Task: Create a new account, order, and product in Salesforce by filling out the respective forms with the required details.
Action: Mouse moved to (35, 144)
Screenshot: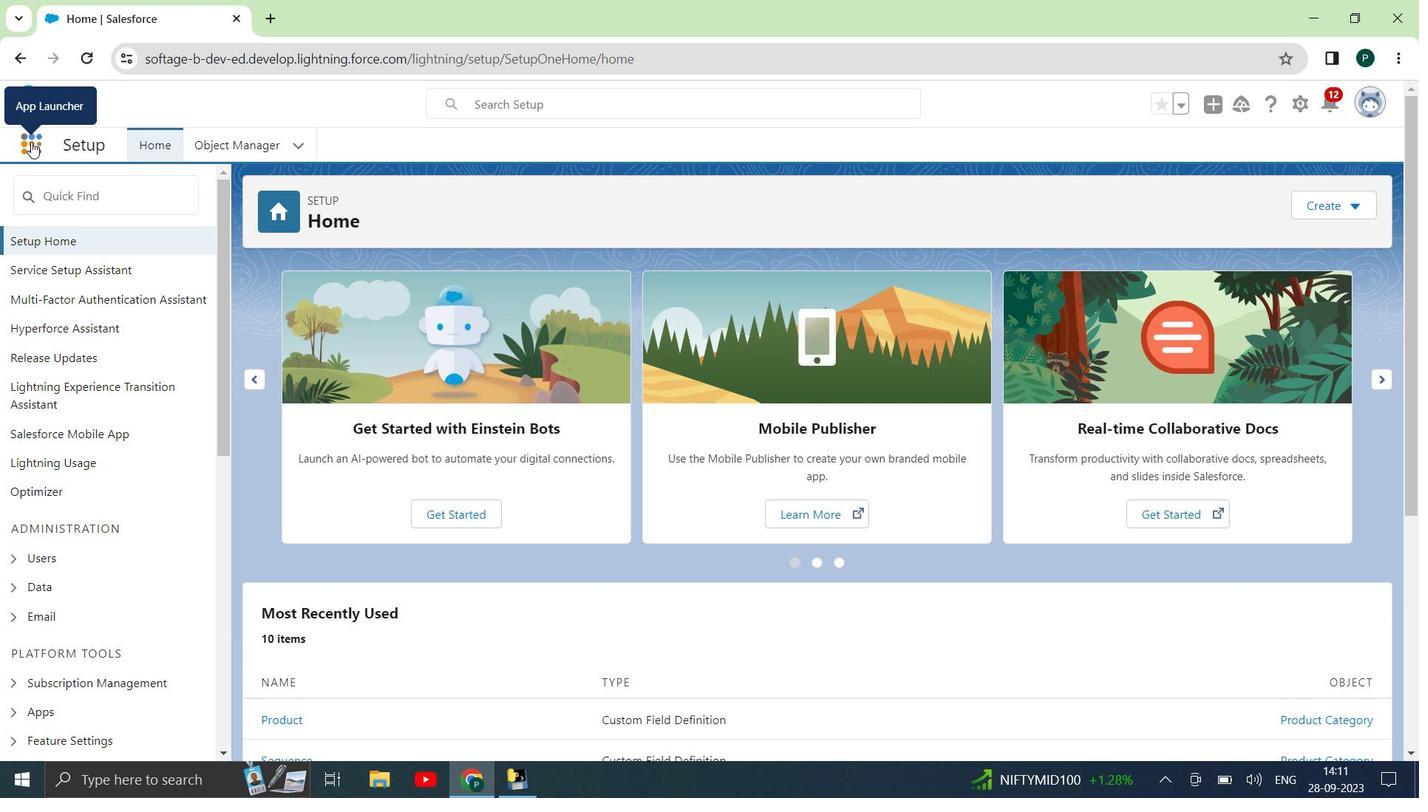 
Action: Mouse pressed left at (35, 144)
Screenshot: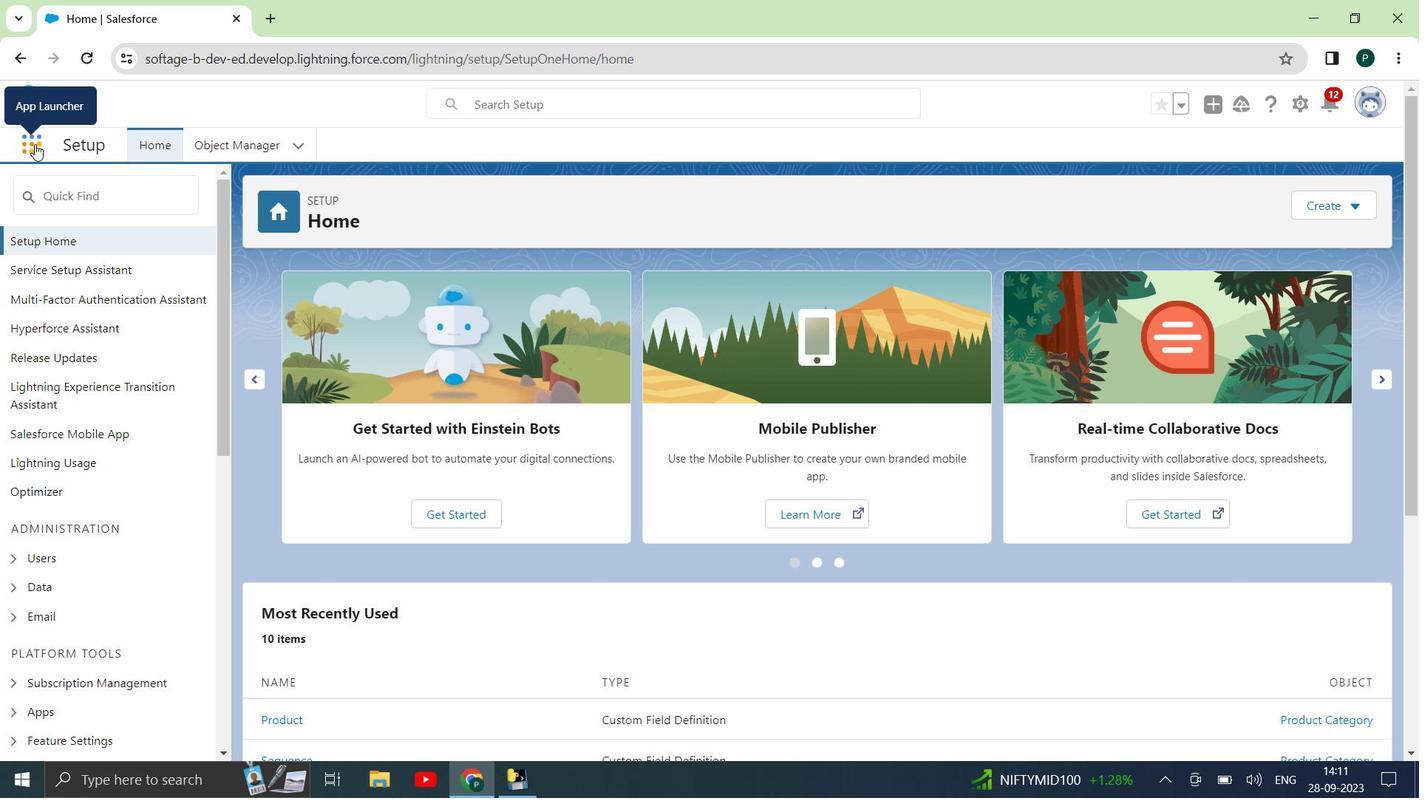 
Action: Mouse moved to (64, 471)
Screenshot: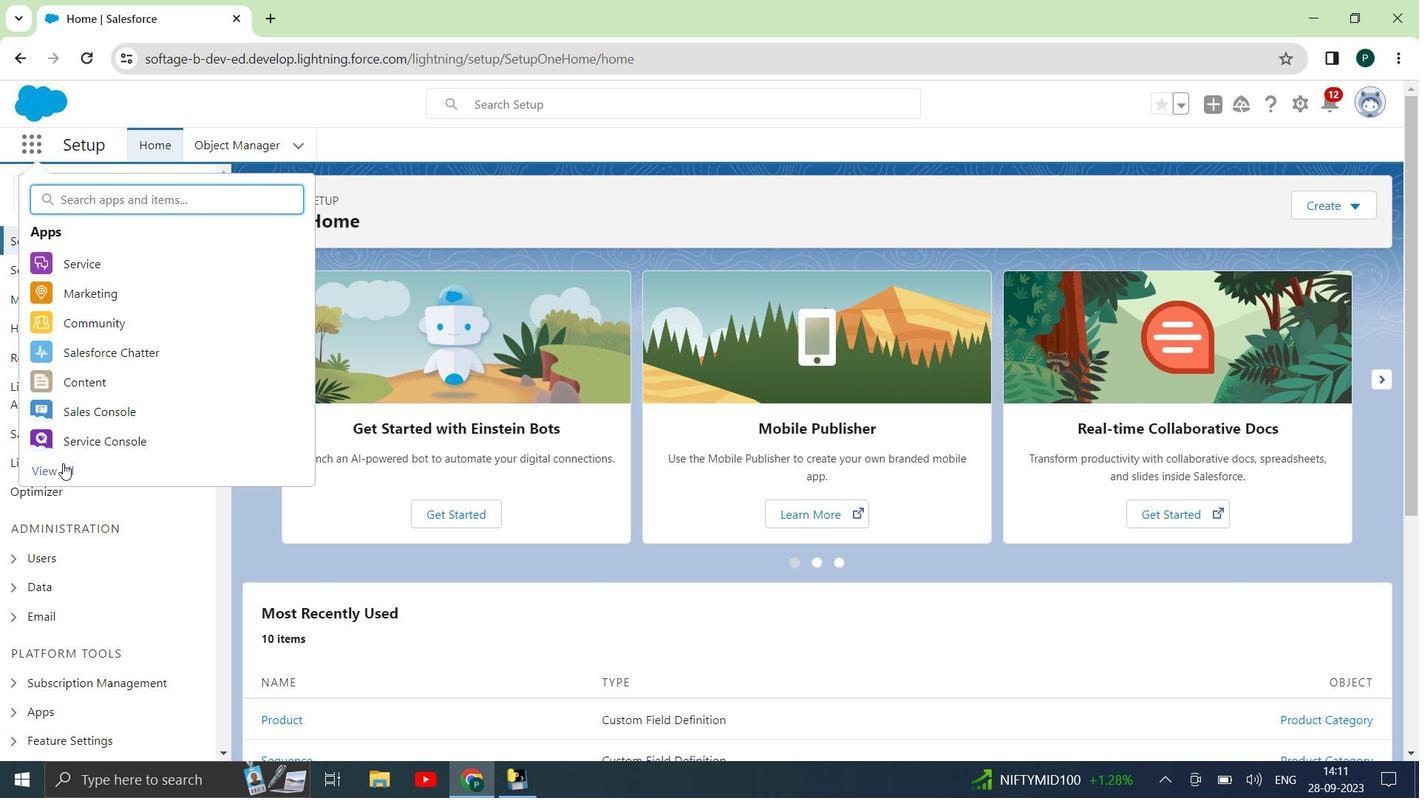 
Action: Mouse pressed left at (64, 471)
Screenshot: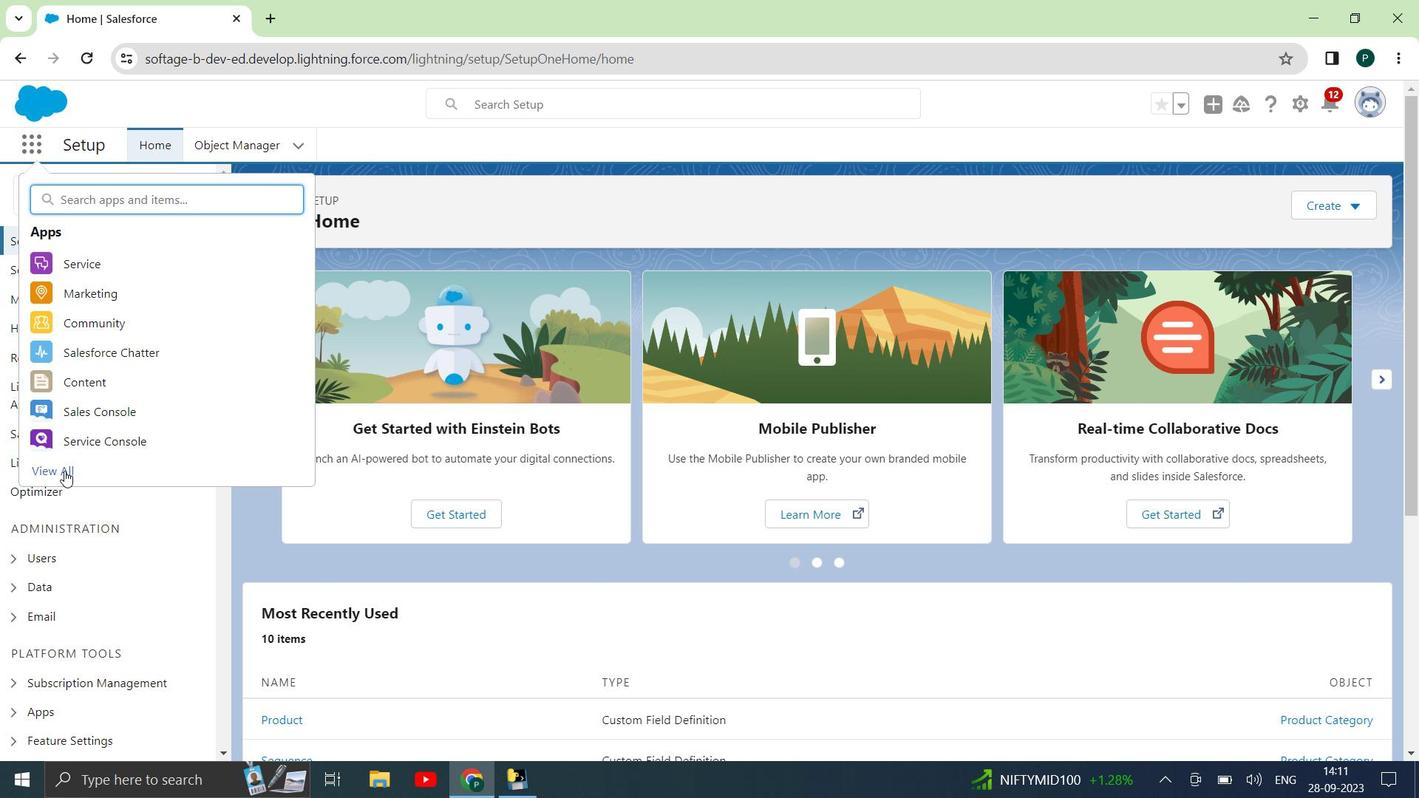 
Action: Mouse moved to (240, 394)
Screenshot: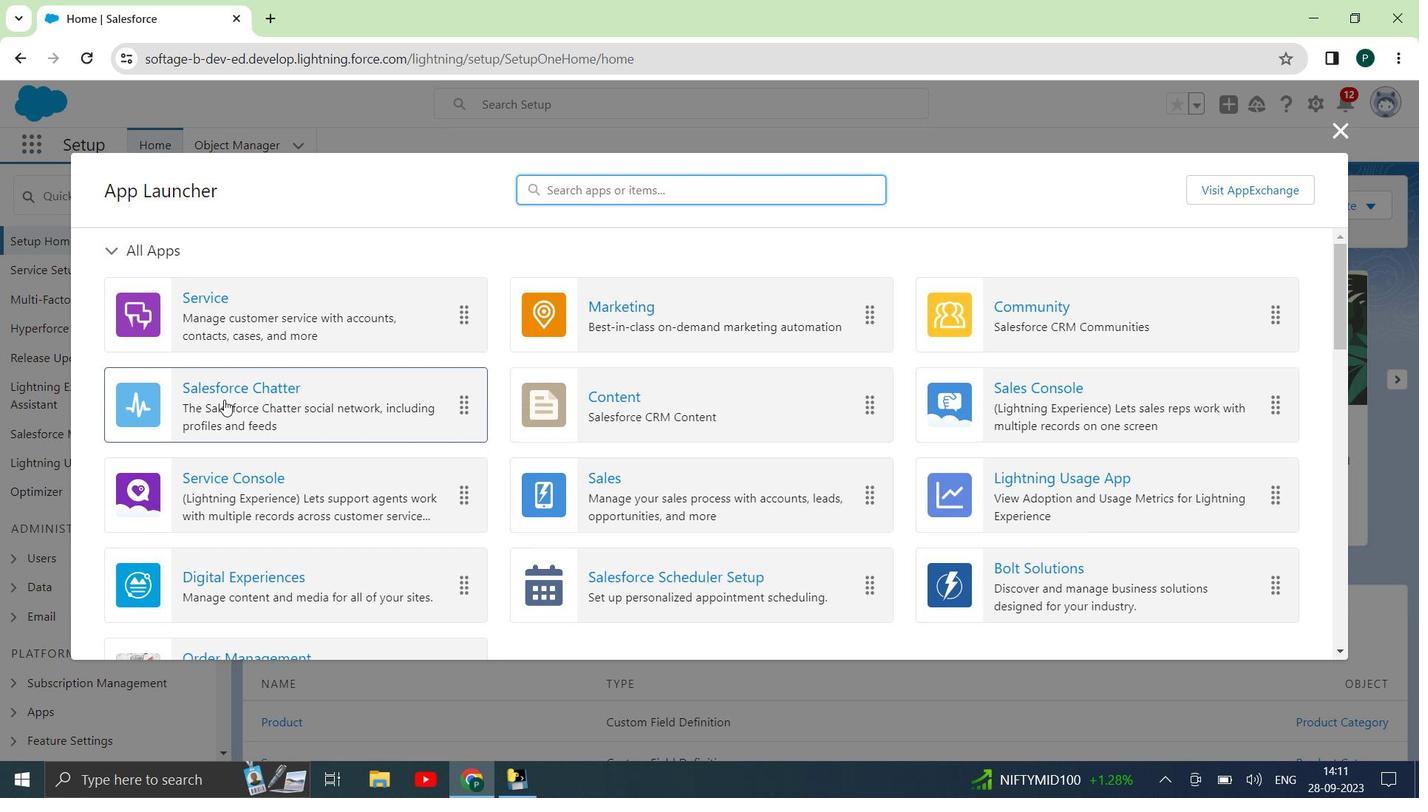 
Action: Mouse scrolled (240, 394) with delta (0, 0)
Screenshot: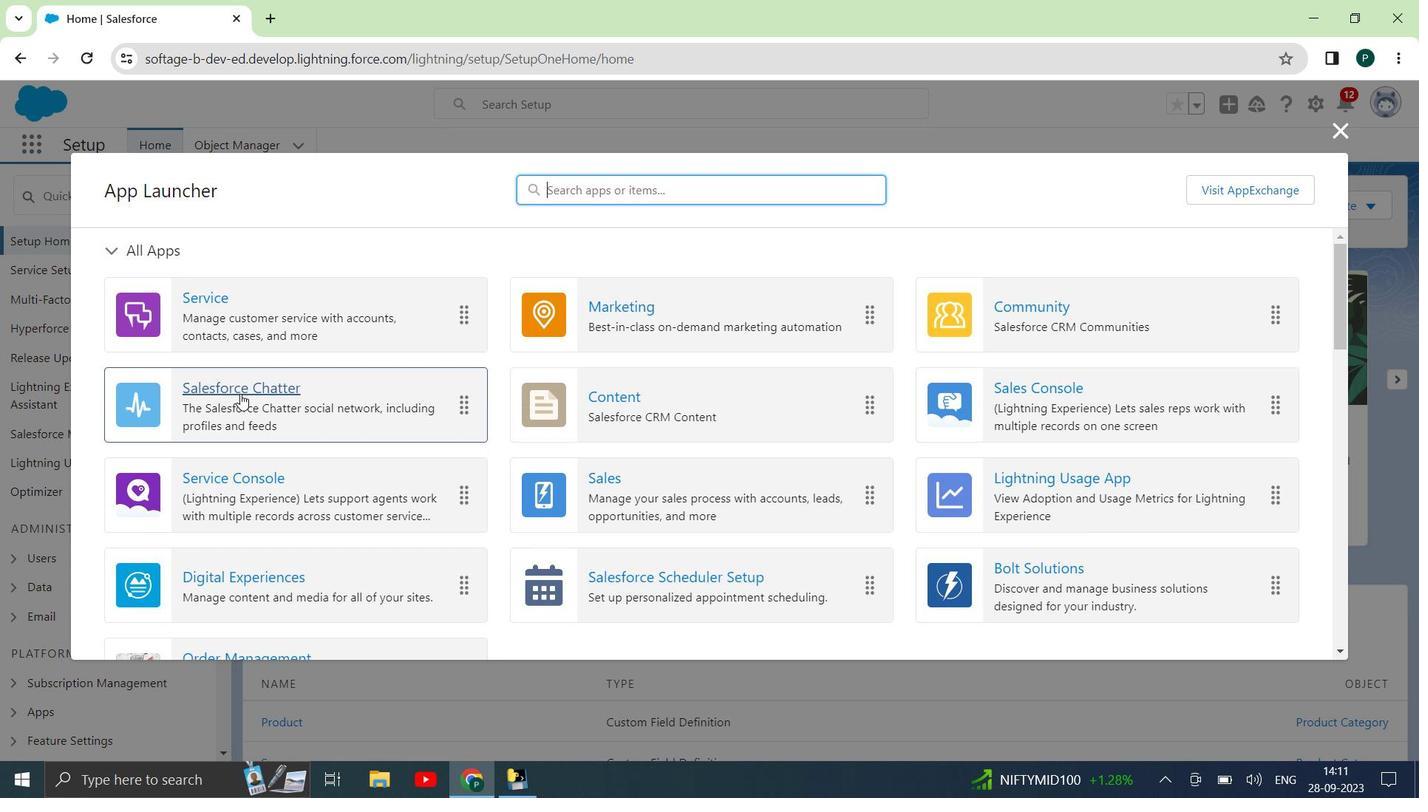
Action: Mouse scrolled (240, 394) with delta (0, 0)
Screenshot: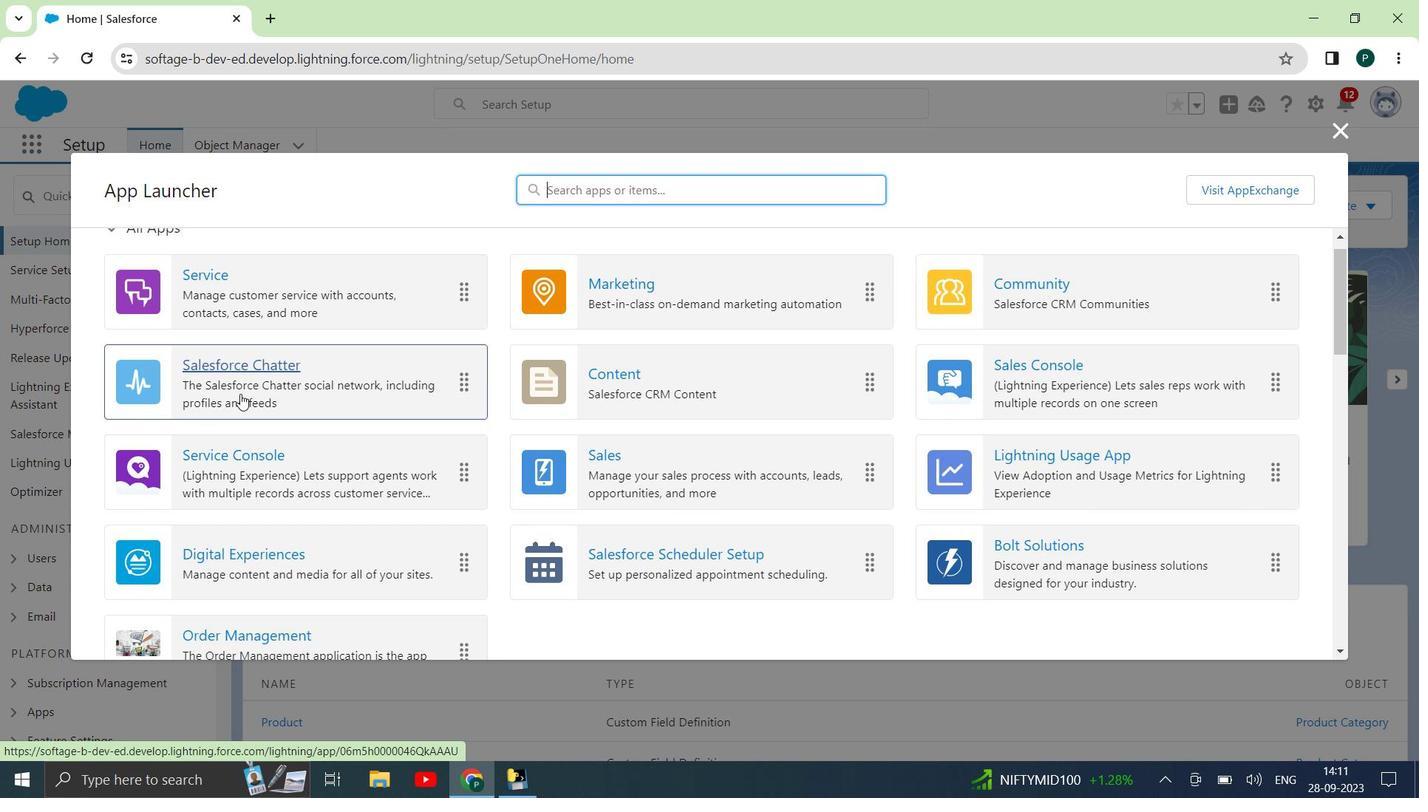 
Action: Mouse moved to (263, 471)
Screenshot: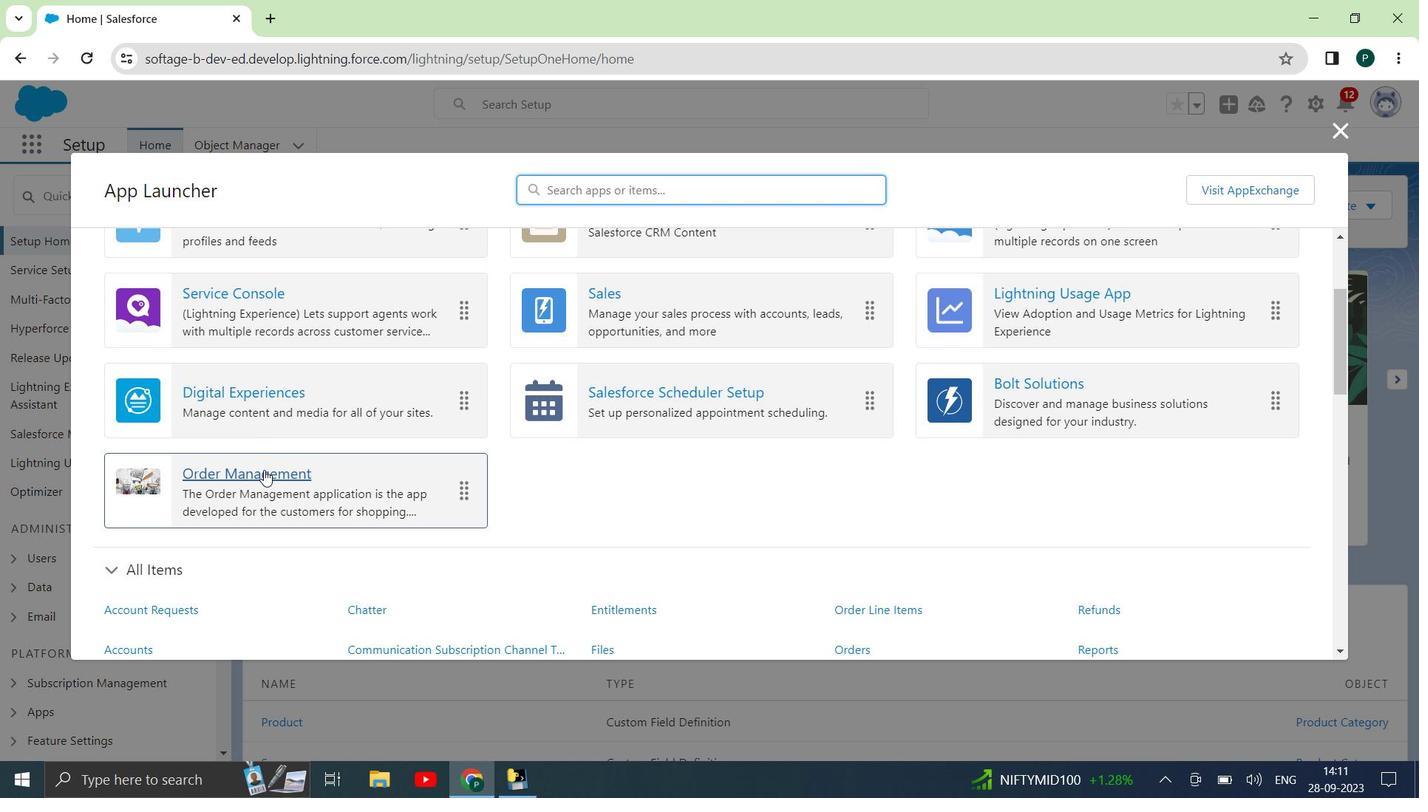 
Action: Mouse pressed left at (263, 471)
Screenshot: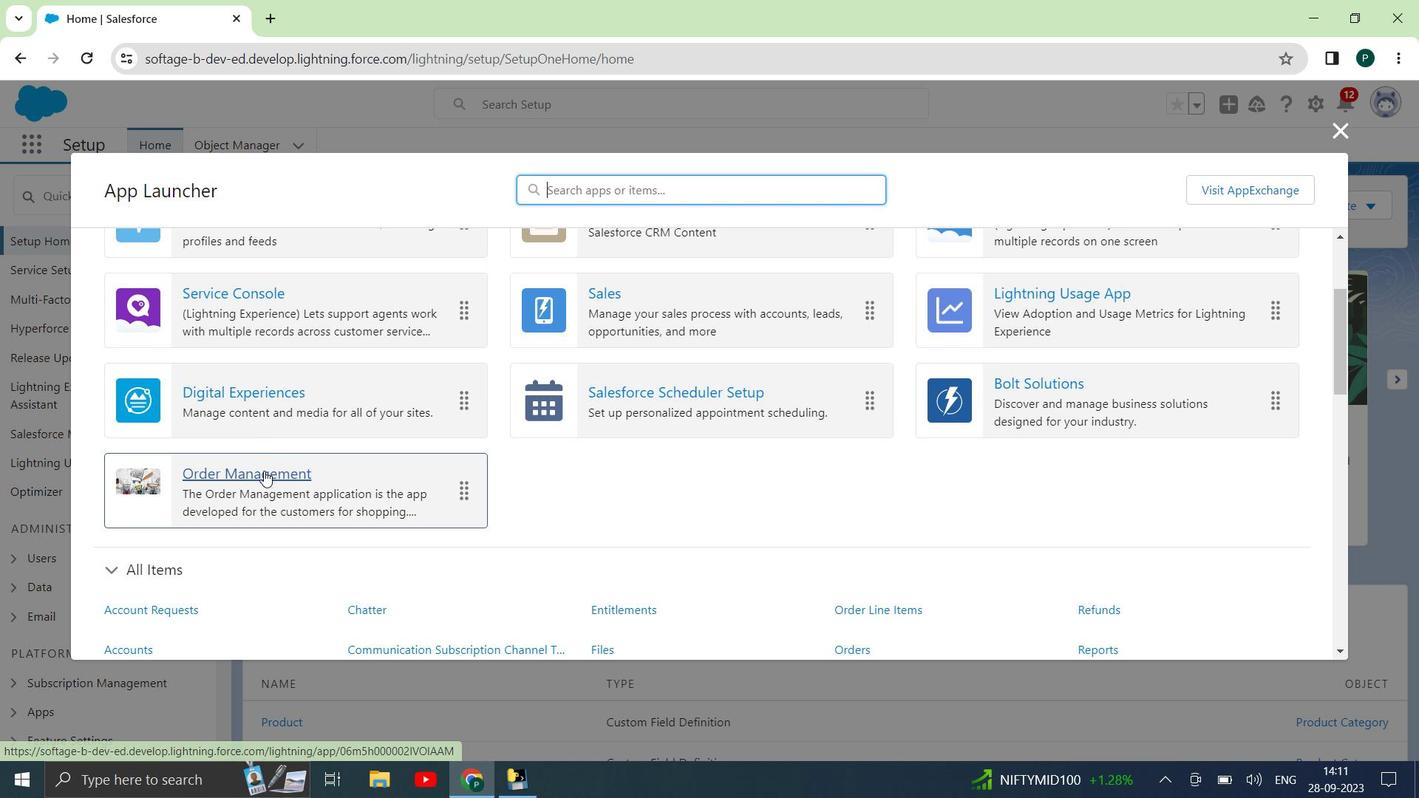 
Action: Mouse moved to (274, 443)
Screenshot: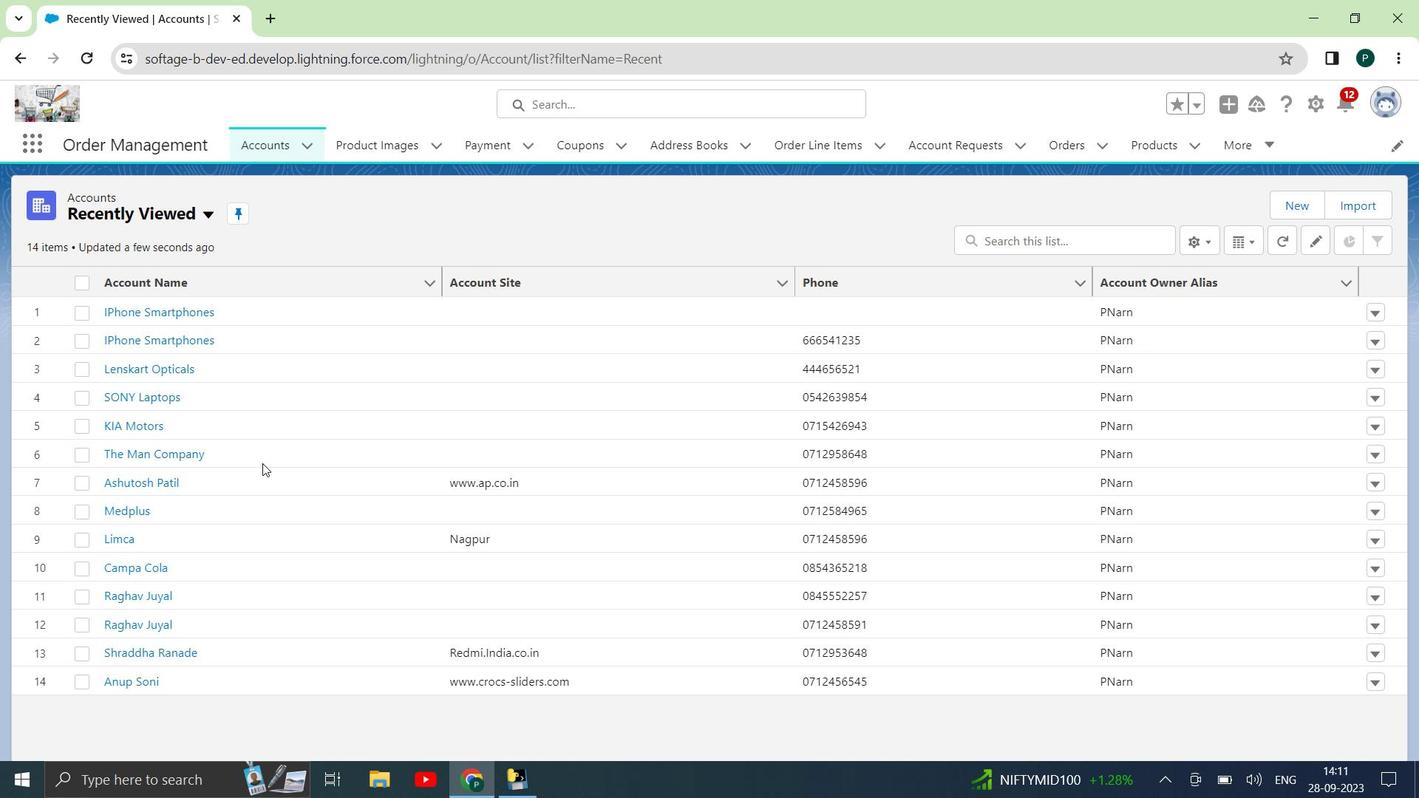 
Action: Mouse scrolled (274, 442) with delta (0, 0)
Screenshot: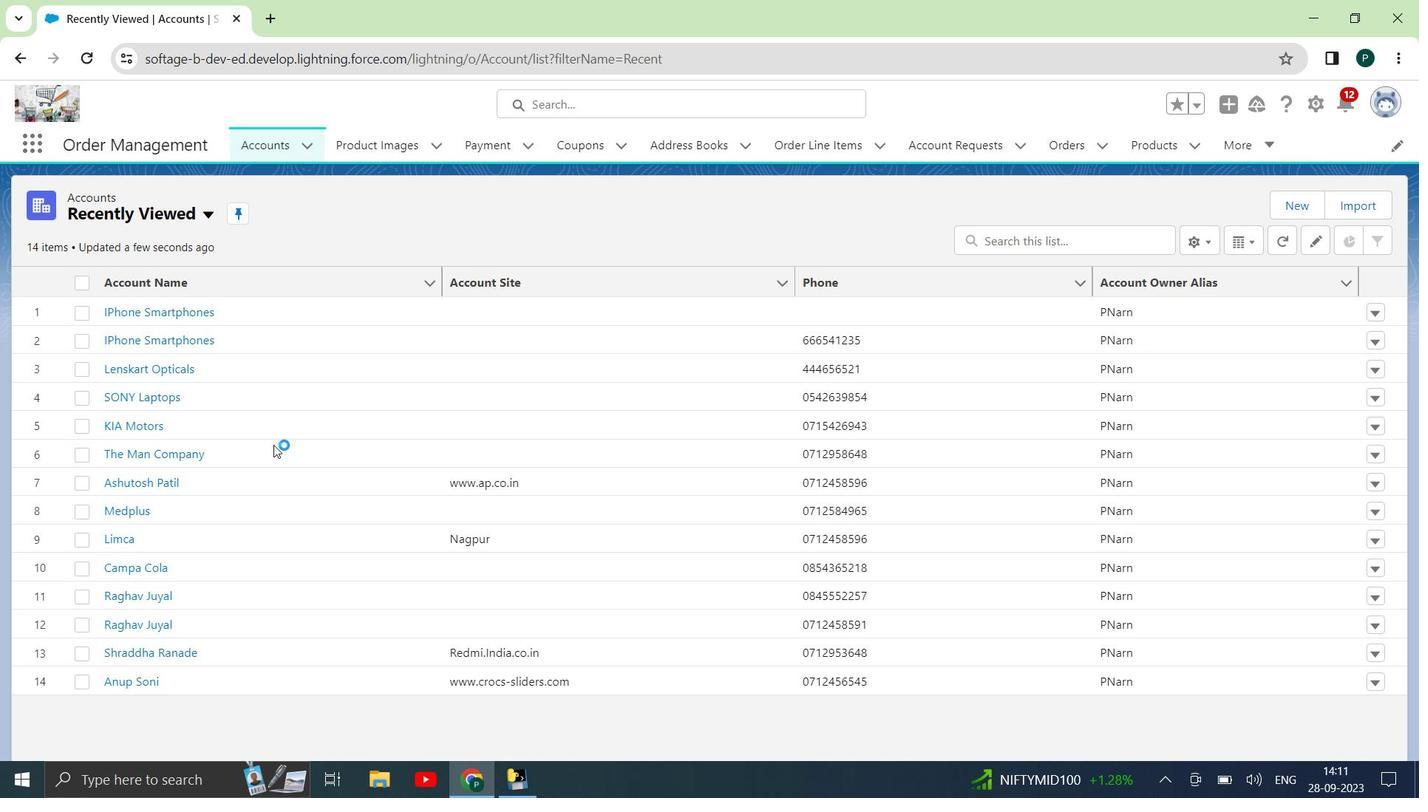 
Action: Mouse scrolled (274, 442) with delta (0, 0)
Screenshot: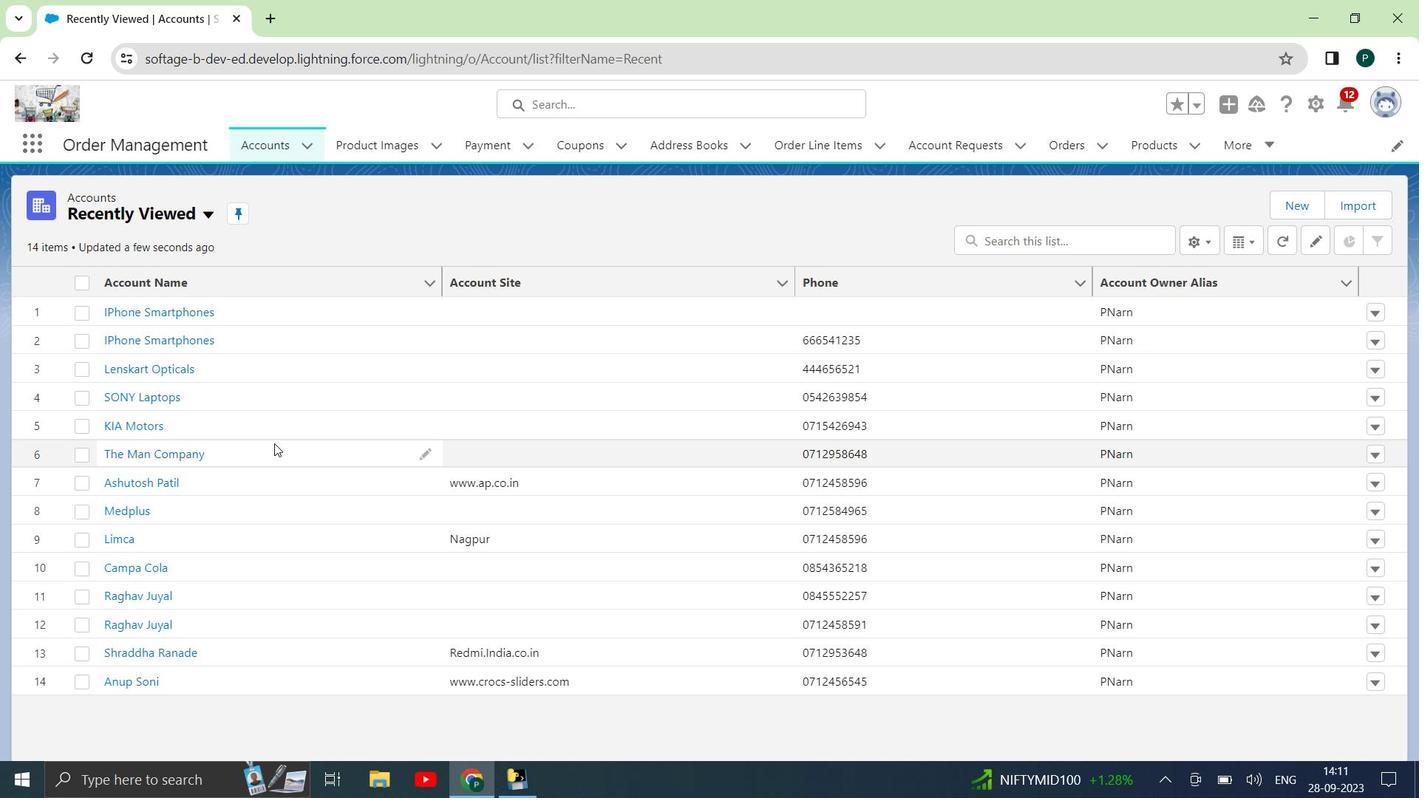
Action: Mouse scrolled (274, 444) with delta (0, 0)
Screenshot: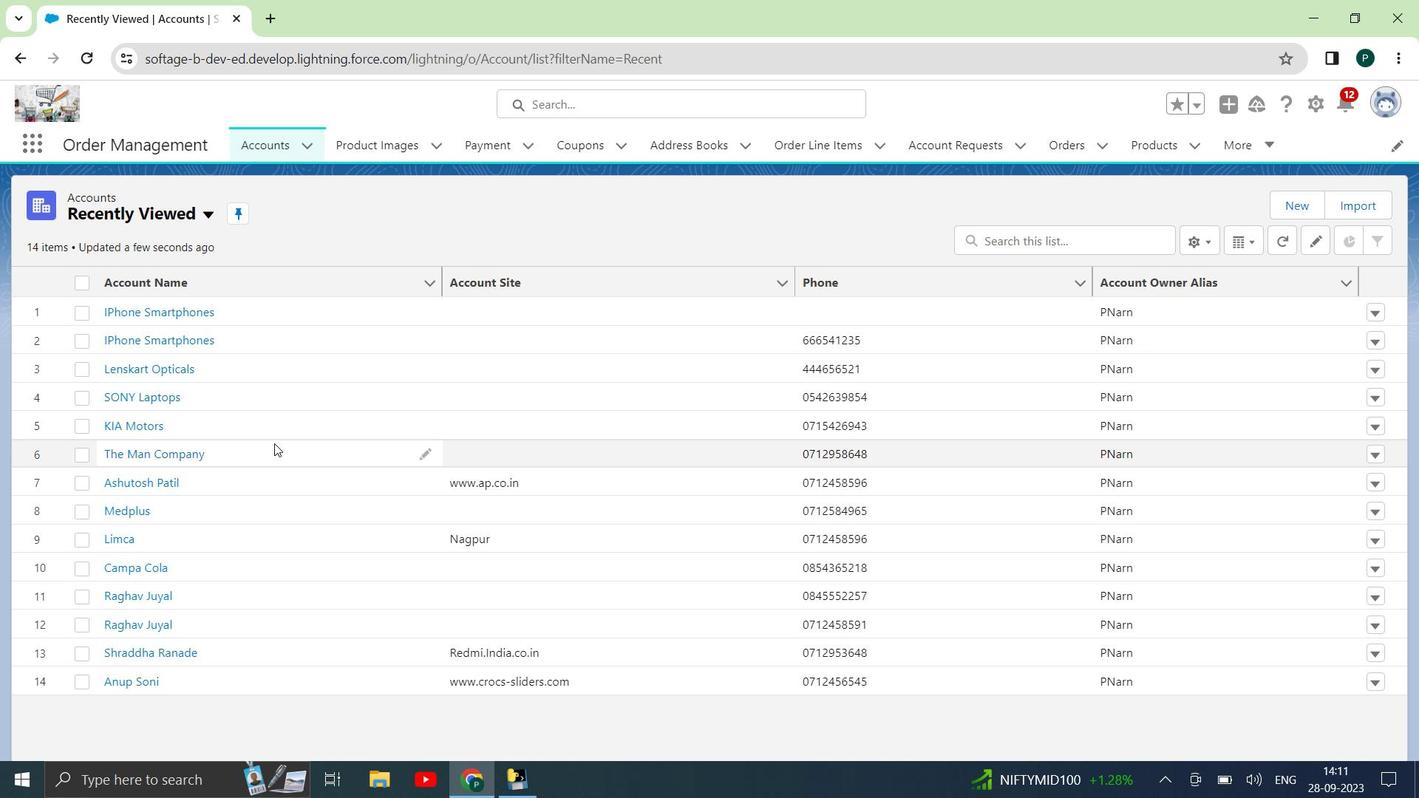 
Action: Mouse scrolled (274, 444) with delta (0, 0)
Screenshot: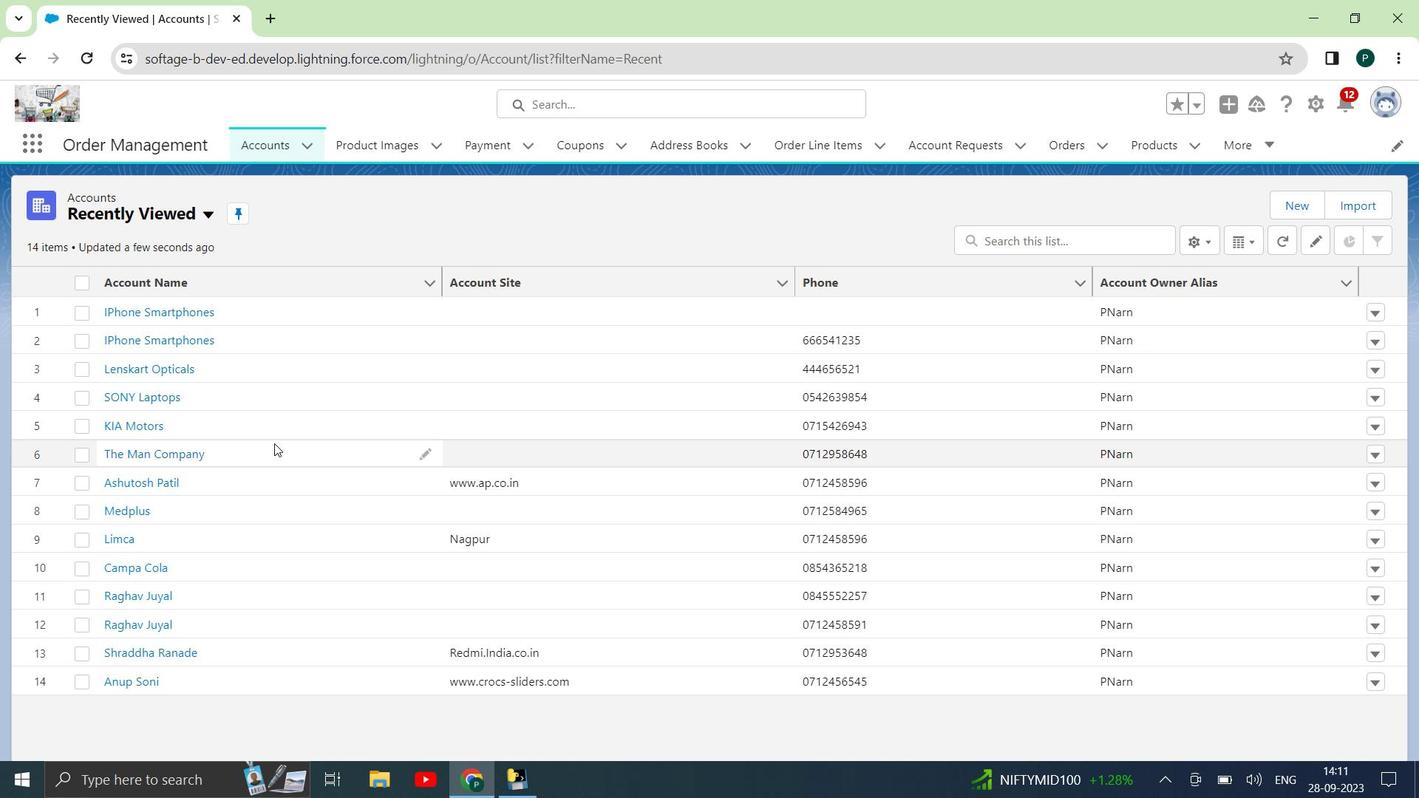 
Action: Mouse scrolled (274, 444) with delta (0, 0)
Screenshot: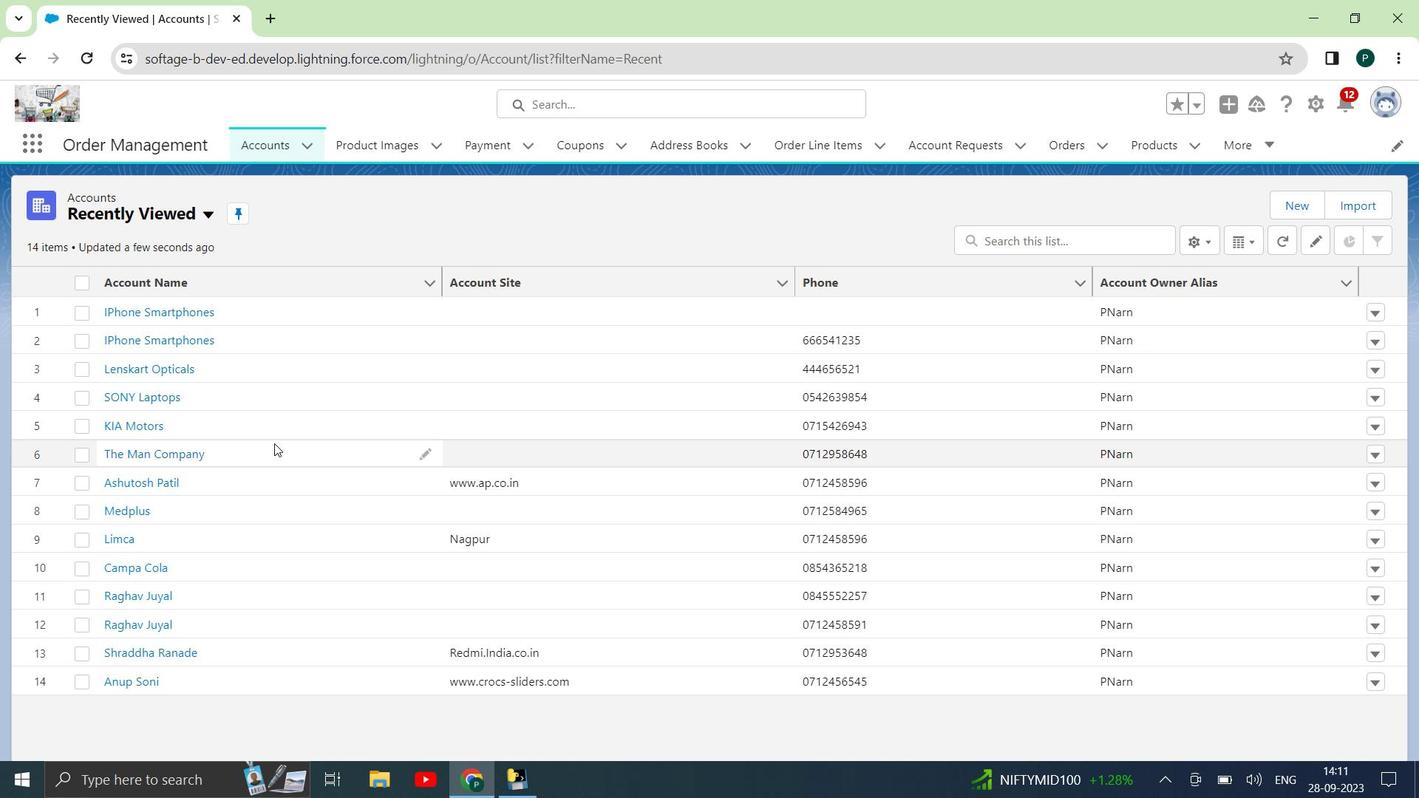 
Action: Mouse scrolled (274, 444) with delta (0, 0)
Screenshot: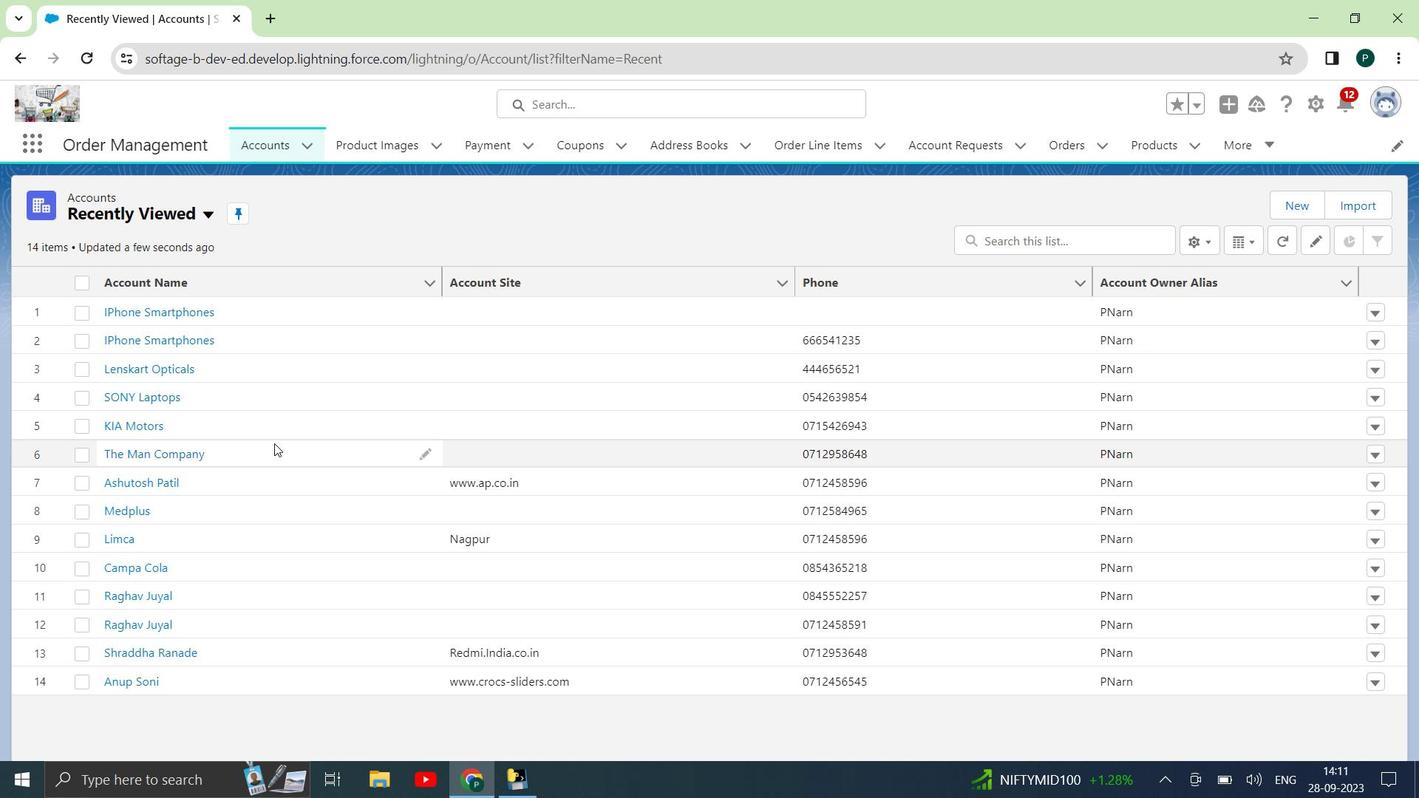 
Action: Mouse scrolled (274, 444) with delta (0, 0)
Screenshot: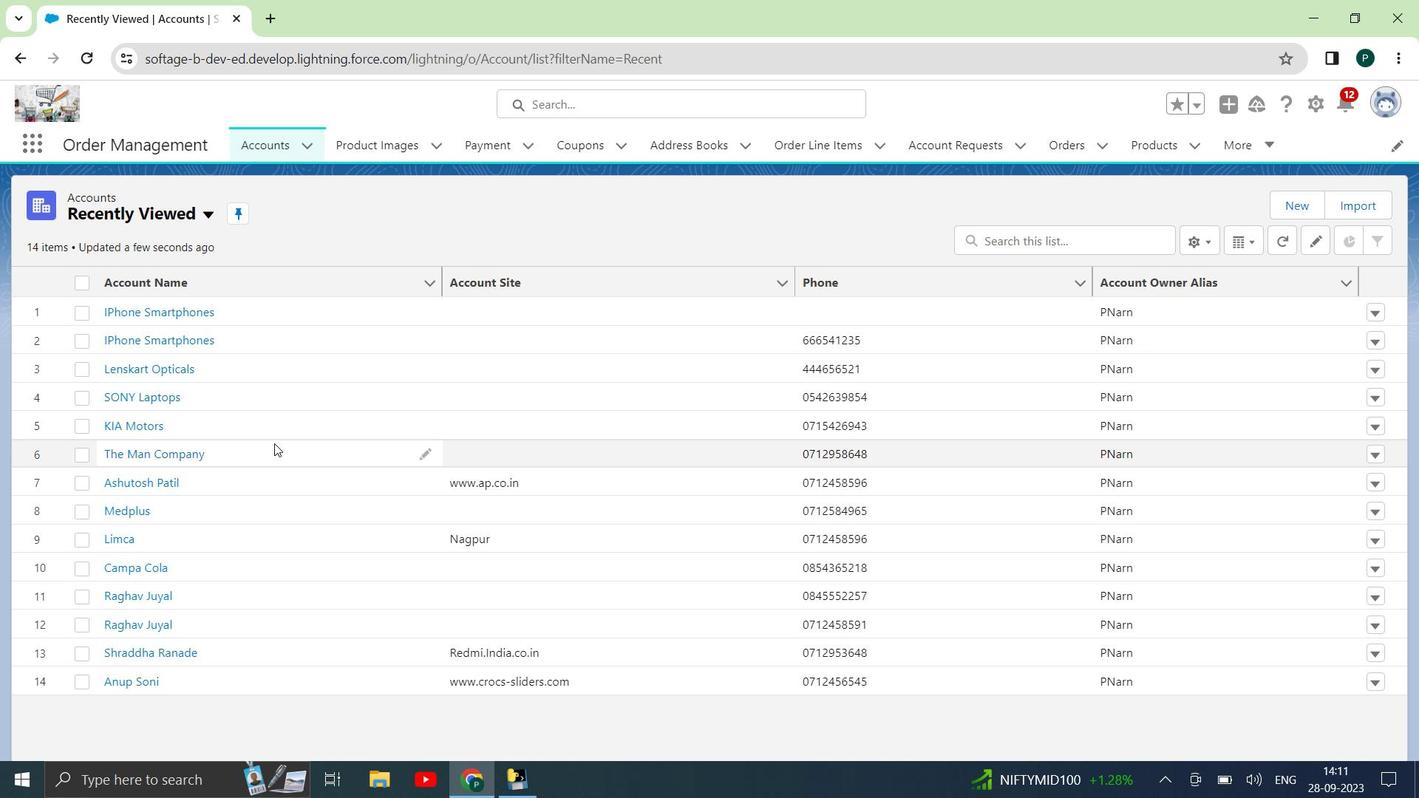 
Action: Mouse scrolled (274, 444) with delta (0, 0)
Screenshot: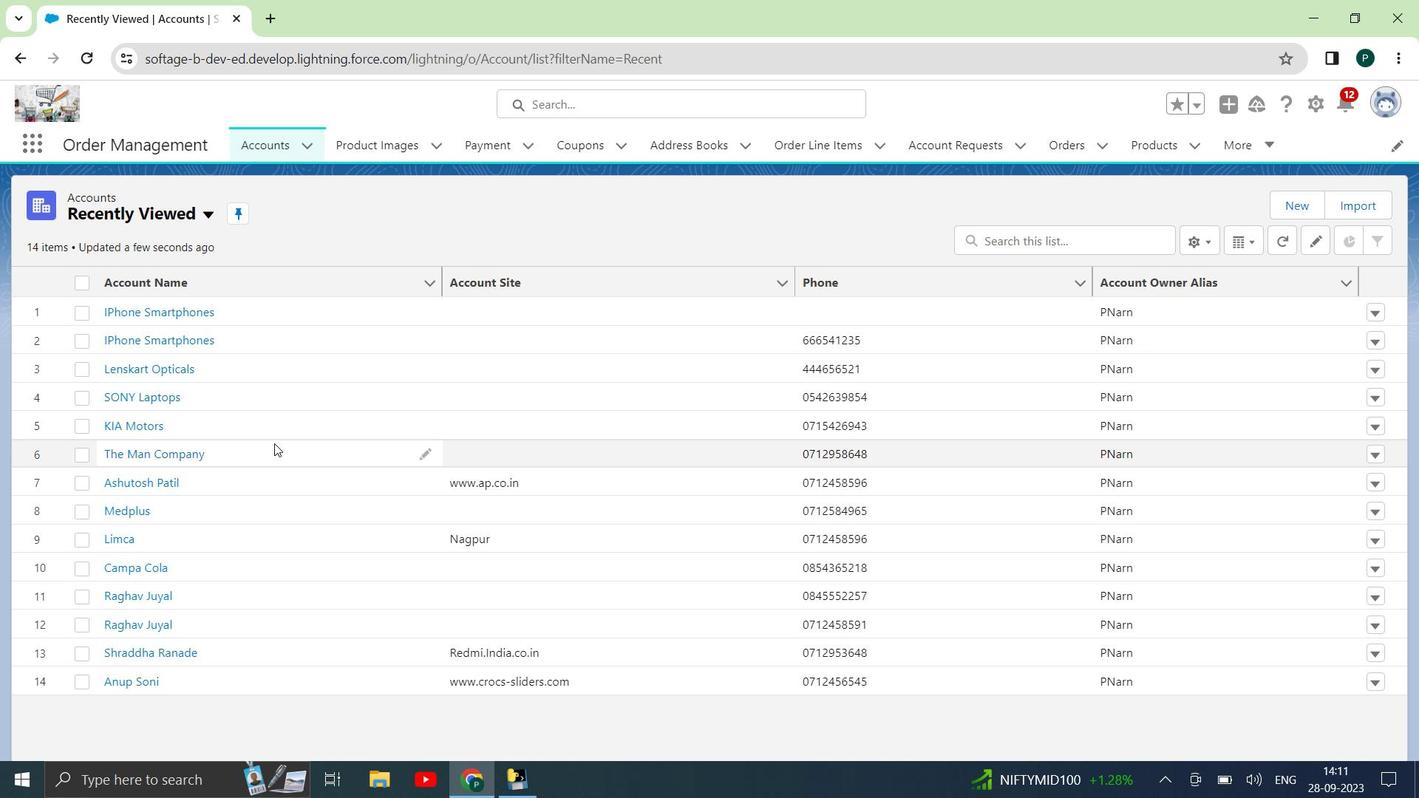 
Action: Mouse moved to (816, 147)
Screenshot: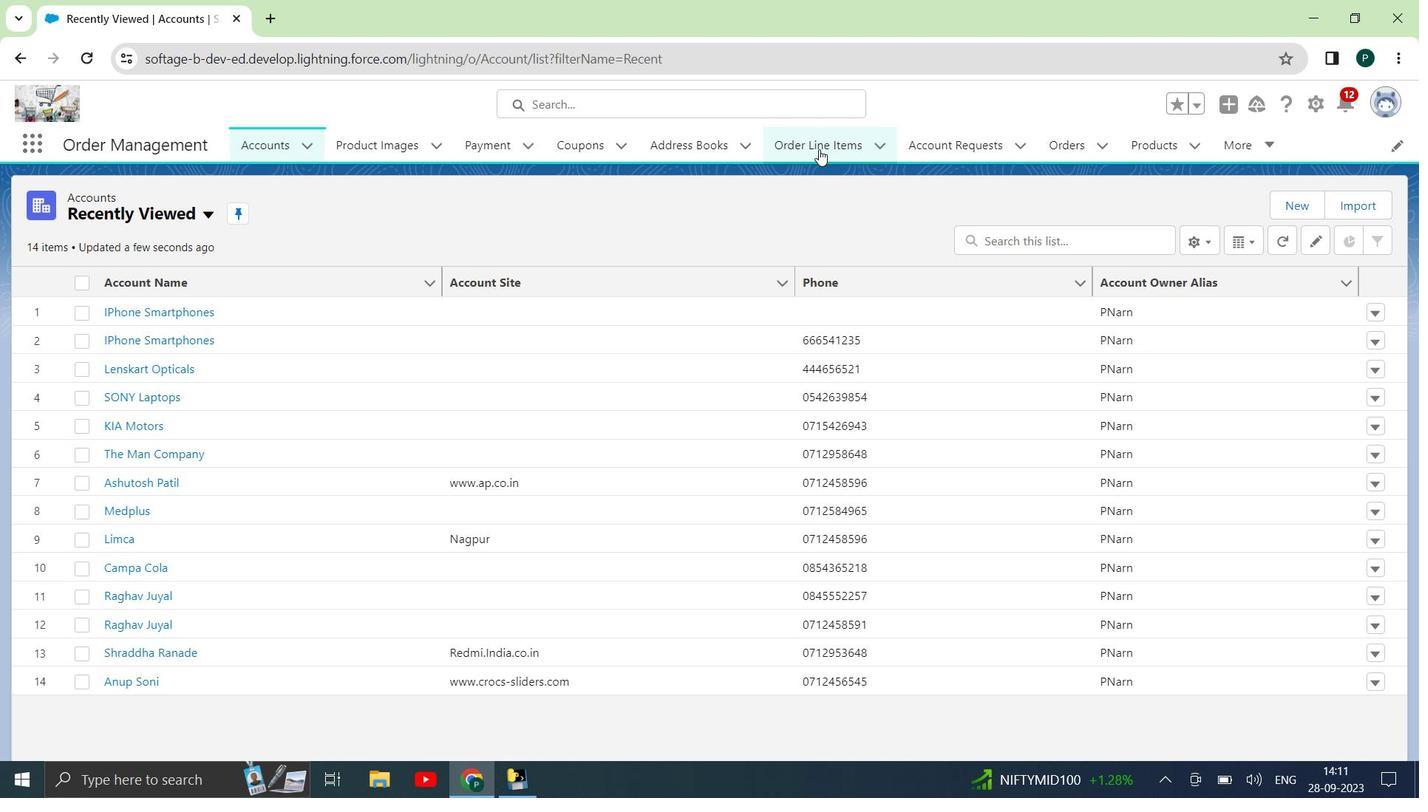 
Action: Mouse pressed left at (816, 147)
Screenshot: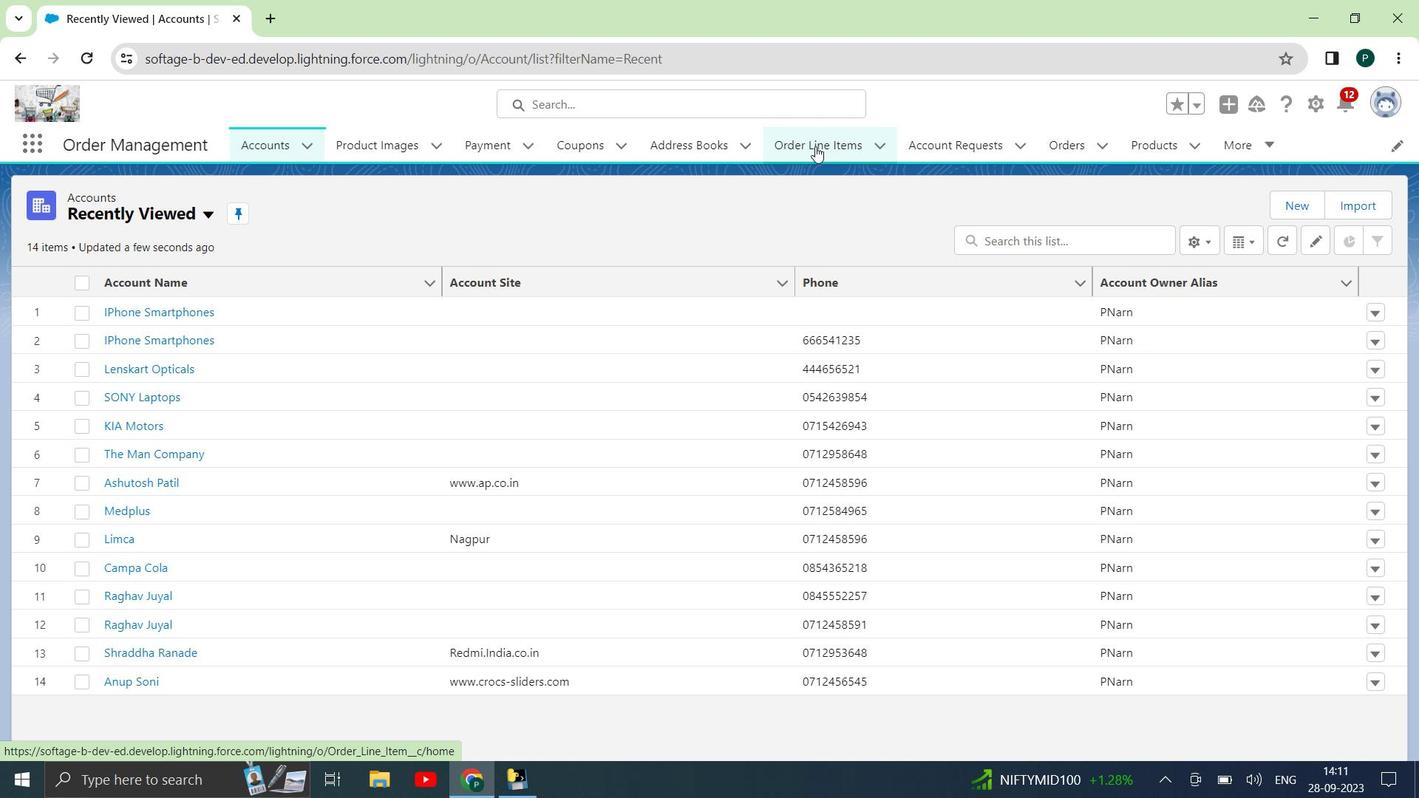 
Action: Mouse moved to (1275, 239)
Screenshot: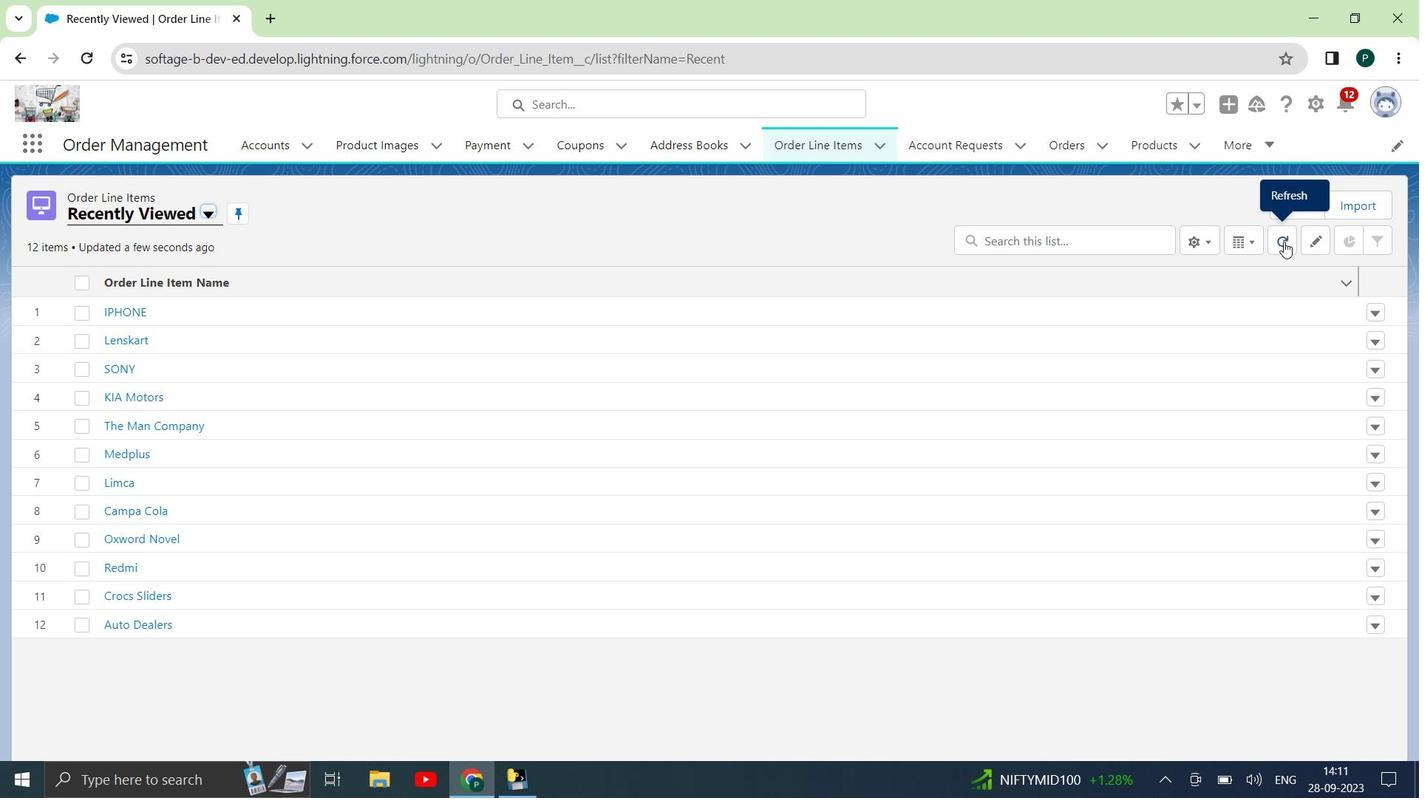 
Action: Mouse pressed left at (1275, 239)
Screenshot: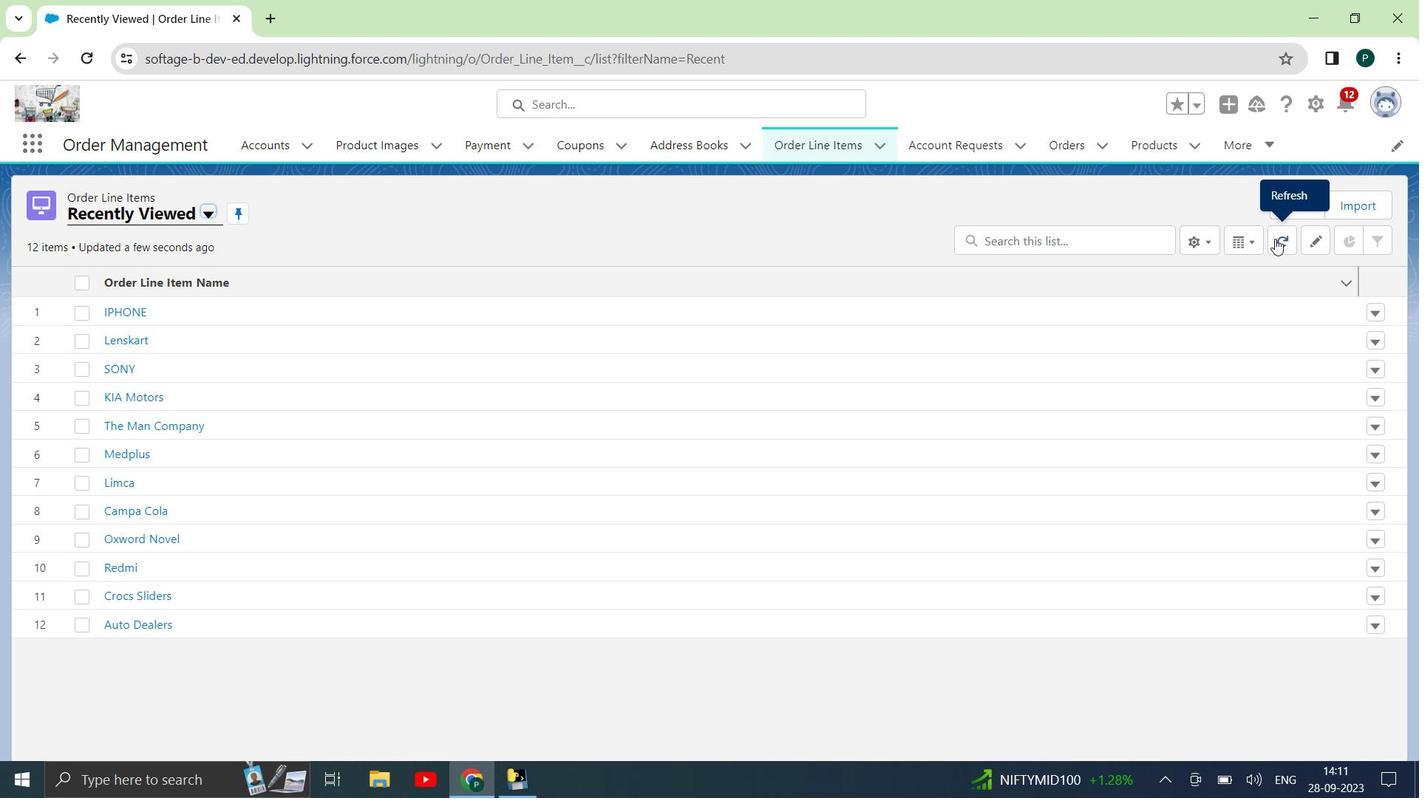 
Action: Mouse moved to (1289, 211)
Screenshot: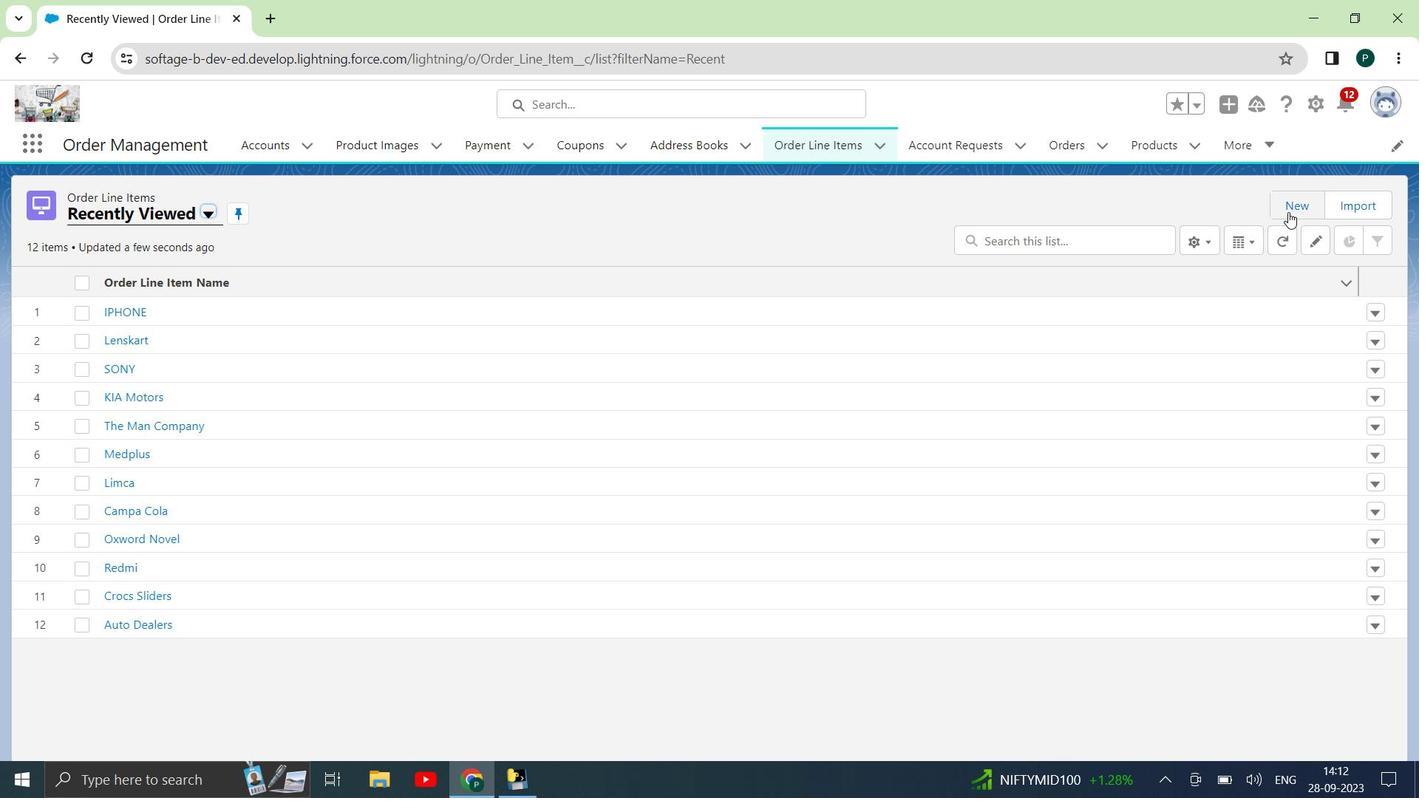 
Action: Mouse pressed left at (1289, 211)
Screenshot: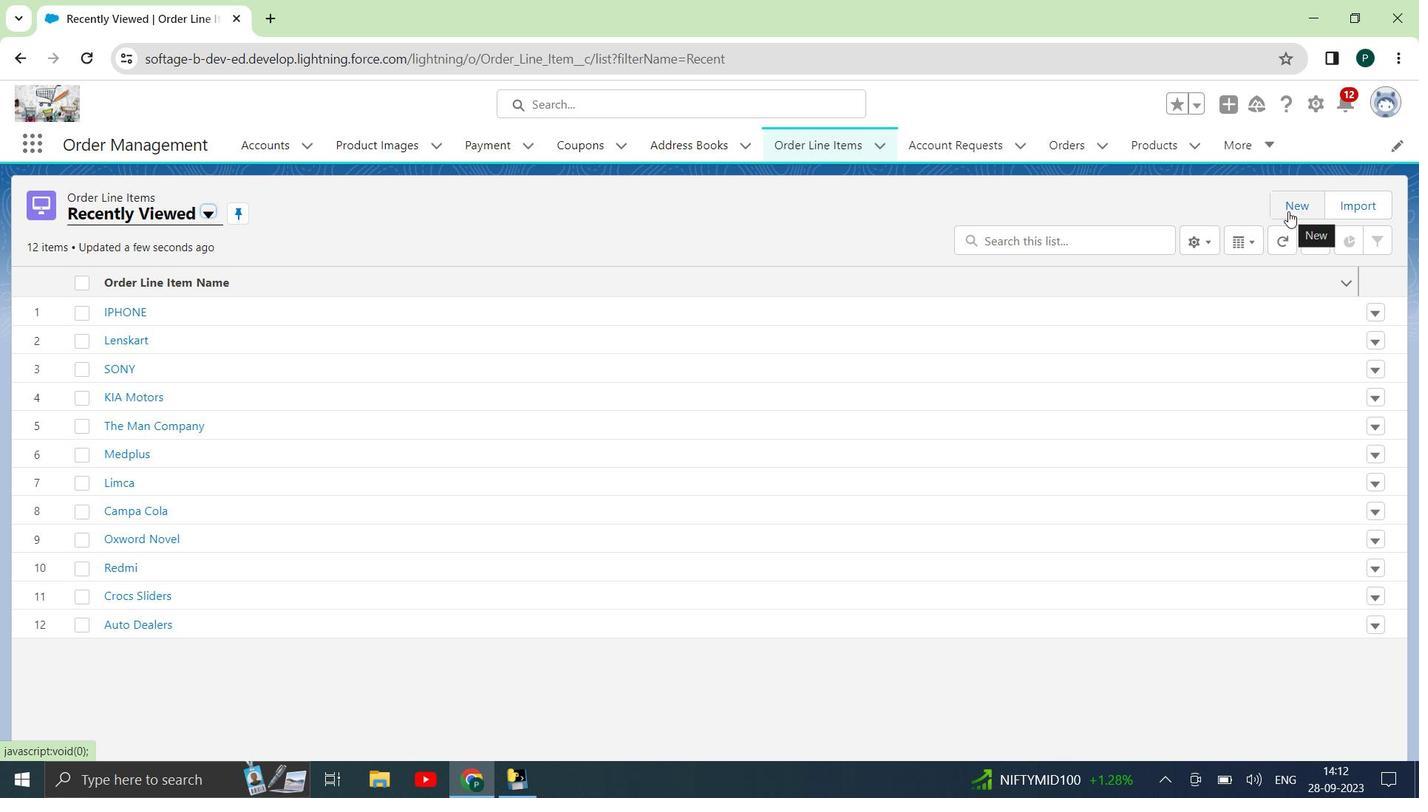 
Action: Mouse moved to (493, 298)
Screenshot: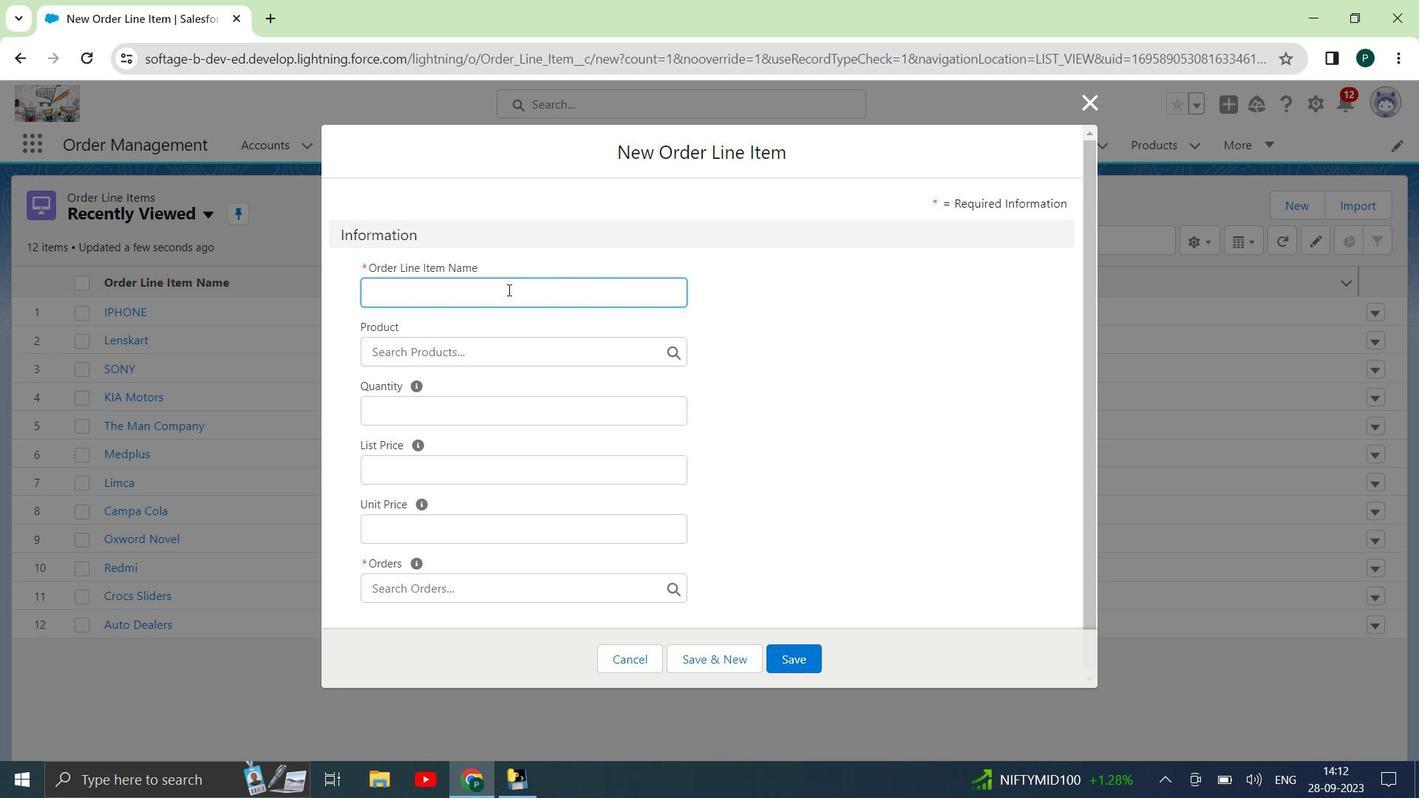 
Action: Mouse pressed left at (493, 298)
Screenshot: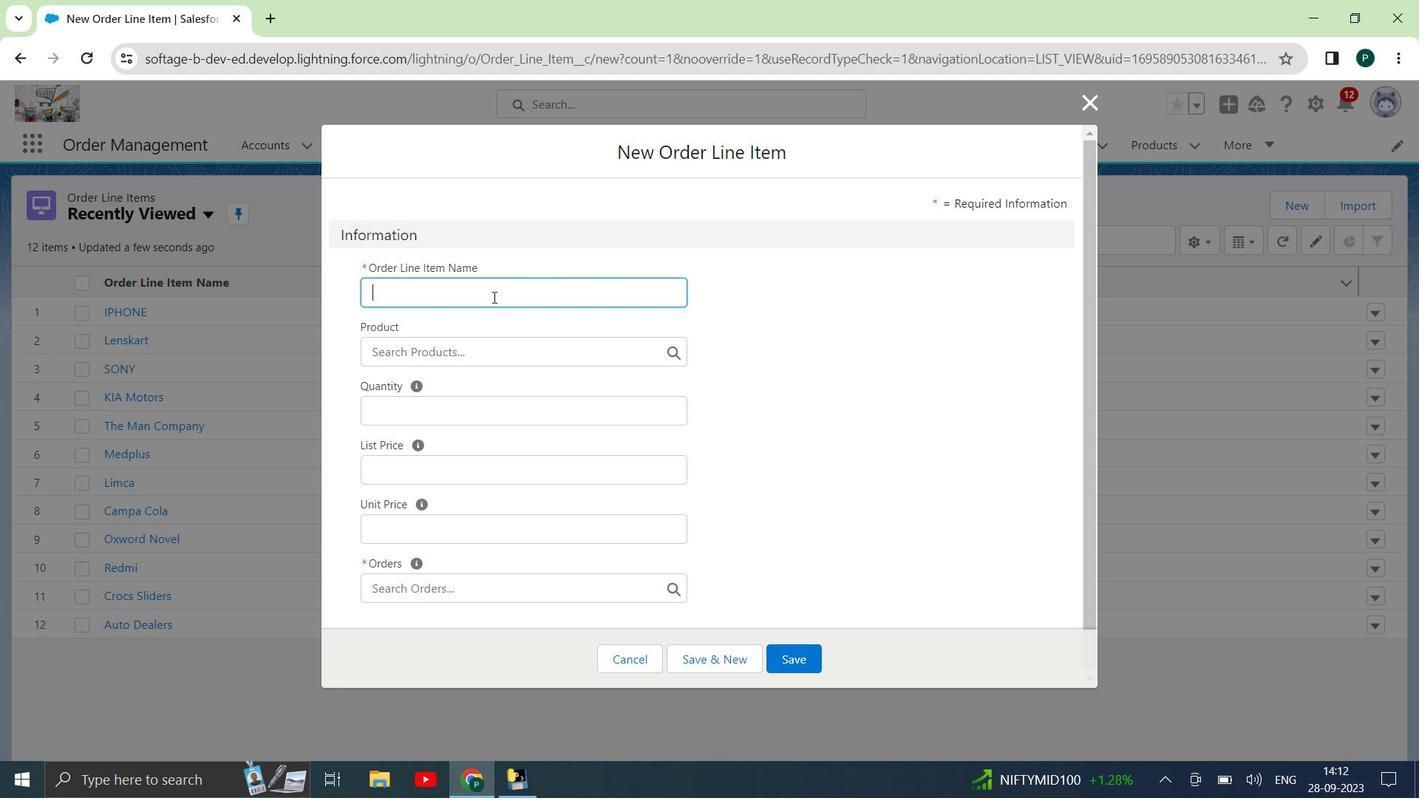 
Action: Key pressed <Key.shift>Philips
Screenshot: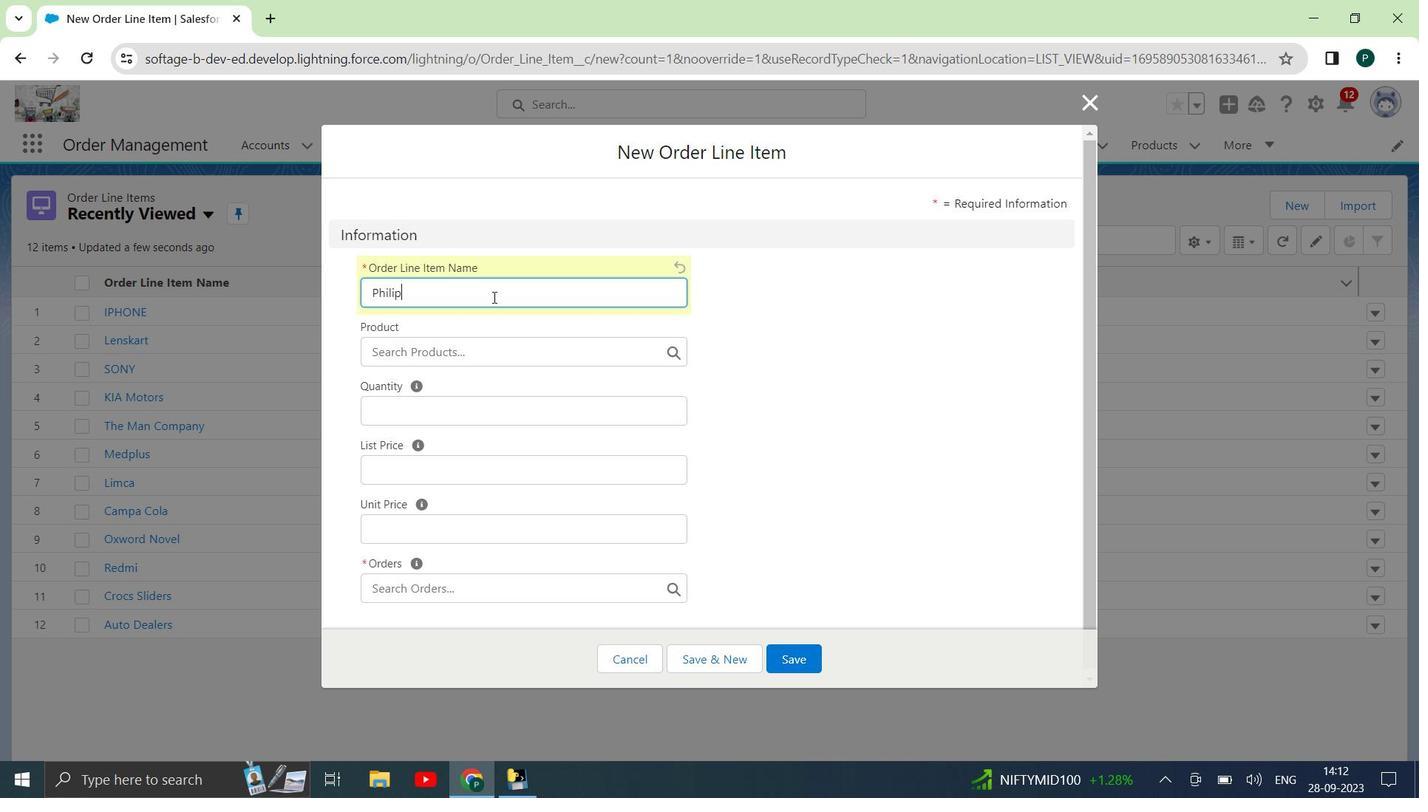 
Action: Mouse moved to (504, 347)
Screenshot: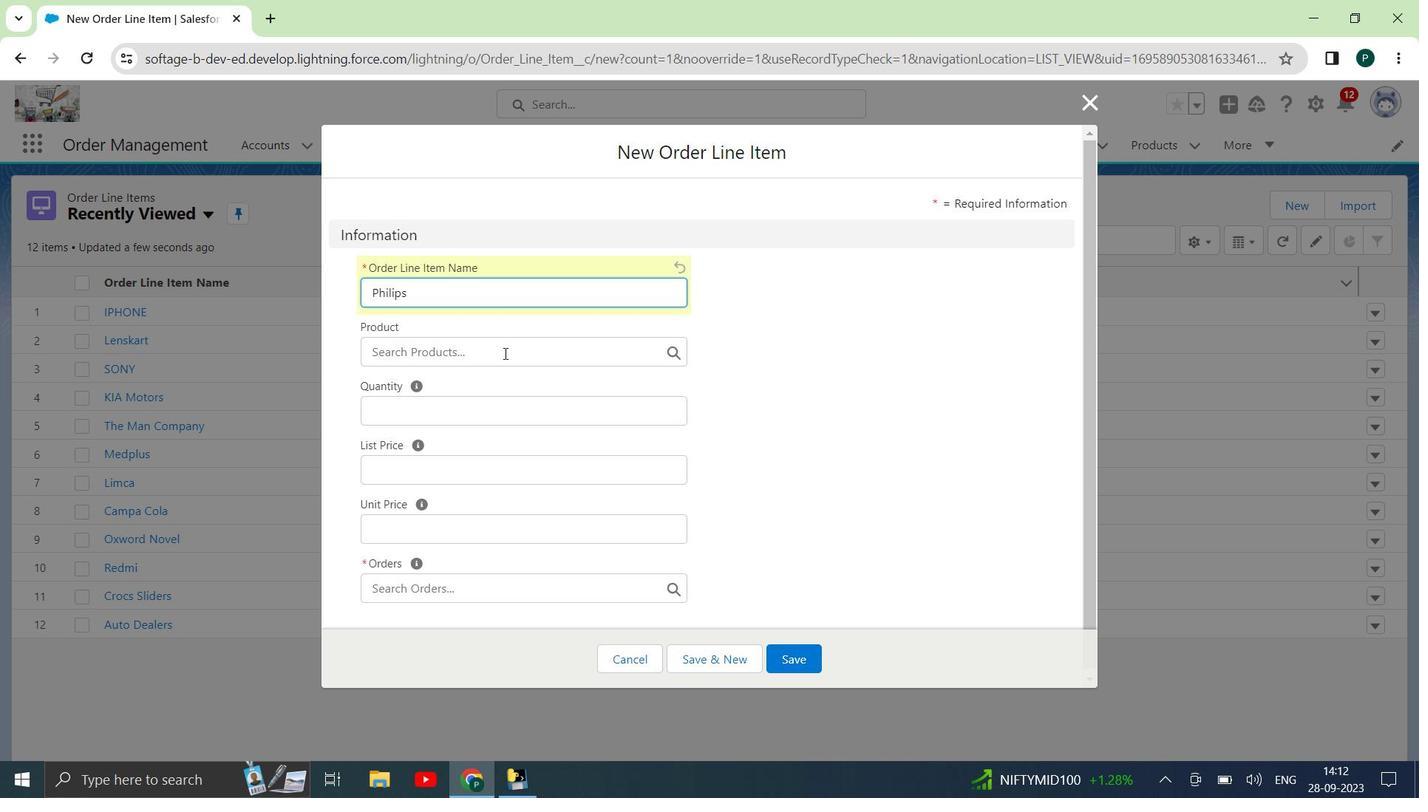 
Action: Mouse pressed left at (504, 347)
Screenshot: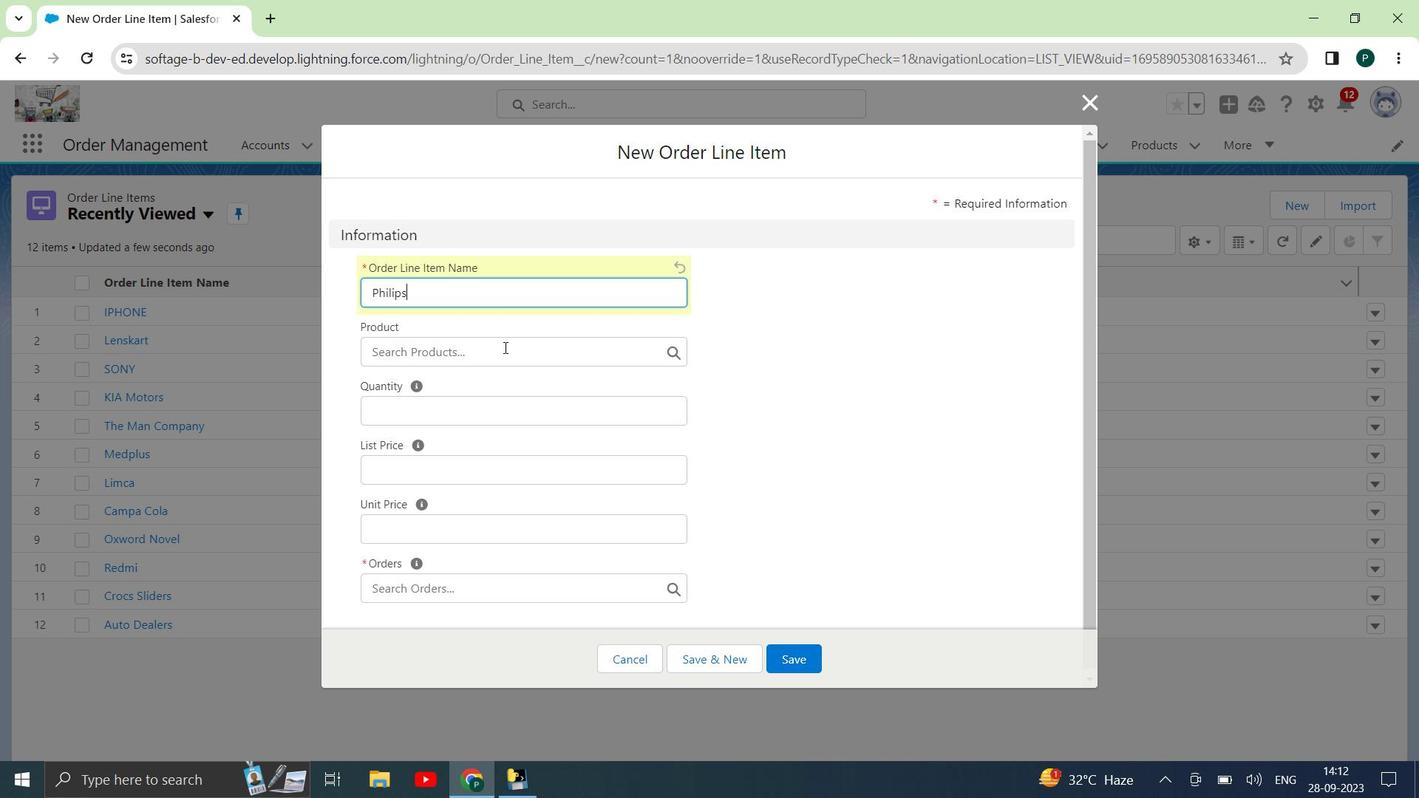 
Action: Mouse moved to (473, 503)
Screenshot: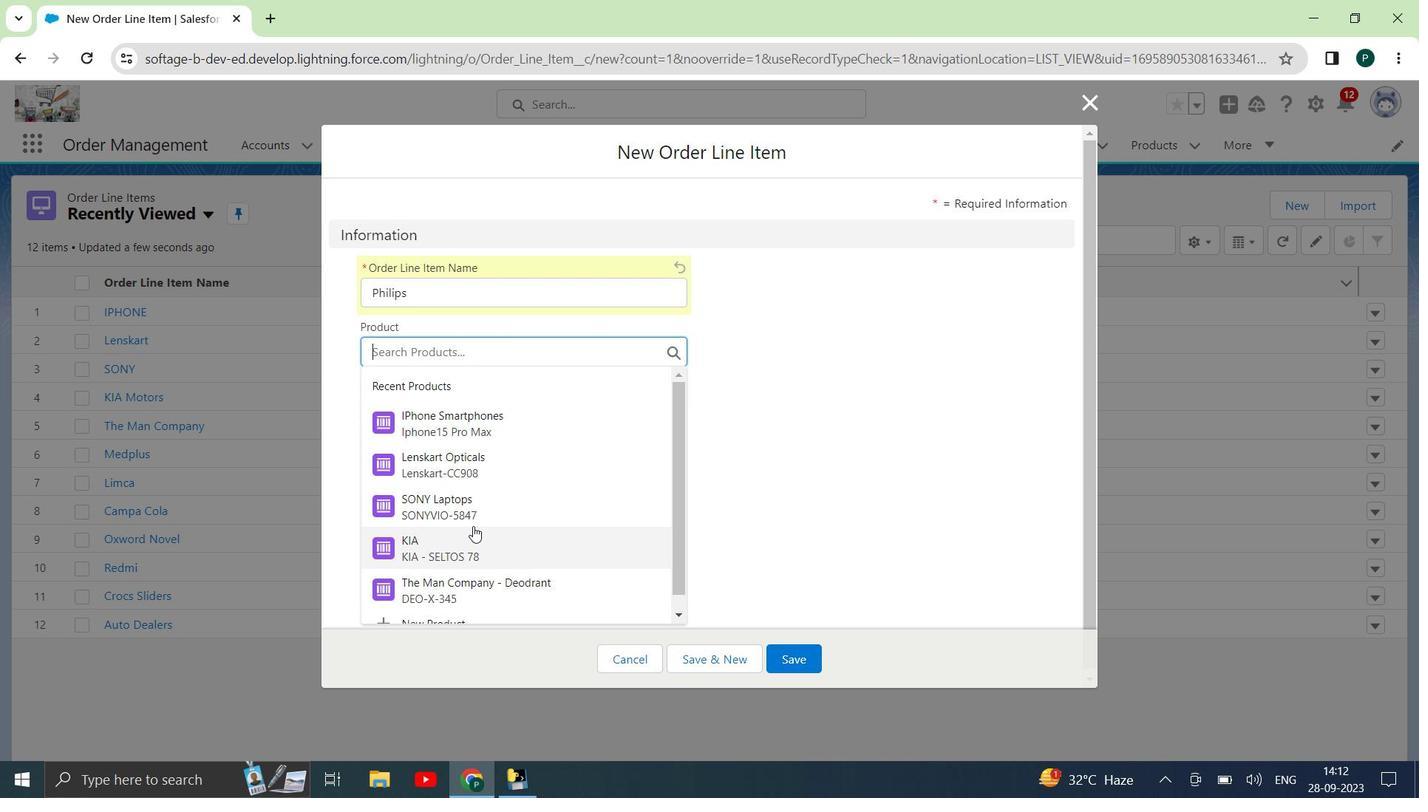 
Action: Mouse scrolled (473, 502) with delta (0, 0)
Screenshot: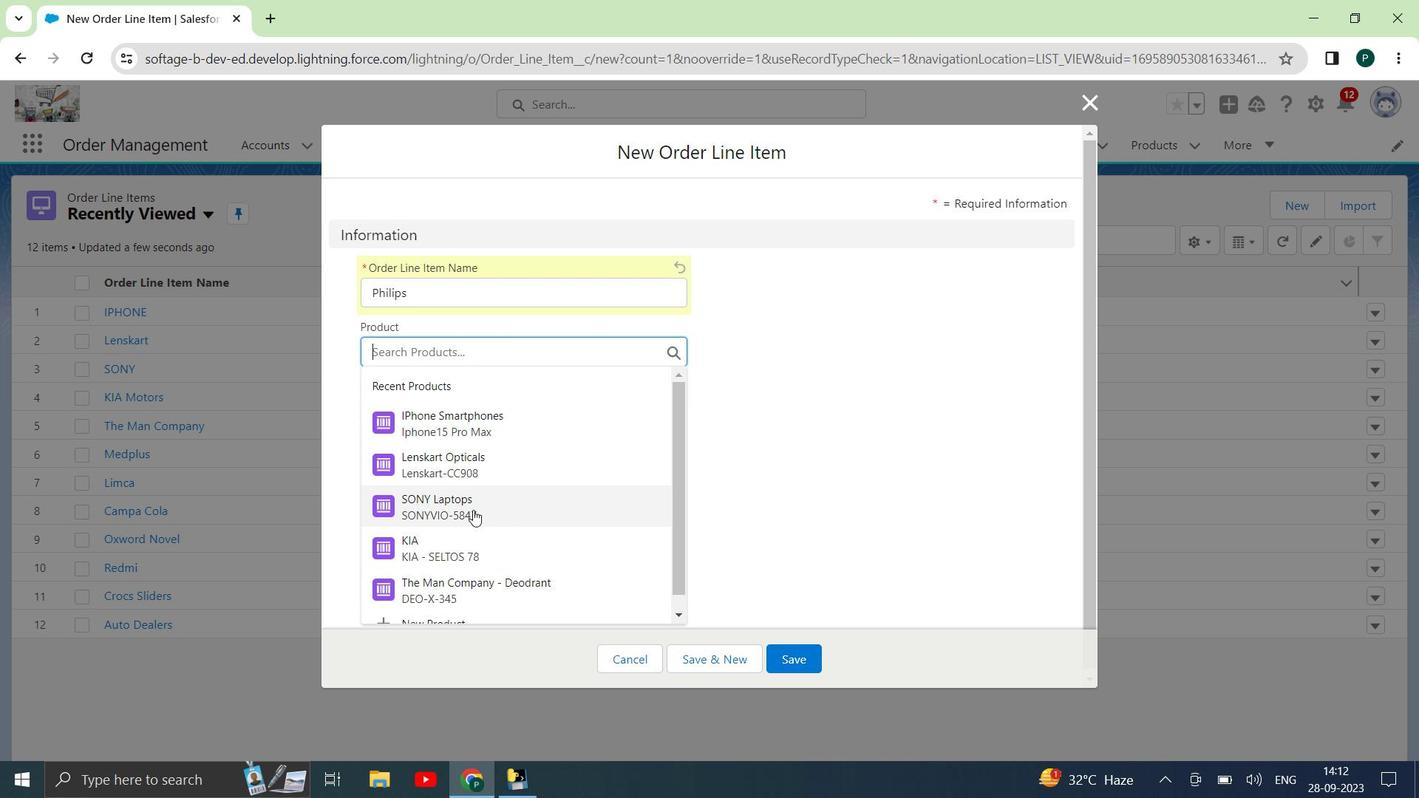
Action: Mouse scrolled (473, 502) with delta (0, 0)
Screenshot: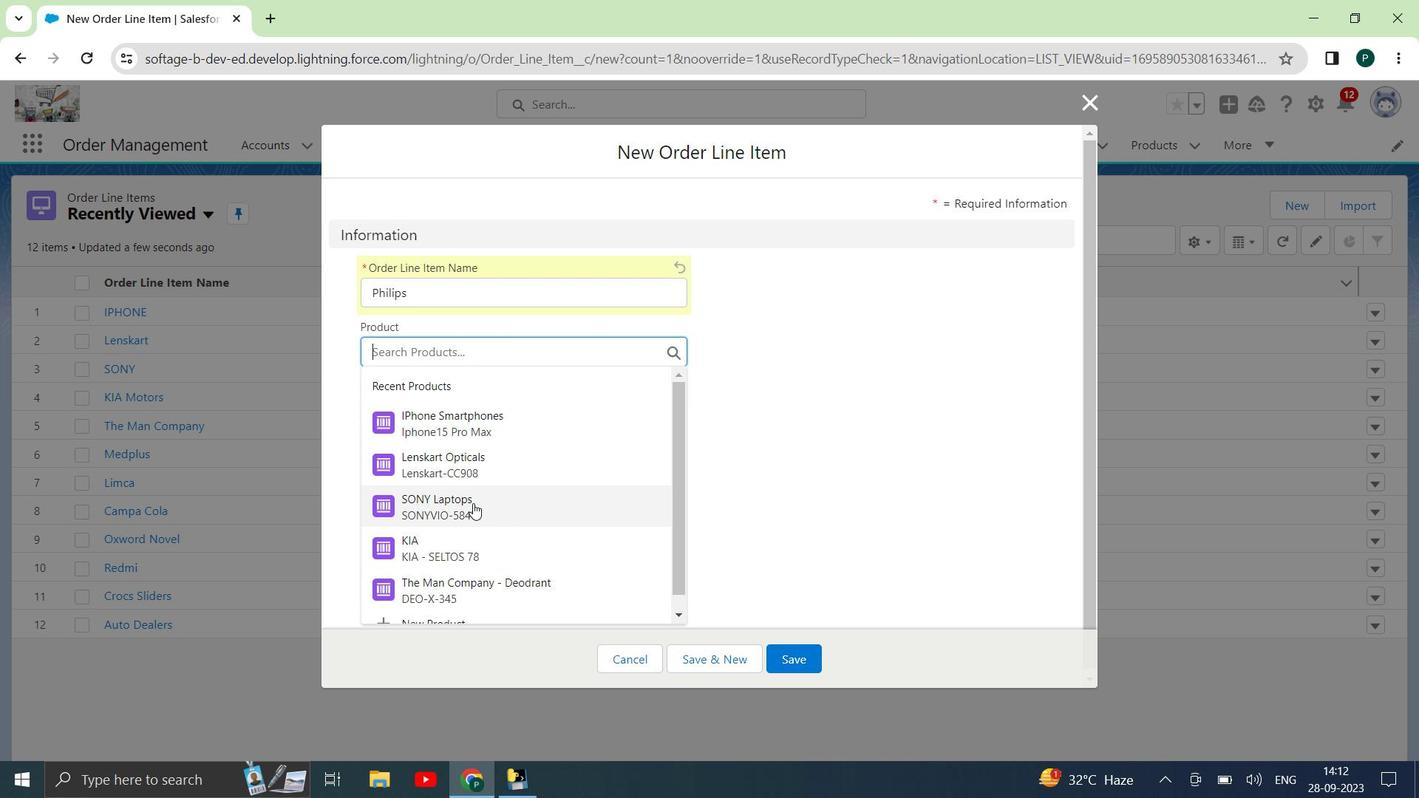 
Action: Mouse scrolled (473, 502) with delta (0, 0)
Screenshot: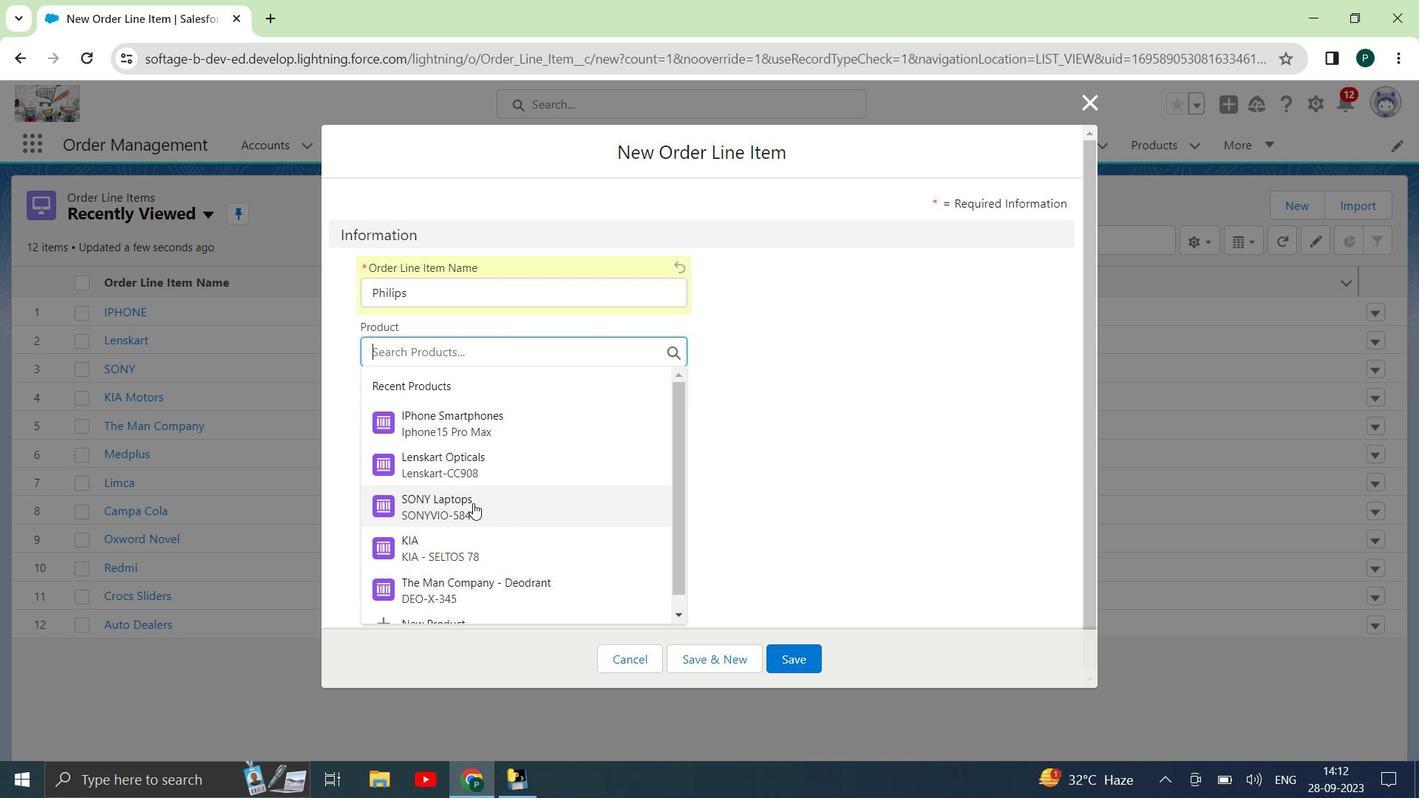 
Action: Mouse scrolled (473, 502) with delta (0, 0)
Screenshot: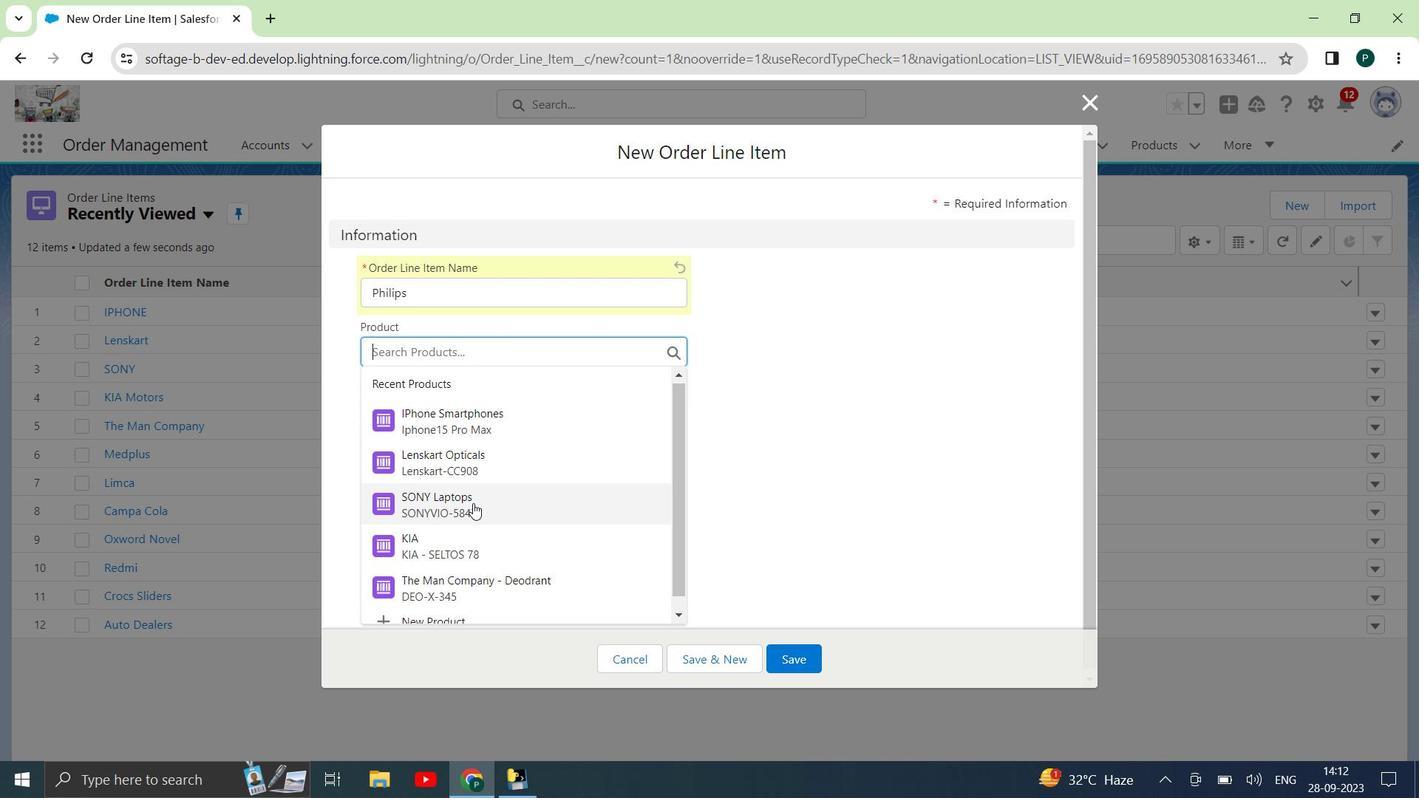 
Action: Mouse scrolled (473, 502) with delta (0, 0)
Screenshot: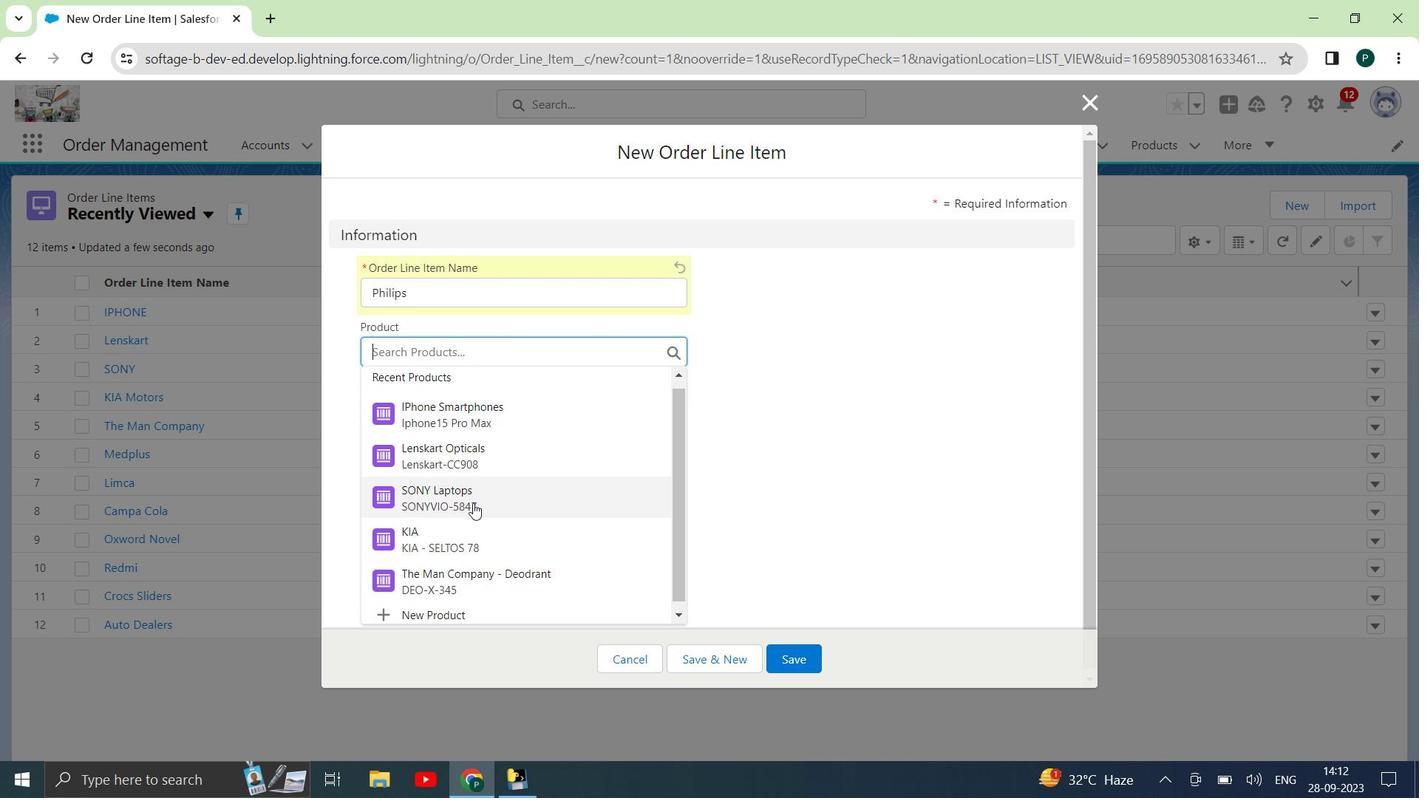 
Action: Mouse scrolled (473, 502) with delta (0, 0)
Screenshot: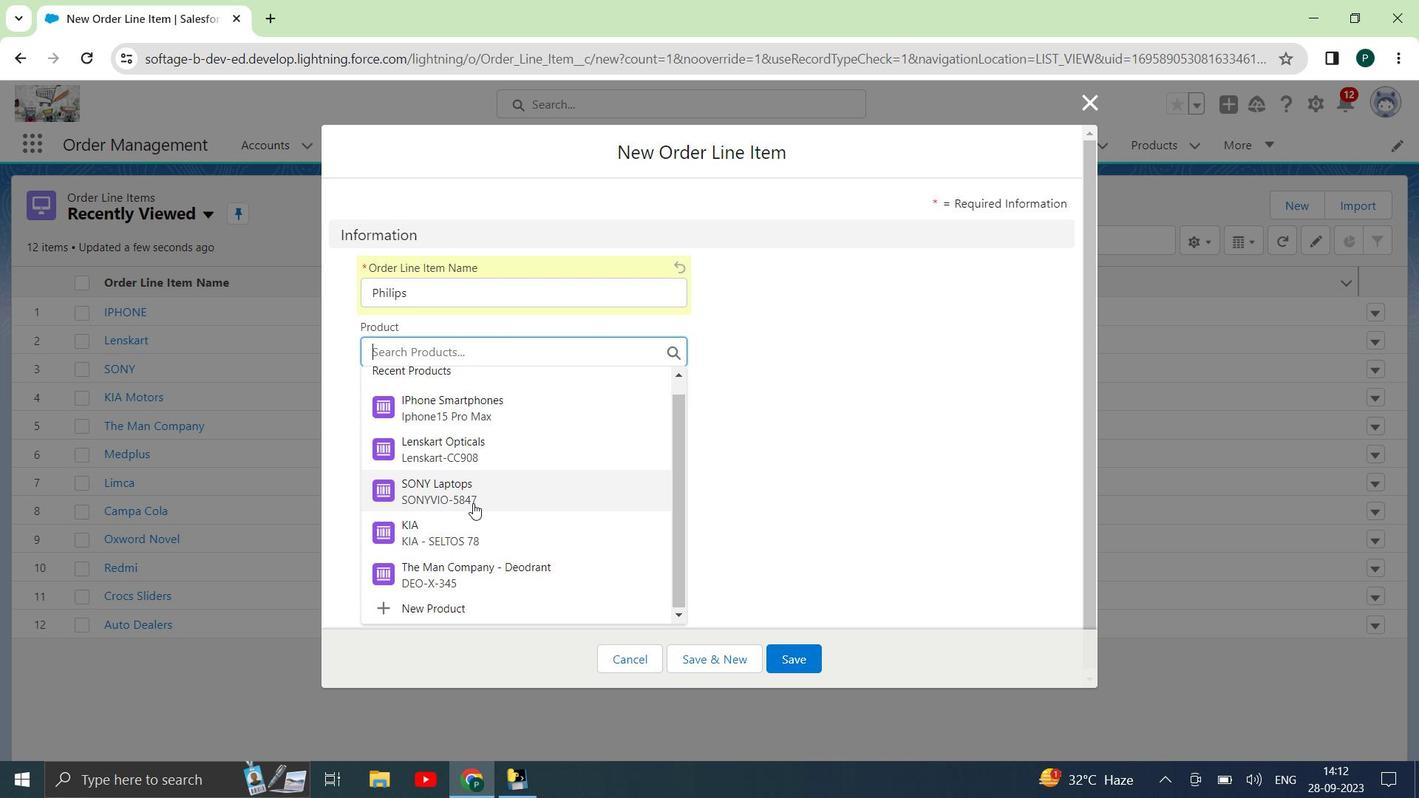 
Action: Mouse moved to (438, 609)
Screenshot: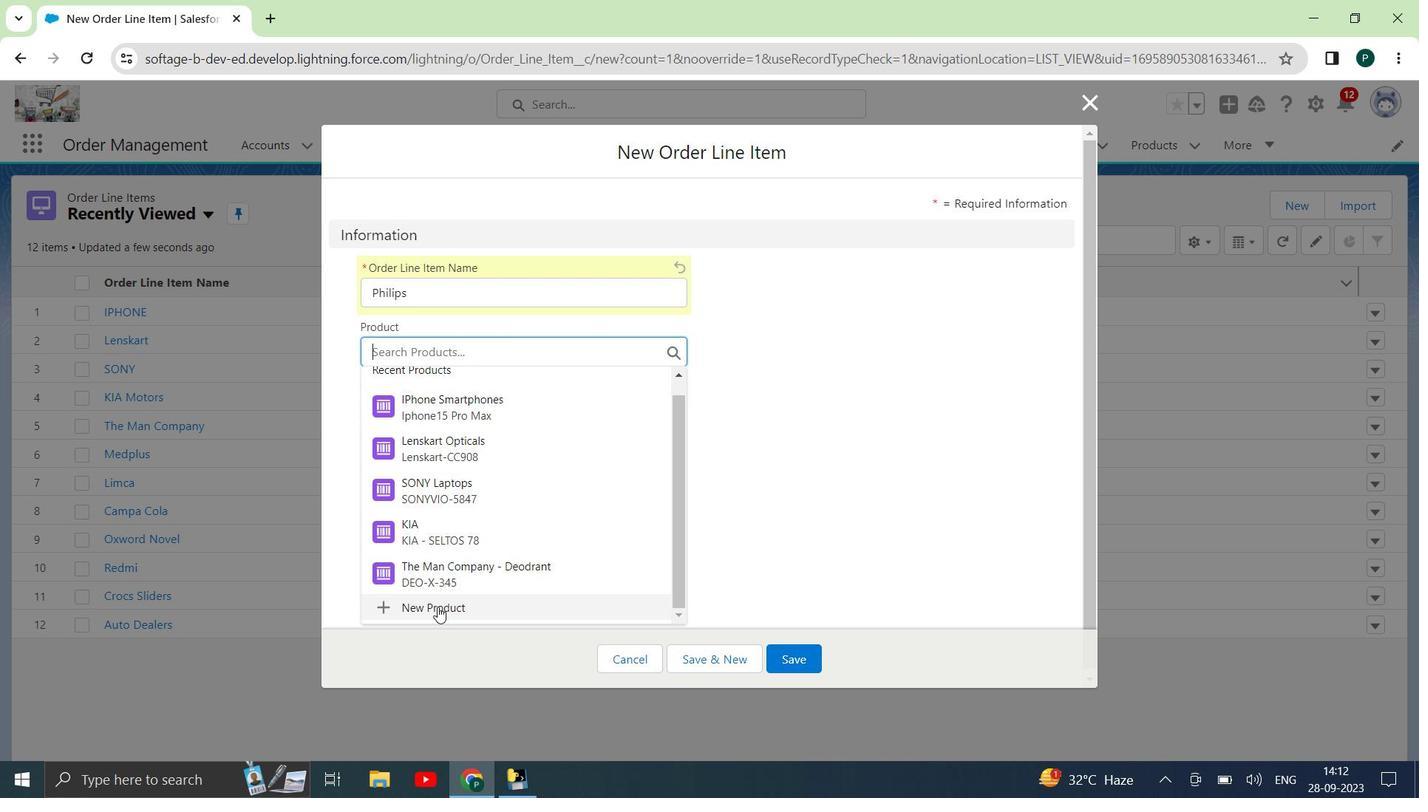
Action: Mouse pressed left at (438, 609)
Screenshot: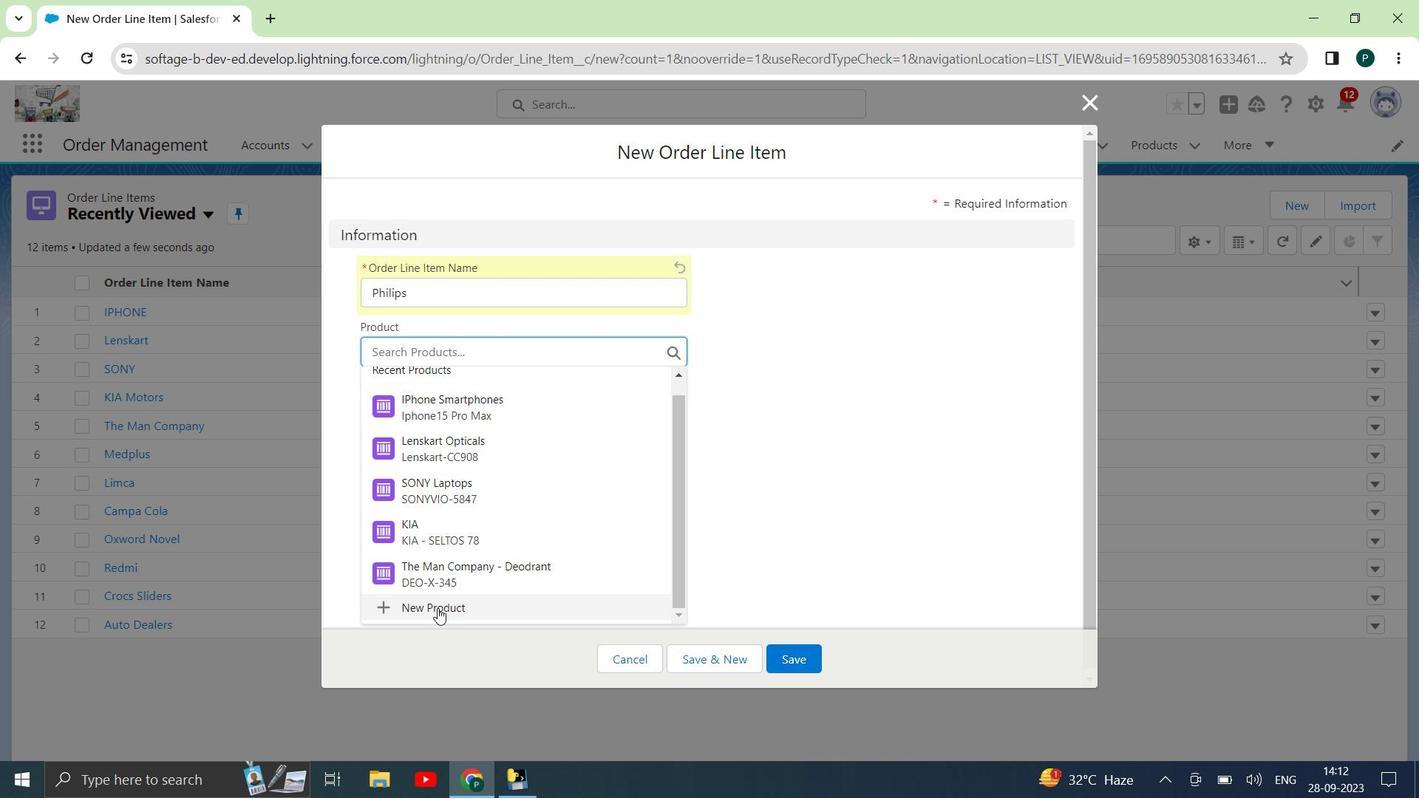 
Action: Mouse moved to (471, 281)
Screenshot: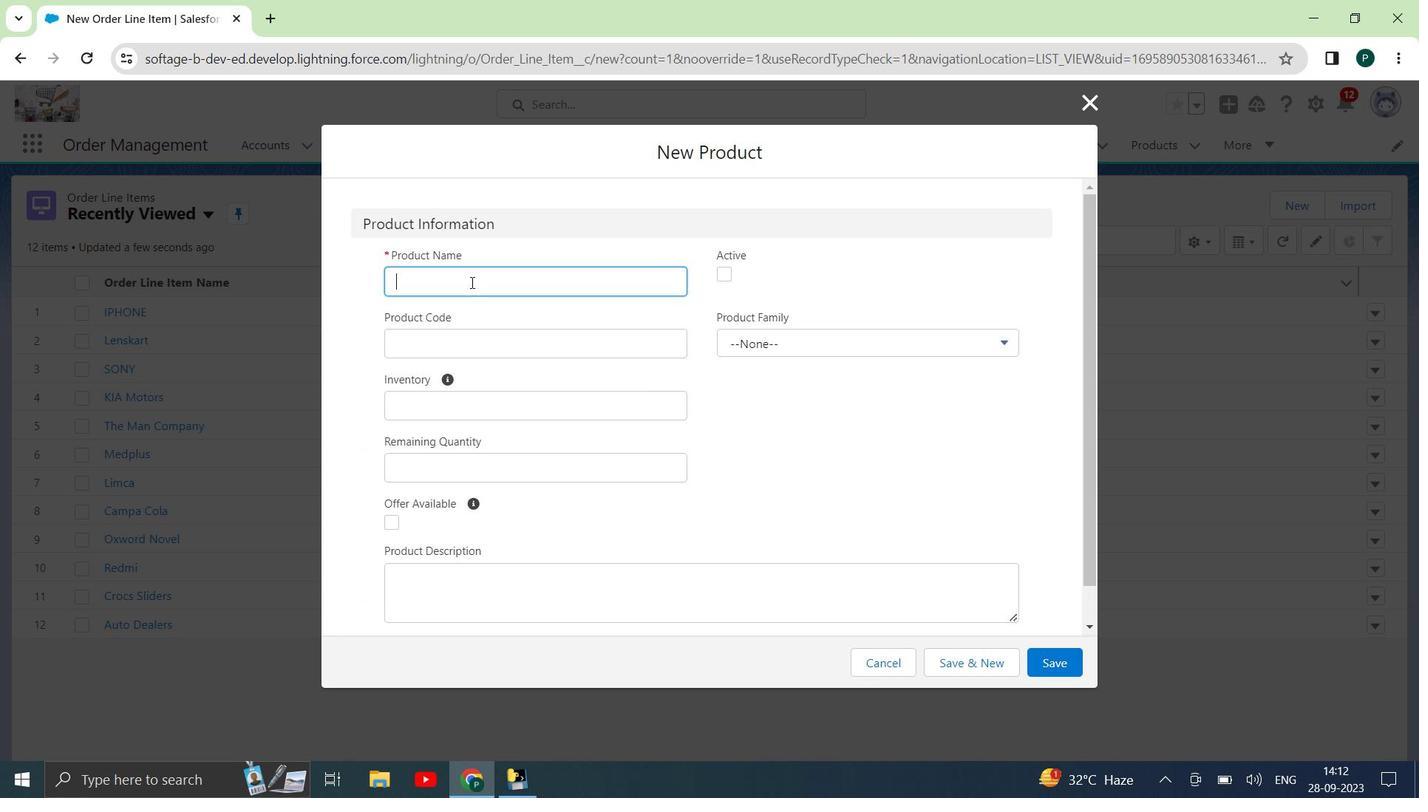
Action: Key pressed <Key.shift><Key.shift><Key.shift><Key.shift><Key.shift><Key.shift><Key.shift><Key.shift><Key.shift><Key.shift><Key.shift><Key.shift><Key.shift><Key.shift><Key.shift><Key.shift><Key.shift><Key.shift><Key.shift><Key.shift><Key.shift>Philips<Key.space>-<Key.space><Key.shift>Hair<Key.space><Key.shift>Straightner
Screenshot: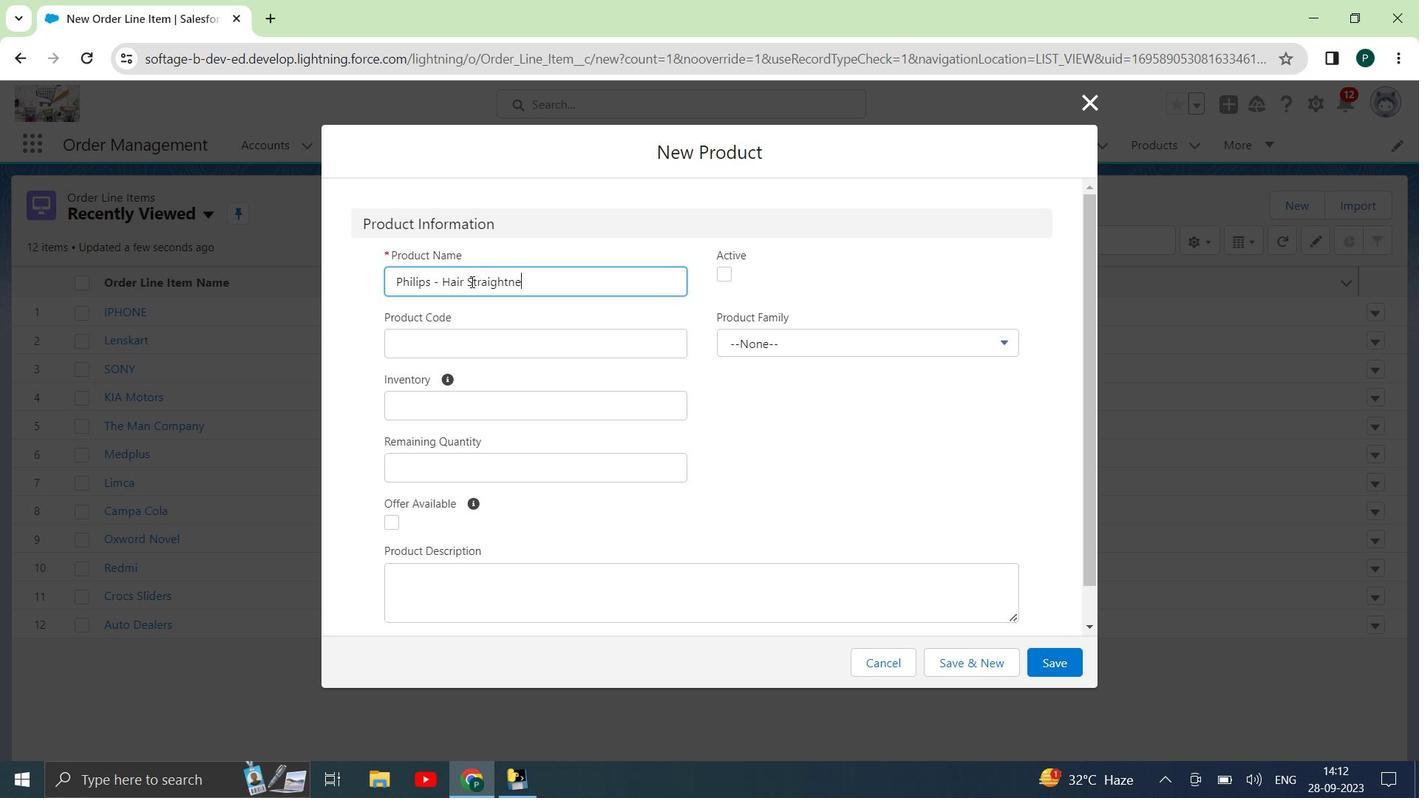 
Action: Mouse moved to (468, 334)
Screenshot: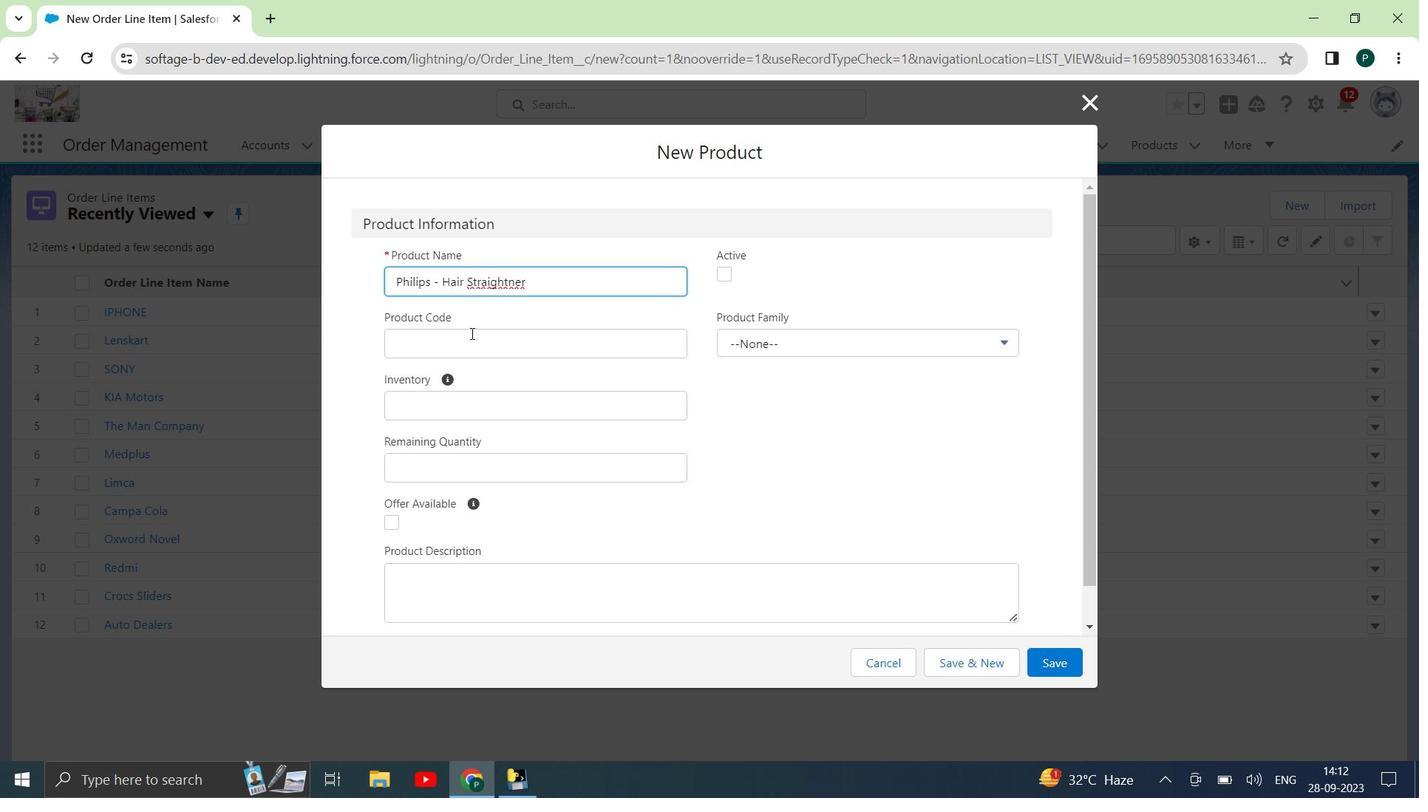 
Action: Mouse pressed left at (468, 334)
Screenshot: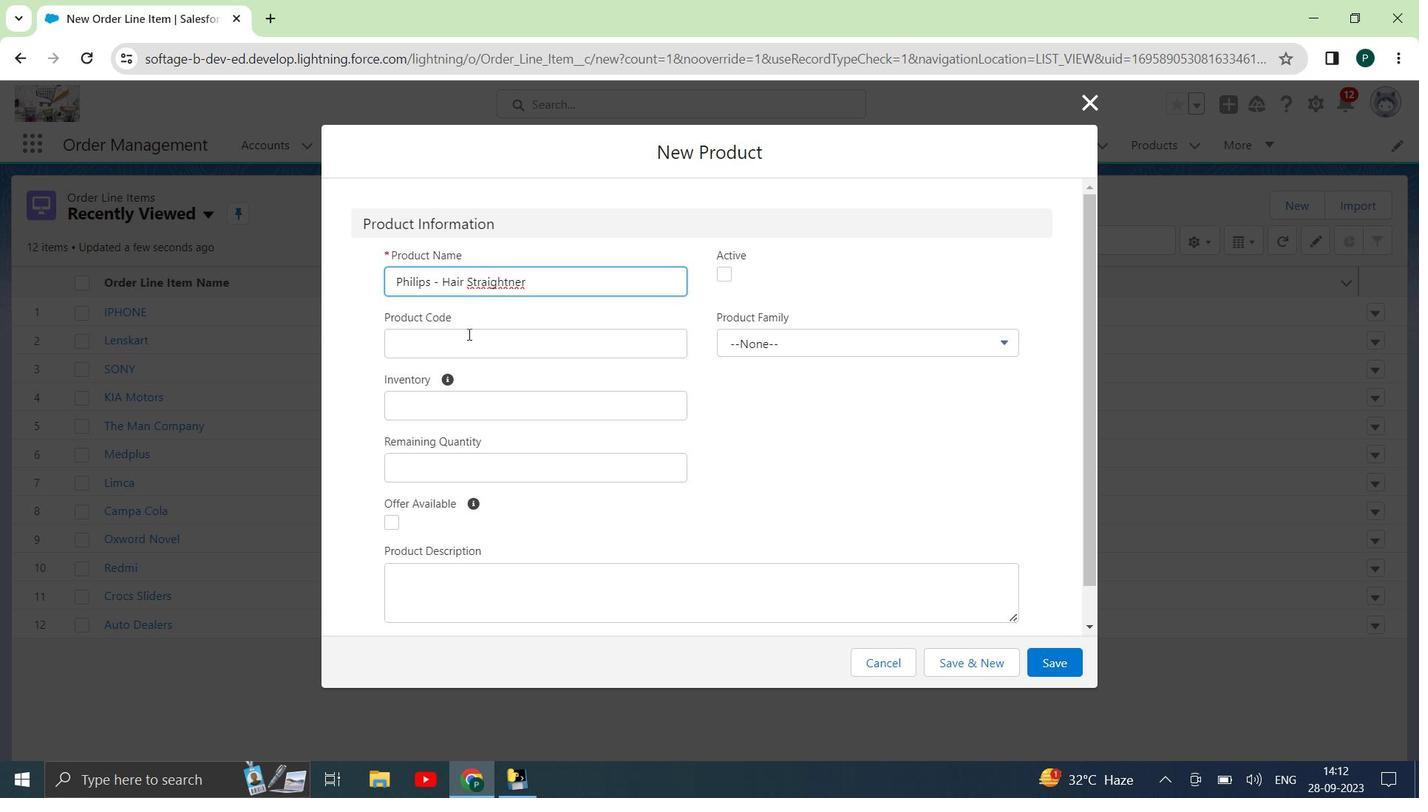 
Action: Key pressed <Key.shift>PHS-4587
Screenshot: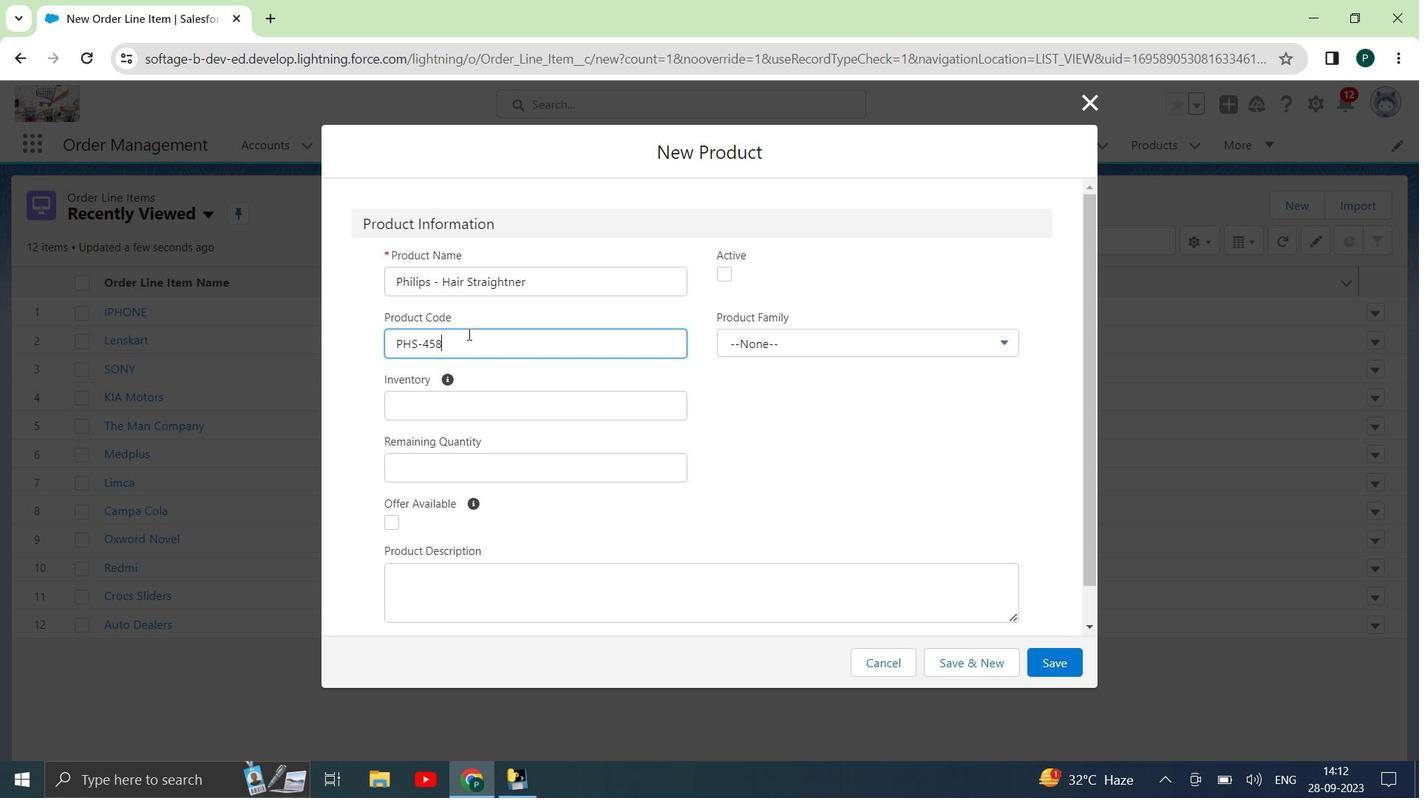 
Action: Mouse moved to (561, 403)
Screenshot: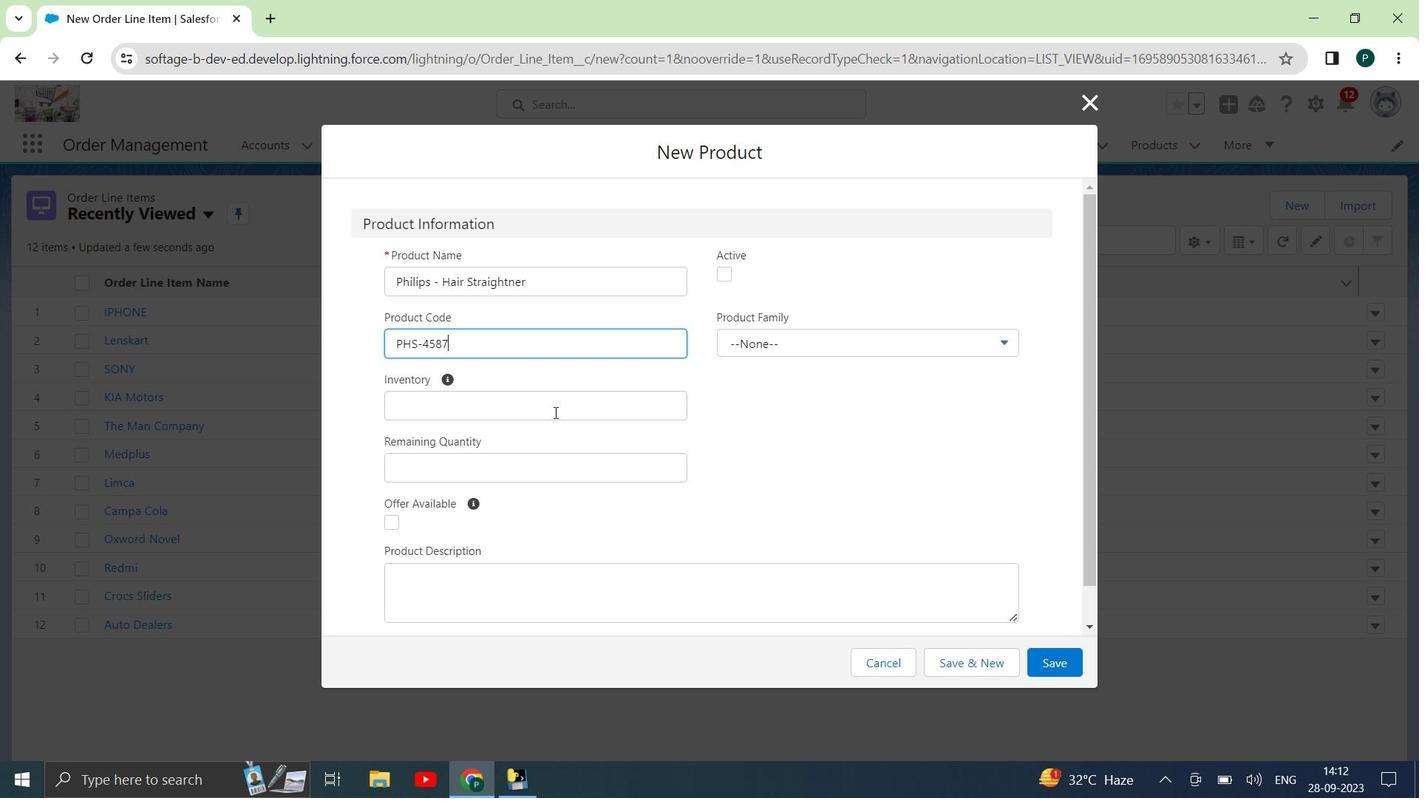 
Action: Mouse pressed left at (561, 403)
Screenshot: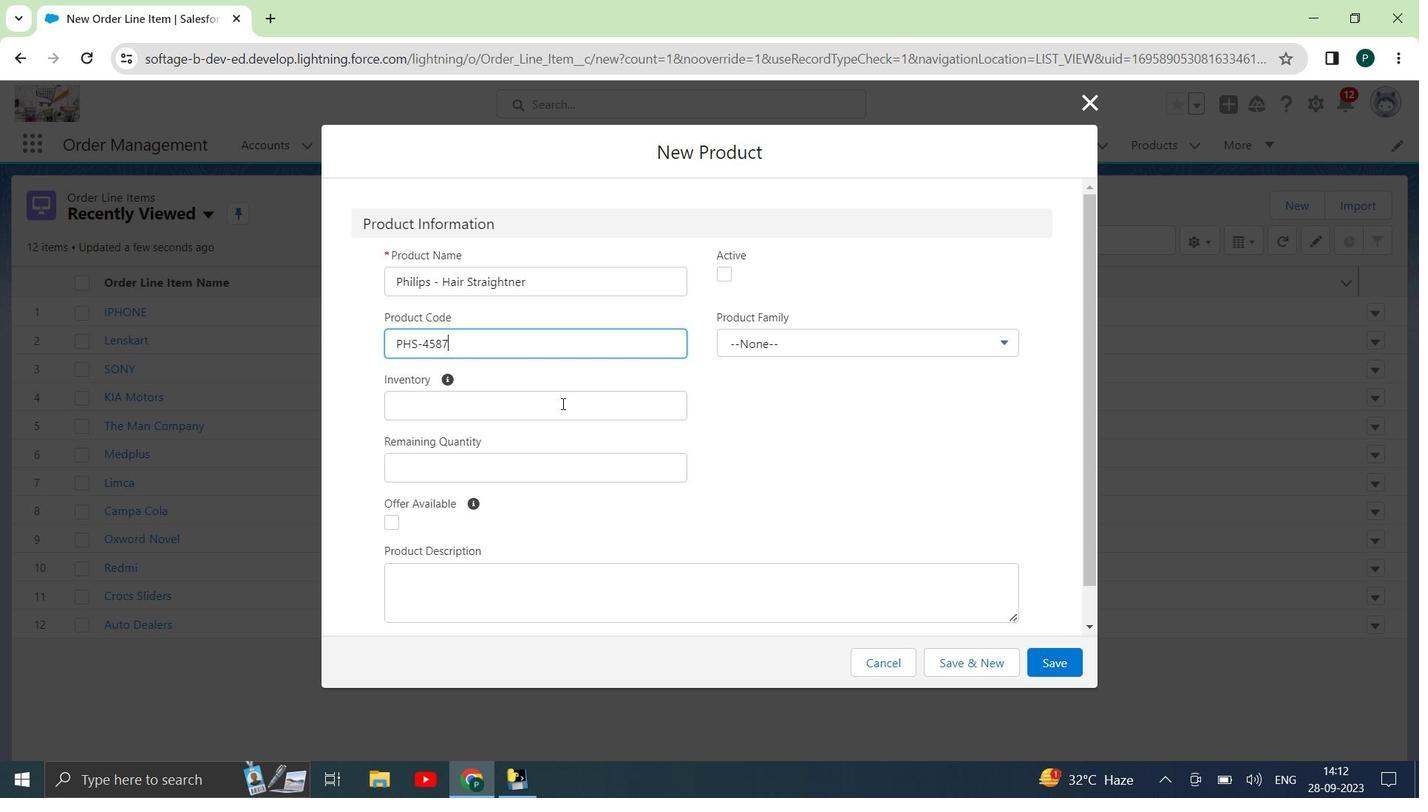 
Action: Mouse moved to (993, 244)
Screenshot: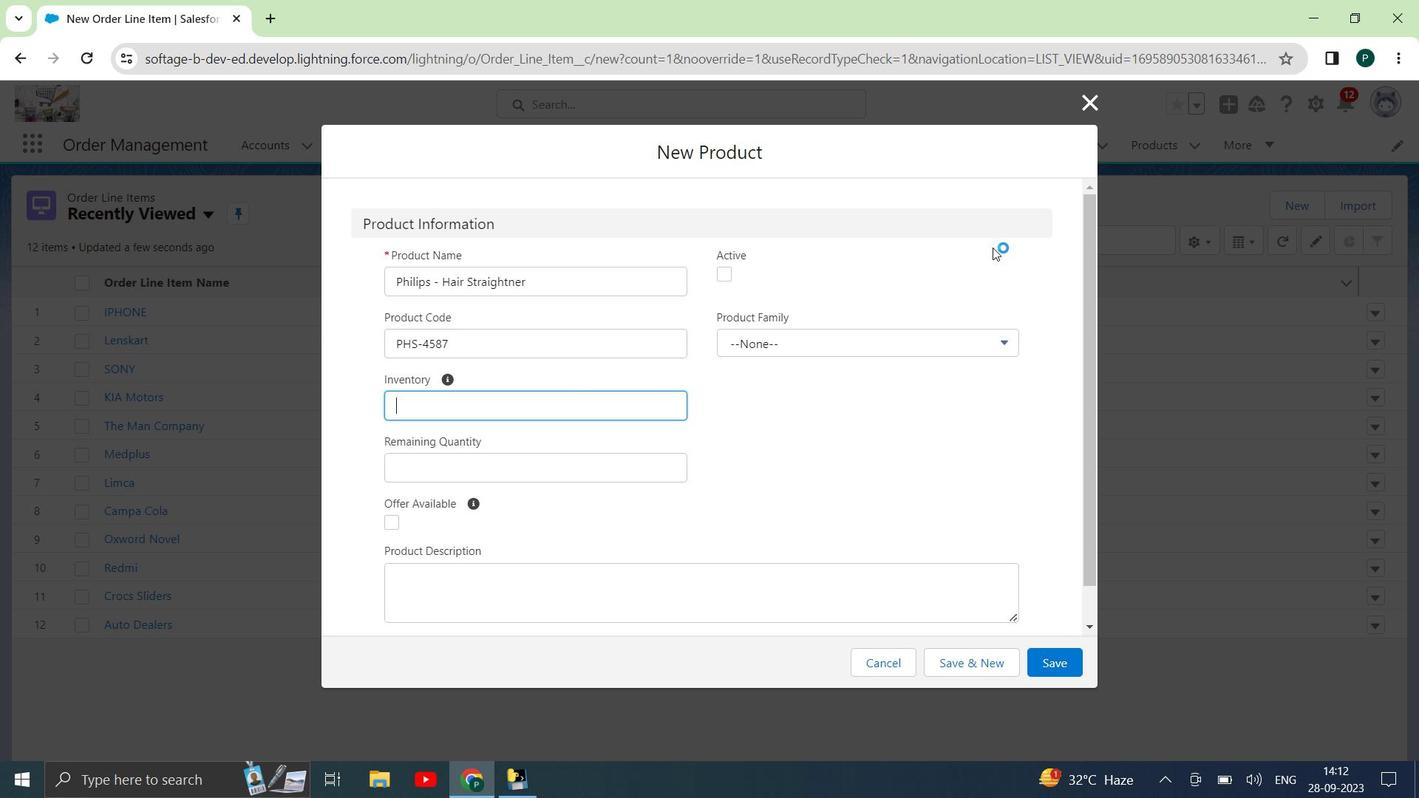 
Action: Key pressed 17540
Screenshot: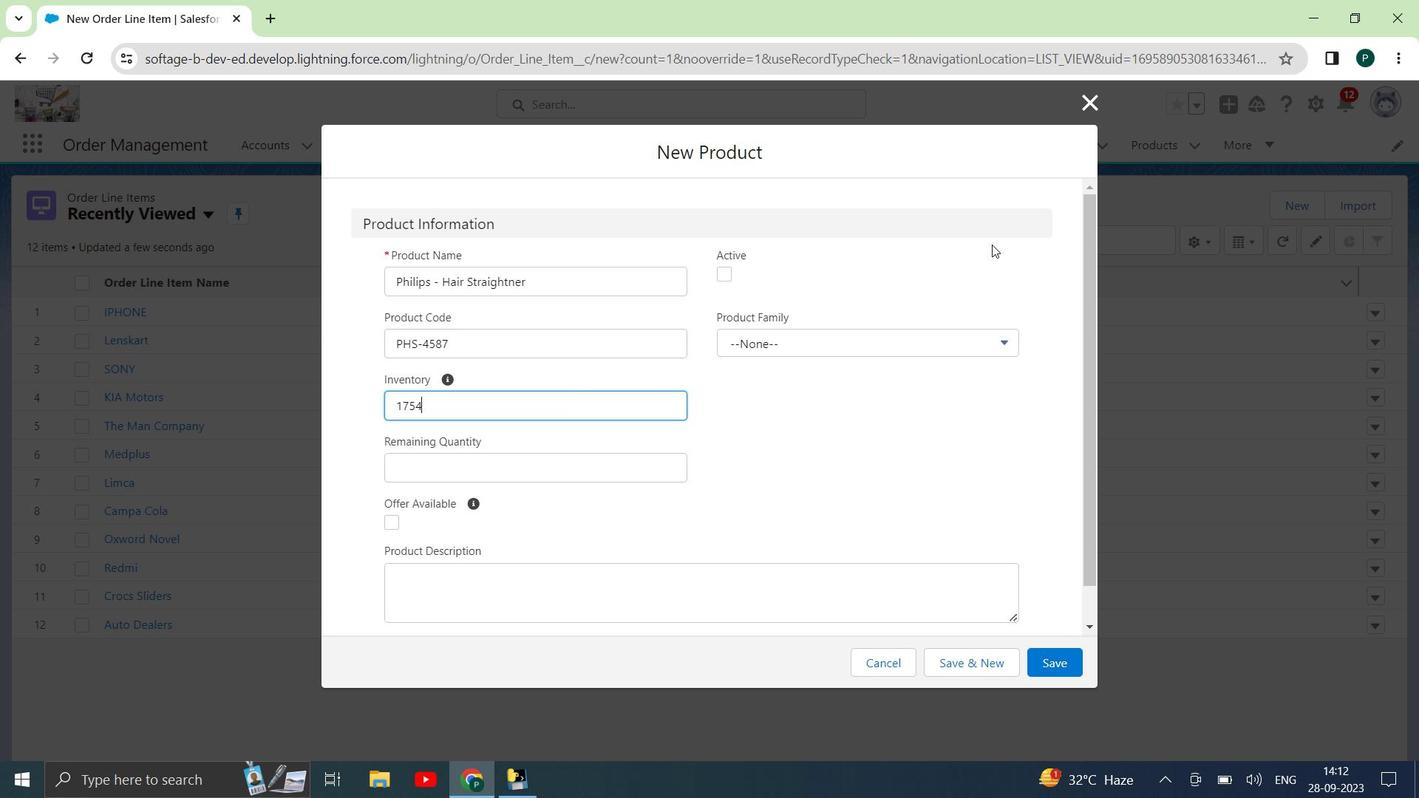 
Action: Mouse moved to (570, 465)
Screenshot: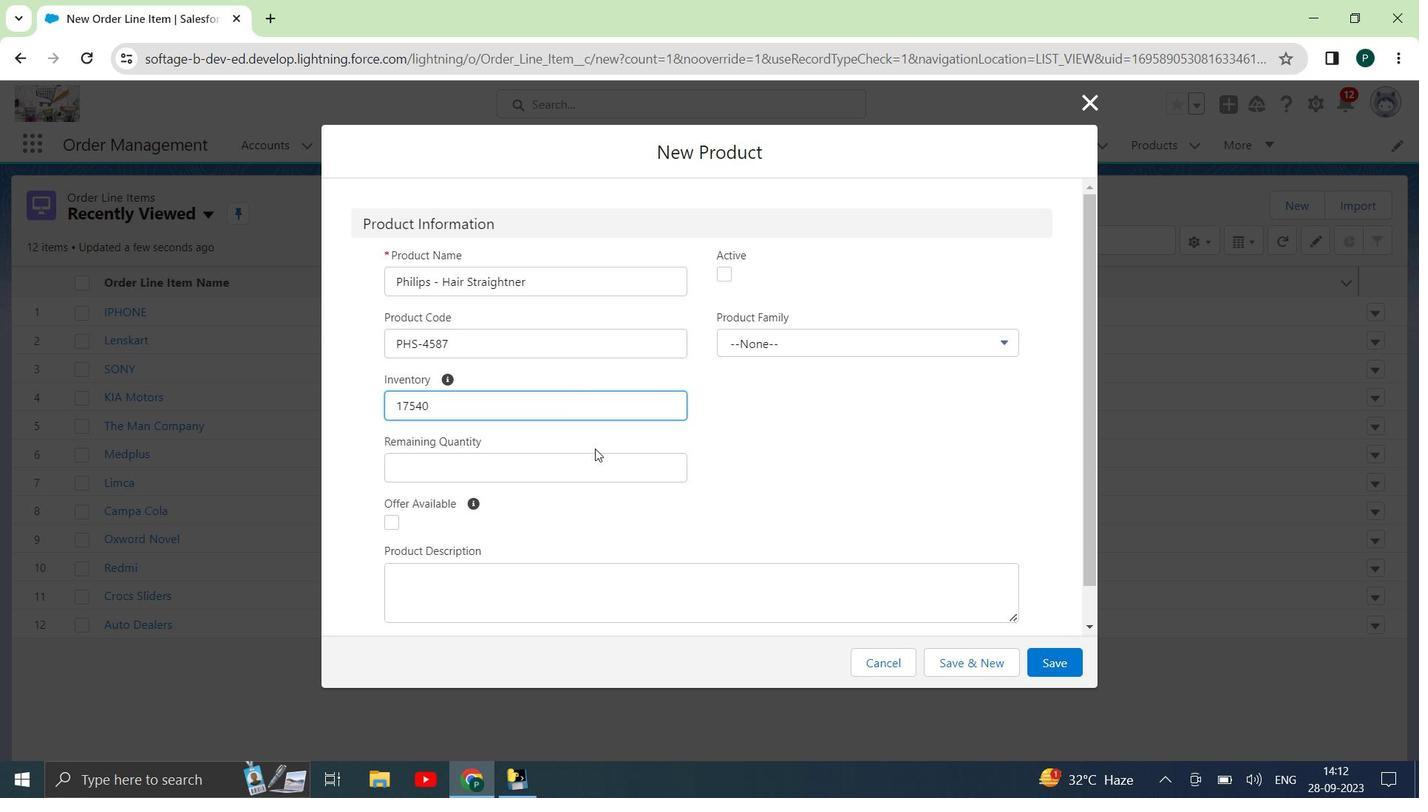 
Action: Mouse pressed left at (570, 465)
Screenshot: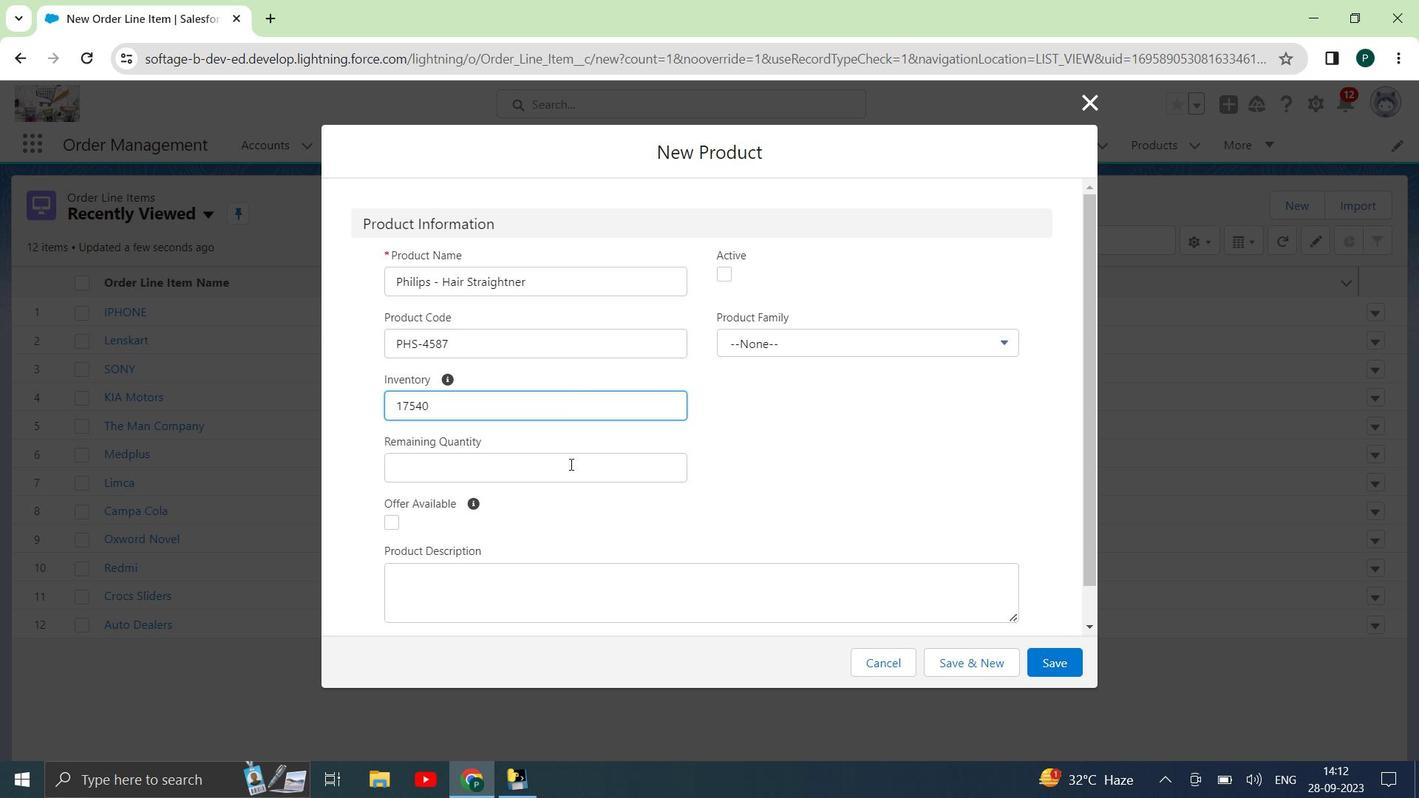 
Action: Key pressed 4451
Screenshot: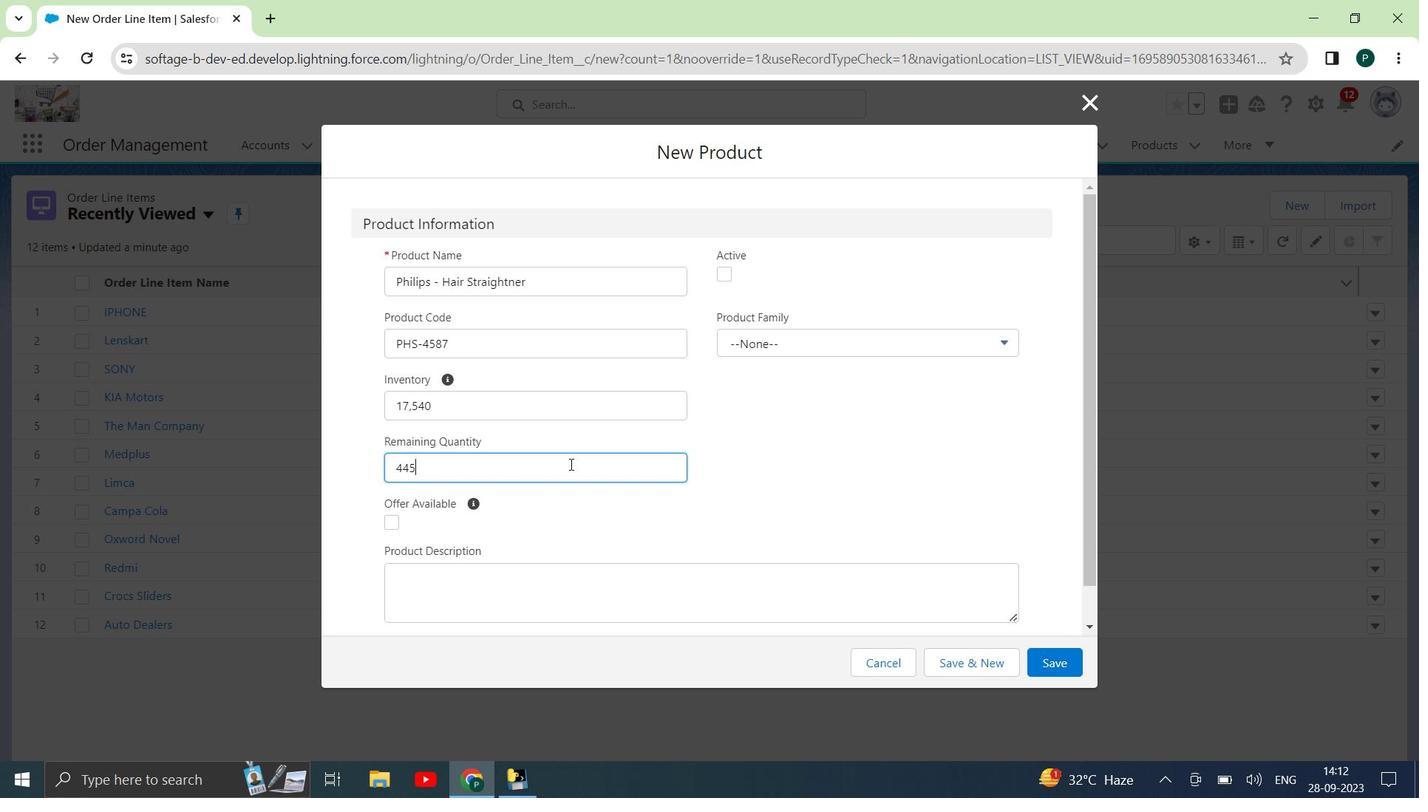 
Action: Mouse moved to (718, 277)
Screenshot: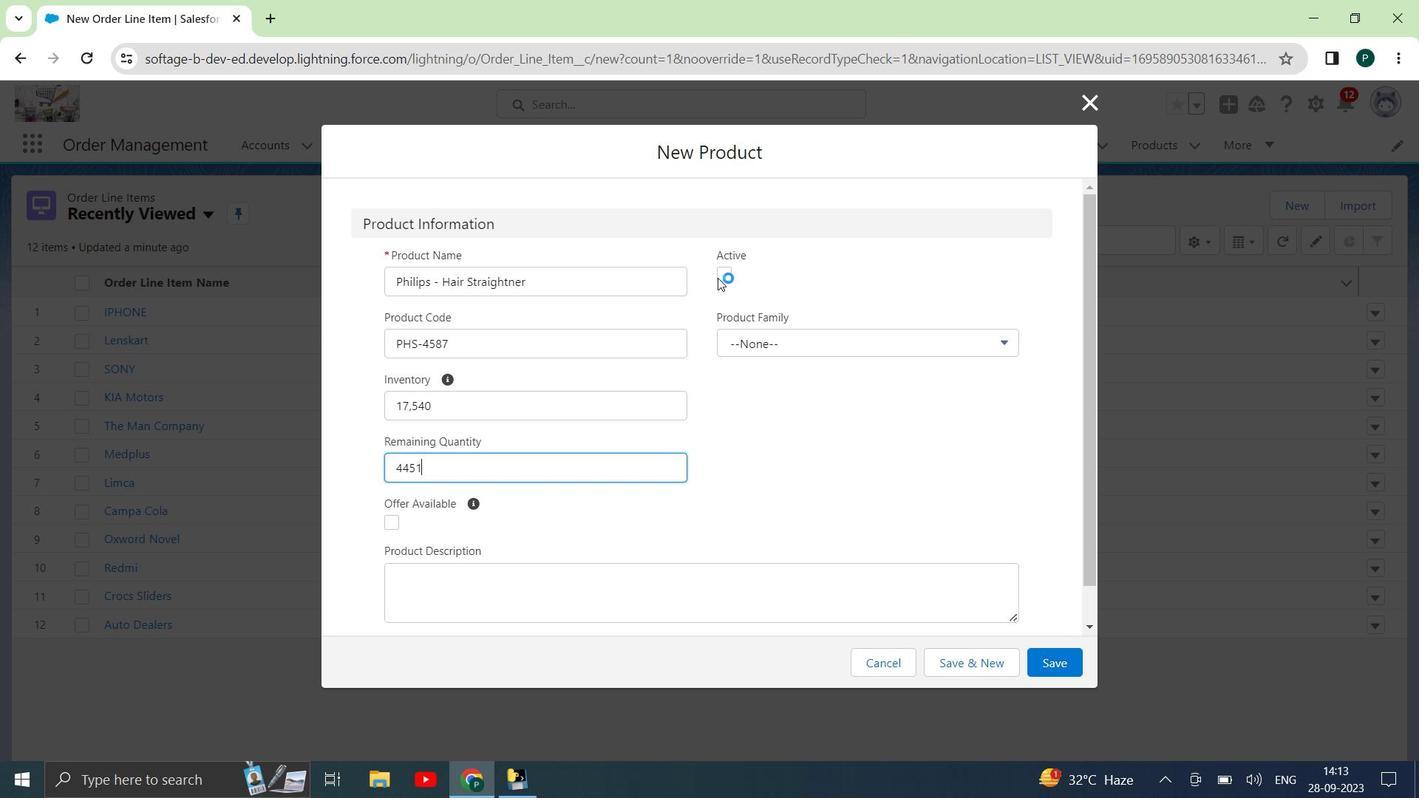 
Action: Mouse pressed left at (718, 277)
Screenshot: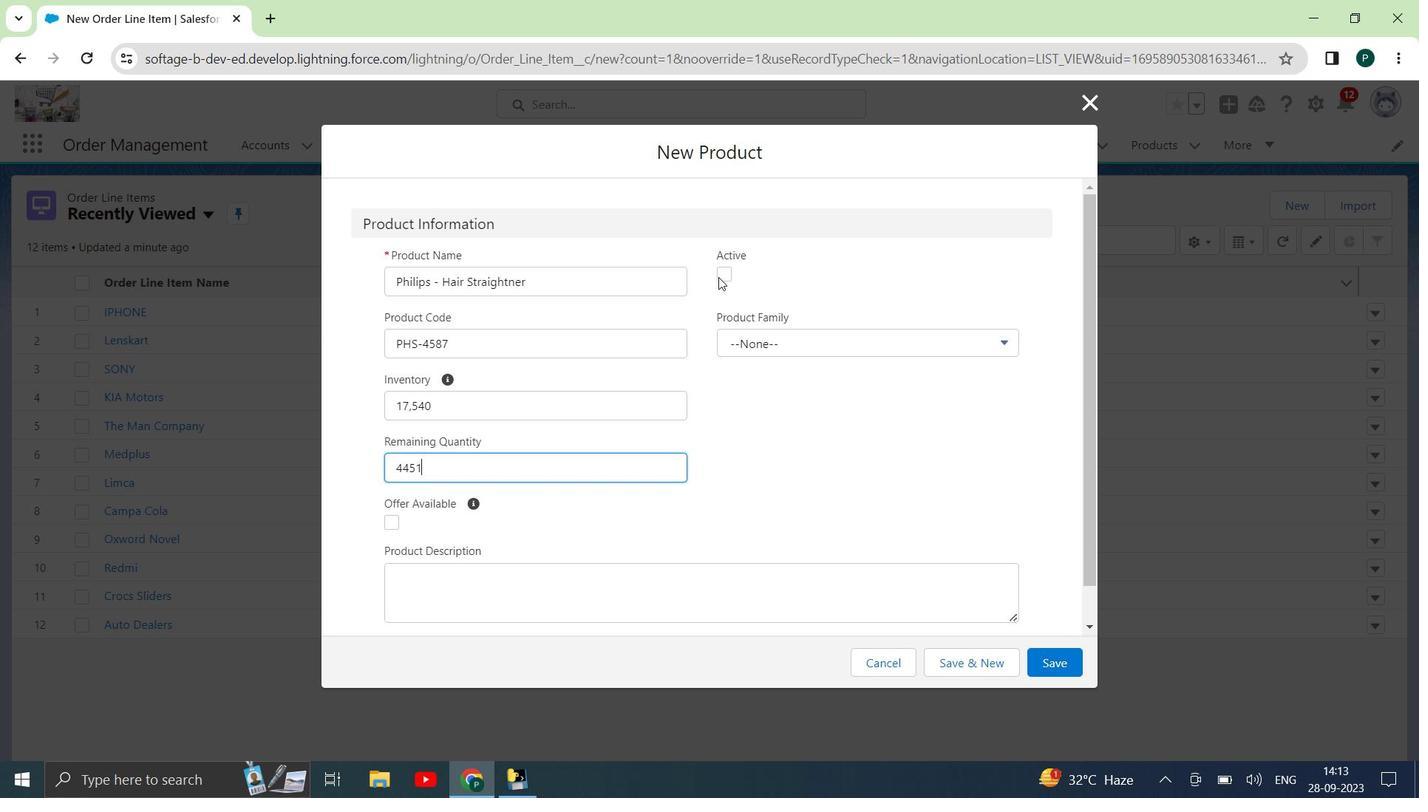 
Action: Mouse moved to (744, 340)
Screenshot: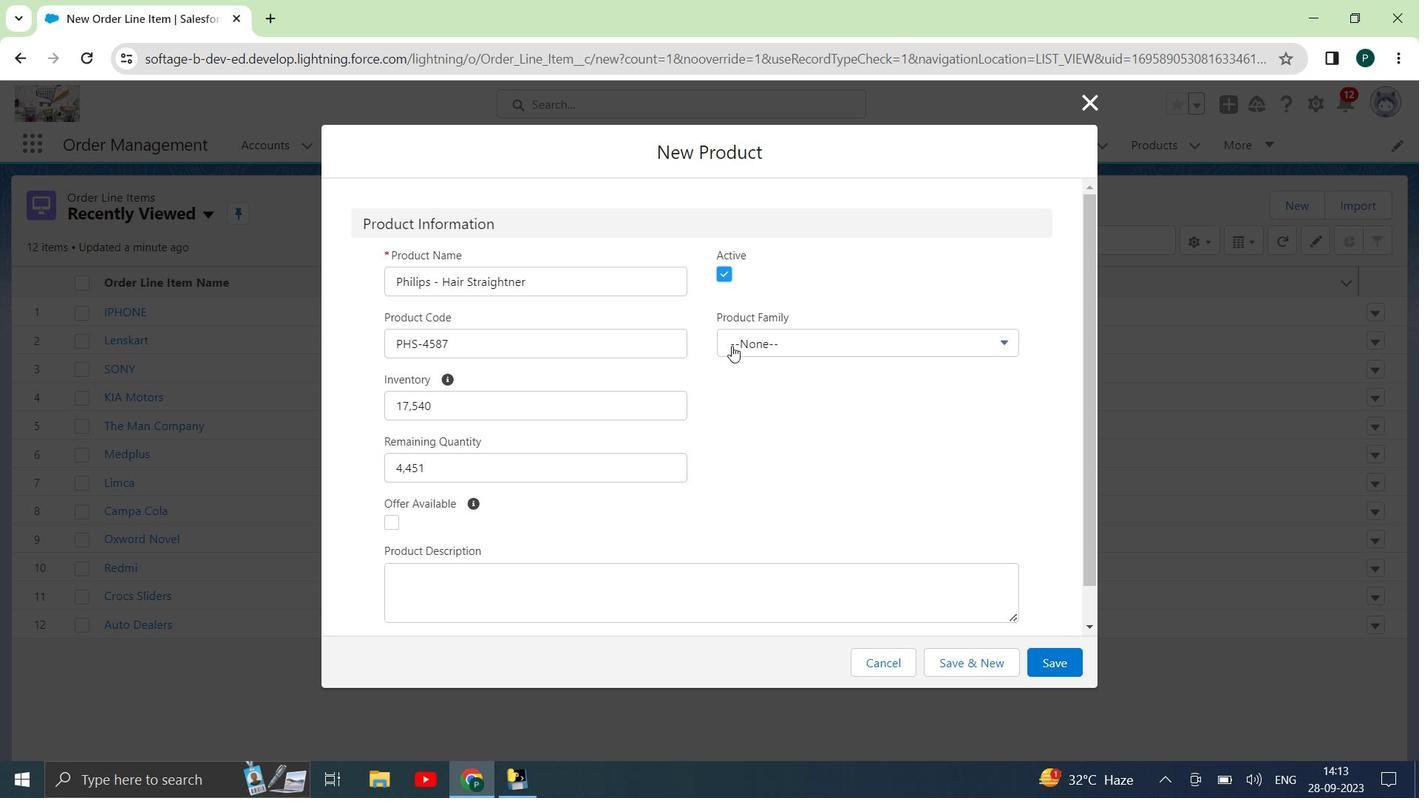 
Action: Mouse pressed left at (744, 340)
Screenshot: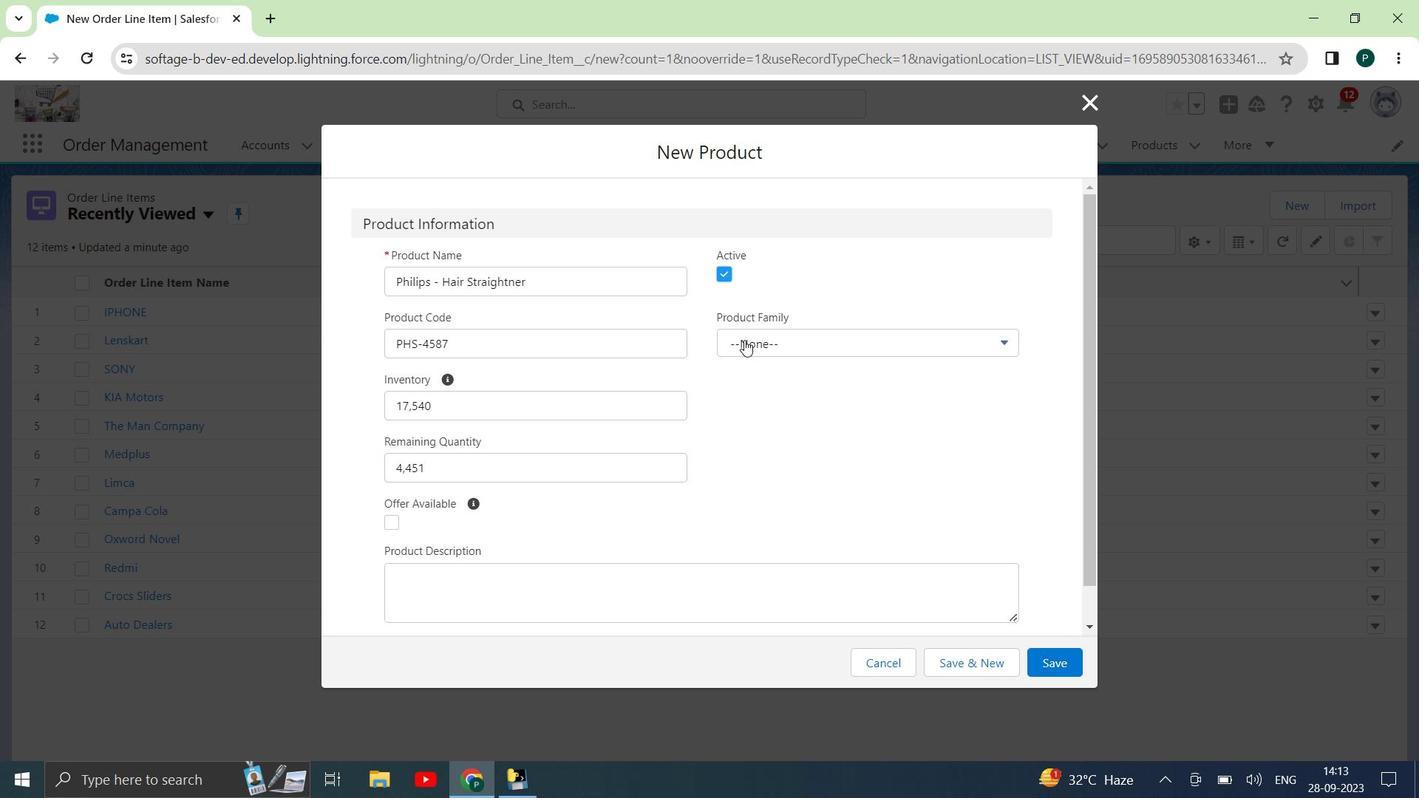 
Action: Mouse moved to (794, 403)
Screenshot: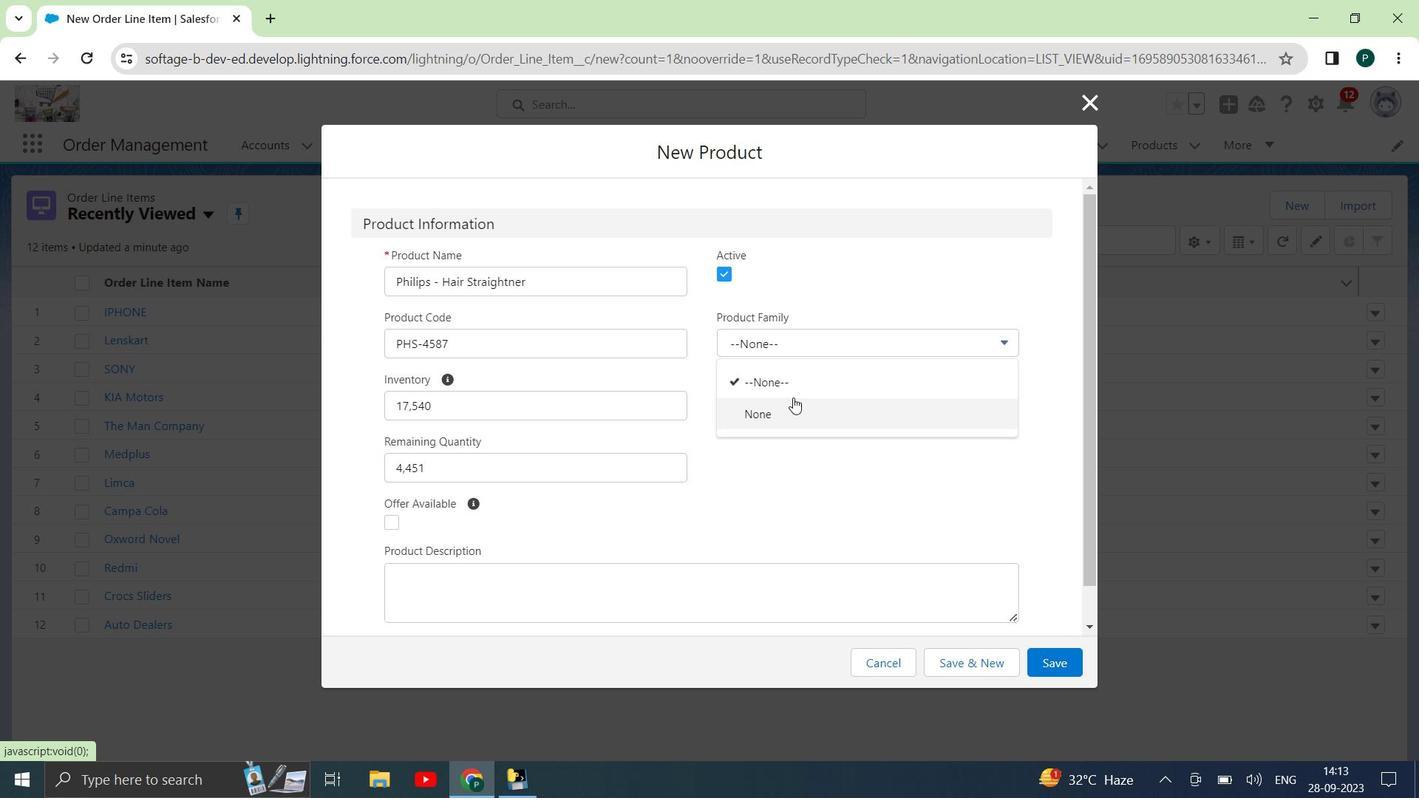 
Action: Mouse pressed left at (794, 403)
Screenshot: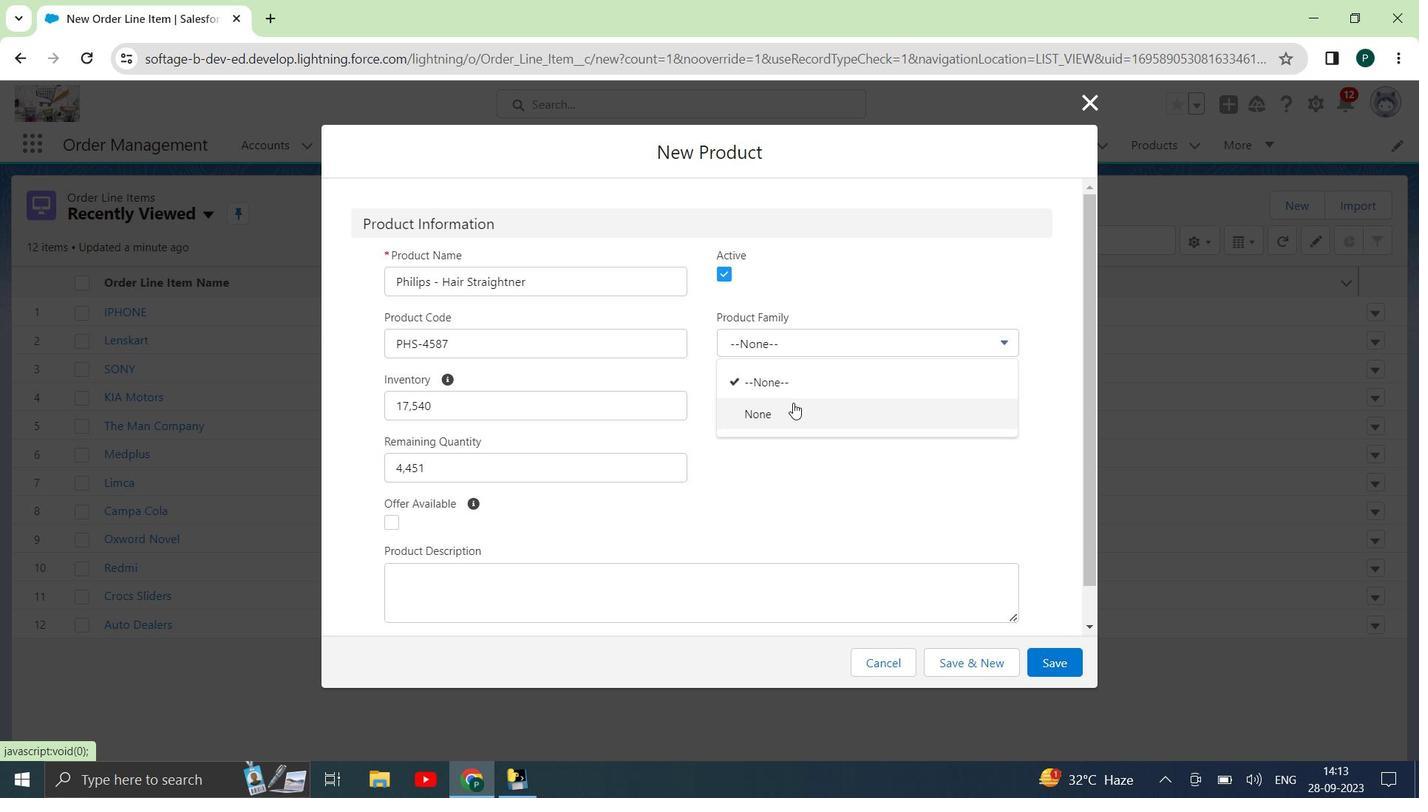 
Action: Mouse moved to (1067, 668)
Screenshot: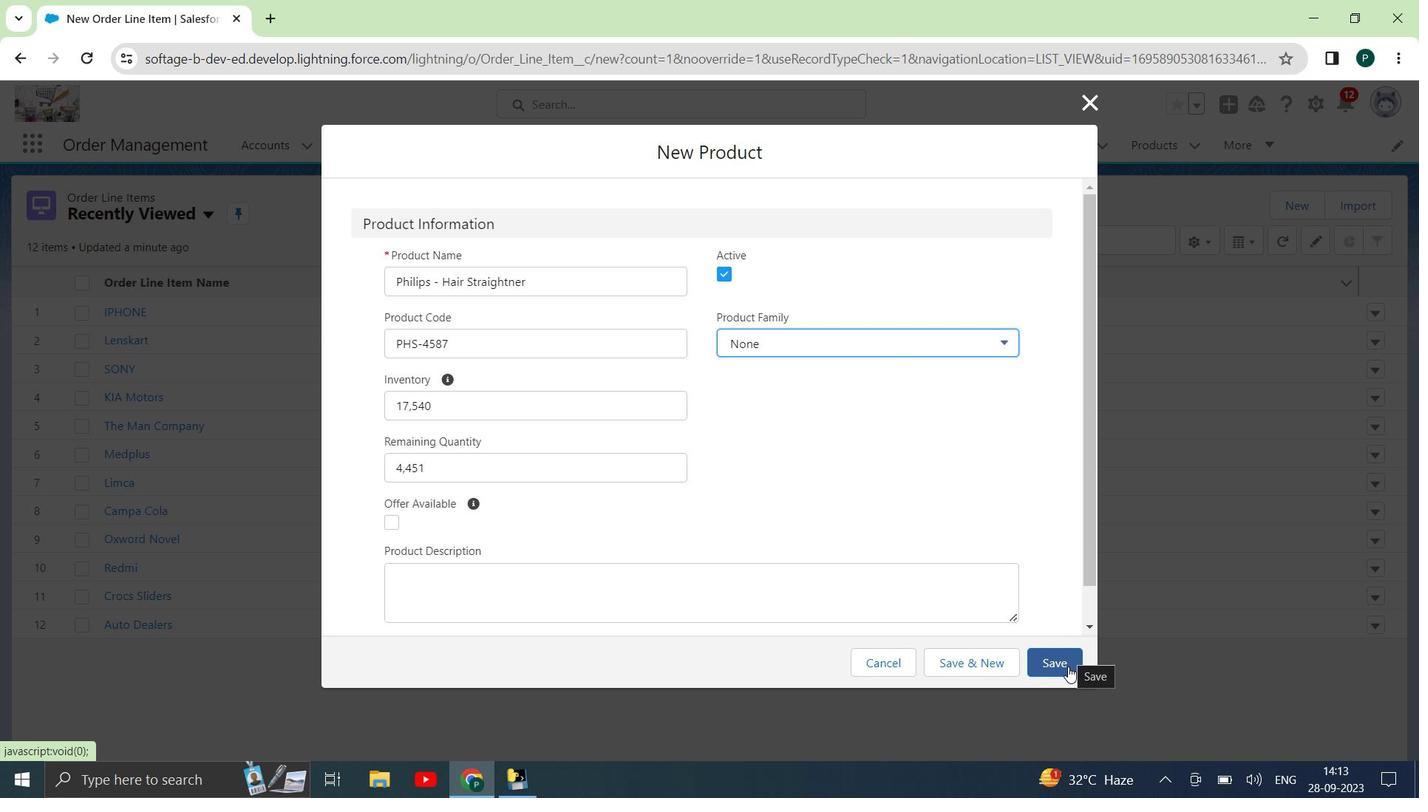 
Action: Mouse pressed left at (1067, 668)
Screenshot: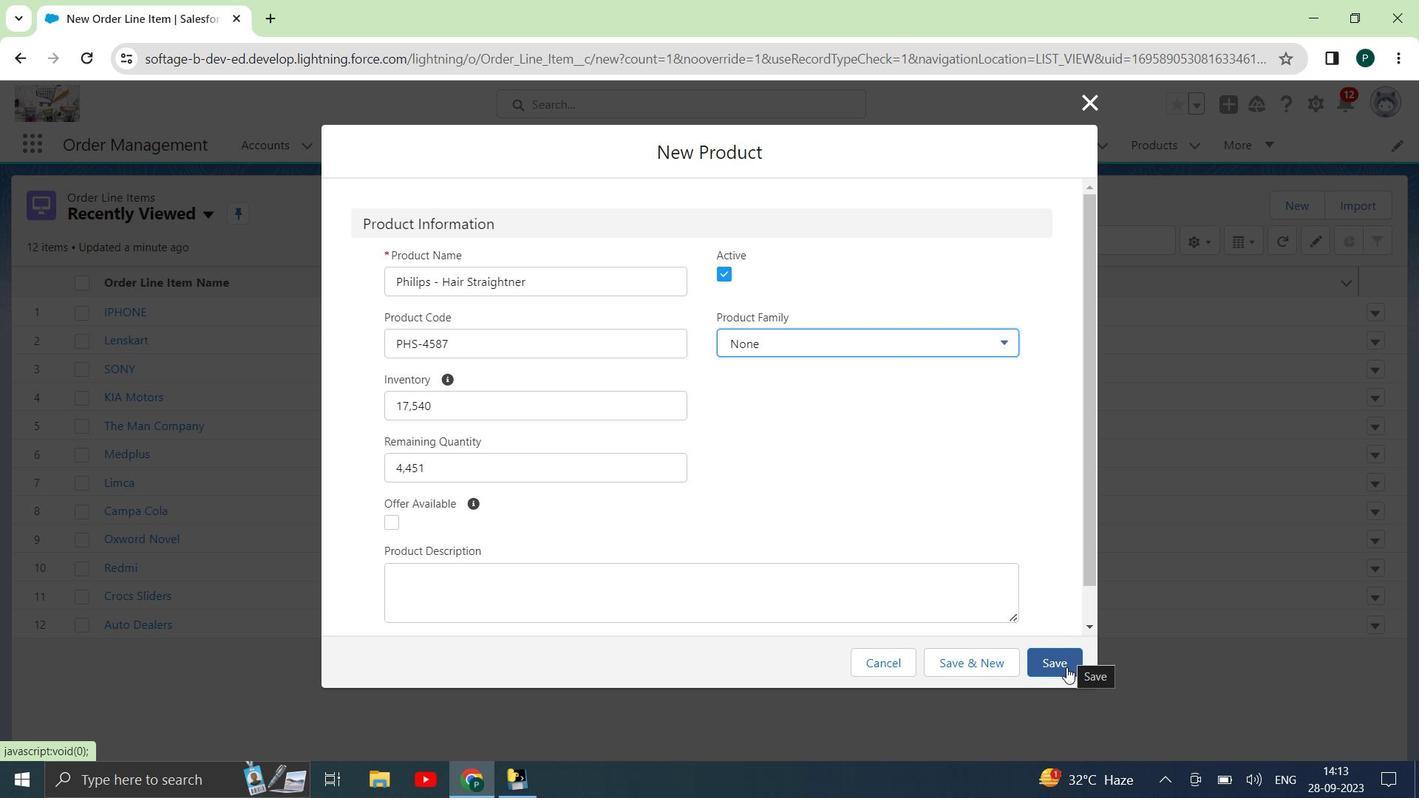 
Action: Mouse moved to (501, 410)
Screenshot: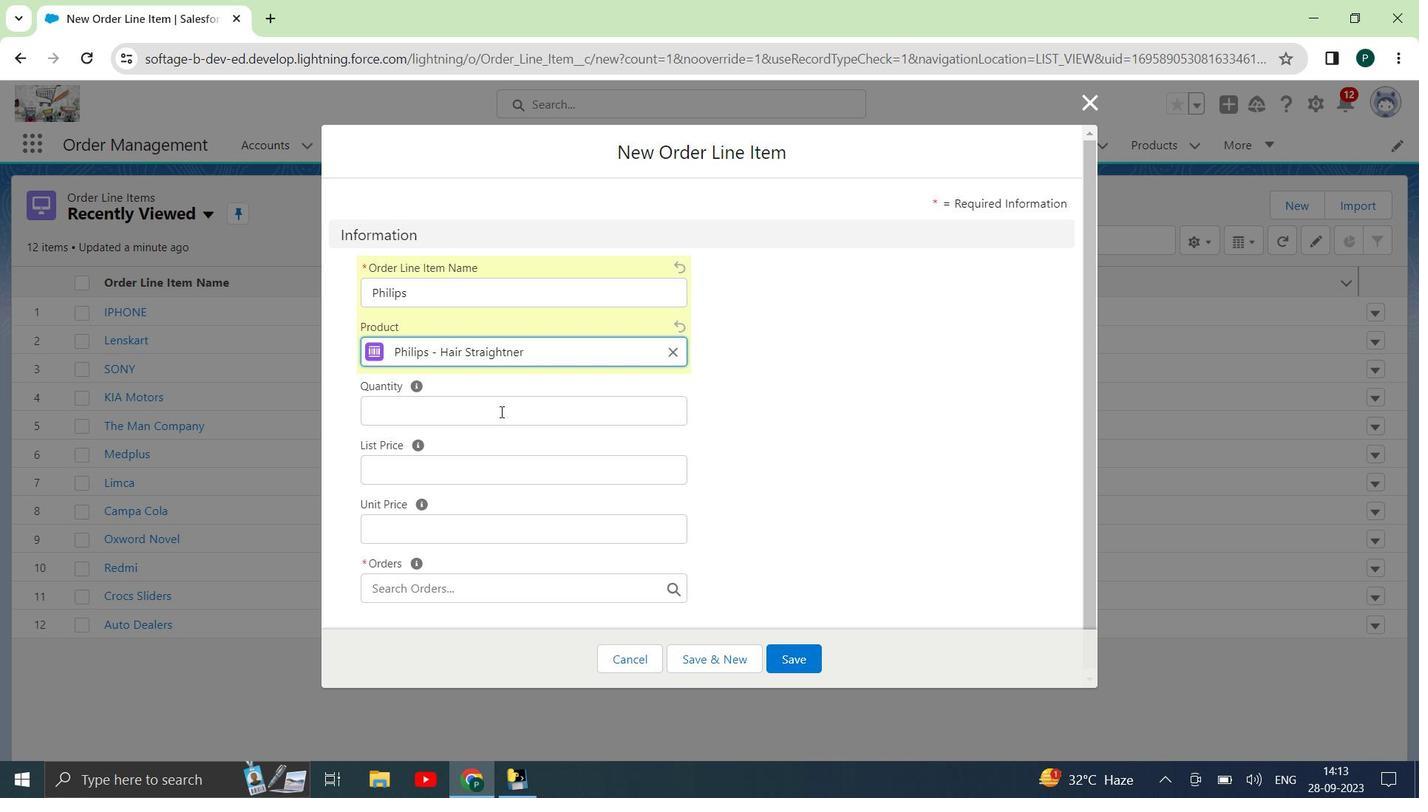
Action: Mouse pressed left at (501, 410)
Screenshot: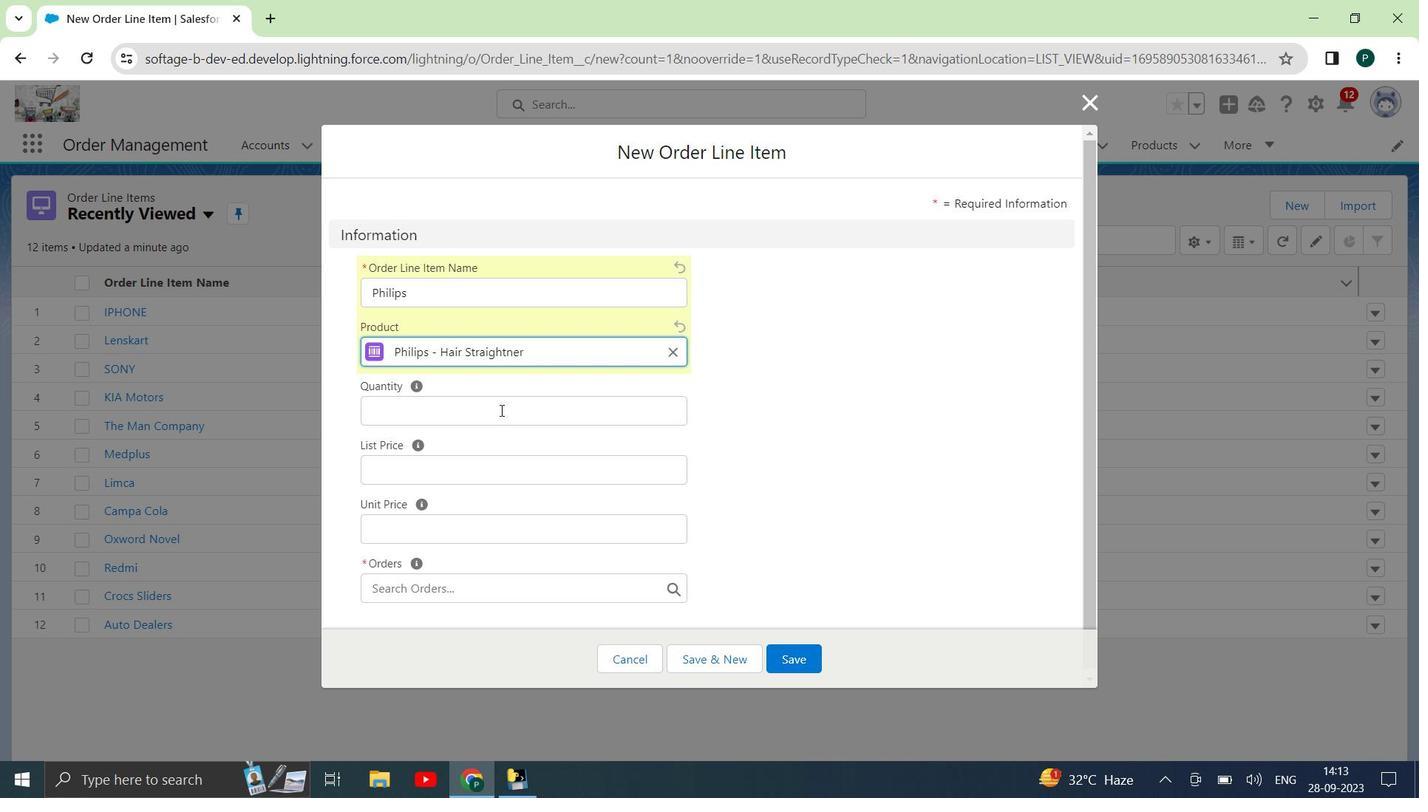 
Action: Key pressed 1000
Screenshot: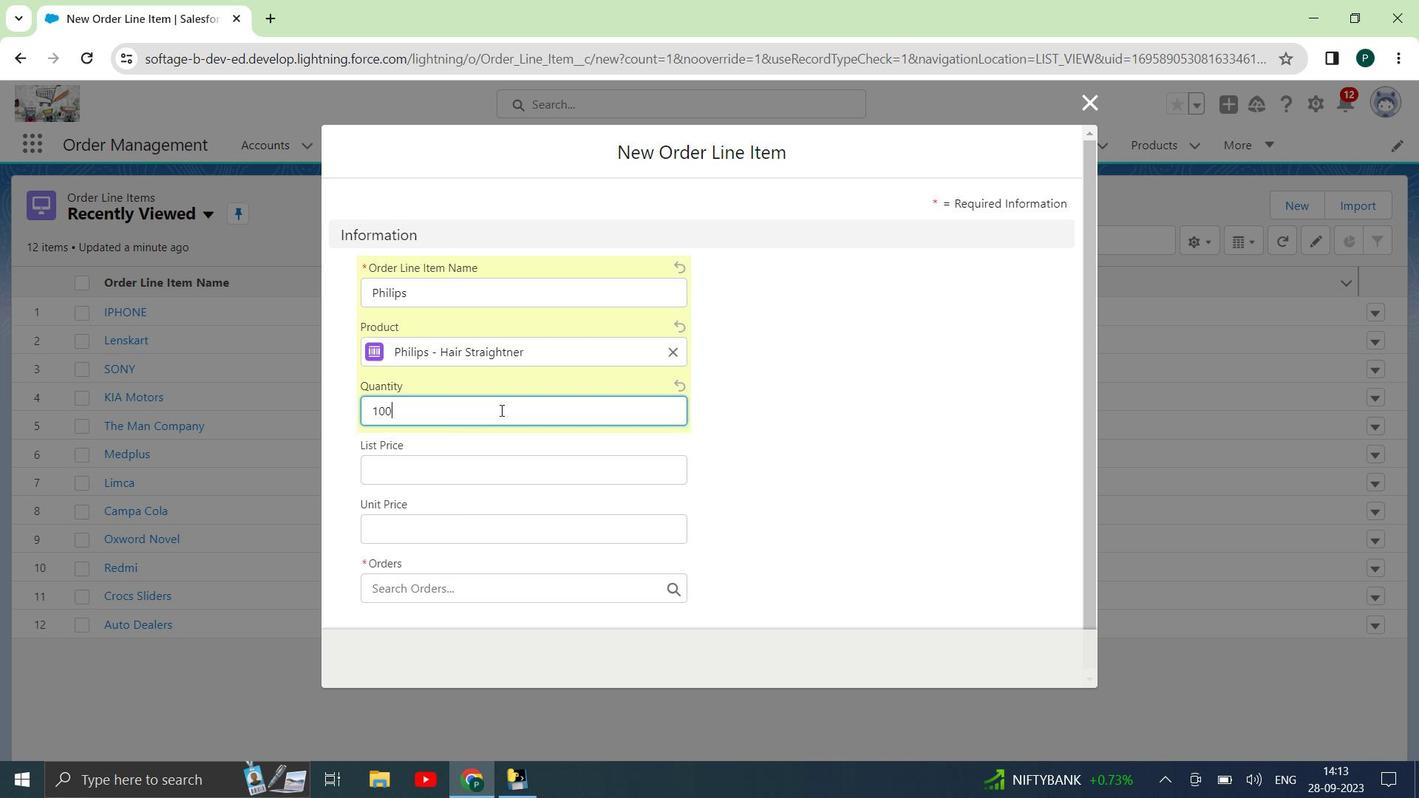 
Action: Mouse moved to (483, 533)
Screenshot: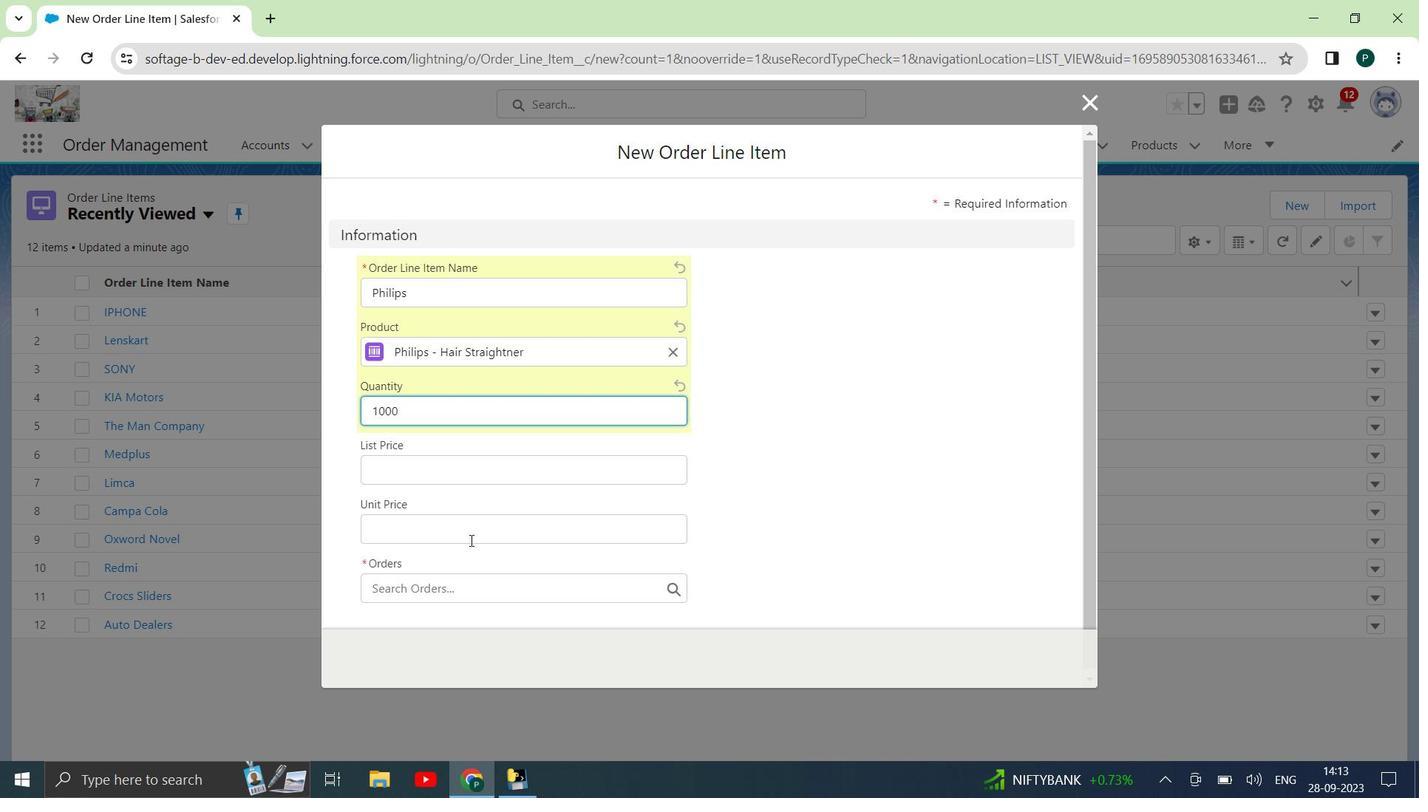 
Action: Mouse pressed left at (483, 533)
Screenshot: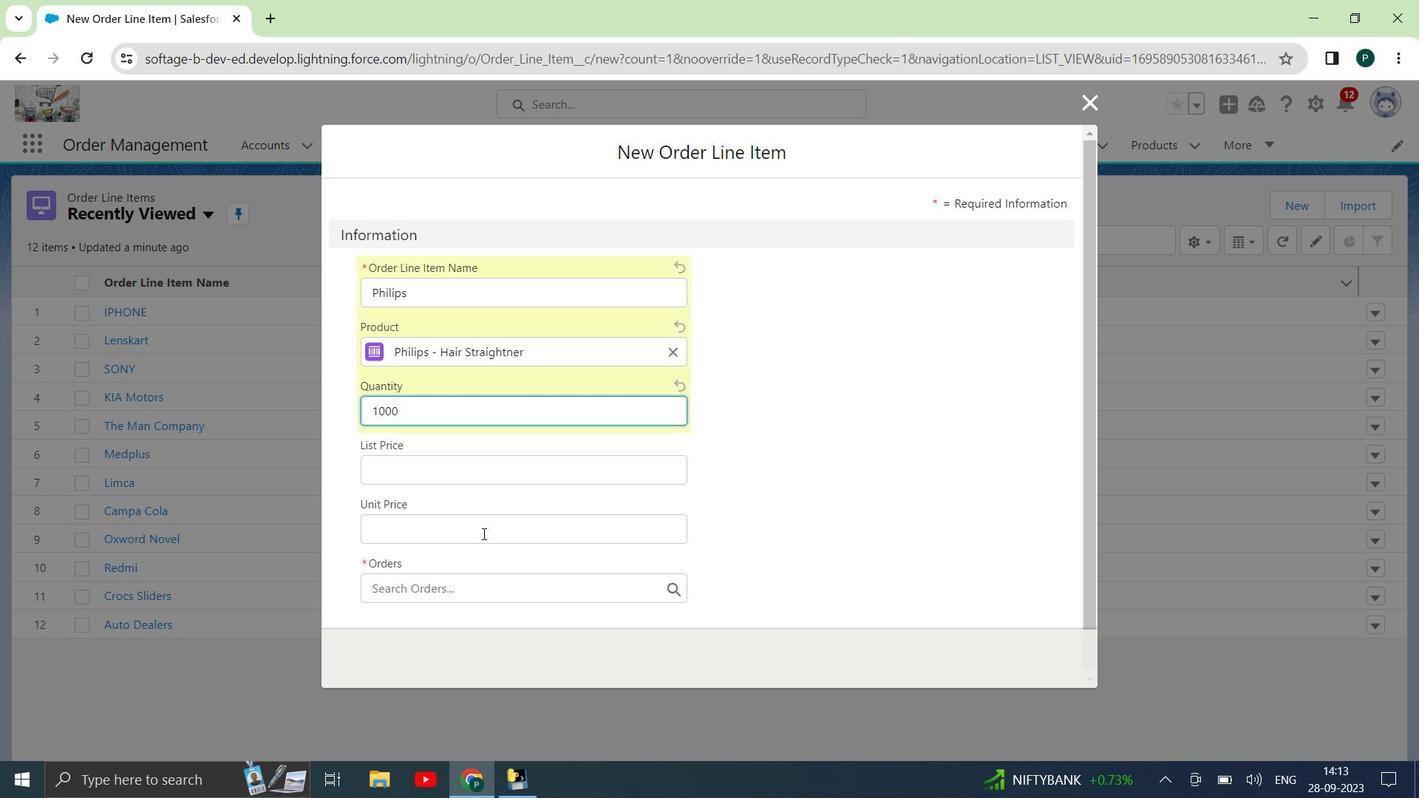 
Action: Mouse moved to (485, 527)
Screenshot: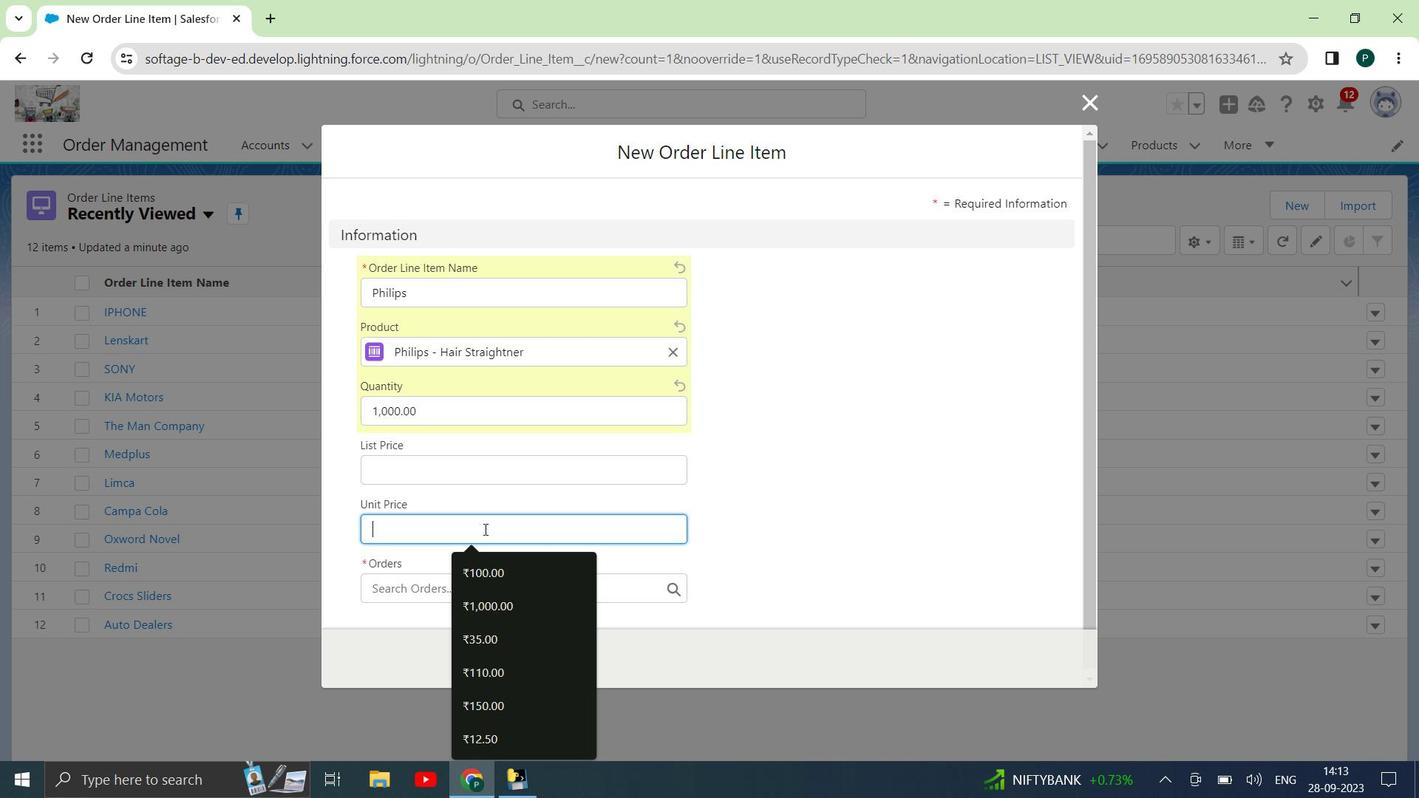 
Action: Key pressed 3500
Screenshot: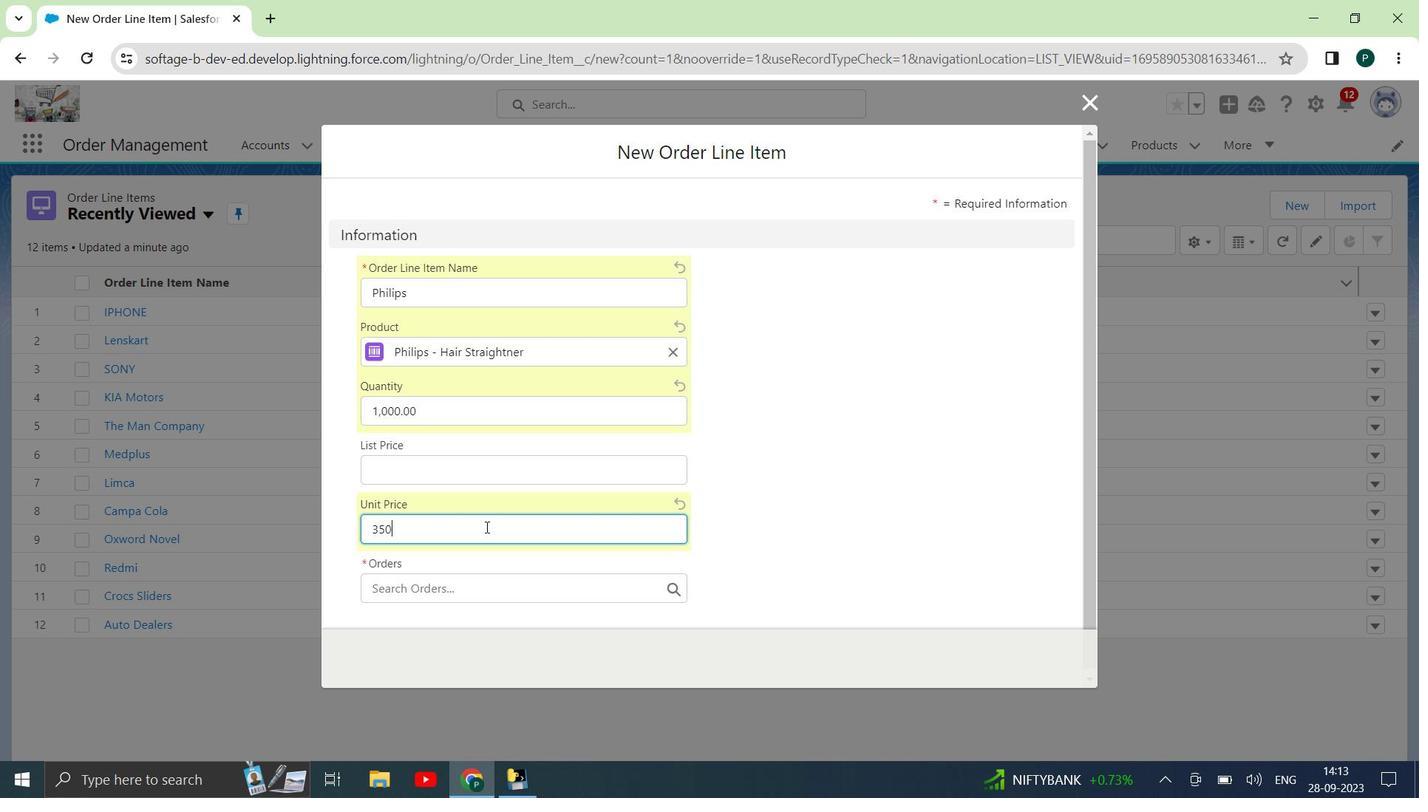 
Action: Mouse moved to (547, 451)
Screenshot: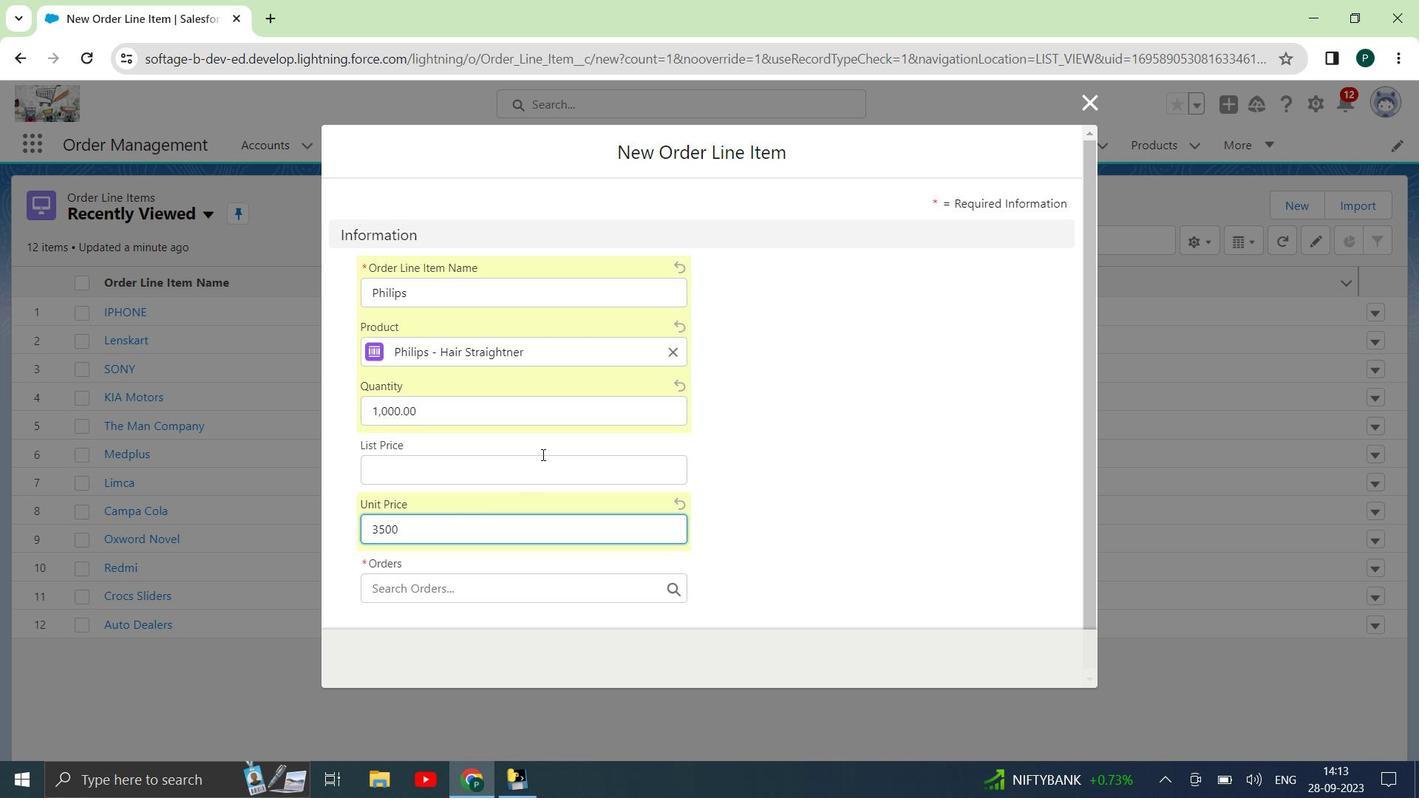 
Action: Mouse scrolled (547, 450) with delta (0, 0)
Screenshot: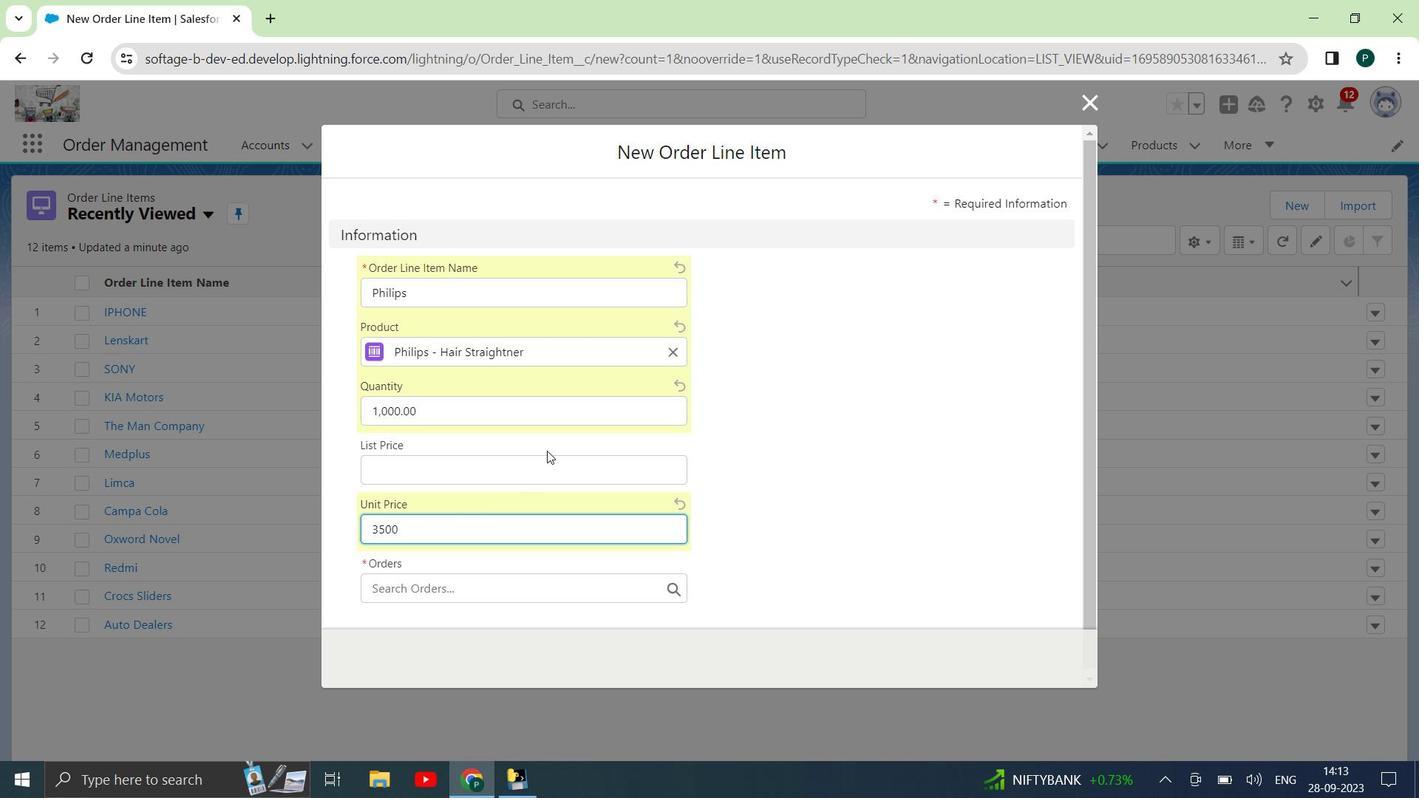 
Action: Mouse scrolled (547, 450) with delta (0, 0)
Screenshot: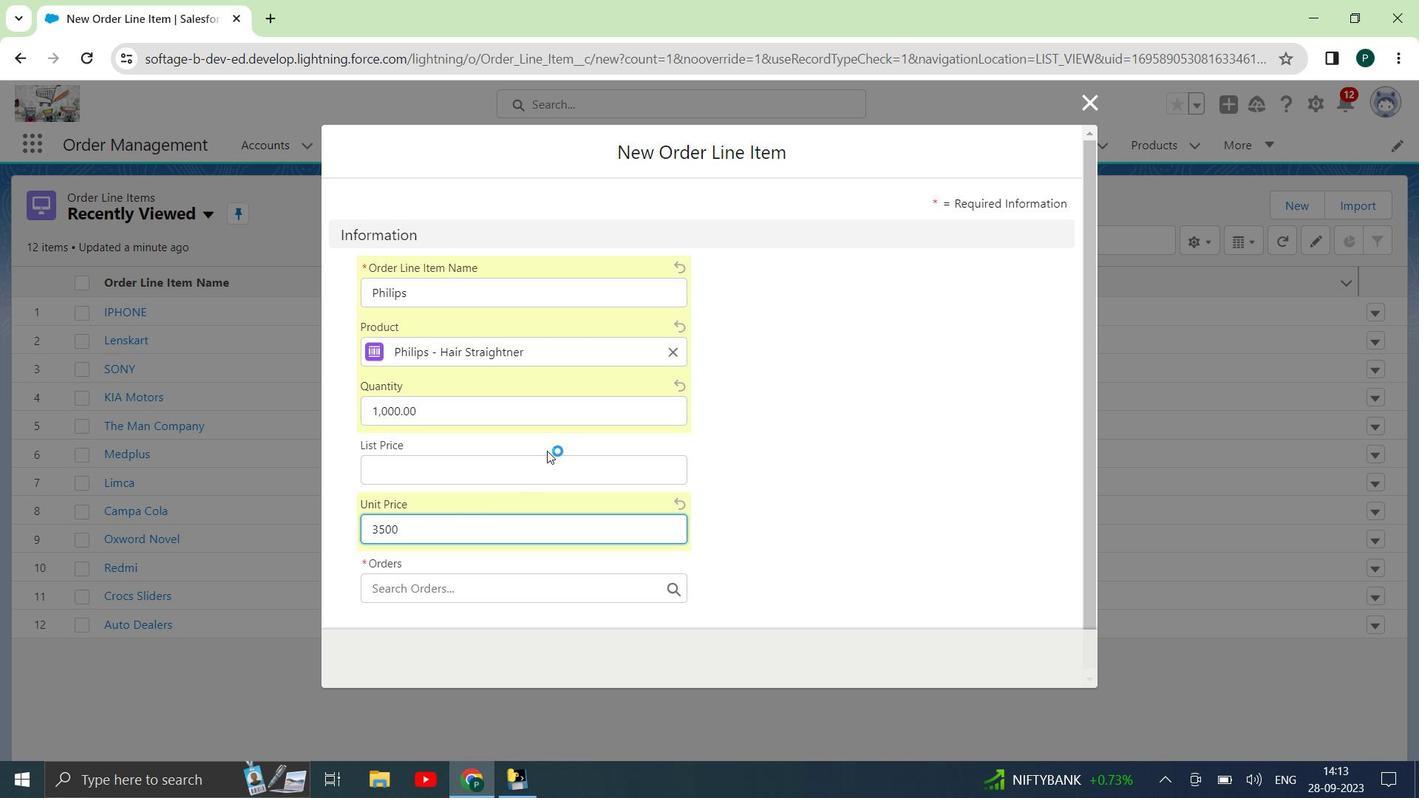 
Action: Mouse moved to (465, 593)
Screenshot: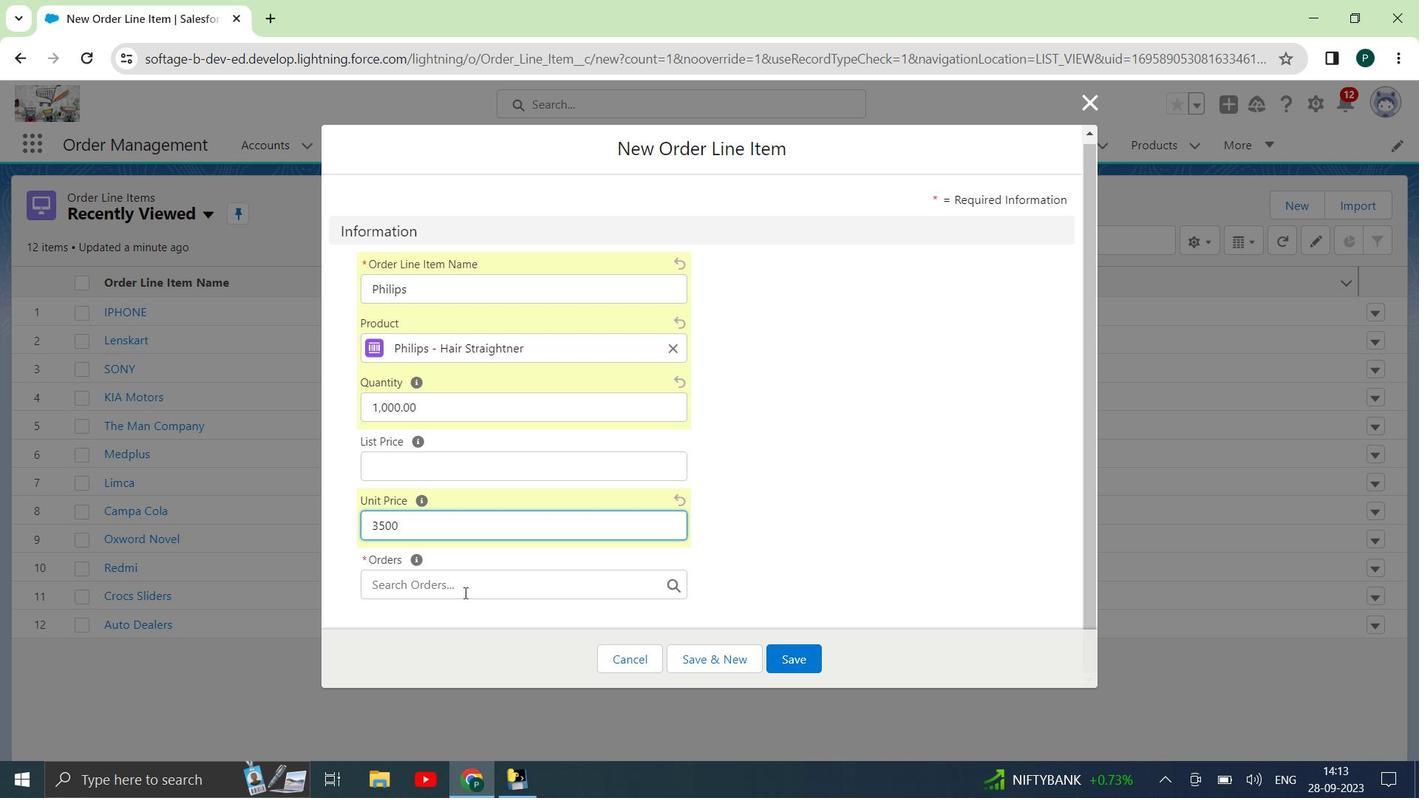 
Action: Mouse pressed left at (465, 593)
Screenshot: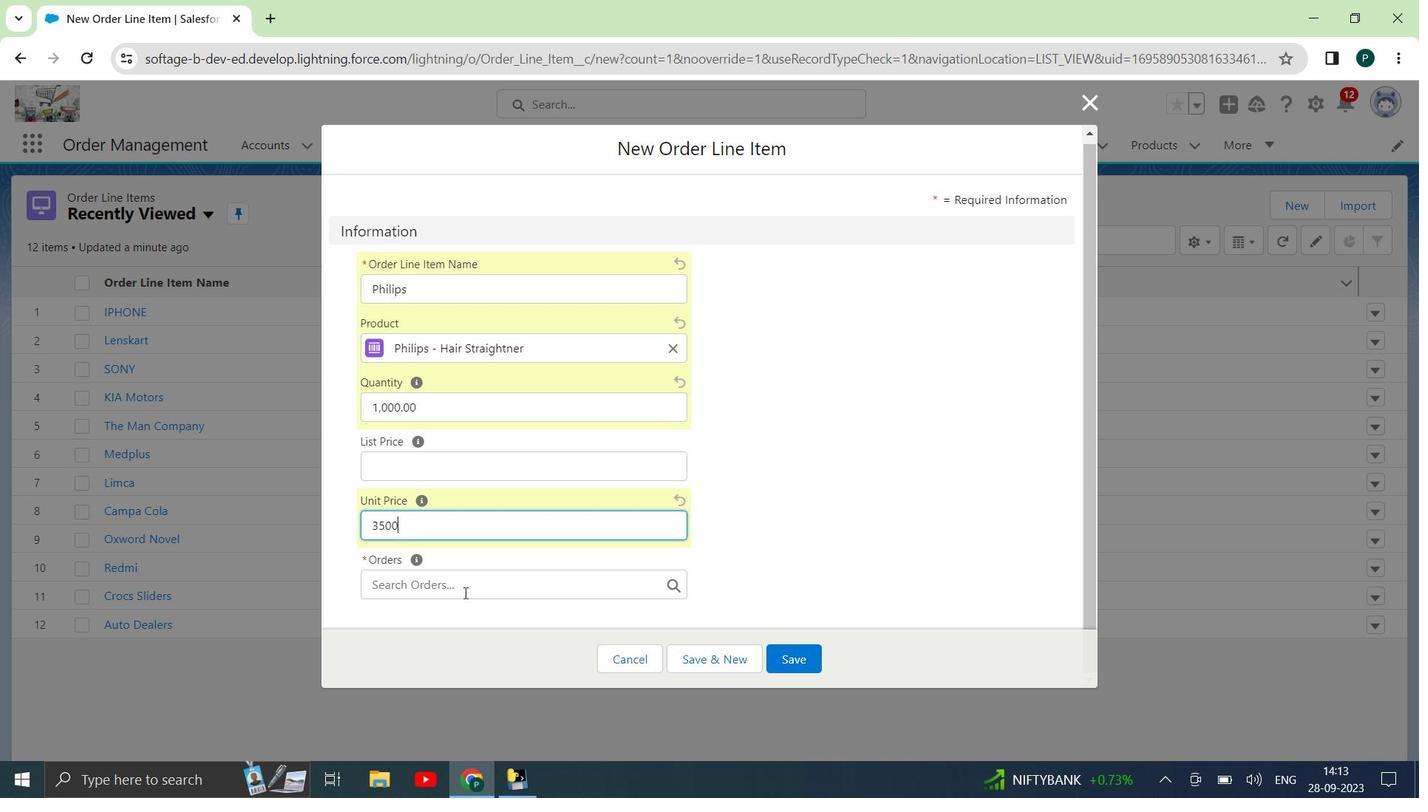 
Action: Mouse moved to (442, 542)
Screenshot: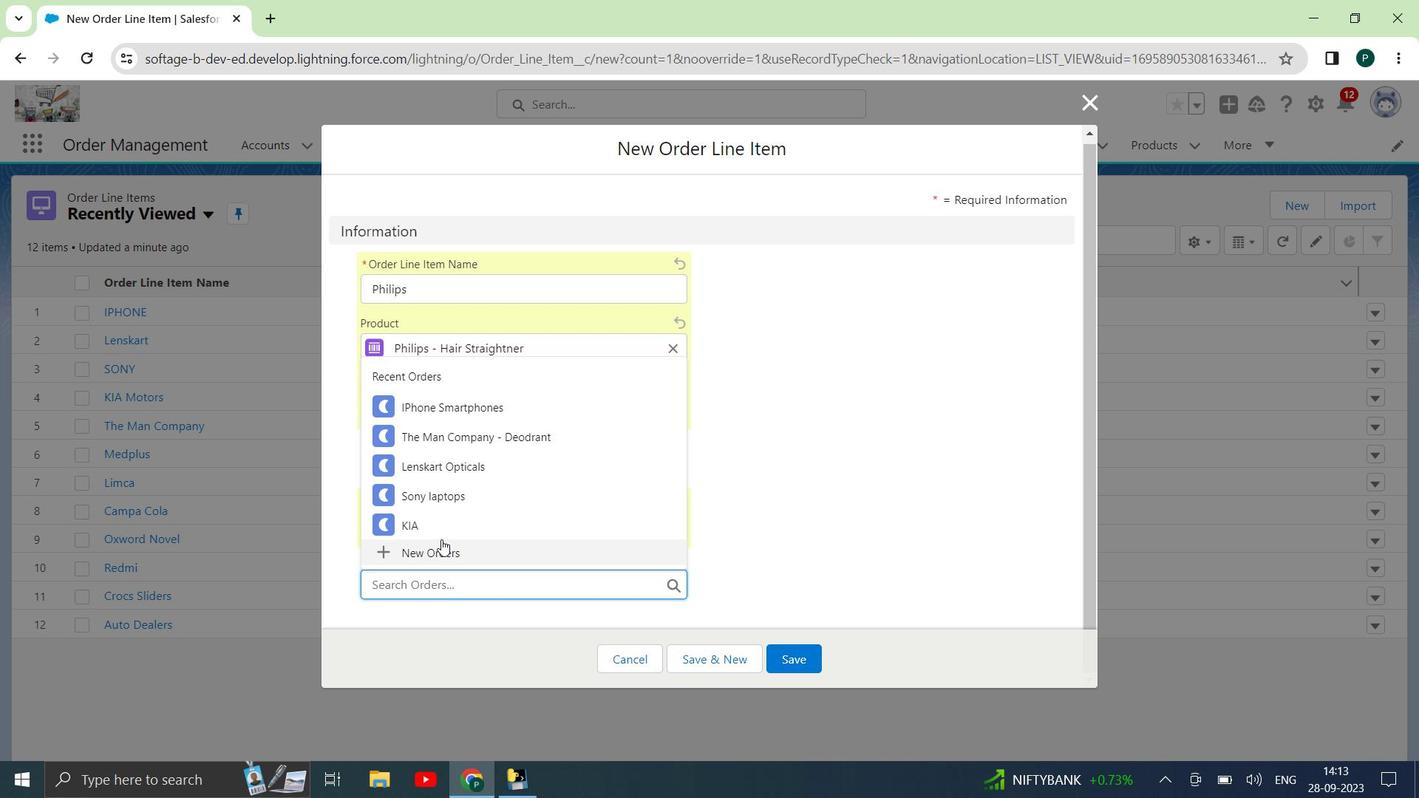 
Action: Mouse pressed left at (442, 542)
Screenshot: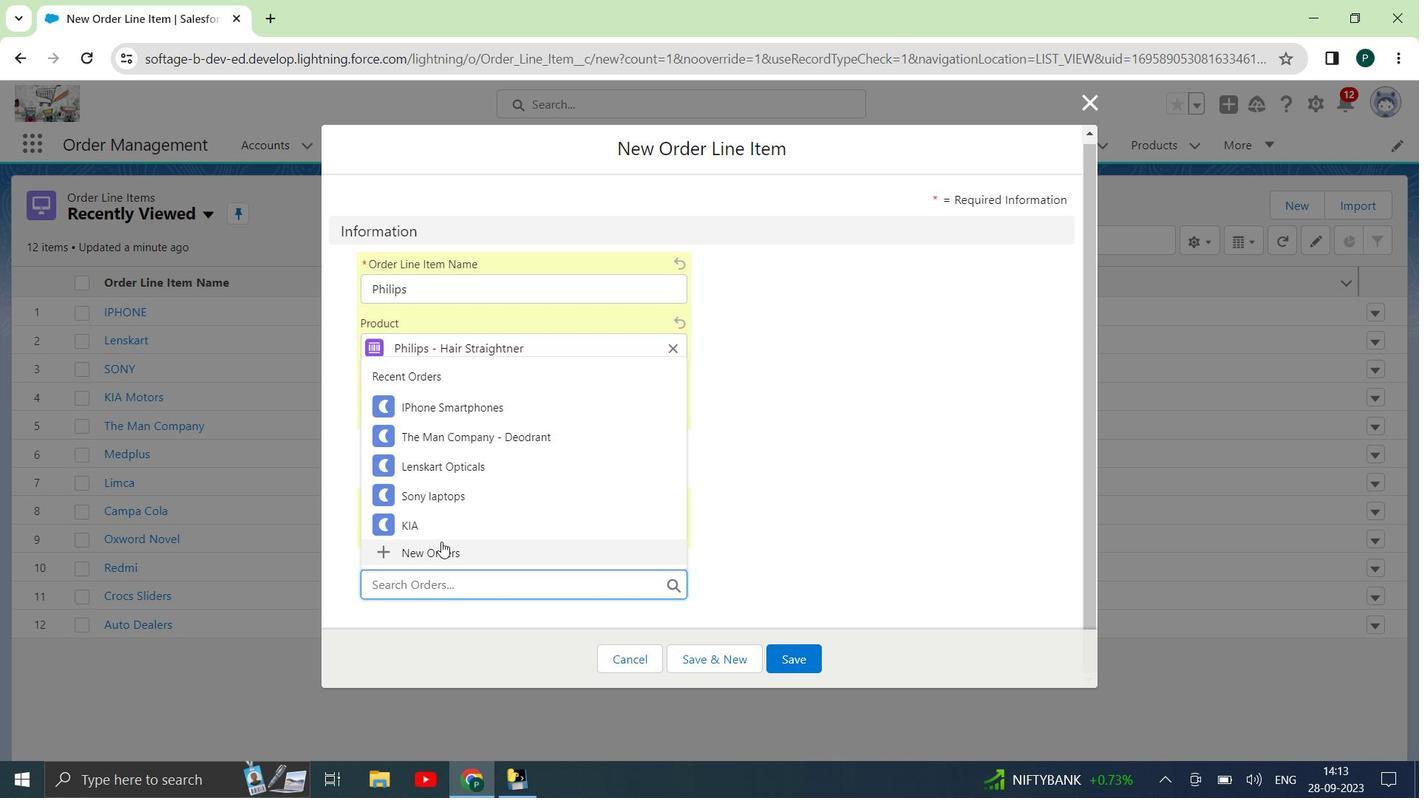 
Action: Mouse moved to (490, 172)
Screenshot: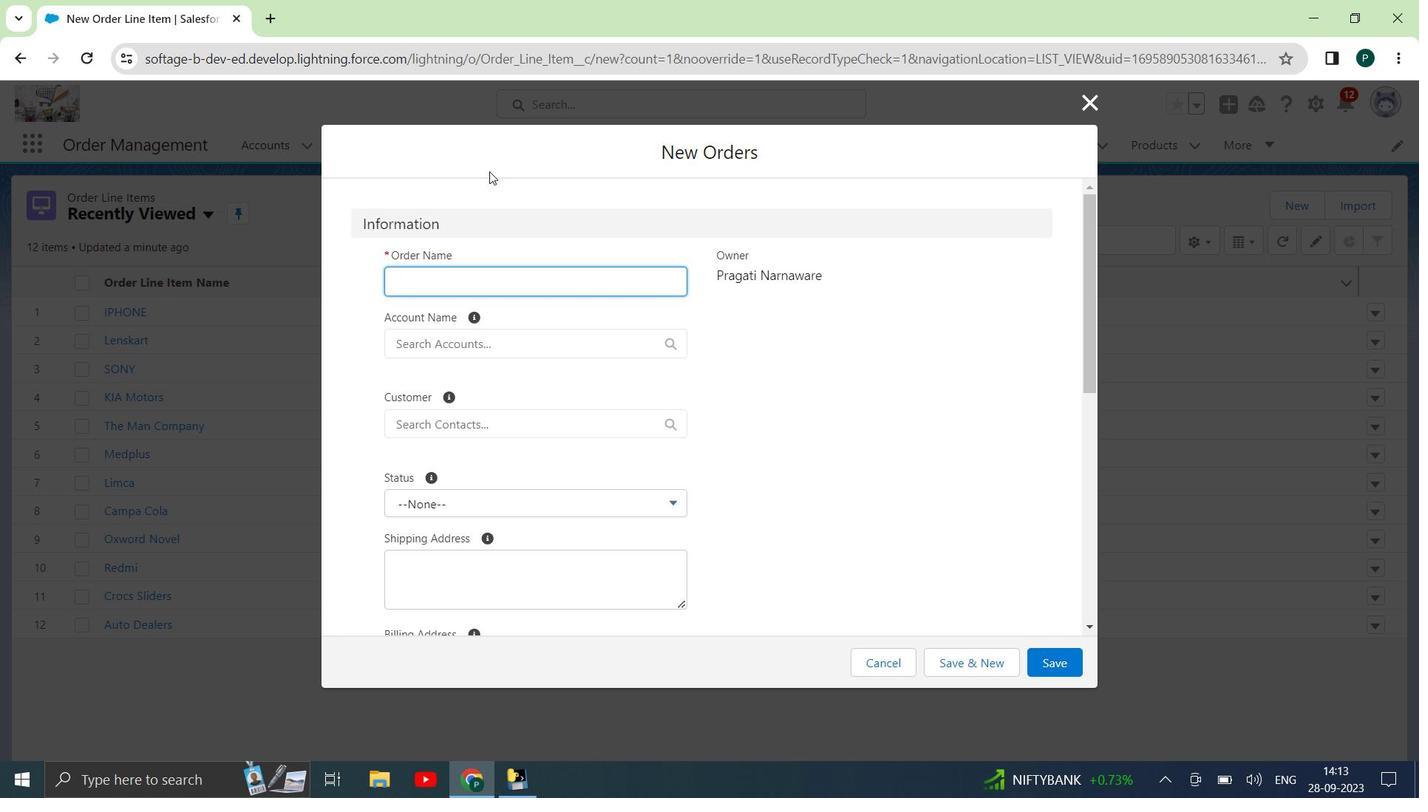 
Action: Key pressed <Key.shift>Philips<Key.space>-<Key.space><Key.shift>Hair<Key.space><Key.shift>Straightner
Screenshot: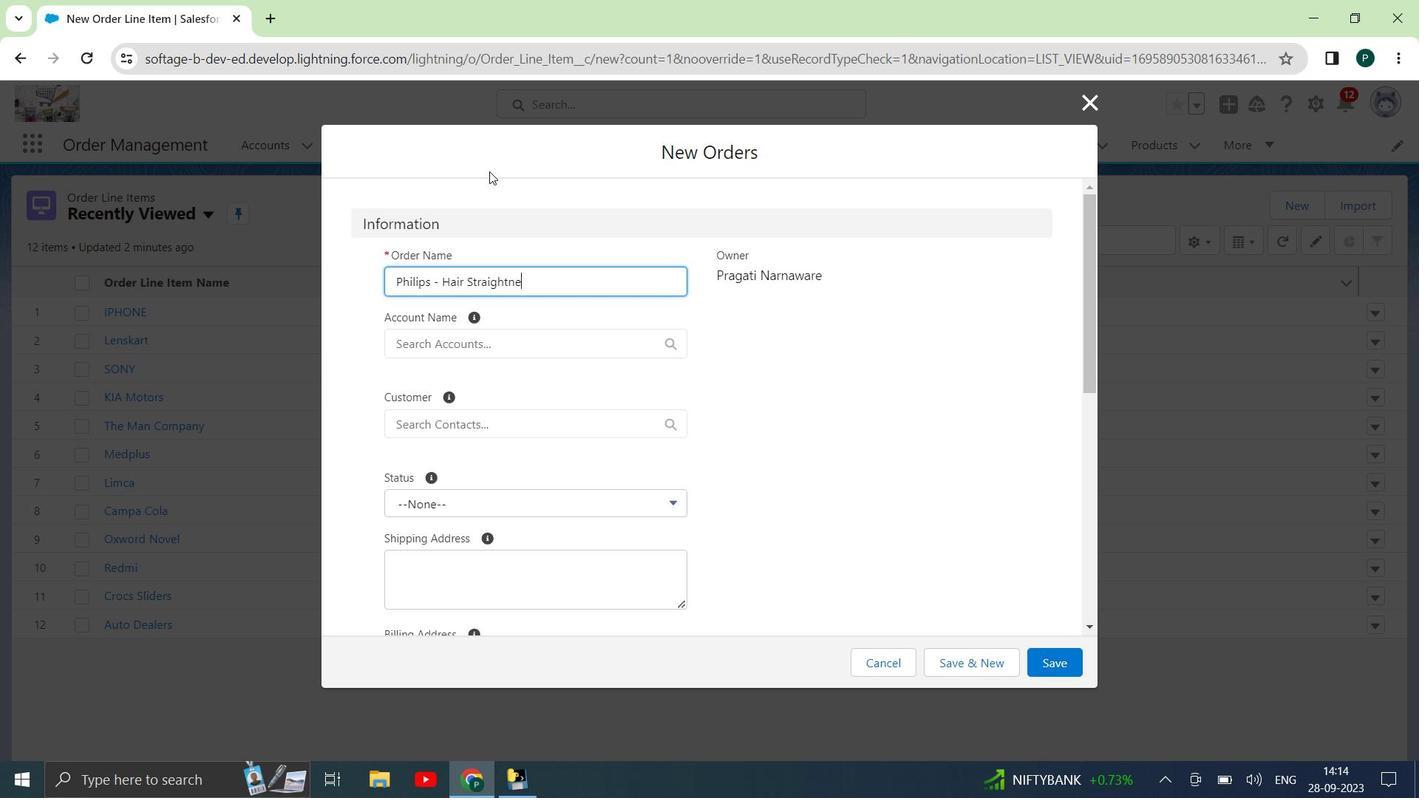
Action: Mouse moved to (490, 336)
Screenshot: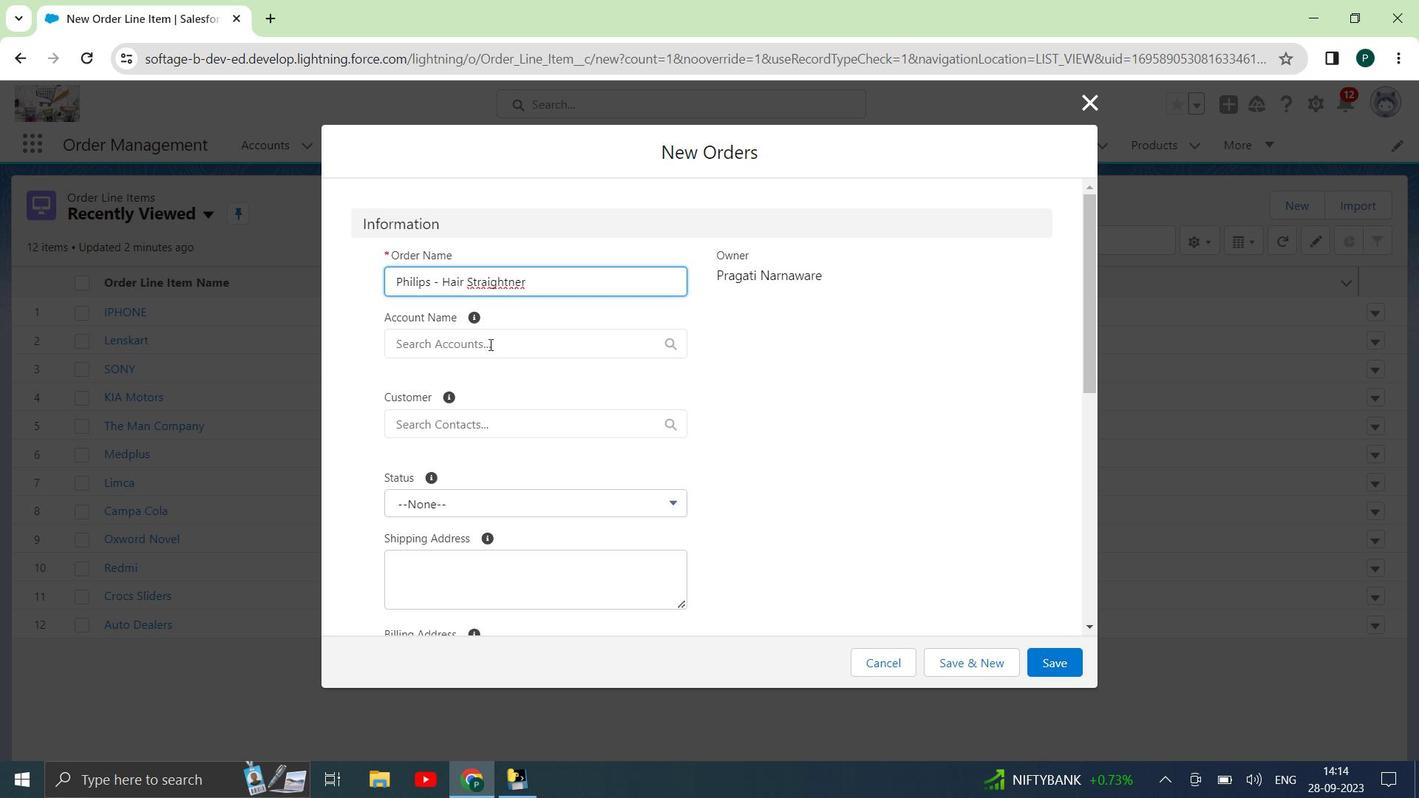 
Action: Mouse pressed left at (490, 336)
Screenshot: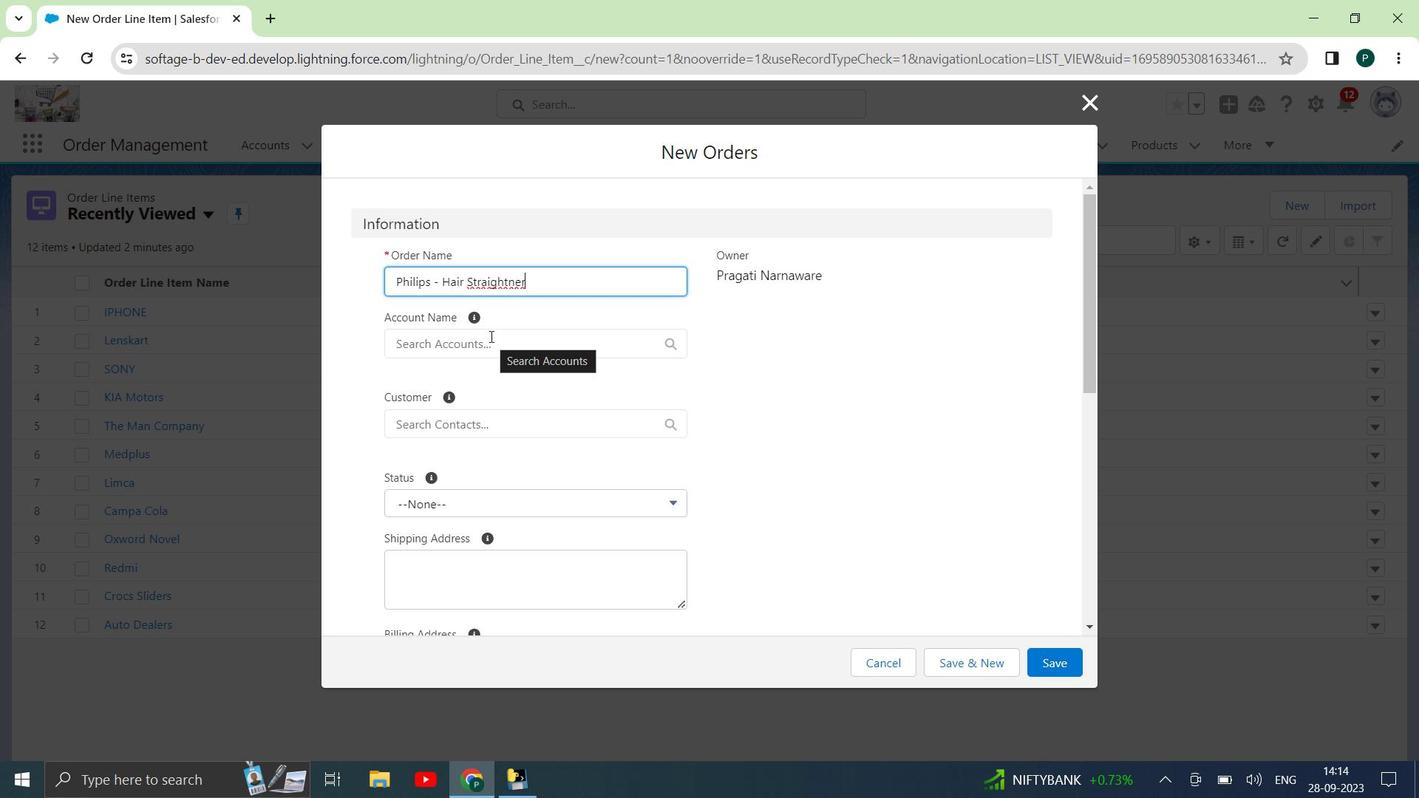 
Action: Mouse moved to (486, 572)
Screenshot: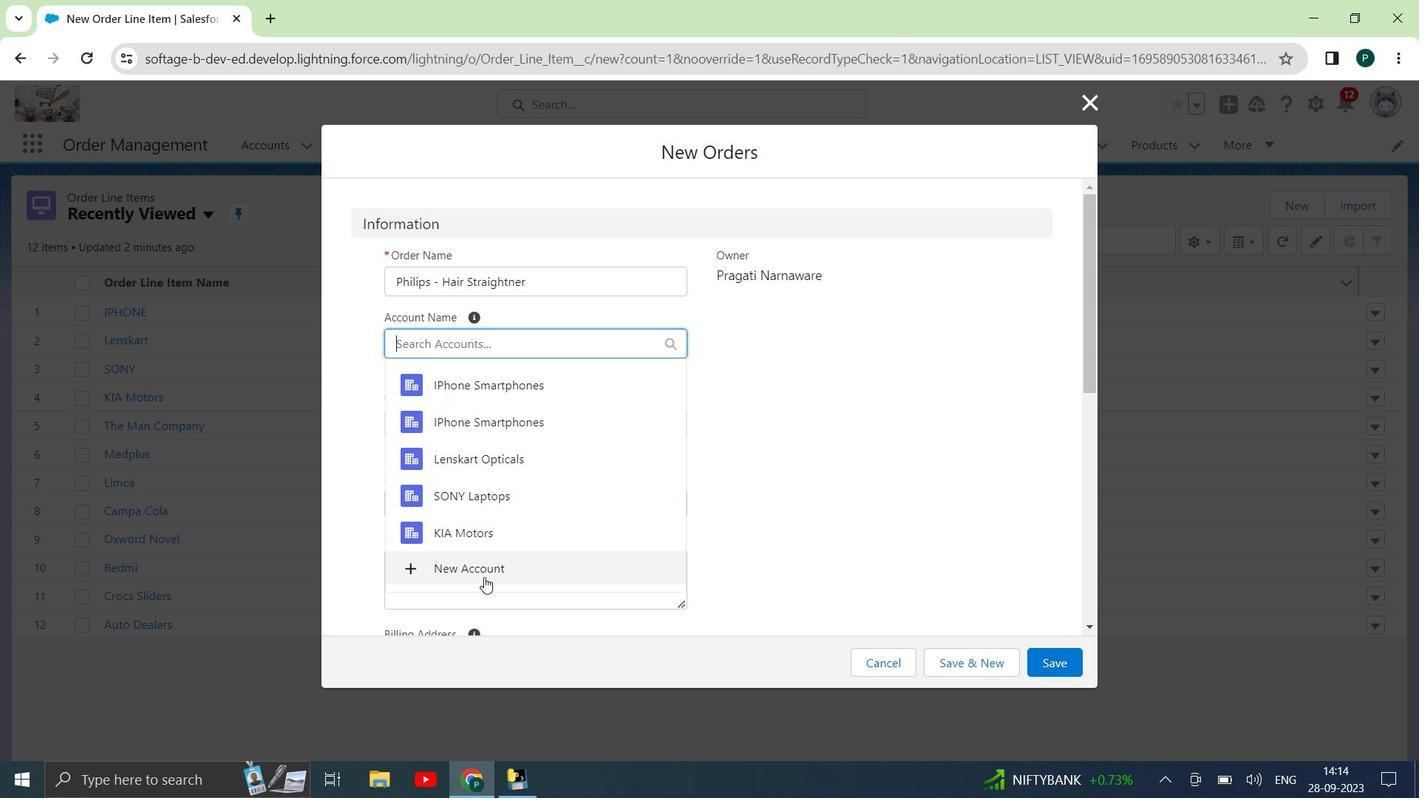 
Action: Mouse pressed left at (486, 572)
Screenshot: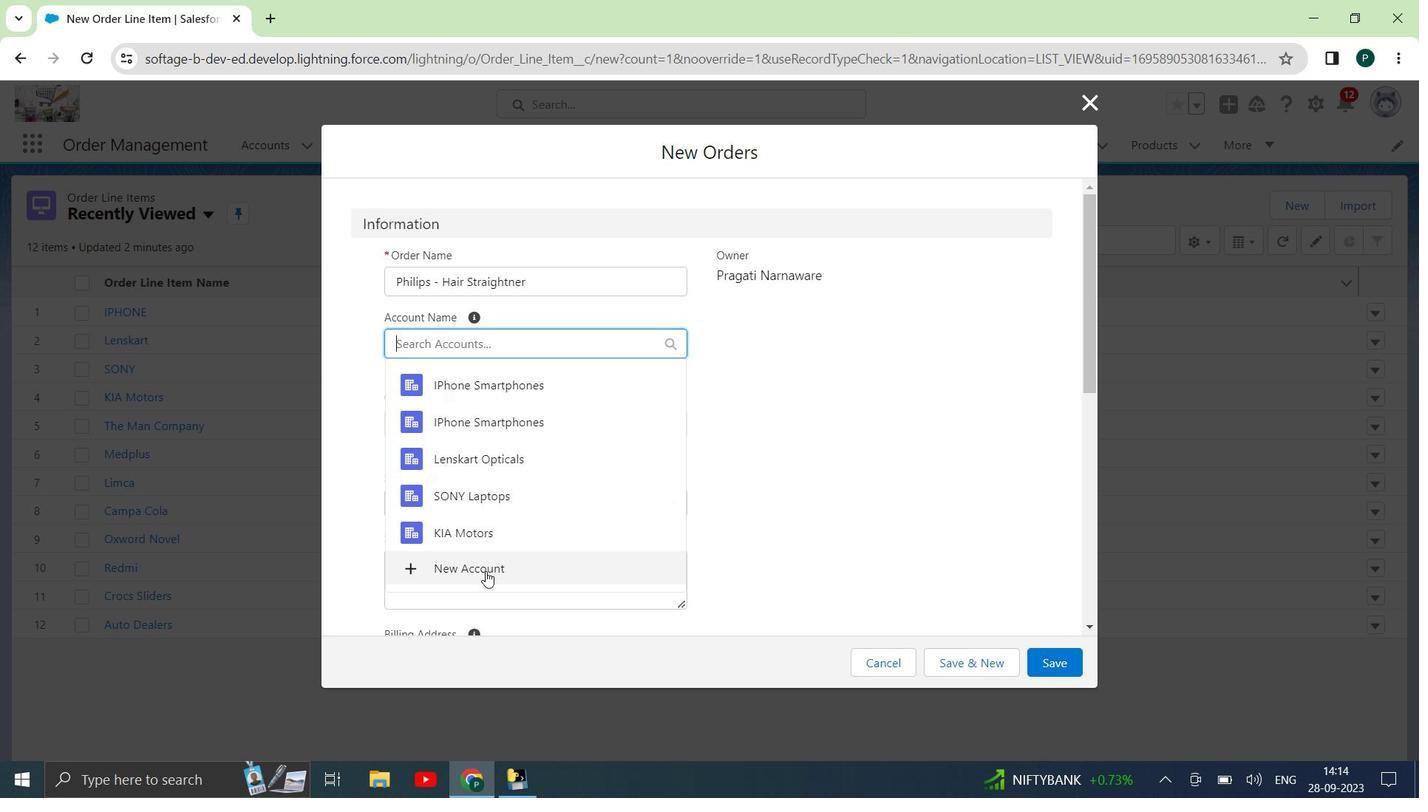 
Action: Mouse moved to (470, 338)
Screenshot: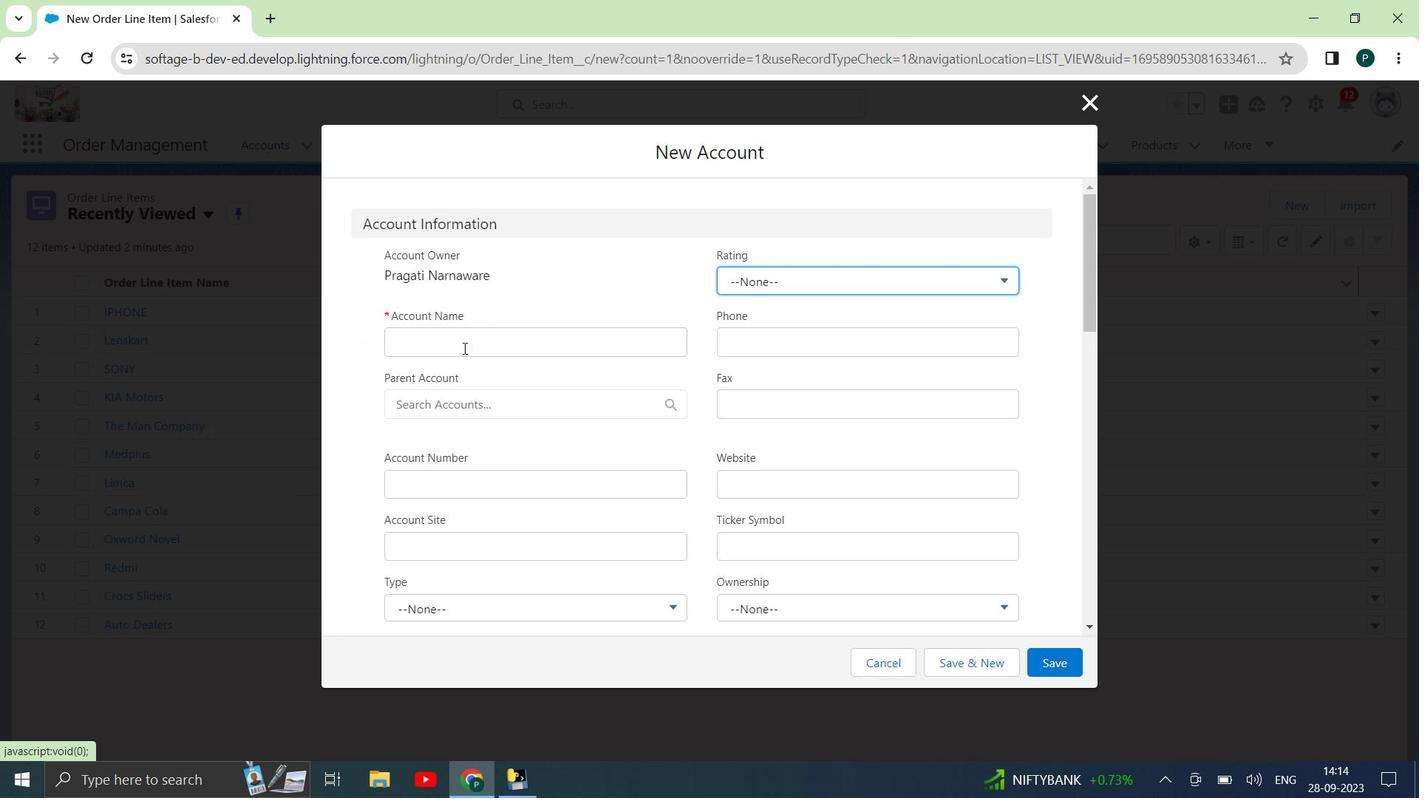 
Action: Mouse pressed left at (470, 338)
Screenshot: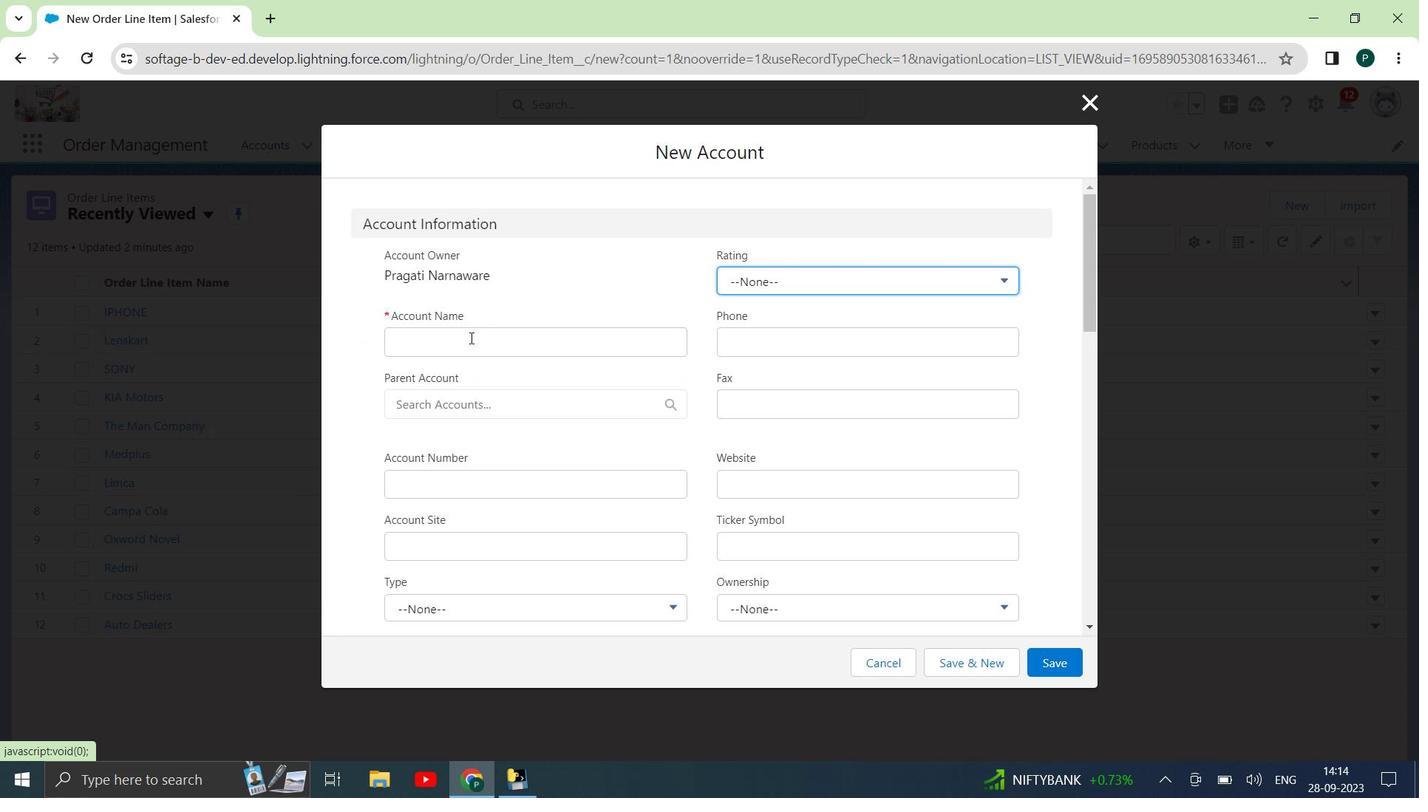 
Action: Key pressed <Key.shift>Philips
Screenshot: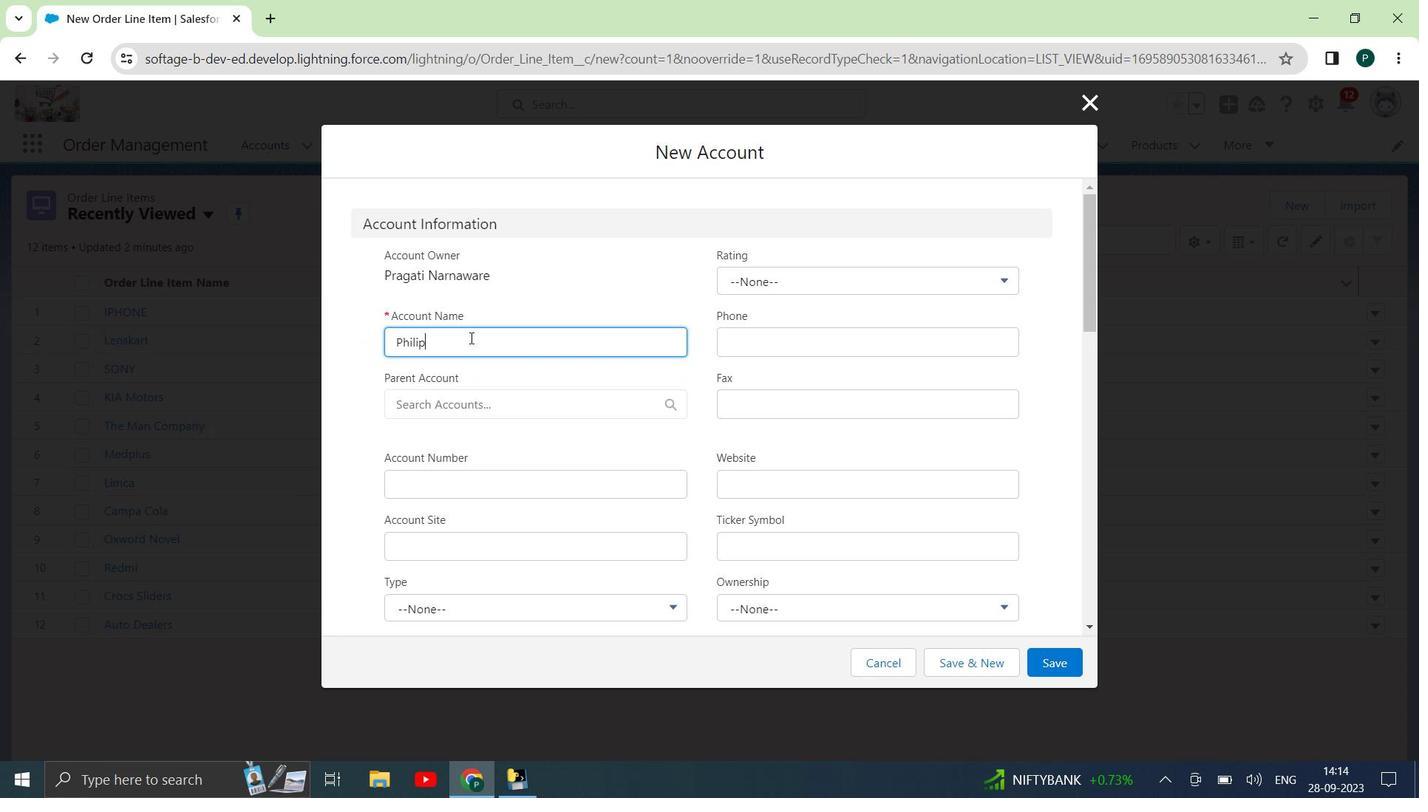 
Action: Mouse moved to (808, 276)
Screenshot: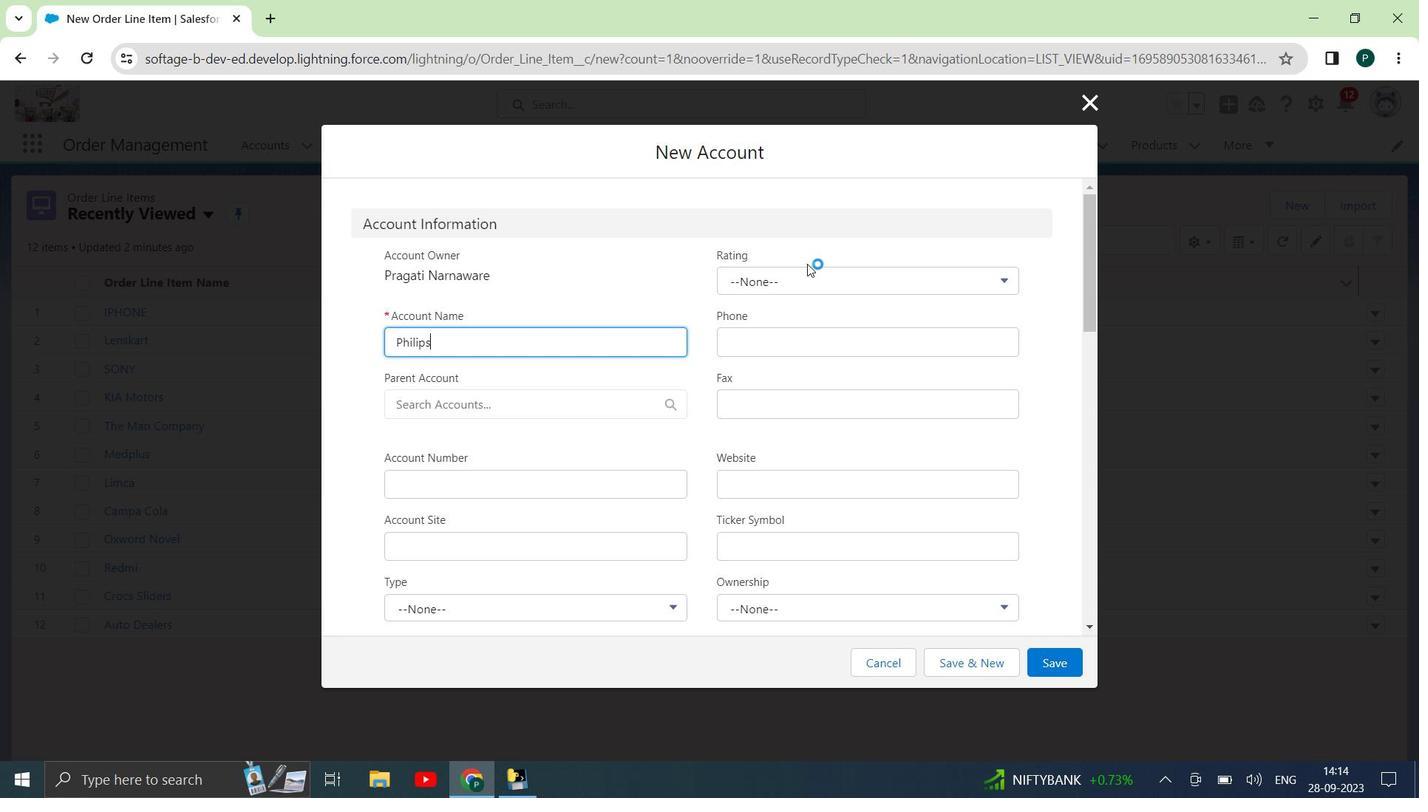 
Action: Mouse pressed left at (808, 276)
Screenshot: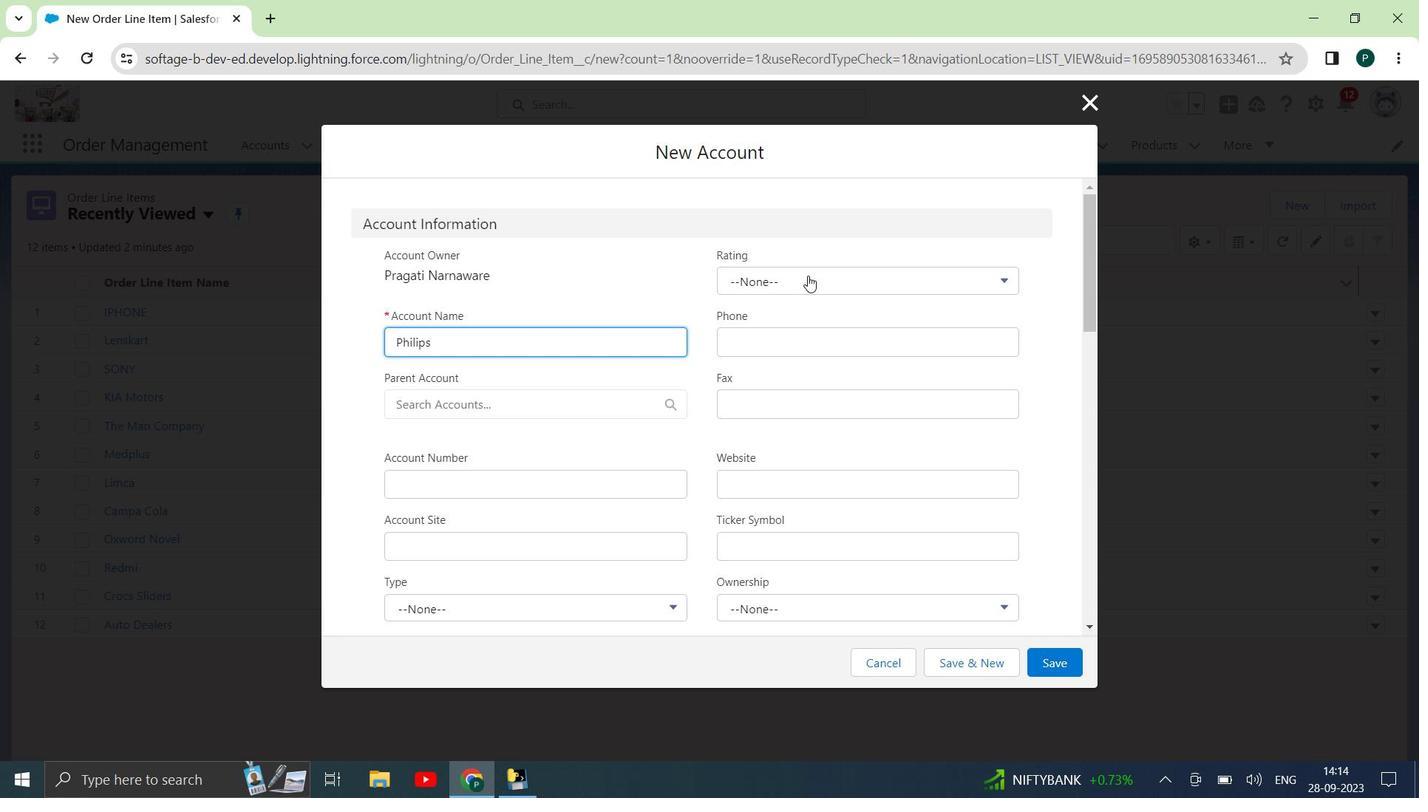 
Action: Mouse moved to (793, 371)
Screenshot: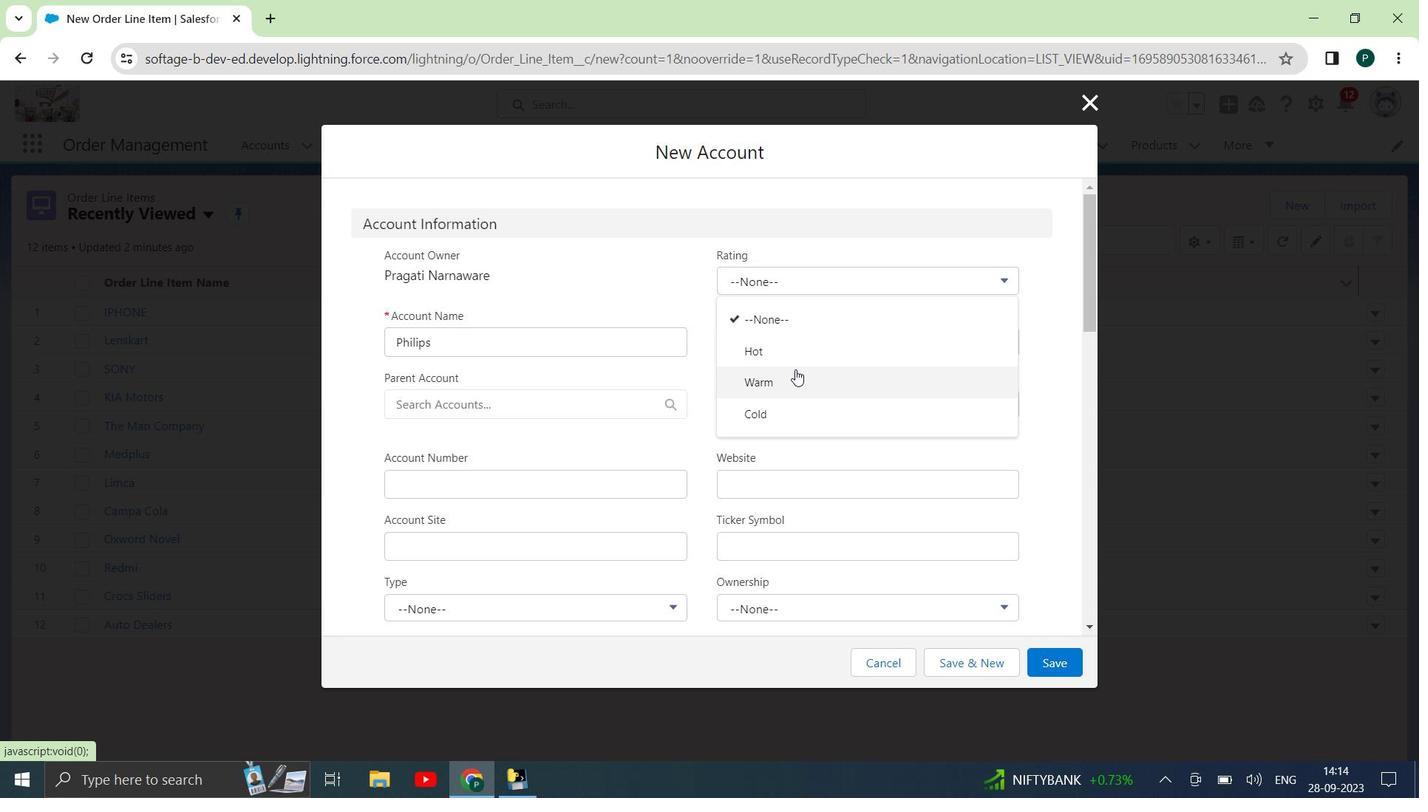 
Action: Mouse pressed left at (793, 371)
Screenshot: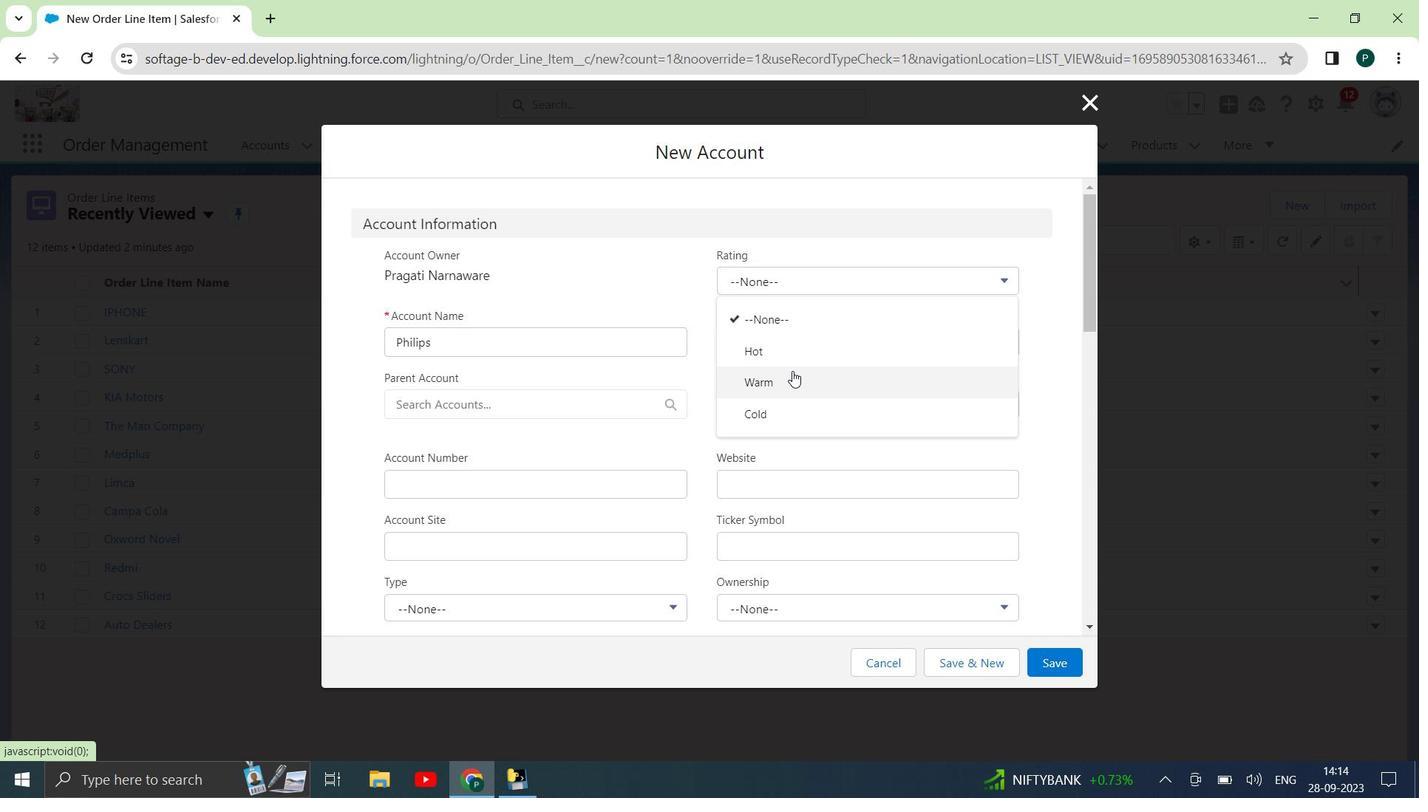 
Action: Mouse moved to (808, 337)
Screenshot: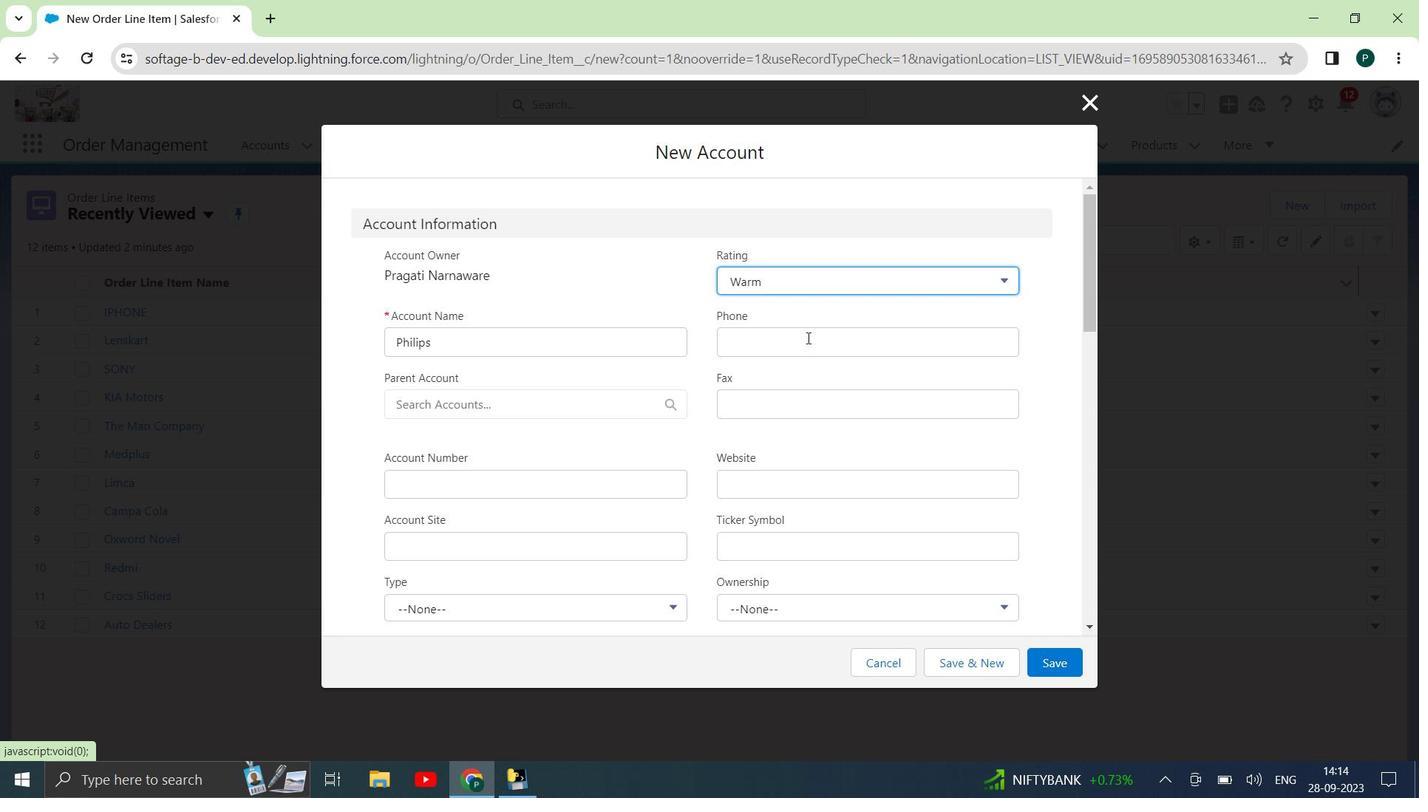 
Action: Mouse pressed left at (808, 337)
Screenshot: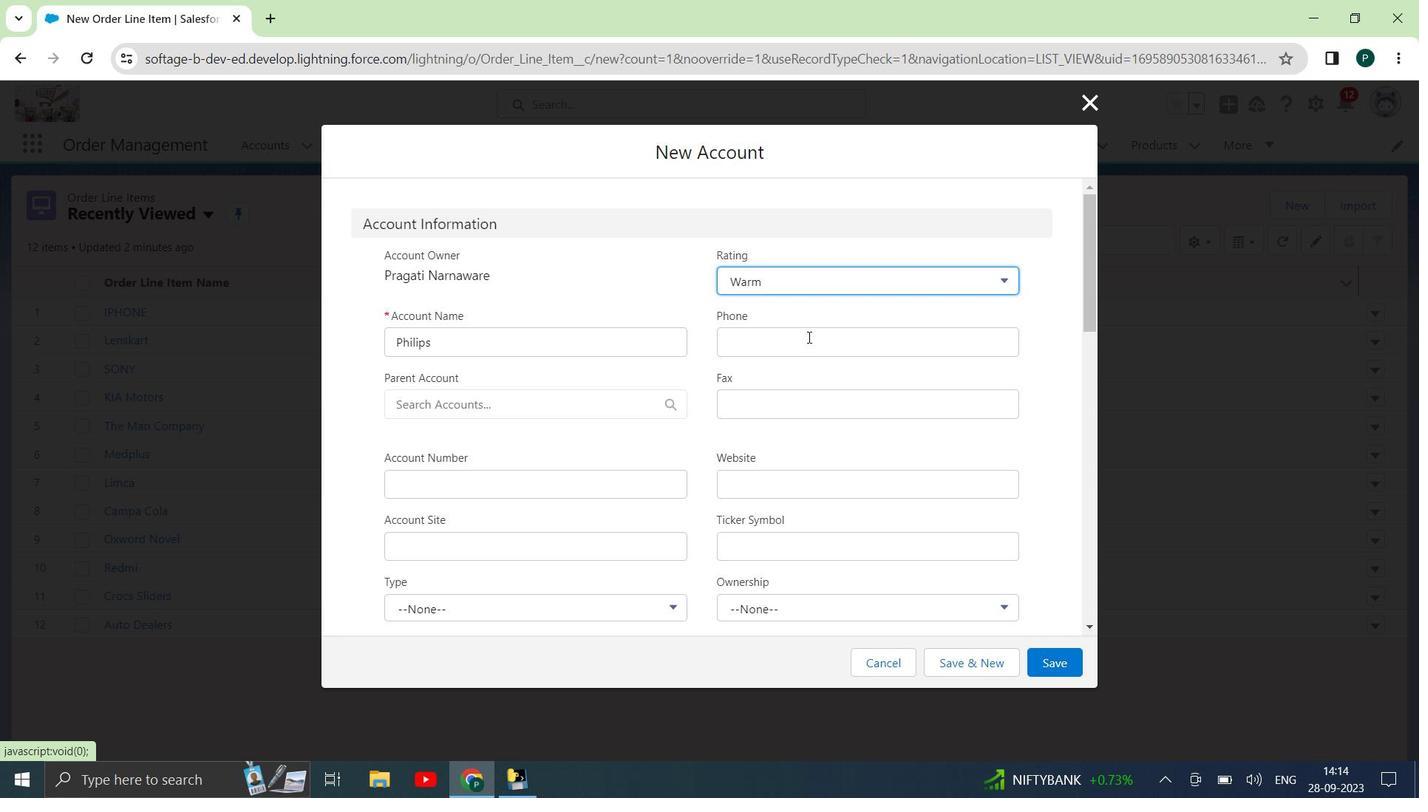 
Action: Key pressed 0712454215
Screenshot: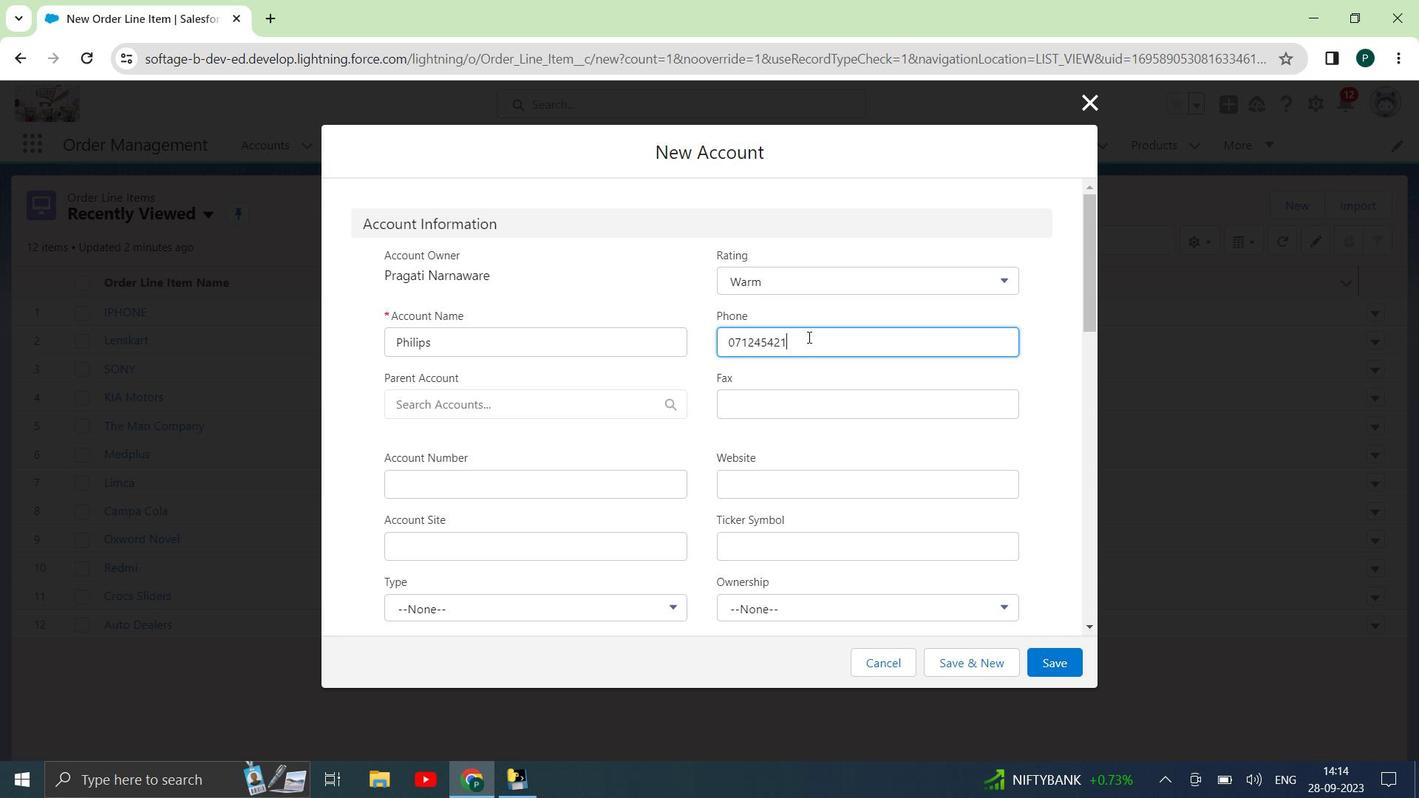 
Action: Mouse moved to (525, 472)
Screenshot: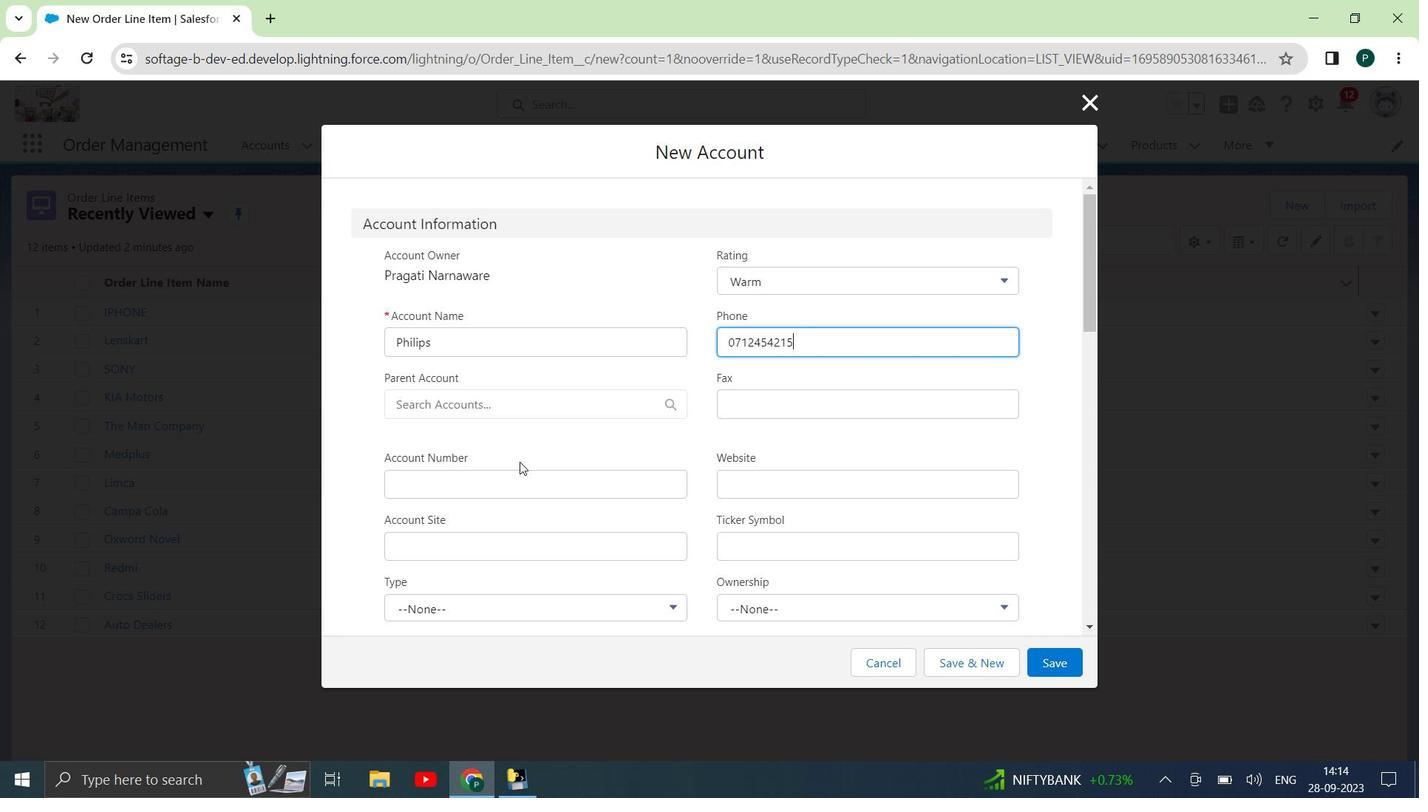 
Action: Mouse pressed left at (525, 472)
Screenshot: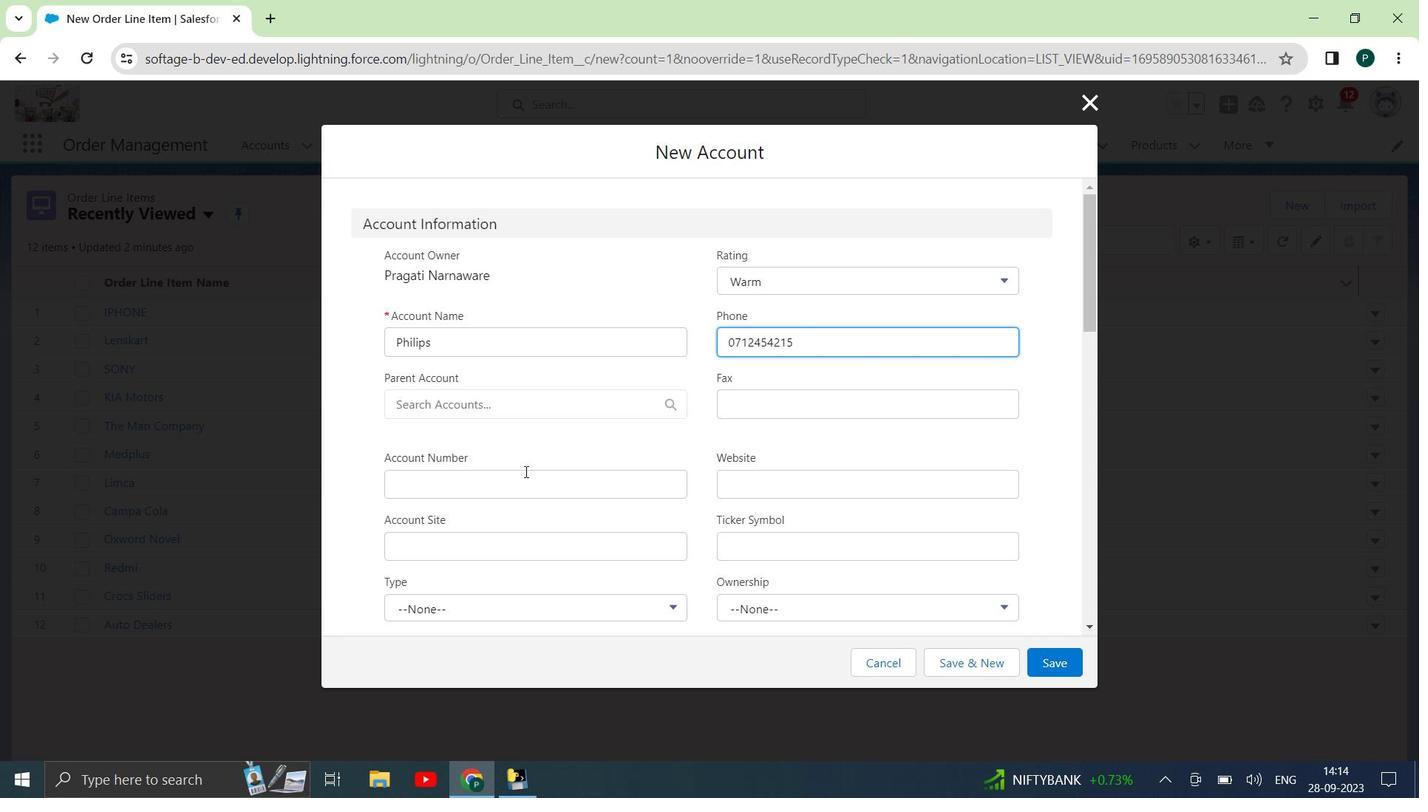 
Action: Key pressed 3761006900004976
Screenshot: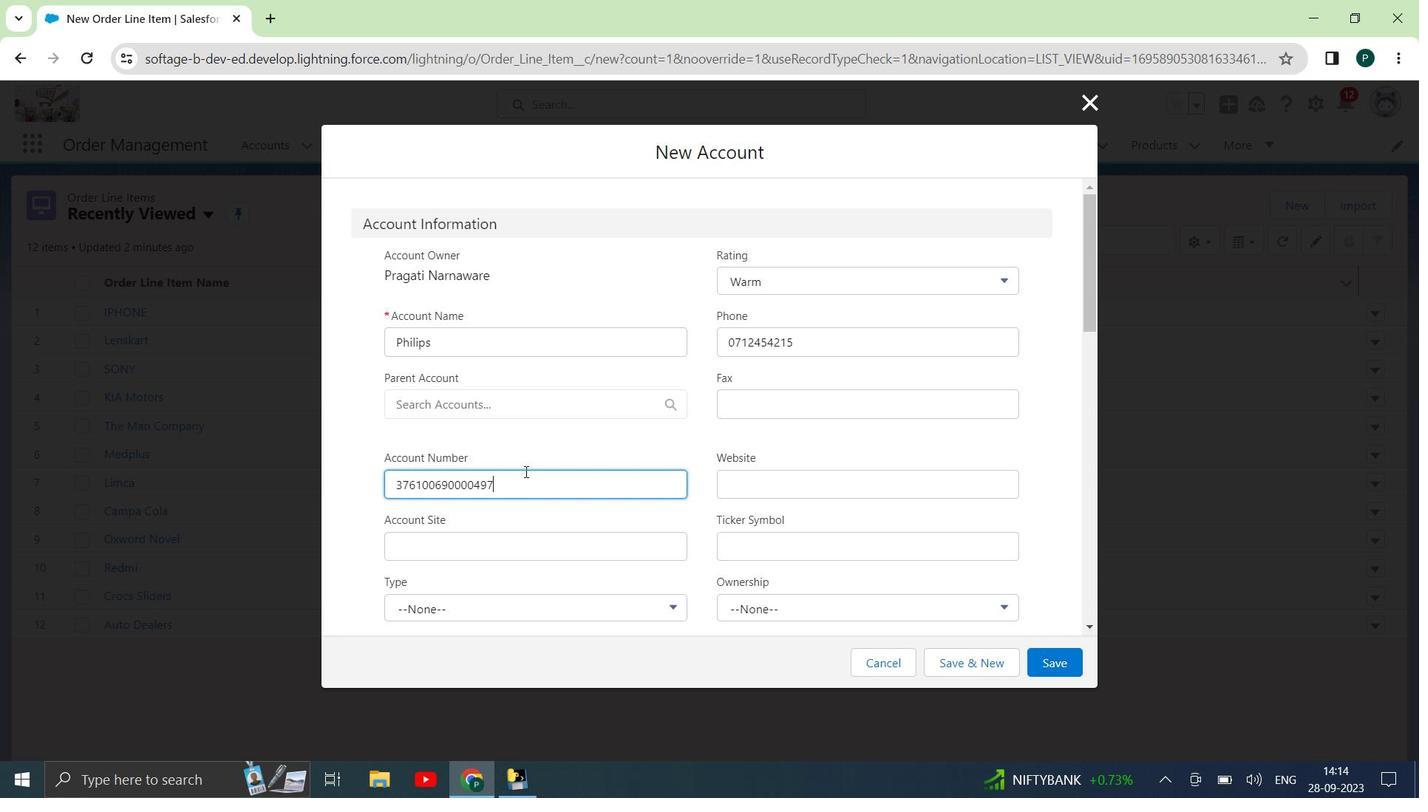 
Action: Mouse moved to (817, 485)
Screenshot: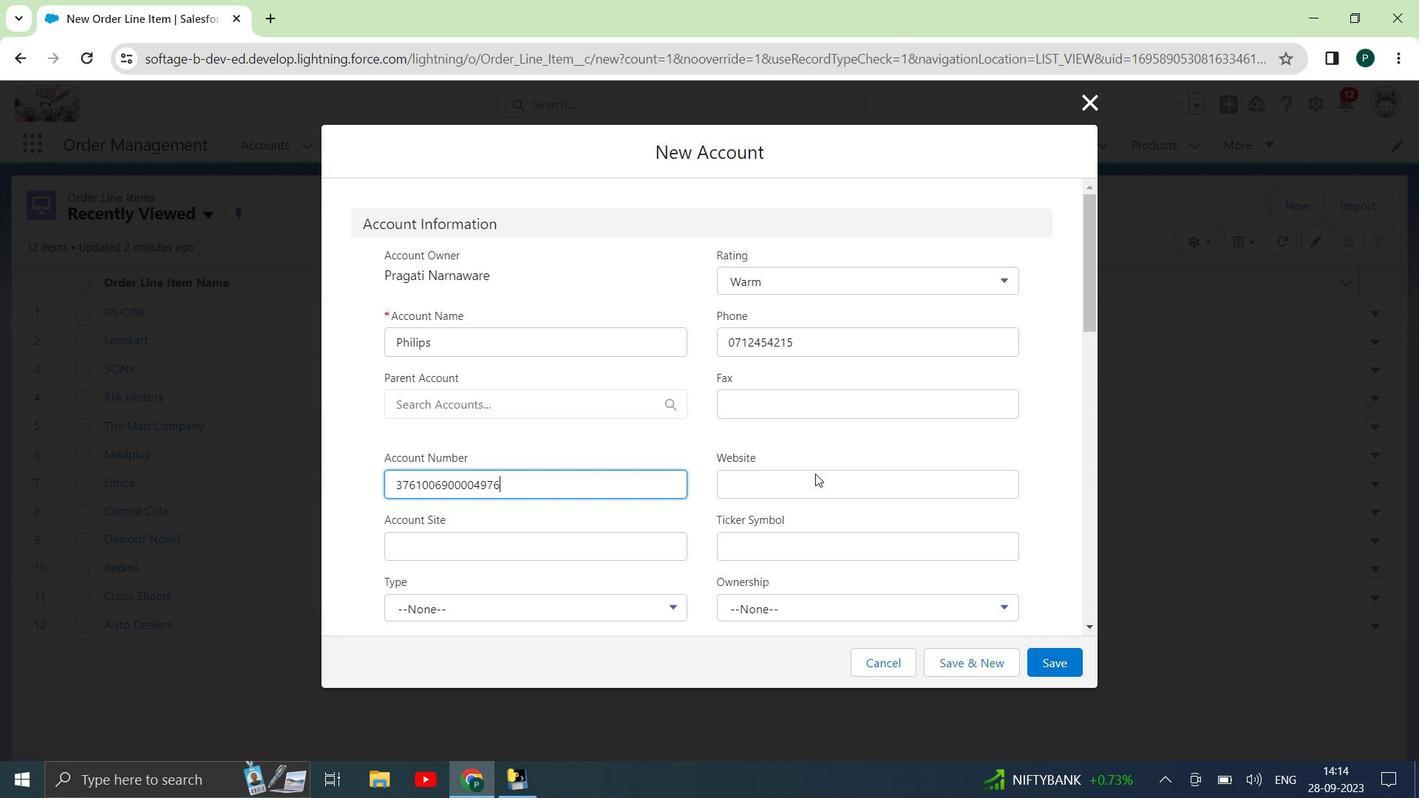 
Action: Mouse pressed left at (817, 485)
Screenshot: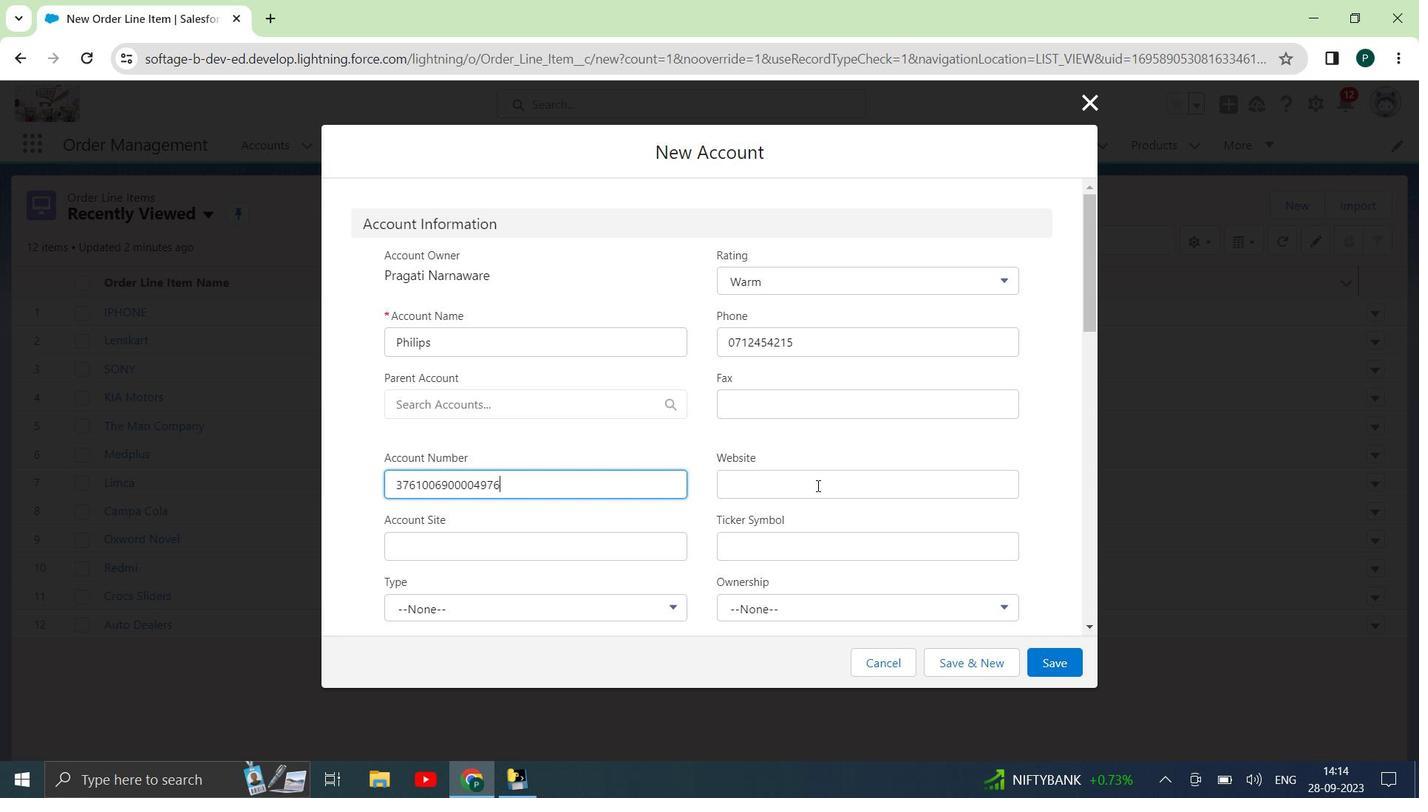 
Action: Key pressed www.philipsin<Key.backspace><Key.backspace><Key.shift_r><Key.shift_r><Key.shift_r><Key.shift_r><Key.shift_r><Key.shift_r><Key.shift_r><Key.shift_r><Key.shift_r><Key.shift_r><Key.shift_r><Key.shift_r><Key.shift_r><Key.shift_r><Key.shift_r>_india.co.in
Screenshot: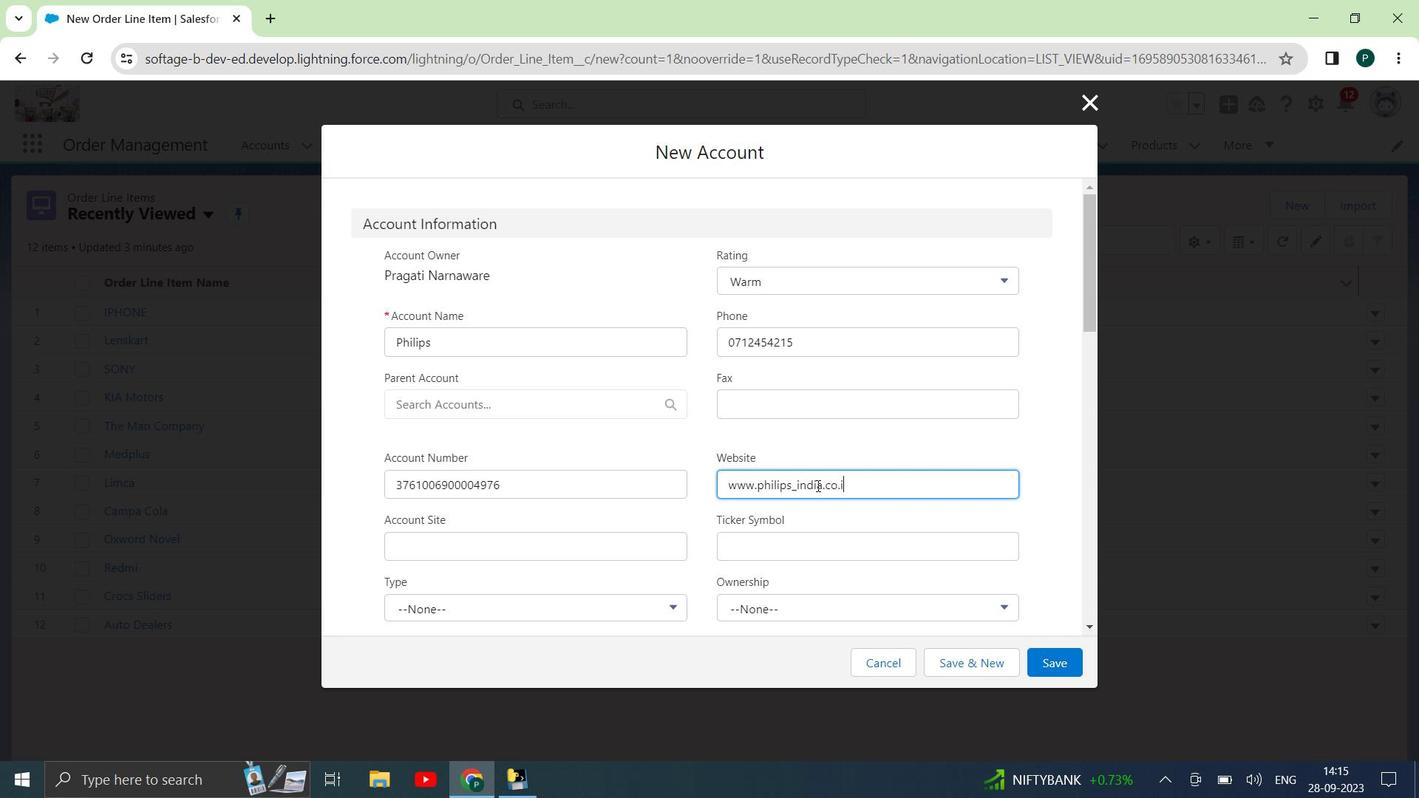 
Action: Mouse moved to (785, 479)
Screenshot: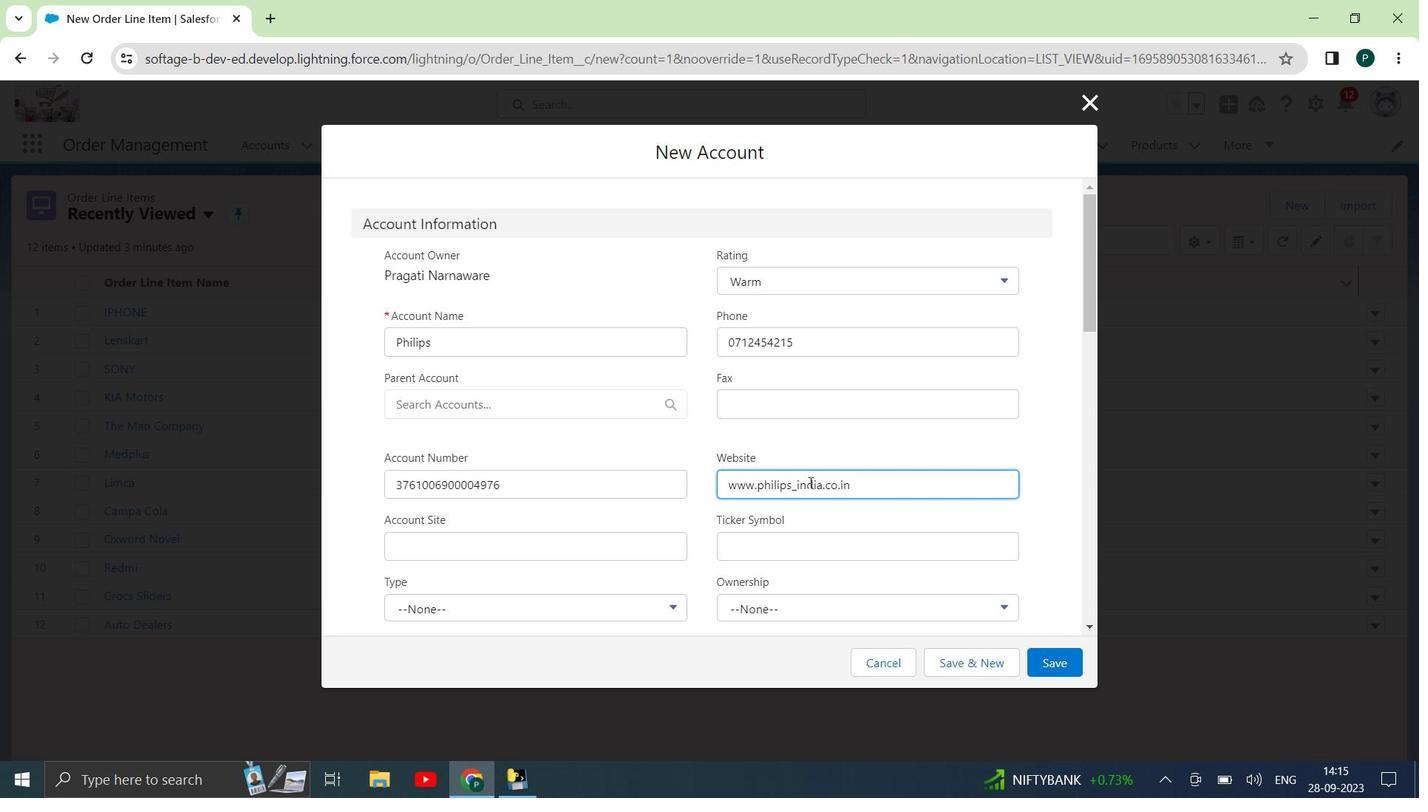 
Action: Mouse scrolled (785, 479) with delta (0, 0)
Screenshot: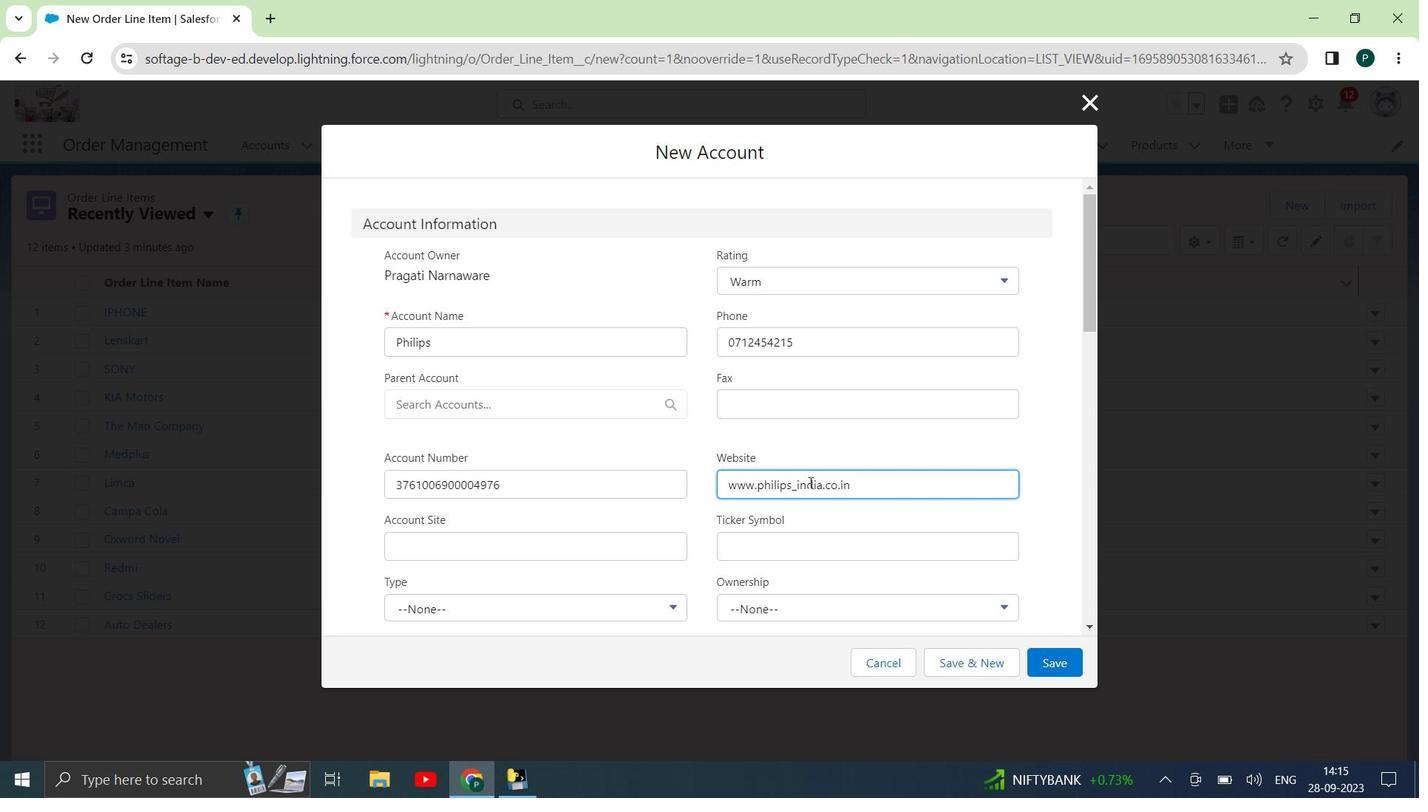 
Action: Mouse moved to (734, 479)
Screenshot: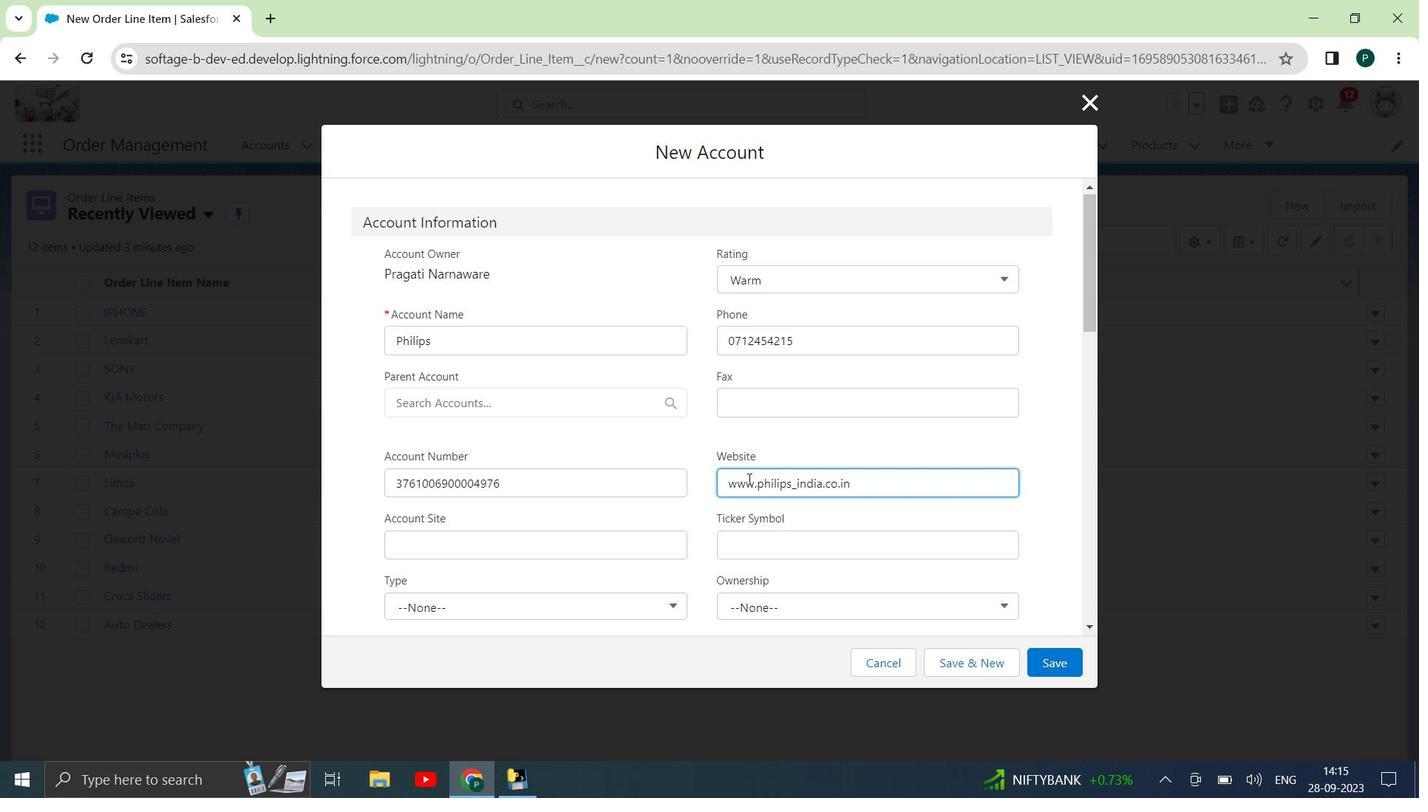 
Action: Mouse scrolled (734, 479) with delta (0, 0)
Screenshot: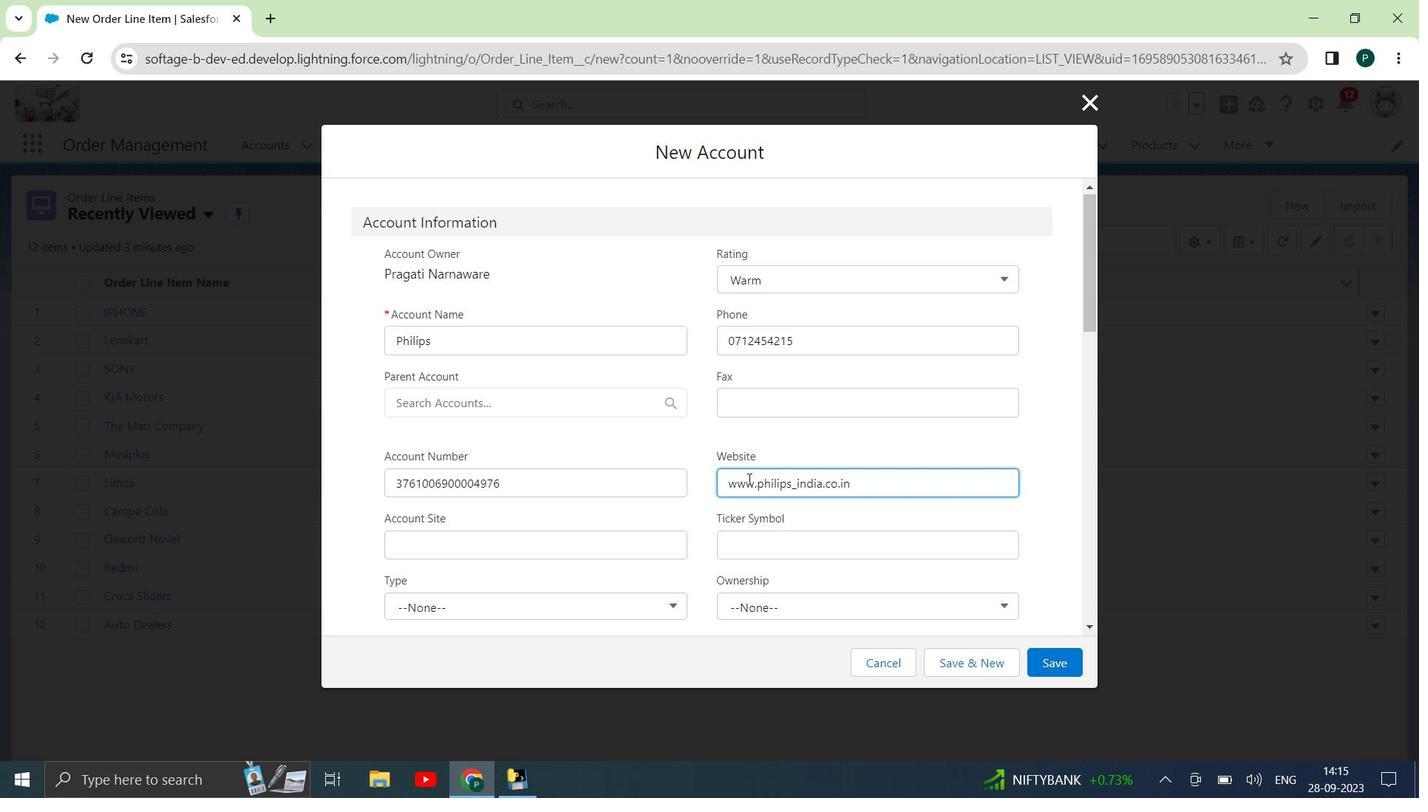 
Action: Mouse moved to (706, 474)
Screenshot: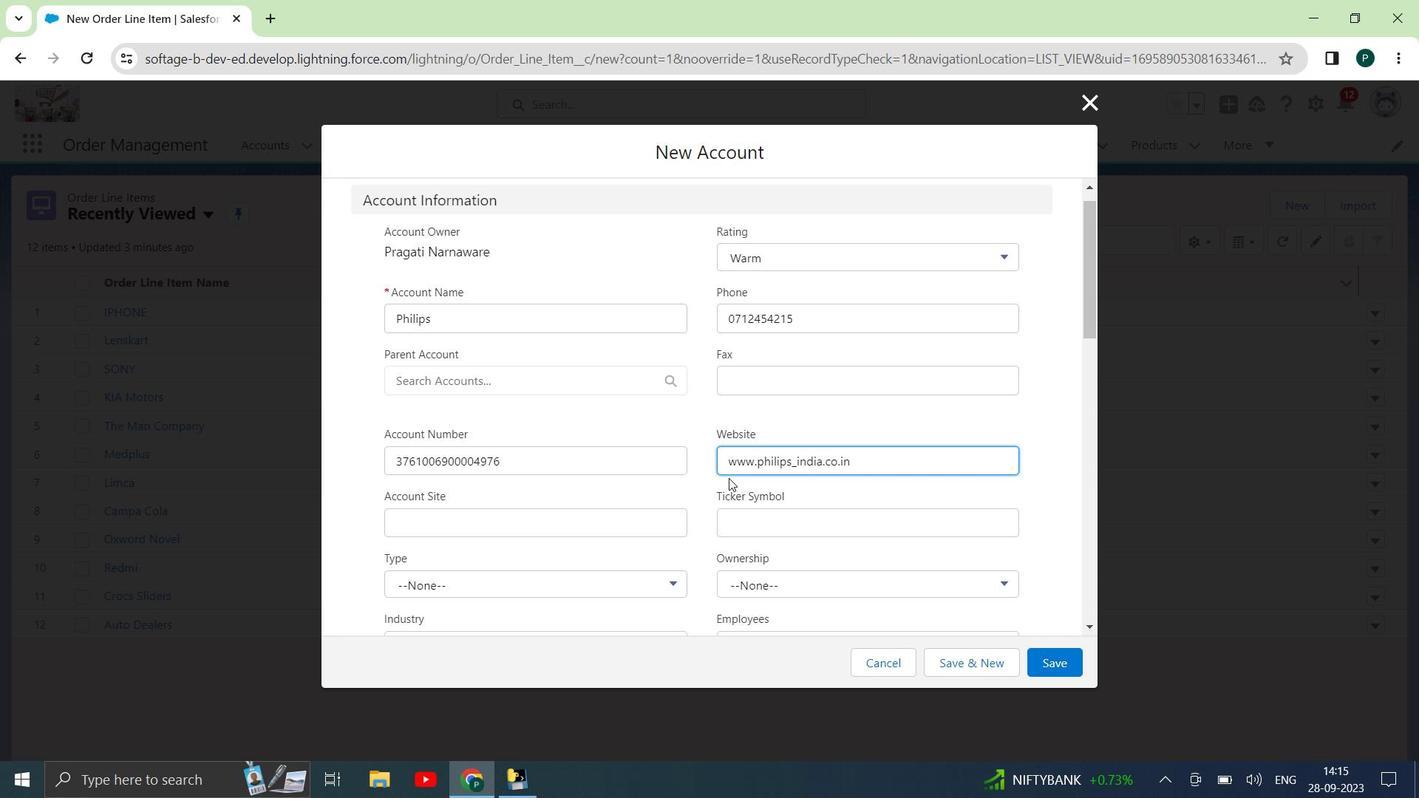 
Action: Mouse scrolled (706, 473) with delta (0, 0)
Screenshot: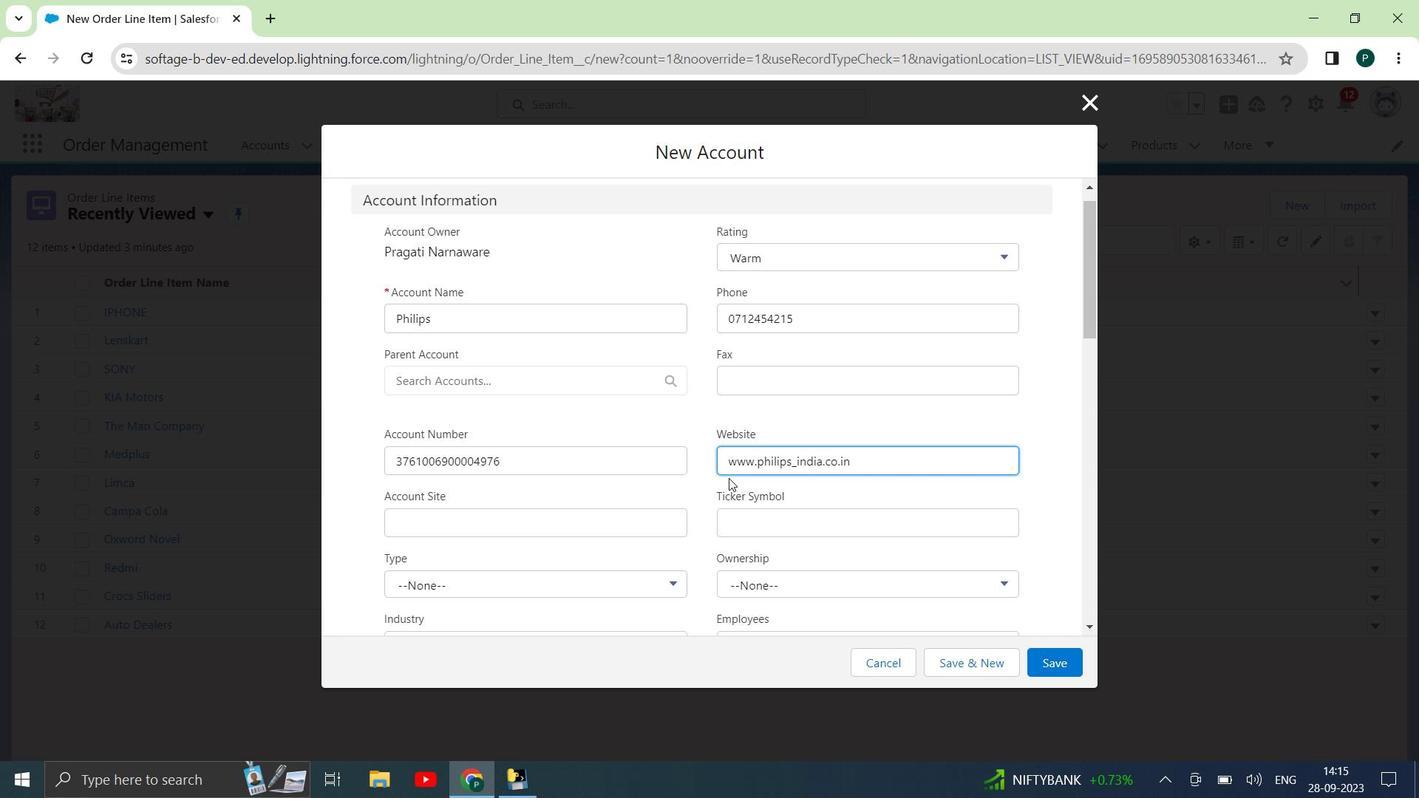 
Action: Mouse moved to (488, 334)
Screenshot: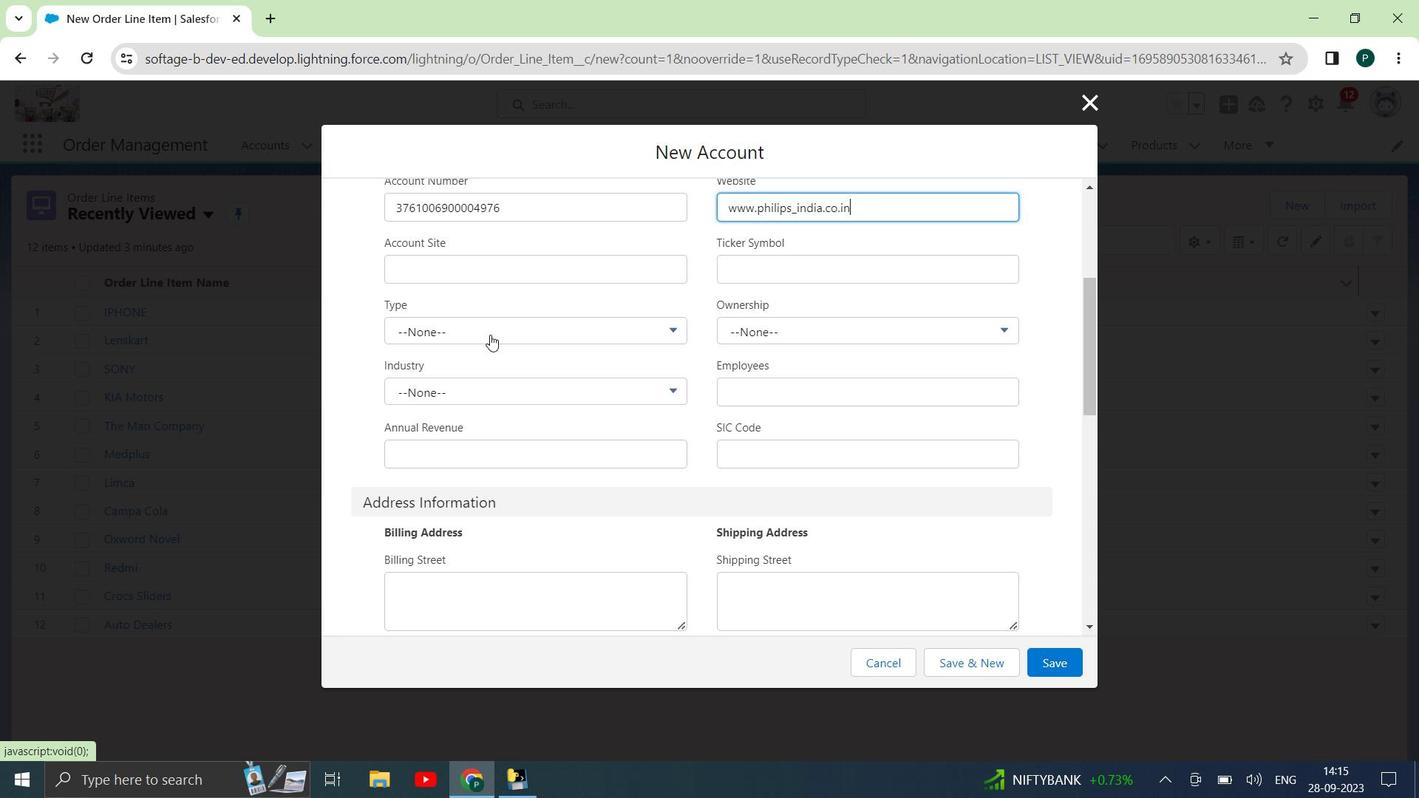 
Action: Mouse pressed left at (488, 334)
Screenshot: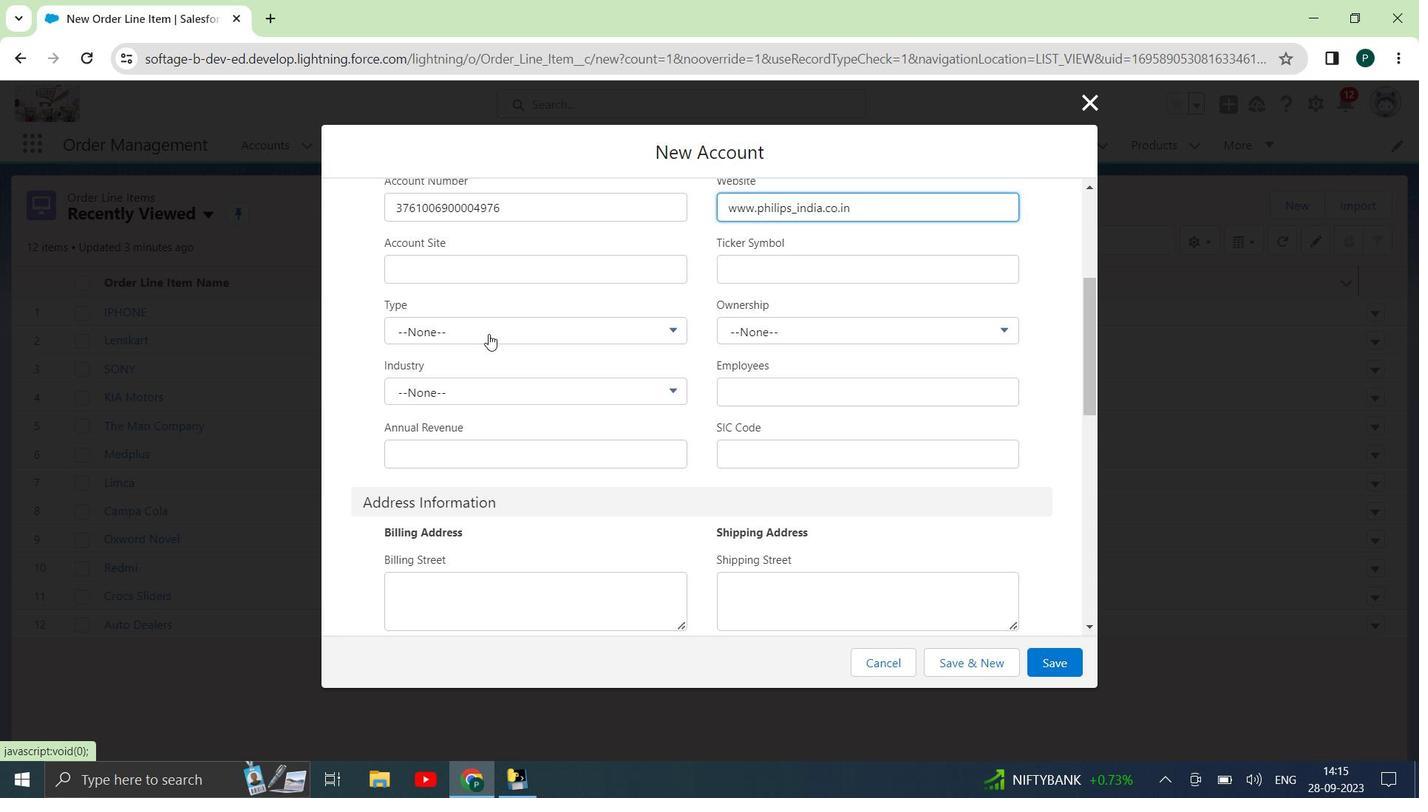 
Action: Mouse moved to (554, 502)
Screenshot: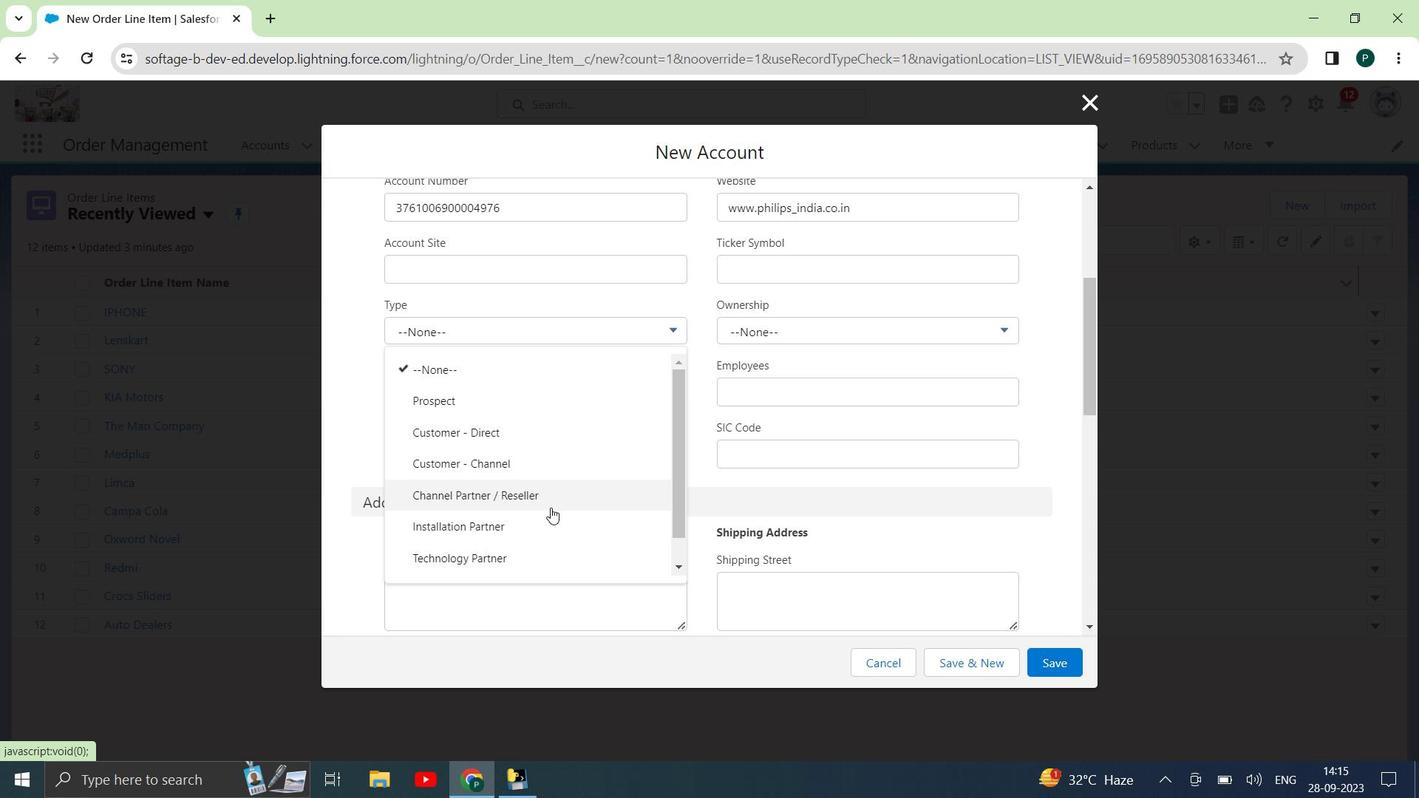 
Action: Mouse pressed left at (554, 502)
Screenshot: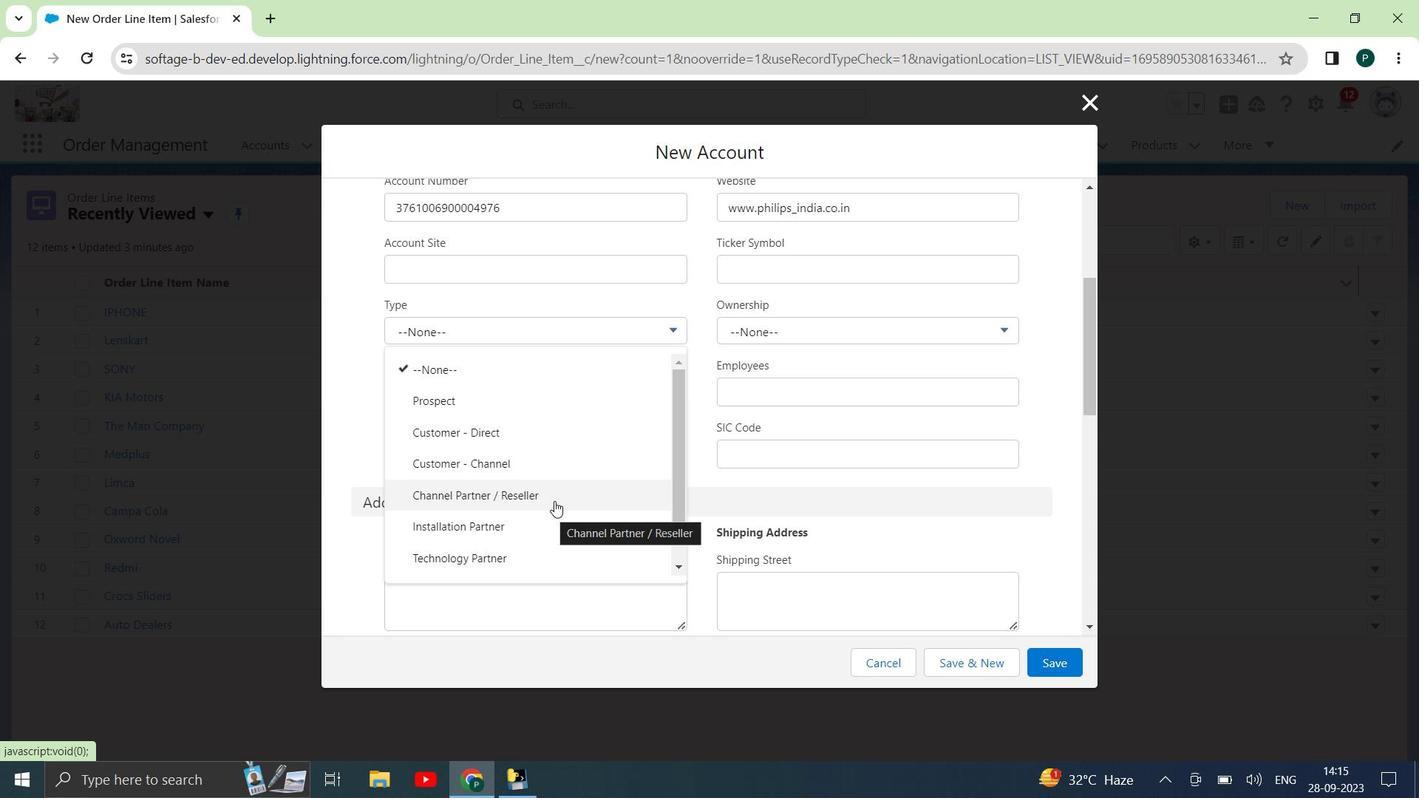 
Action: Mouse moved to (566, 329)
Screenshot: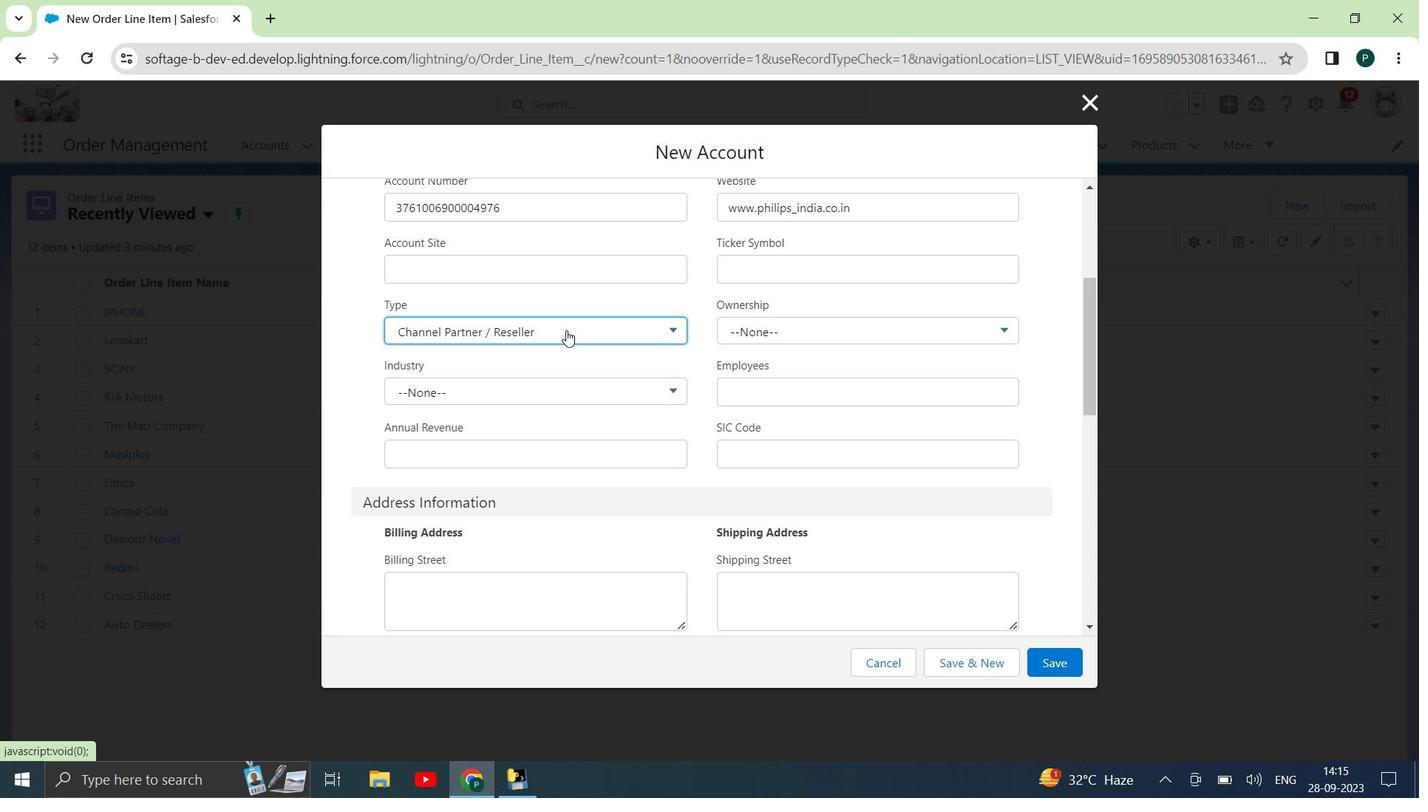 
Action: Mouse pressed left at (566, 329)
Screenshot: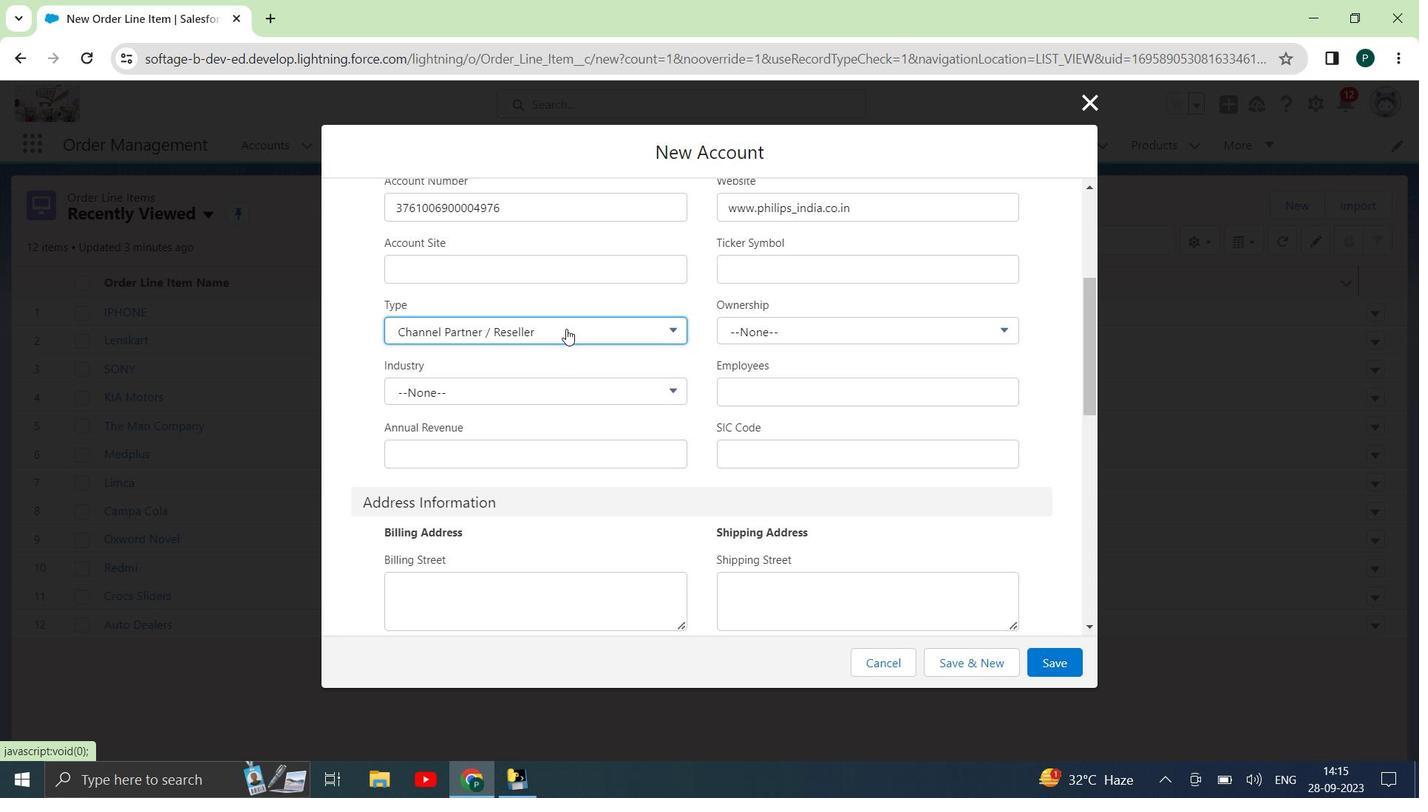 
Action: Mouse moved to (544, 428)
Screenshot: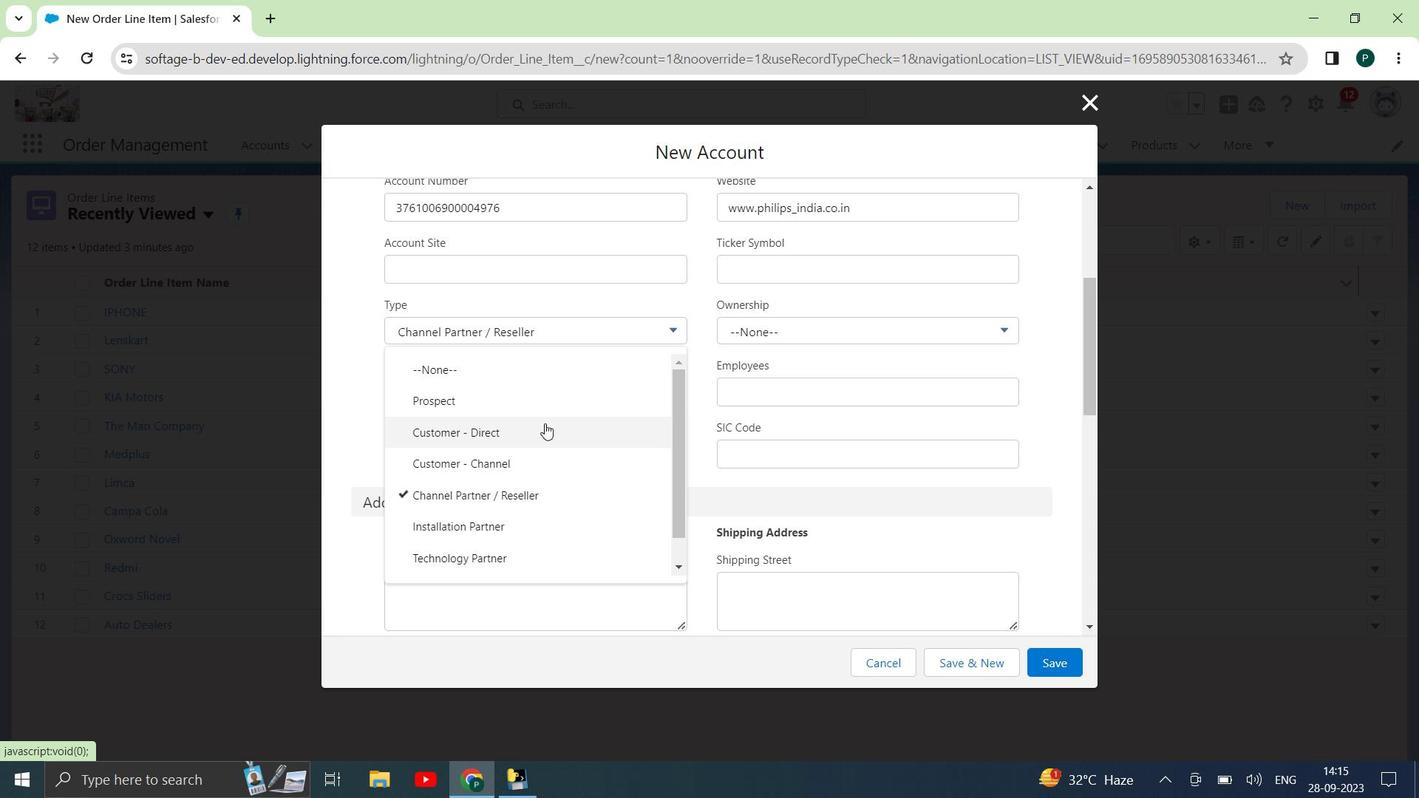 
Action: Mouse pressed left at (544, 428)
Screenshot: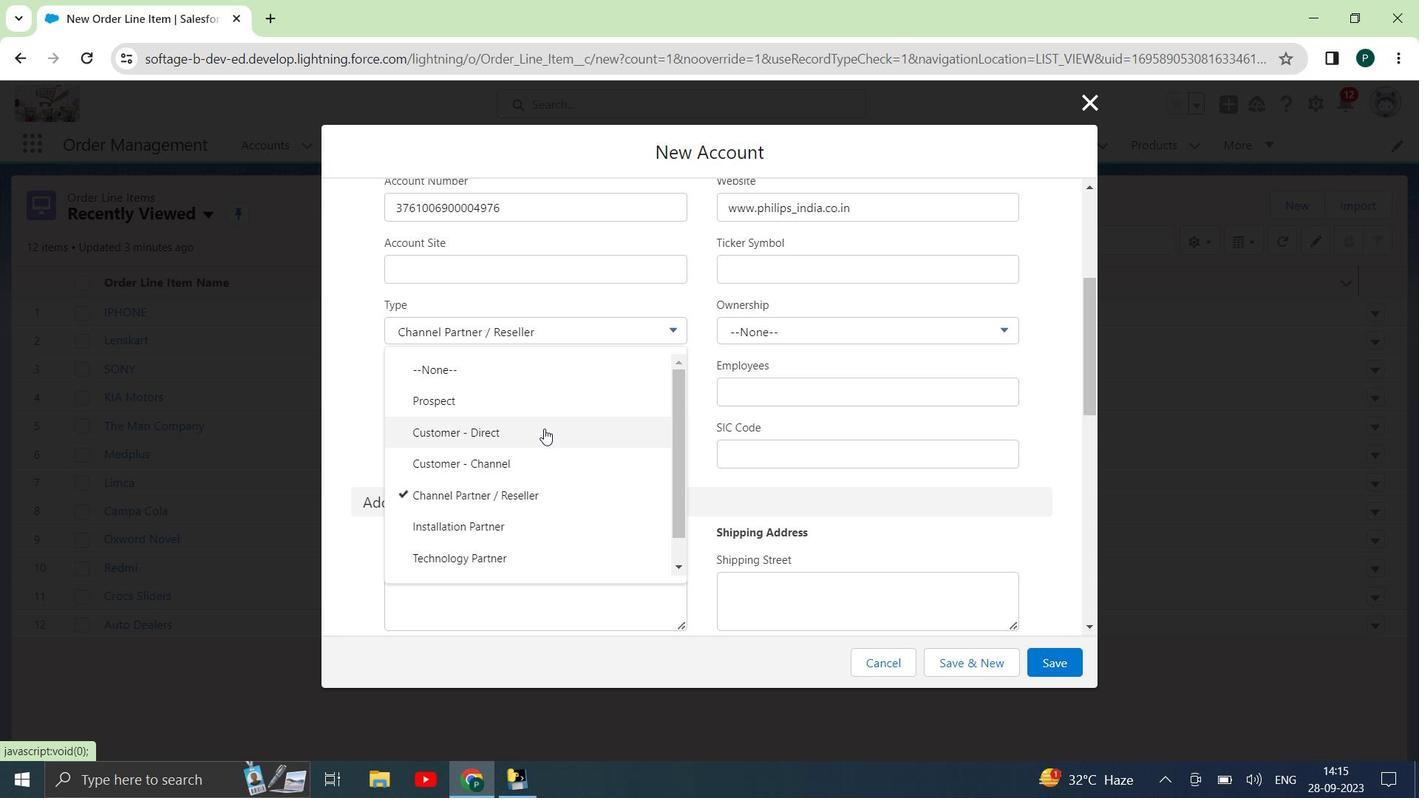 
Action: Mouse moved to (786, 324)
Screenshot: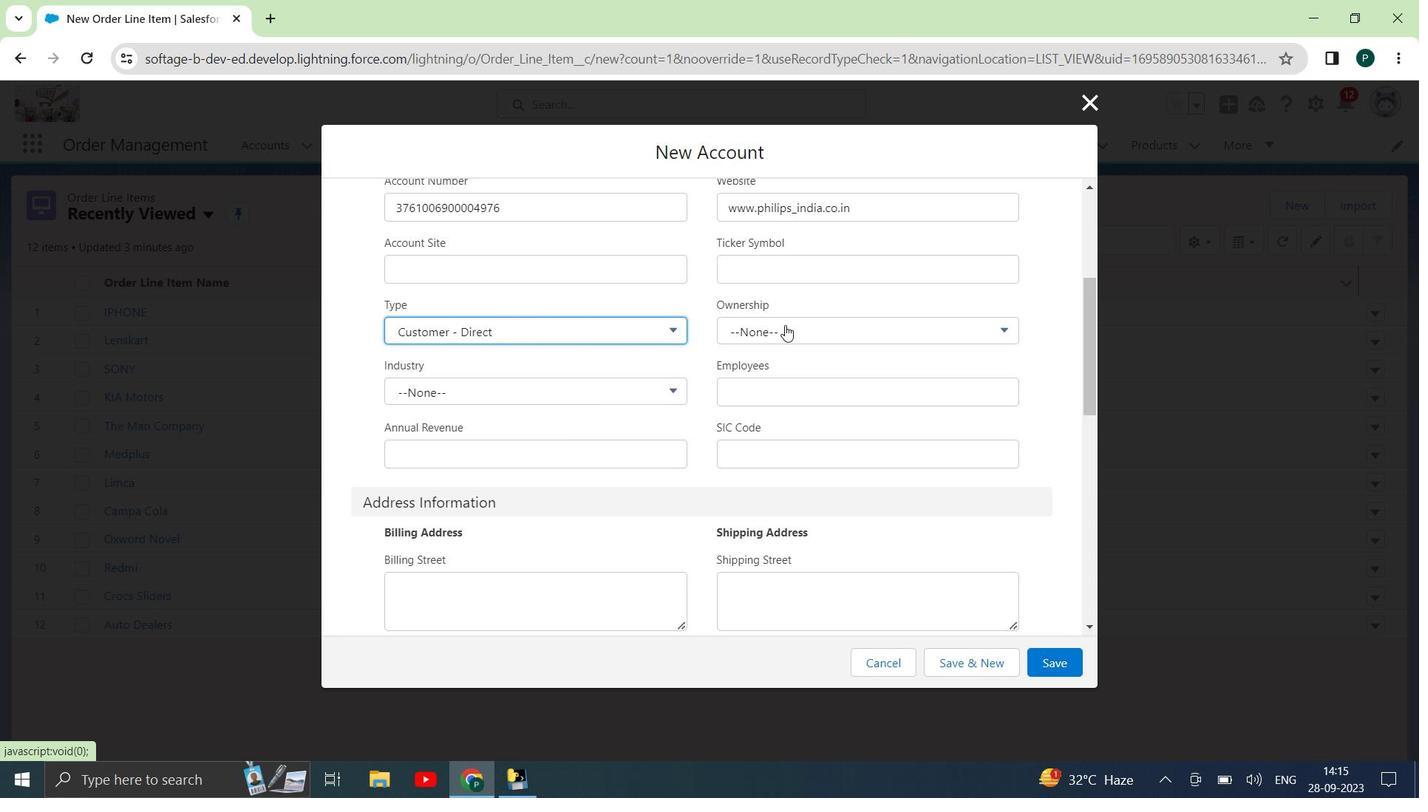 
Action: Mouse pressed left at (786, 324)
Screenshot: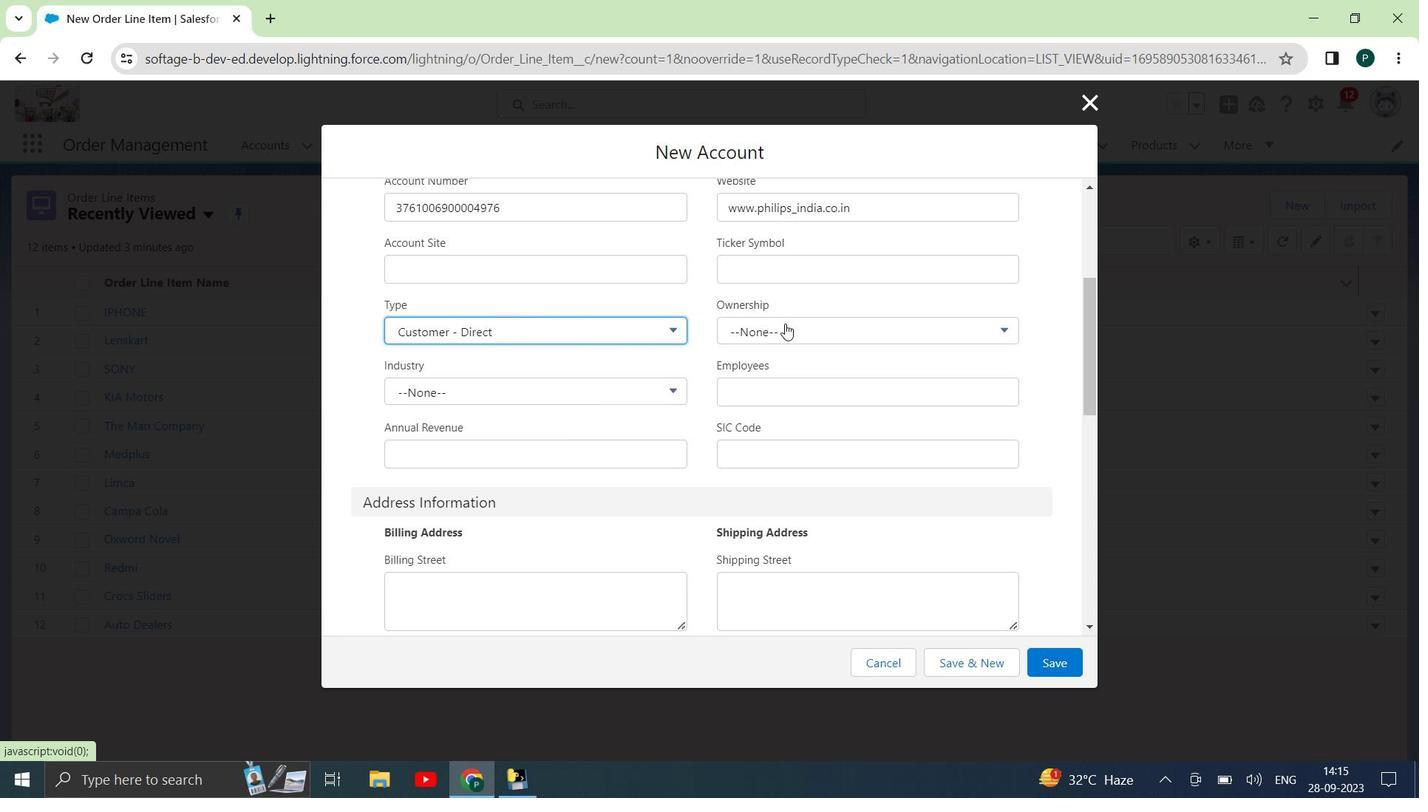 
Action: Mouse moved to (789, 444)
Screenshot: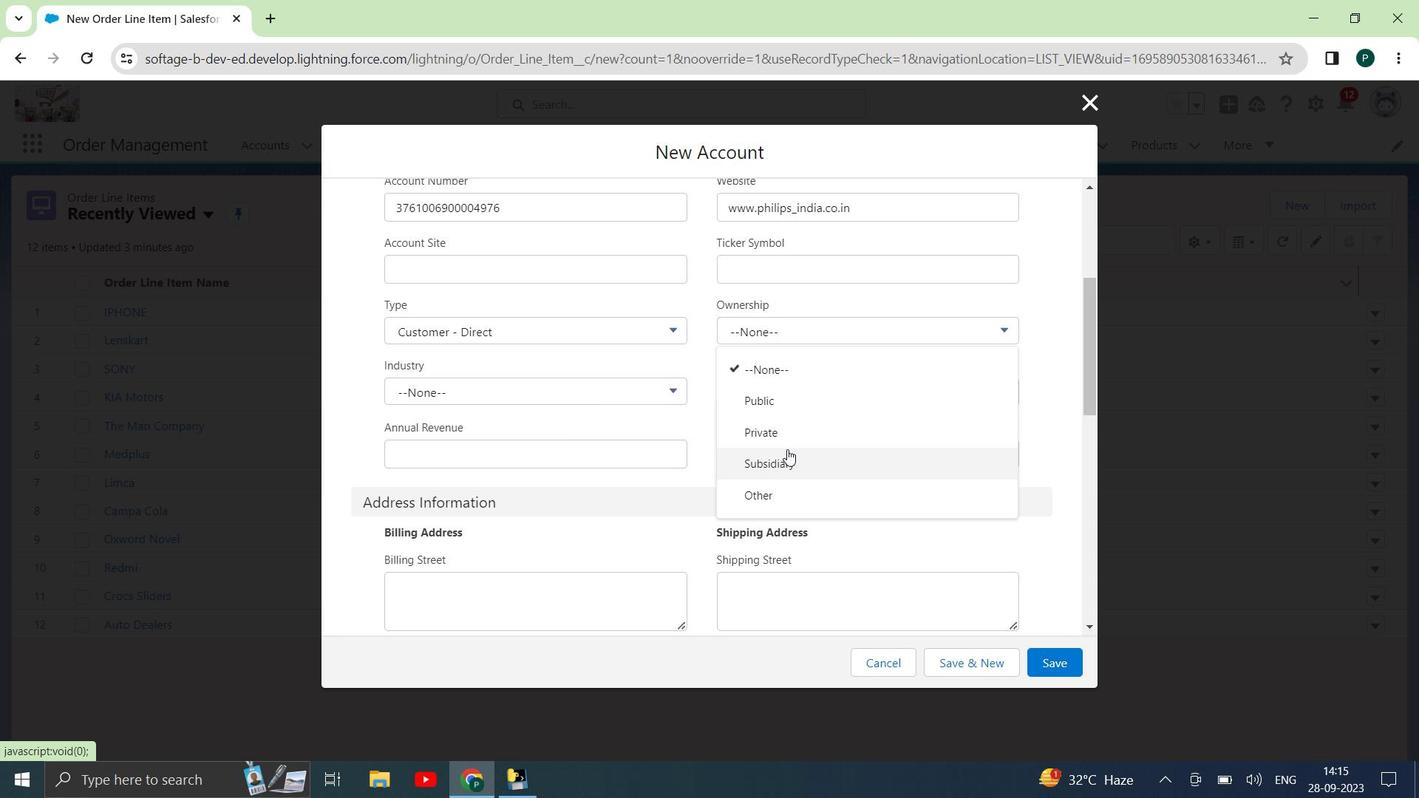 
Action: Mouse pressed left at (789, 444)
Screenshot: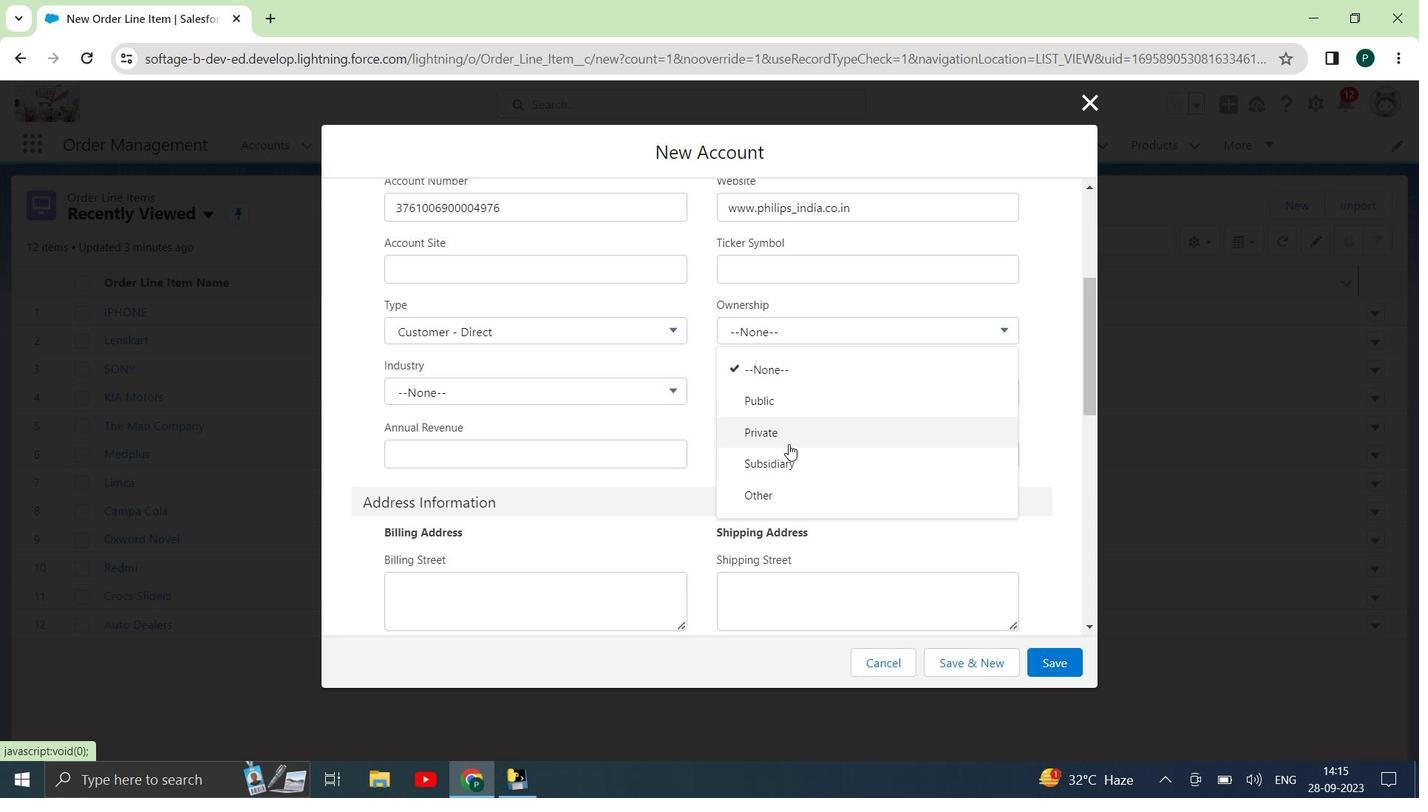 
Action: Mouse moved to (596, 393)
Screenshot: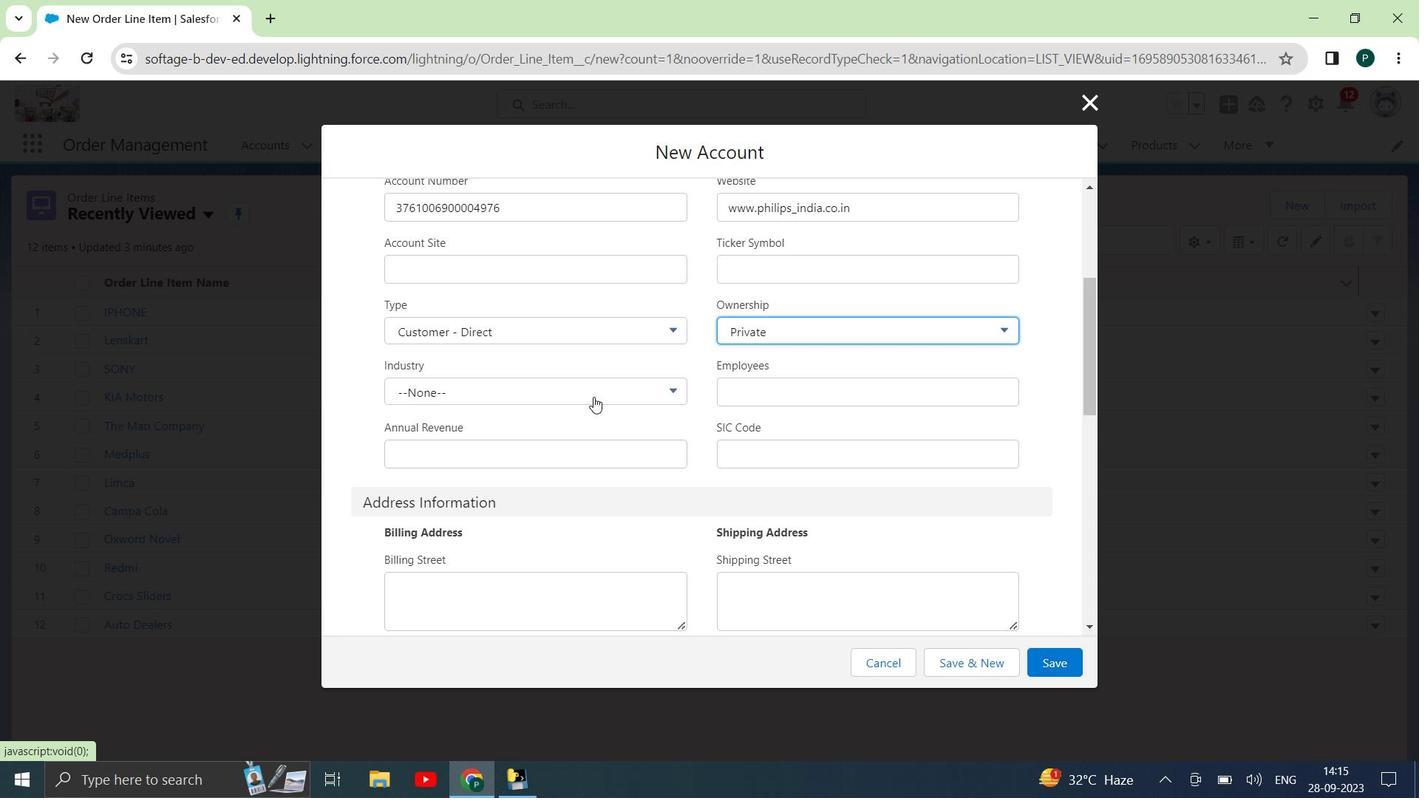 
Action: Mouse pressed left at (596, 393)
Screenshot: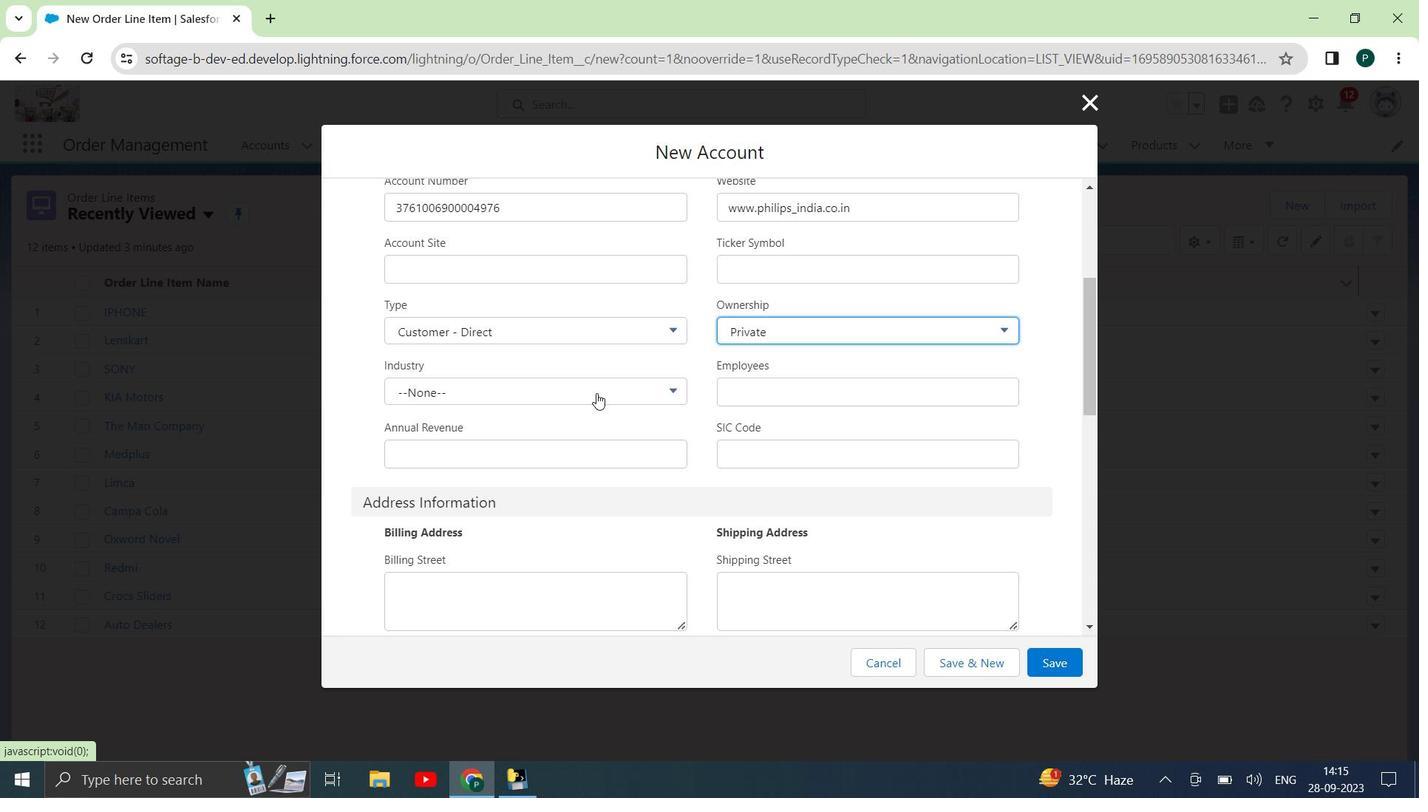 
Action: Mouse moved to (570, 431)
Screenshot: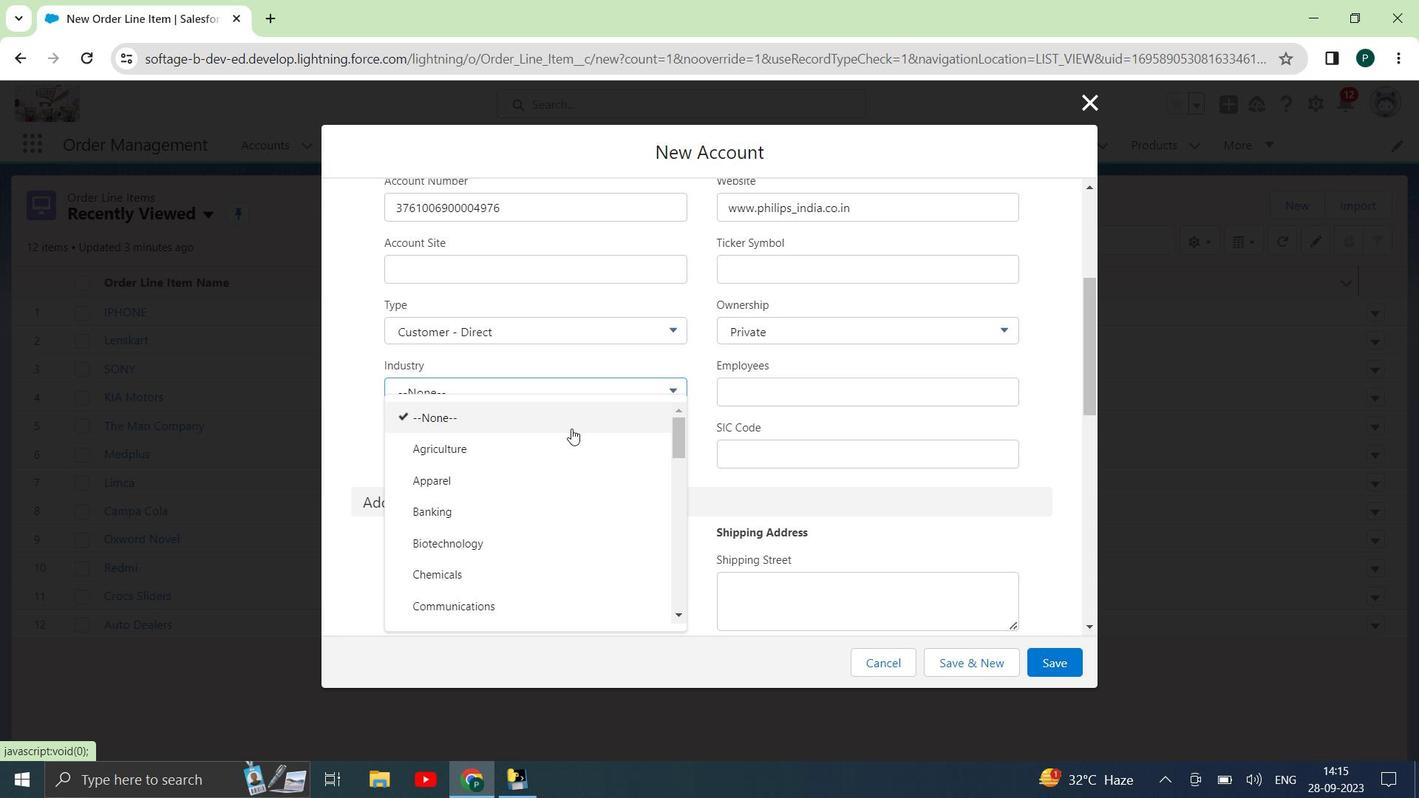 
Action: Mouse scrolled (570, 431) with delta (0, 0)
Screenshot: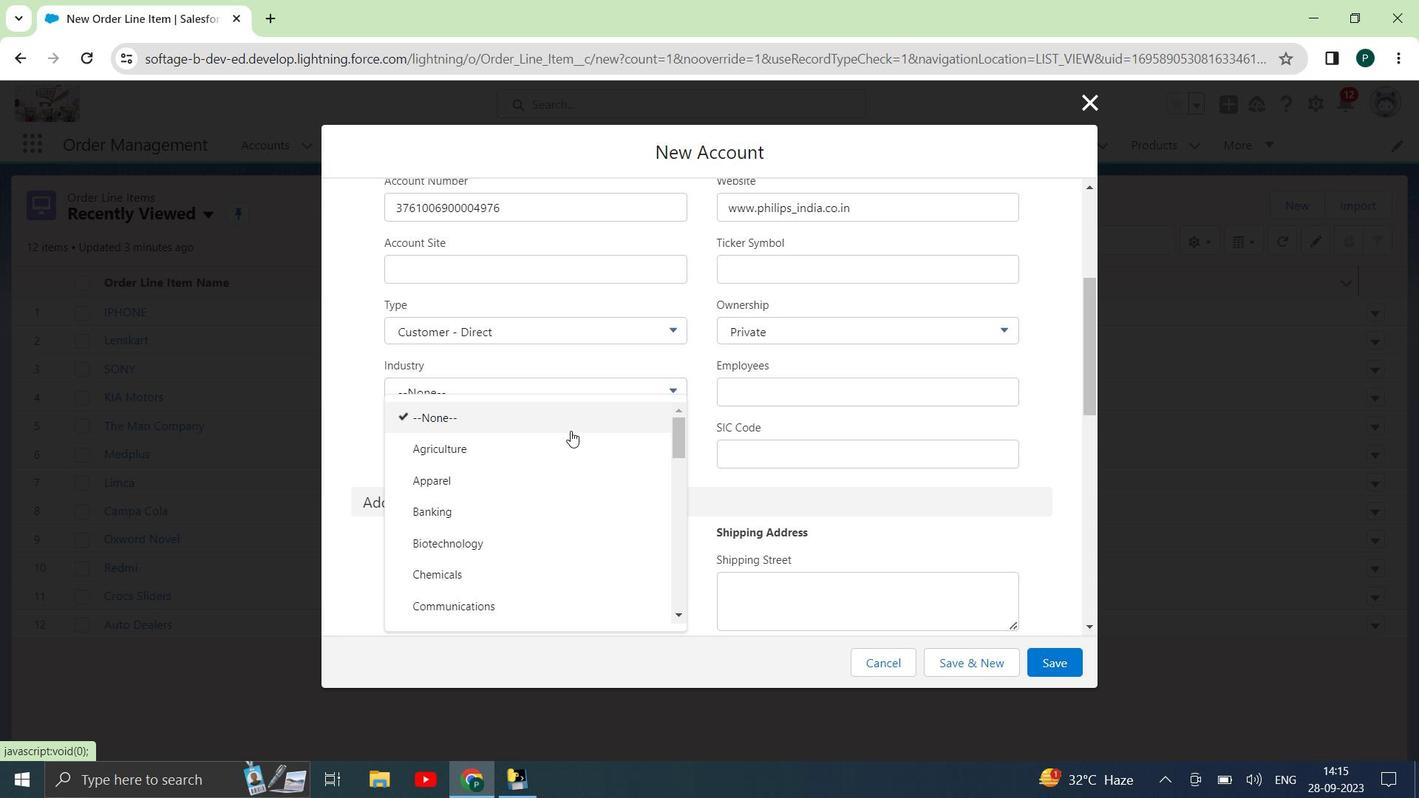 
Action: Mouse moved to (543, 485)
Screenshot: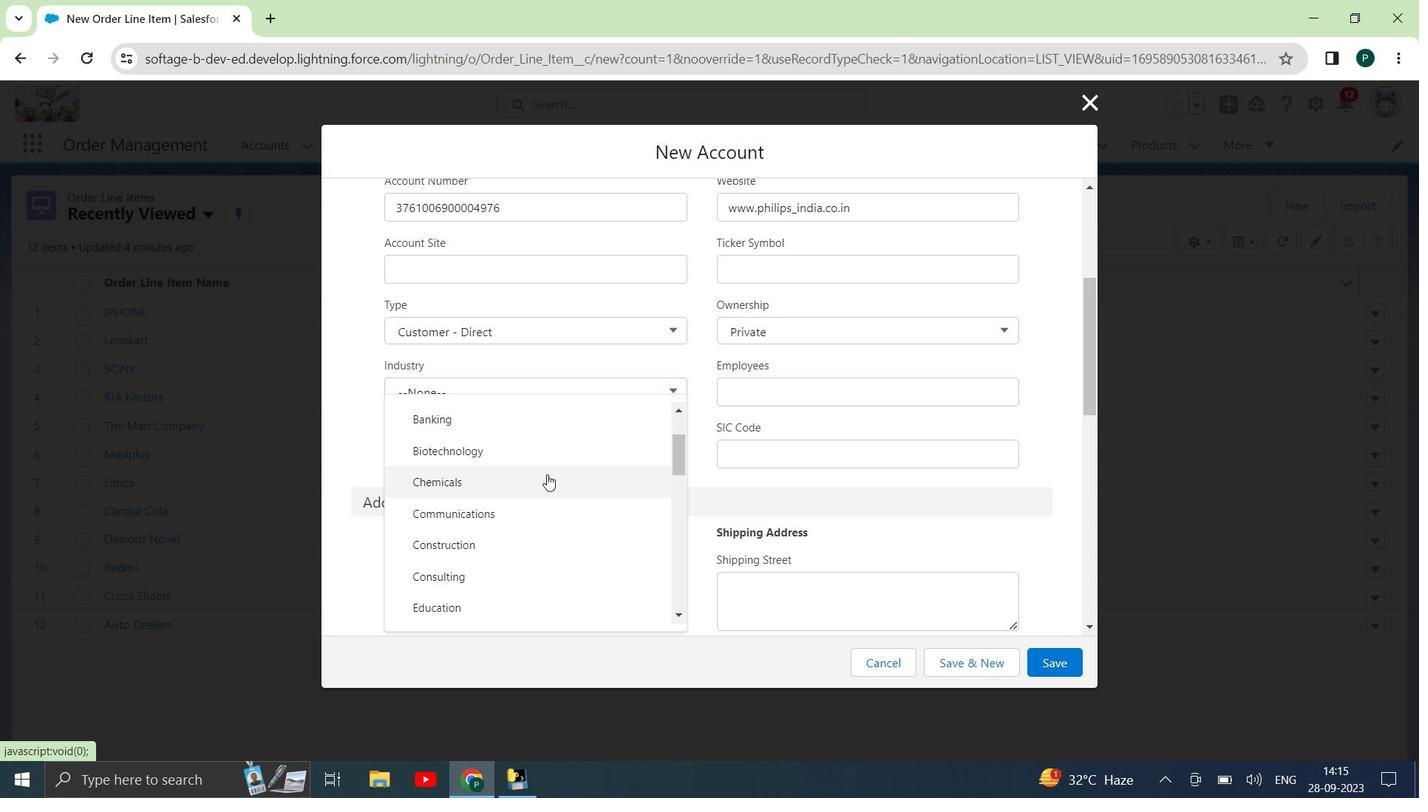 
Action: Mouse scrolled (543, 485) with delta (0, 0)
Screenshot: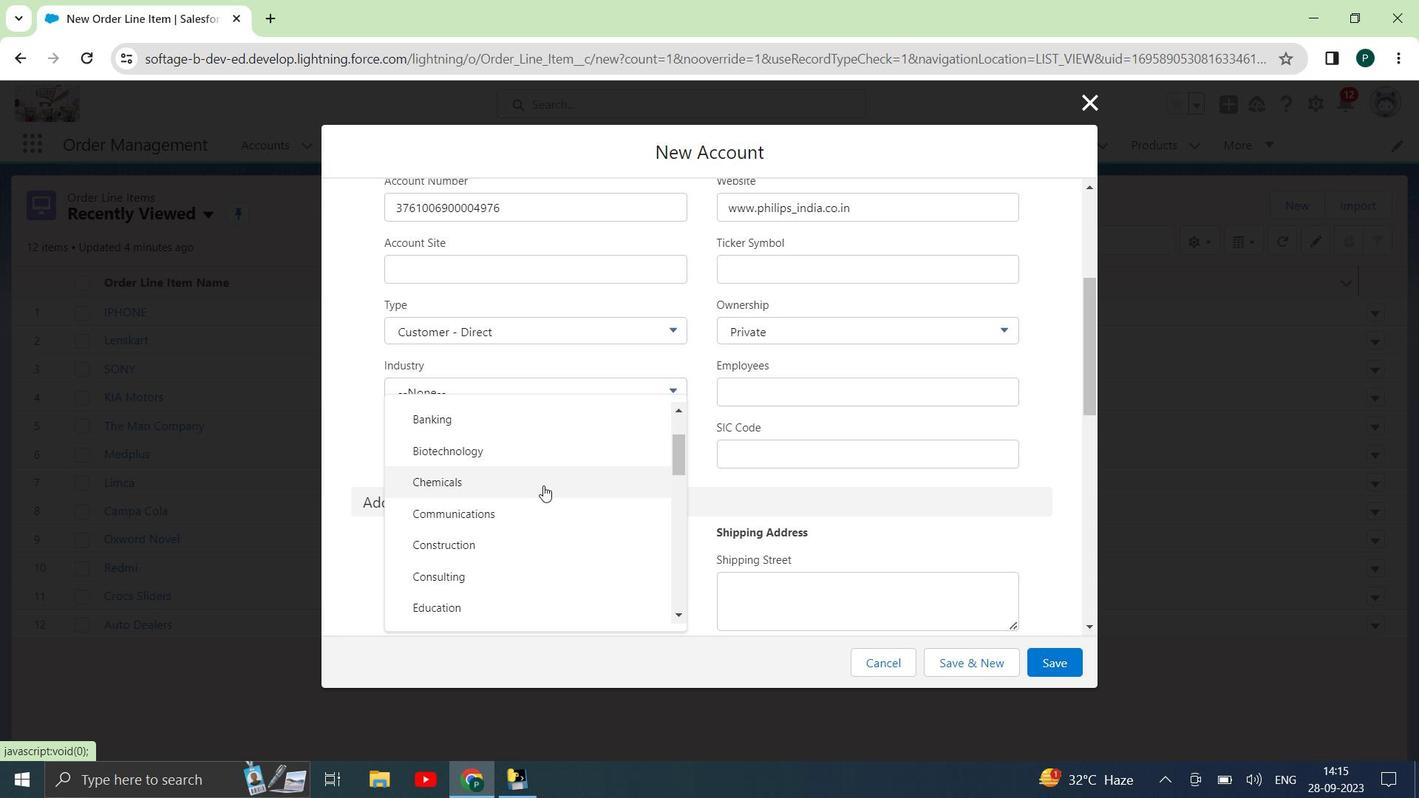 
Action: Mouse scrolled (543, 485) with delta (0, 0)
Screenshot: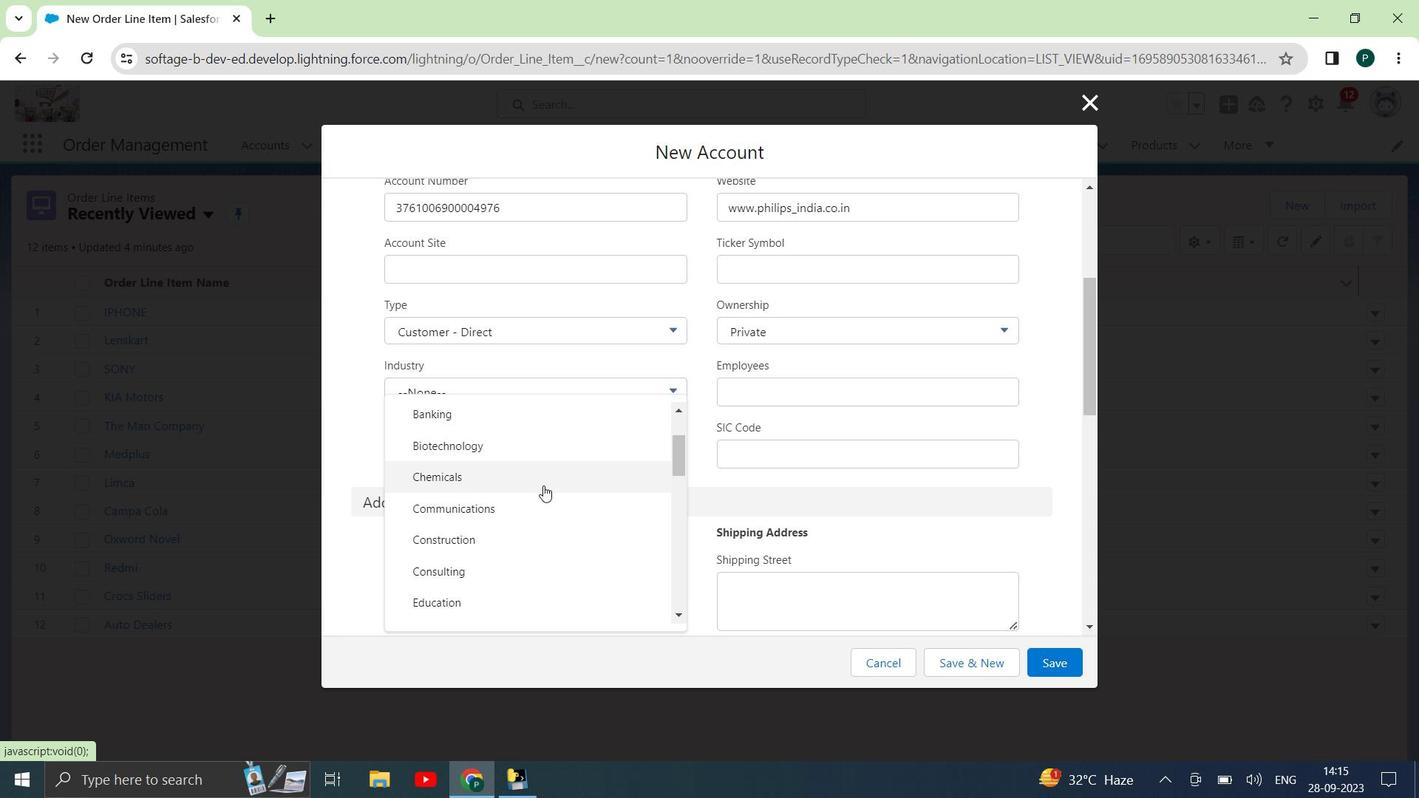 
Action: Mouse scrolled (543, 485) with delta (0, 0)
Screenshot: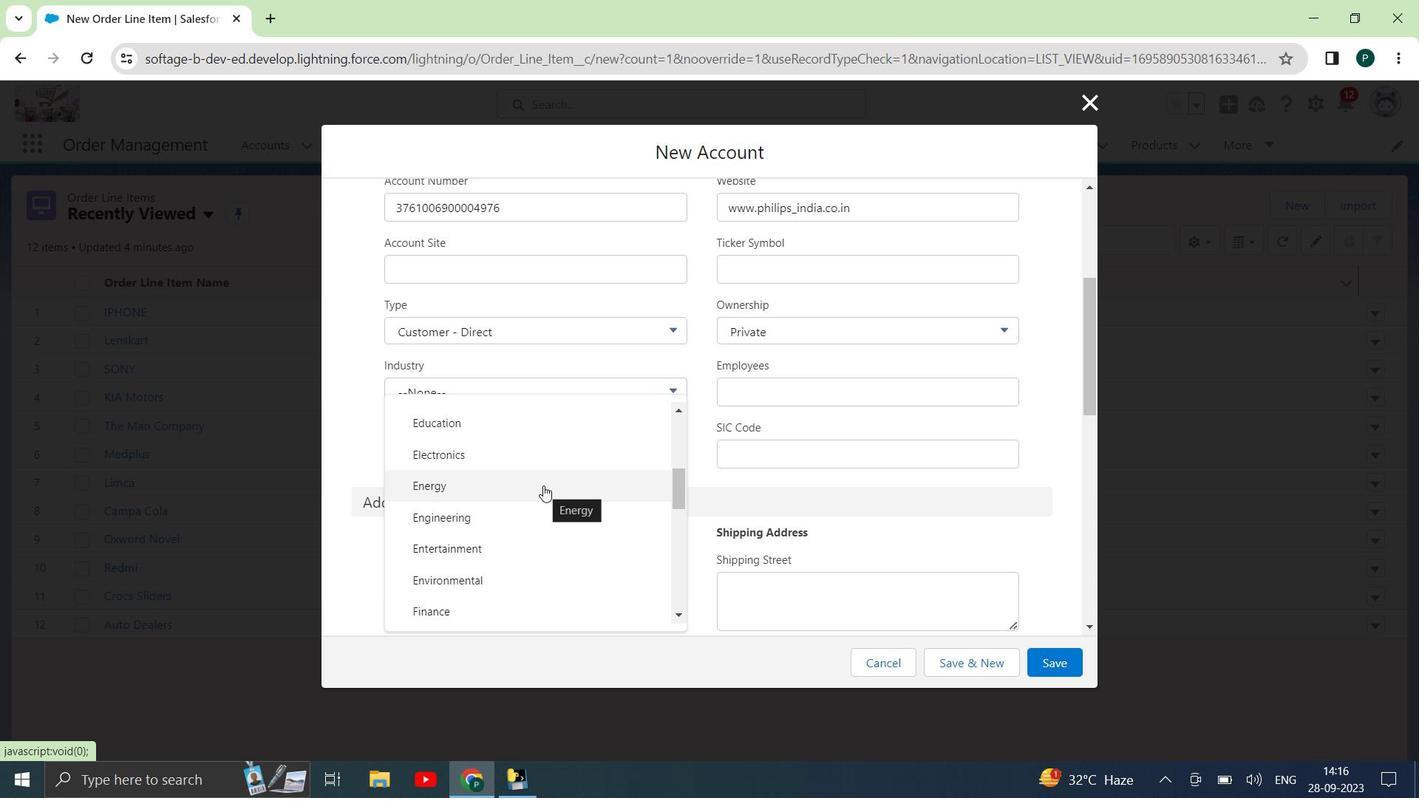 
Action: Mouse scrolled (543, 485) with delta (0, 0)
Screenshot: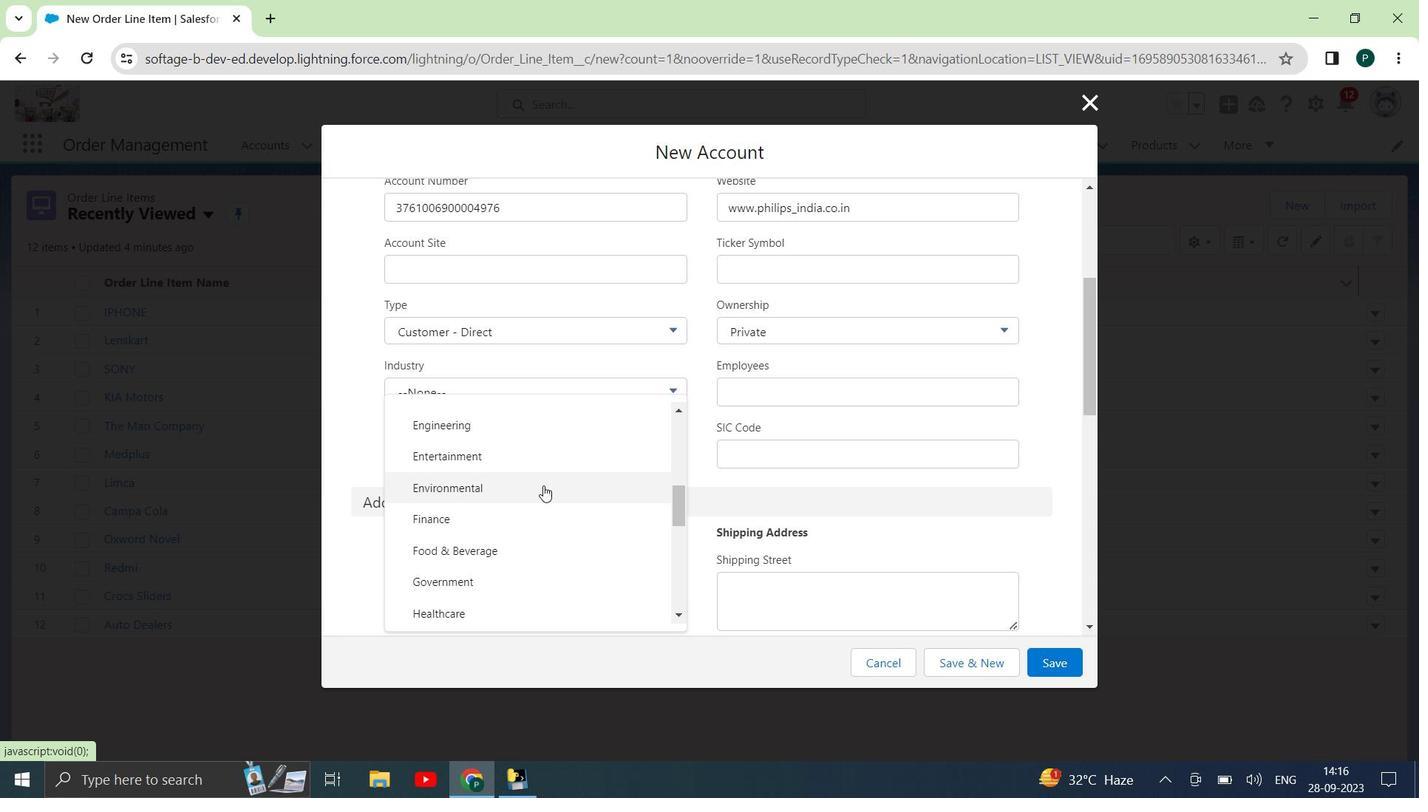 
Action: Mouse scrolled (543, 485) with delta (0, 0)
Screenshot: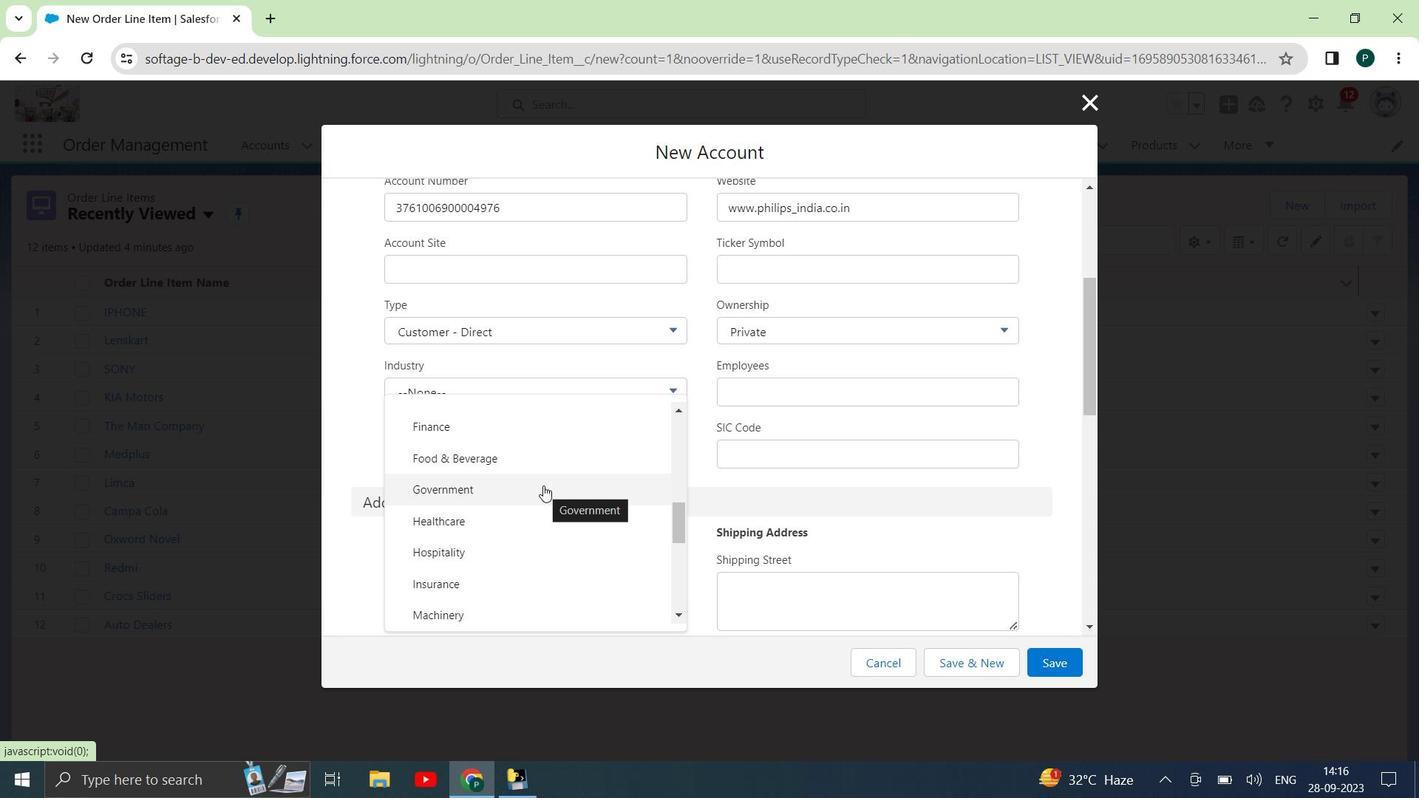 
Action: Mouse scrolled (543, 485) with delta (0, 0)
Screenshot: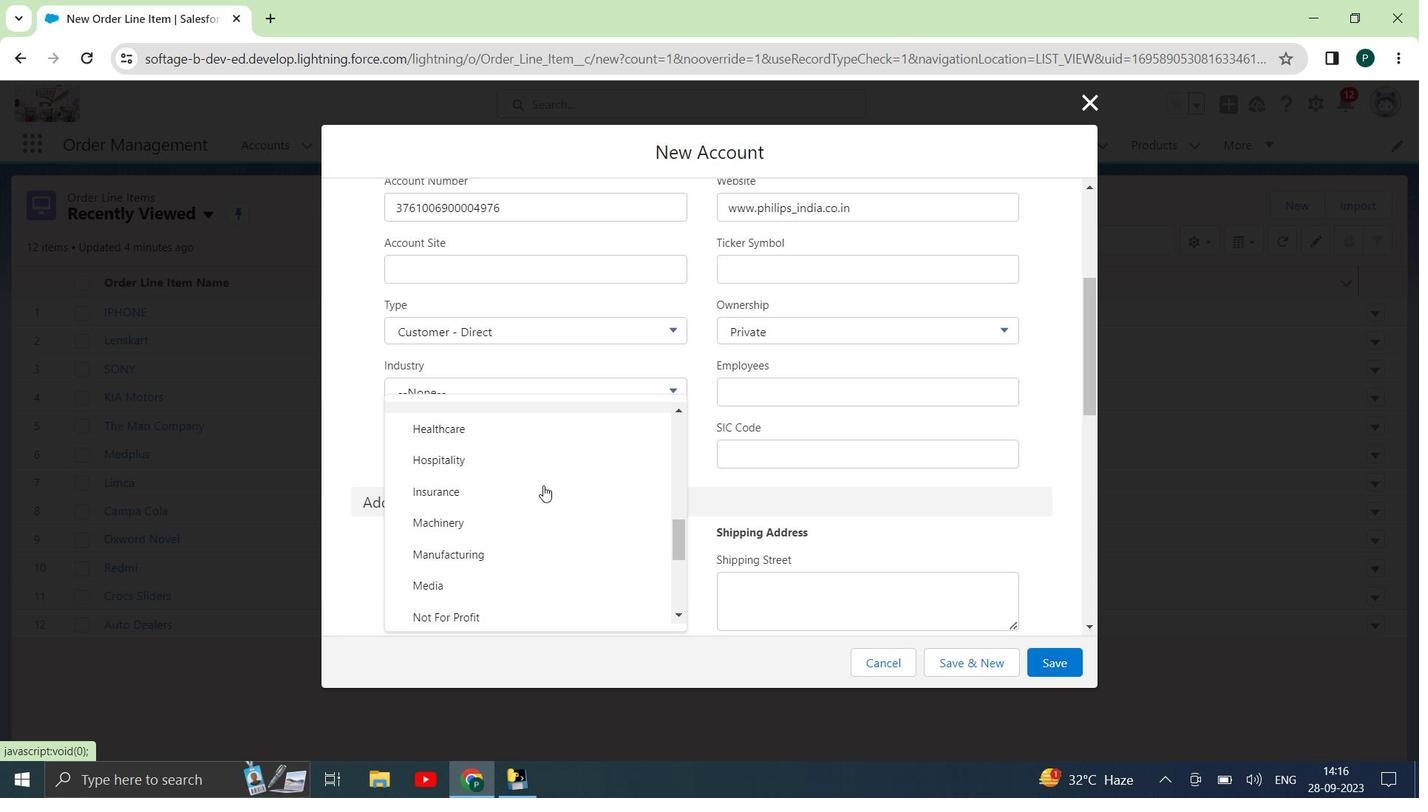 
Action: Mouse scrolled (543, 485) with delta (0, 0)
Screenshot: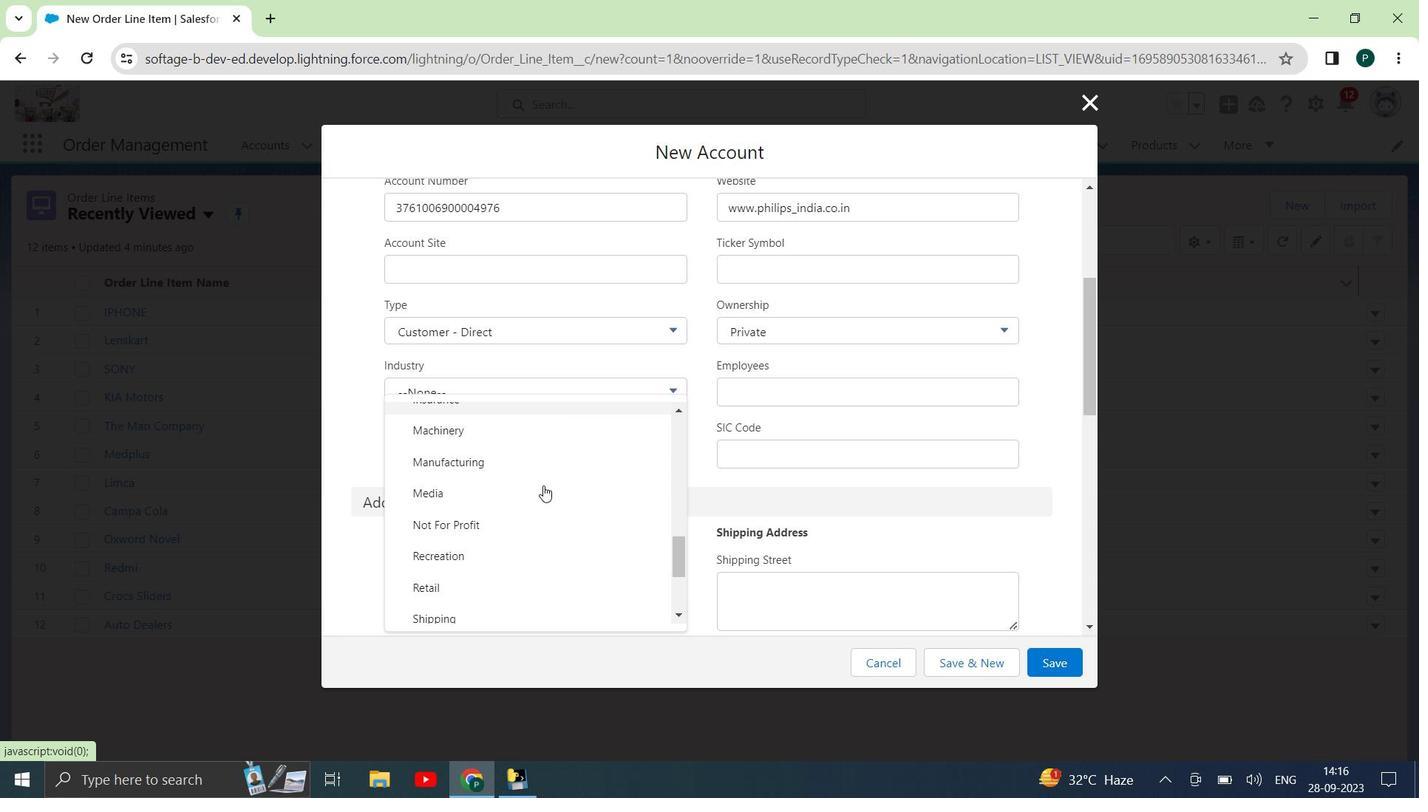 
Action: Mouse scrolled (543, 485) with delta (0, 0)
Screenshot: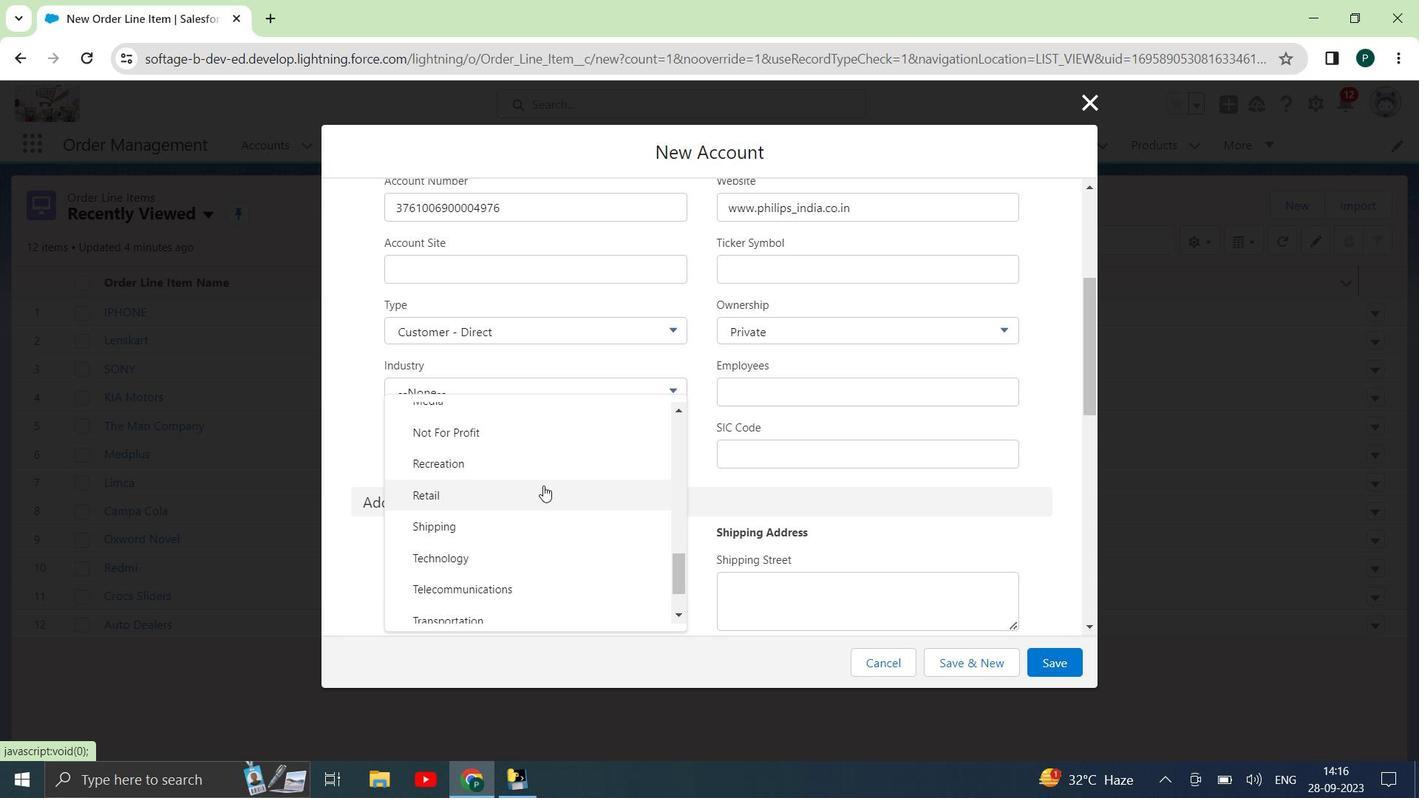 
Action: Mouse scrolled (543, 485) with delta (0, 0)
Screenshot: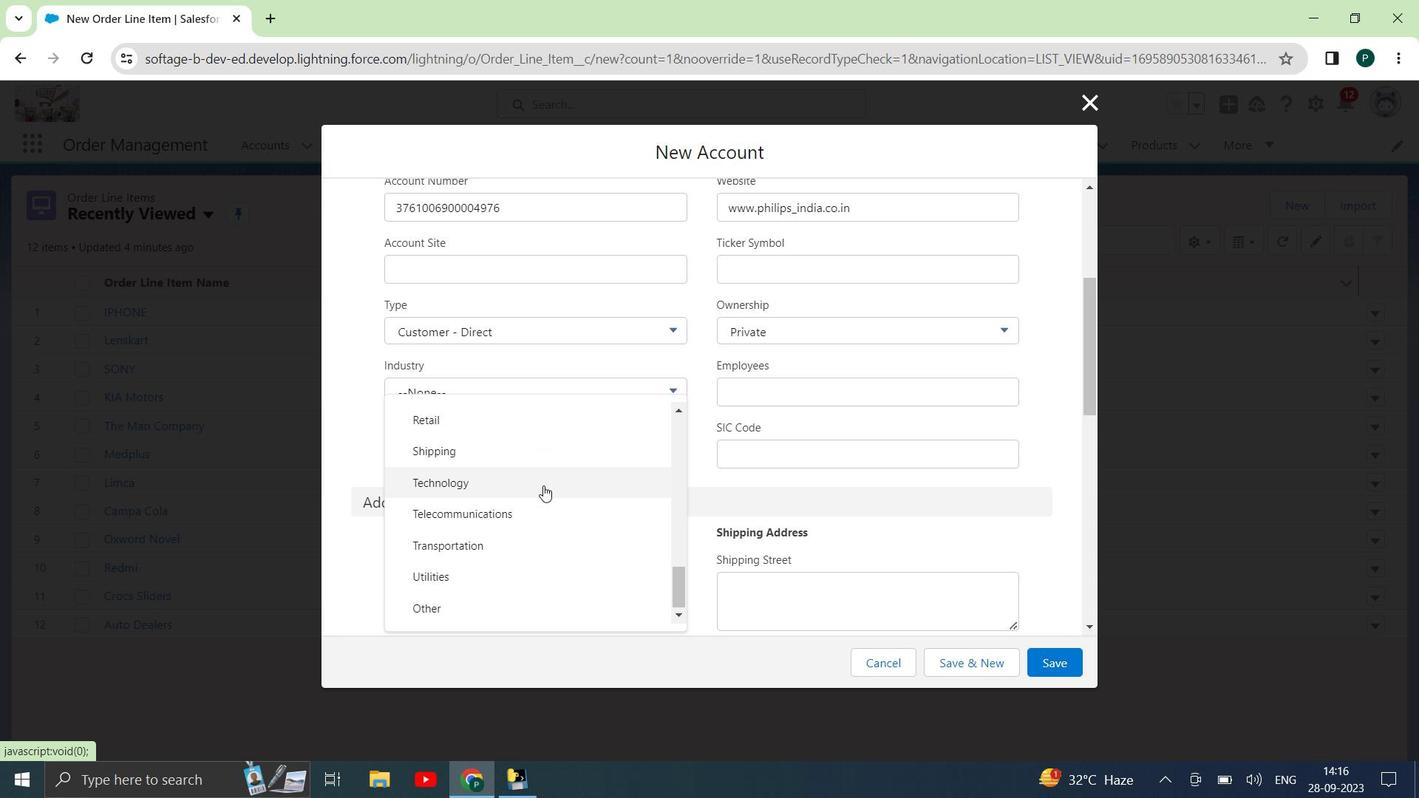 
Action: Mouse scrolled (543, 485) with delta (0, 0)
Screenshot: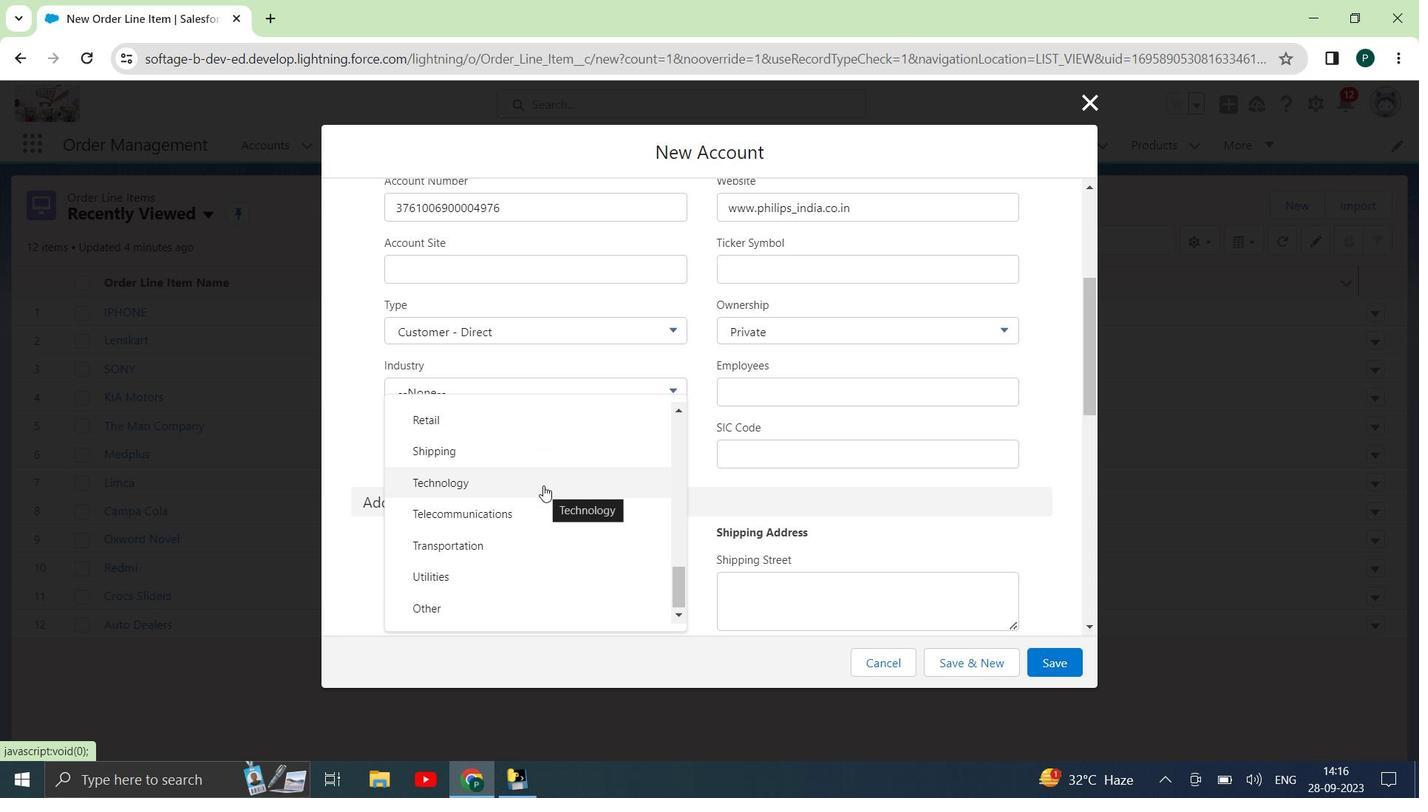 
Action: Mouse moved to (535, 529)
Screenshot: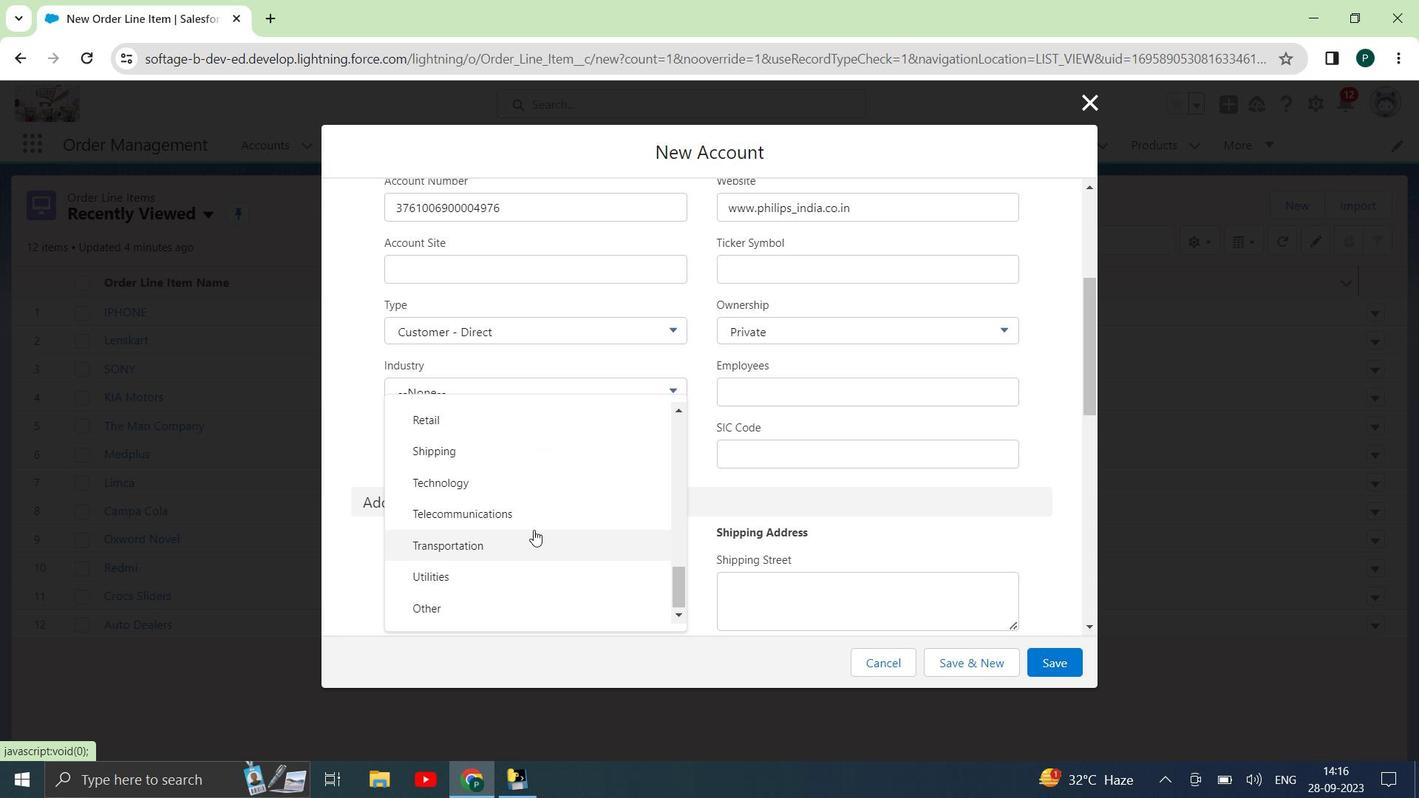 
Action: Mouse scrolled (535, 530) with delta (0, 0)
Screenshot: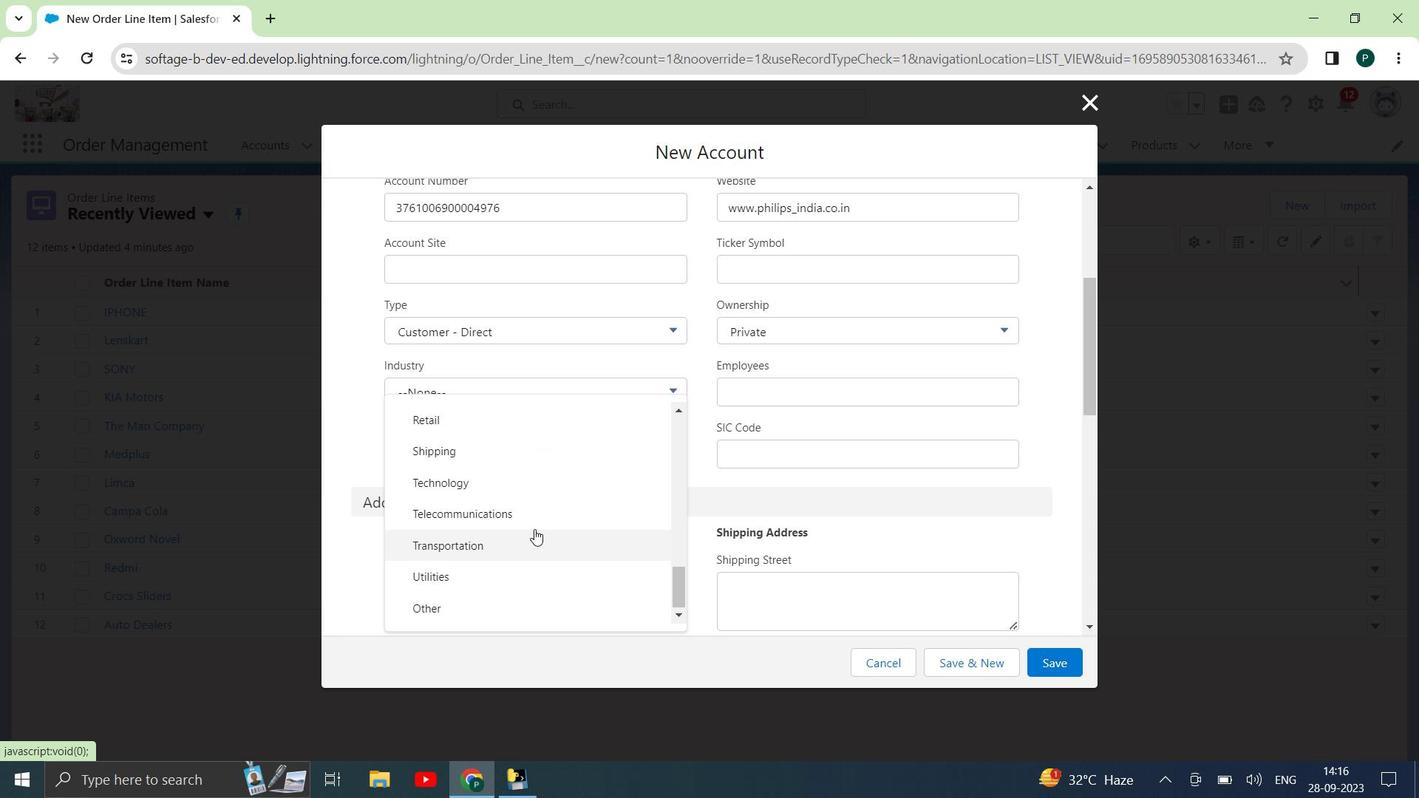 
Action: Mouse scrolled (535, 530) with delta (0, 0)
Screenshot: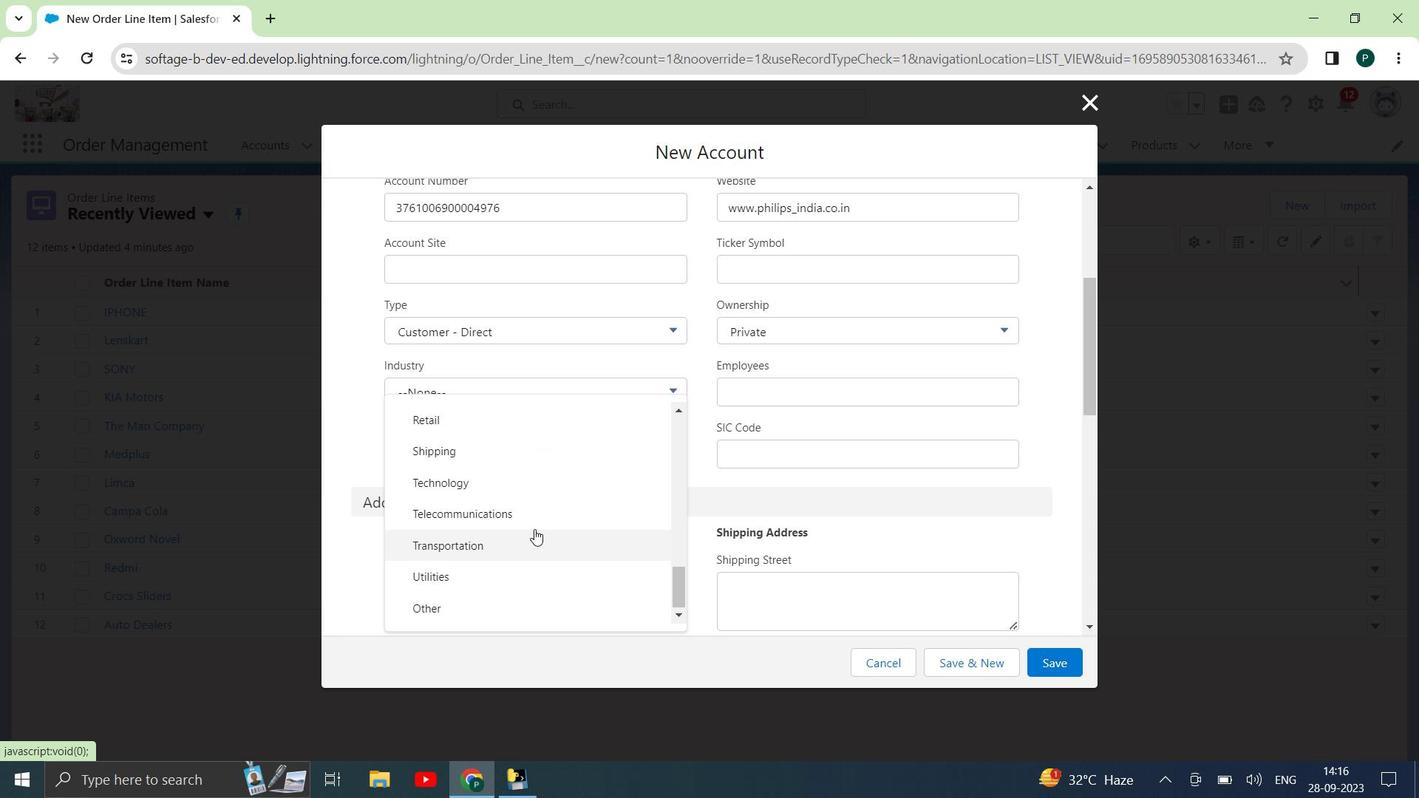 
Action: Mouse scrolled (535, 530) with delta (0, 0)
Screenshot: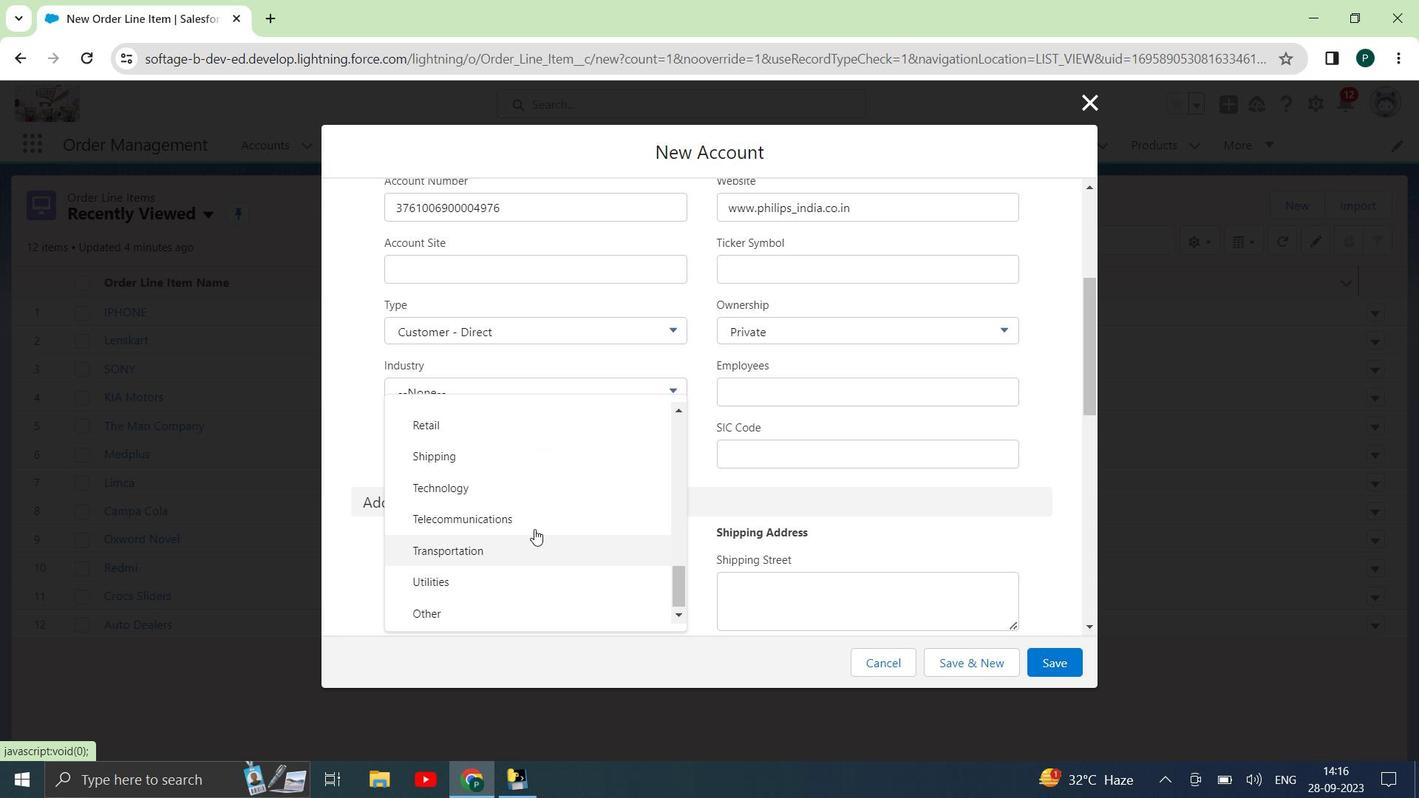 
Action: Mouse scrolled (535, 530) with delta (0, 0)
Screenshot: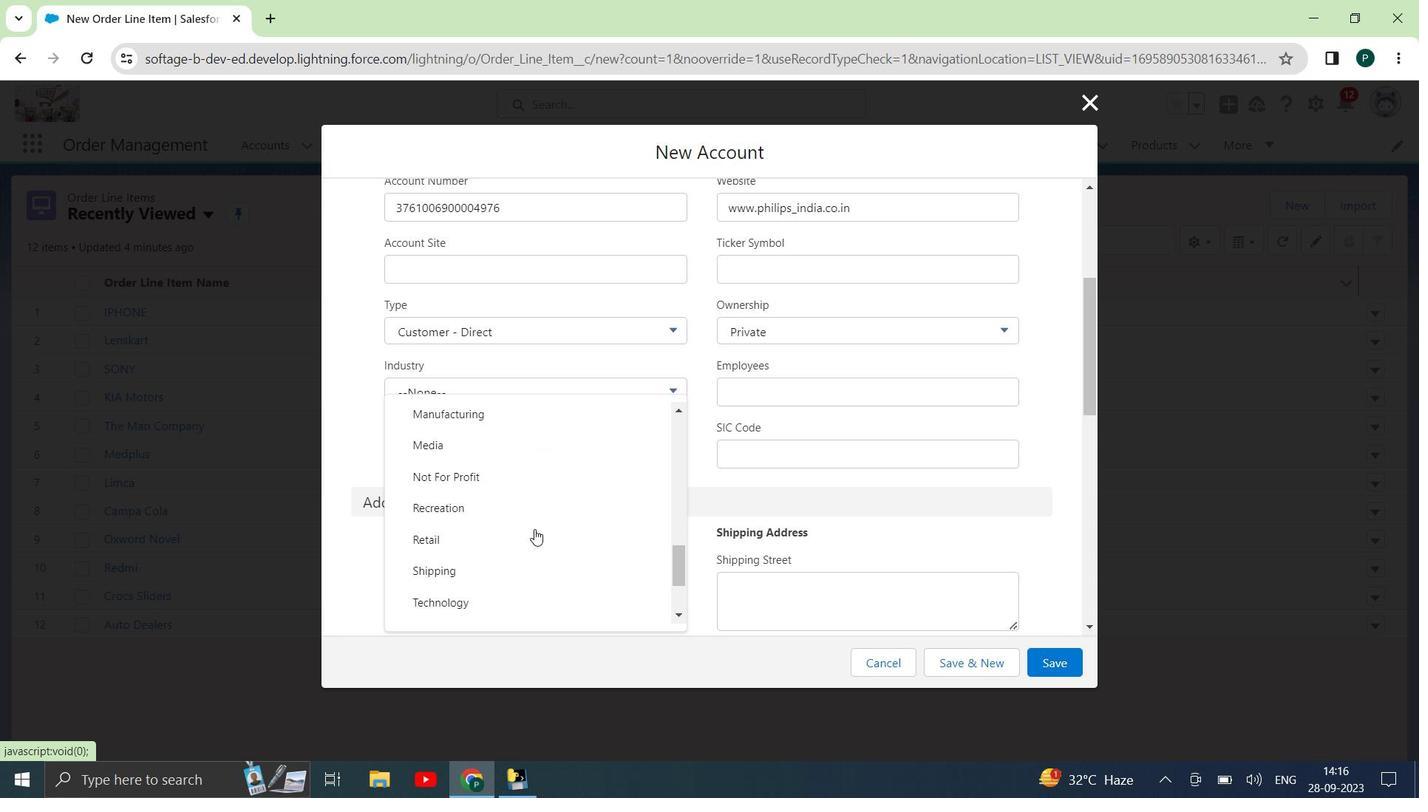 
Action: Mouse scrolled (535, 530) with delta (0, 0)
Screenshot: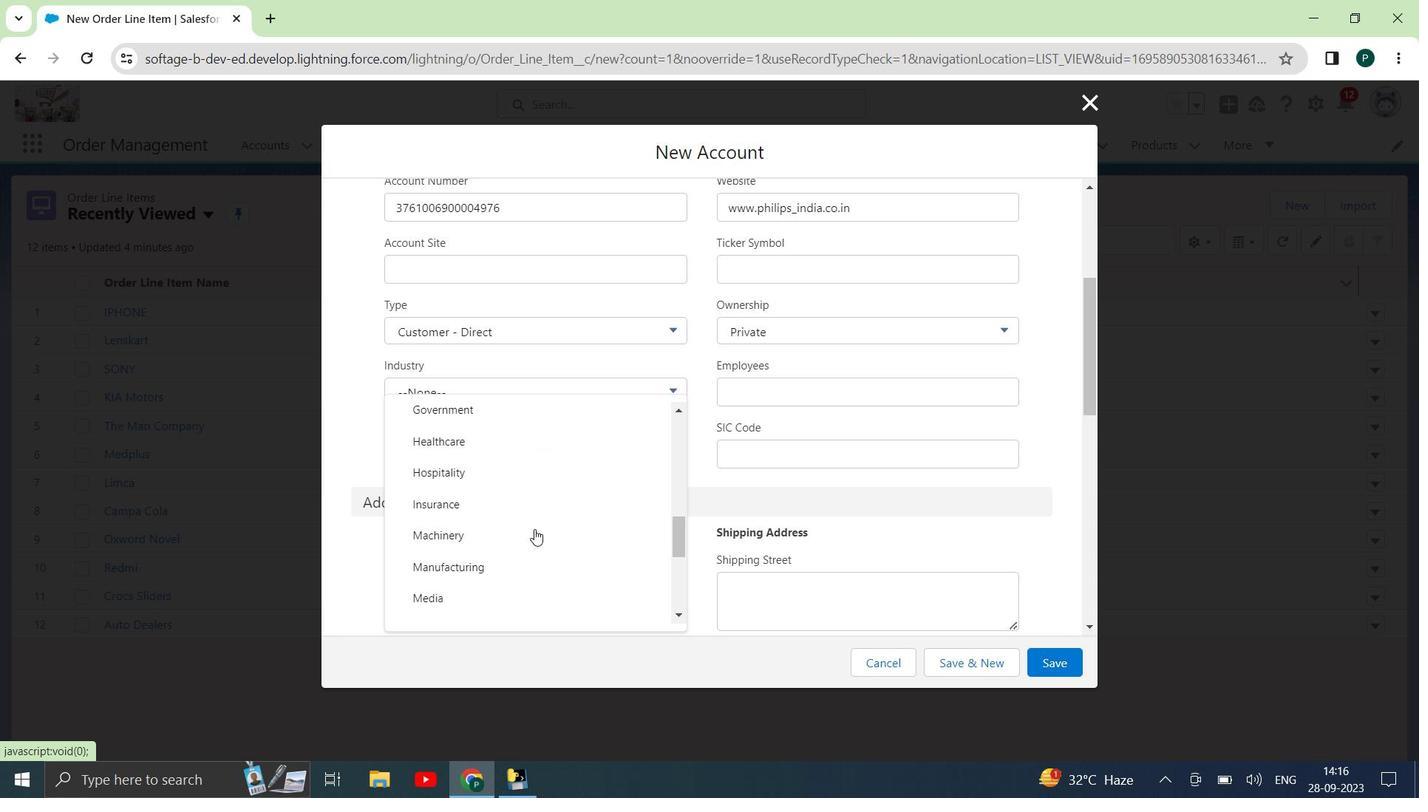 
Action: Mouse scrolled (535, 530) with delta (0, 0)
Screenshot: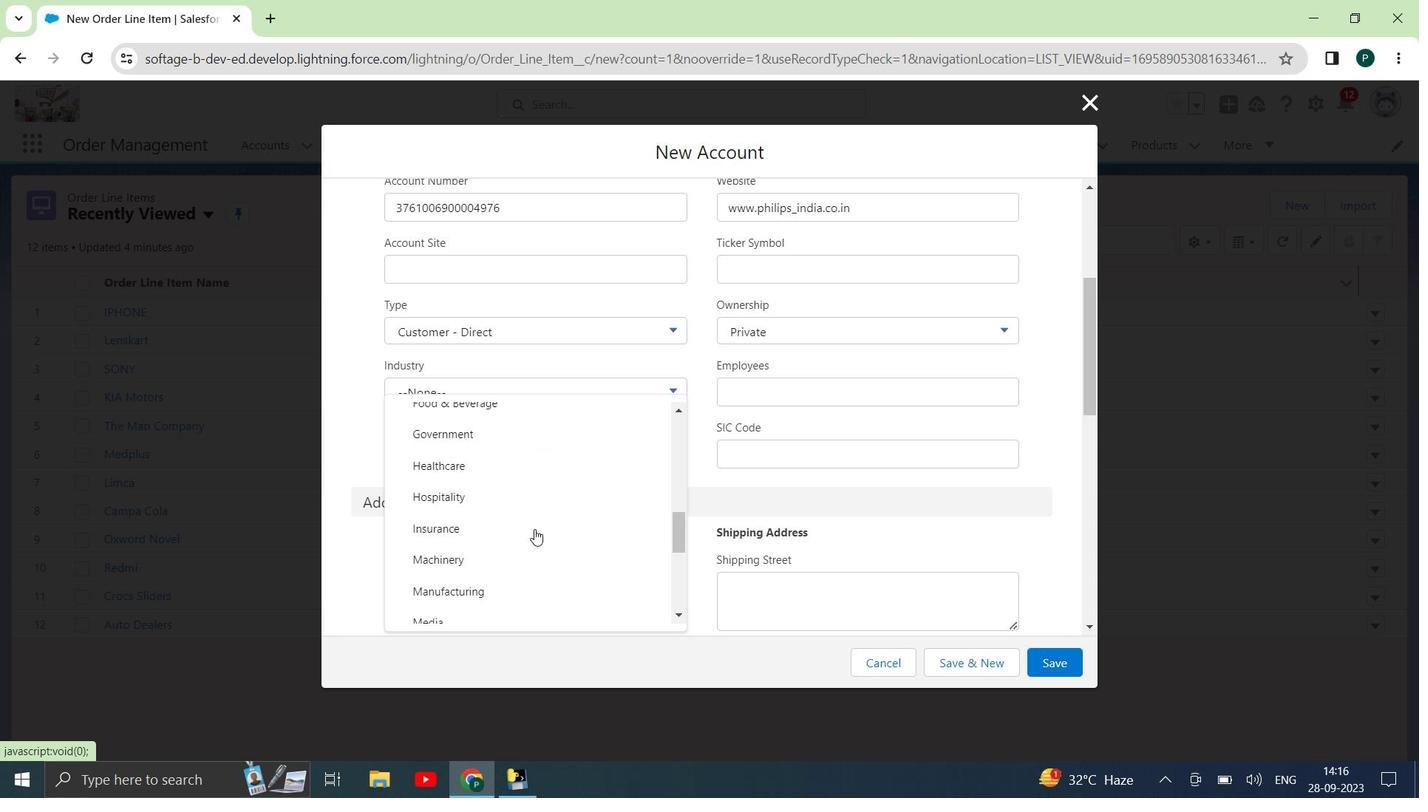 
Action: Mouse moved to (509, 485)
Screenshot: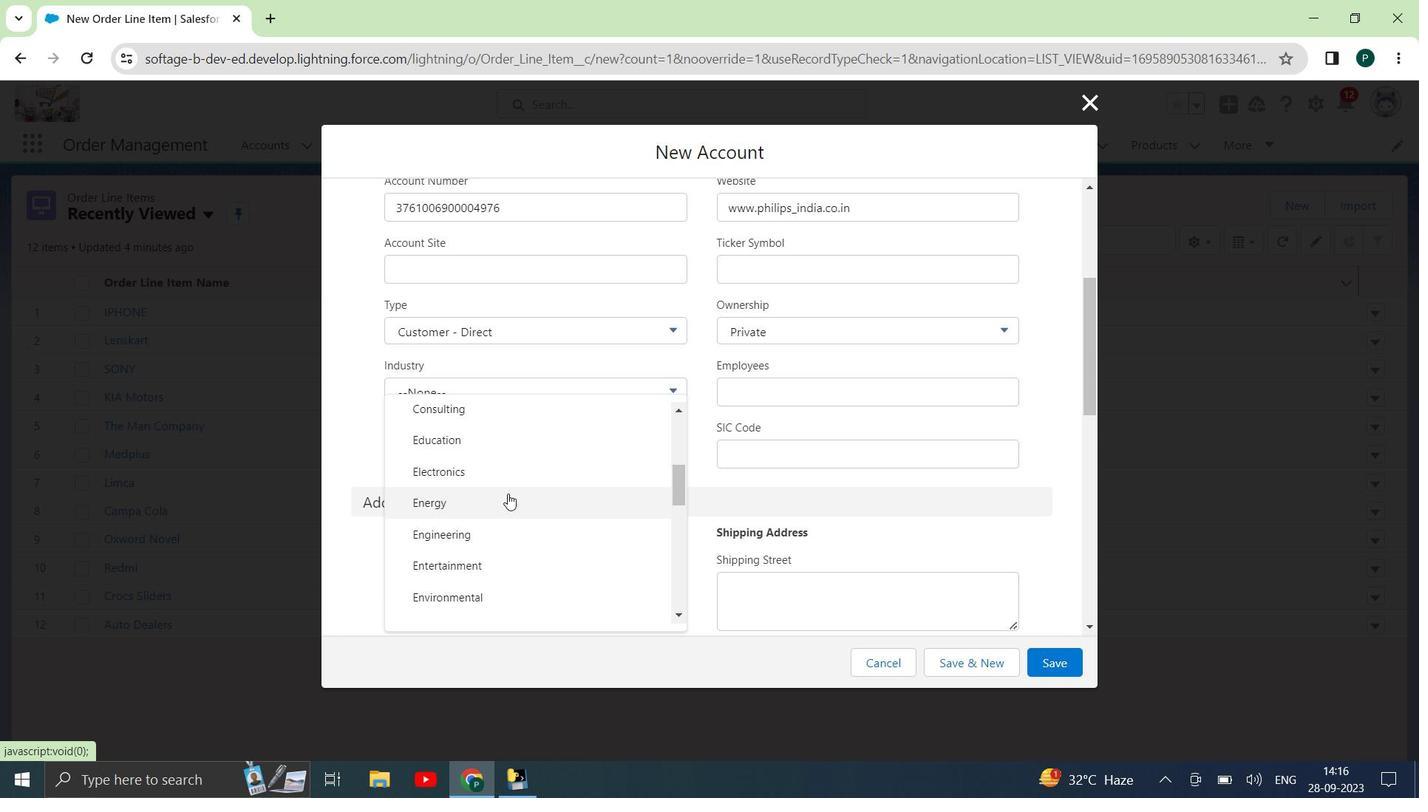 
Action: Mouse pressed left at (509, 485)
Screenshot: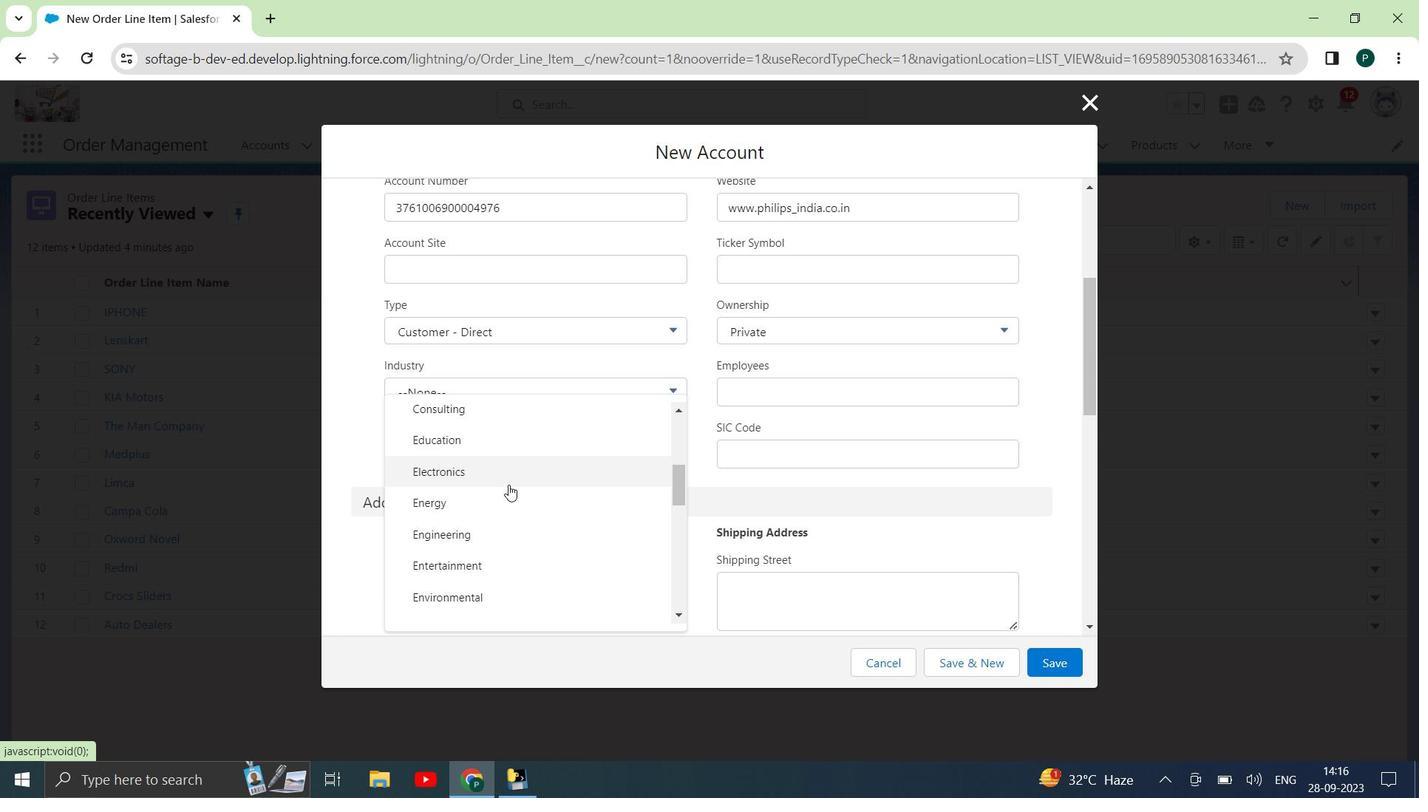 
Action: Mouse moved to (749, 389)
Screenshot: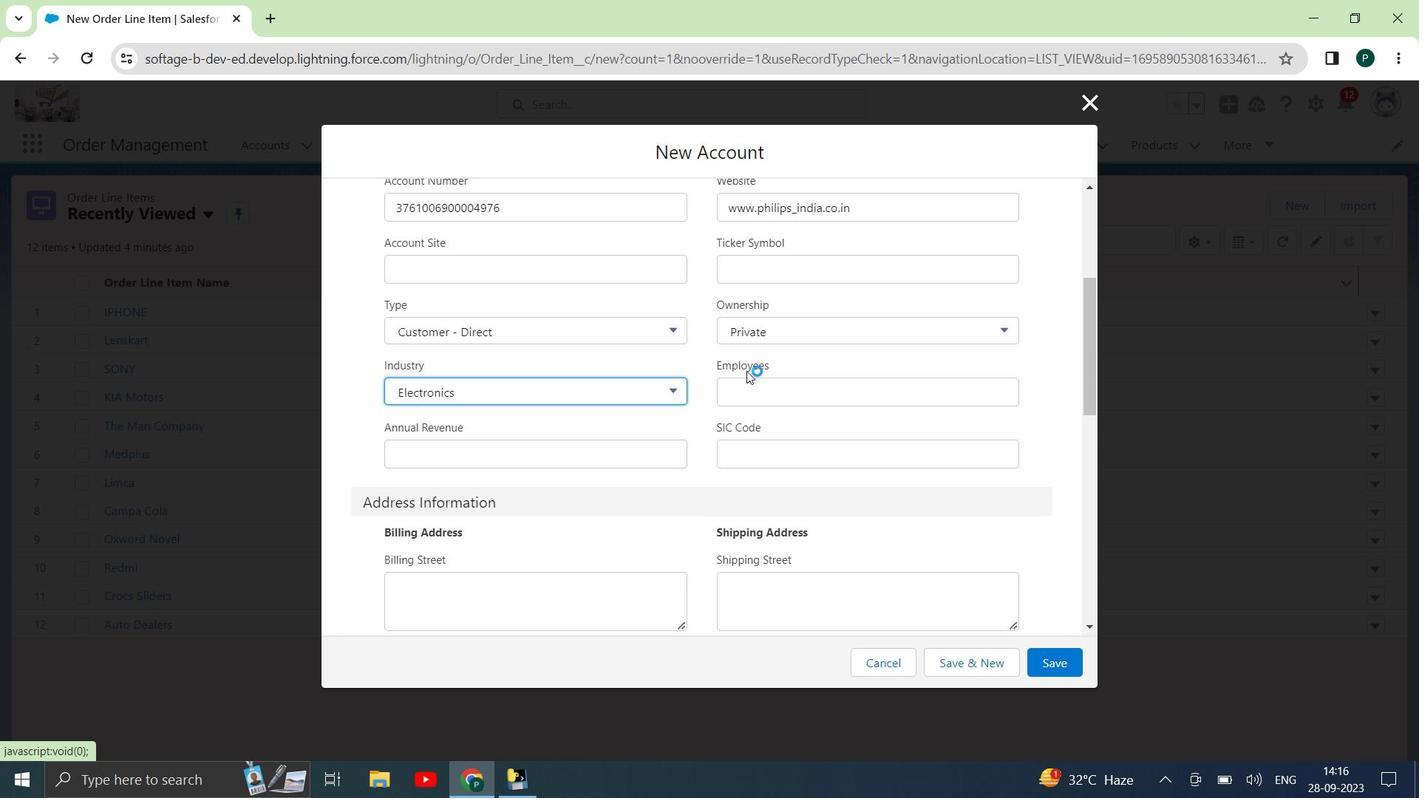 
Action: Mouse pressed left at (749, 389)
Screenshot: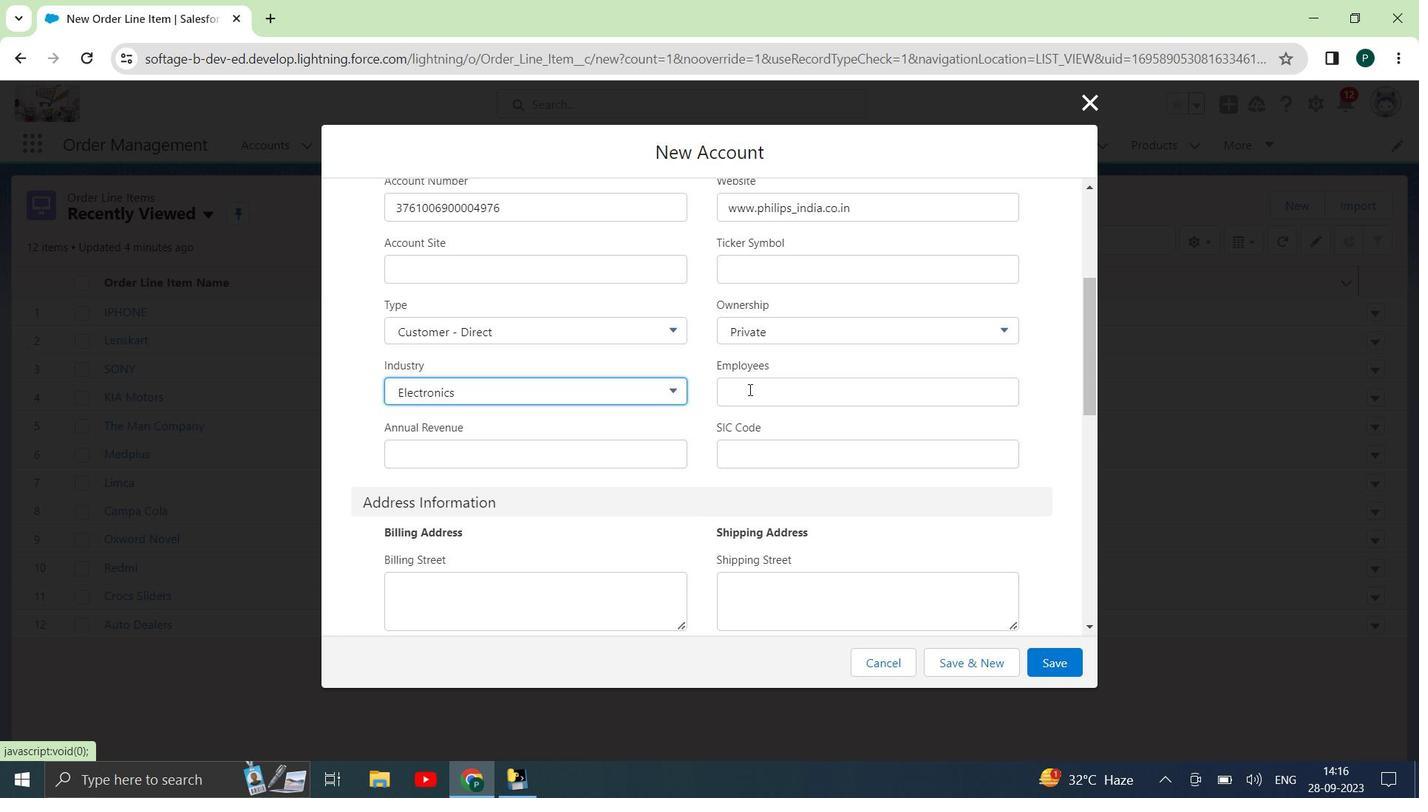 
Action: Key pressed 55000
Screenshot: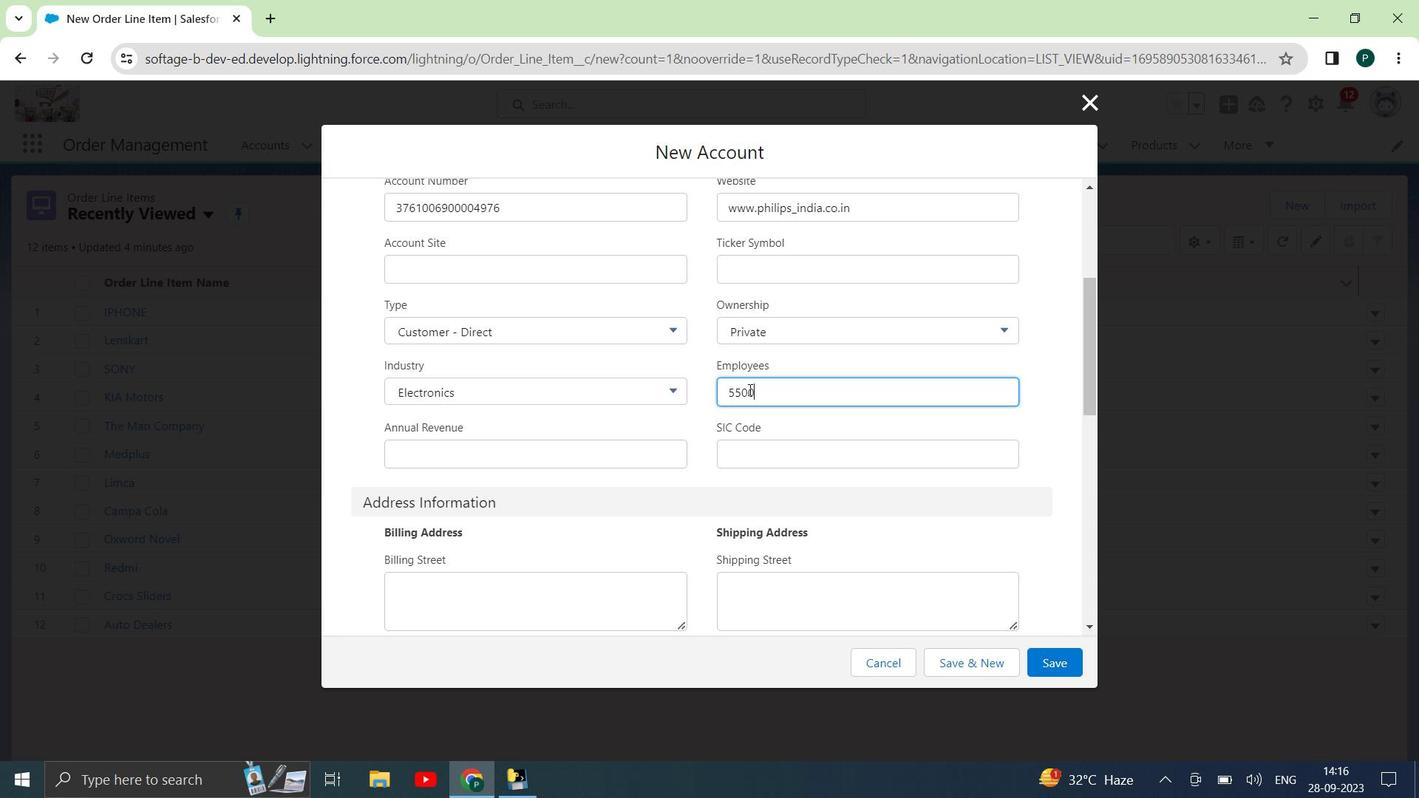 
Action: Mouse moved to (601, 441)
Screenshot: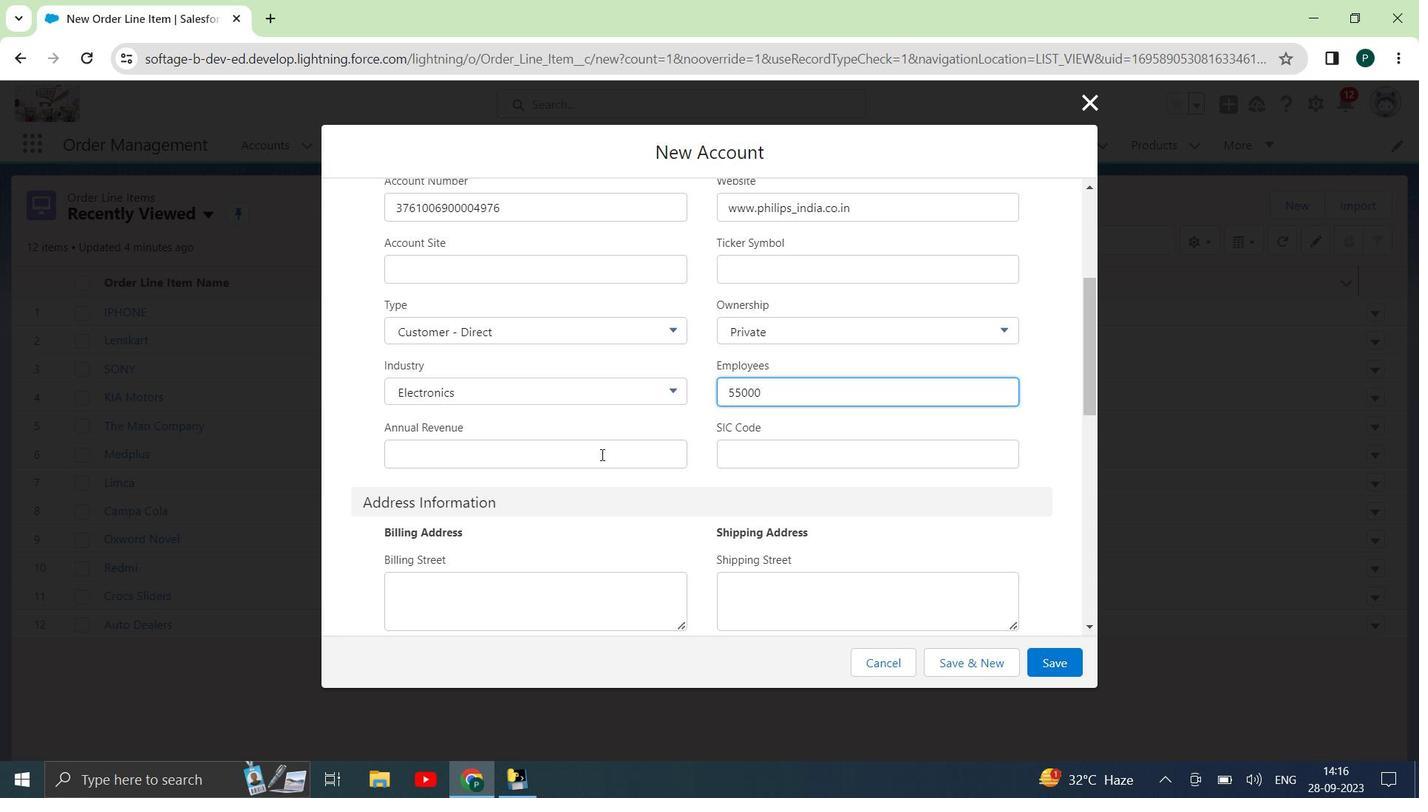 
Action: Mouse pressed left at (601, 441)
Screenshot: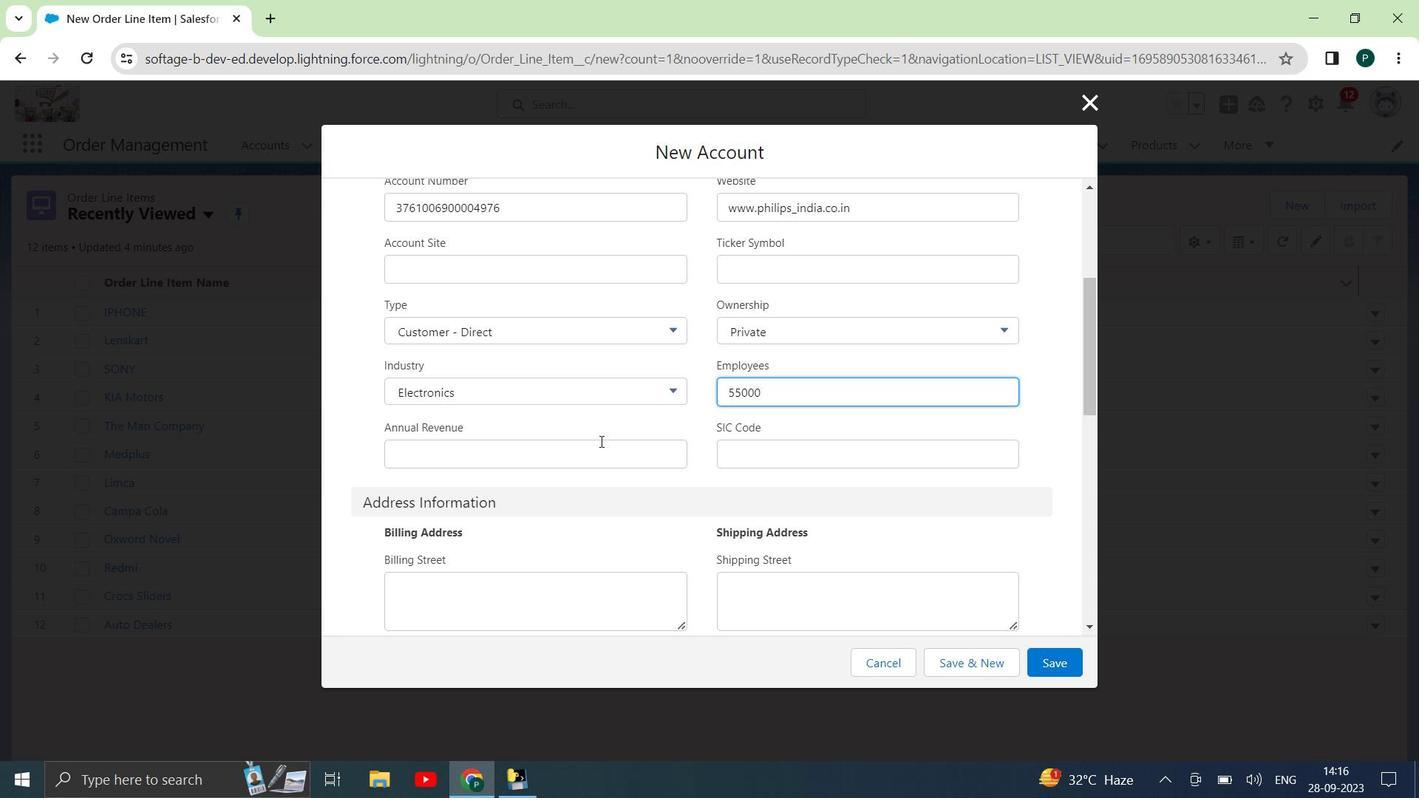 
Action: Key pressed 184500000
Screenshot: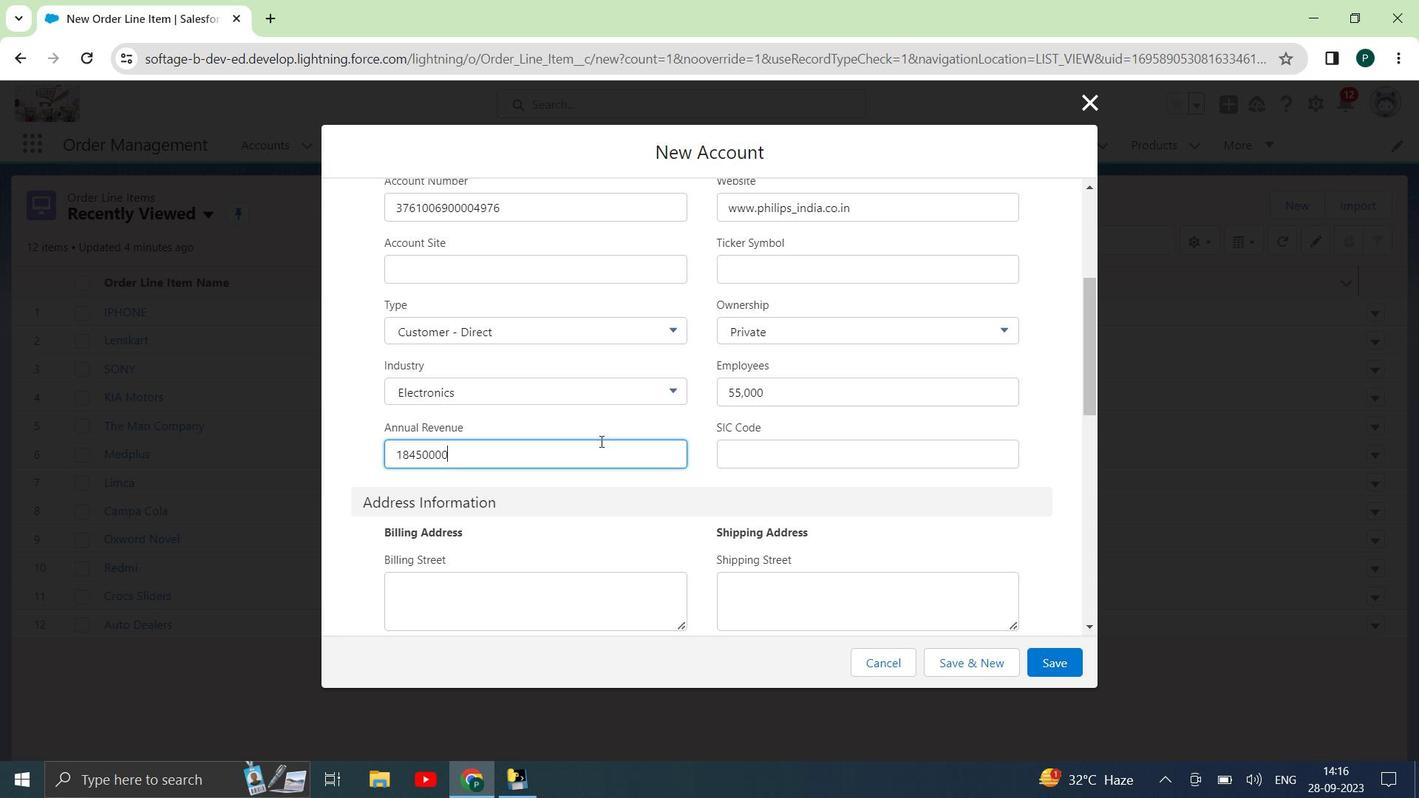 
Action: Mouse moved to (812, 461)
Screenshot: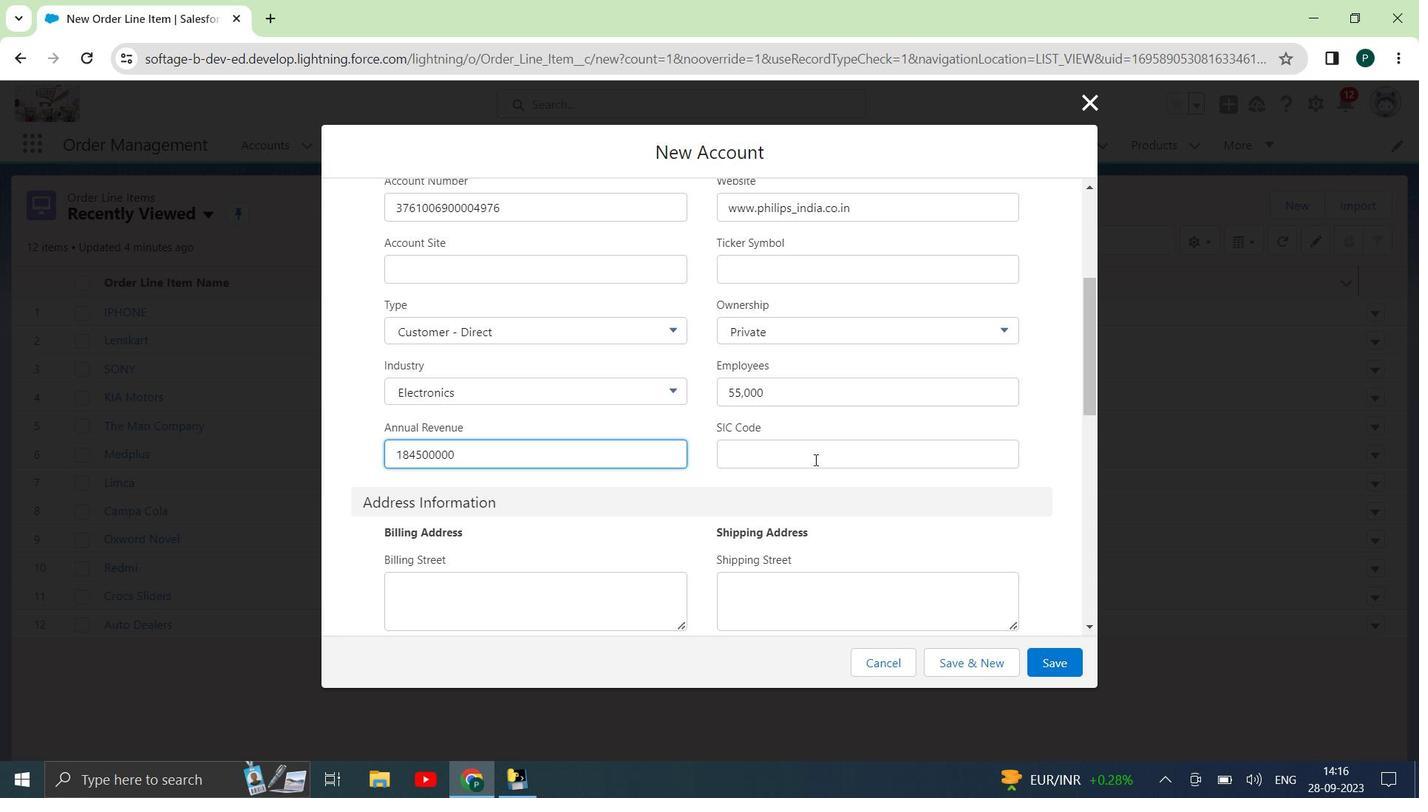
Action: Mouse scrolled (812, 460) with delta (0, 0)
Screenshot: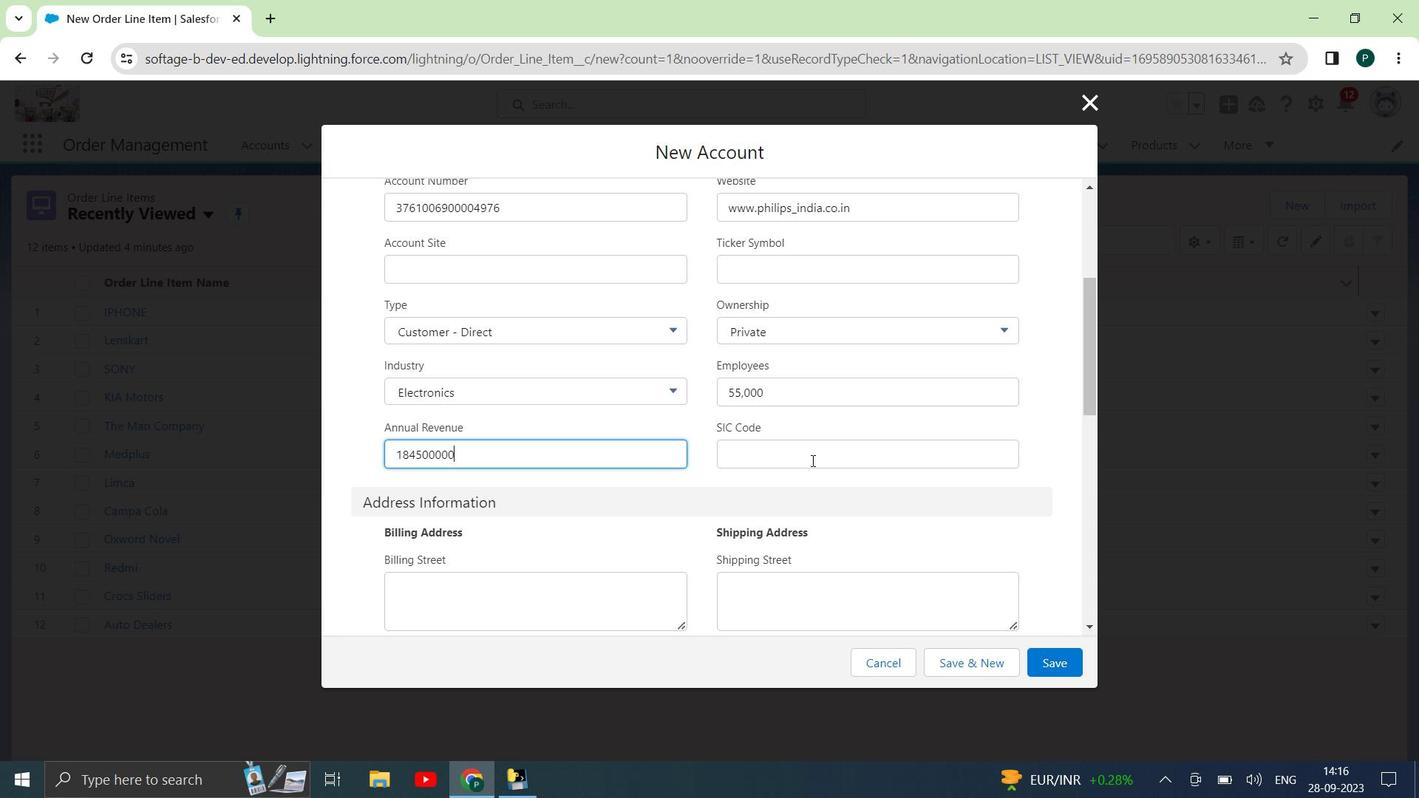 
Action: Mouse scrolled (812, 460) with delta (0, 0)
Screenshot: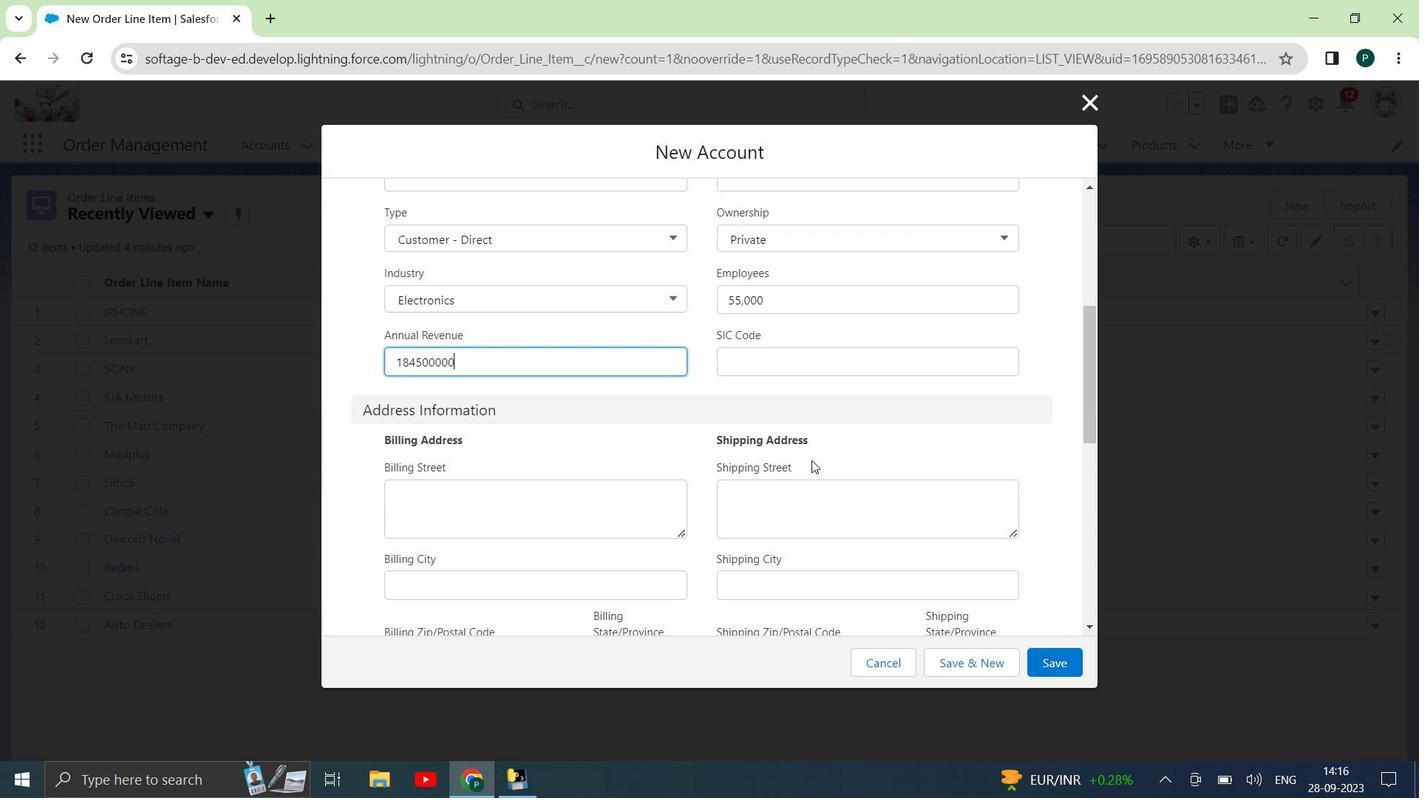 
Action: Mouse scrolled (812, 460) with delta (0, 0)
Screenshot: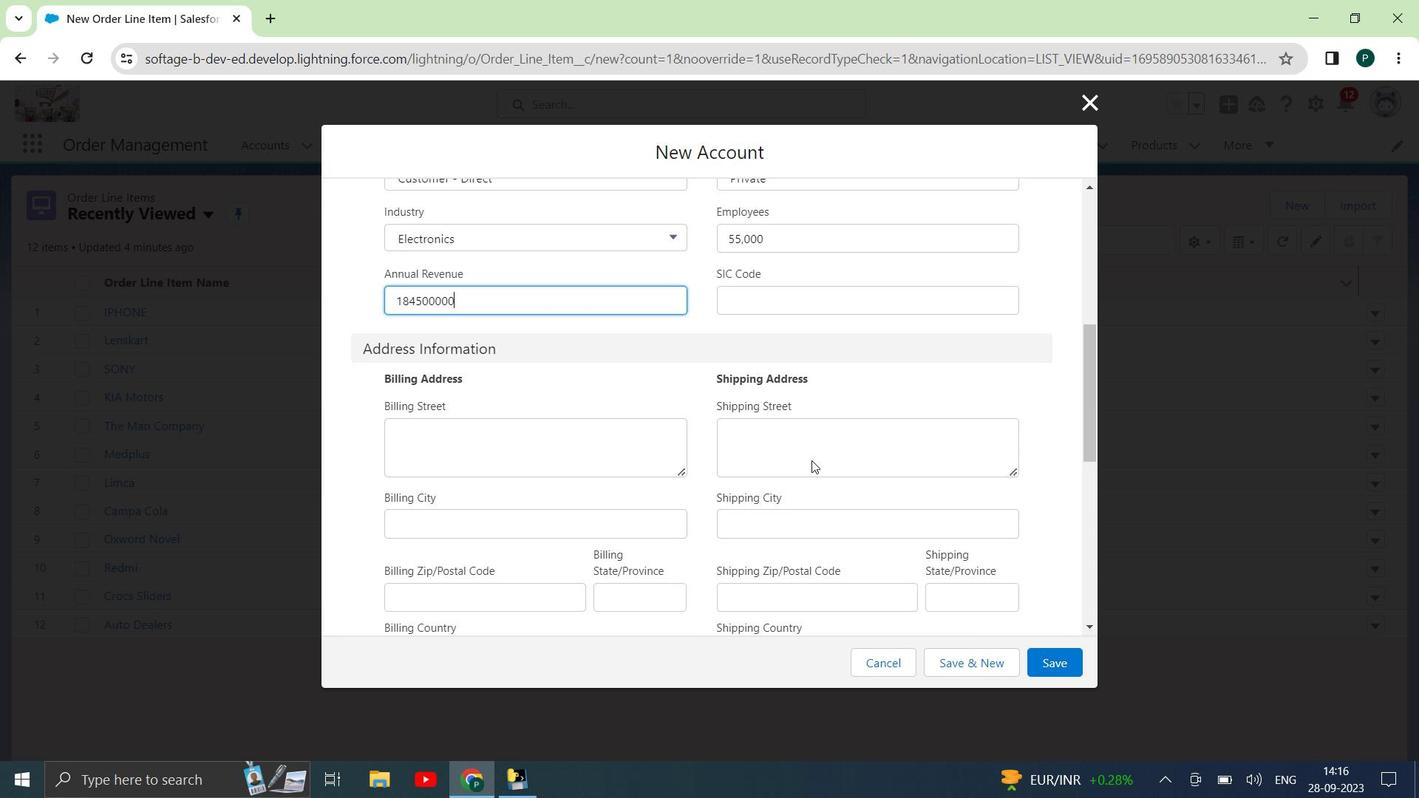 
Action: Mouse scrolled (812, 462) with delta (0, 0)
Screenshot: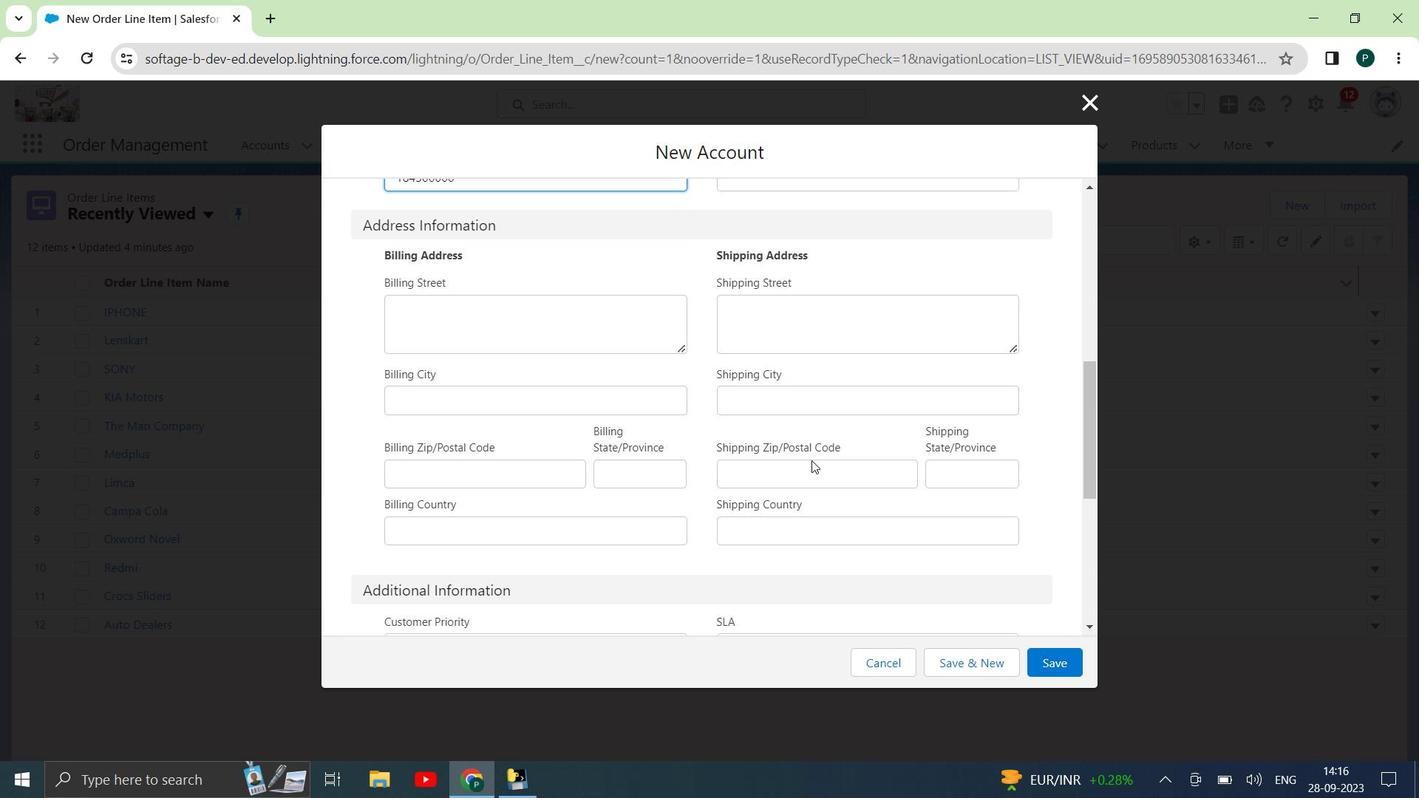
Action: Mouse scrolled (812, 462) with delta (0, 0)
Screenshot: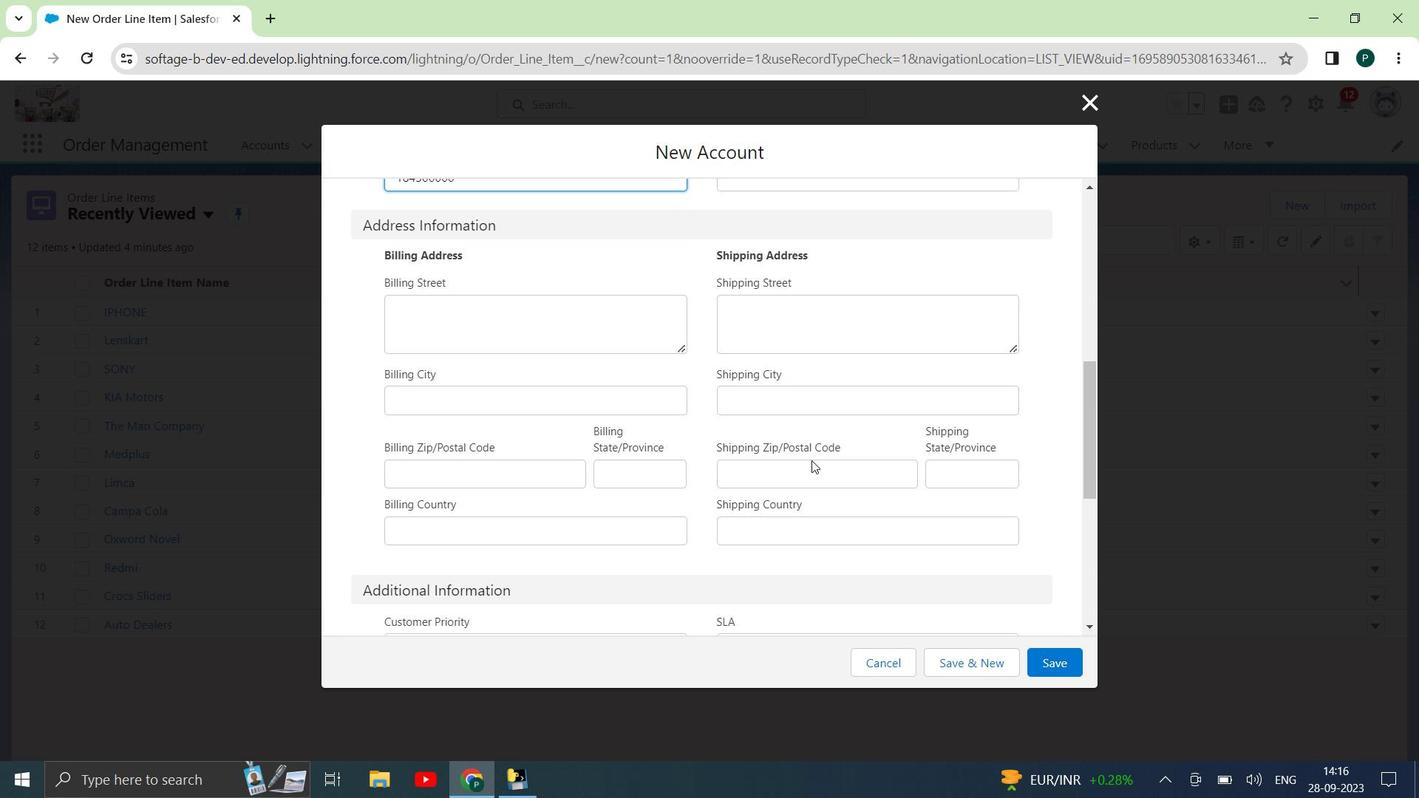 
Action: Mouse scrolled (812, 462) with delta (0, 0)
Screenshot: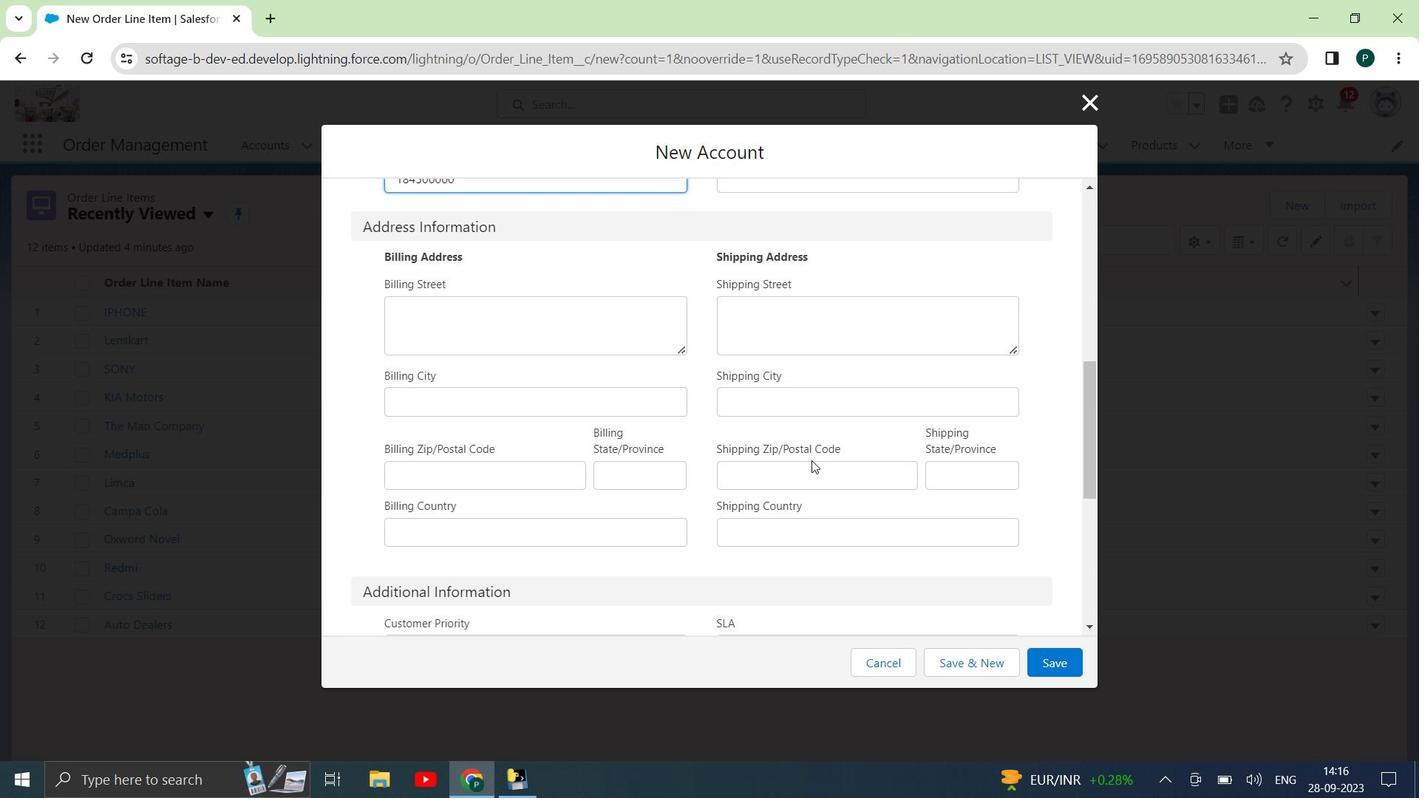 
Action: Mouse scrolled (812, 462) with delta (0, 0)
Screenshot: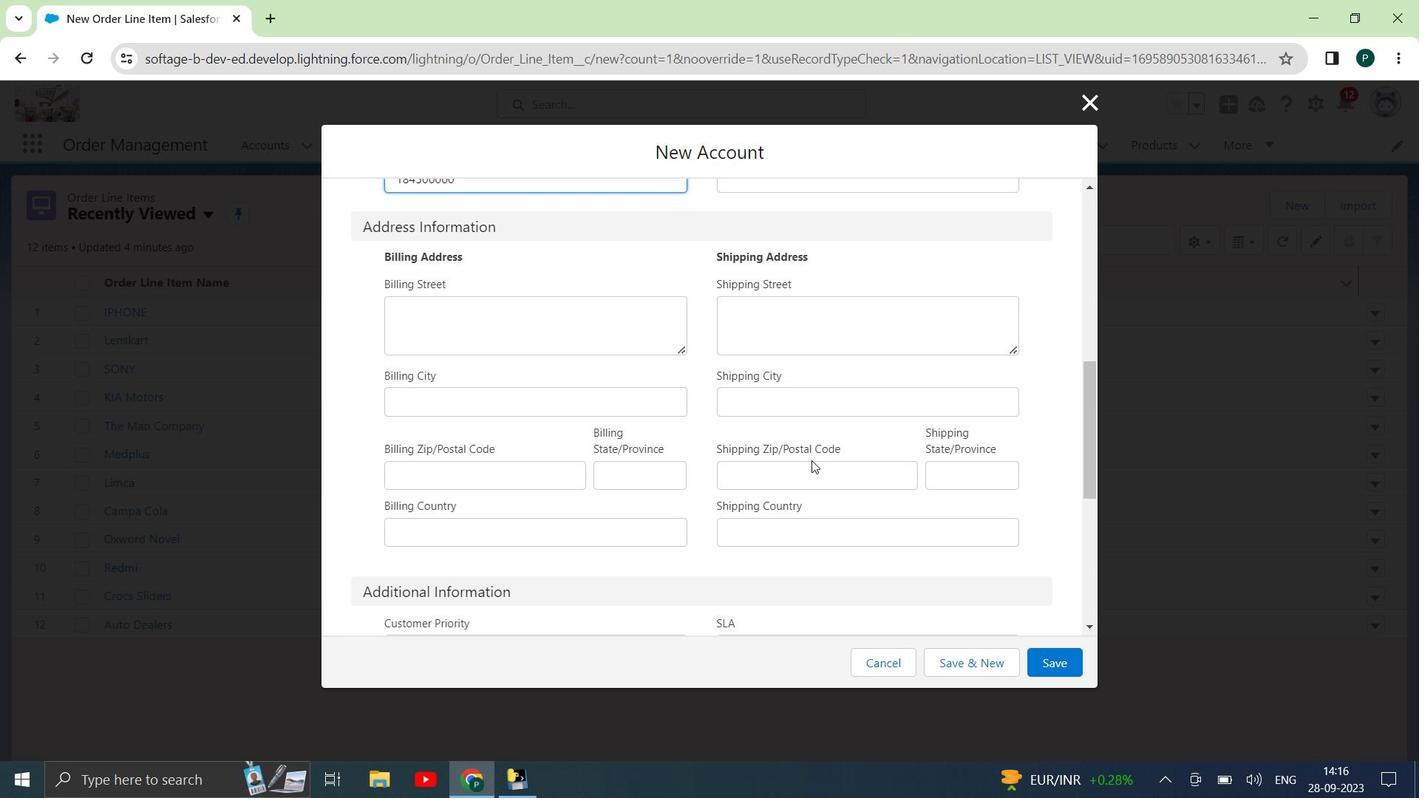 
Action: Mouse scrolled (812, 462) with delta (0, 0)
Screenshot: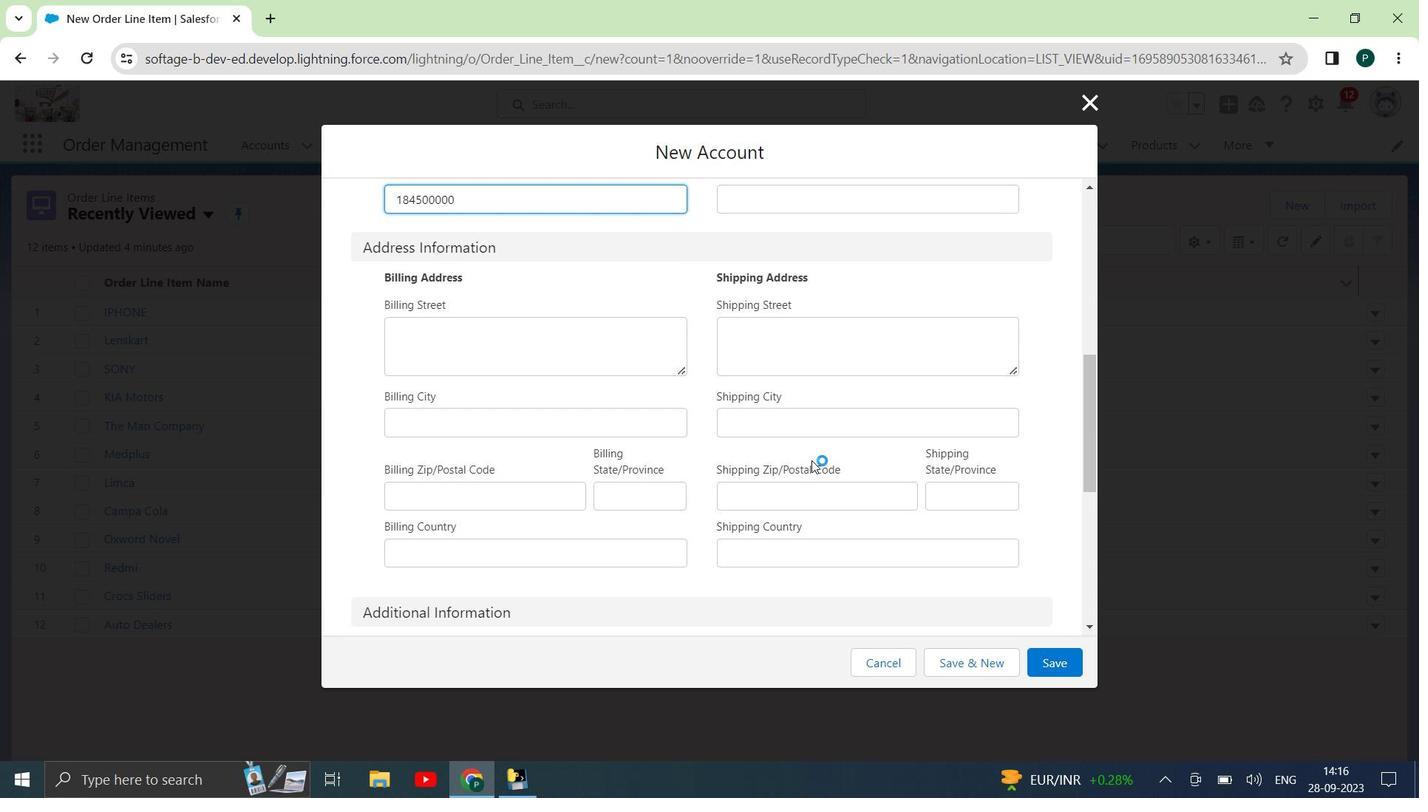 
Action: Mouse scrolled (812, 462) with delta (0, 0)
Screenshot: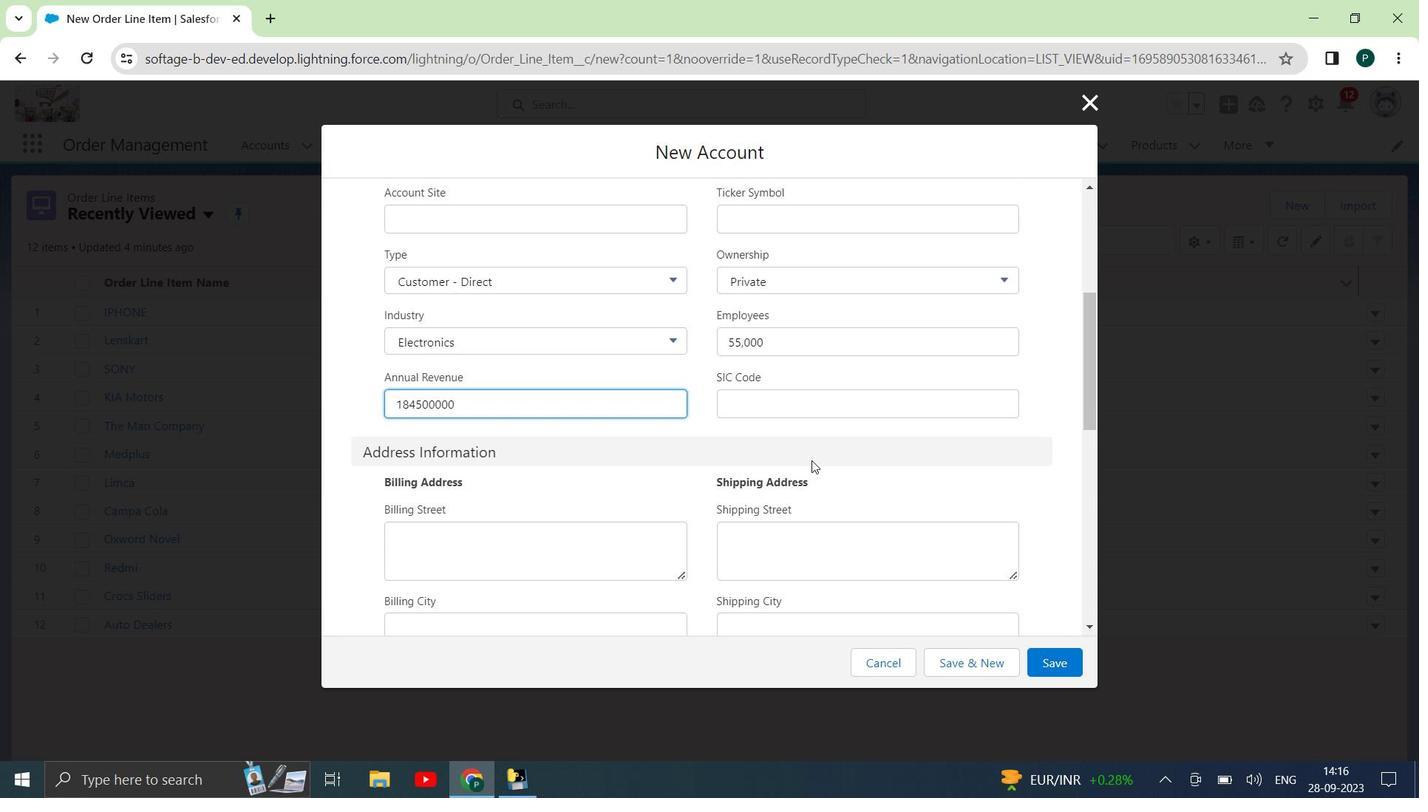 
Action: Mouse scrolled (812, 462) with delta (0, 0)
Screenshot: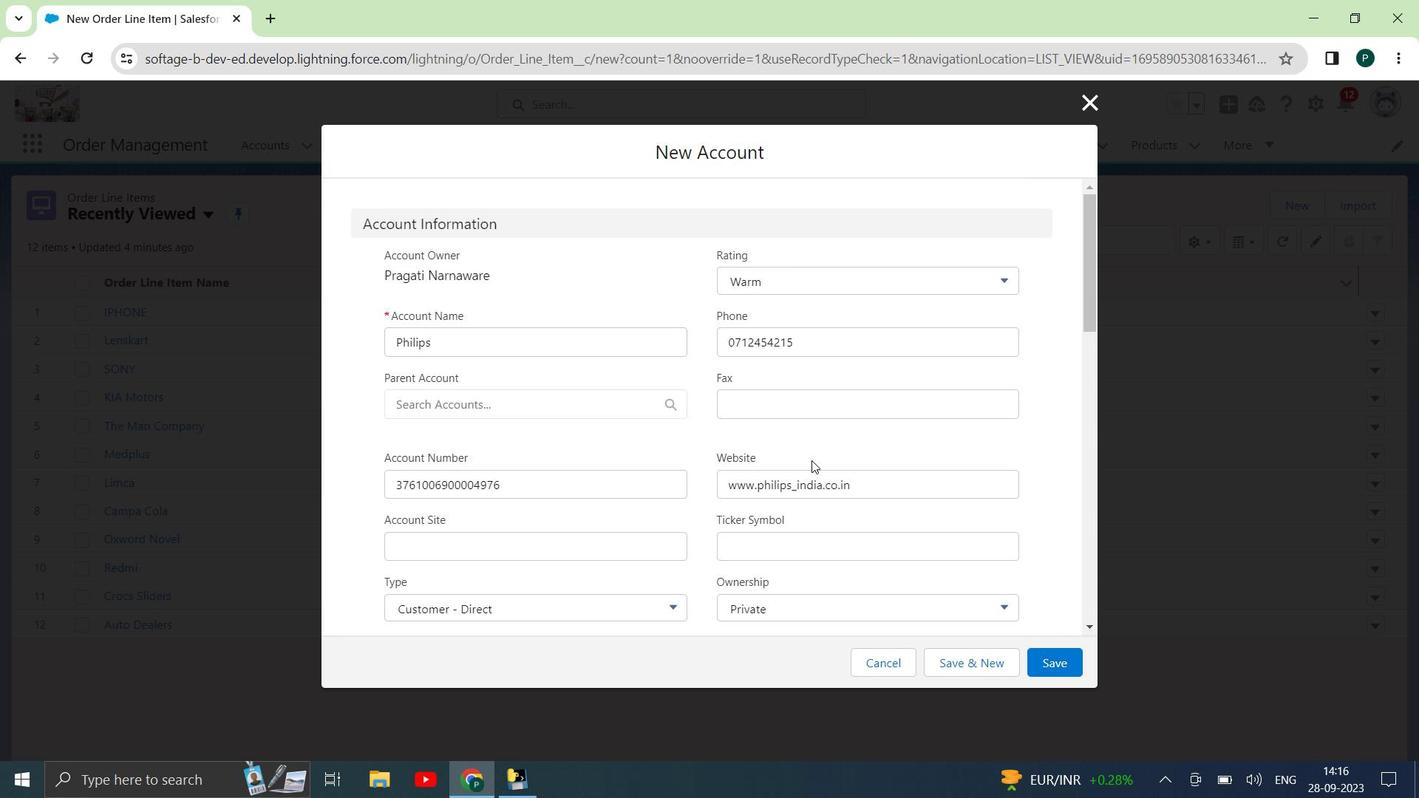 
Action: Mouse scrolled (812, 462) with delta (0, 0)
Screenshot: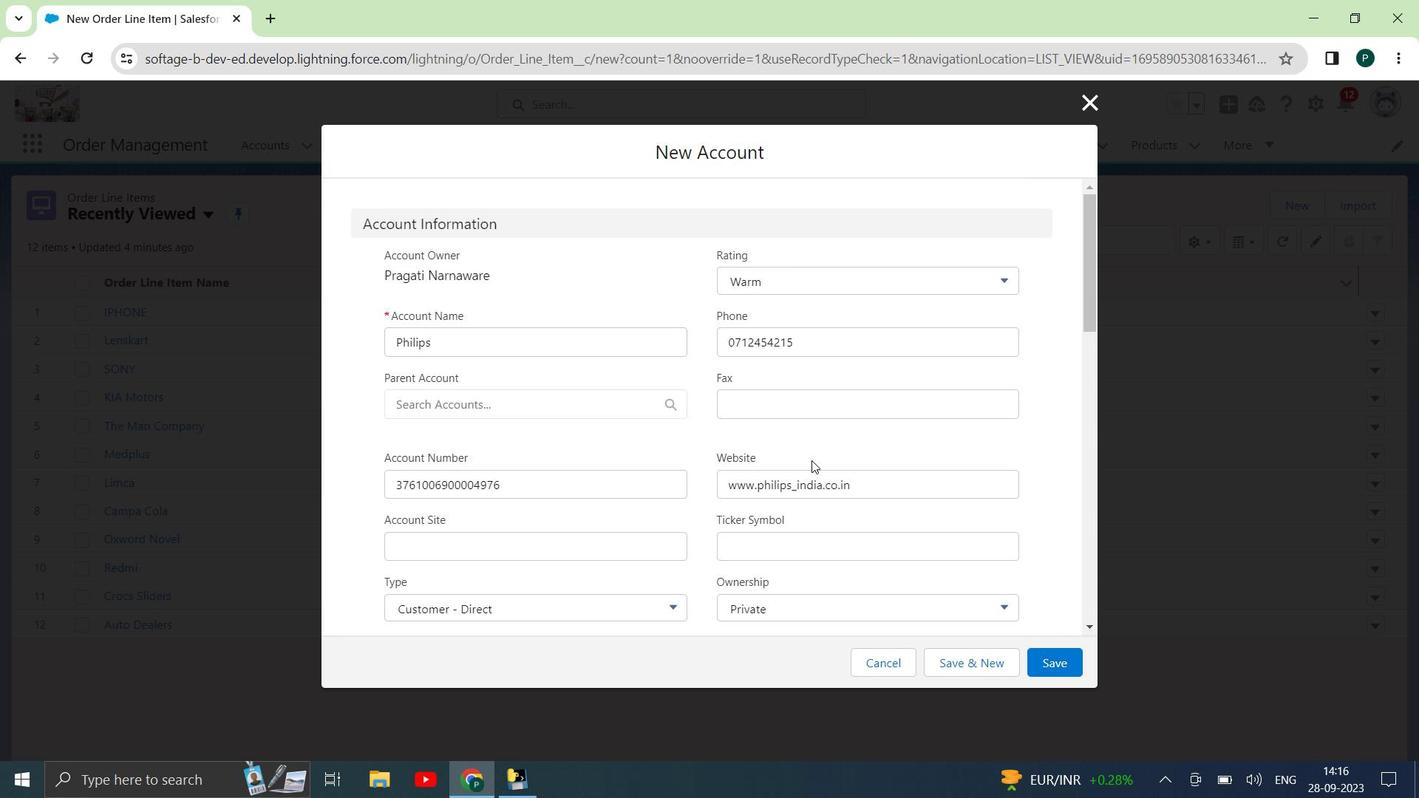 
Action: Mouse scrolled (812, 462) with delta (0, 0)
Screenshot: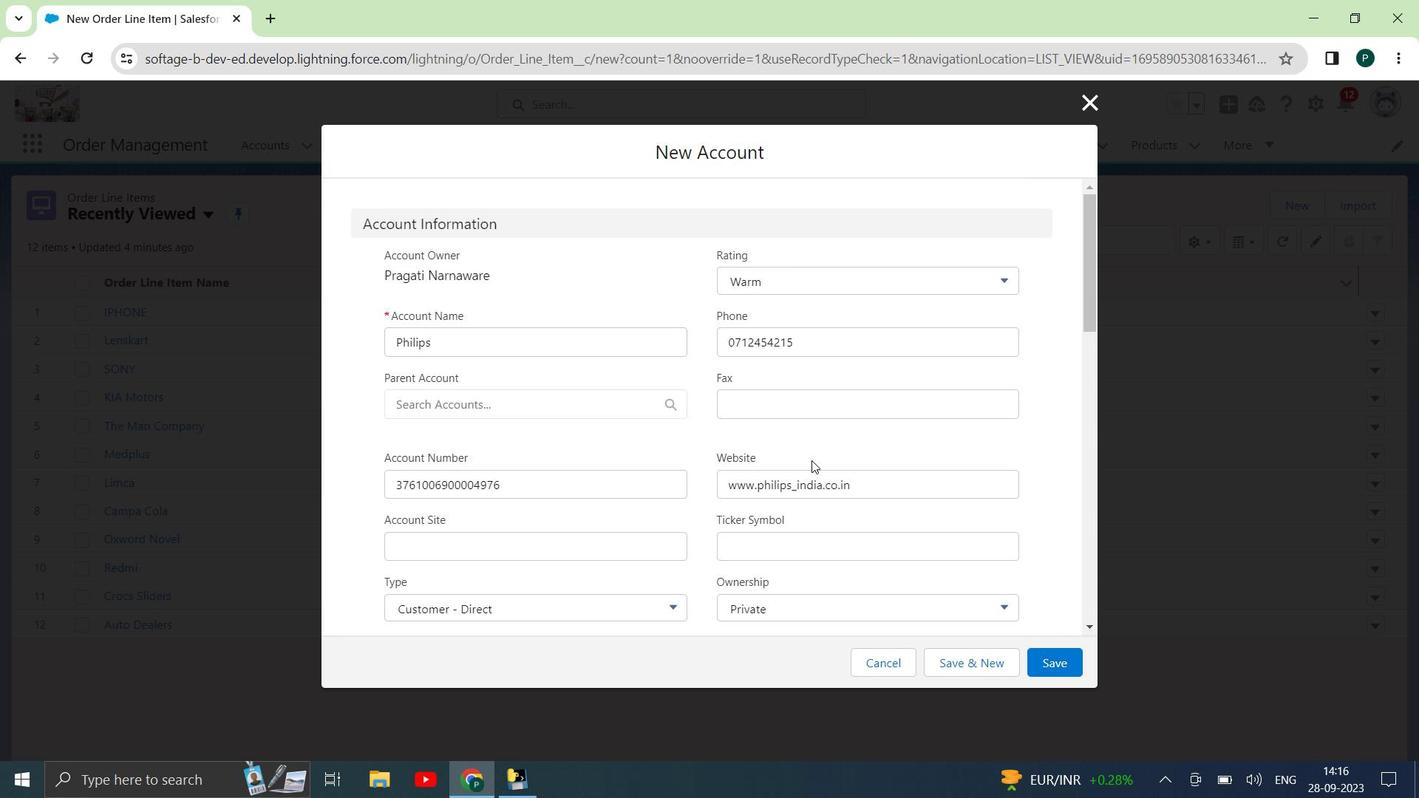 
Action: Mouse scrolled (812, 462) with delta (0, 0)
Screenshot: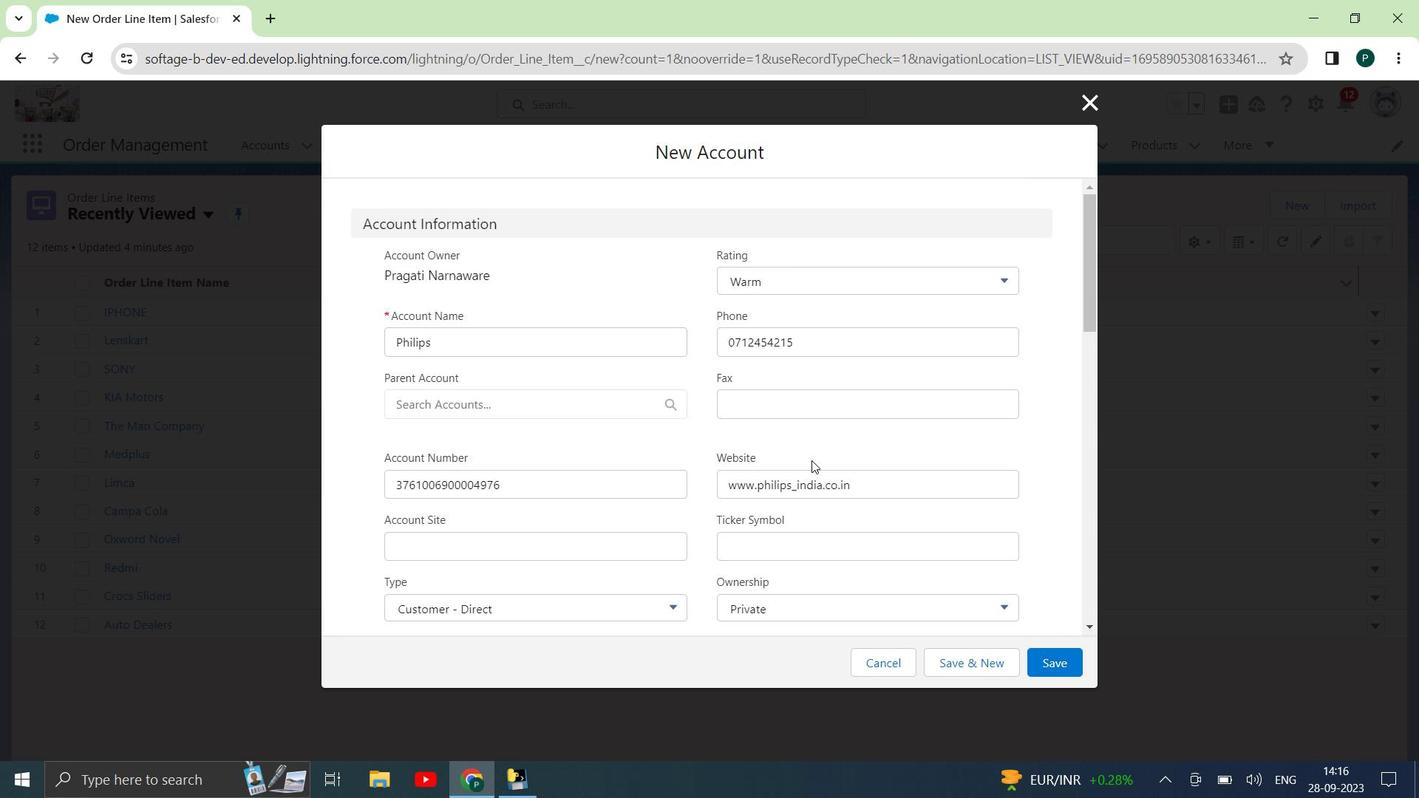 
Action: Mouse scrolled (812, 462) with delta (0, 0)
Screenshot: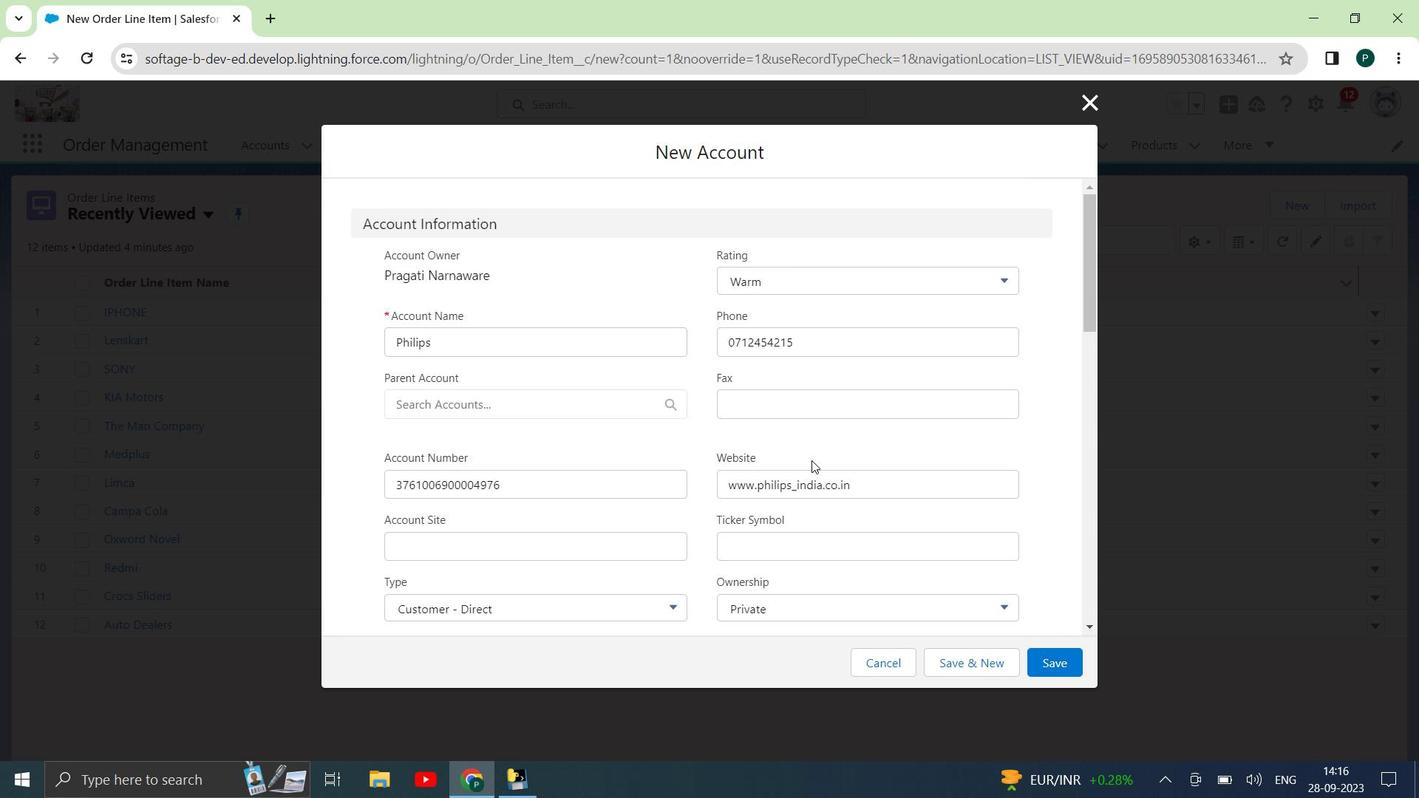 
Action: Mouse scrolled (812, 462) with delta (0, 0)
Screenshot: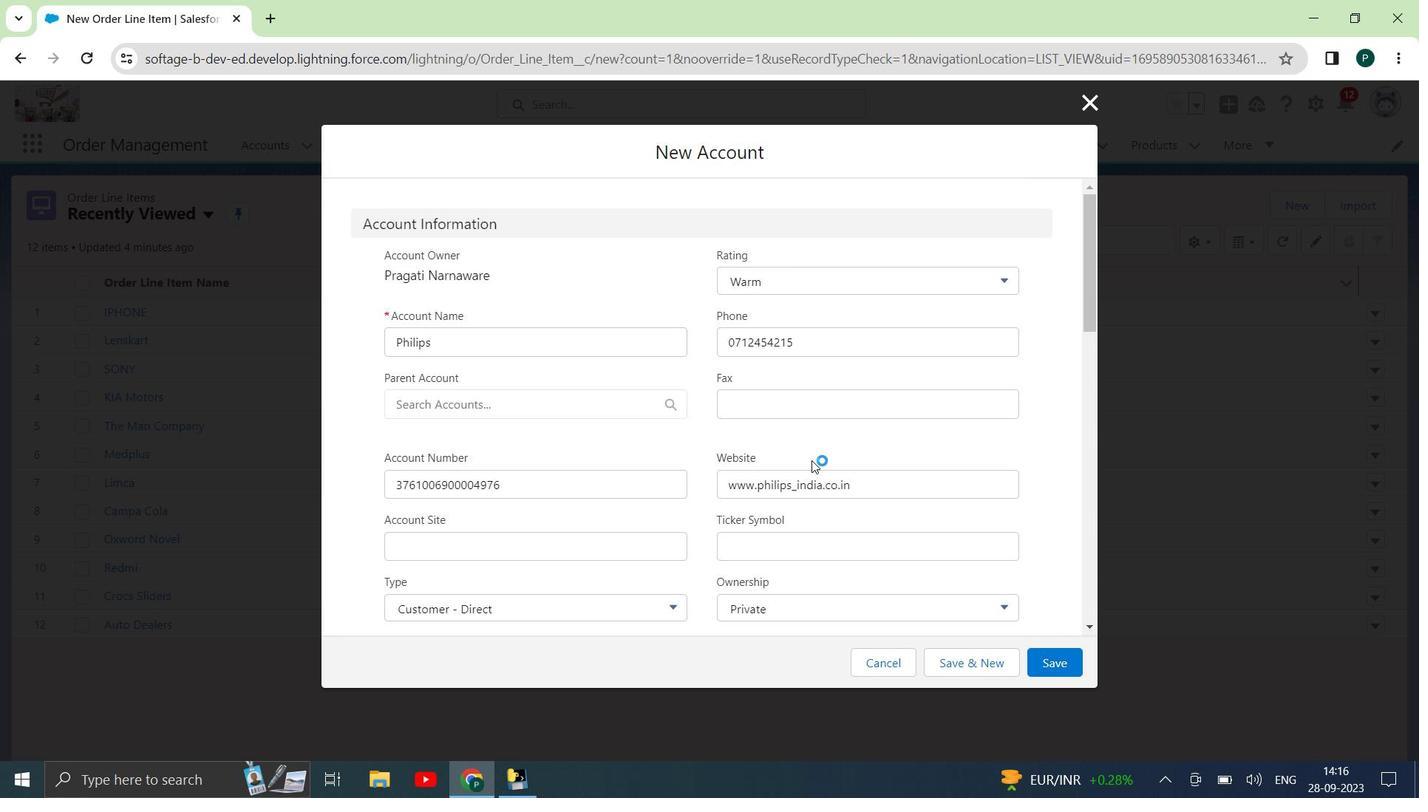 
Action: Mouse scrolled (812, 462) with delta (0, 0)
Screenshot: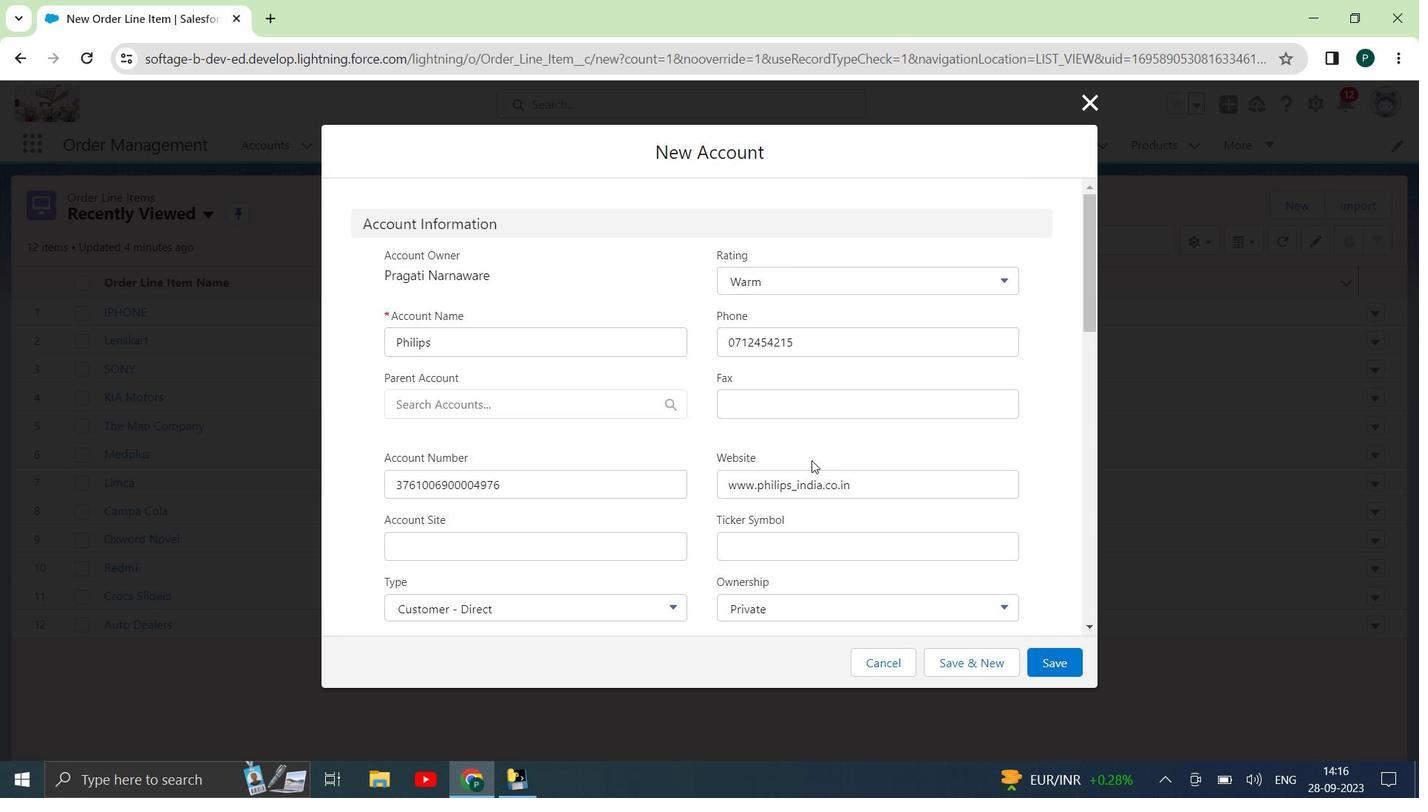 
Action: Mouse scrolled (812, 460) with delta (0, 0)
Screenshot: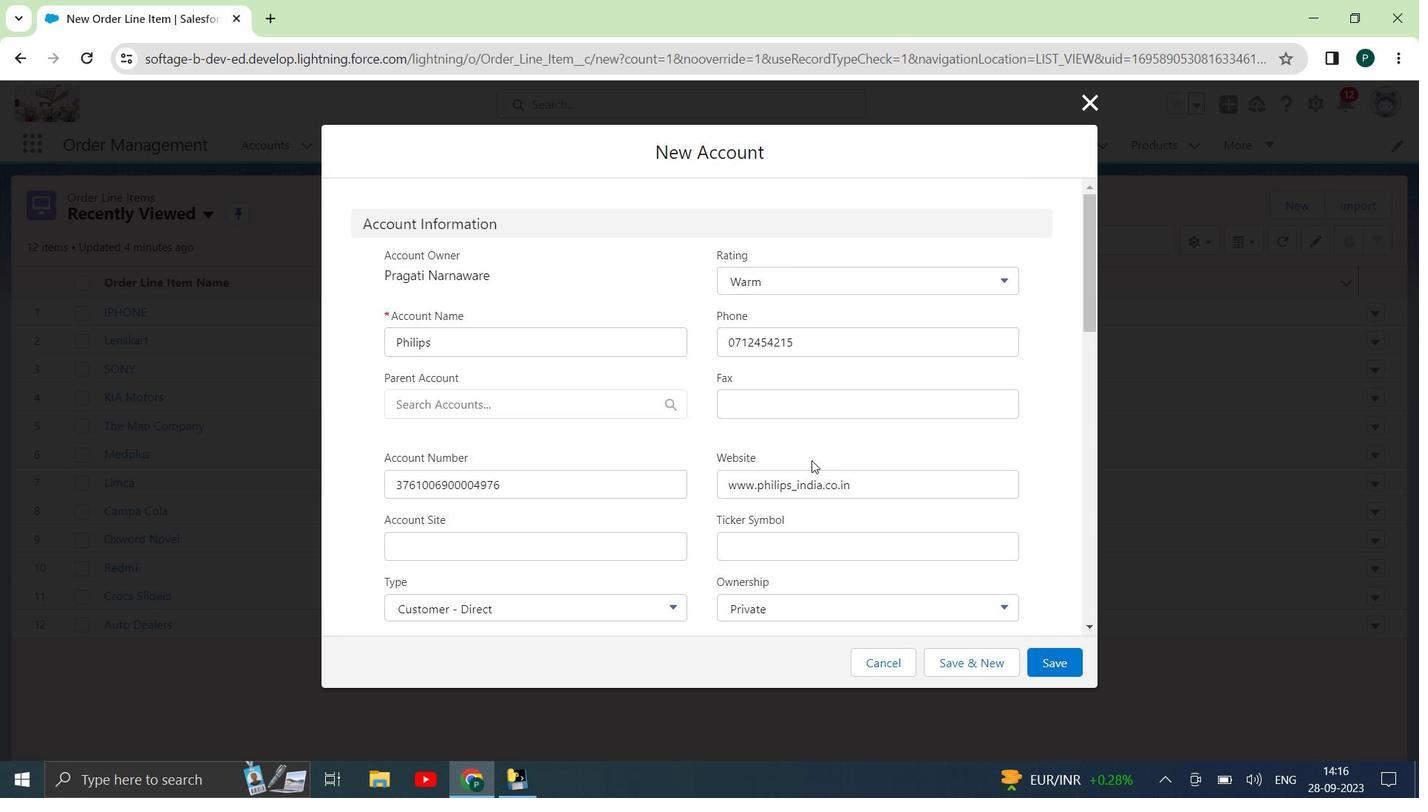 
Action: Mouse scrolled (812, 460) with delta (0, 0)
Screenshot: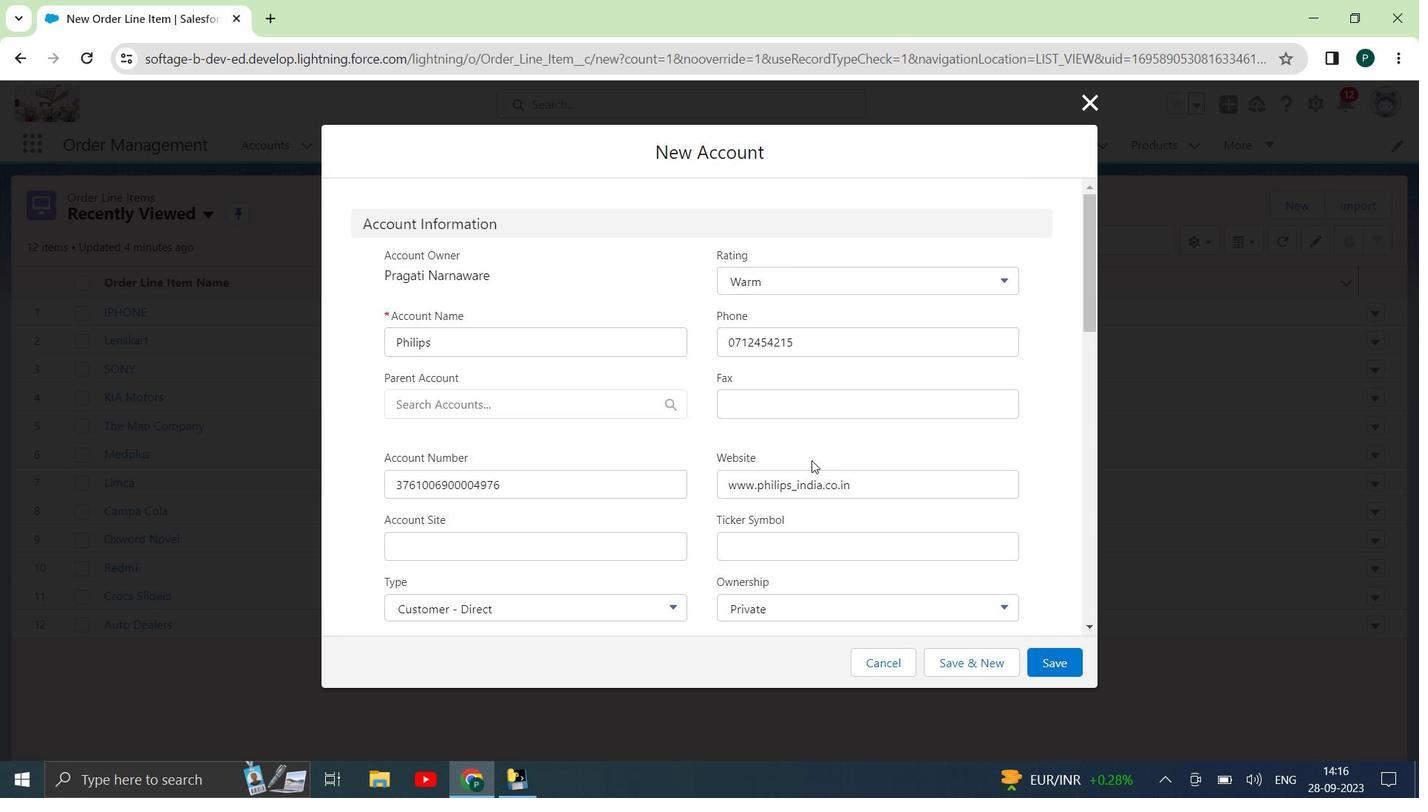 
Action: Mouse scrolled (812, 460) with delta (0, 0)
Screenshot: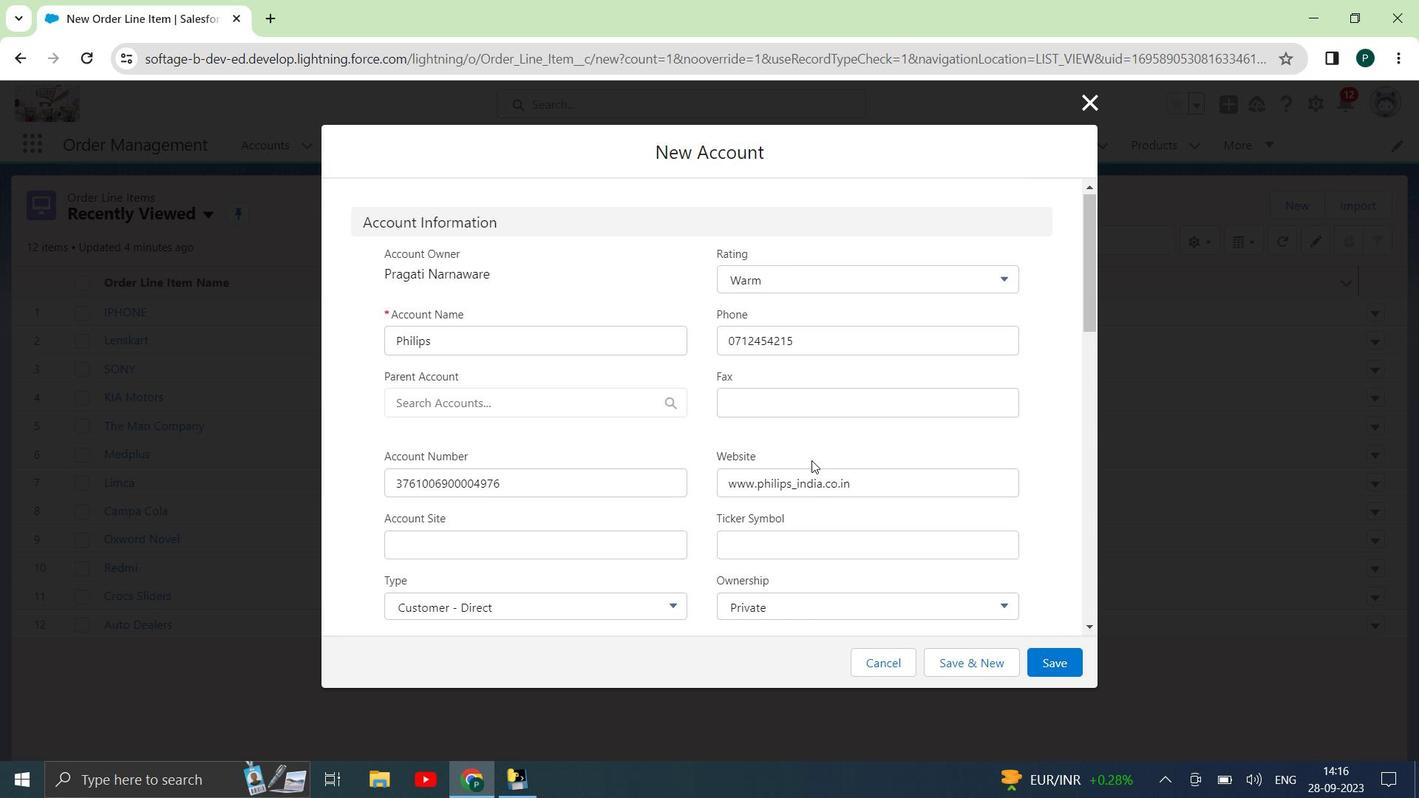 
Action: Mouse scrolled (812, 460) with delta (0, 0)
Screenshot: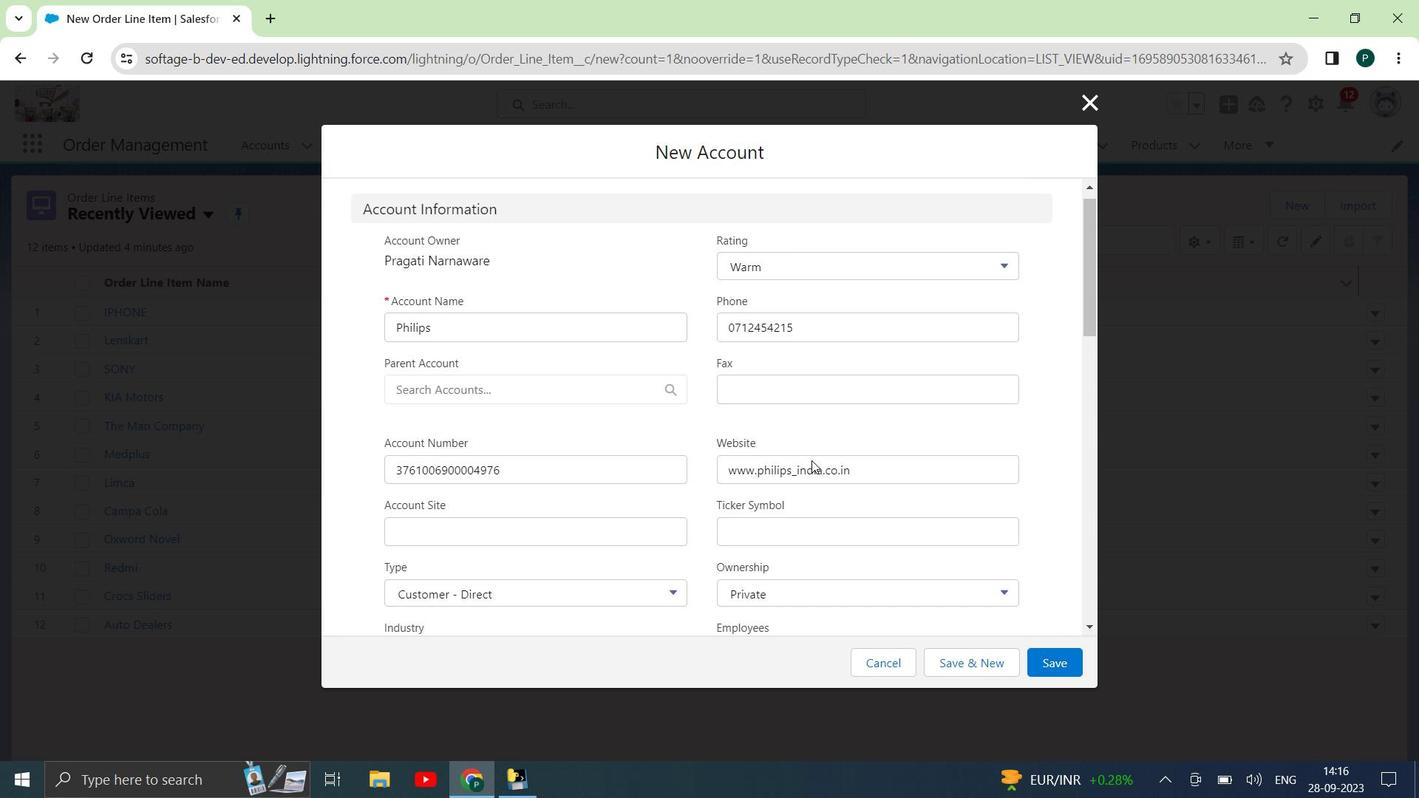 
Action: Mouse scrolled (812, 460) with delta (0, 0)
Screenshot: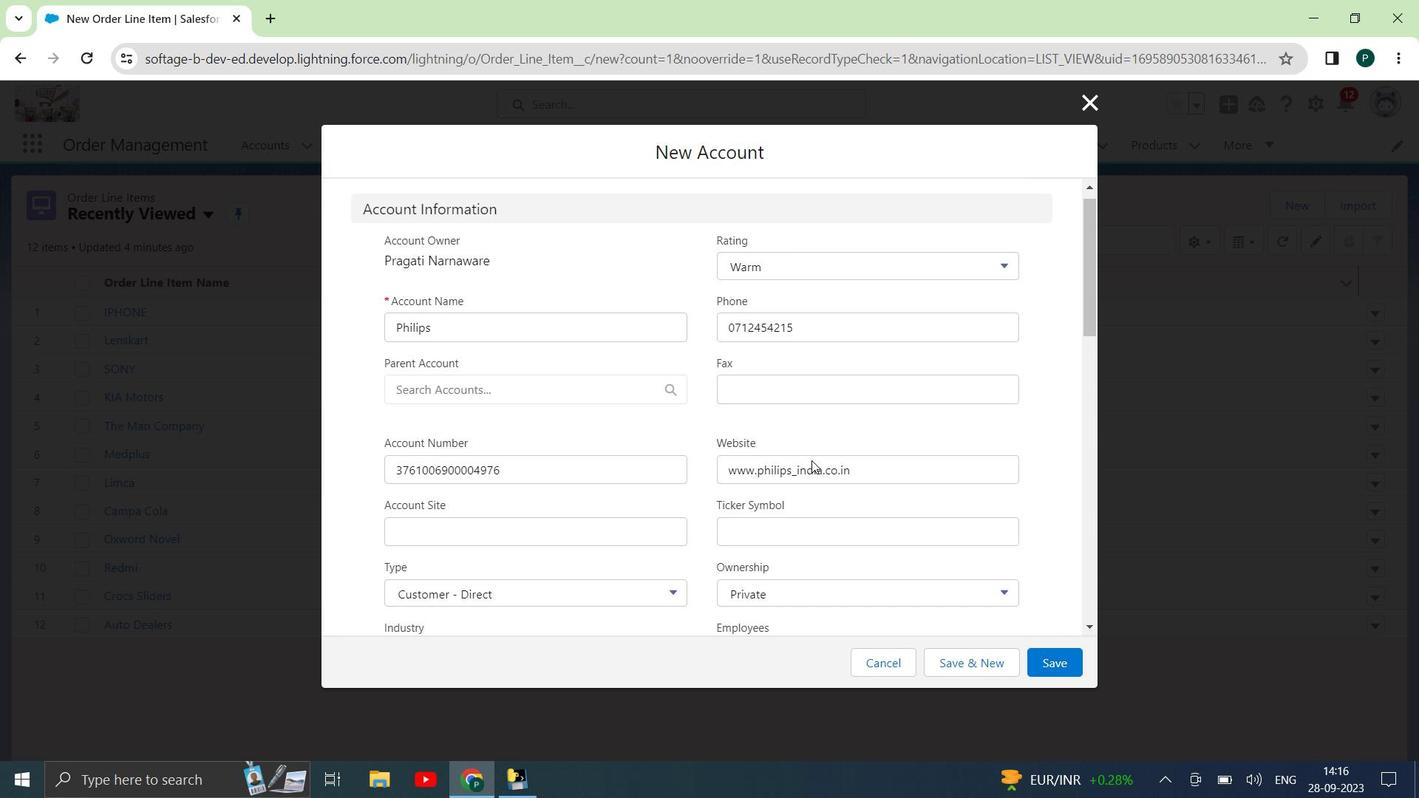 
Action: Mouse scrolled (812, 460) with delta (0, 0)
Screenshot: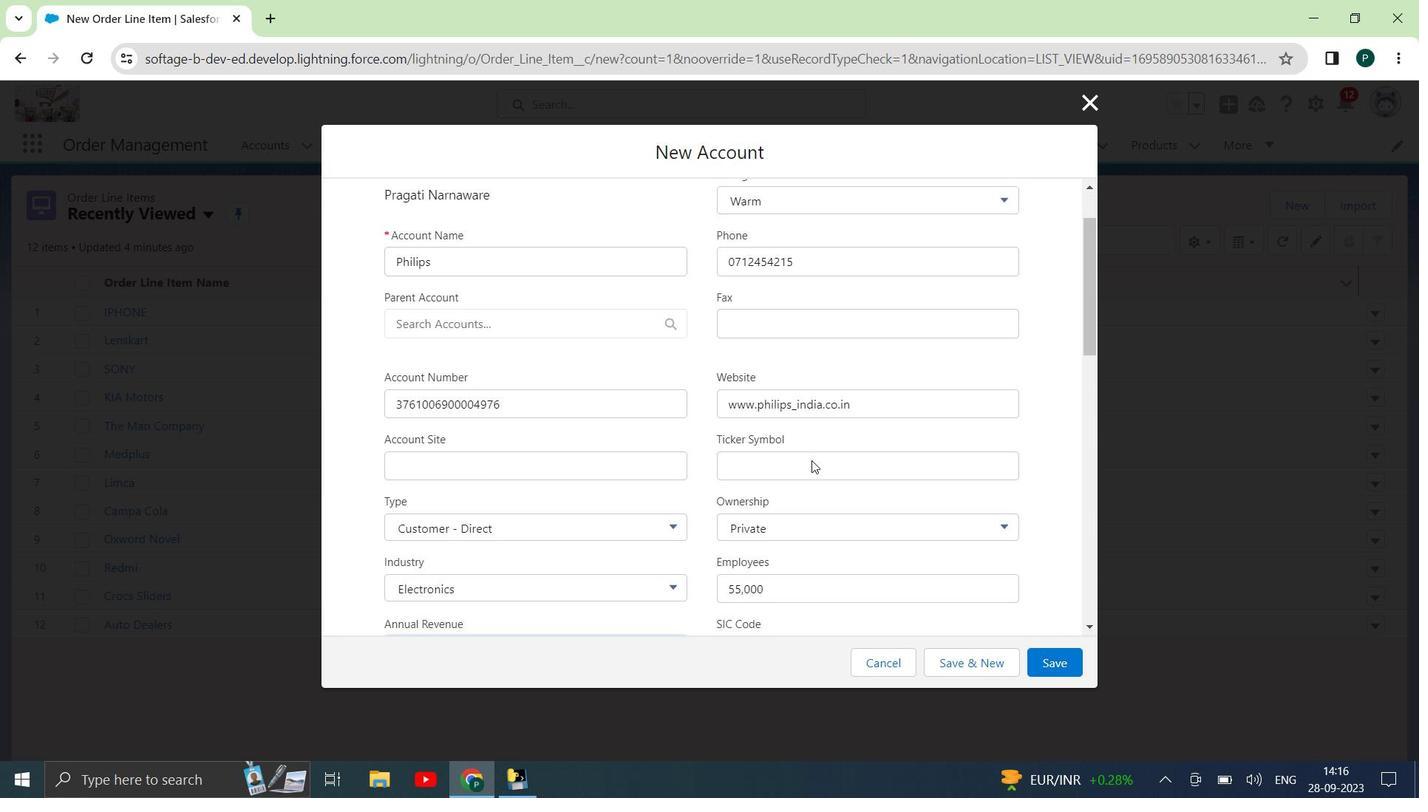 
Action: Mouse scrolled (812, 460) with delta (0, 0)
Screenshot: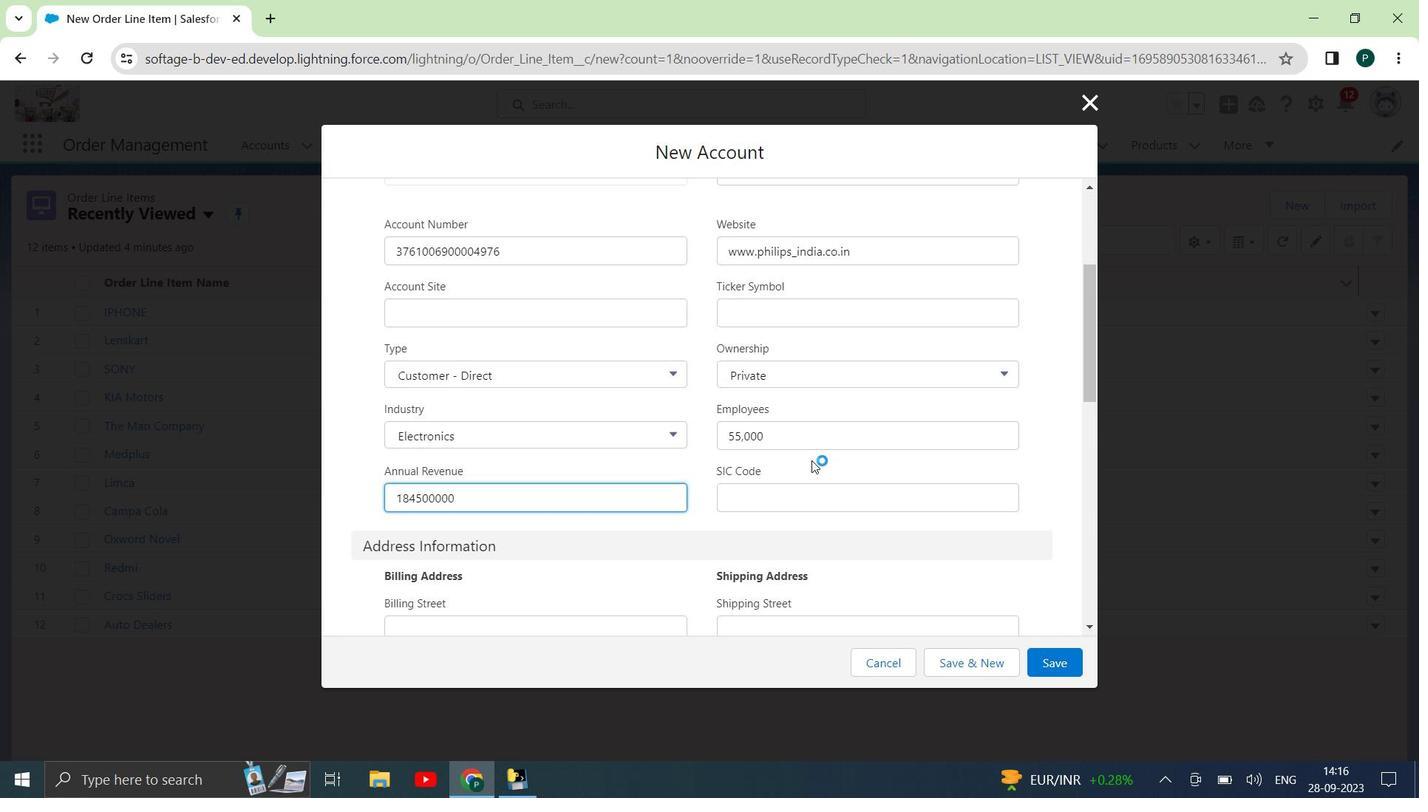 
Action: Mouse scrolled (812, 460) with delta (0, 0)
Screenshot: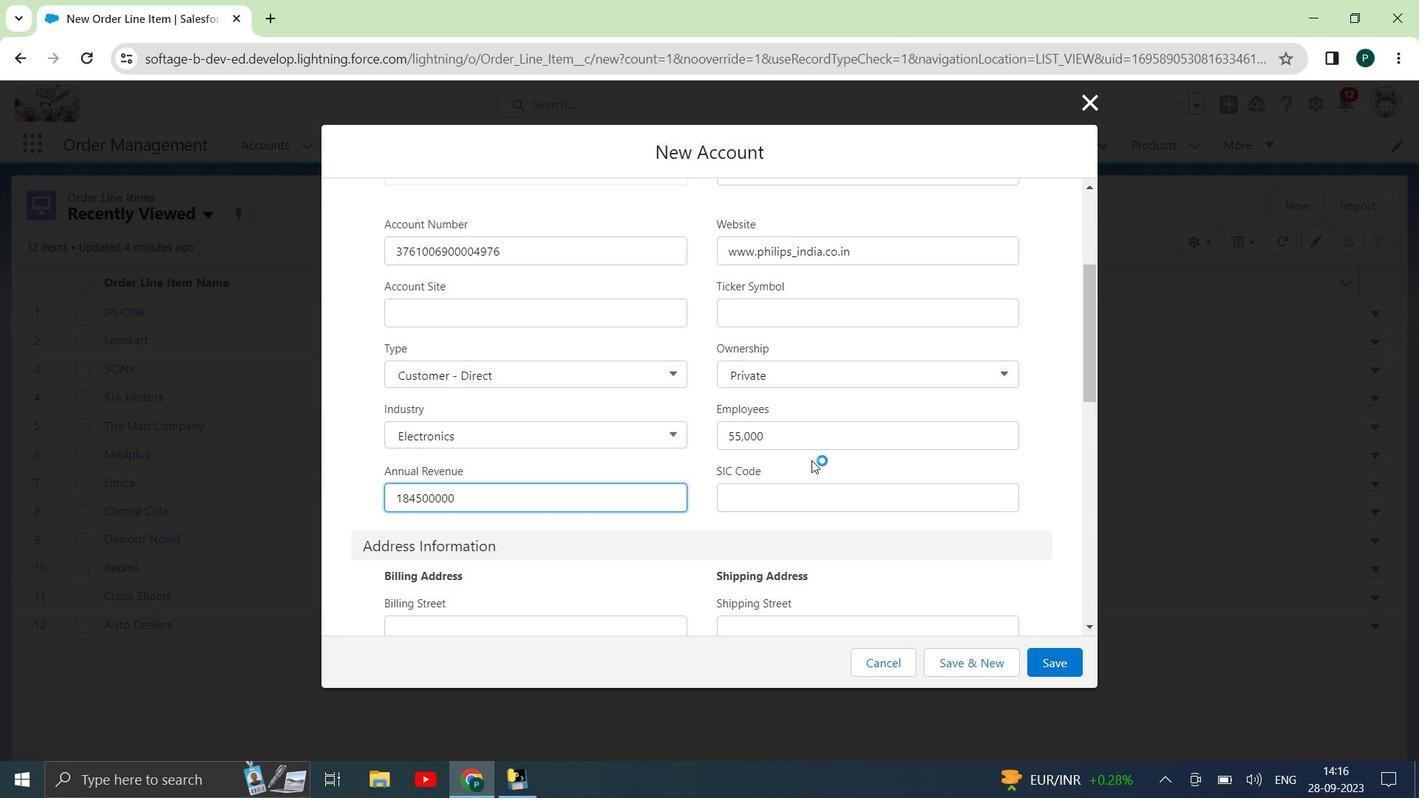
Action: Mouse scrolled (812, 462) with delta (0, 0)
Screenshot: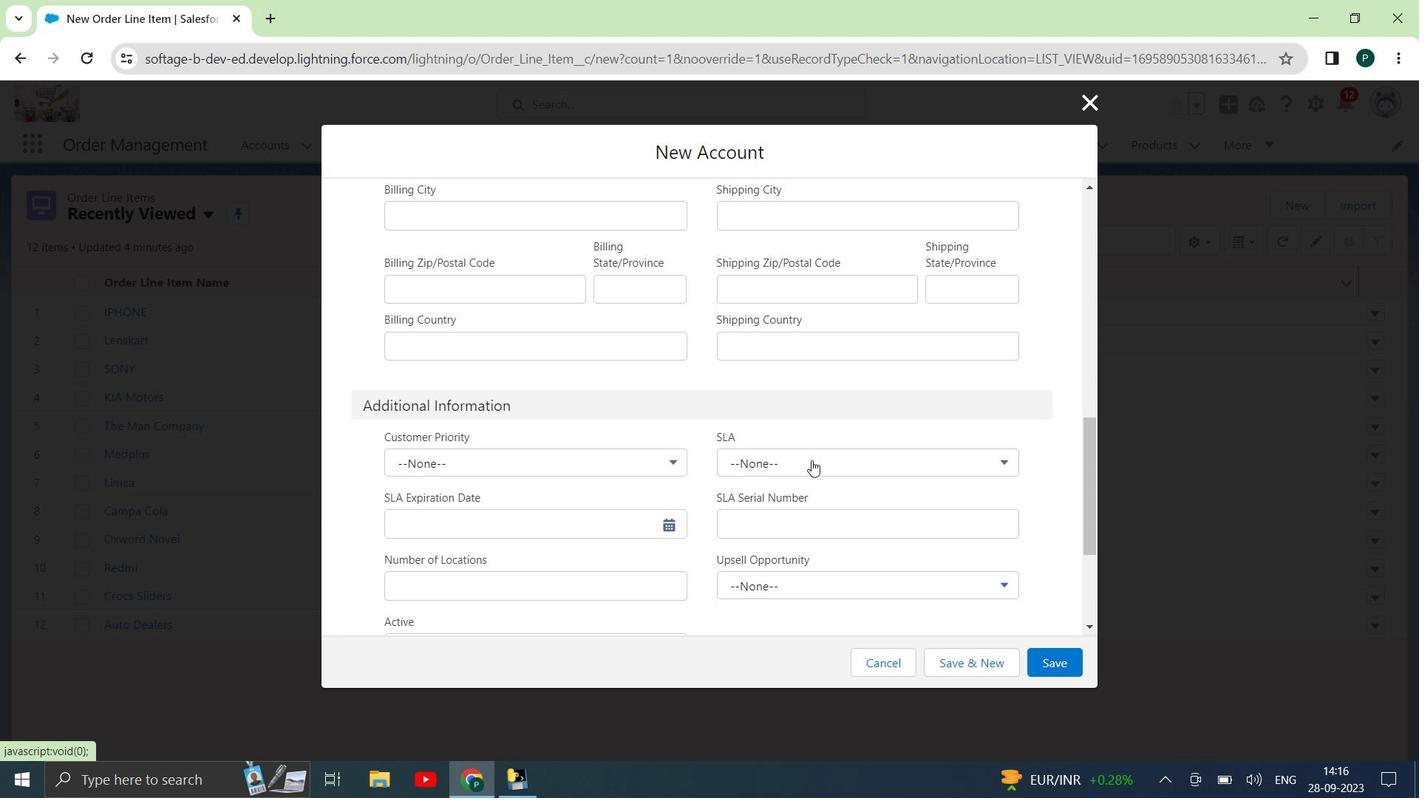 
Action: Mouse scrolled (812, 462) with delta (0, 0)
Screenshot: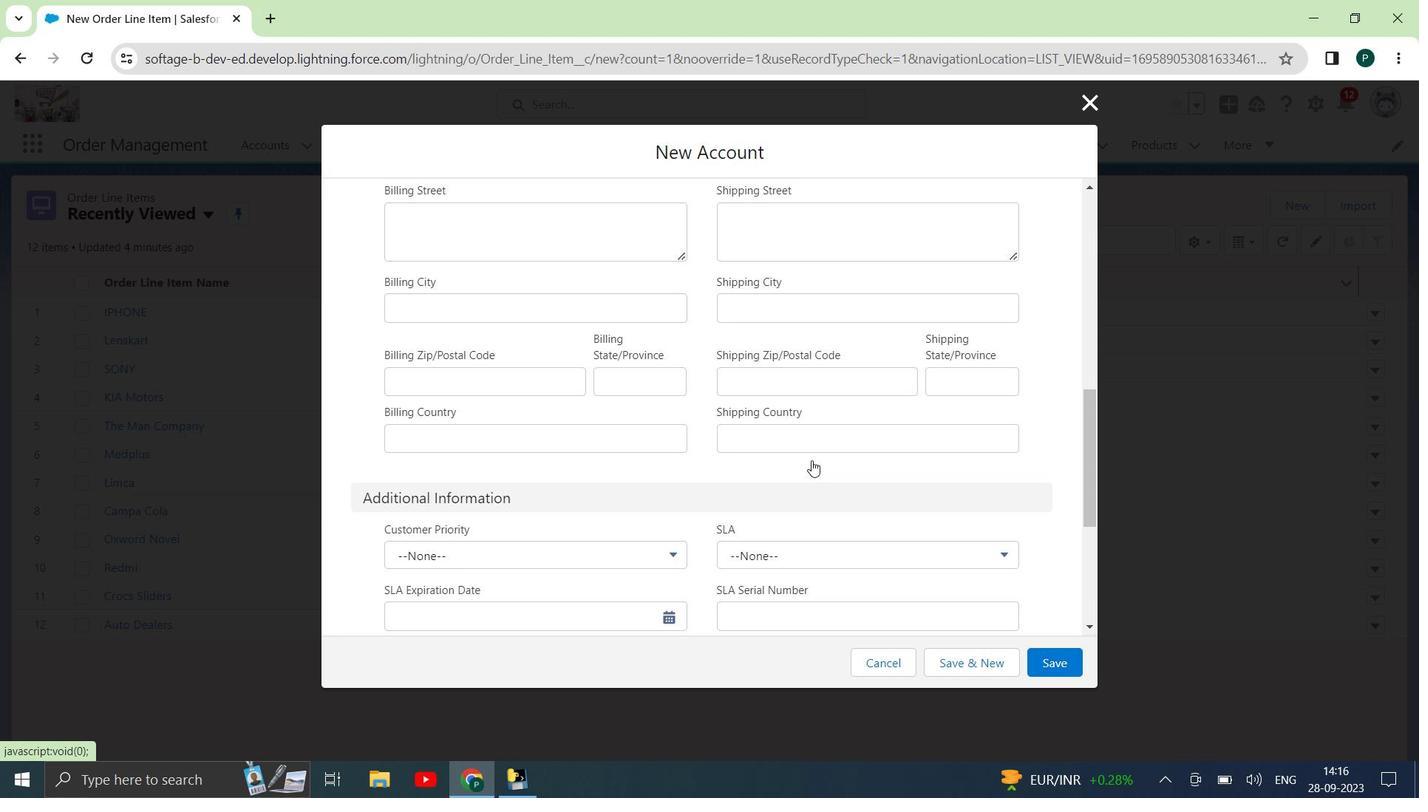 
Action: Mouse moved to (570, 330)
Screenshot: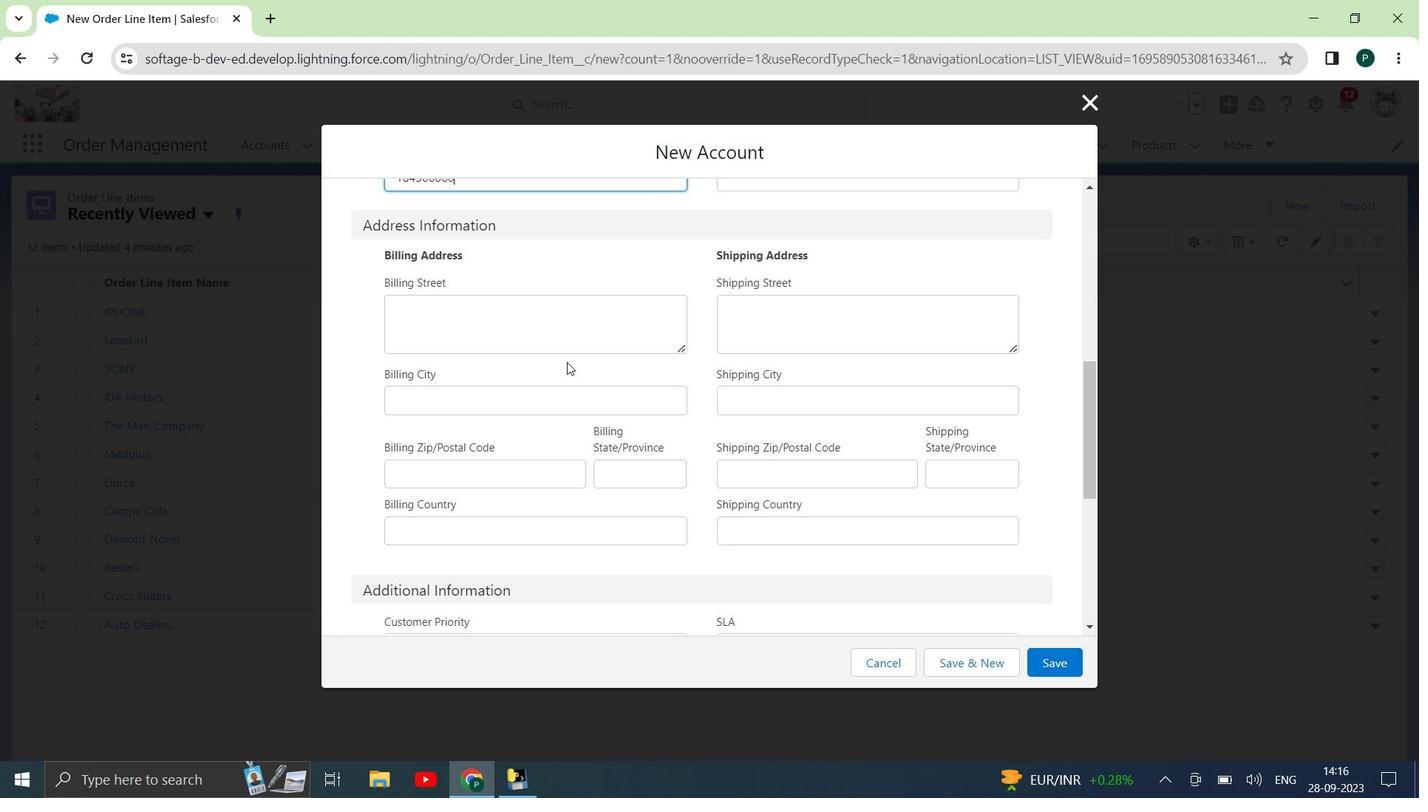 
Action: Mouse pressed left at (570, 330)
Screenshot: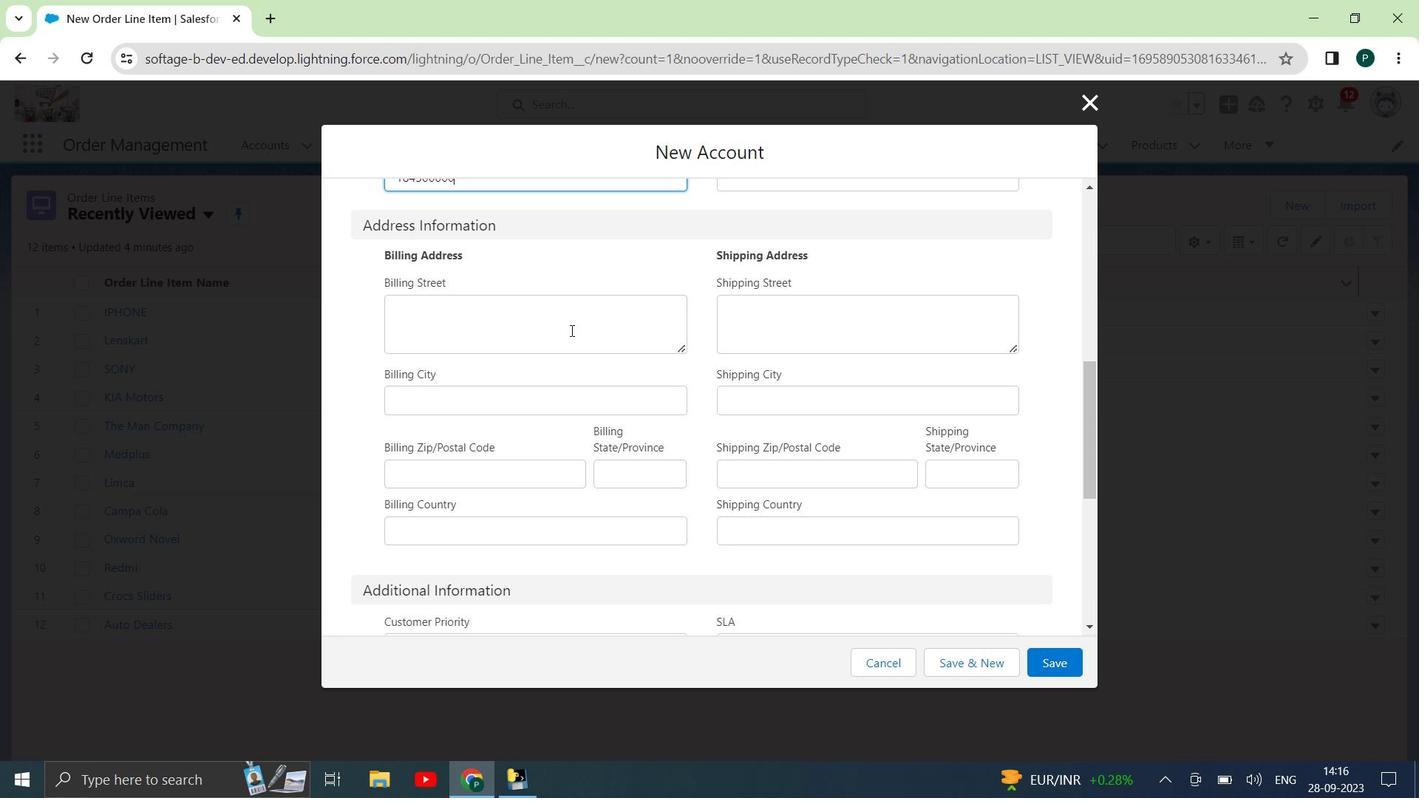 
Action: Key pressed 19-<Key.shift>A<Key.space><Key.shift>Samta<Key.space><Key.shift_r>Layout<Key.space><Key.shift_r><Key.shift_r><Key.shift_r><Key.shift_r><Key.shift_r><Key.shift_r><Key.shift_r><Key.shift_r><Key.shift_r>North<Key.space>point<Key.space>school<Key.space><Key.backspace>,<Key.space><Key.shift>Near<Key.space><Key.shift>Indusind<Key.space><Key.shift>Bank,<Key.space><Key.shift>Nagpr<Key.backspace>ur
Screenshot: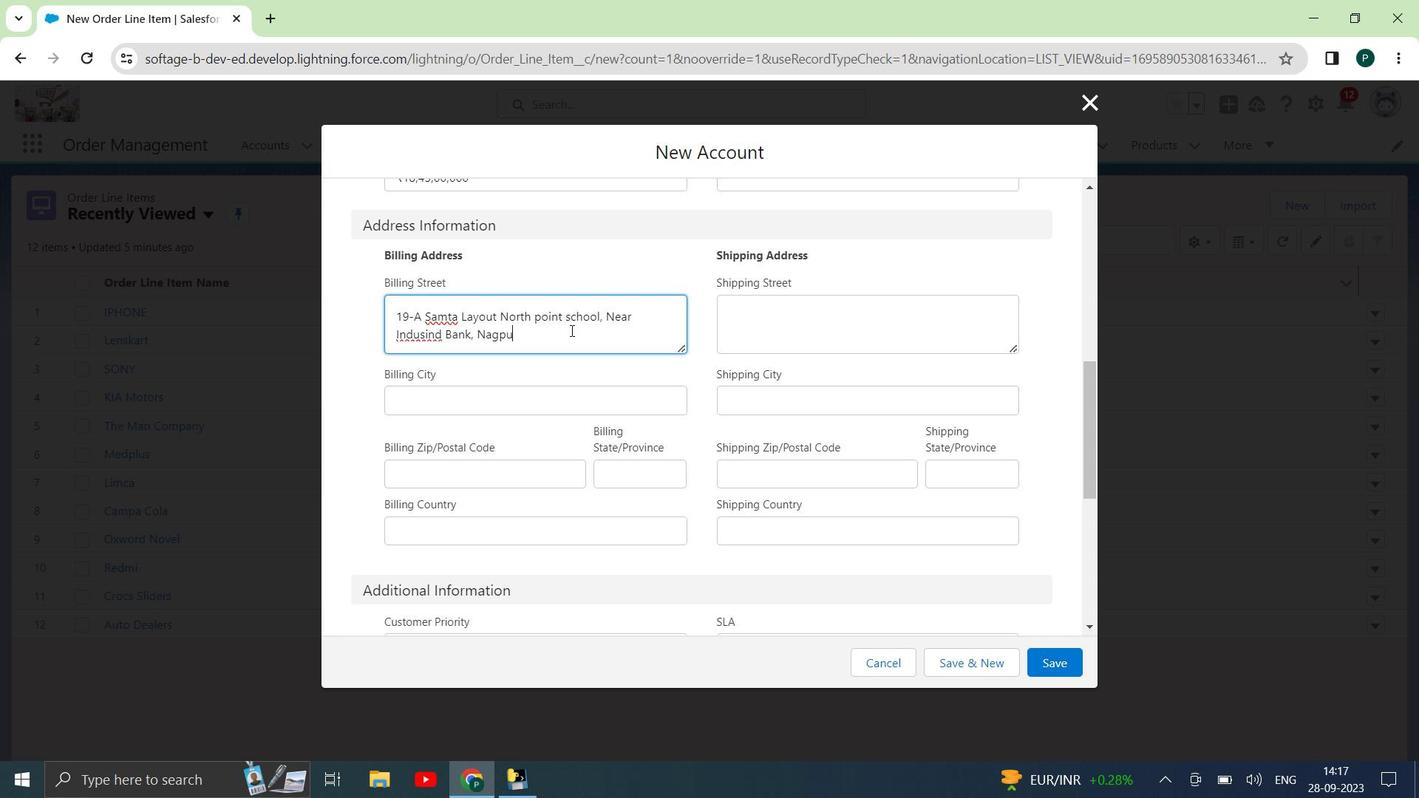 
Action: Mouse moved to (445, 390)
Screenshot: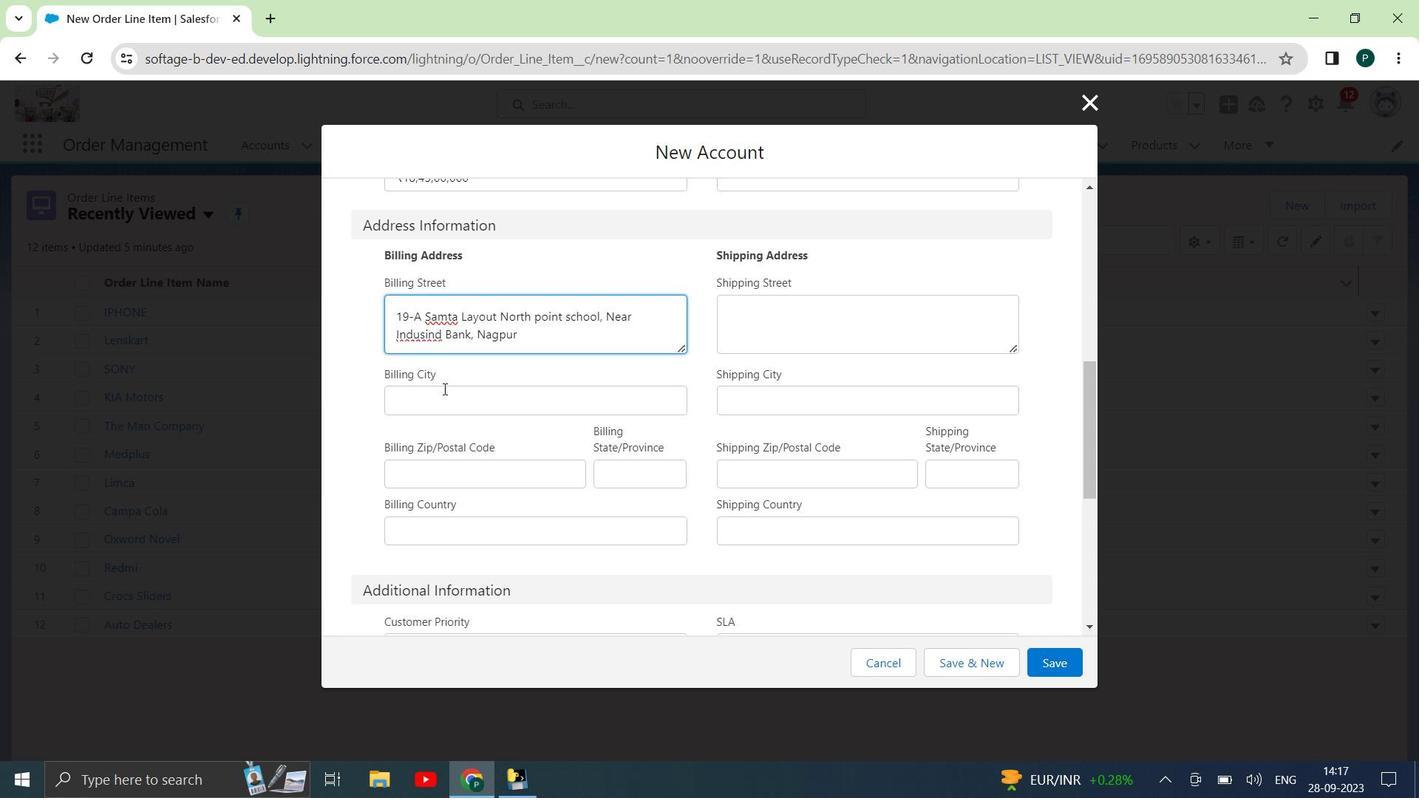 
Action: Mouse pressed left at (445, 390)
Screenshot: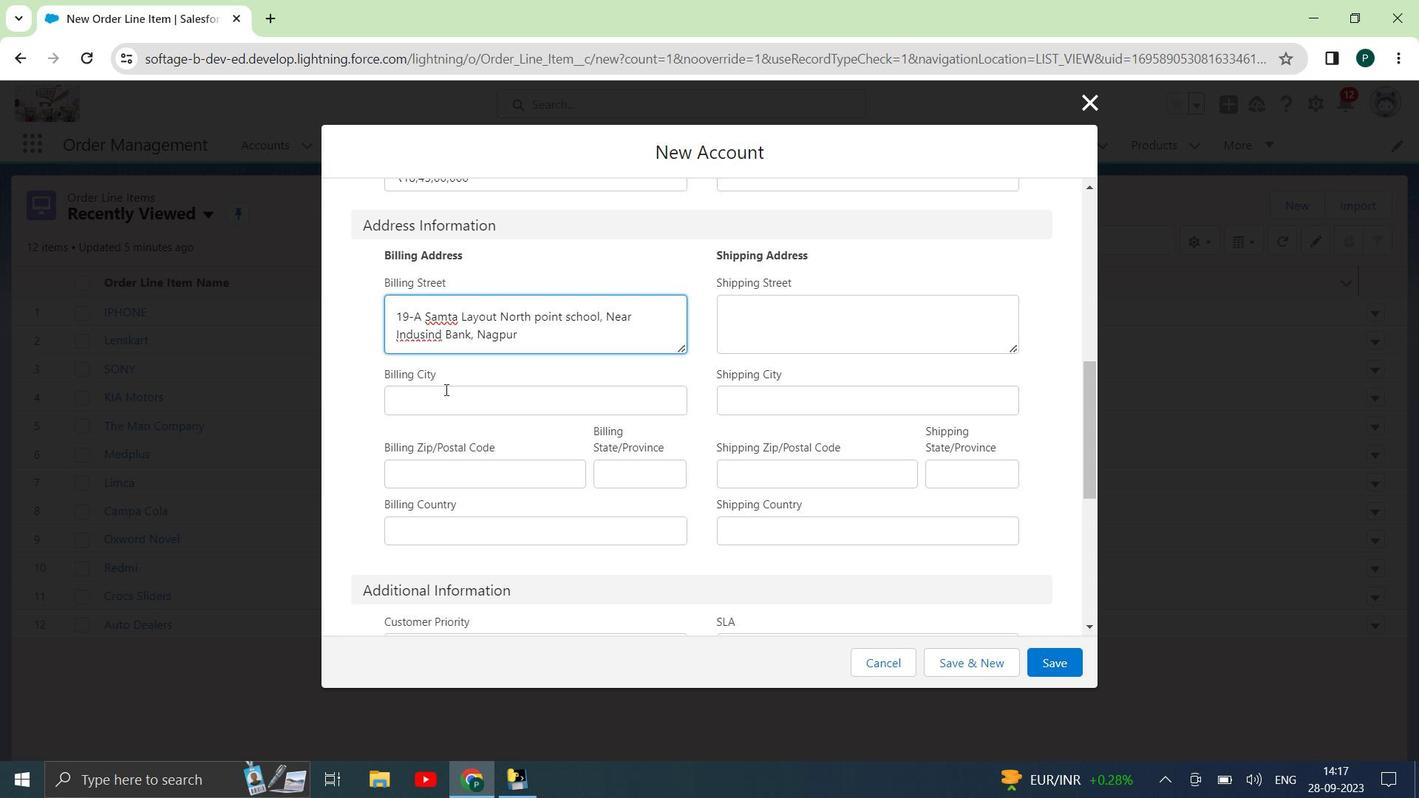 
Action: Key pressed <Key.shift>N<Key.backspace>Kalyan
Screenshot: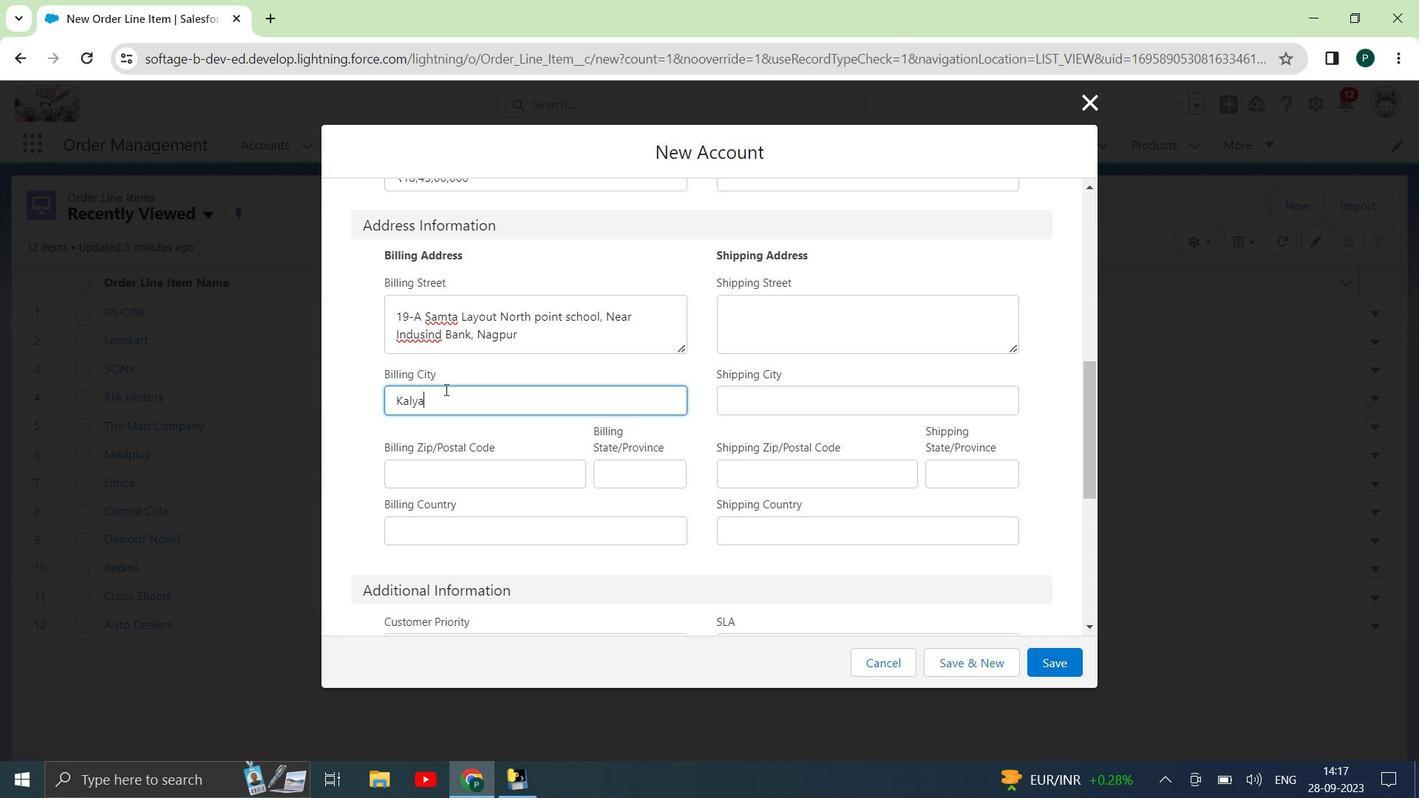 
Action: Mouse moved to (514, 488)
Screenshot: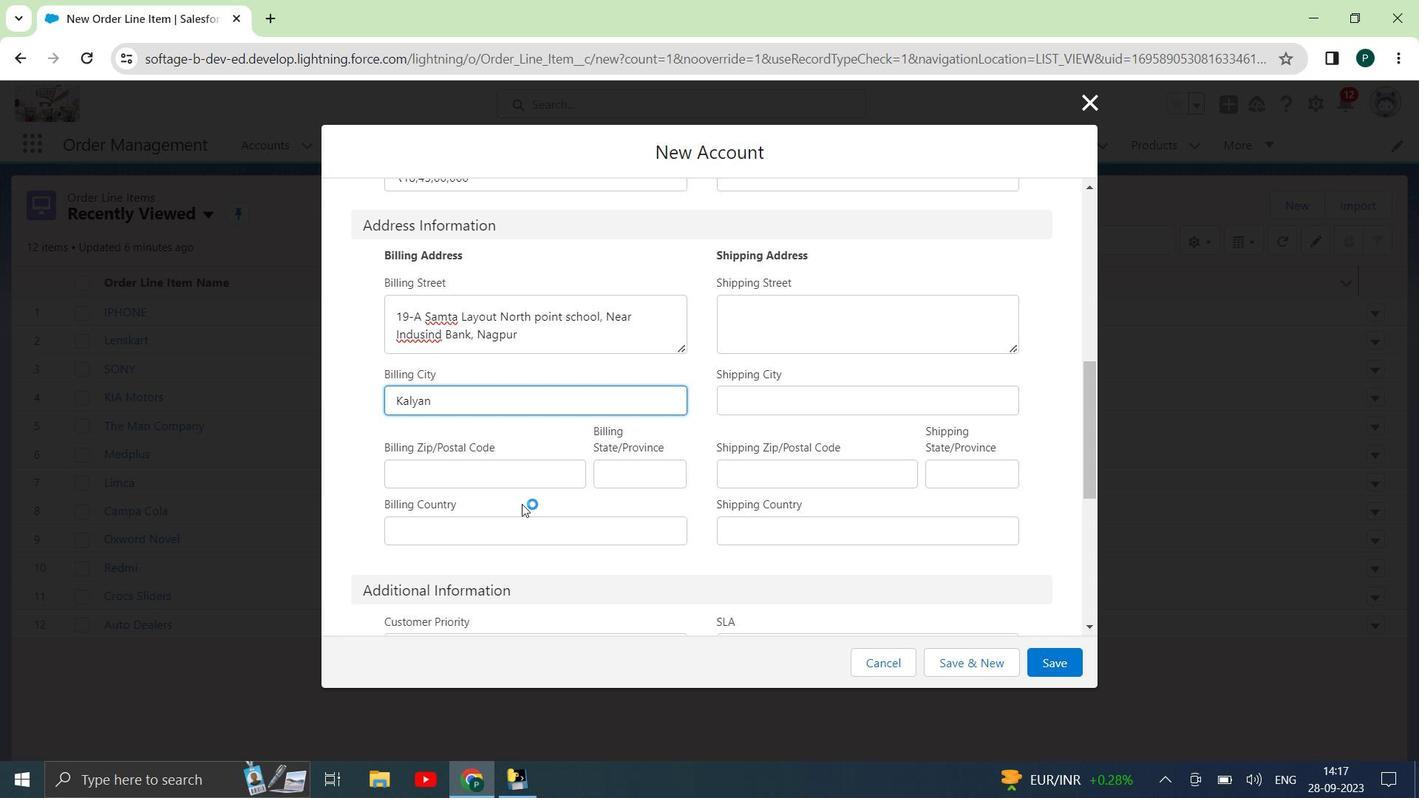 
Action: Mouse pressed left at (514, 488)
Screenshot: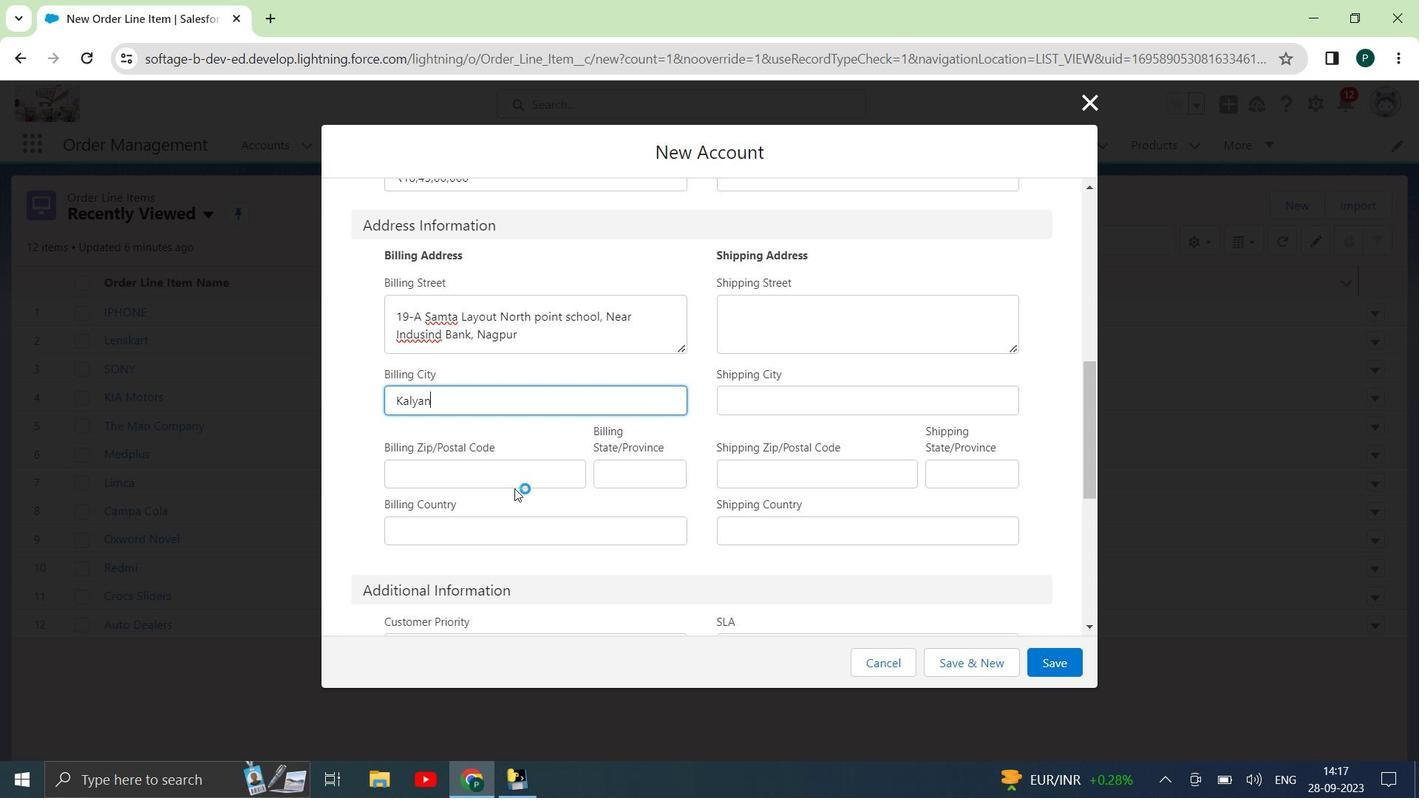
Action: Mouse moved to (520, 482)
Screenshot: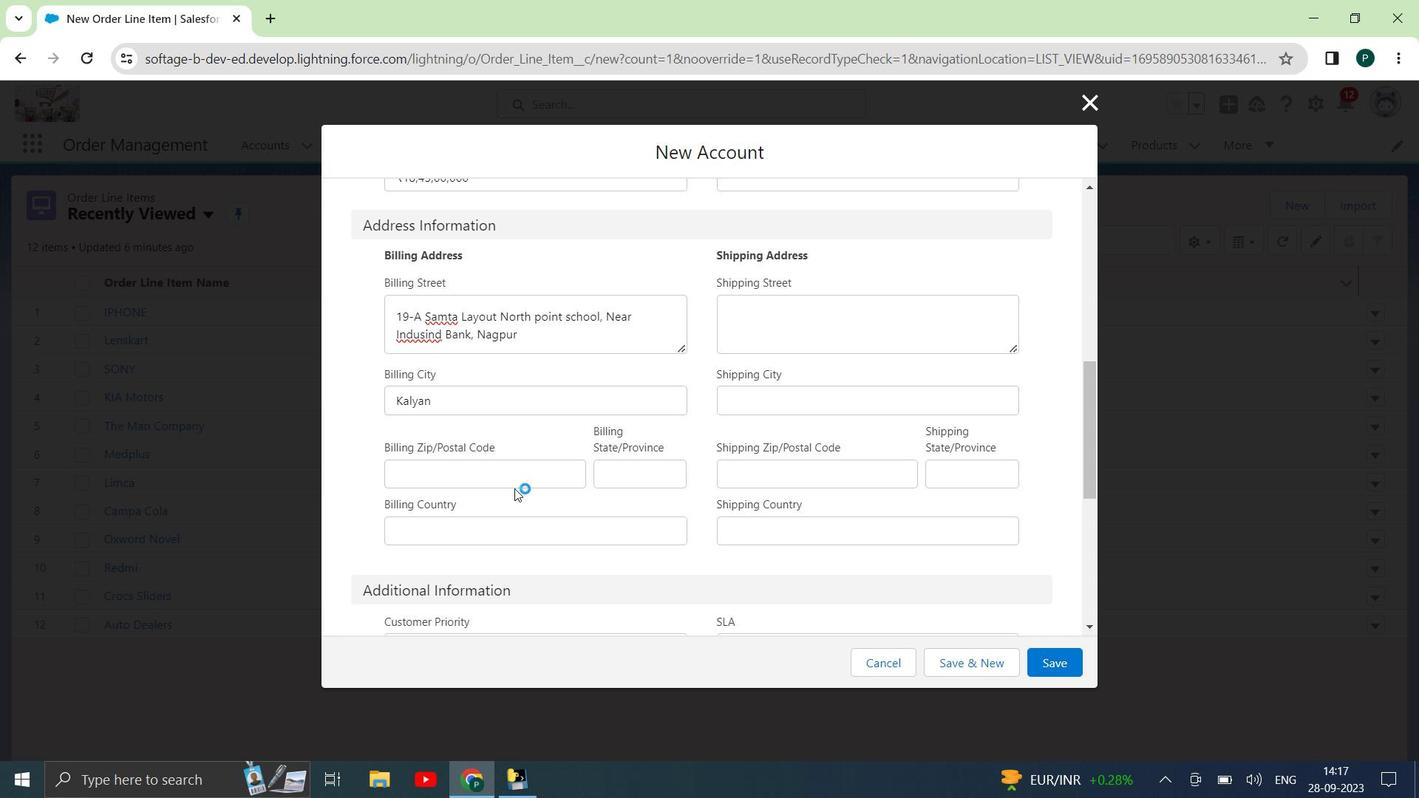 
Action: Mouse pressed left at (520, 482)
Screenshot: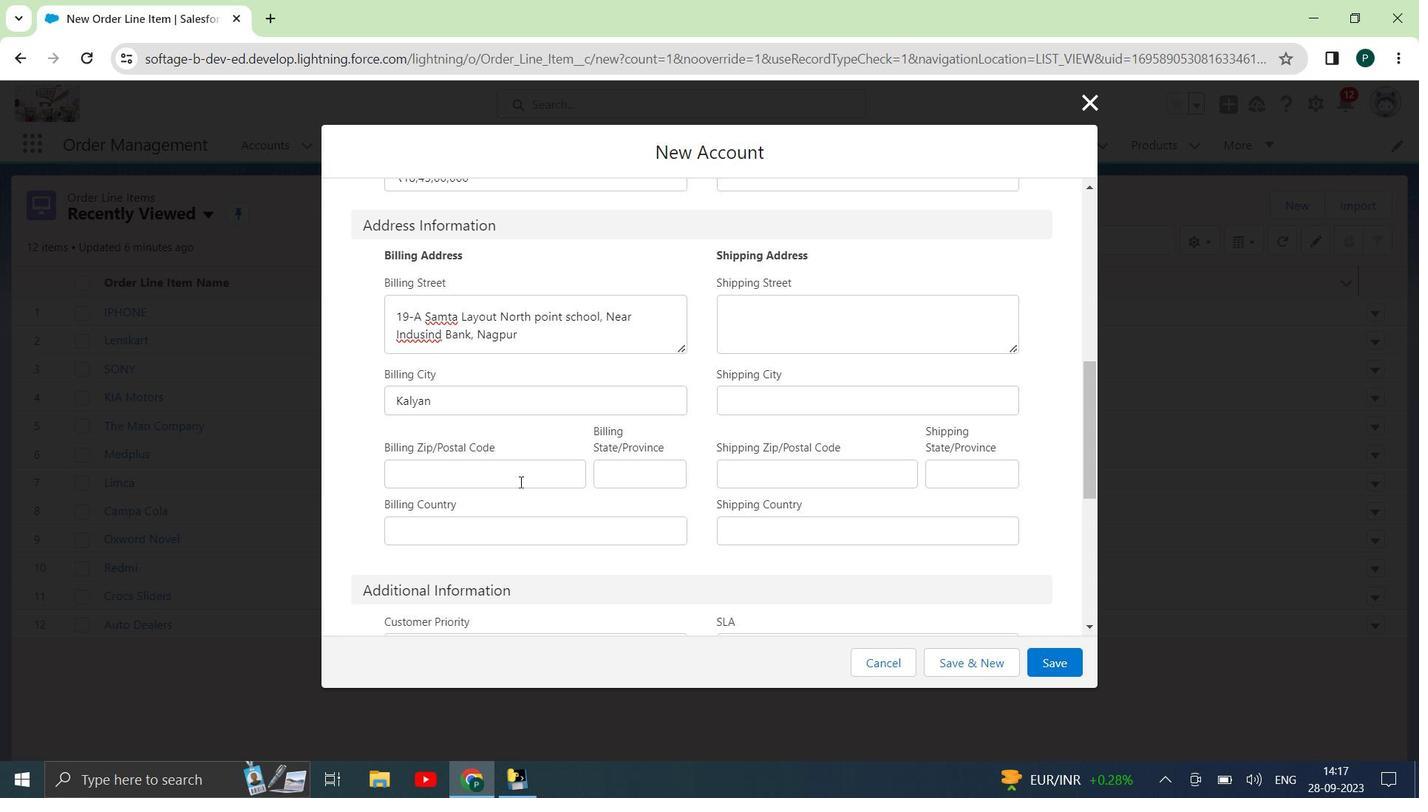 
Action: Mouse moved to (637, 0)
Screenshot: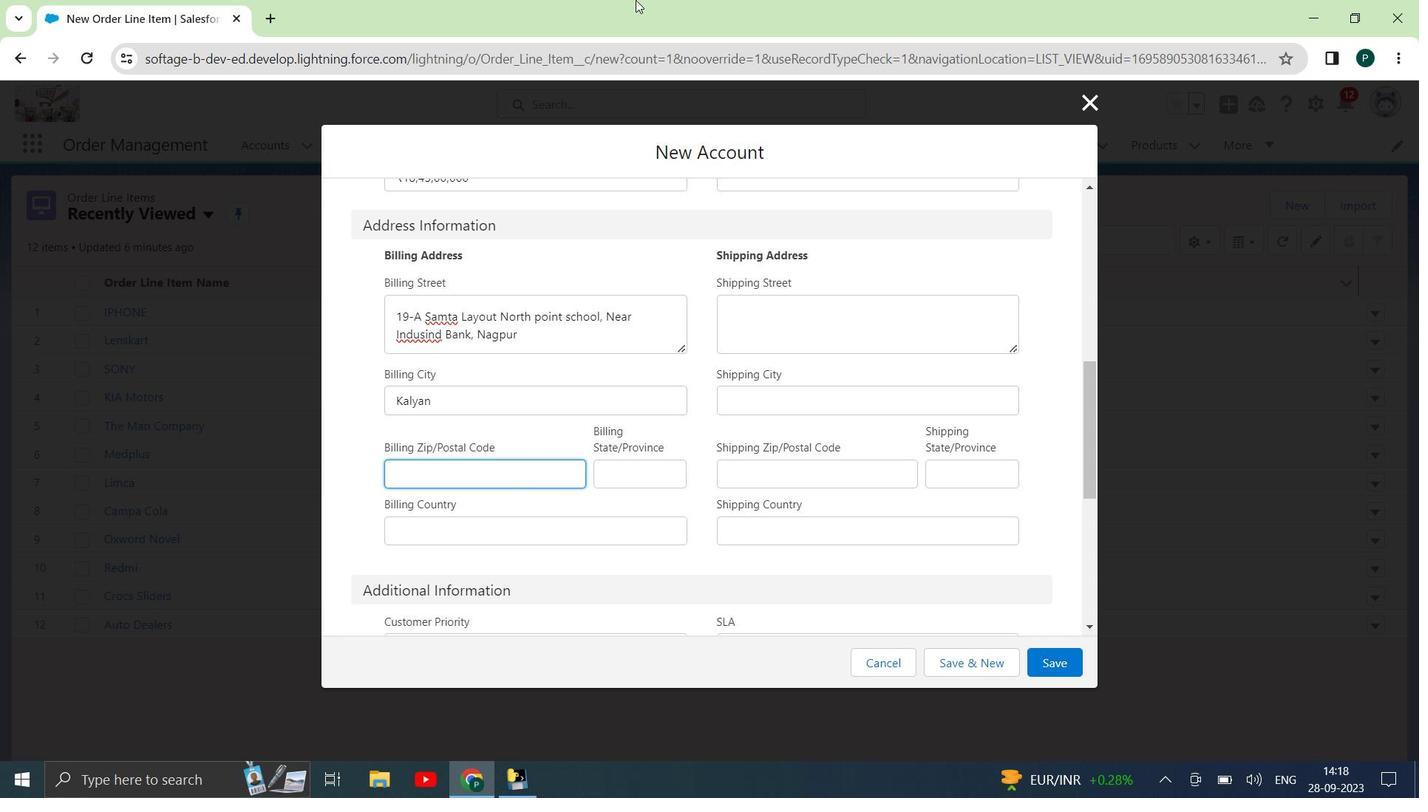
Action: Key pressed 865415
Screenshot: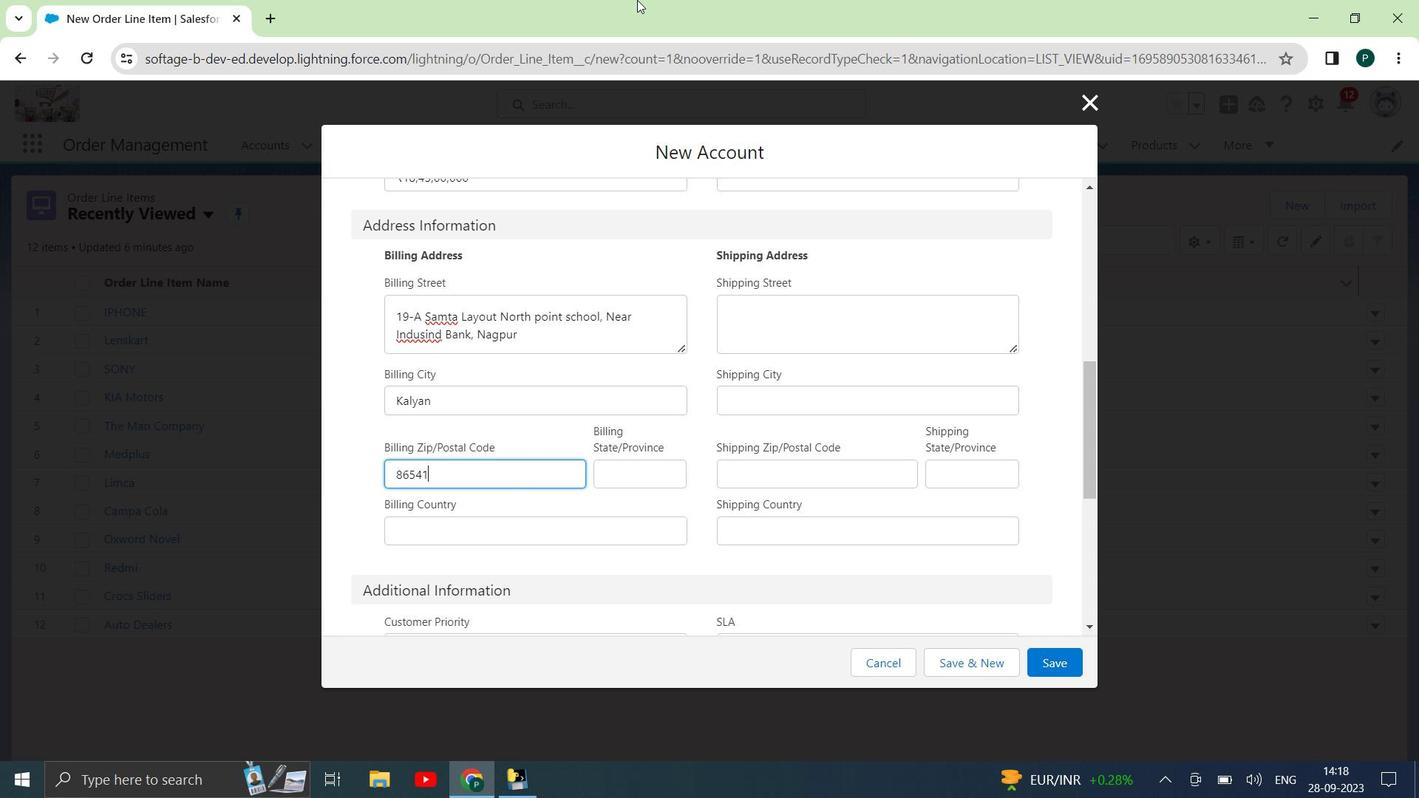 
Action: Mouse moved to (619, 481)
Screenshot: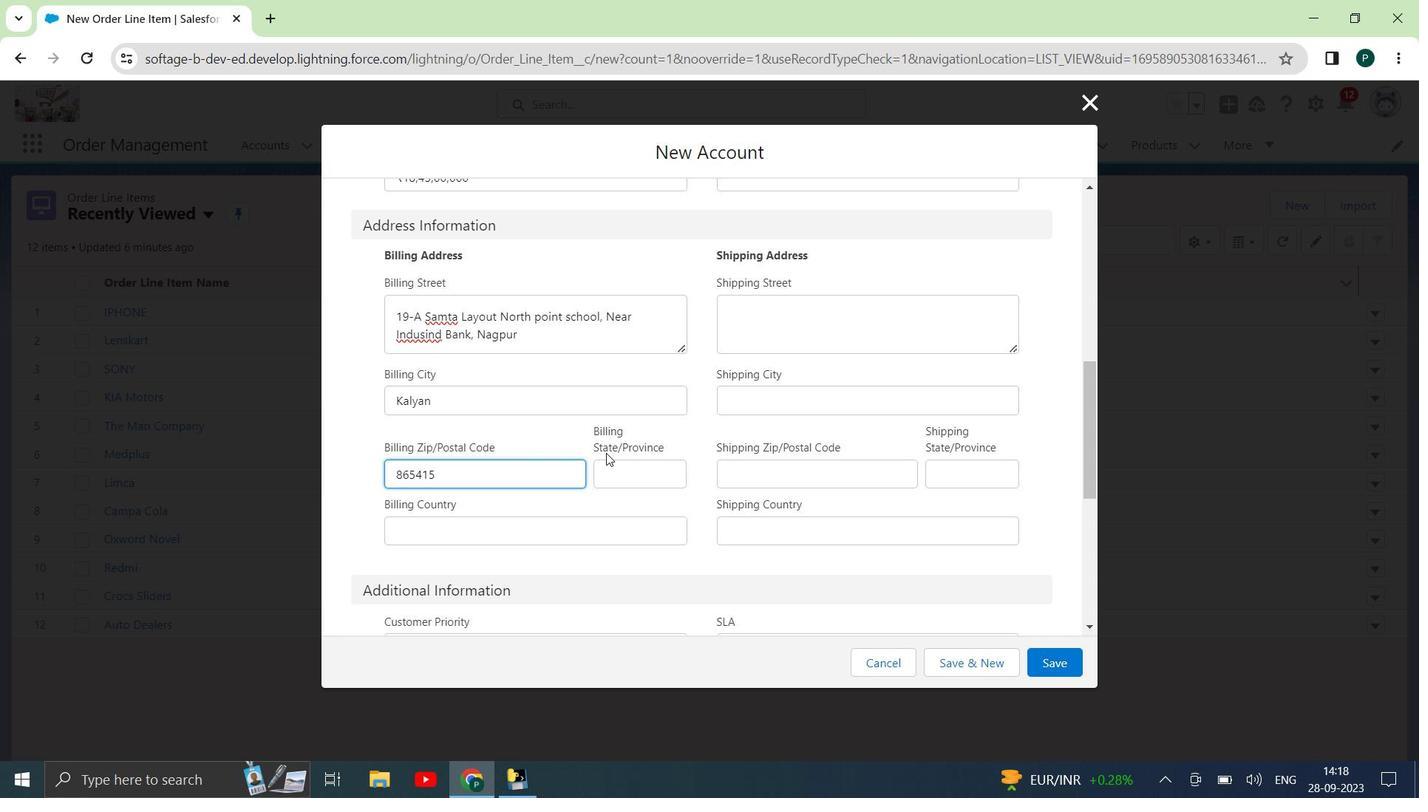 
Action: Mouse pressed left at (619, 481)
Screenshot: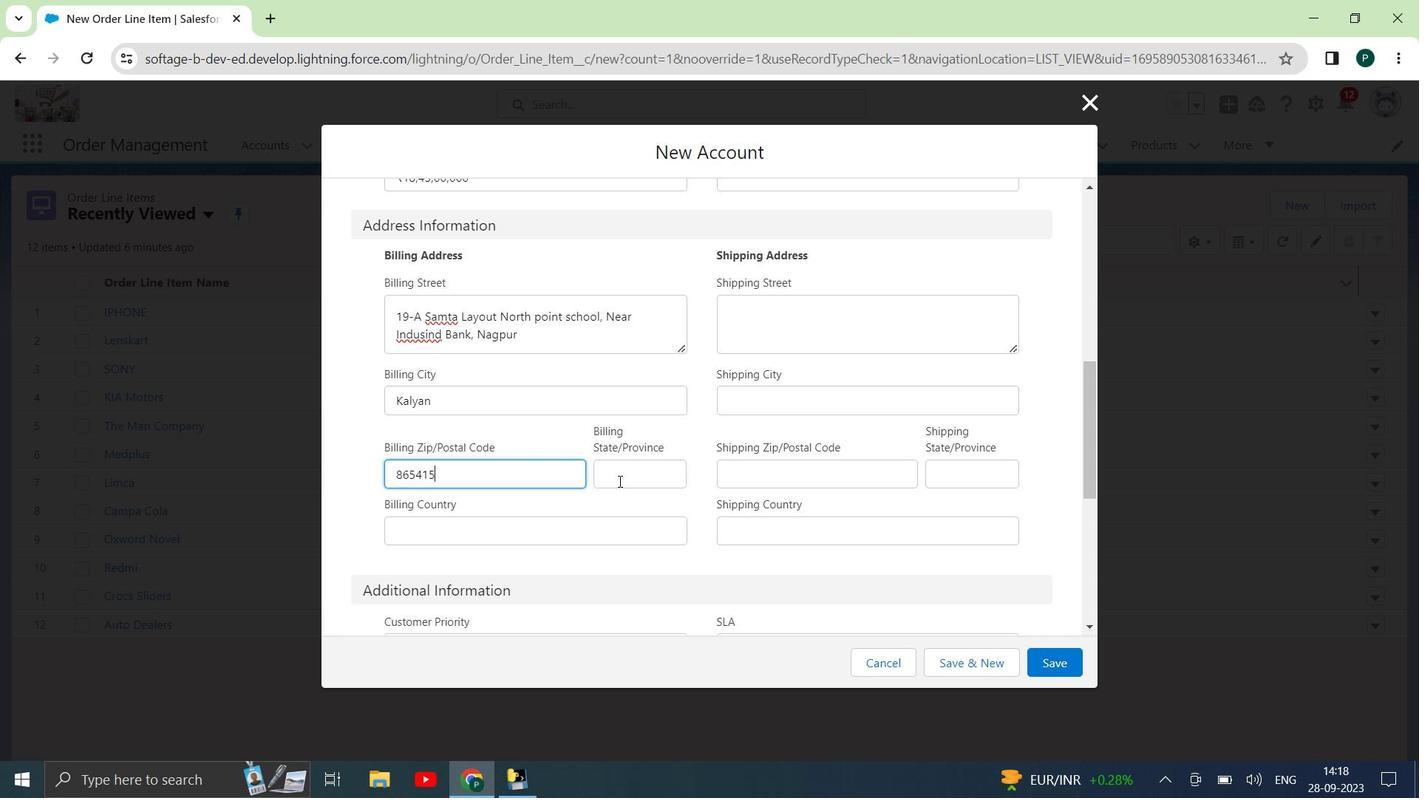 
Action: Mouse moved to (616, 479)
Screenshot: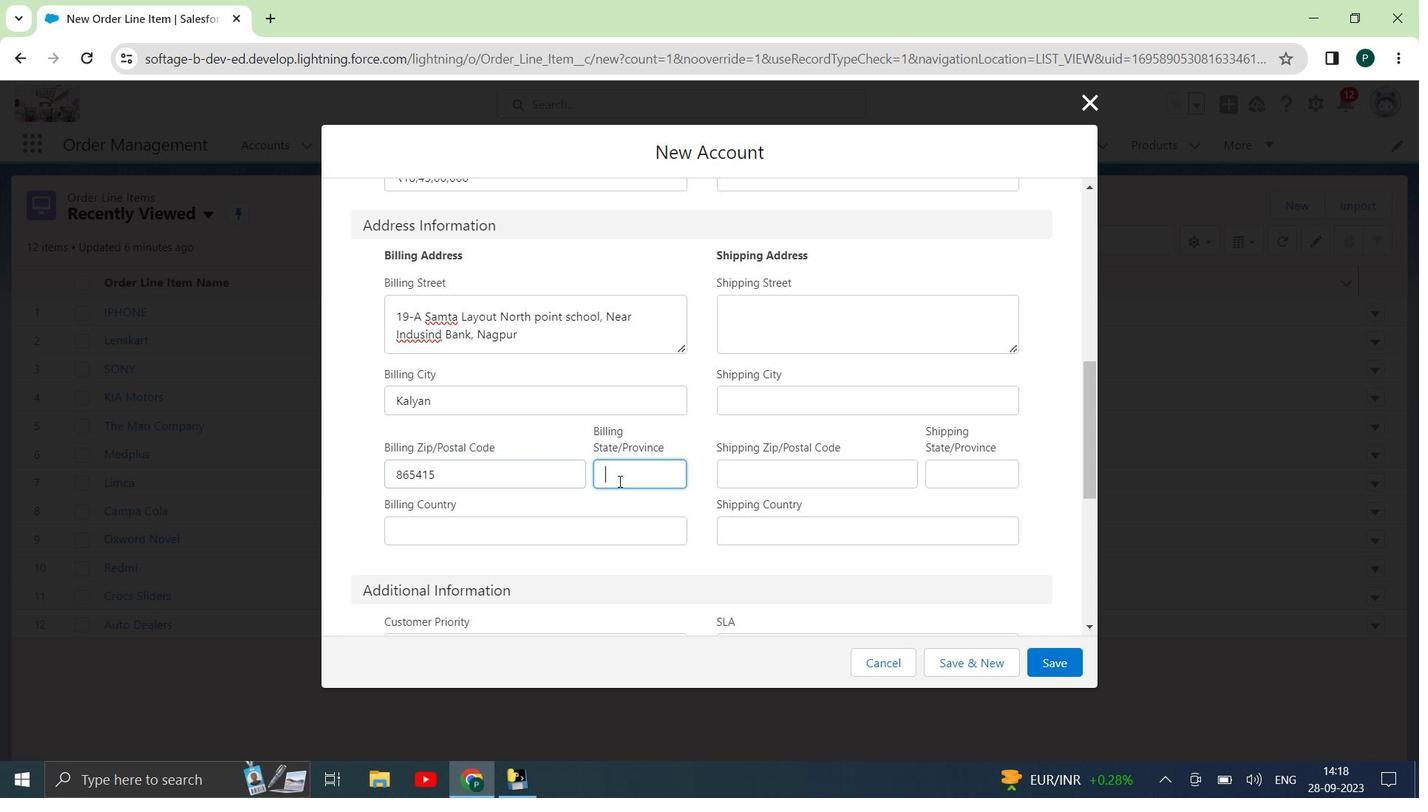 
Action: Key pressed <Key.shift>Mumbai
Screenshot: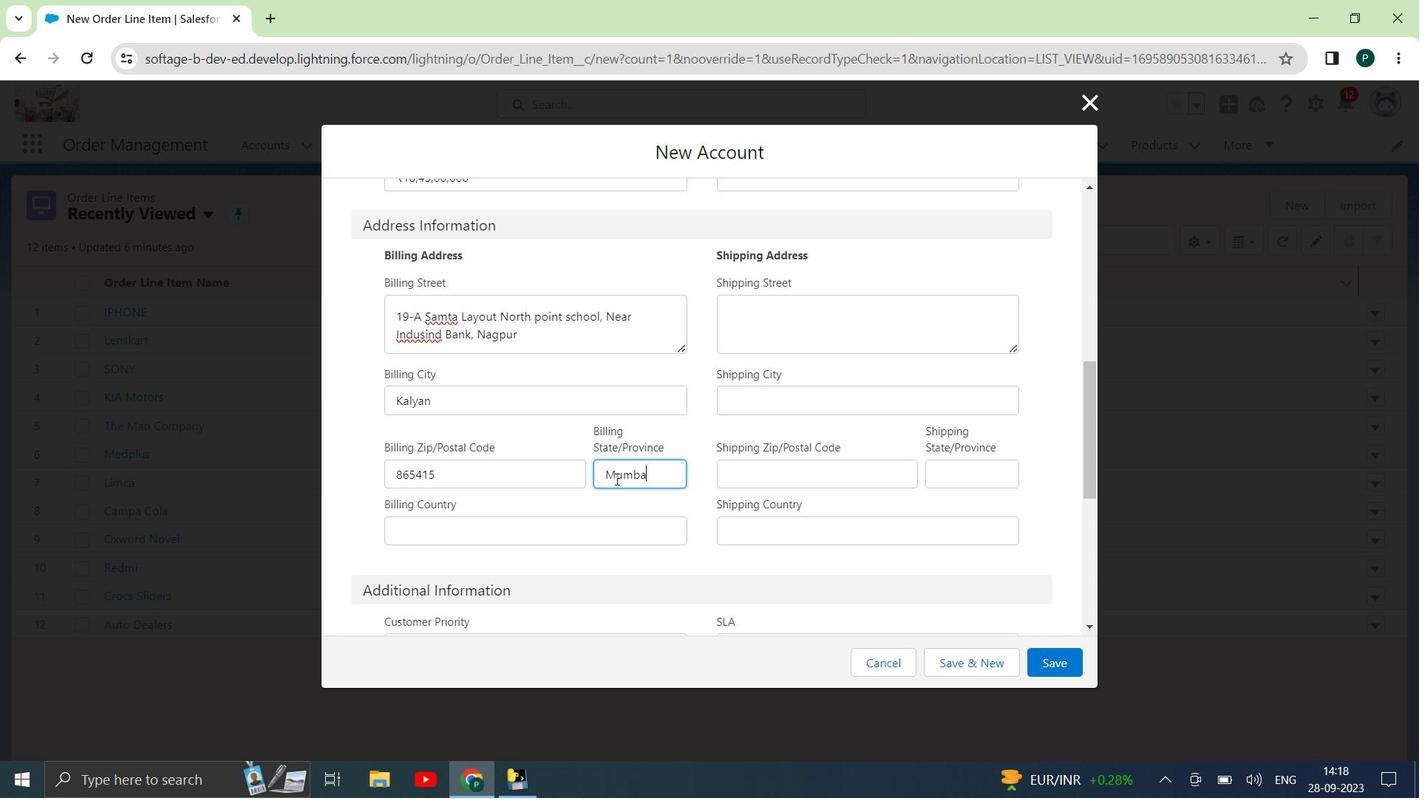 
Action: Mouse moved to (423, 525)
Screenshot: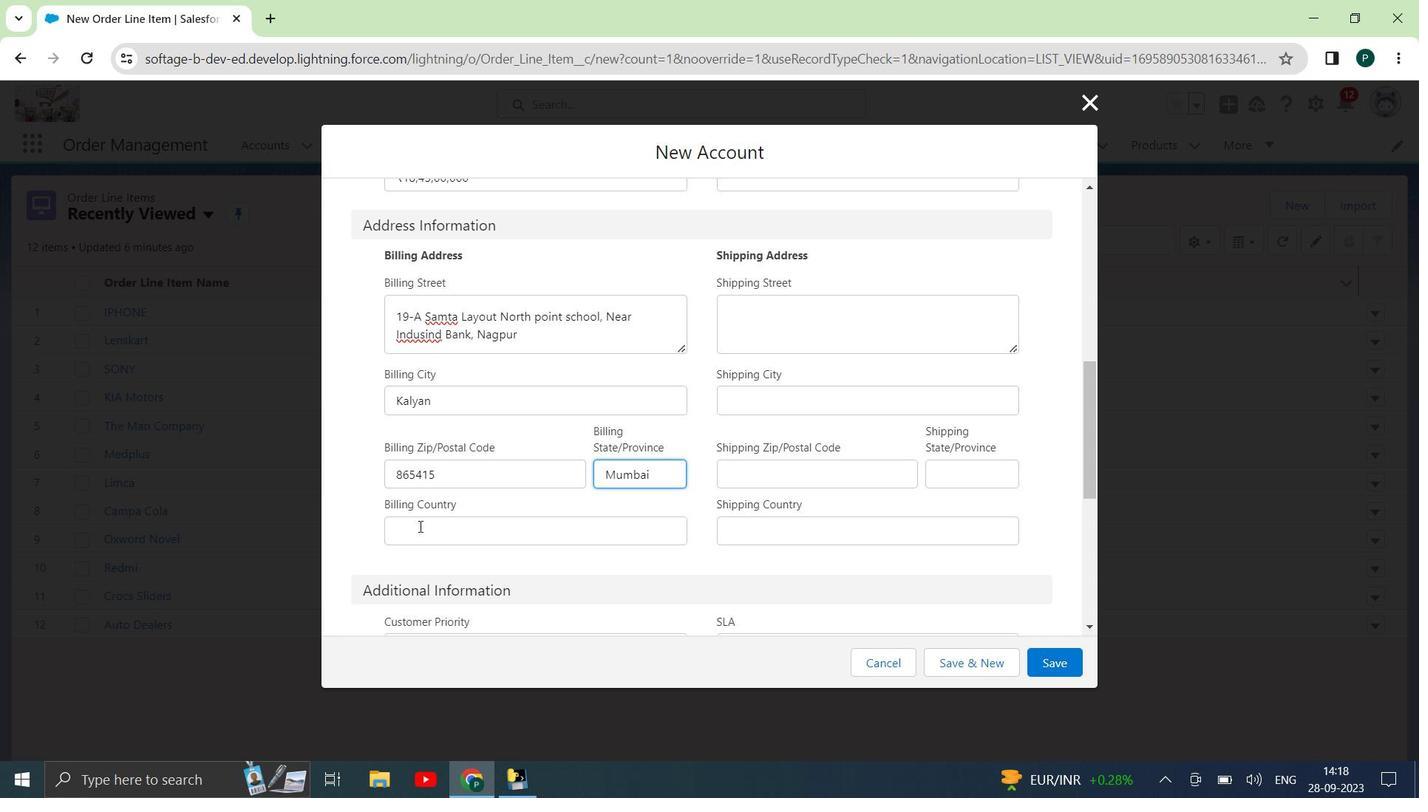 
Action: Mouse pressed left at (423, 525)
Screenshot: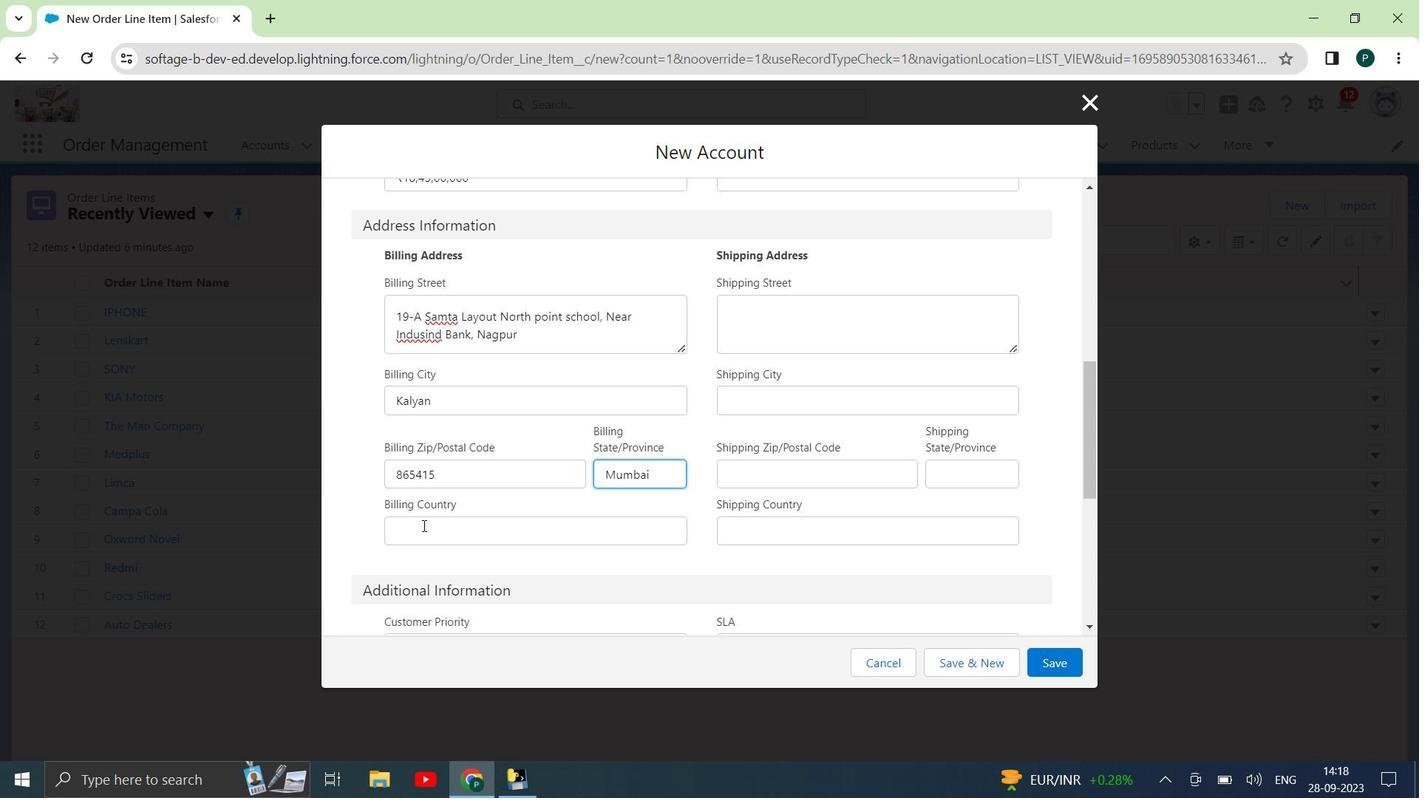 
Action: Key pressed <Key.shift>India
Screenshot: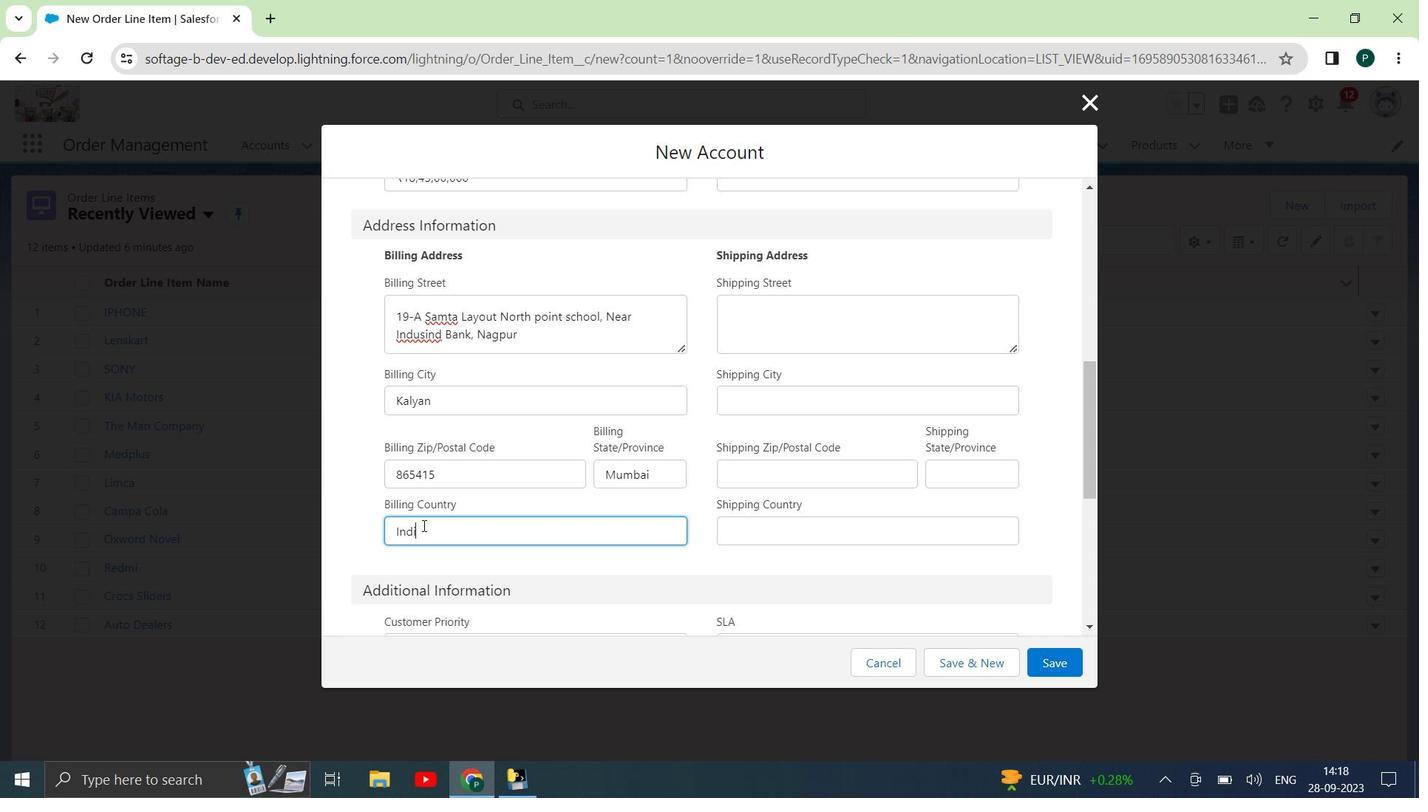
Action: Mouse moved to (862, 312)
Screenshot: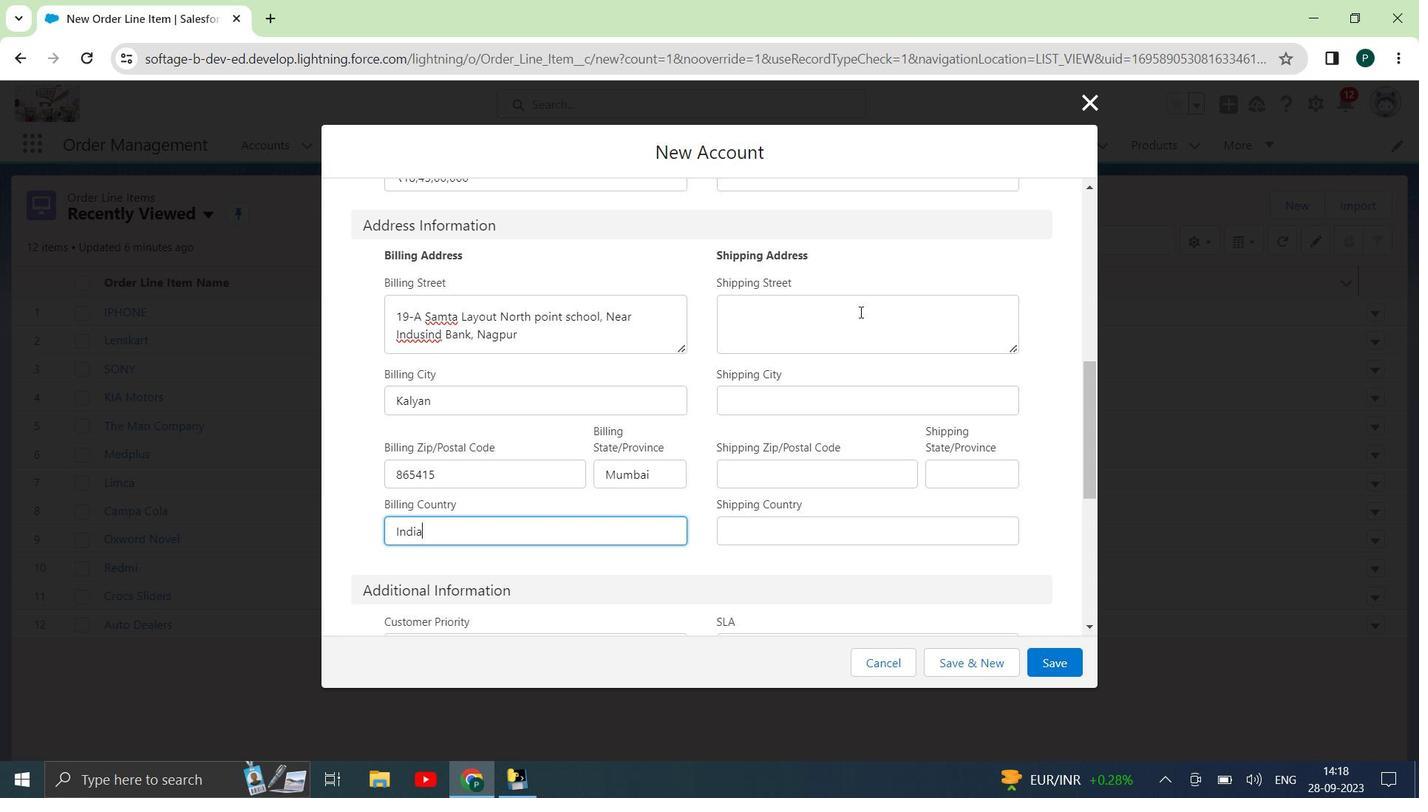 
Action: Mouse pressed left at (862, 312)
Screenshot: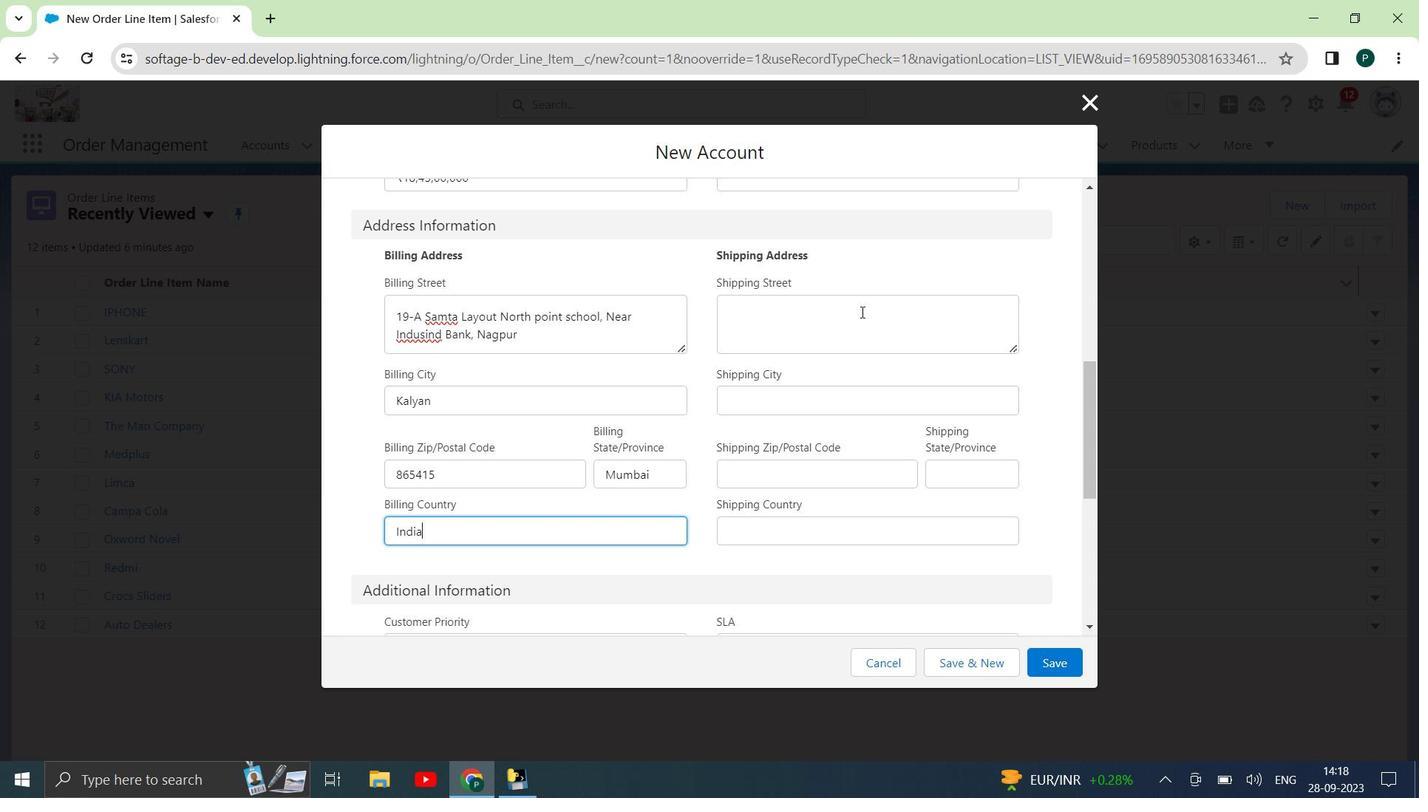 
Action: Mouse moved to (860, 310)
Screenshot: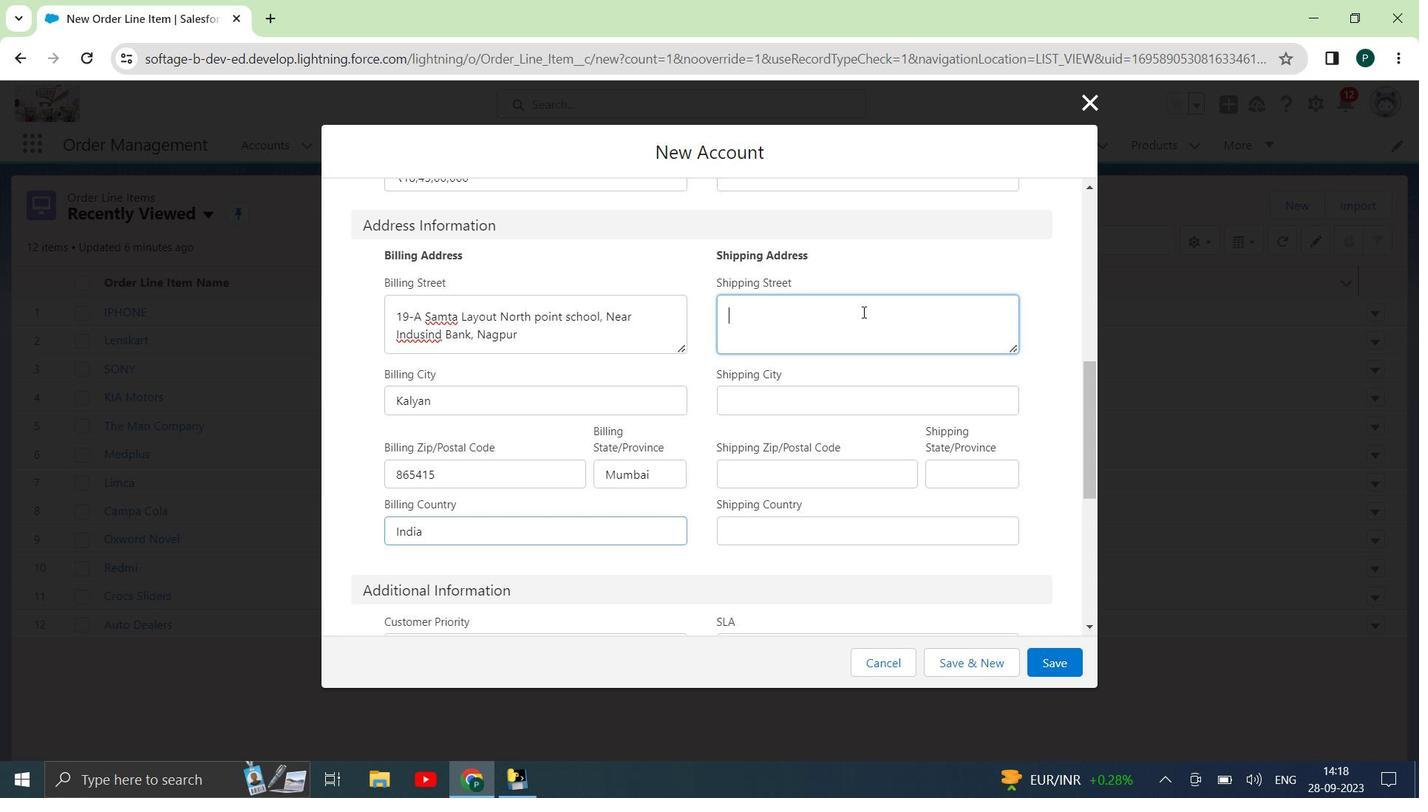 
Action: Key pressed 14-<Key.shift><Key.shift><Key.shift><Key.shift><Key.shift><Key.shift><Key.shift><Key.shift><Key.shift><Key.shift><Key.shift><Key.shift><Key.shift><Key.shift><Key.shift><Key.shift><Key.shift><Key.shift><Key.shift><Key.shift><Key.shift><Key.shift><Key.shift><Key.shift><Key.shift><Key.shift><Key.shift><Key.shift><Key.shift><Key.shift><Key.shift><Key.shift><Key.shift><Key.shift><Key.shift><Key.shift><Key.shift><Key.shift><Key.shift><Key.shift><Key.shift>
Screenshot: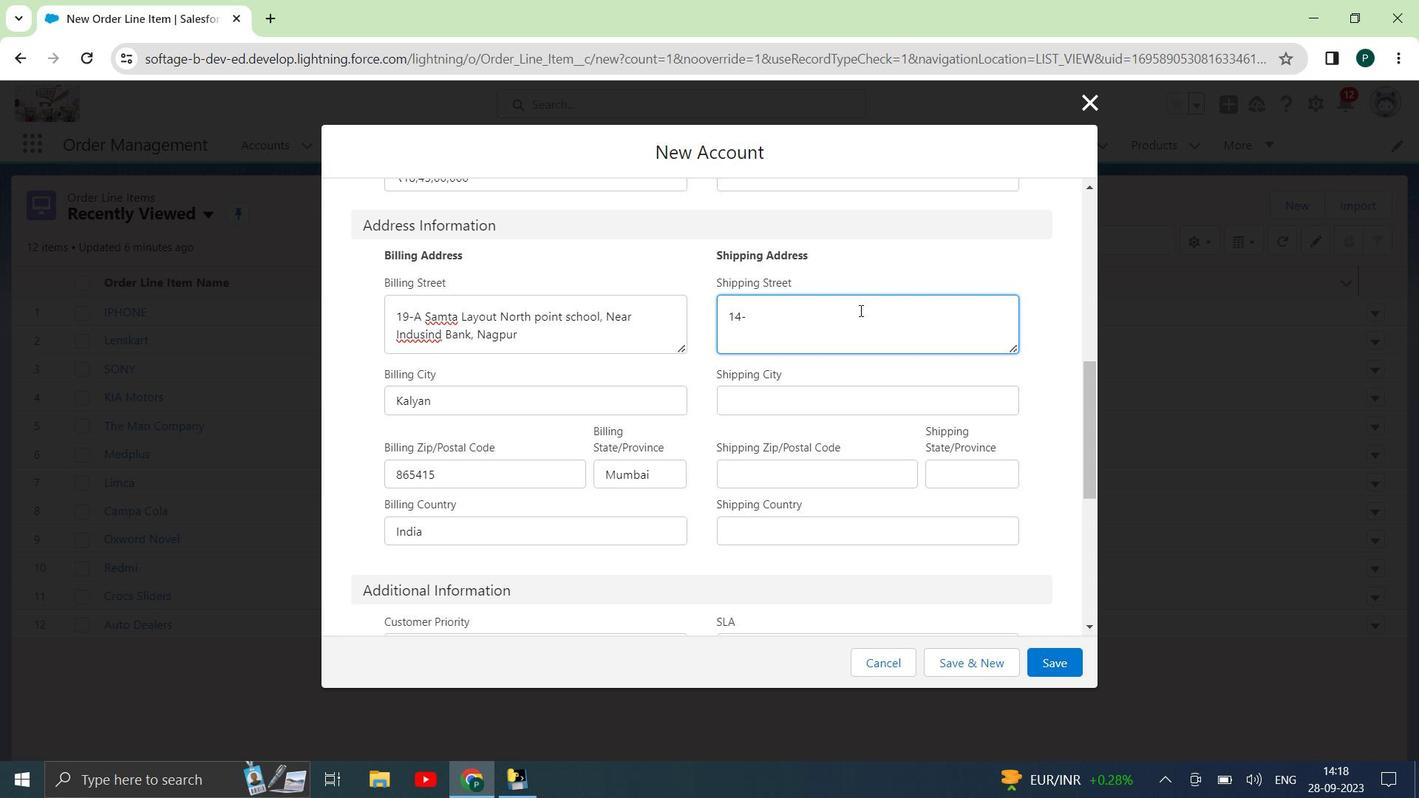 
Action: Mouse moved to (860, 310)
Screenshot: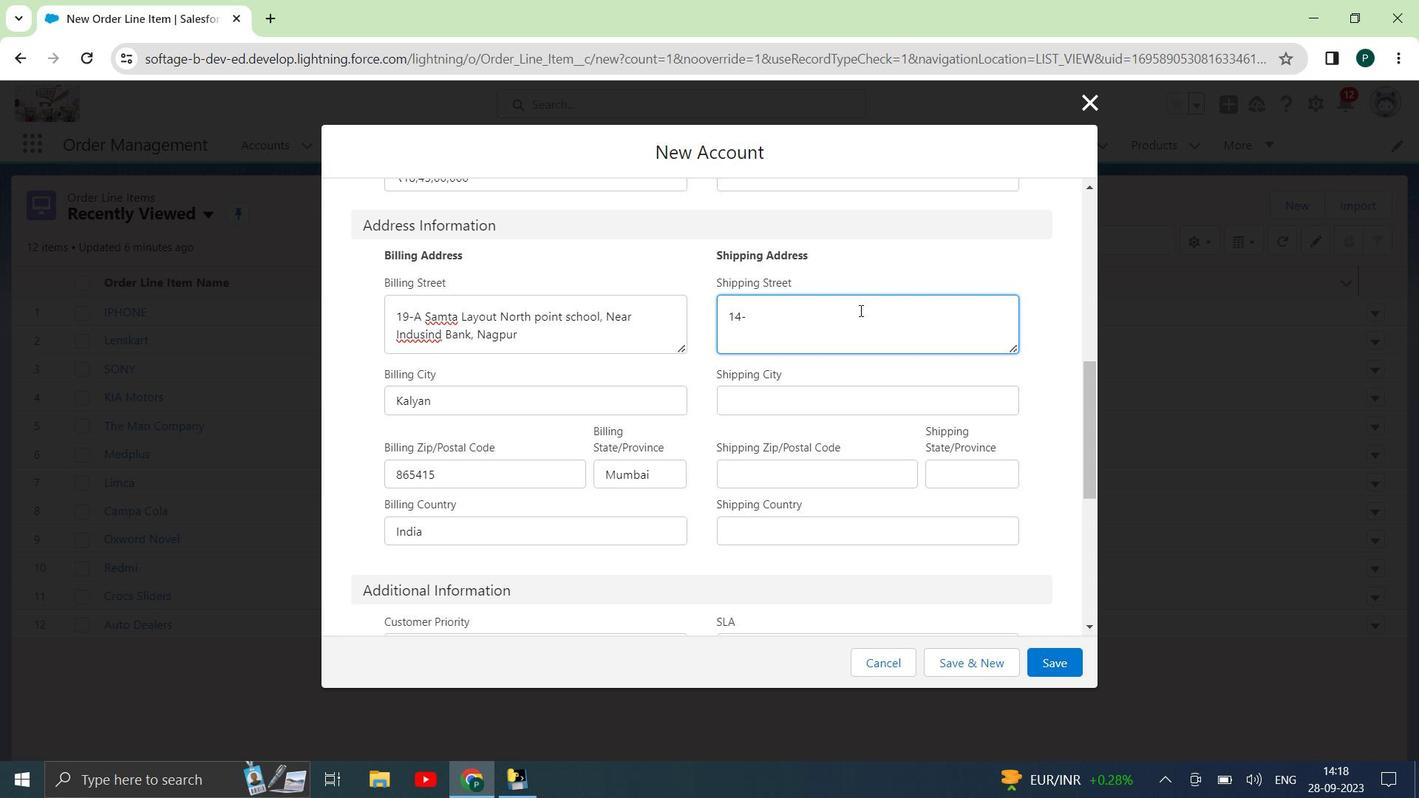 
Action: Key pressed <Key.shift>
Screenshot: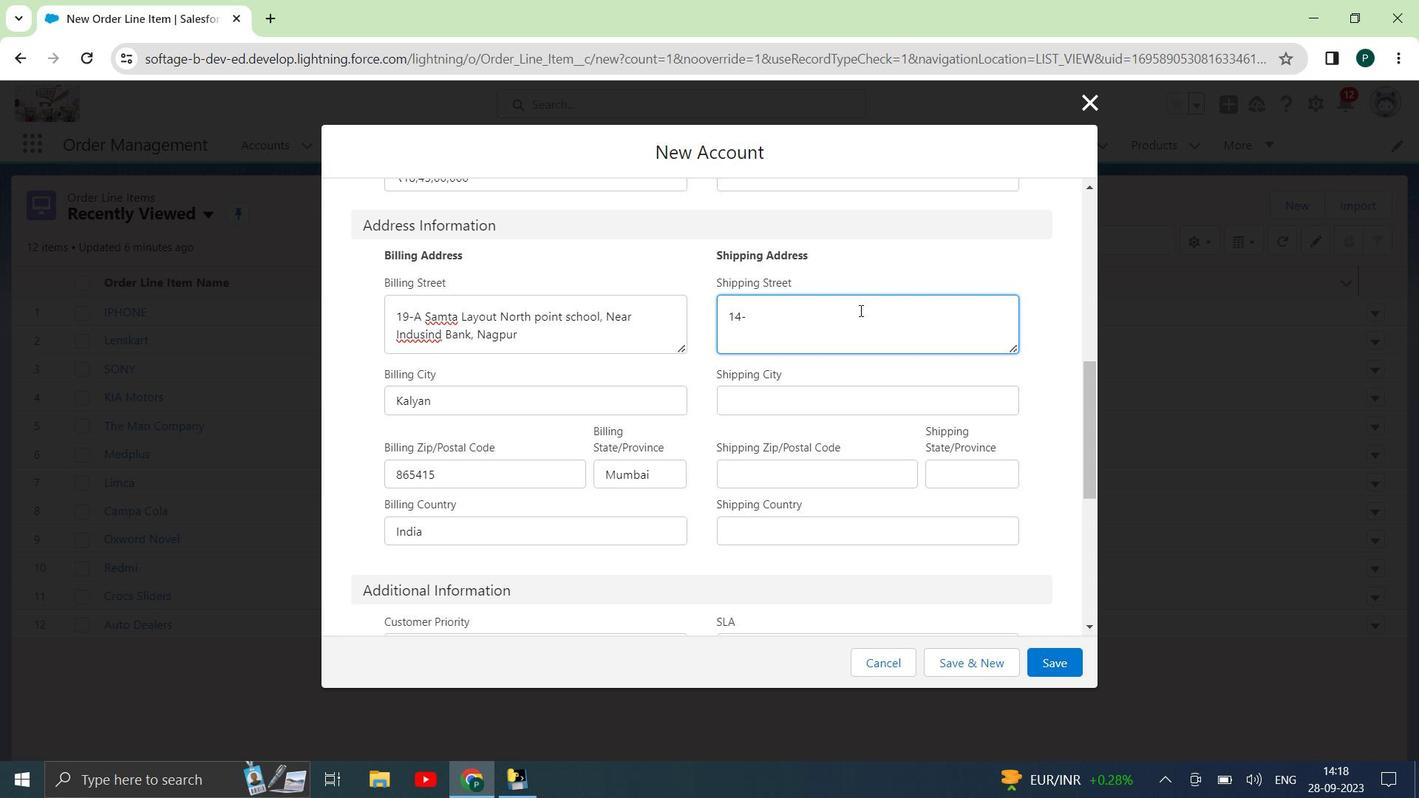 
Action: Mouse moved to (860, 310)
Screenshot: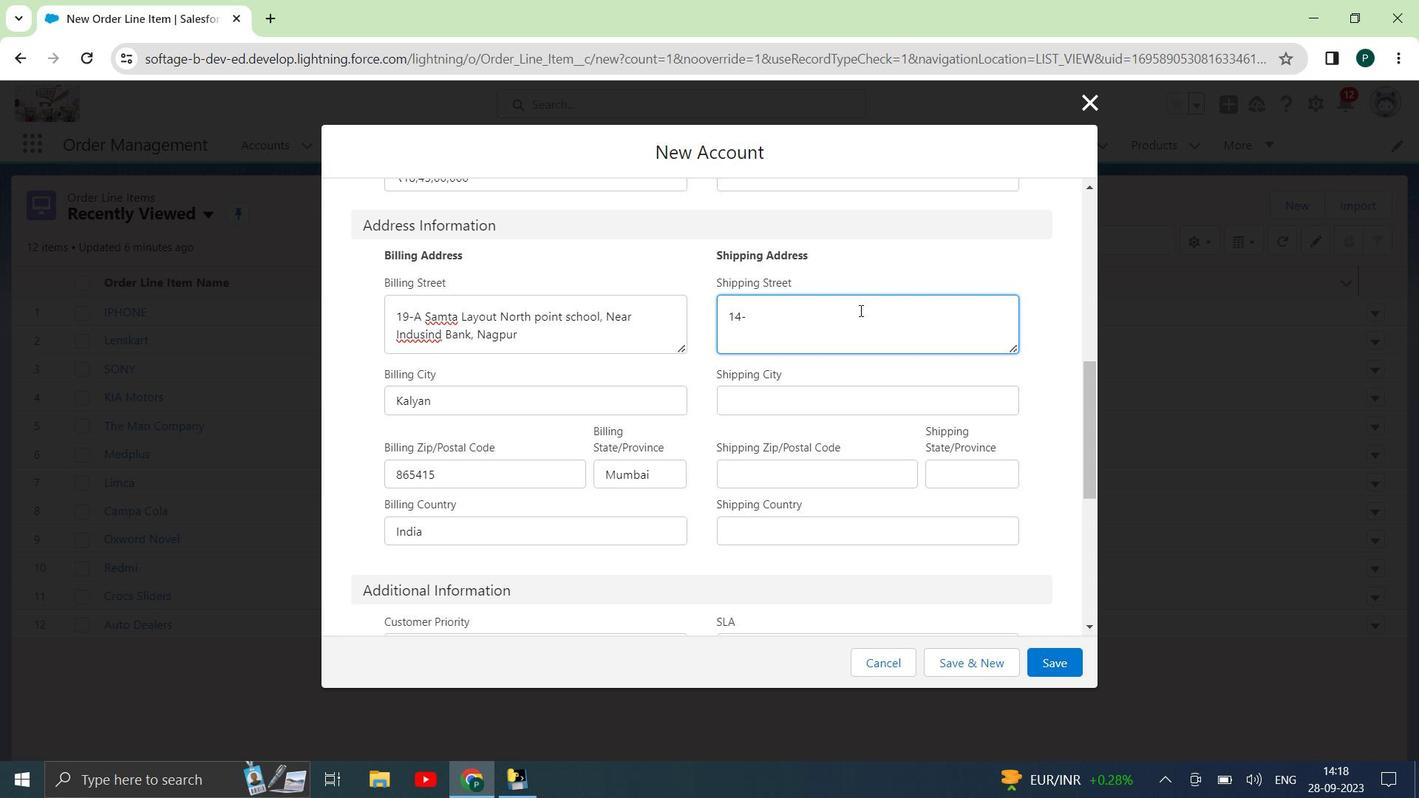 
Action: Key pressed <Key.shift>
Screenshot: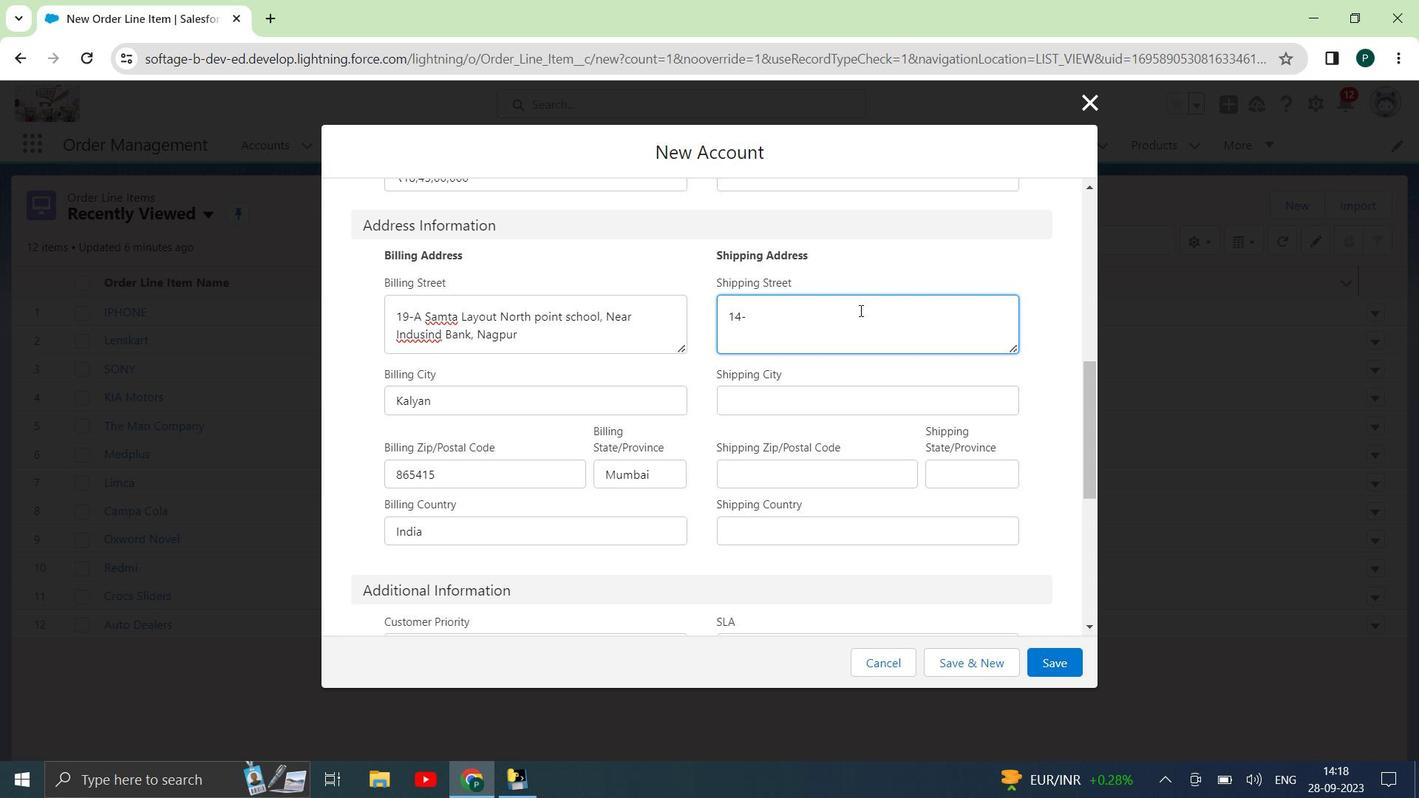 
Action: Mouse moved to (860, 310)
Screenshot: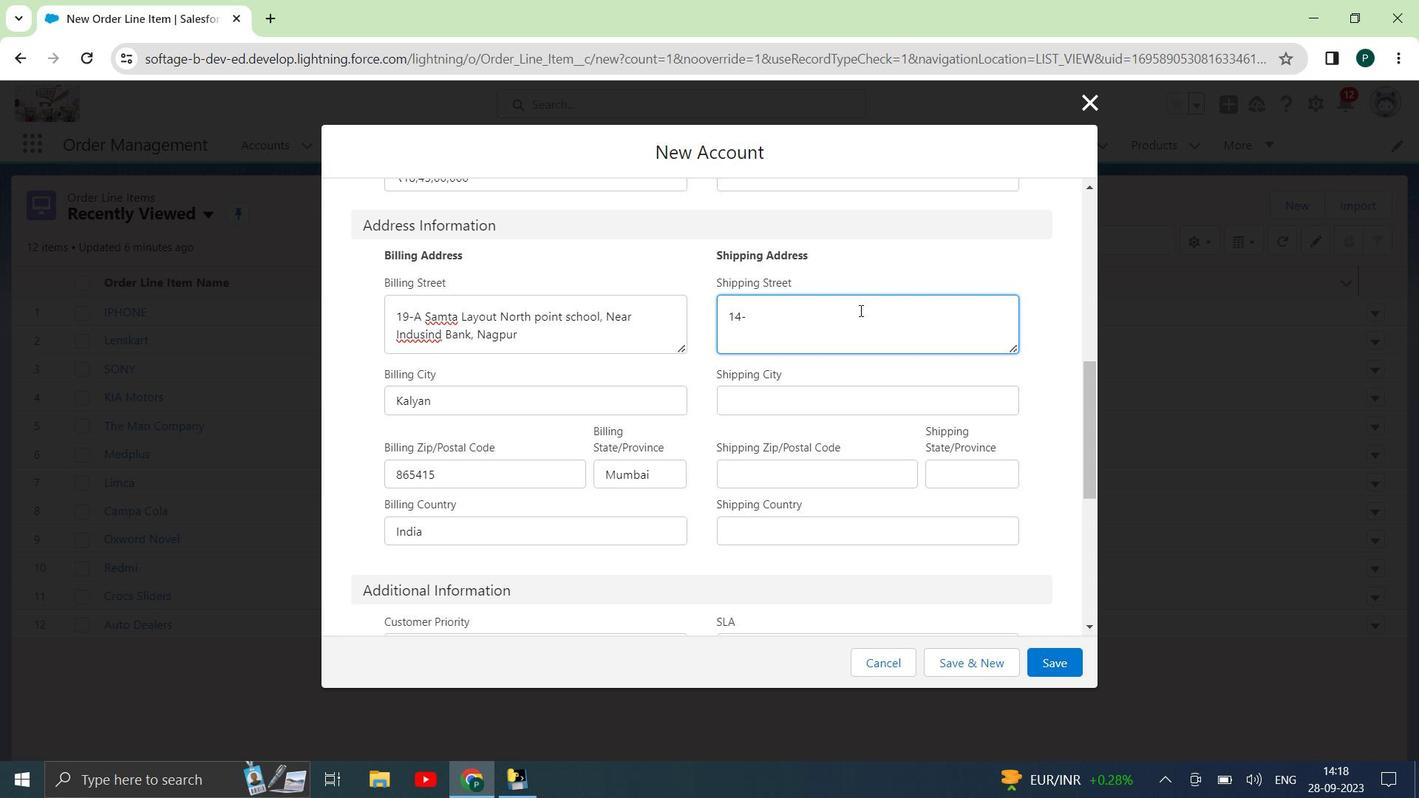 
Action: Key pressed A<Key.space><Key.shift>Kanpur<Key.space><Key.shift>Street<Key.space><Key.shift>Lane<Key.space>no.<Key.space>14,<Key.space><Key.shift><Key.shift><Key.shift><Key.shift><Key.shift><Key.shift><Key.shift>Shop<Key.space>no.<Key.space><Key.shift><Key.shift><Key.shift><Key.shift><Key.shift><Key.shift><Key.shift><Key.shift><Key.shift>
Screenshot: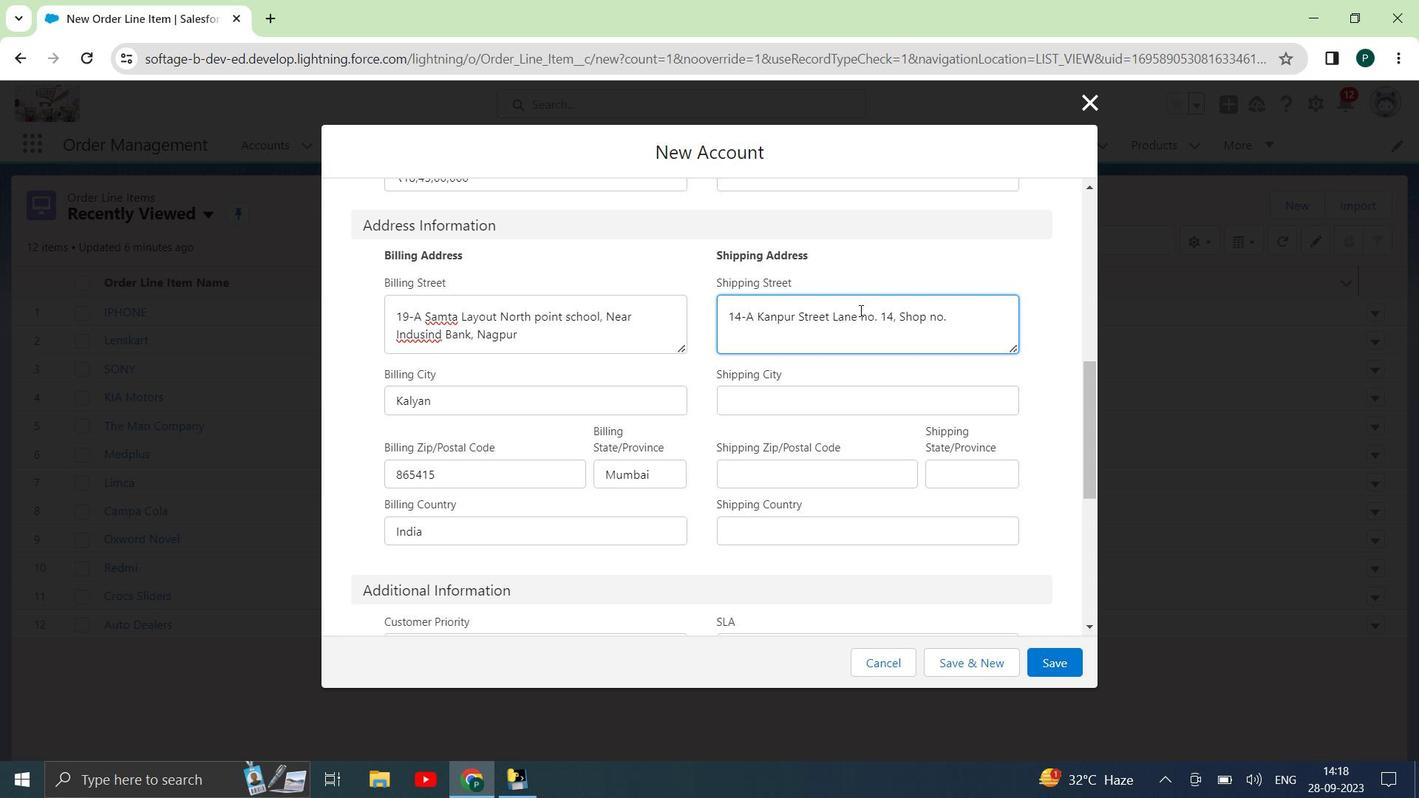 
Action: Mouse moved to (855, 310)
Screenshot: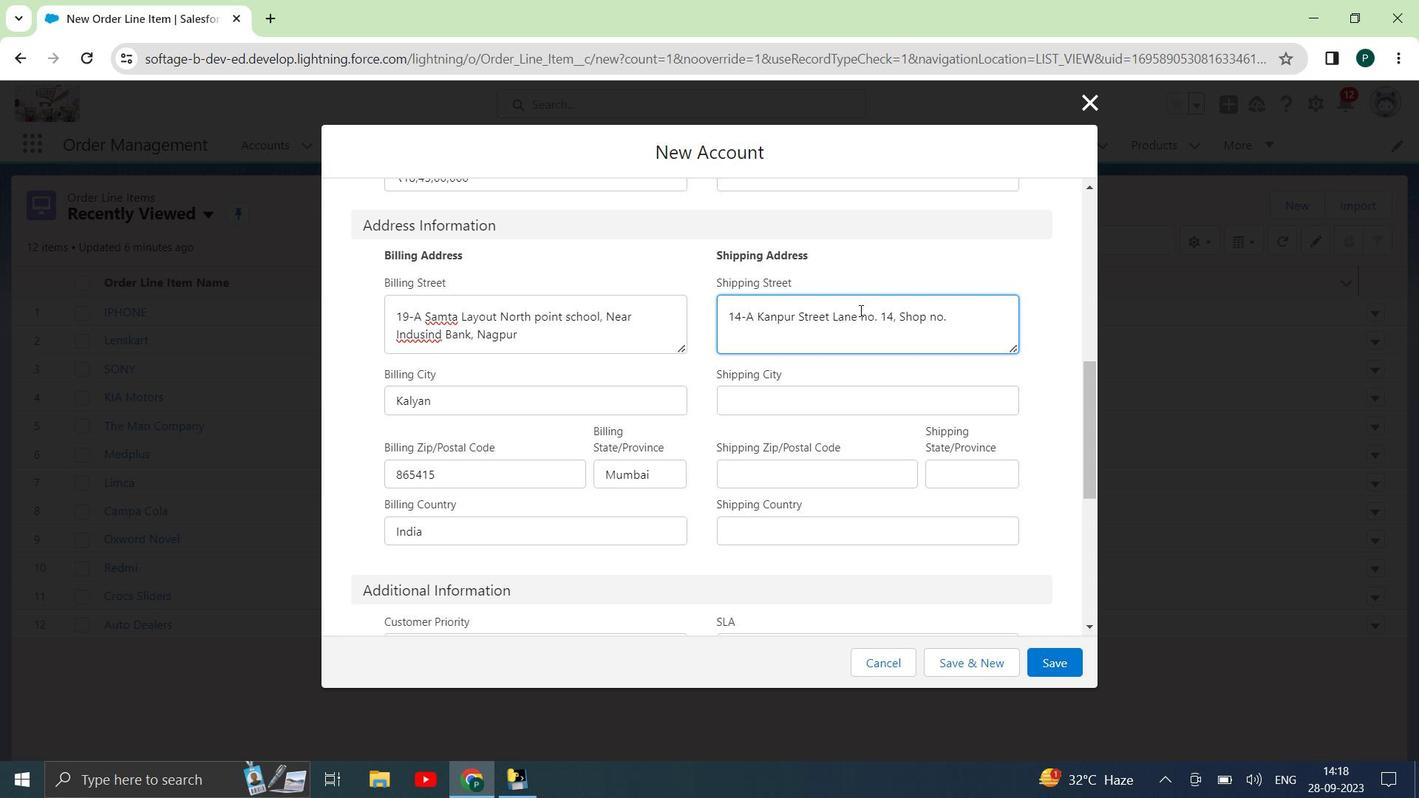 
Action: Key pressed <Key.shift>(8<Key.backspace><Key.backspace>98,<Key.space><Key.shift>East<Key.space><Key.shift>ba<Key.backspace><Key.backspace><Key.shift>Badlapur<Key.space><Key.shift>Na
Screenshot: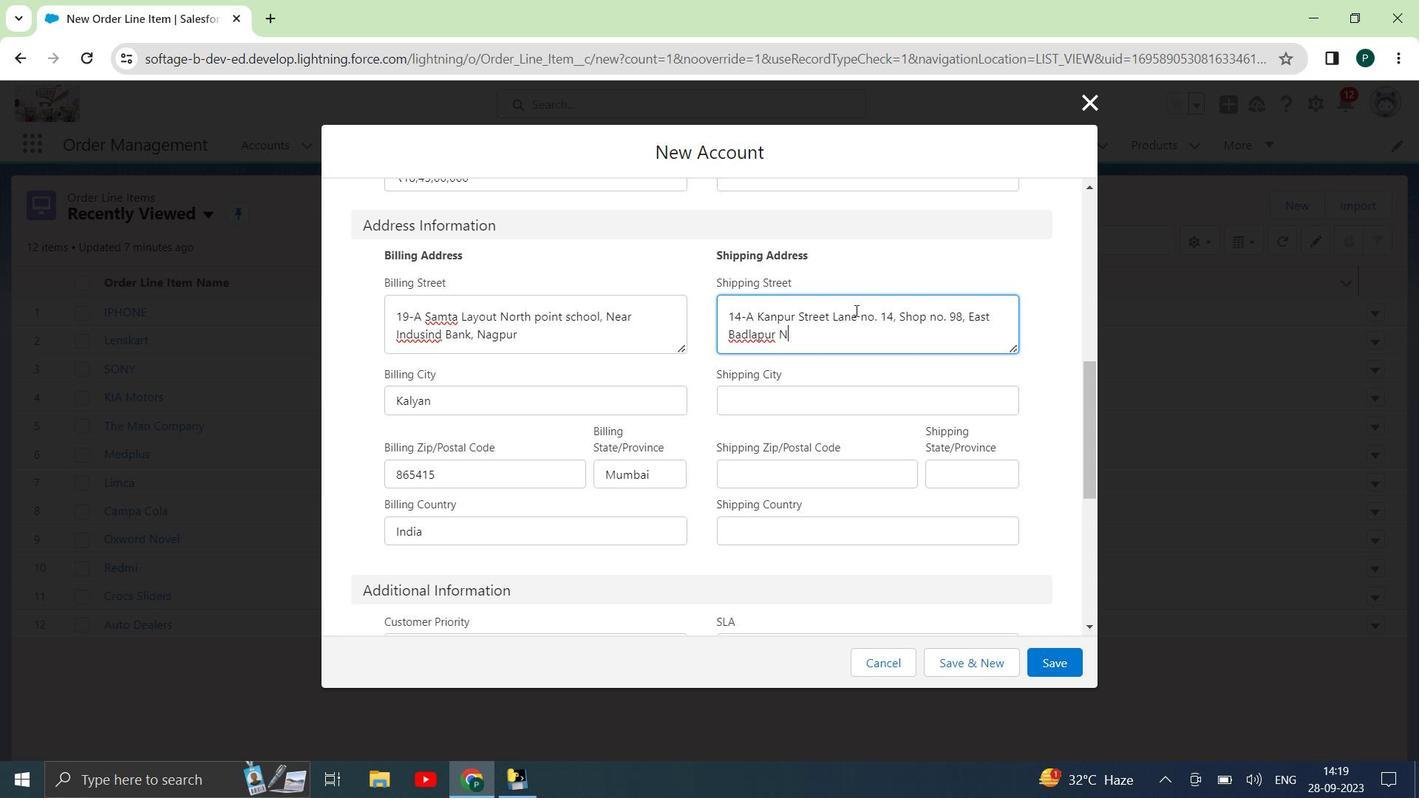 
Action: Mouse moved to (839, 306)
Screenshot: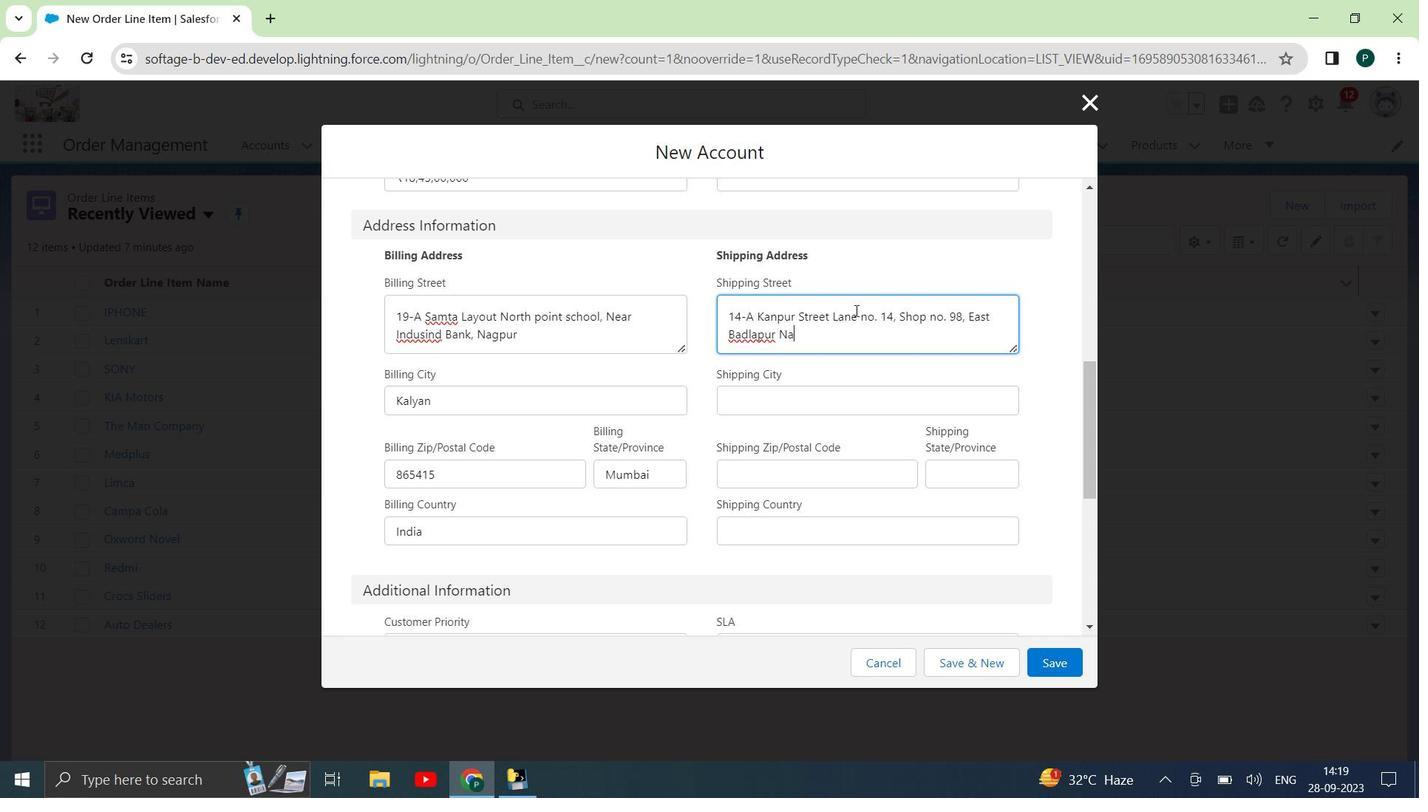 
Action: Key pressed garjurna
Screenshot: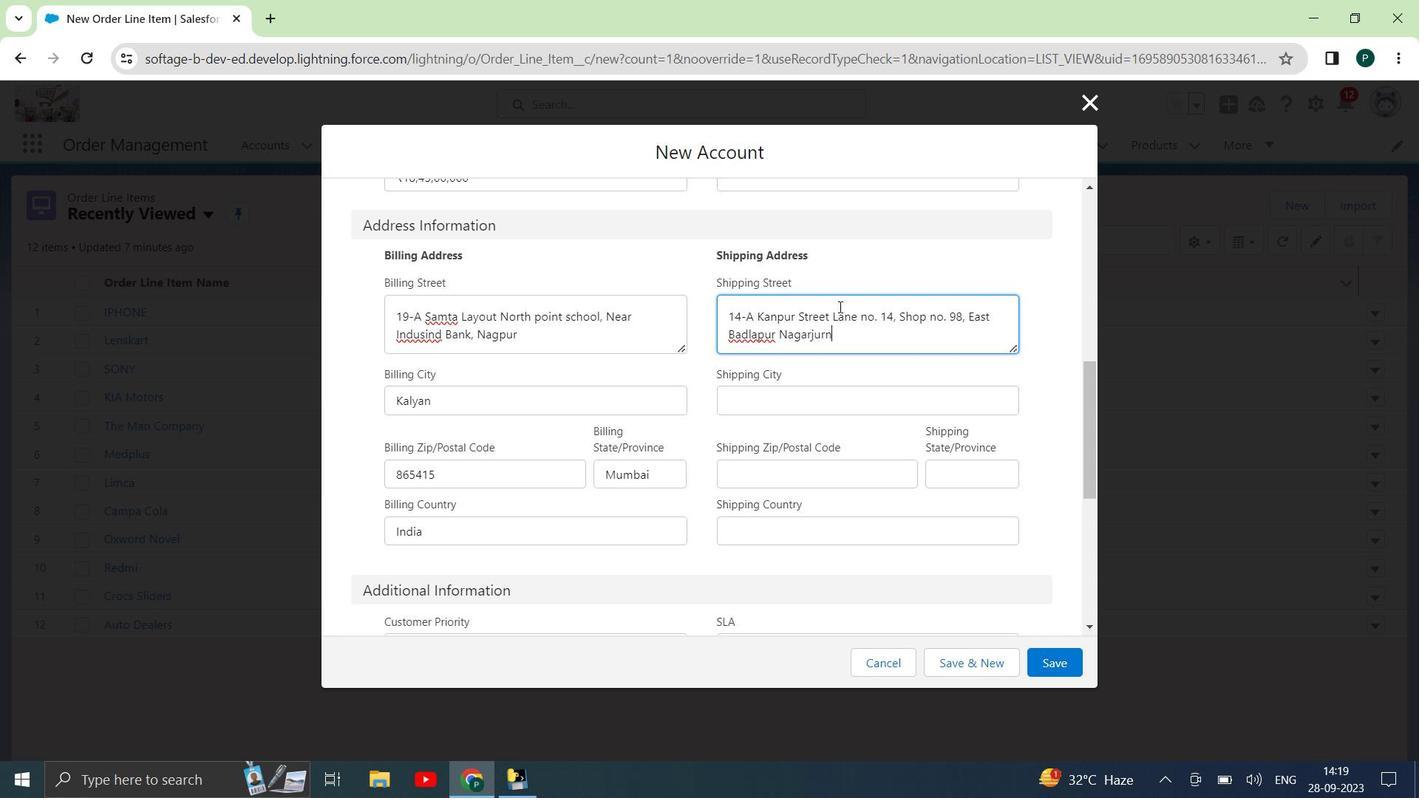 
Action: Mouse moved to (797, 397)
Screenshot: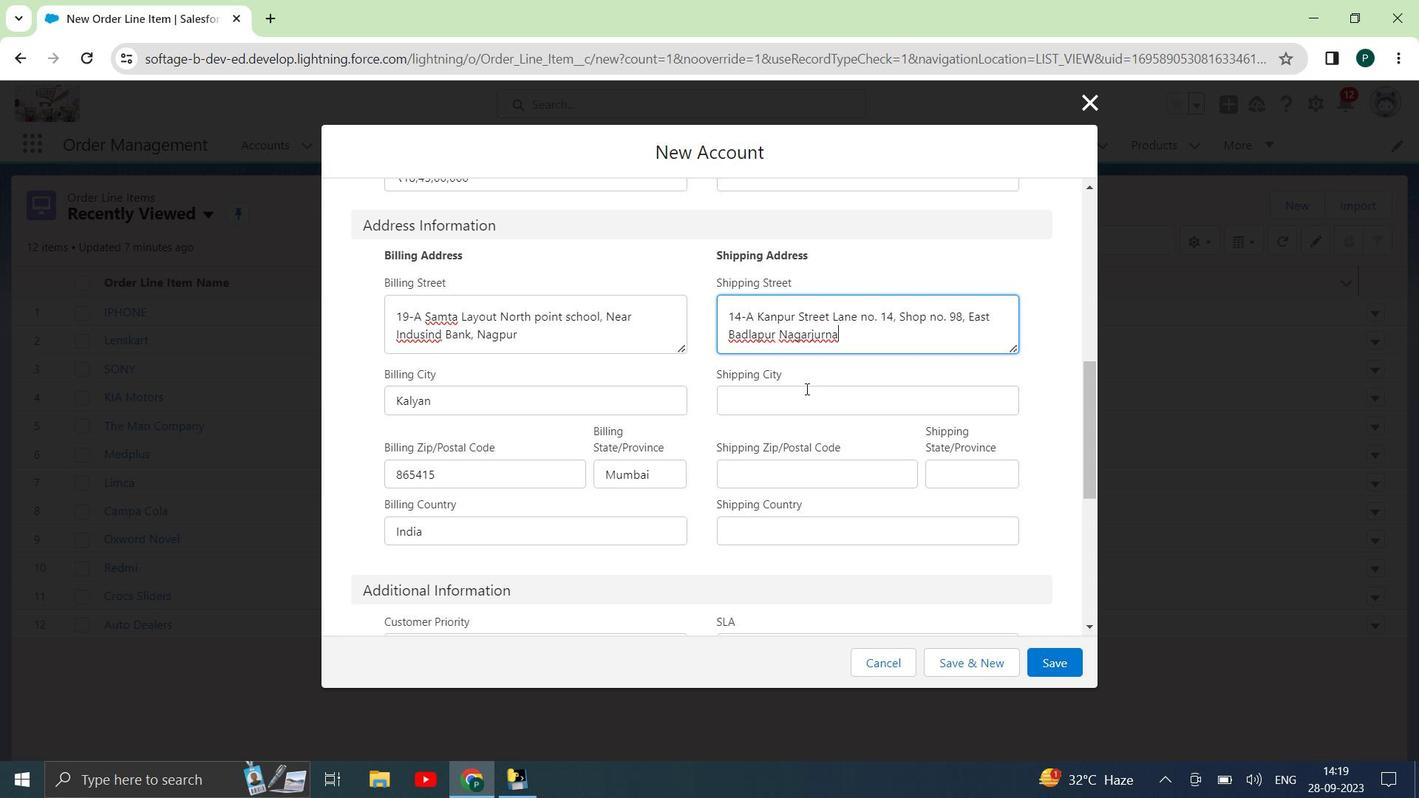 
Action: Mouse pressed left at (797, 397)
Screenshot: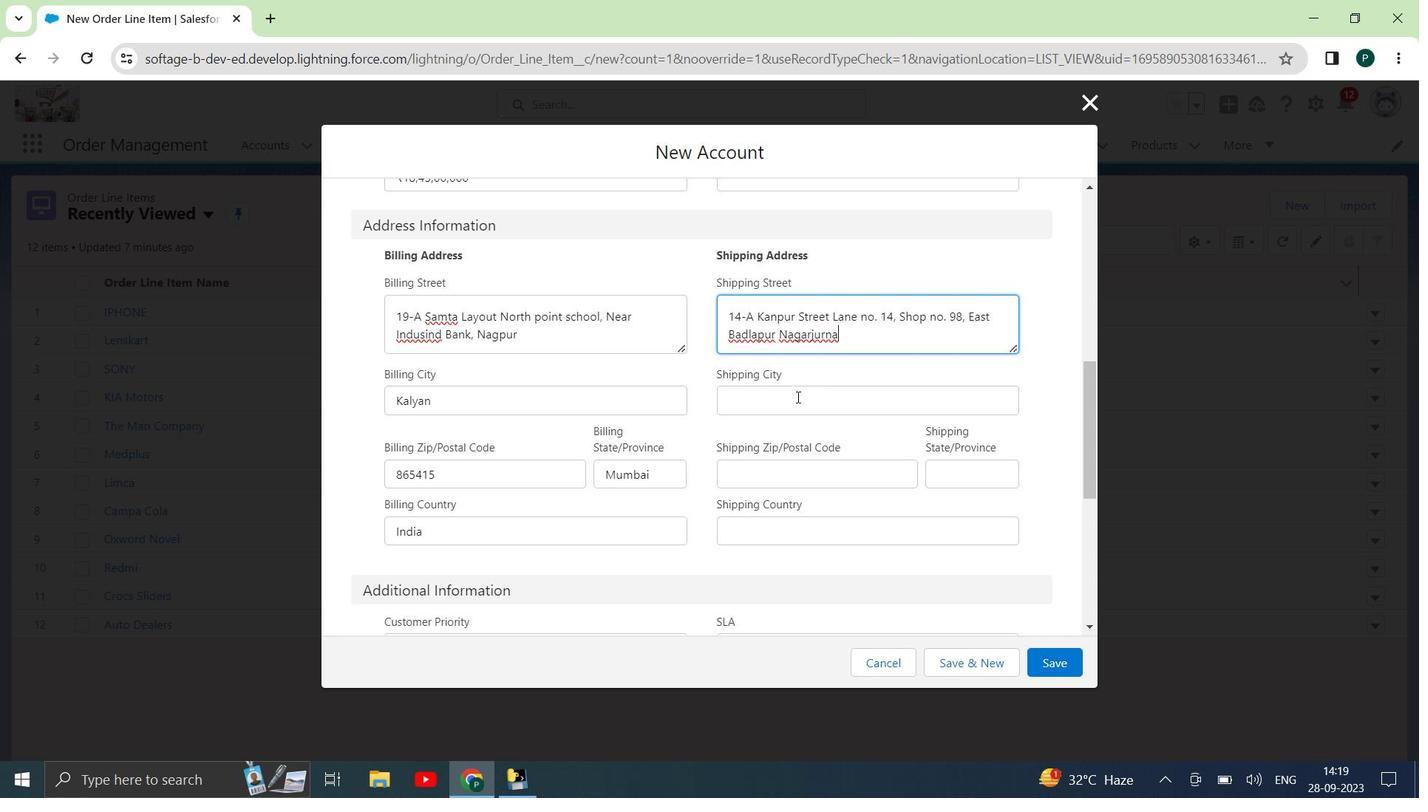 
Action: Mouse moved to (798, 394)
Screenshot: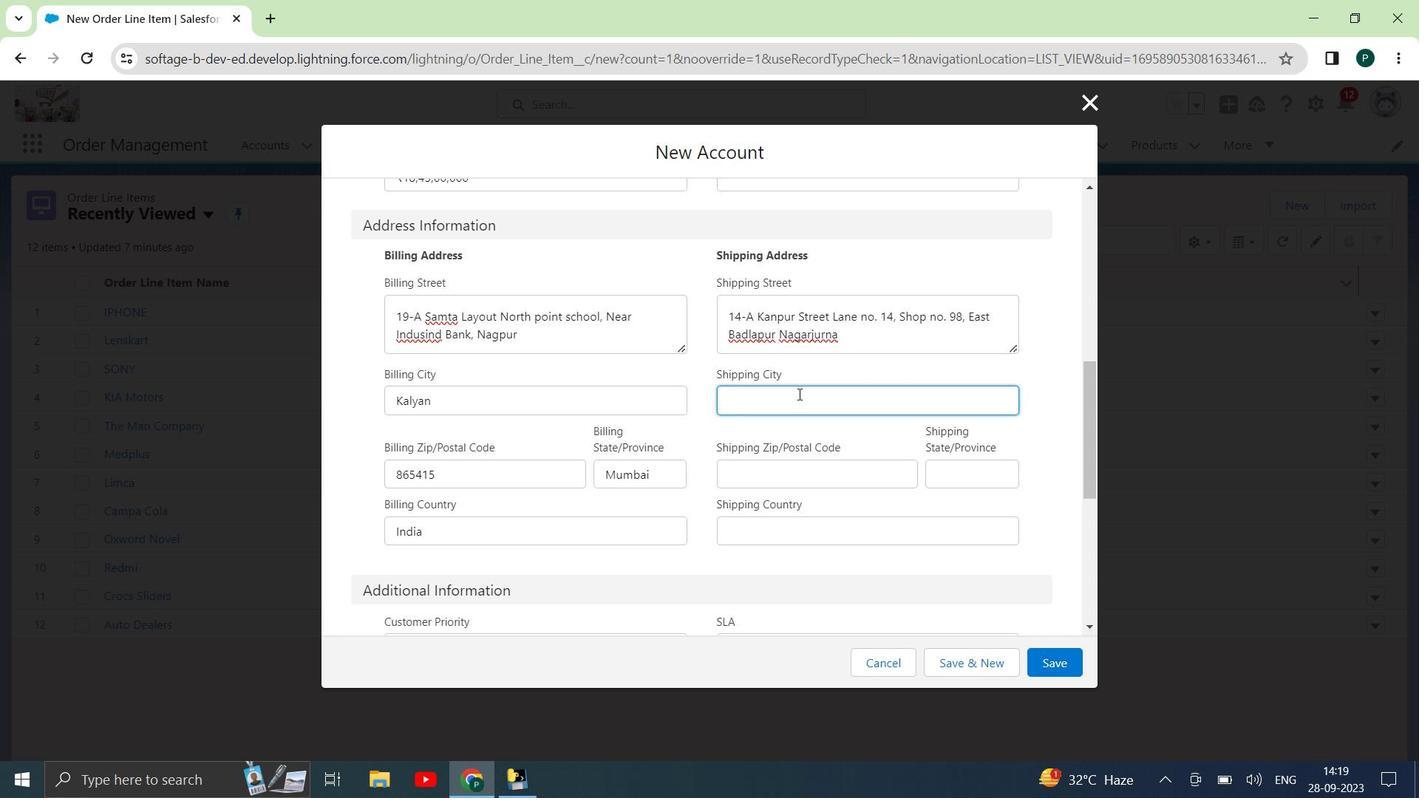
Action: Key pressed k<Key.shift><Key.shift><Key.shift><Key.shift><Key.shift><Key.shift><Key.shift><Key.shift>an<Key.backspace><Key.backspace><Key.backspace><Key.backspace><Key.shift>Kanpur
Screenshot: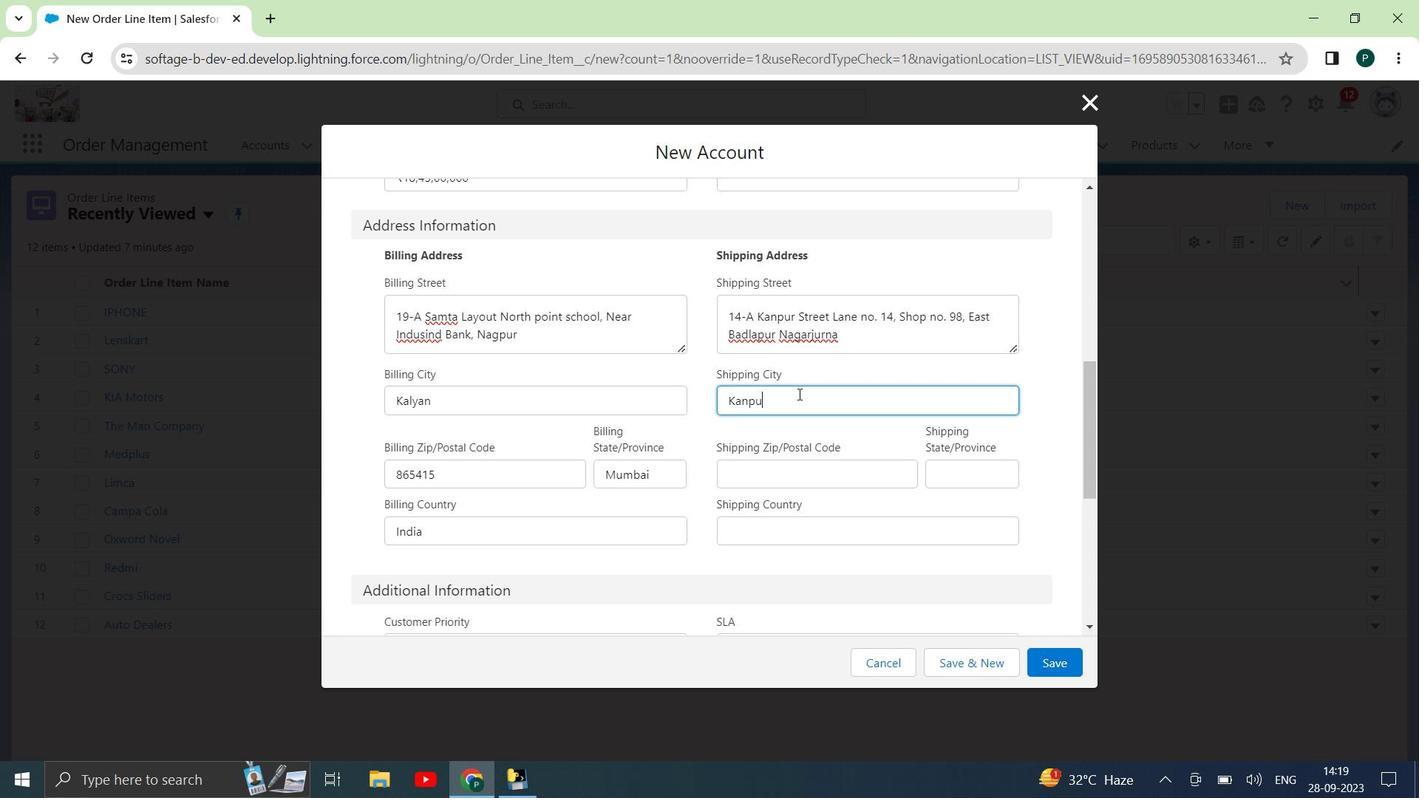 
Action: Mouse moved to (786, 482)
Screenshot: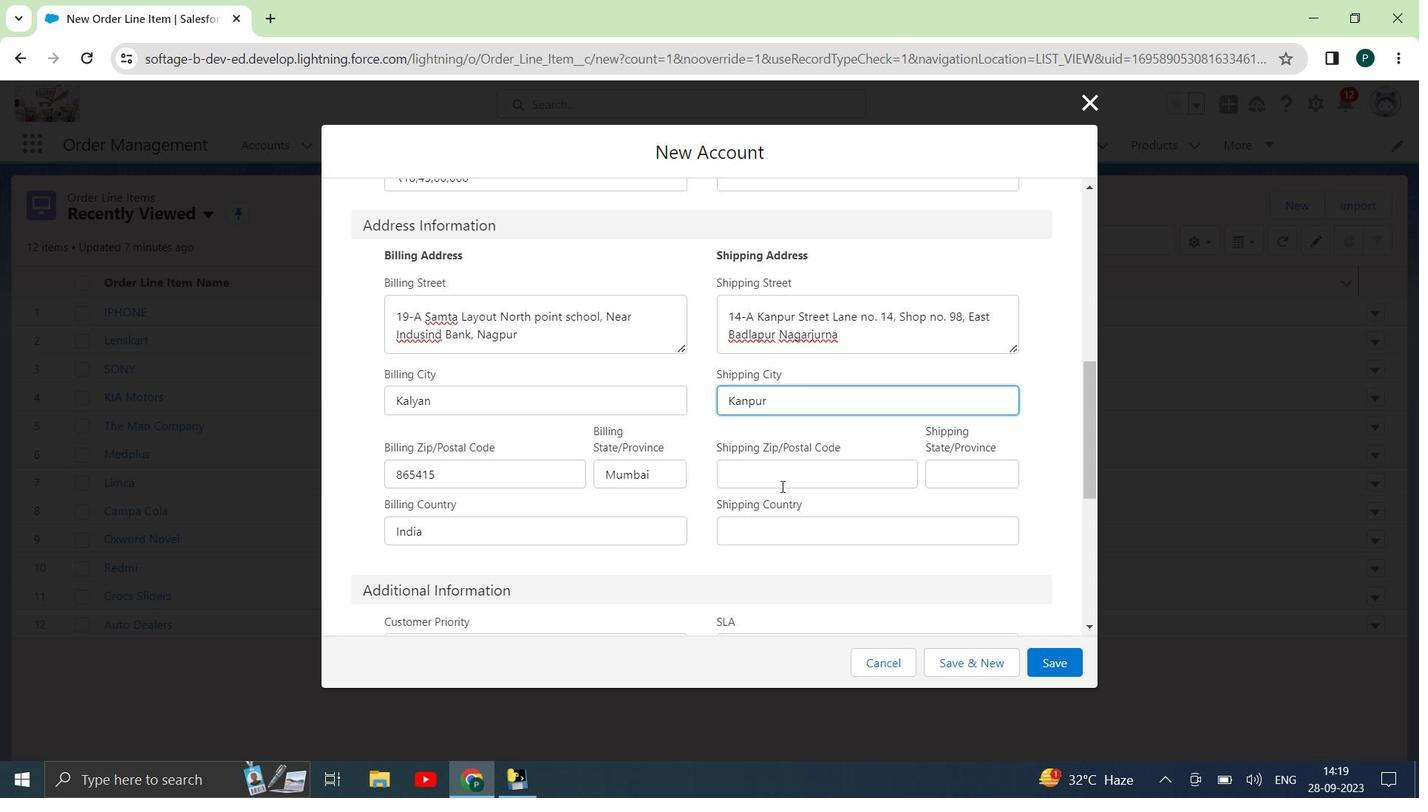 
Action: Mouse pressed left at (786, 482)
Screenshot: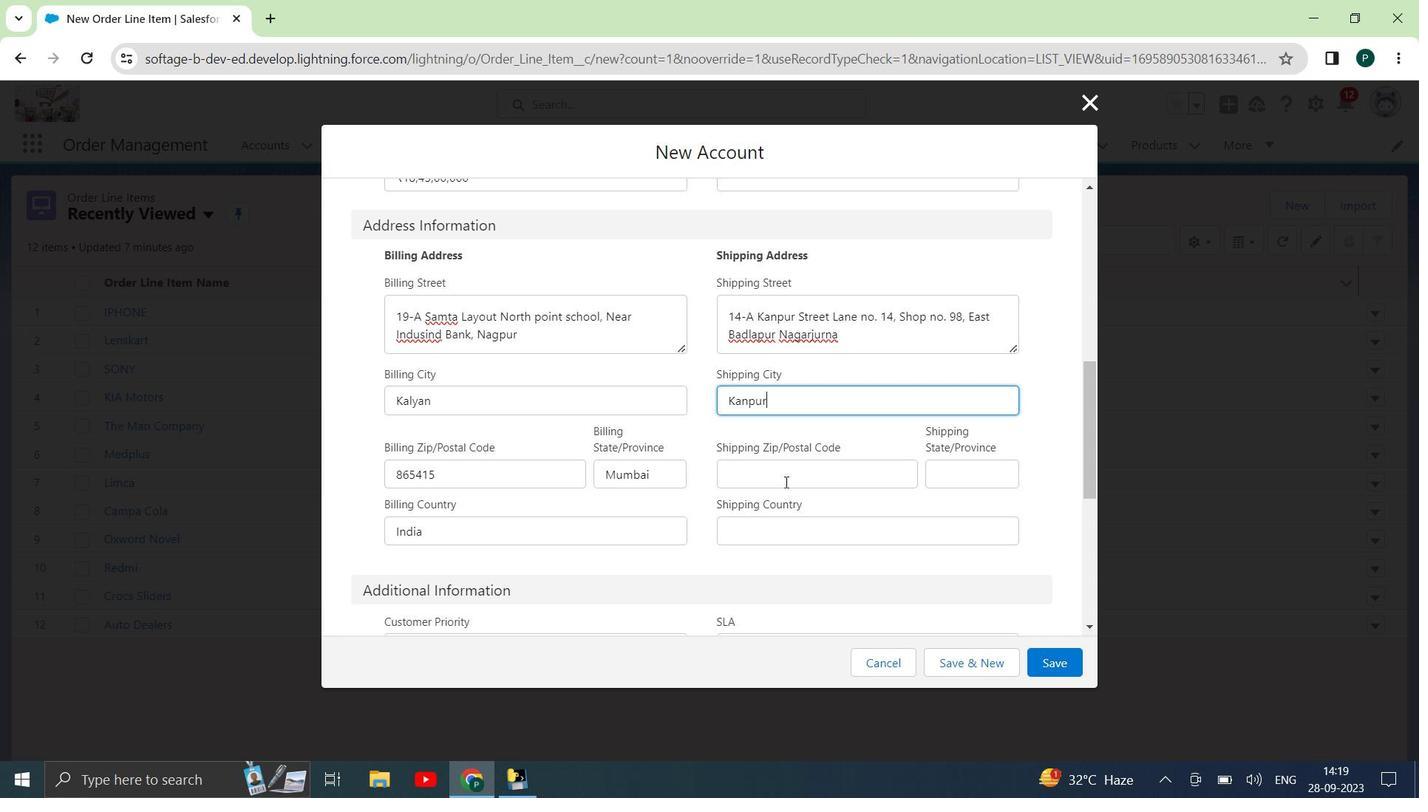 
Action: Key pressed 874595
Screenshot: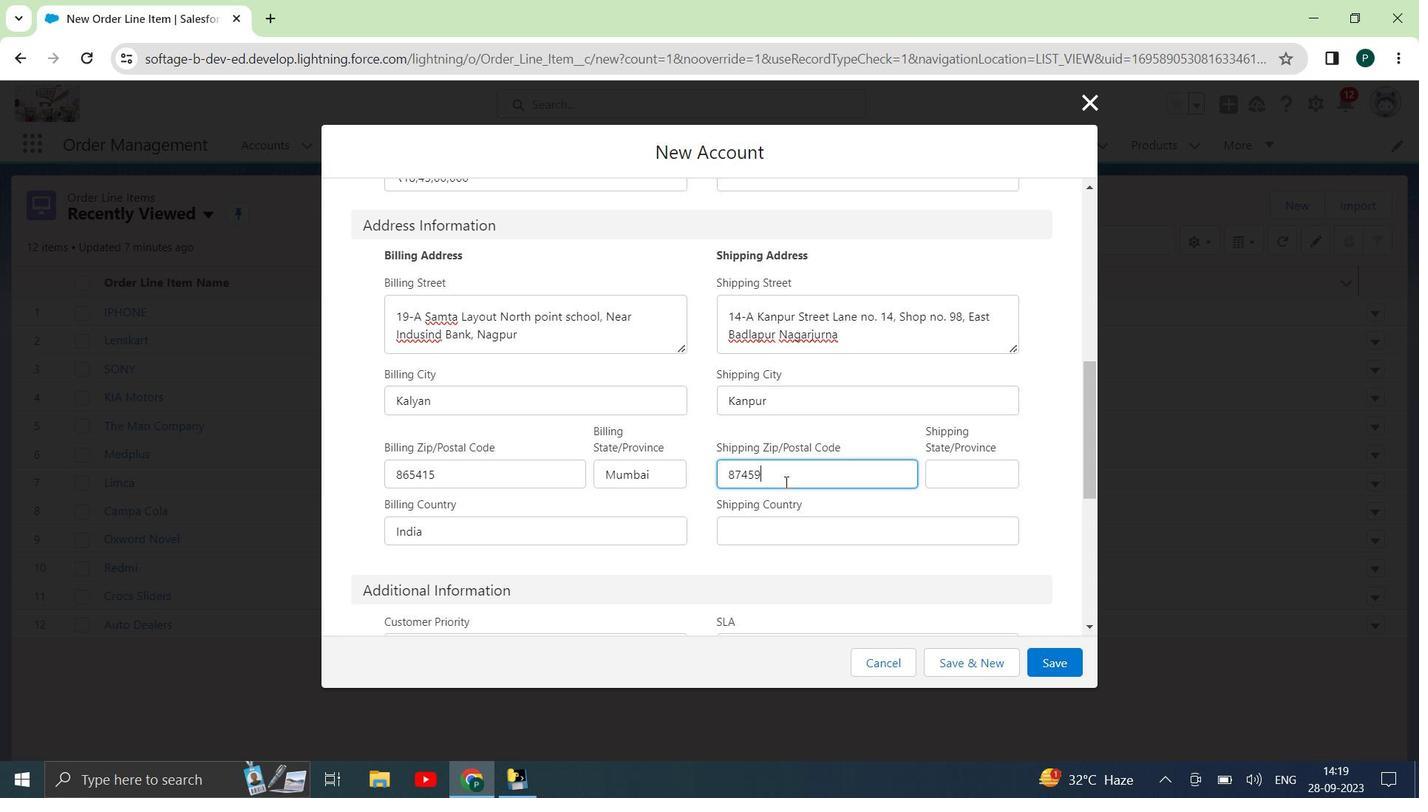 
Action: Mouse moved to (980, 482)
Screenshot: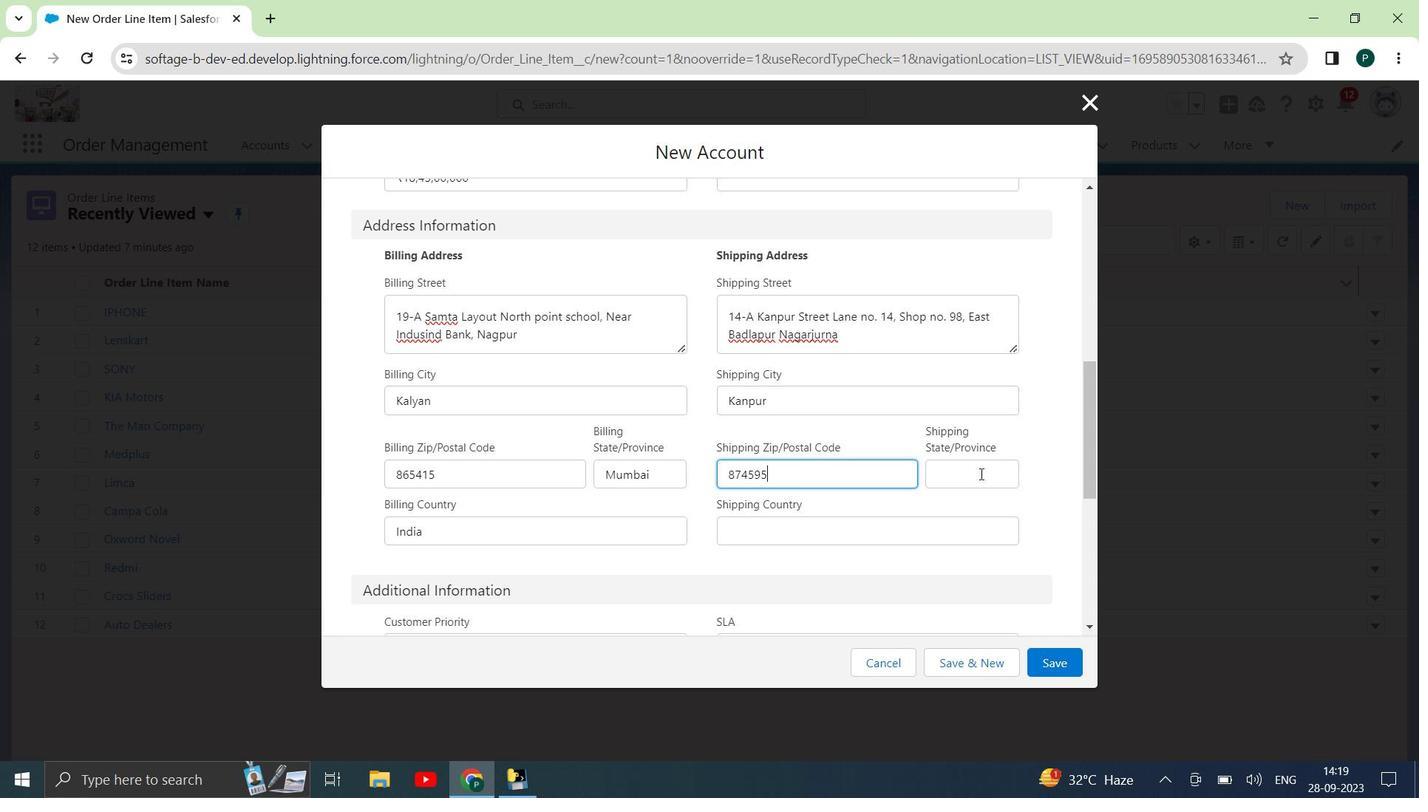 
Action: Mouse pressed left at (980, 482)
Screenshot: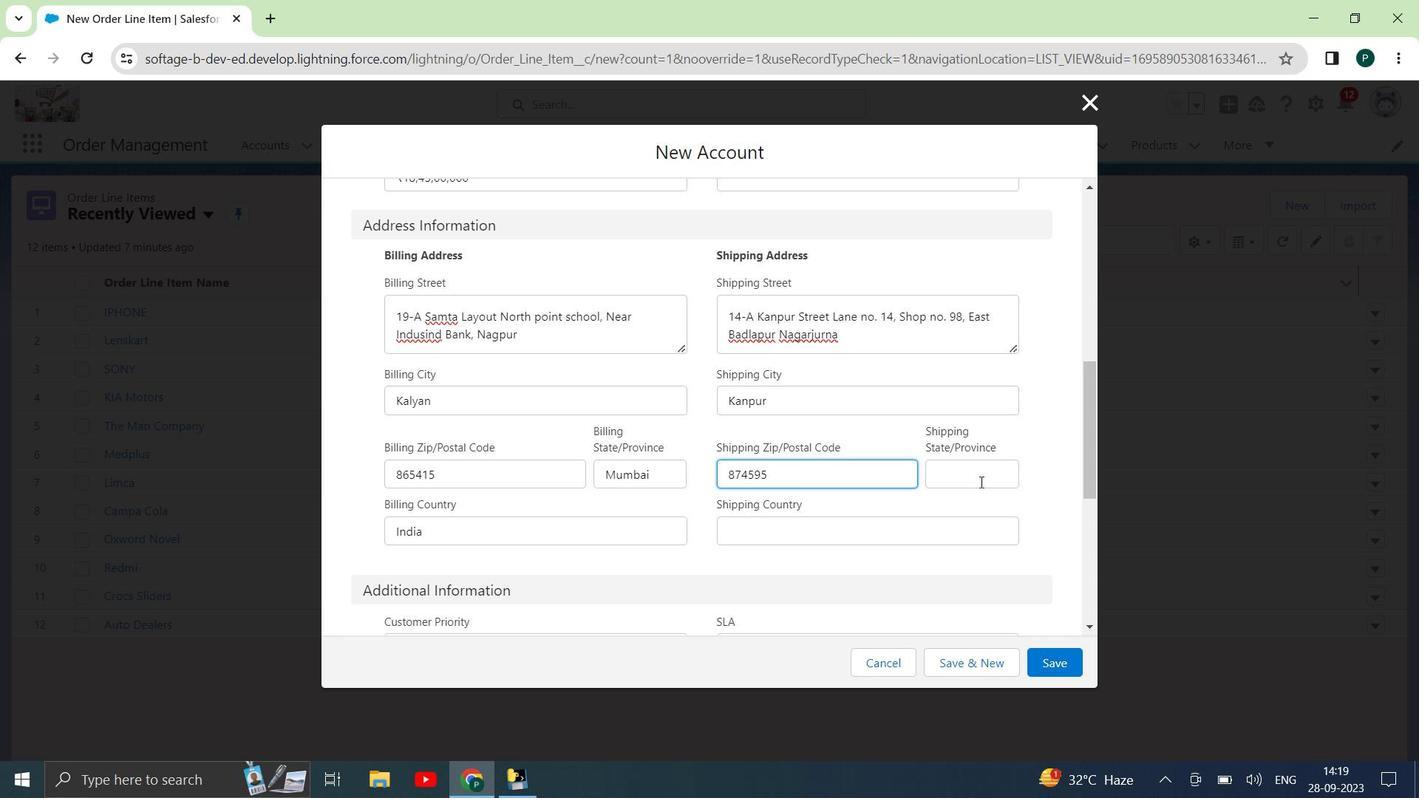 
Action: Key pressed <Key.shift><Key.shift><Key.shift><Key.shift><Key.shift><Key.shift><Key.shift><Key.shift><Key.shift><Key.shift><Key.shift><Key.shift><Key.shift><Key.shift><Key.shift><Key.shift><Key.shift><Key.shift><Key.shift><Key.shift><Key.shift><Key.shift><Key.shift><Key.shift><Key.shift><Key.shift><Key.shift><Key.shift><Key.shift><Key.shift><Key.shift><Key.shift><Key.shift><Key.shift><Key.shift><Key.shift><Key.shift><Key.shift><Key.shift><Key.shift><Key.shift><Key.shift><Key.shift><Key.shift><Key.shift><Key.shift><Key.shift><Key.shift><Key.shift><Key.shift><Key.shift><Key.shift><Key.shift>L<Key.backspace><Key.shift><Key.shift><Key.shift><Key.shift><Key.shift><Key.shift><Key.shift><Key.shift>Uttar<Key.space><Key.shift><Key.shift>Pradesh
Screenshot: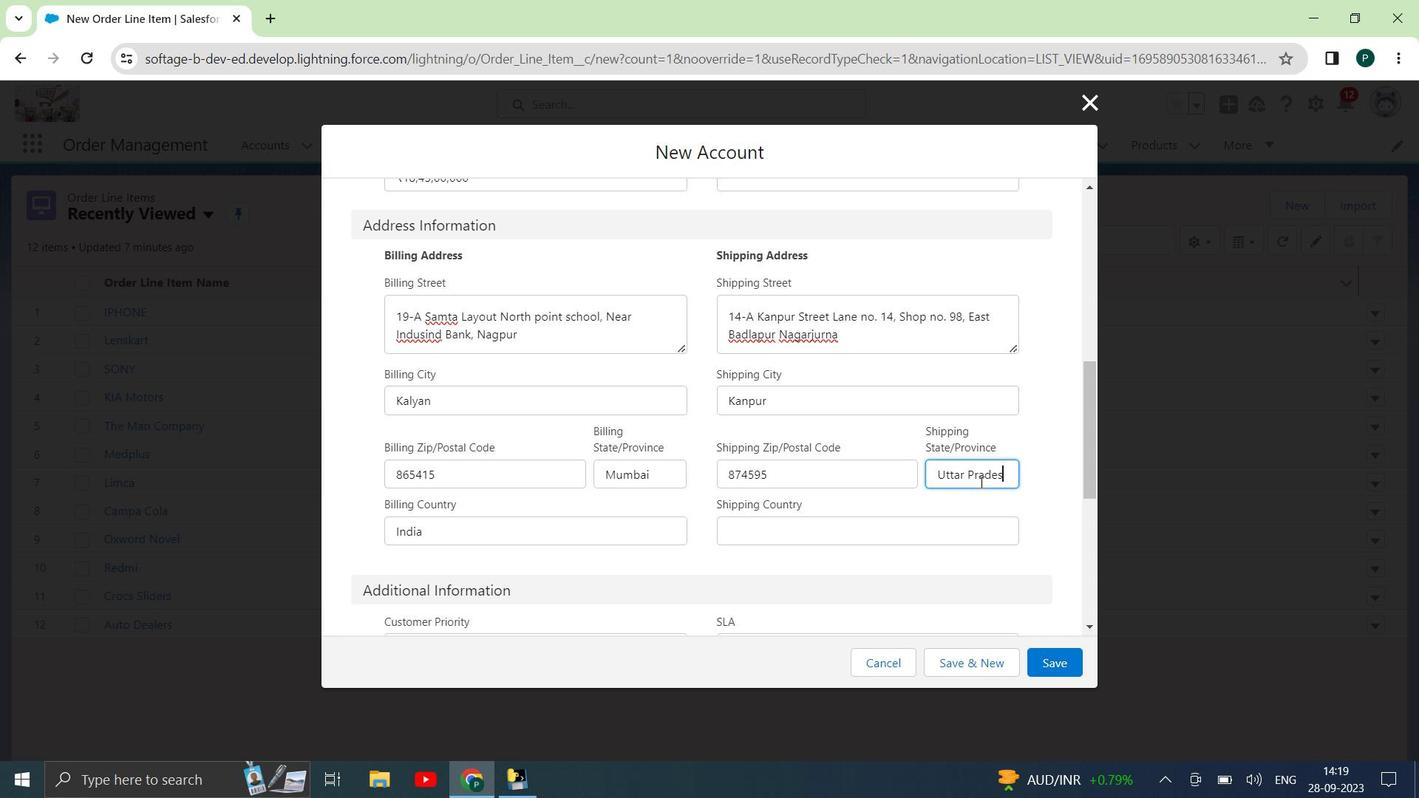
Action: Mouse moved to (891, 530)
Screenshot: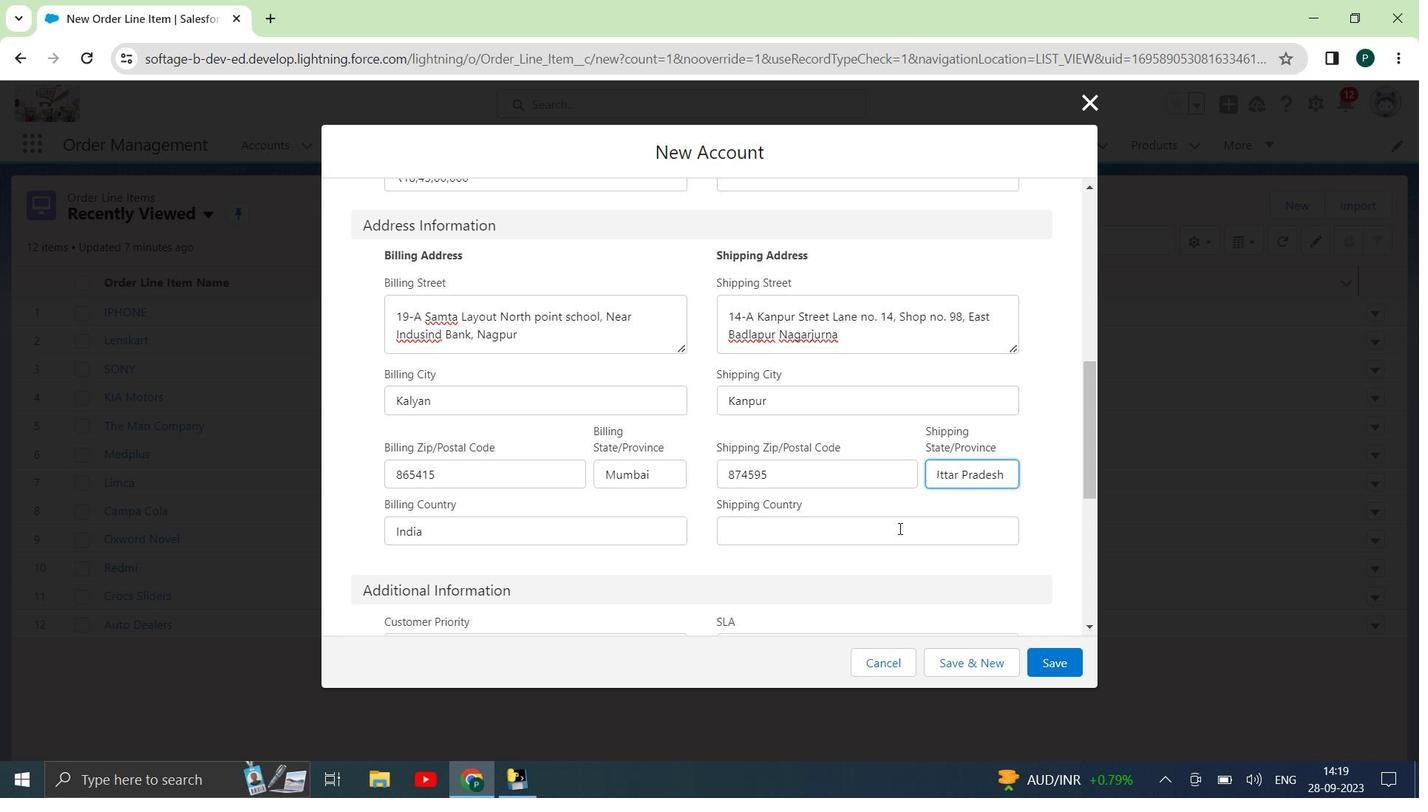 
Action: Mouse pressed left at (891, 530)
Screenshot: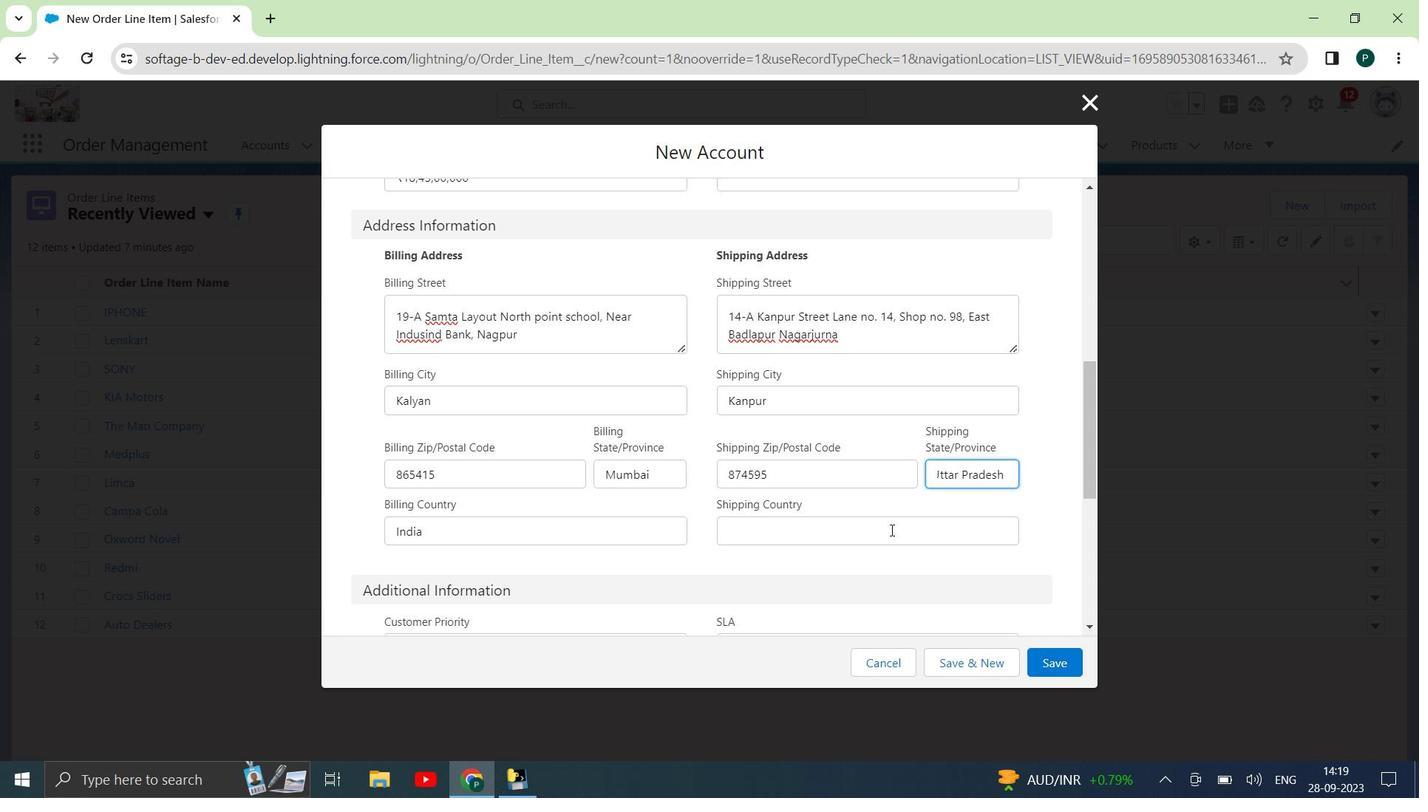 
Action: Key pressed <Key.shift>U<Key.backspace><Key.shift>India
Screenshot: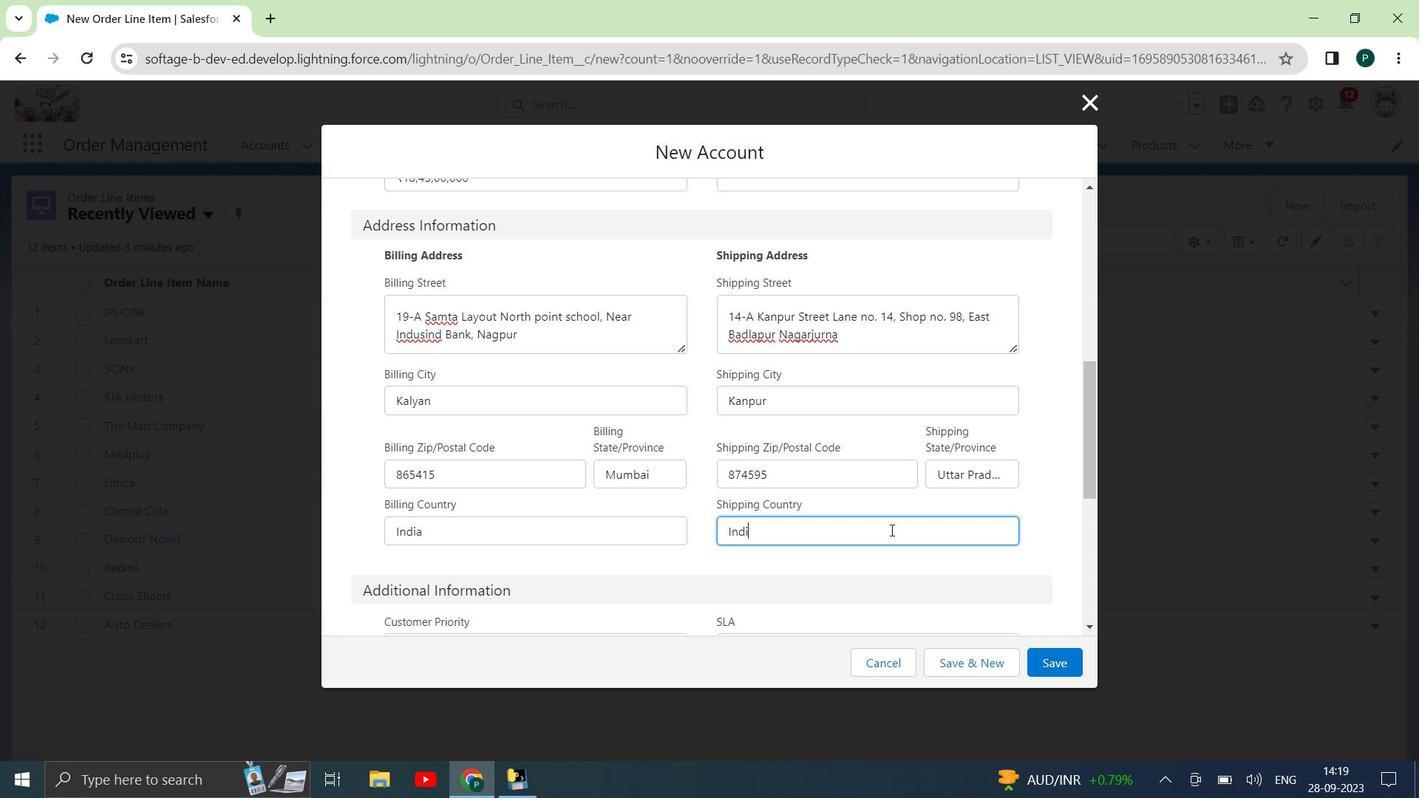 
Action: Mouse moved to (871, 531)
Screenshot: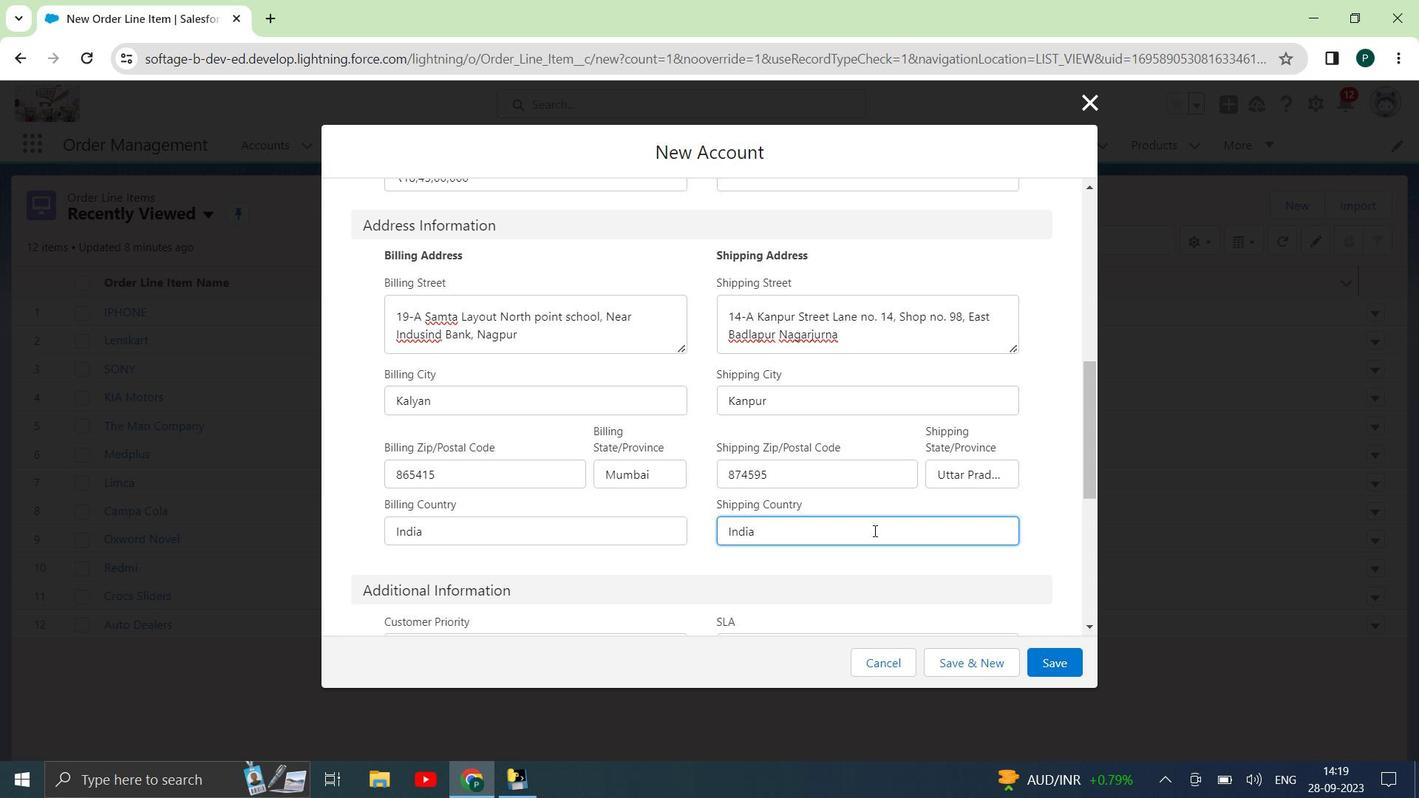 
Action: Mouse scrolled (871, 530) with delta (0, 0)
Screenshot: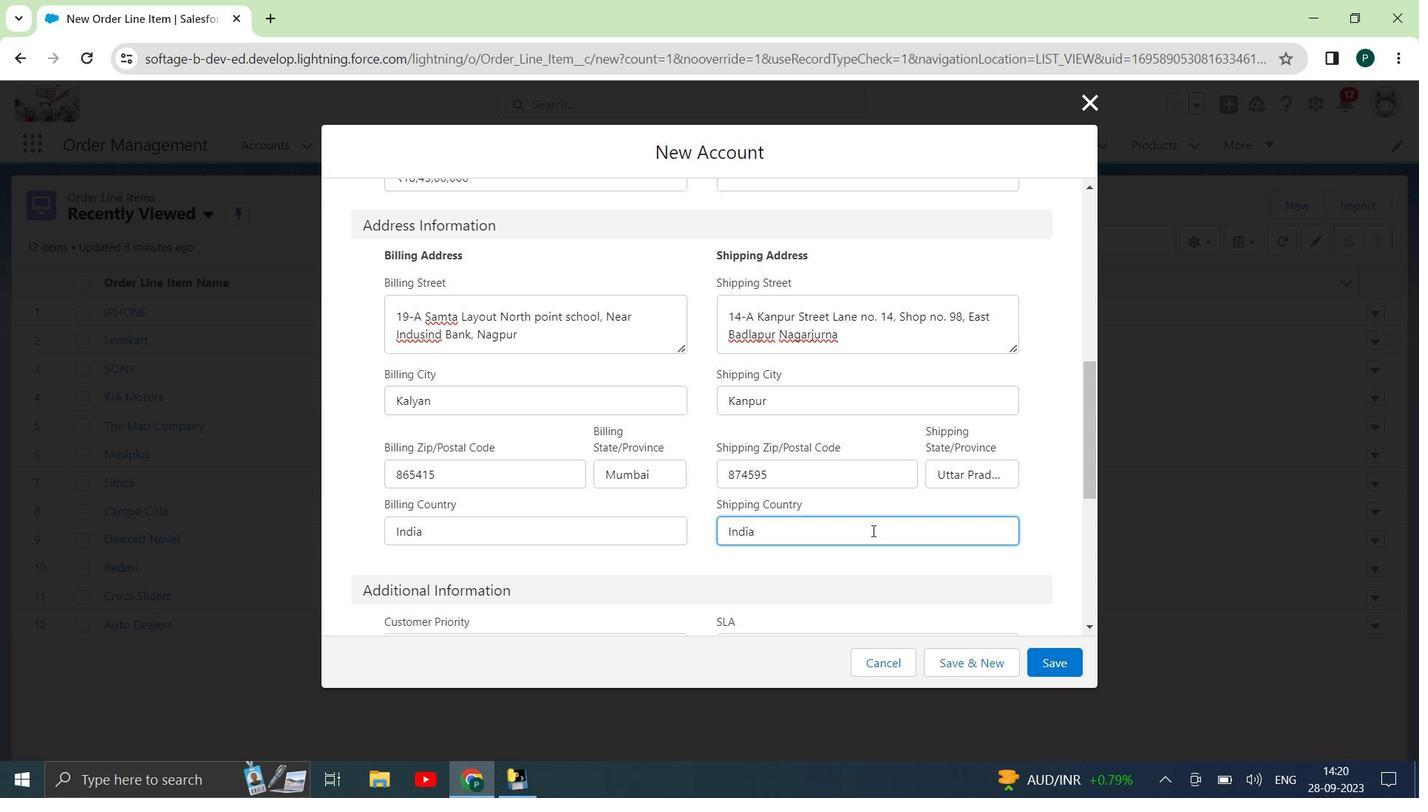
Action: Mouse scrolled (871, 530) with delta (0, 0)
Screenshot: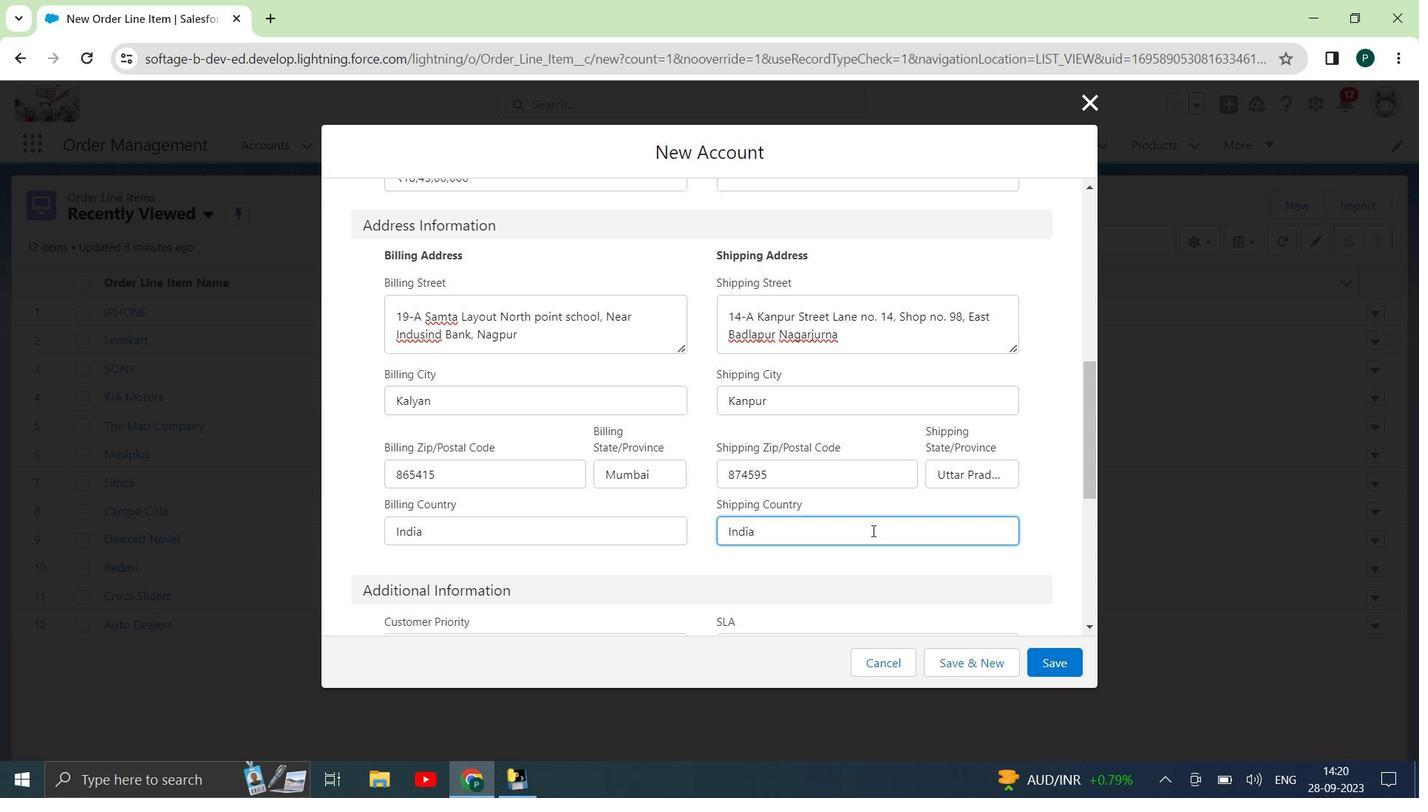 
Action: Mouse scrolled (871, 530) with delta (0, 0)
Screenshot: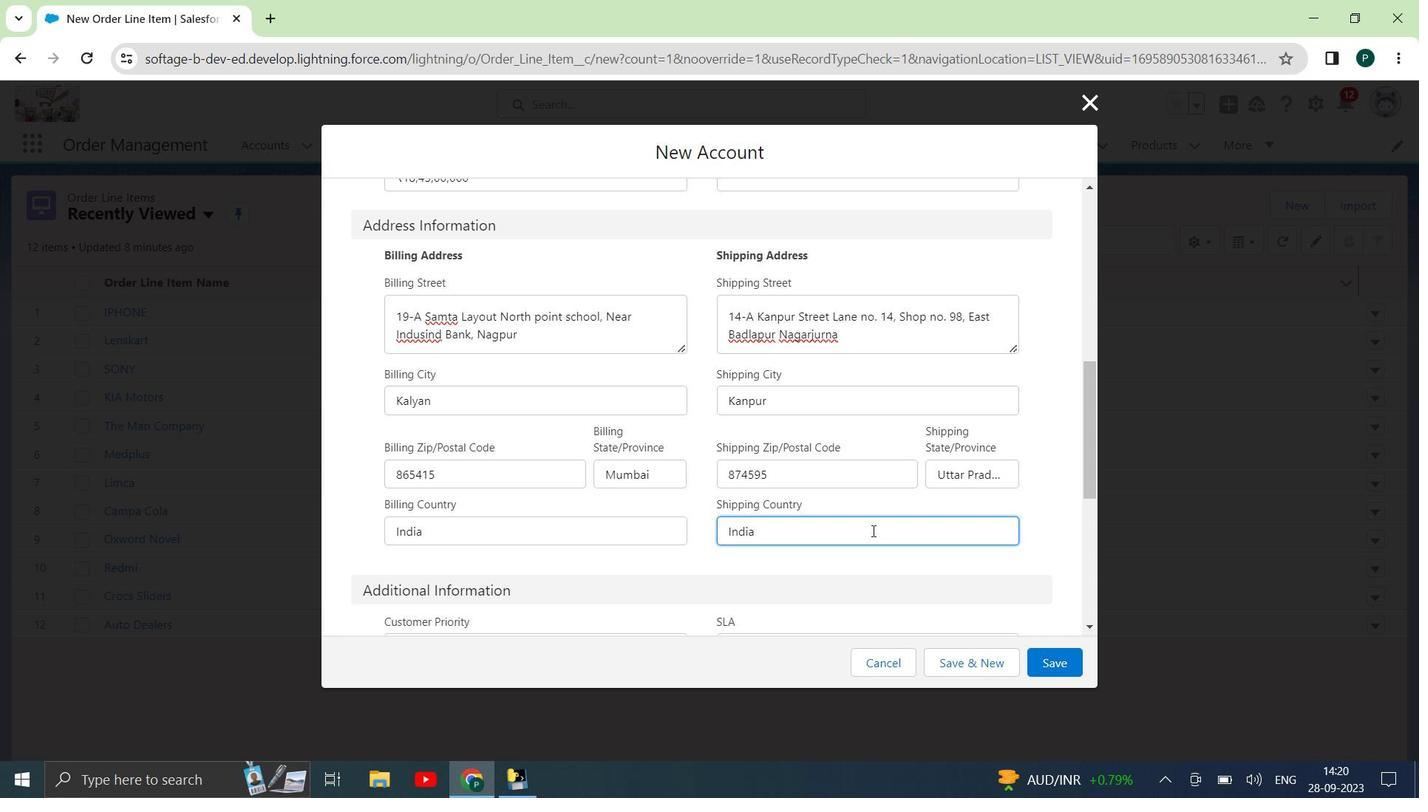 
Action: Mouse scrolled (871, 530) with delta (0, 0)
Screenshot: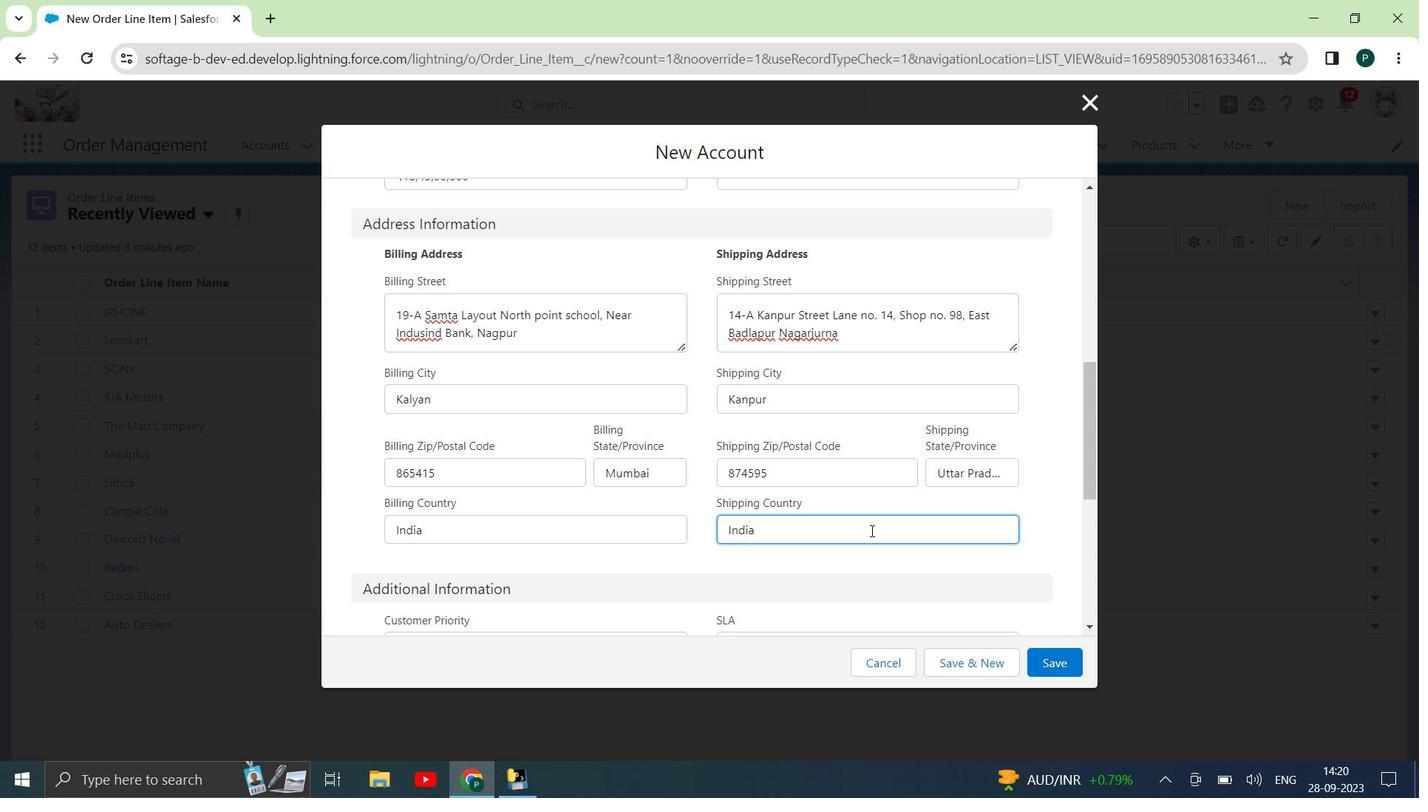 
Action: Mouse scrolled (871, 530) with delta (0, 0)
Screenshot: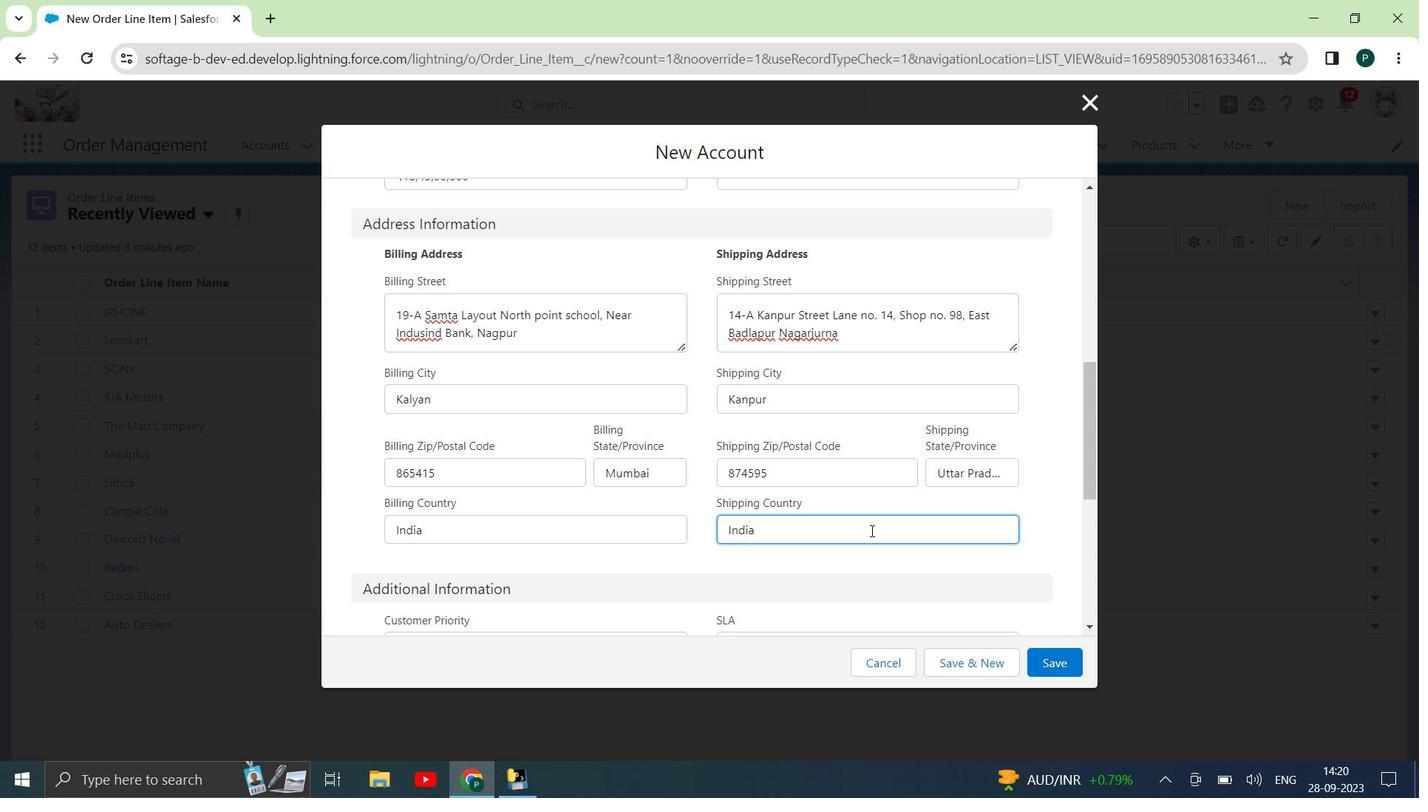 
Action: Mouse scrolled (871, 530) with delta (0, 0)
Screenshot: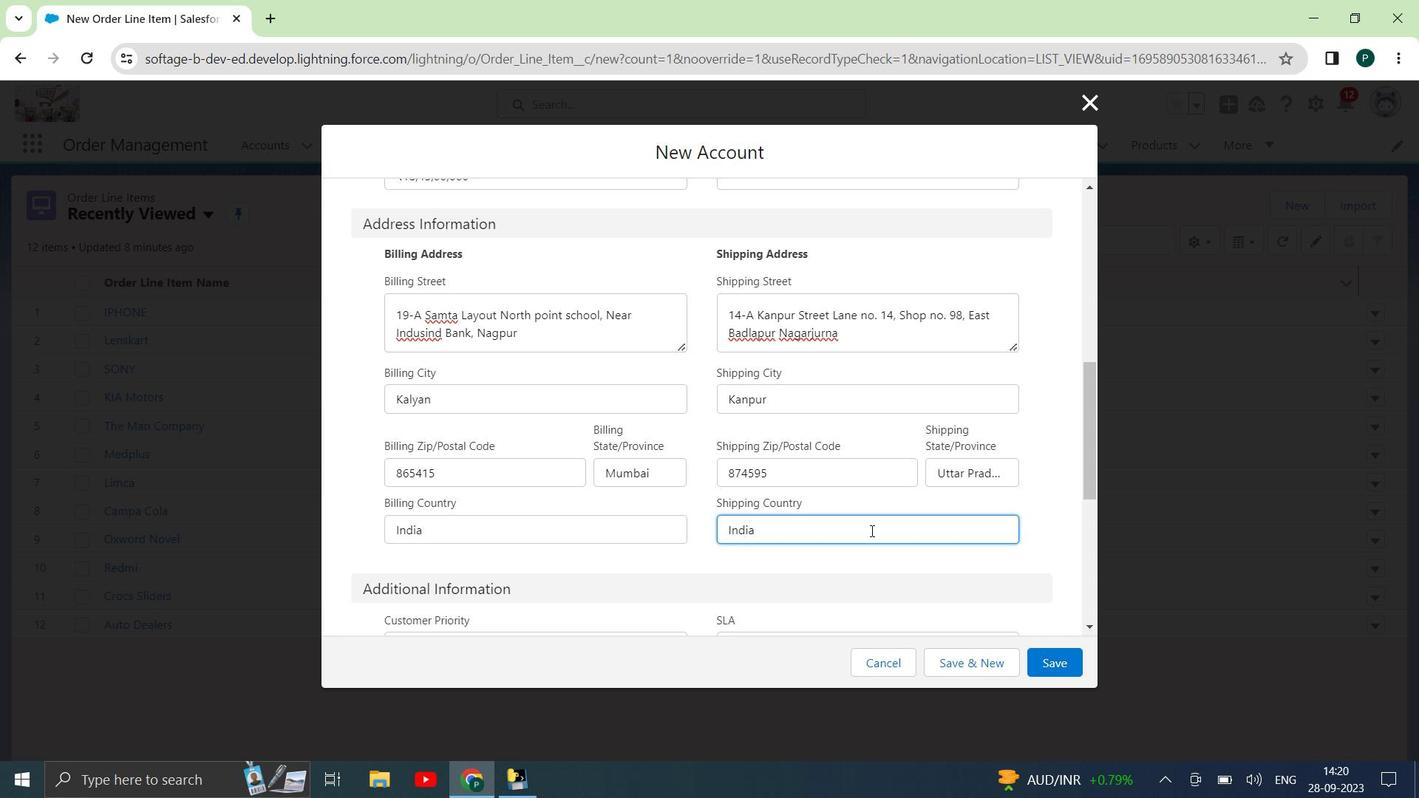 
Action: Mouse scrolled (871, 530) with delta (0, 0)
Screenshot: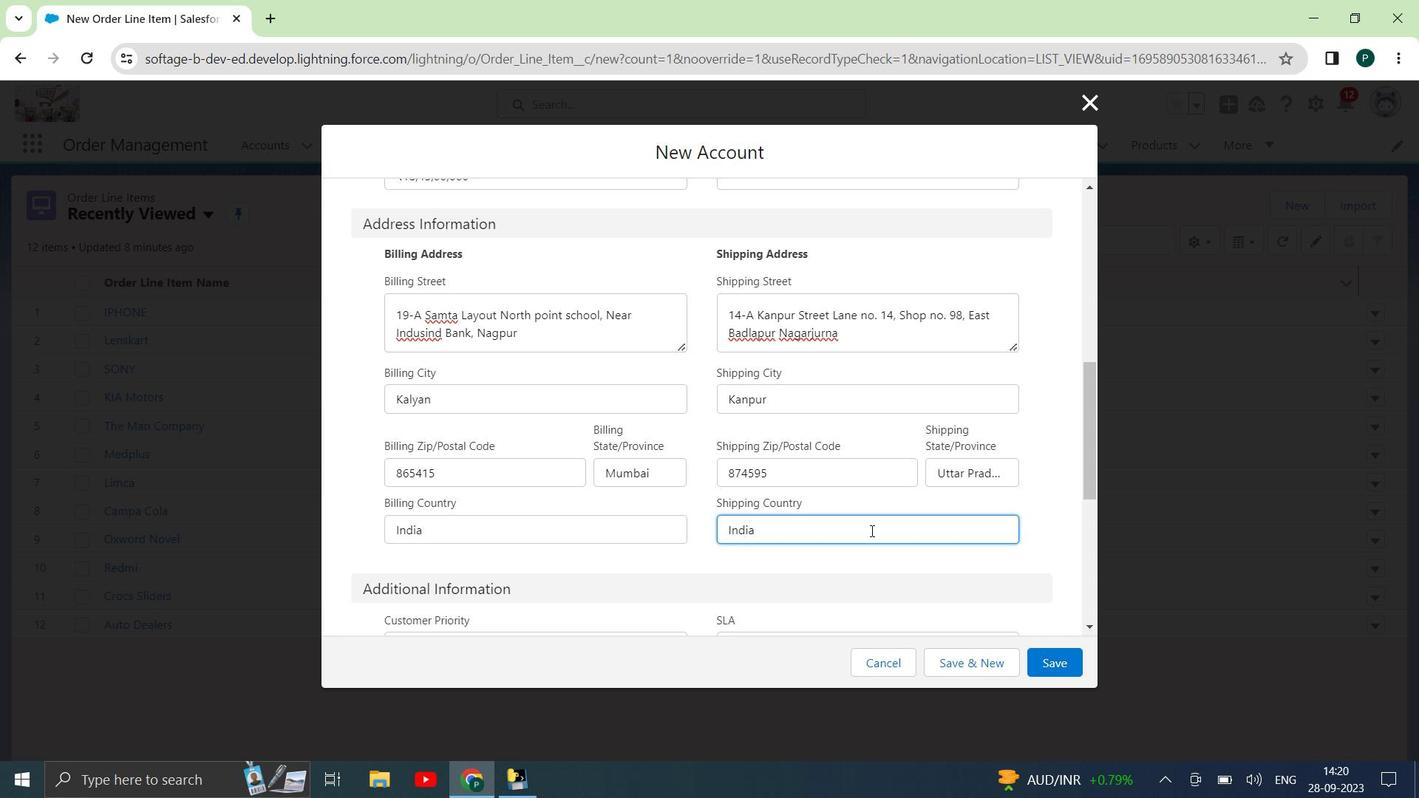 
Action: Mouse scrolled (871, 530) with delta (0, 0)
Screenshot: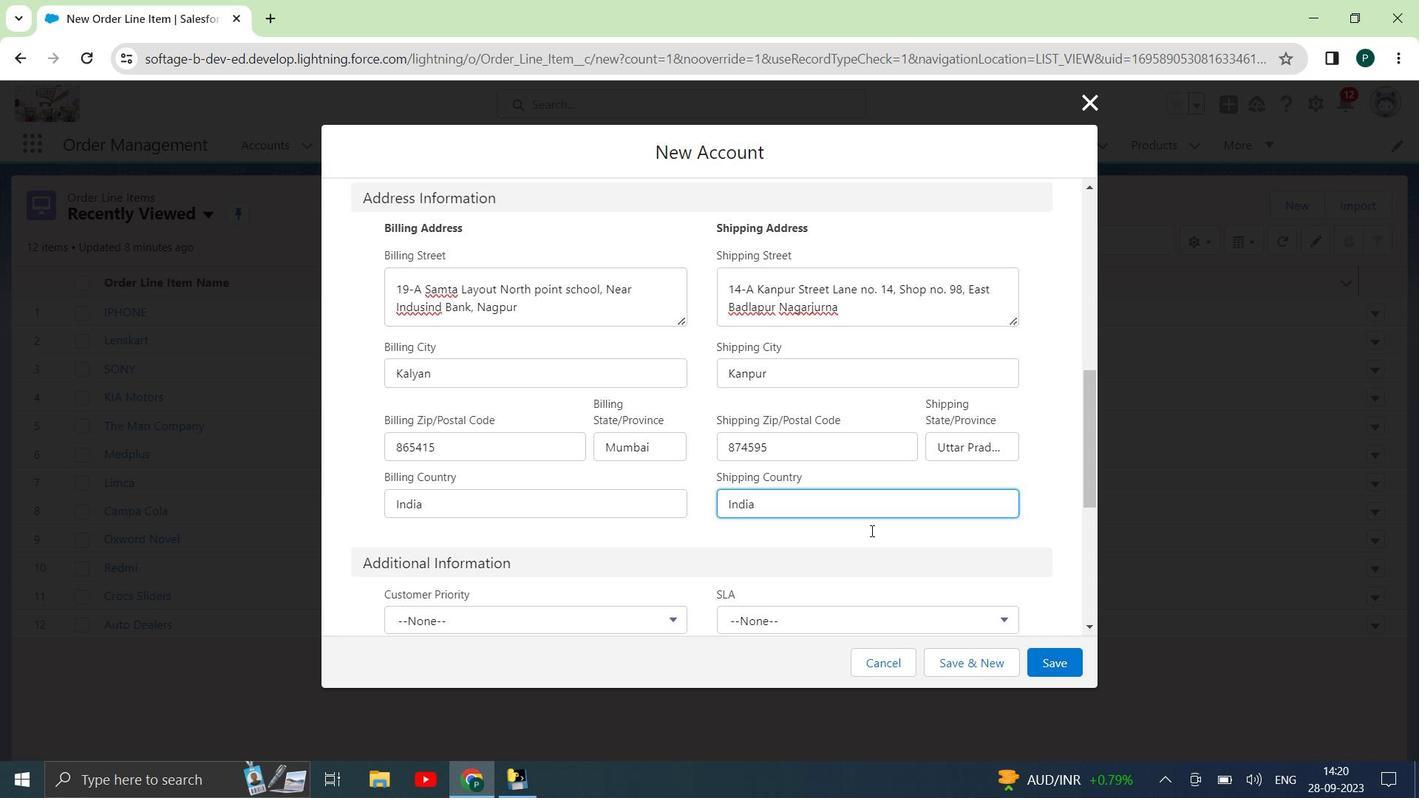 
Action: Mouse moved to (533, 246)
Screenshot: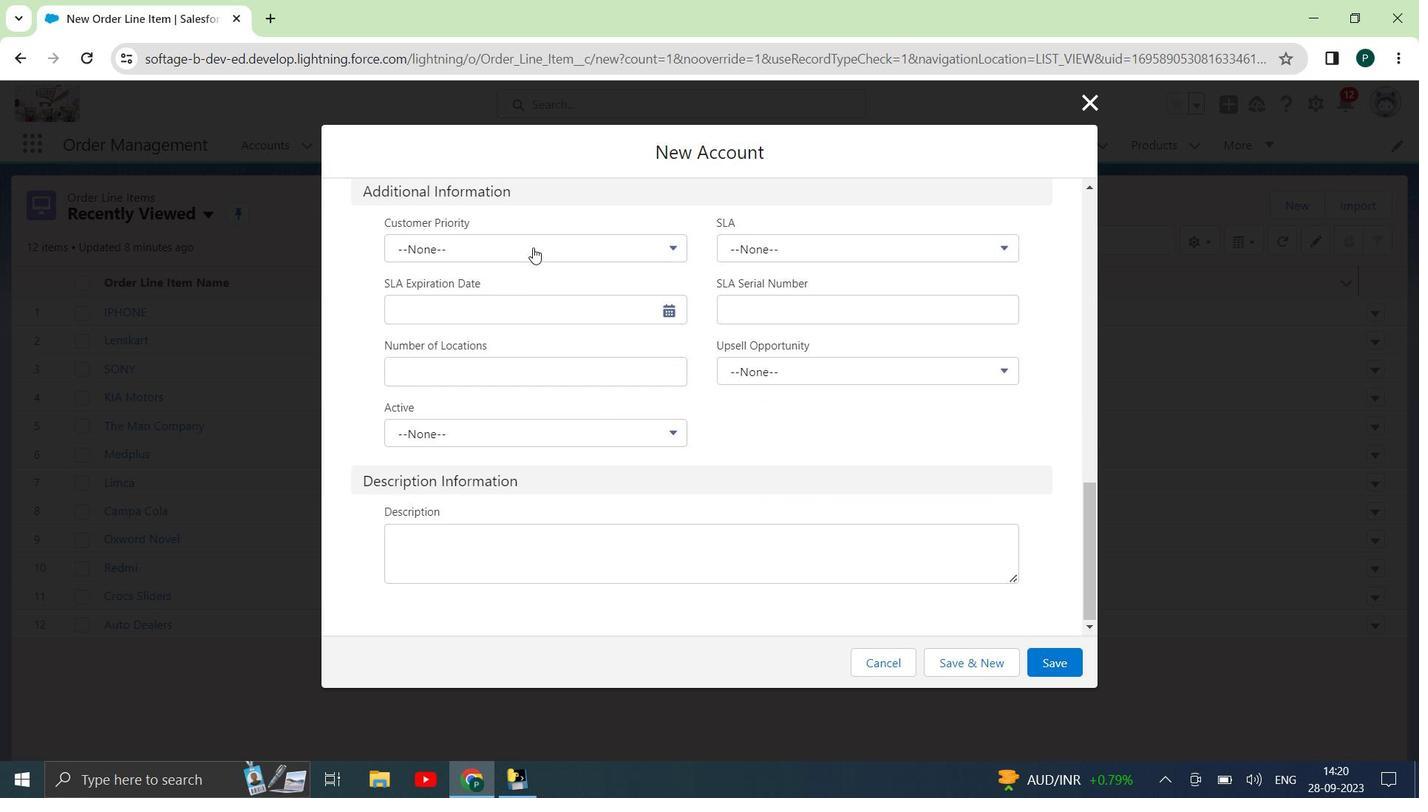 
Action: Mouse pressed left at (533, 246)
Screenshot: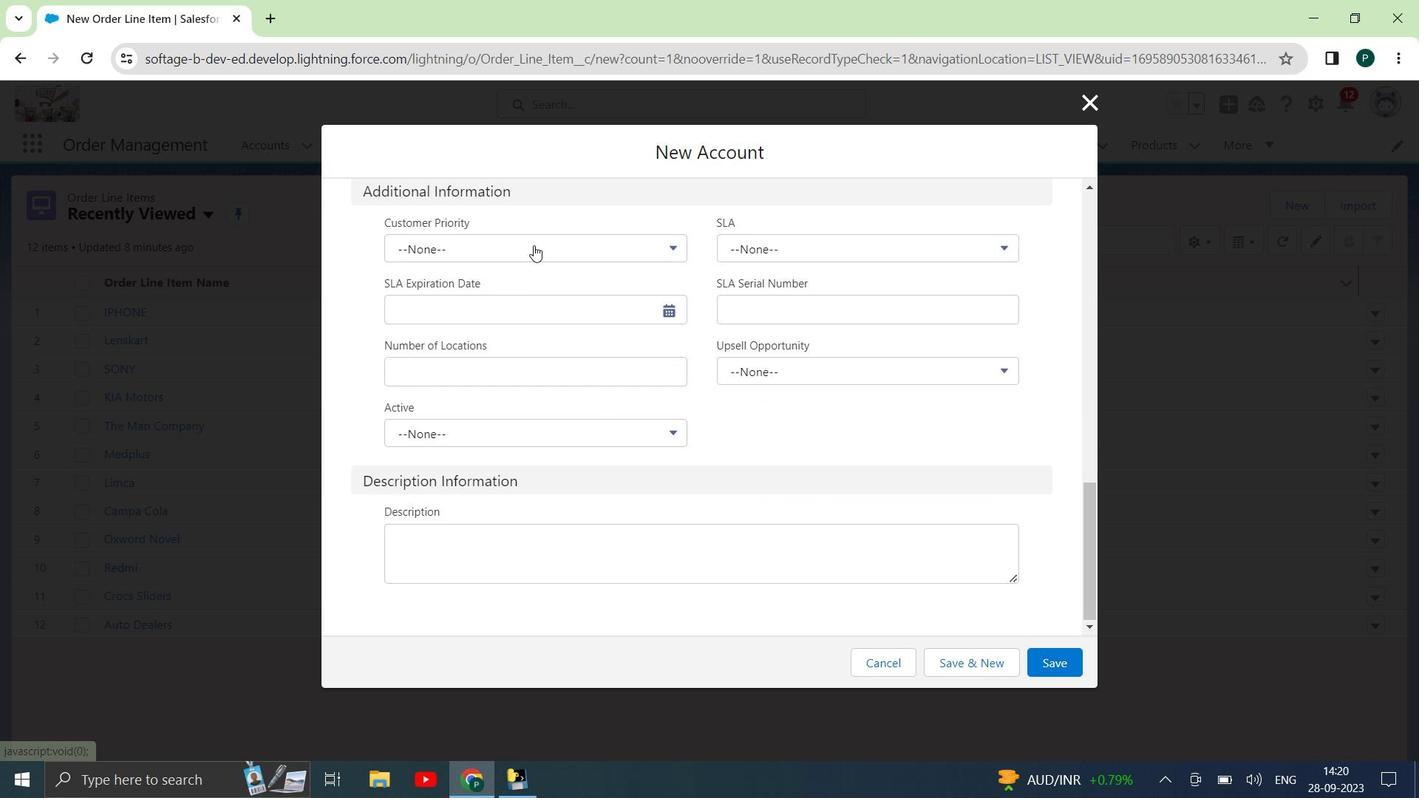 
Action: Mouse moved to (489, 307)
Screenshot: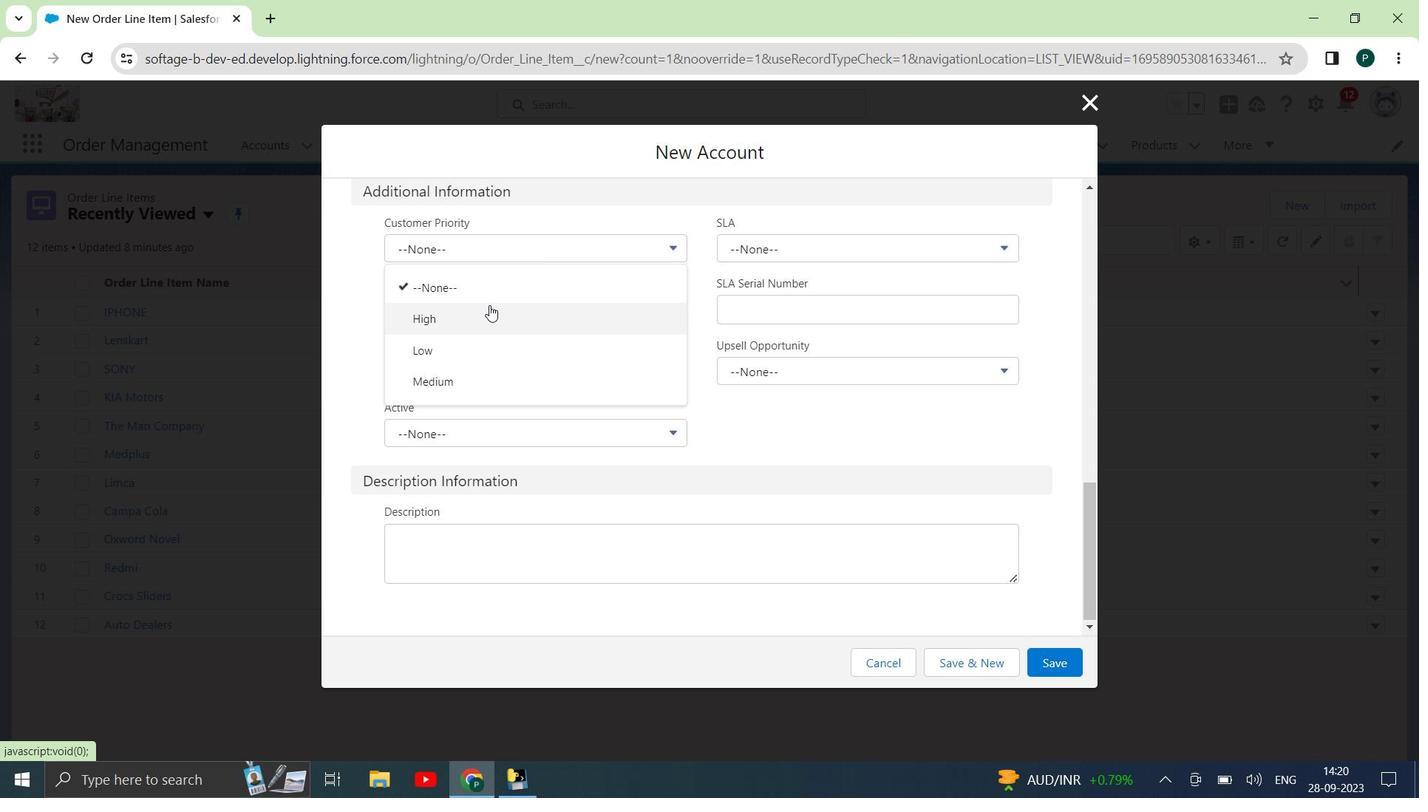 
Action: Mouse pressed left at (489, 307)
Screenshot: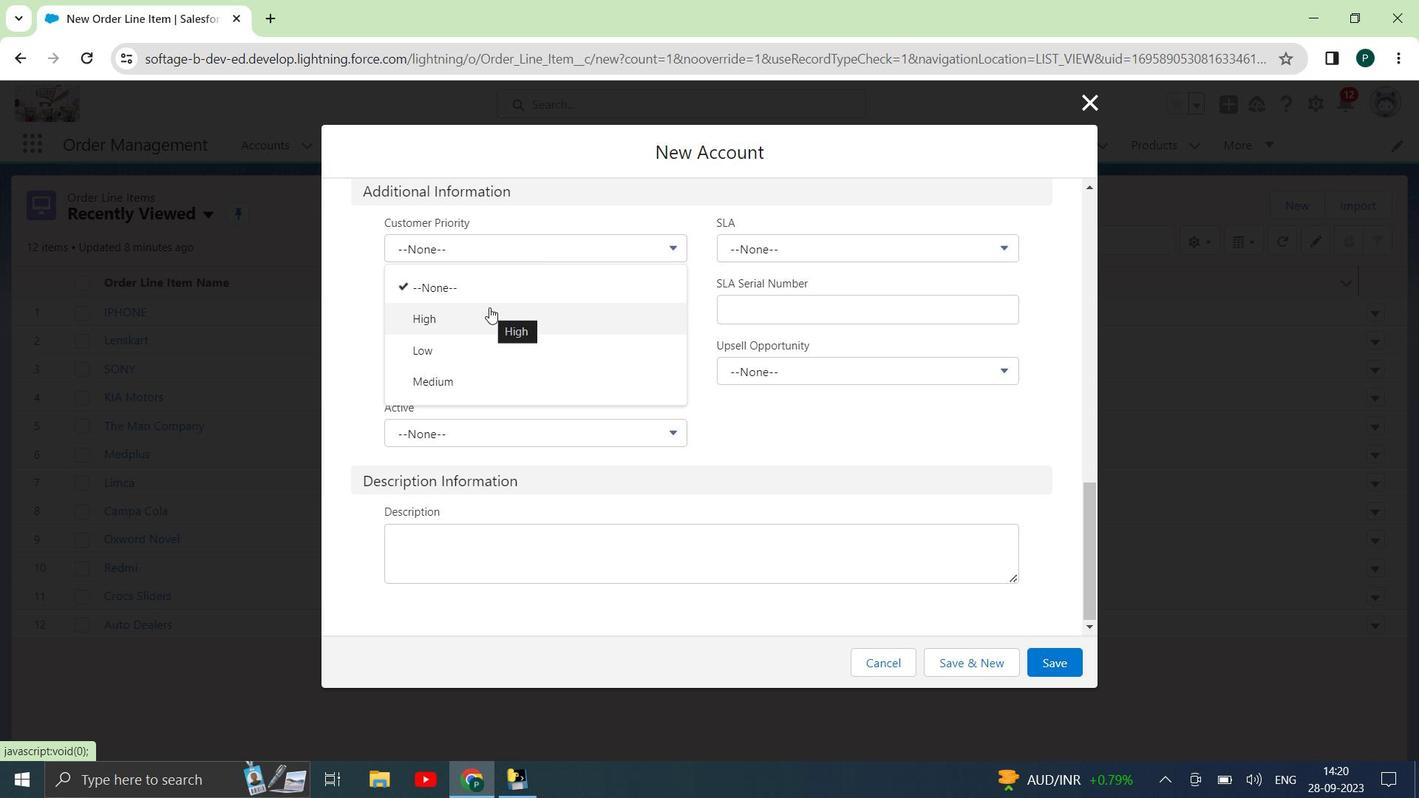 
Action: Mouse moved to (867, 249)
Screenshot: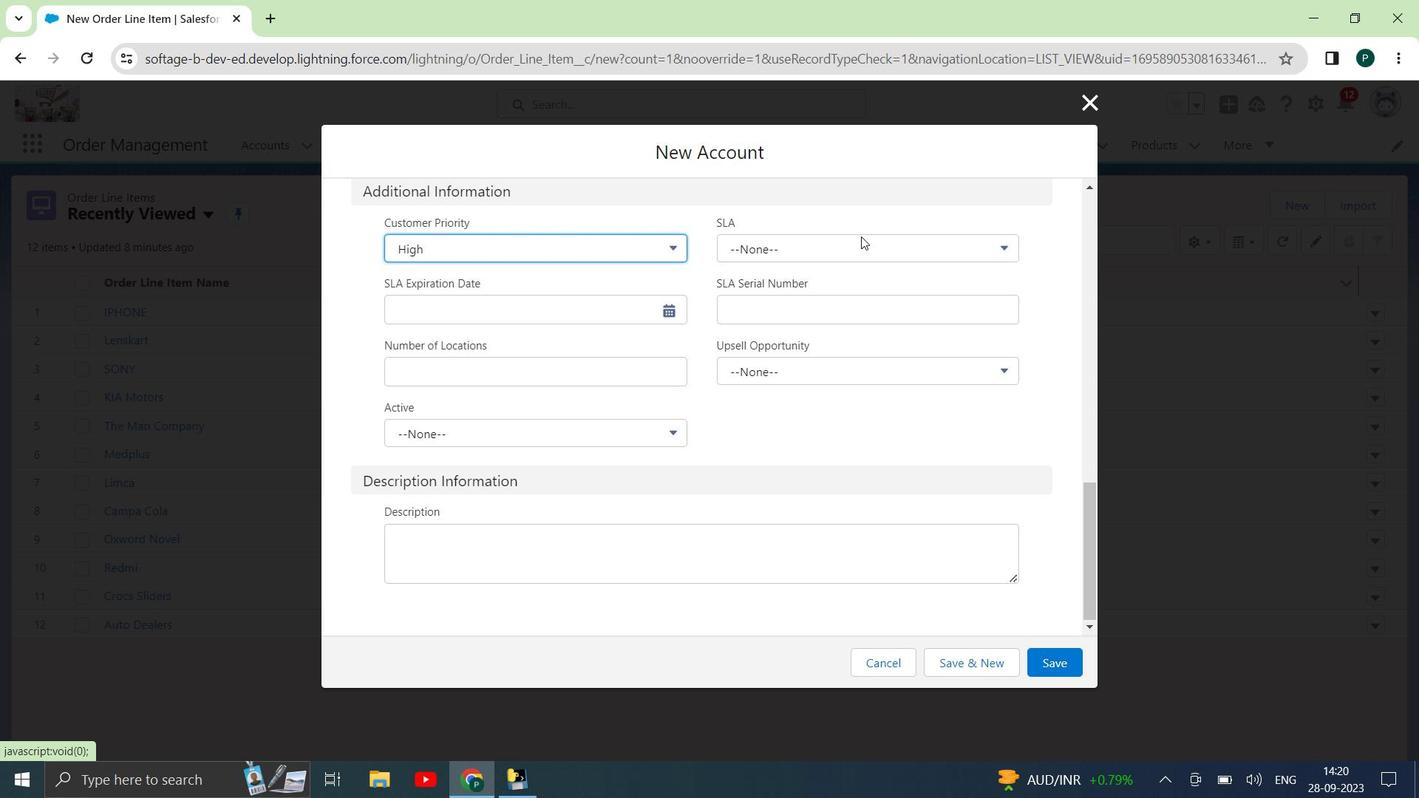 
Action: Mouse pressed left at (867, 249)
Screenshot: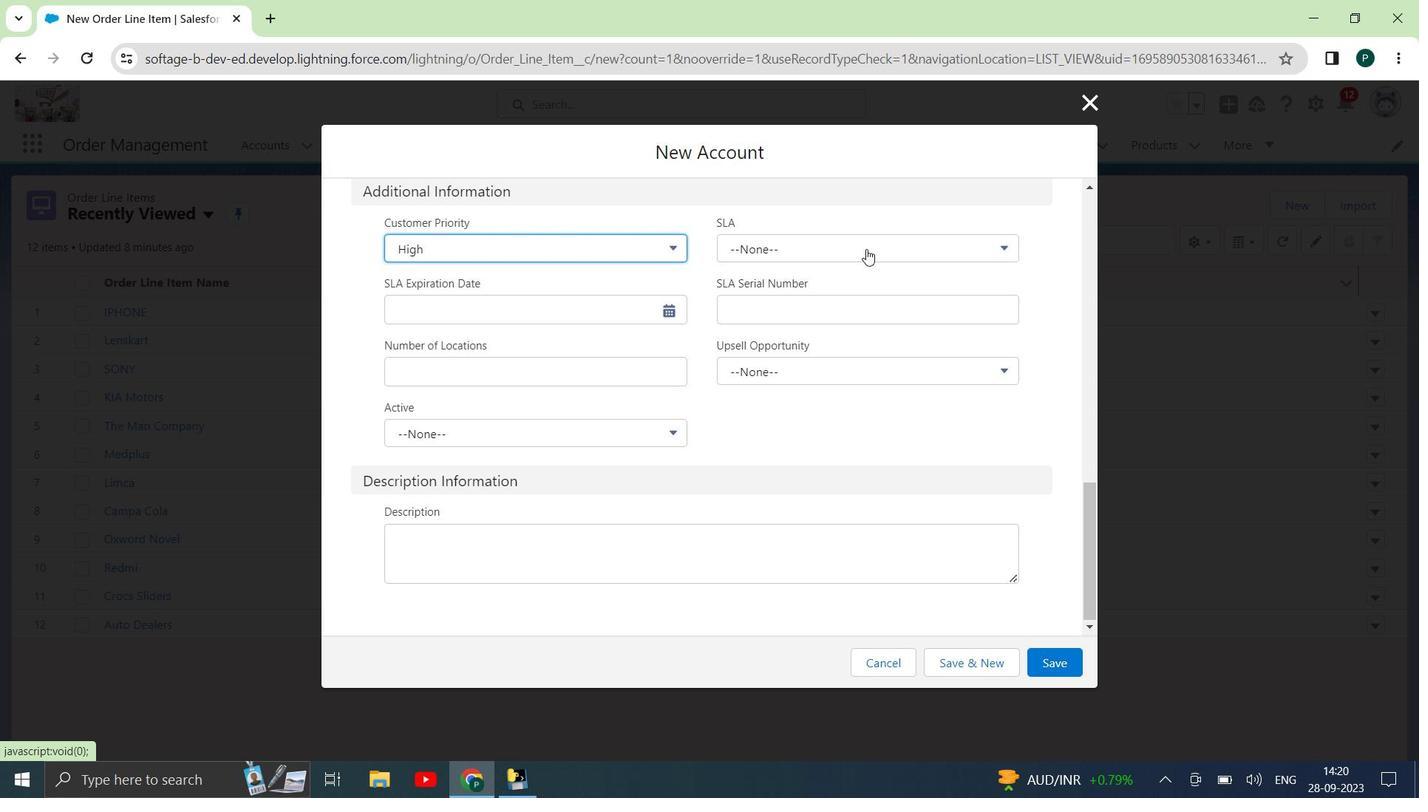 
Action: Mouse moved to (820, 351)
Screenshot: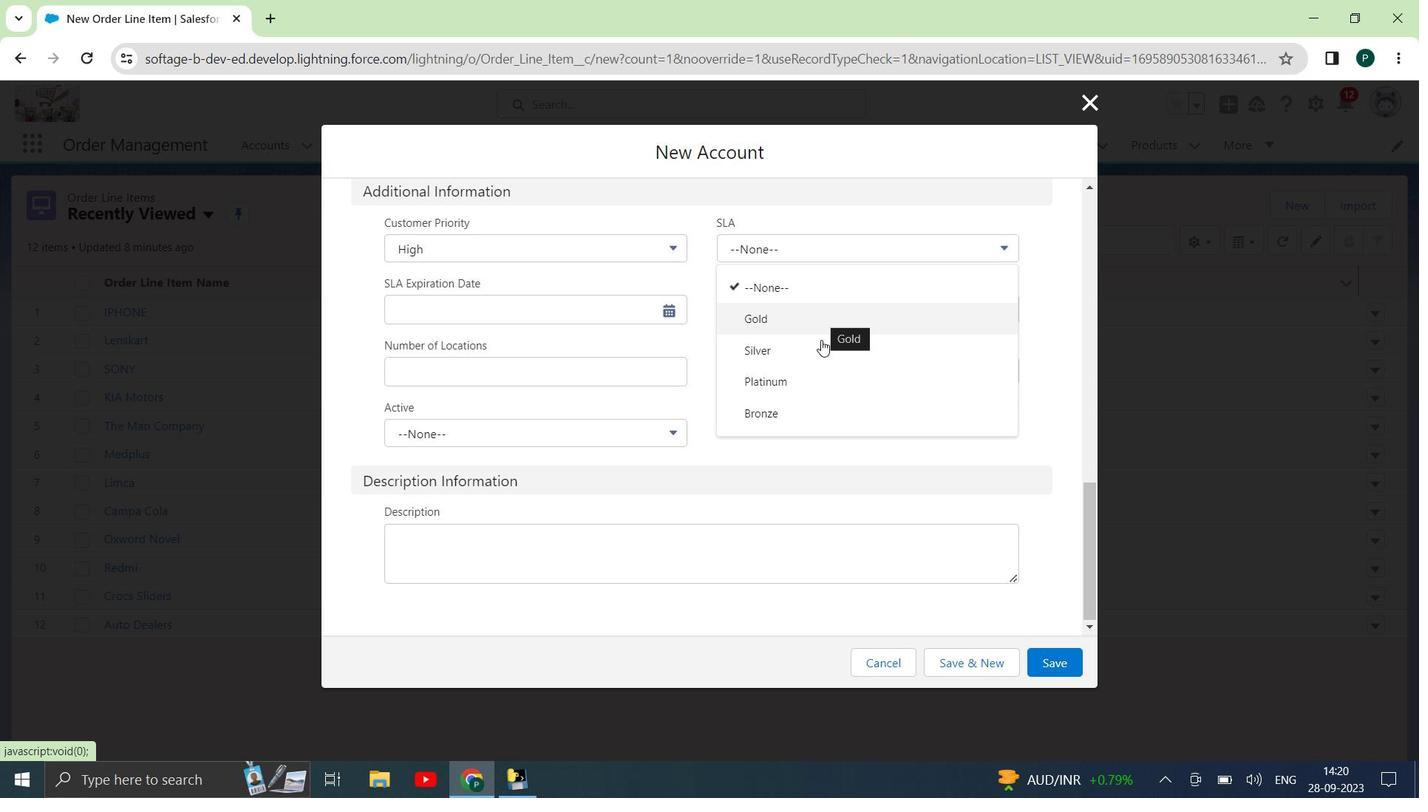 
Action: Mouse pressed left at (820, 351)
Screenshot: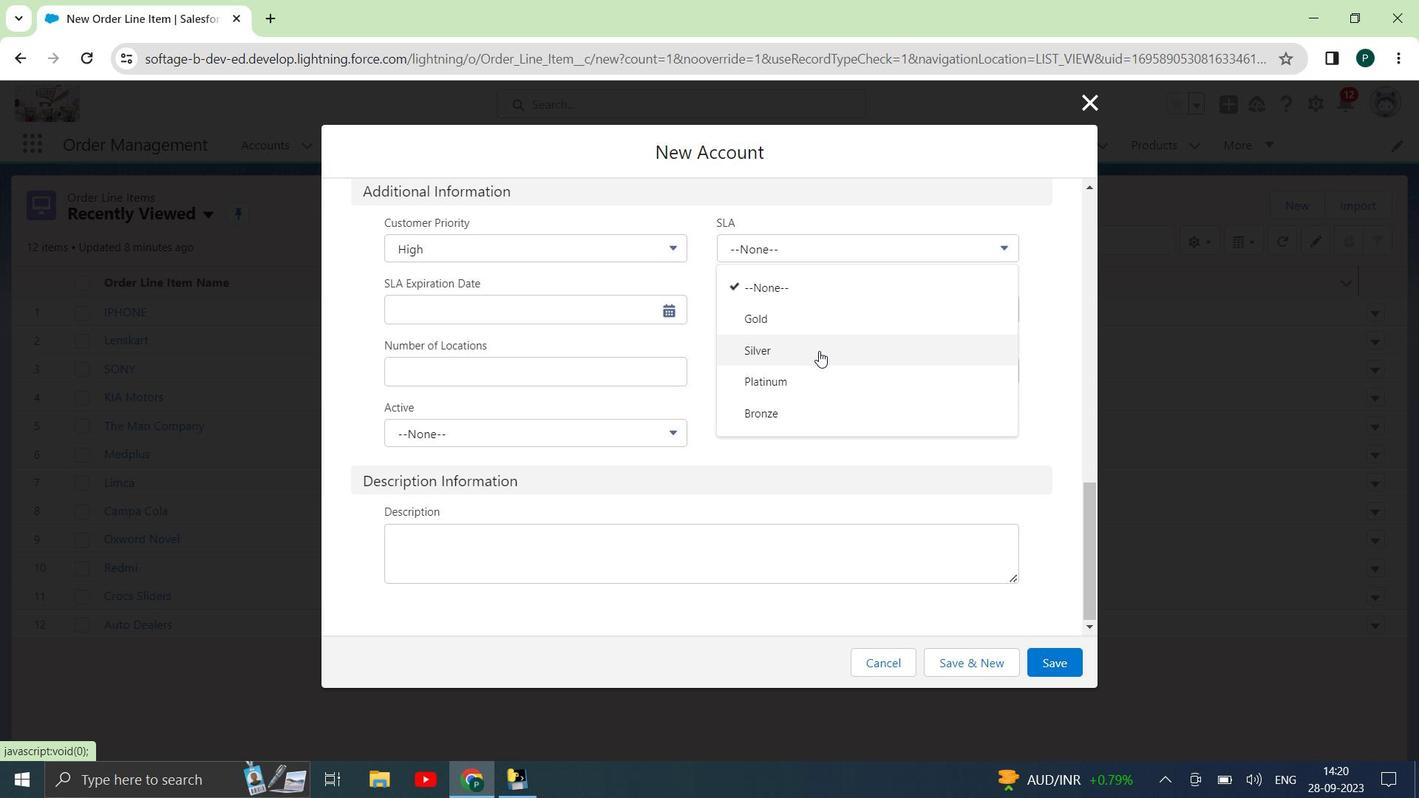 
Action: Mouse moved to (567, 367)
Screenshot: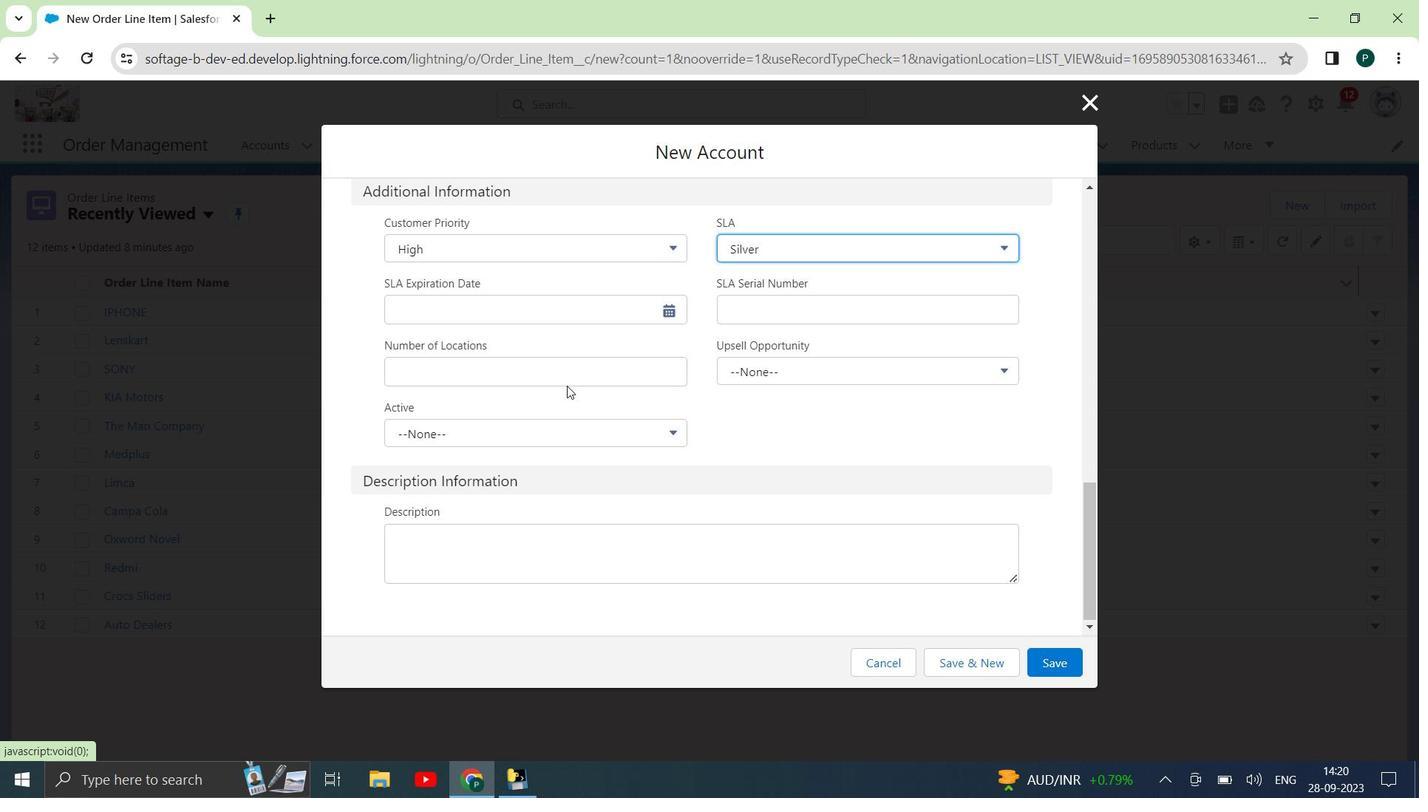
Action: Mouse pressed left at (567, 367)
Screenshot: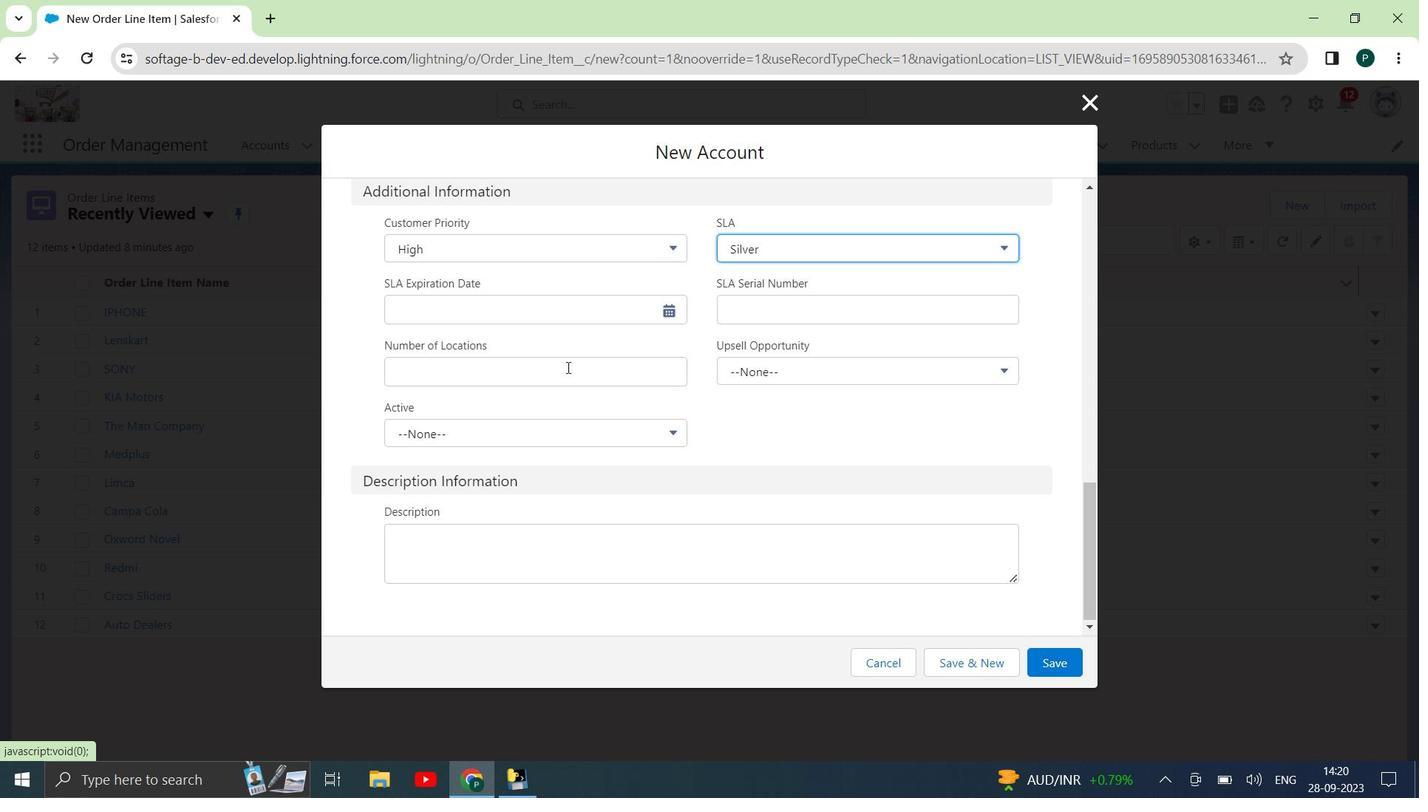 
Action: Key pressed 6554<Key.backspace>
Screenshot: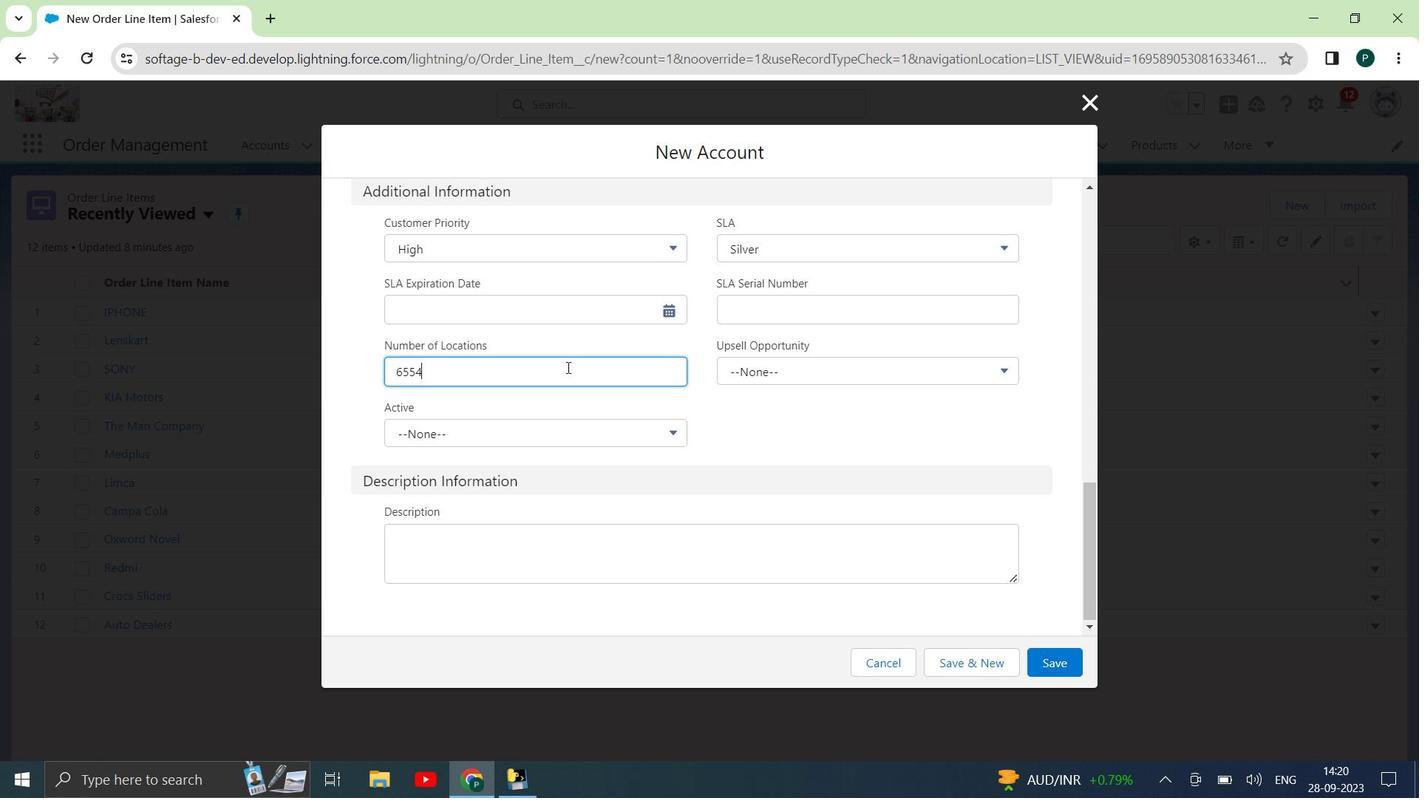 
Action: Mouse moved to (810, 354)
Screenshot: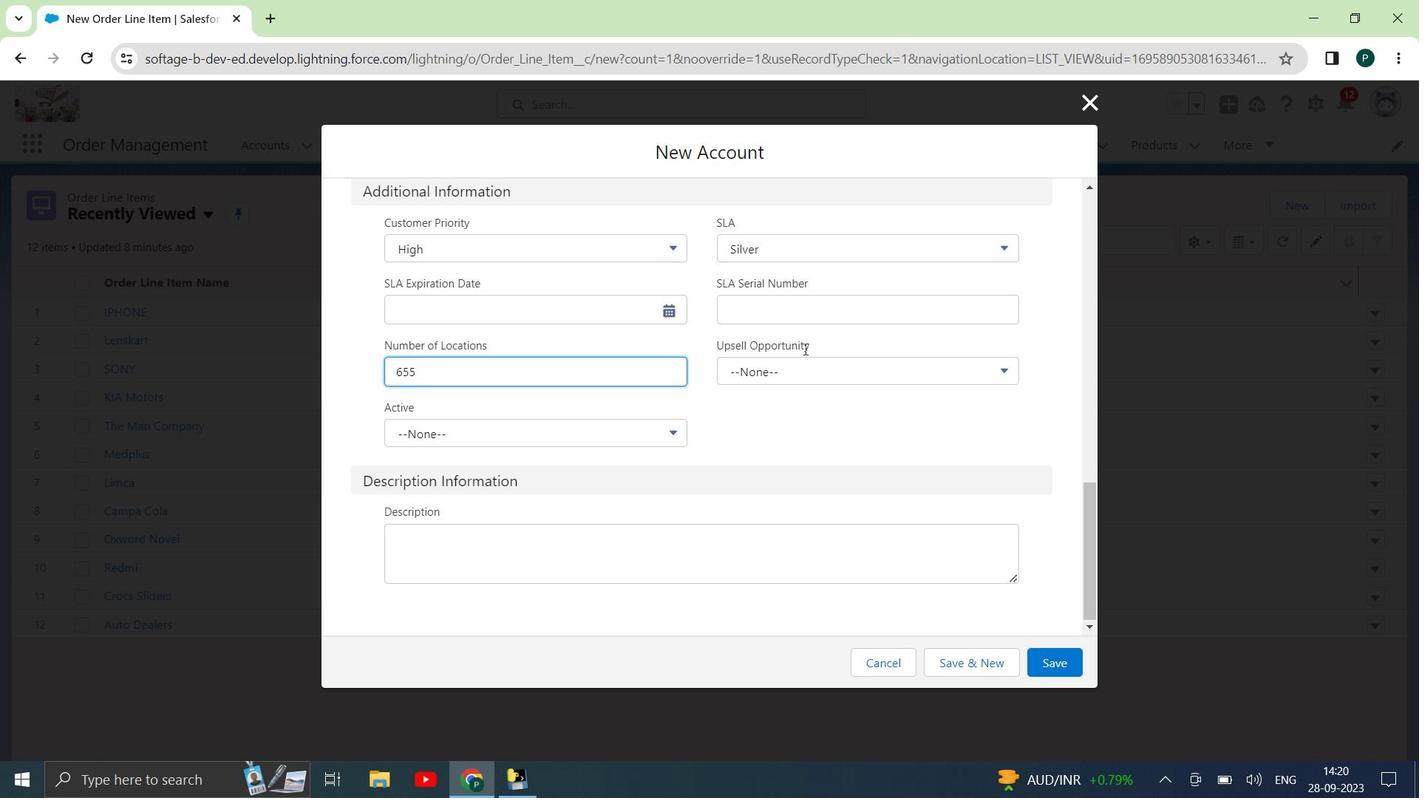 
Action: Mouse pressed left at (810, 354)
Screenshot: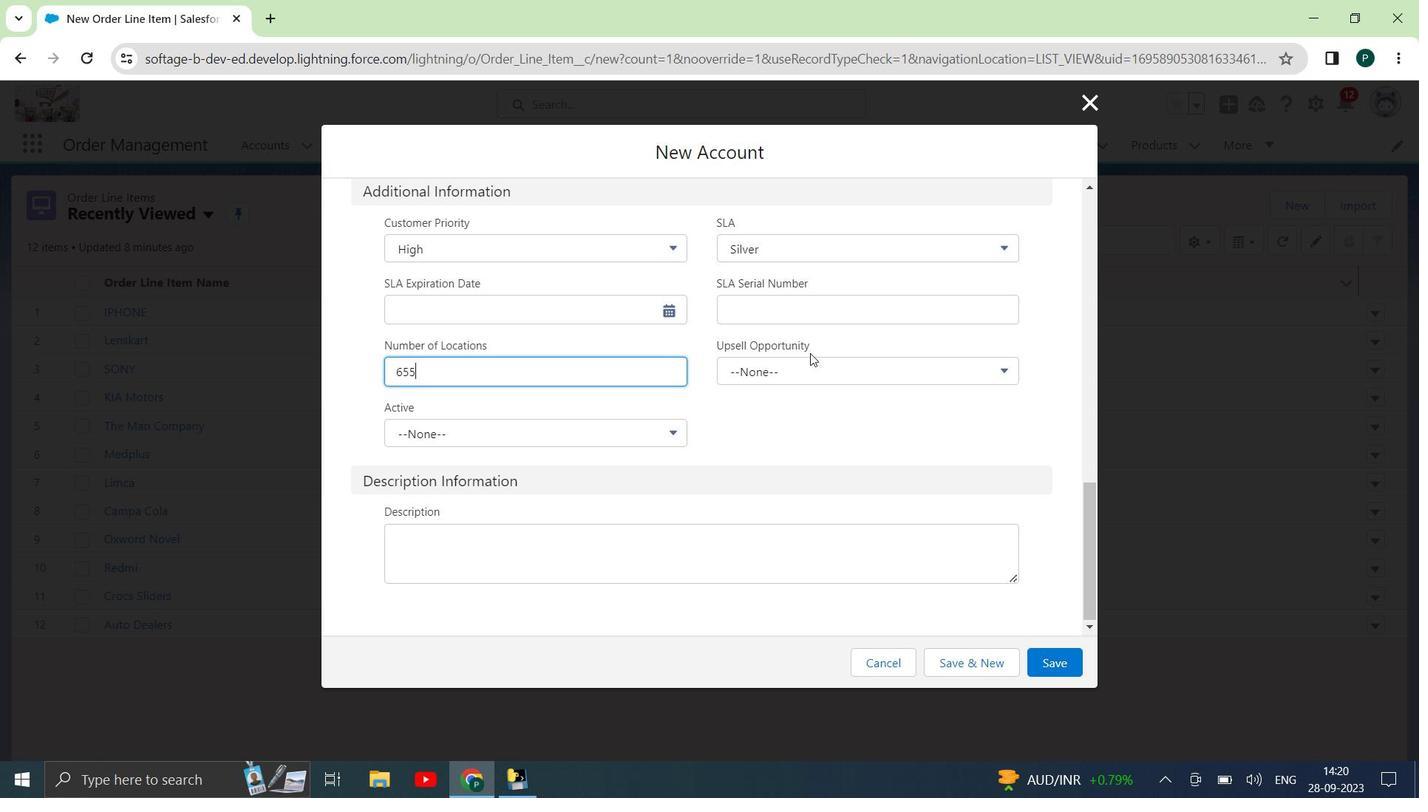 
Action: Mouse moved to (803, 367)
Screenshot: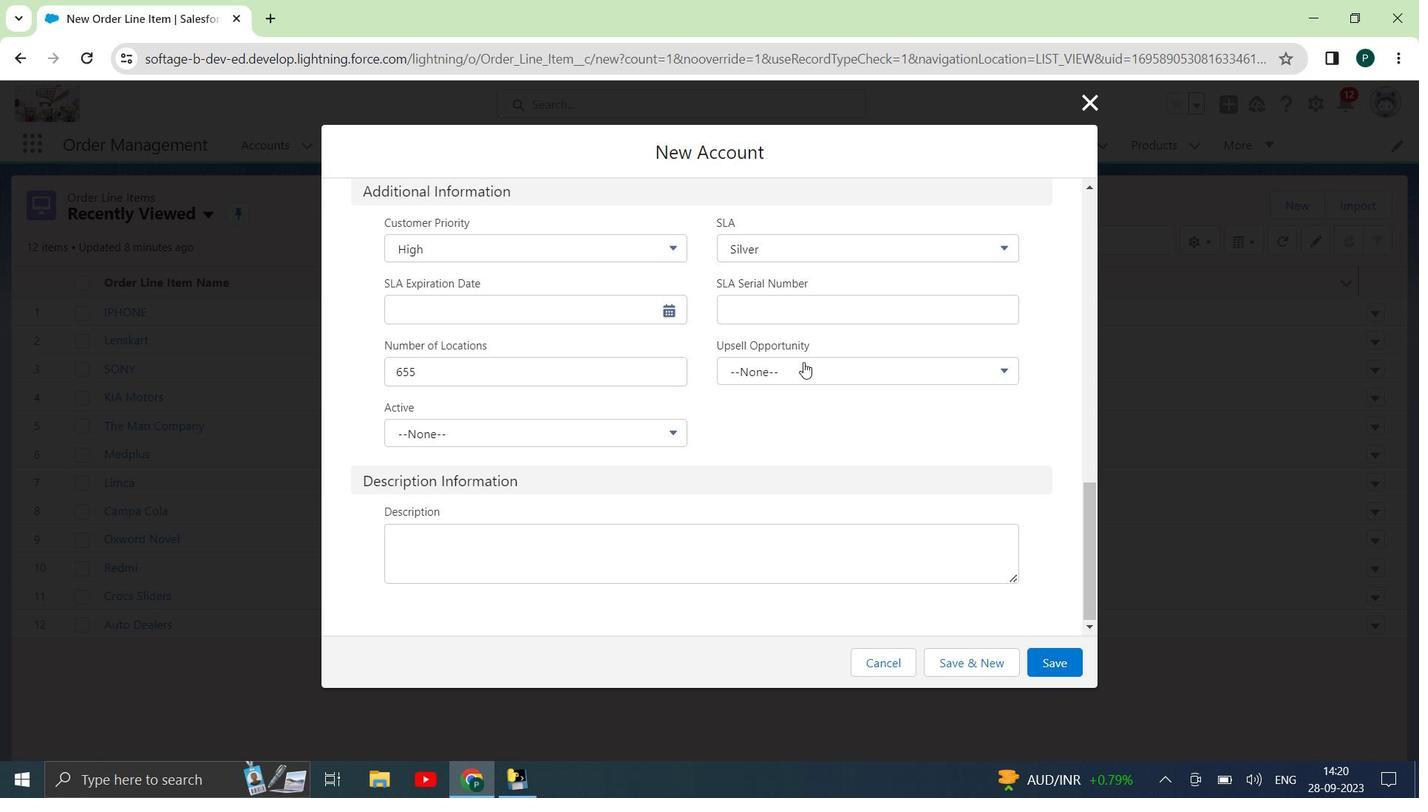 
Action: Mouse pressed left at (803, 367)
Screenshot: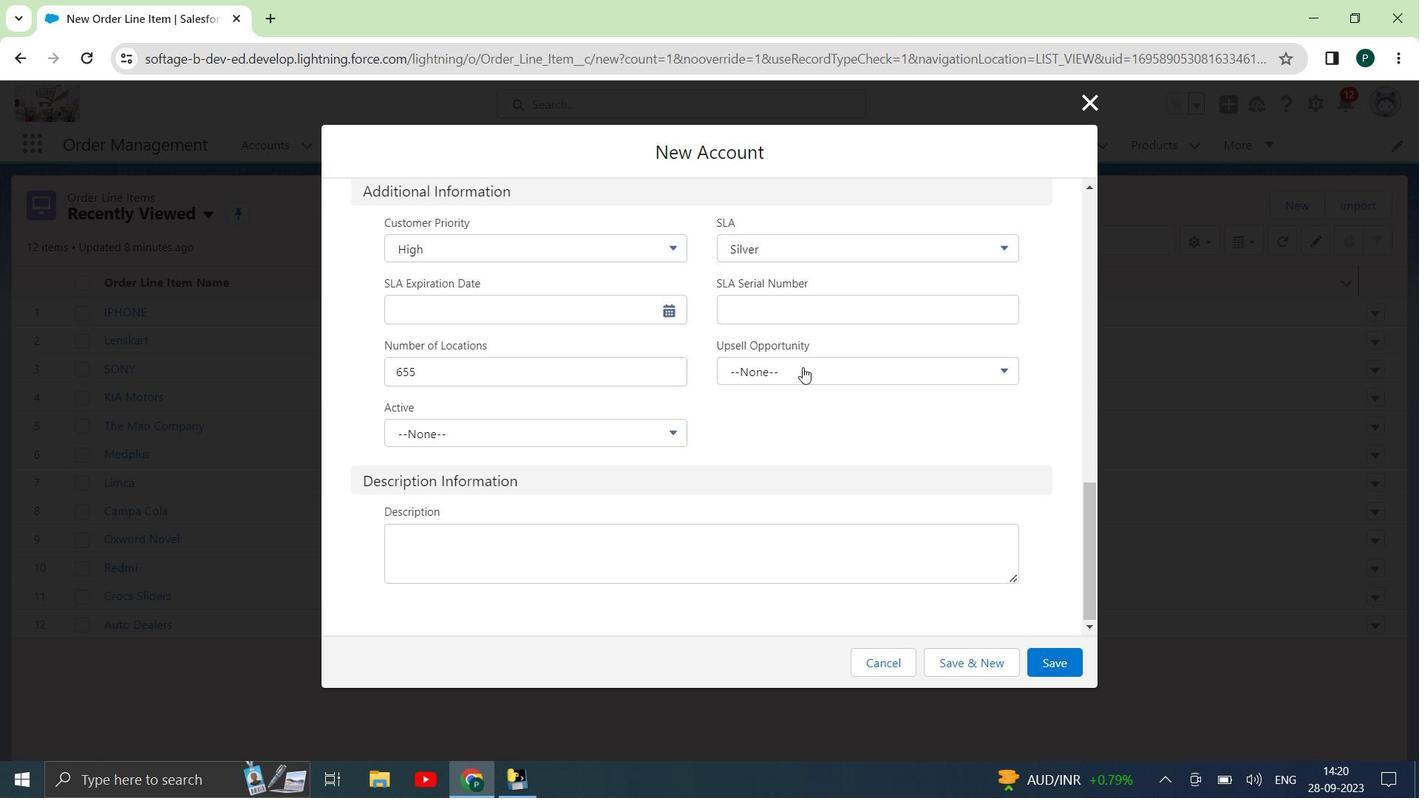 
Action: Mouse moved to (831, 441)
Screenshot: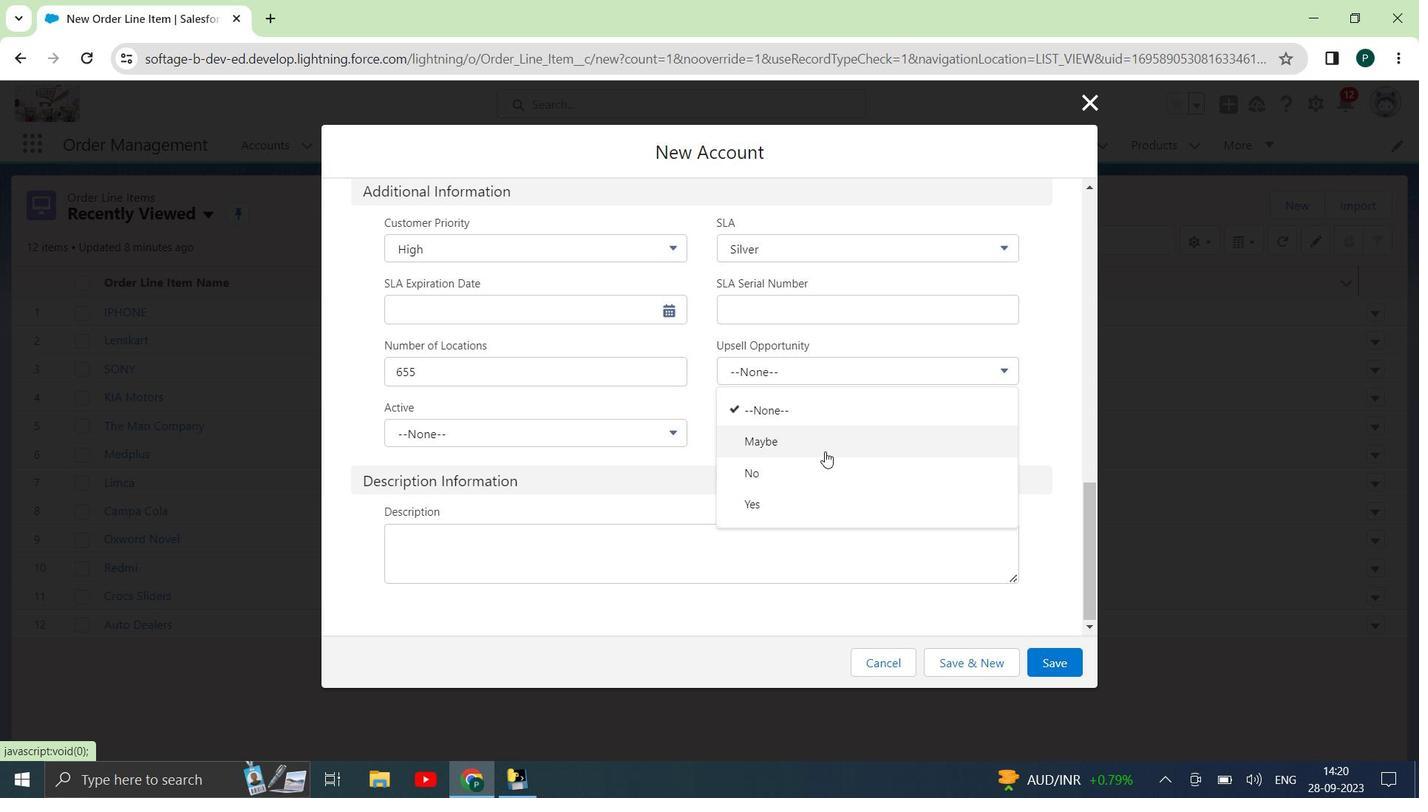 
Action: Mouse pressed left at (831, 441)
Screenshot: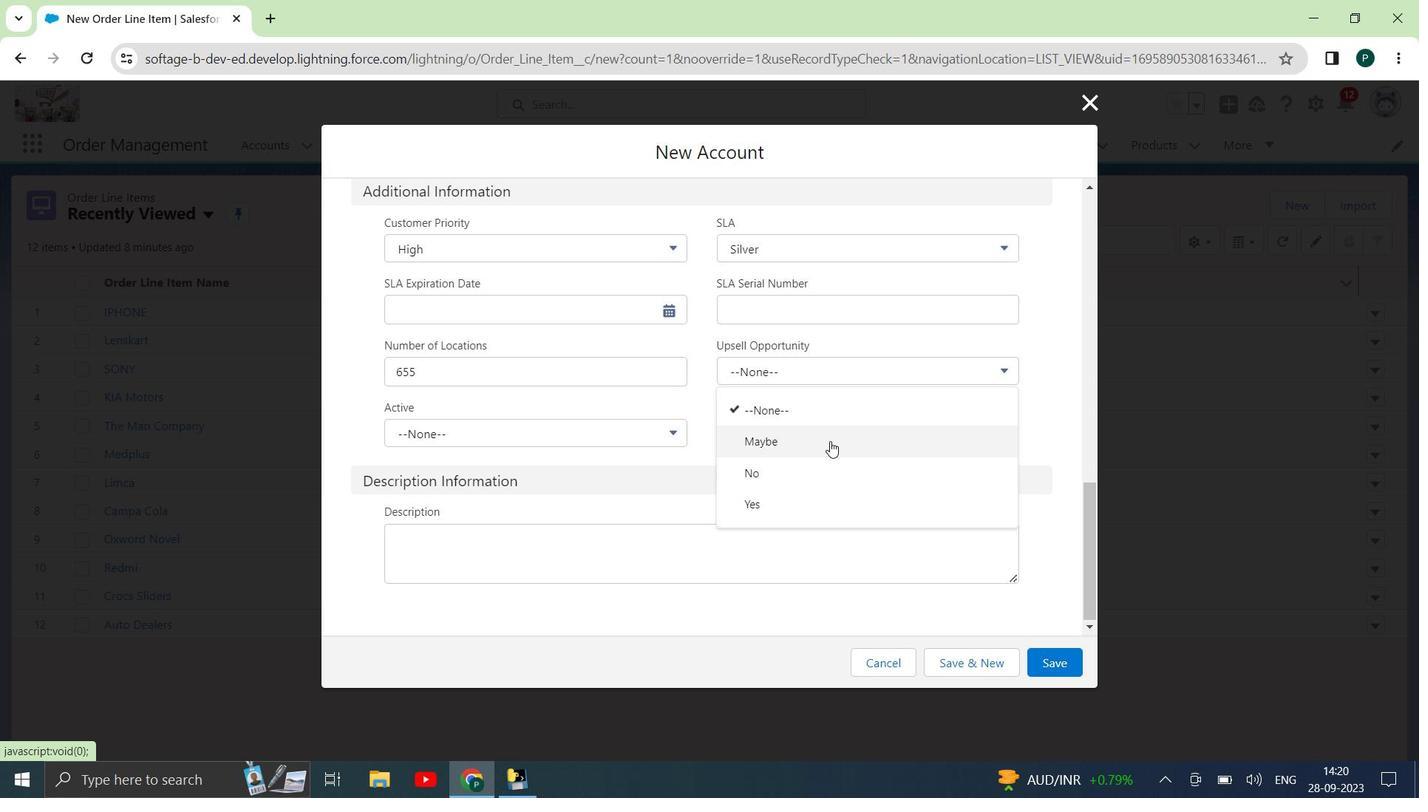 
Action: Mouse moved to (638, 431)
Screenshot: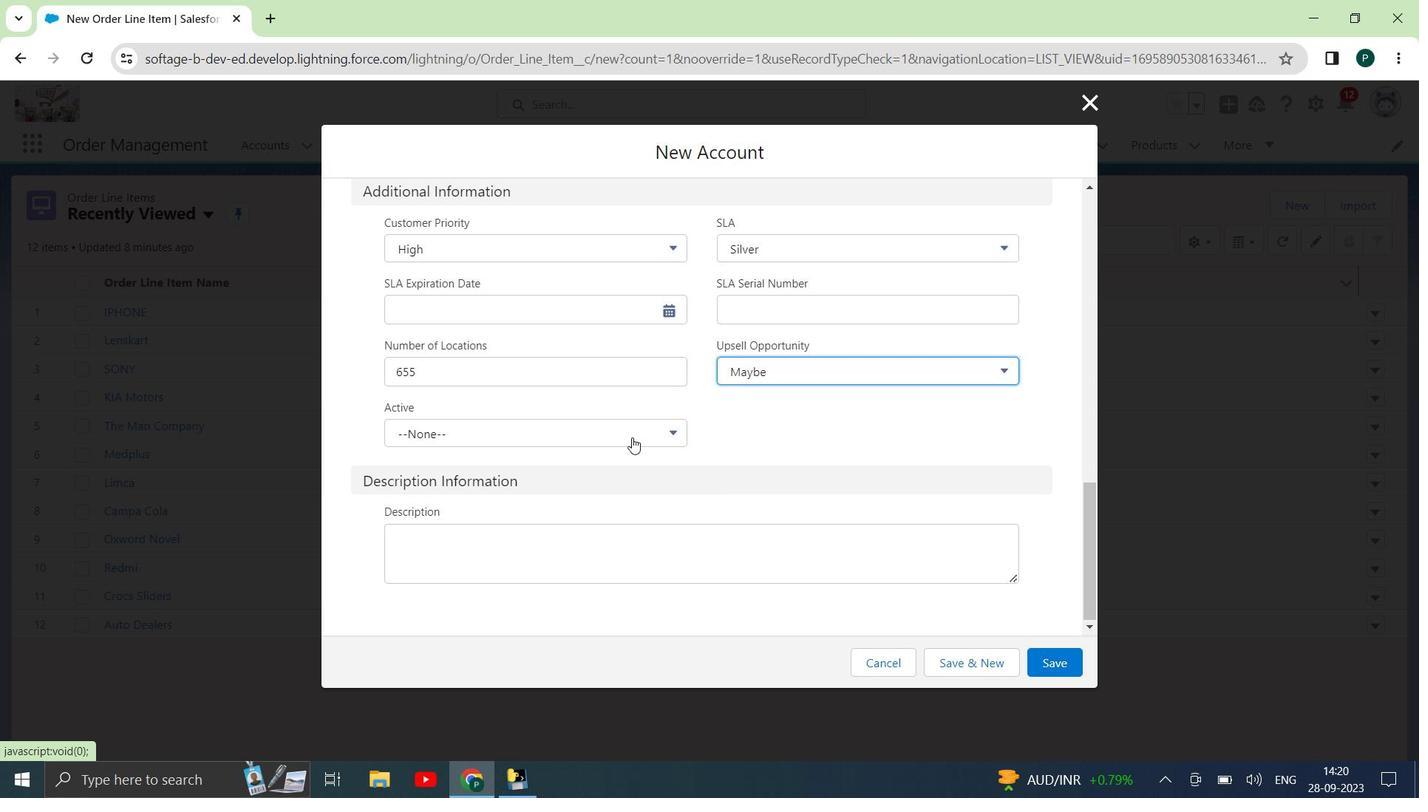 
Action: Mouse pressed left at (638, 431)
Screenshot: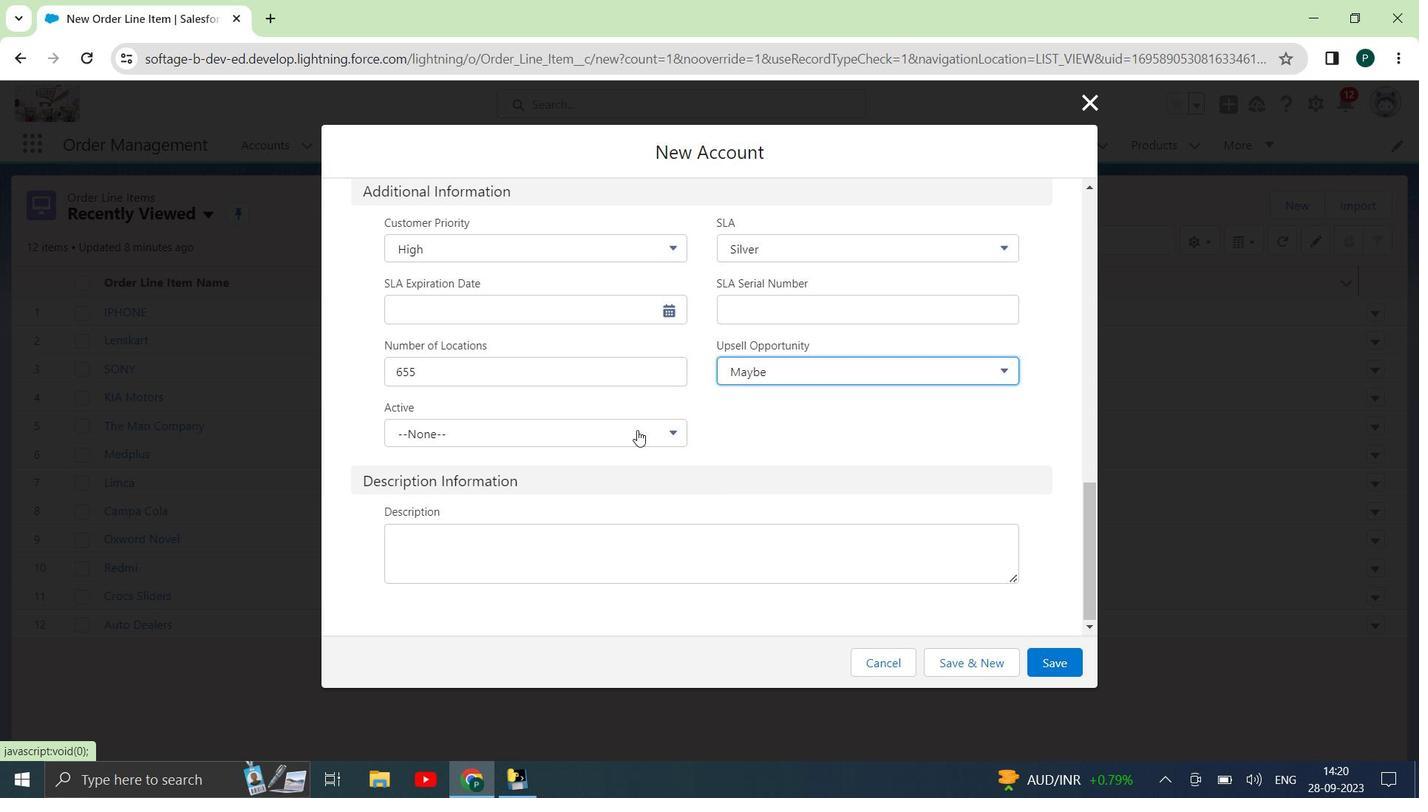 
Action: Mouse moved to (576, 521)
Screenshot: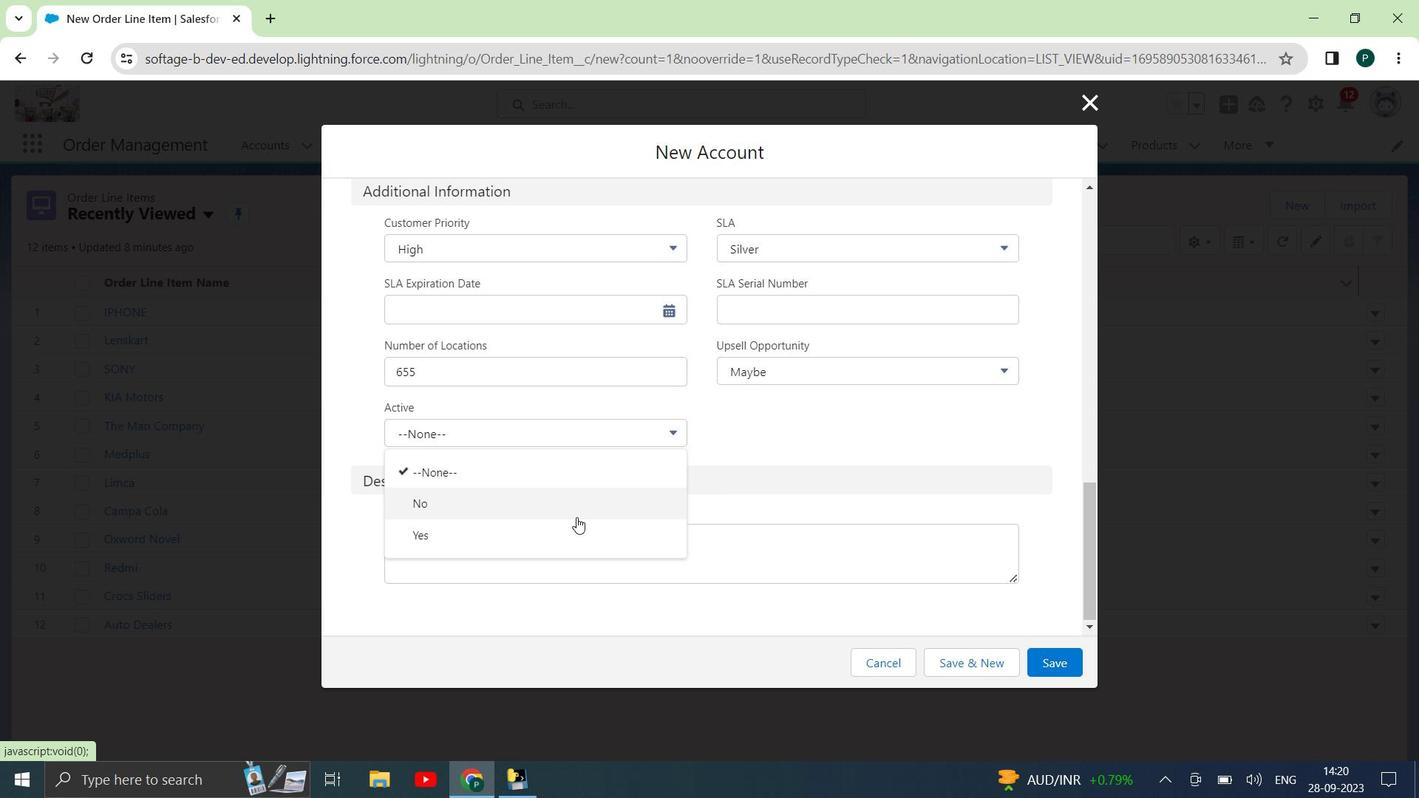 
Action: Mouse pressed left at (576, 521)
Screenshot: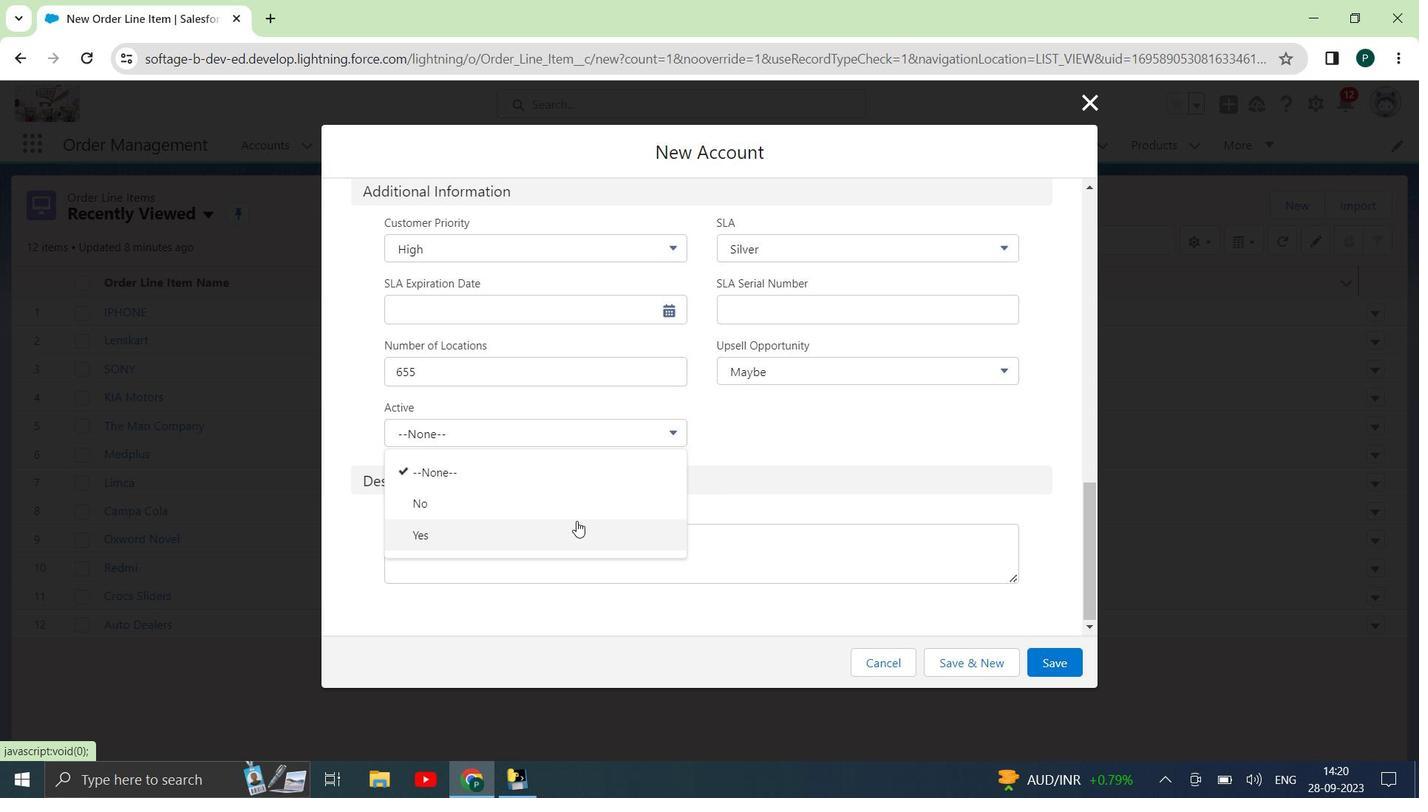 
Action: Mouse moved to (827, 292)
Screenshot: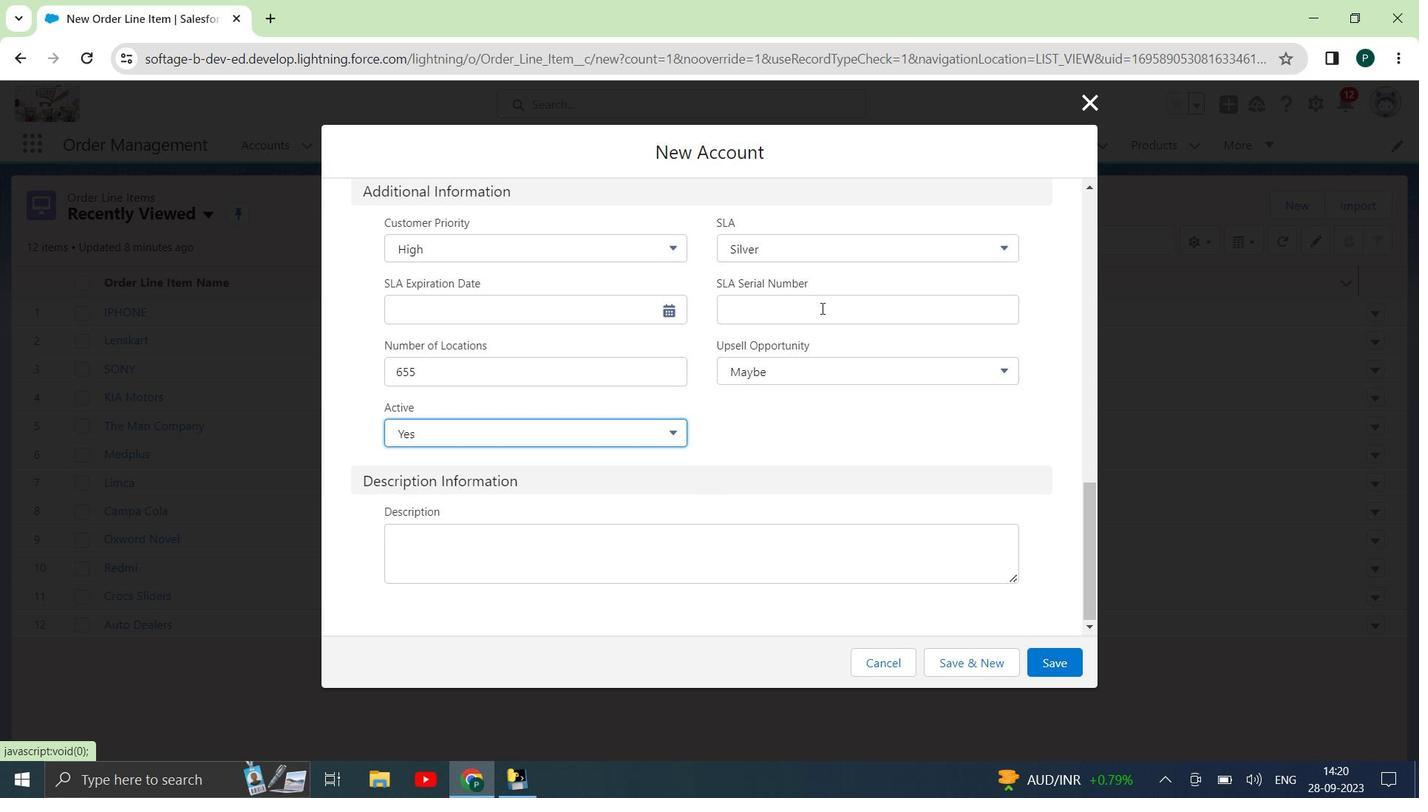 
Action: Mouse pressed left at (827, 292)
Screenshot: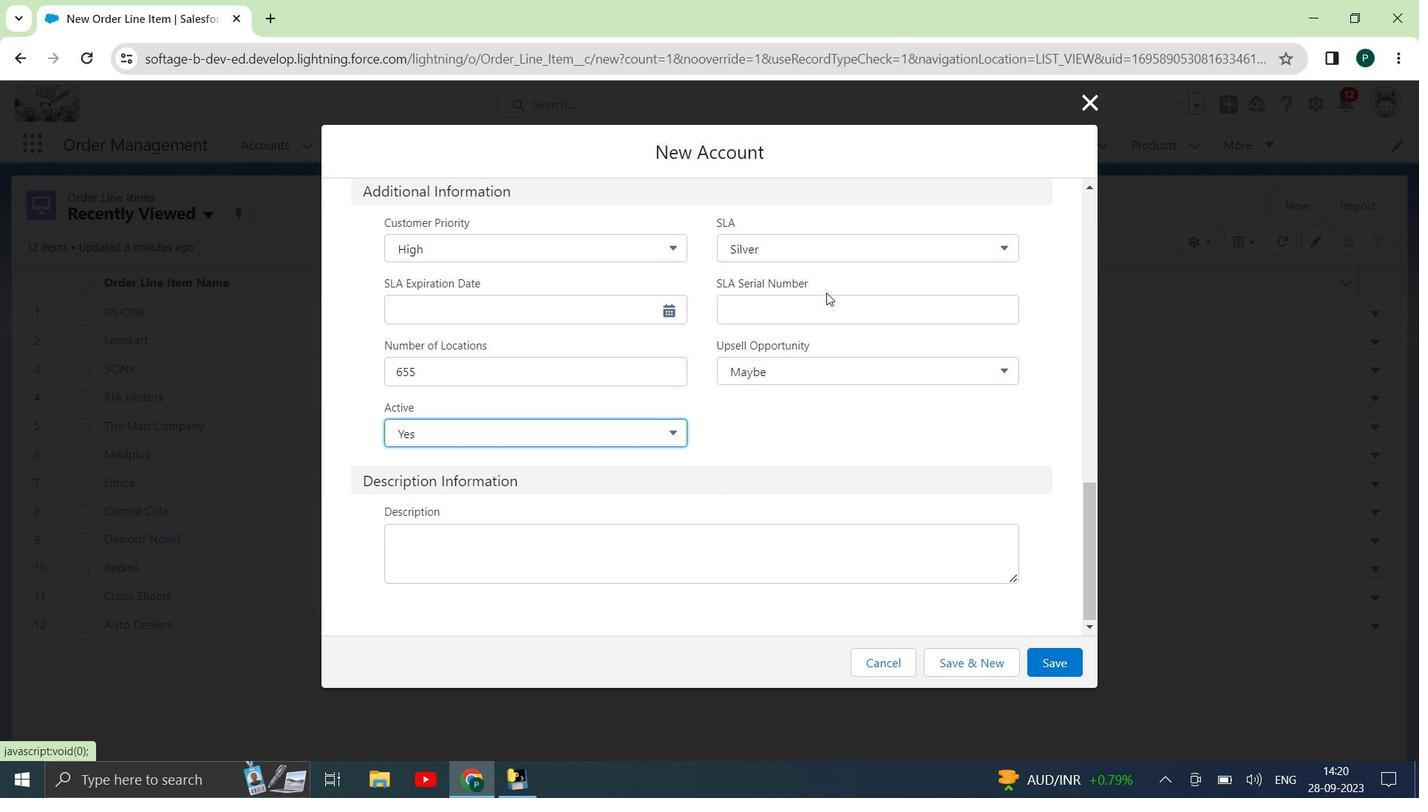 
Action: Mouse moved to (820, 303)
Screenshot: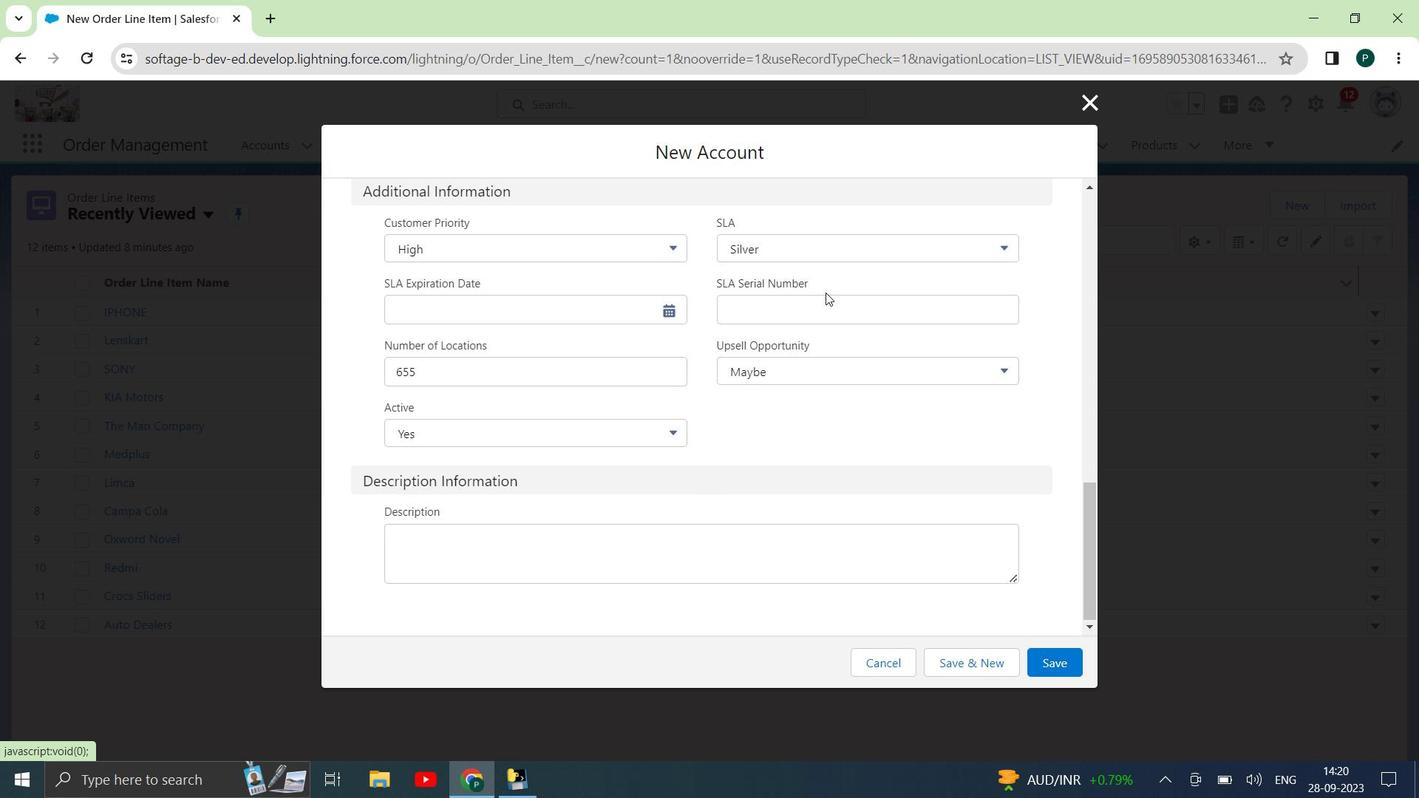 
Action: Mouse pressed left at (820, 303)
Screenshot: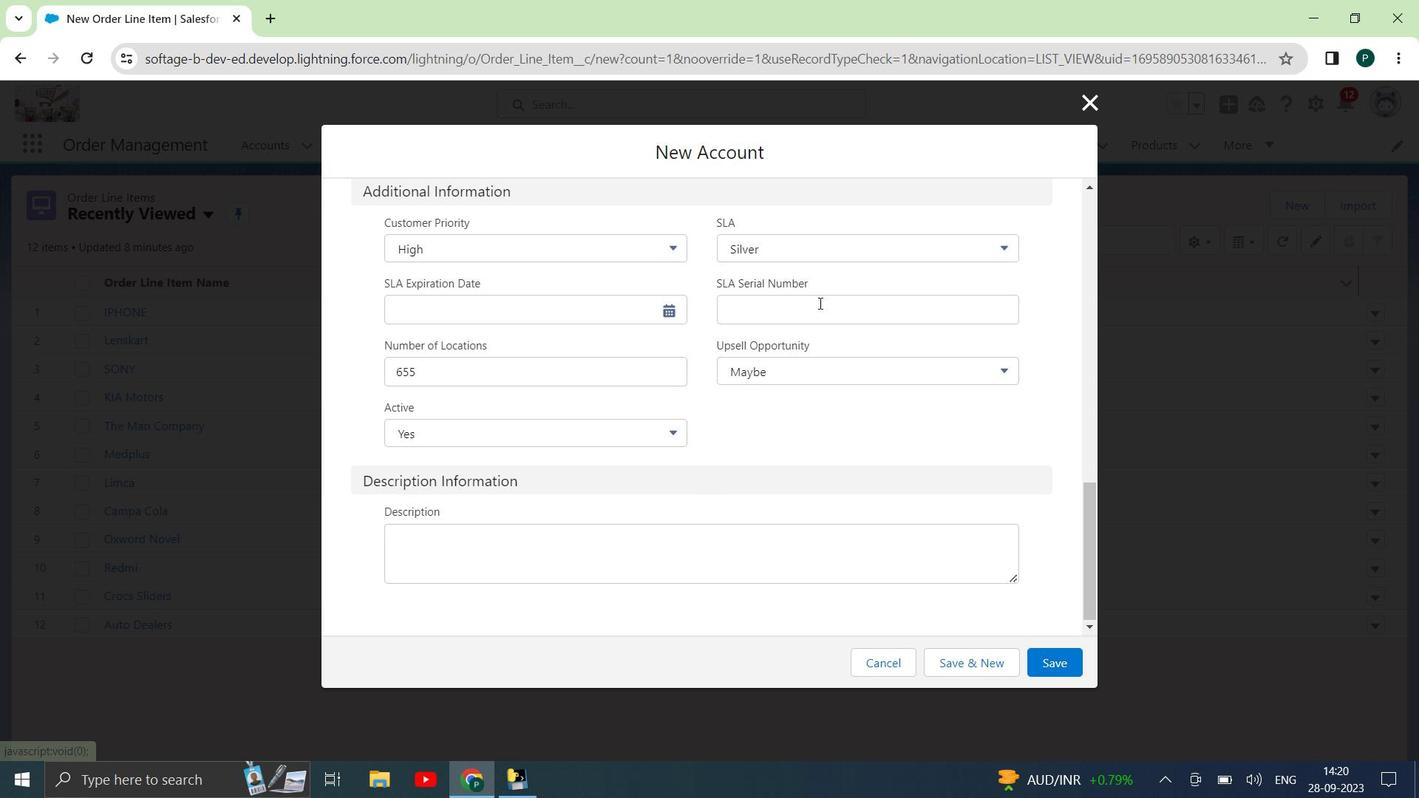 
Action: Key pressed <Key.shift>PHS-7896654
